 Task: Explore and apply the color pop feature in Google Photos to enhance your images.
Action: Mouse moved to (1347, 106)
Screenshot: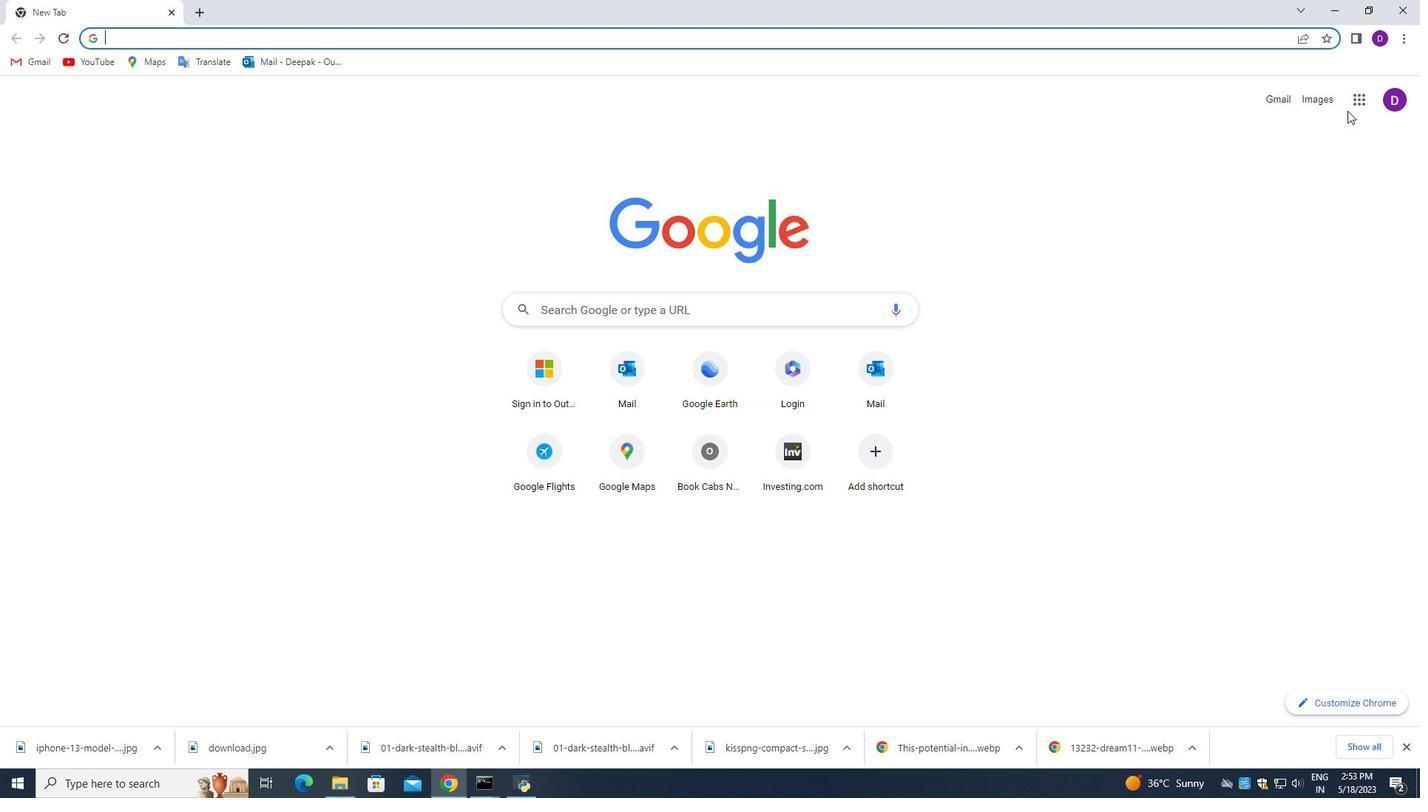 
Action: Mouse pressed left at (1347, 106)
Screenshot: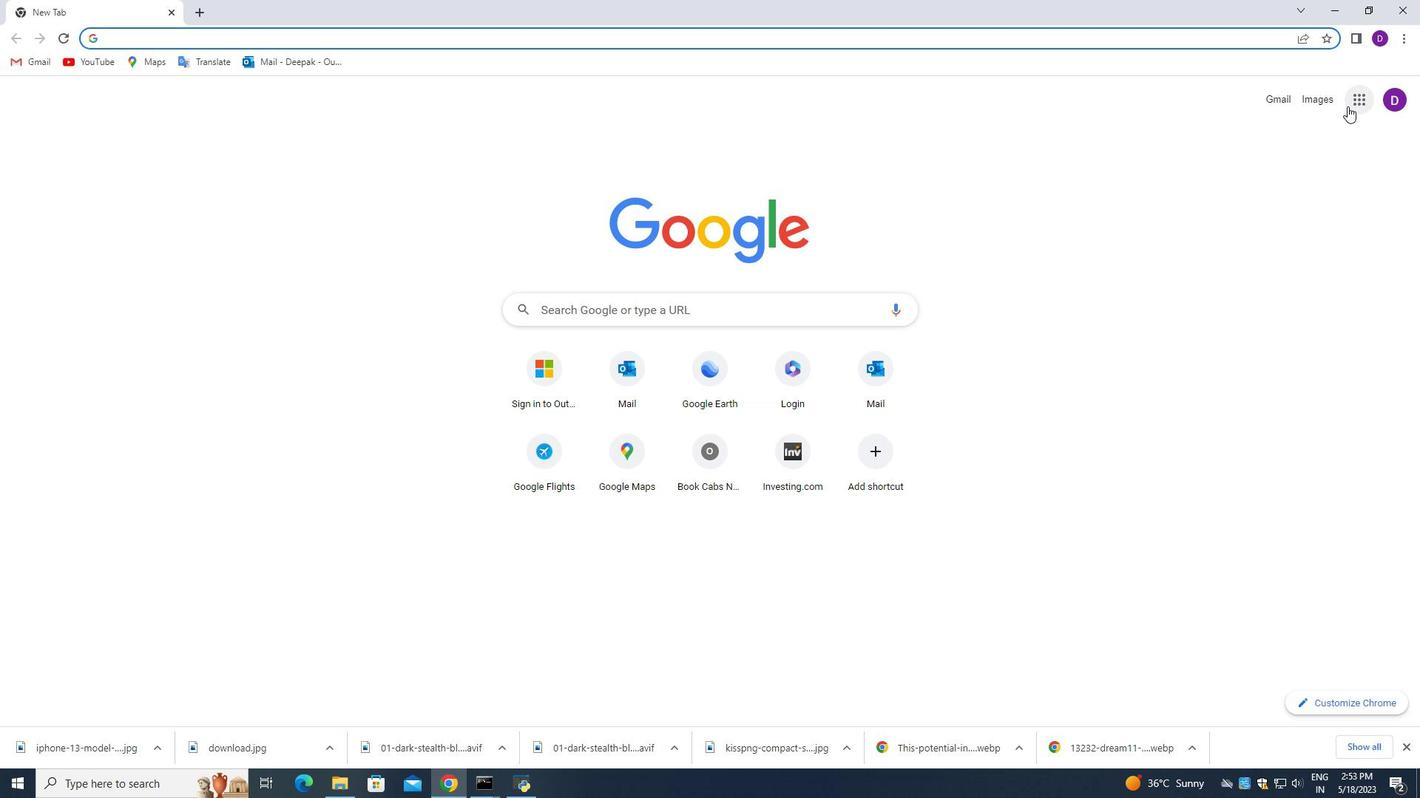 
Action: Mouse moved to (1316, 337)
Screenshot: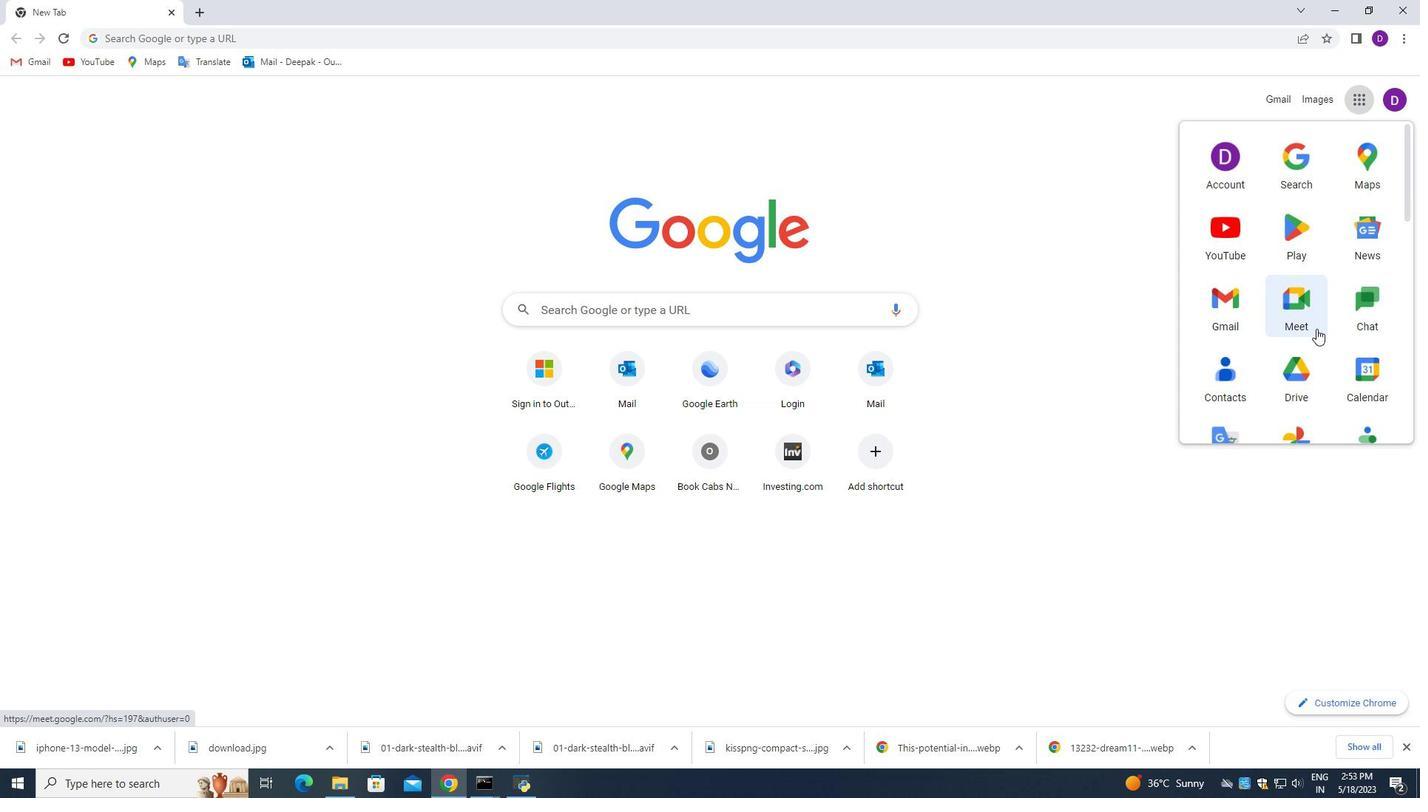
Action: Mouse scrolled (1316, 337) with delta (0, 0)
Screenshot: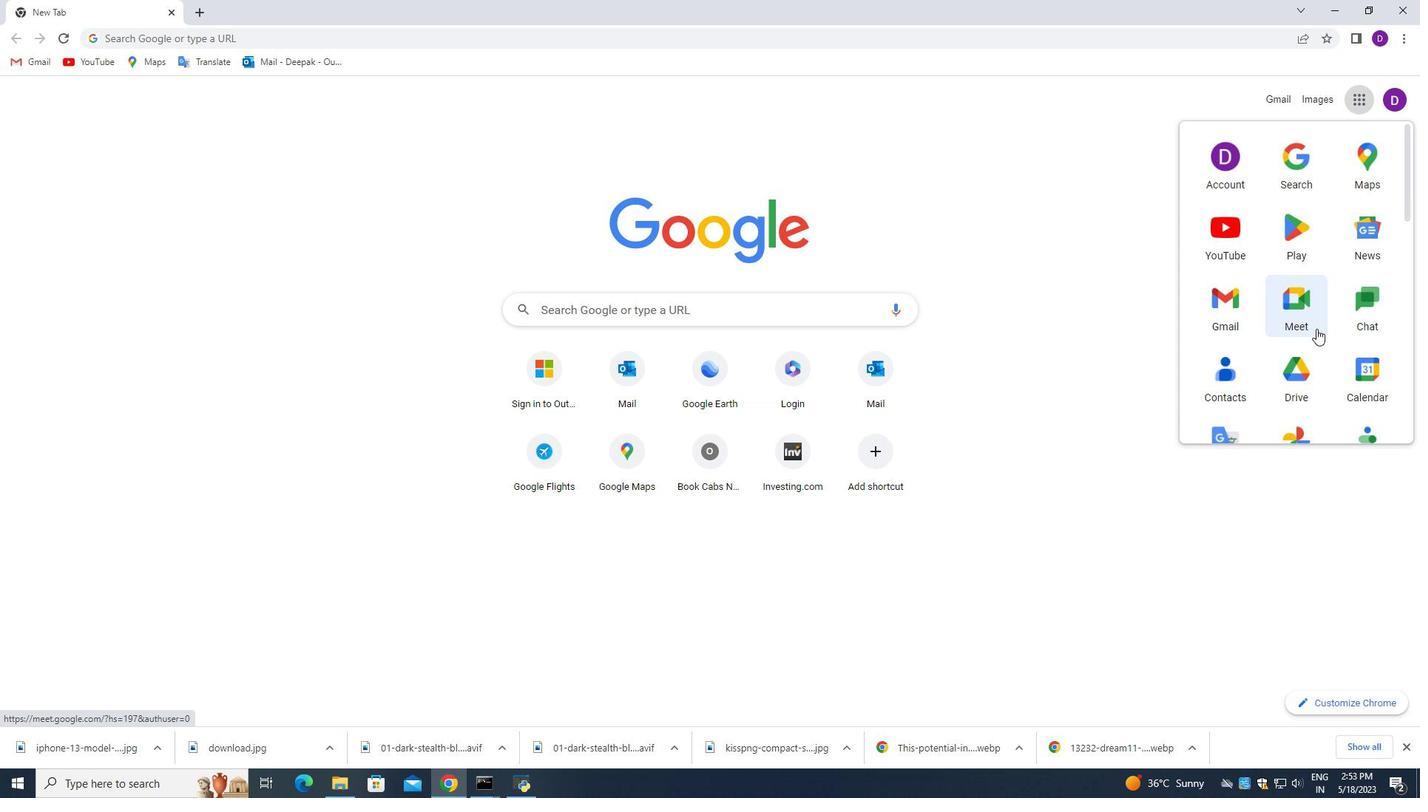 
Action: Mouse moved to (1288, 369)
Screenshot: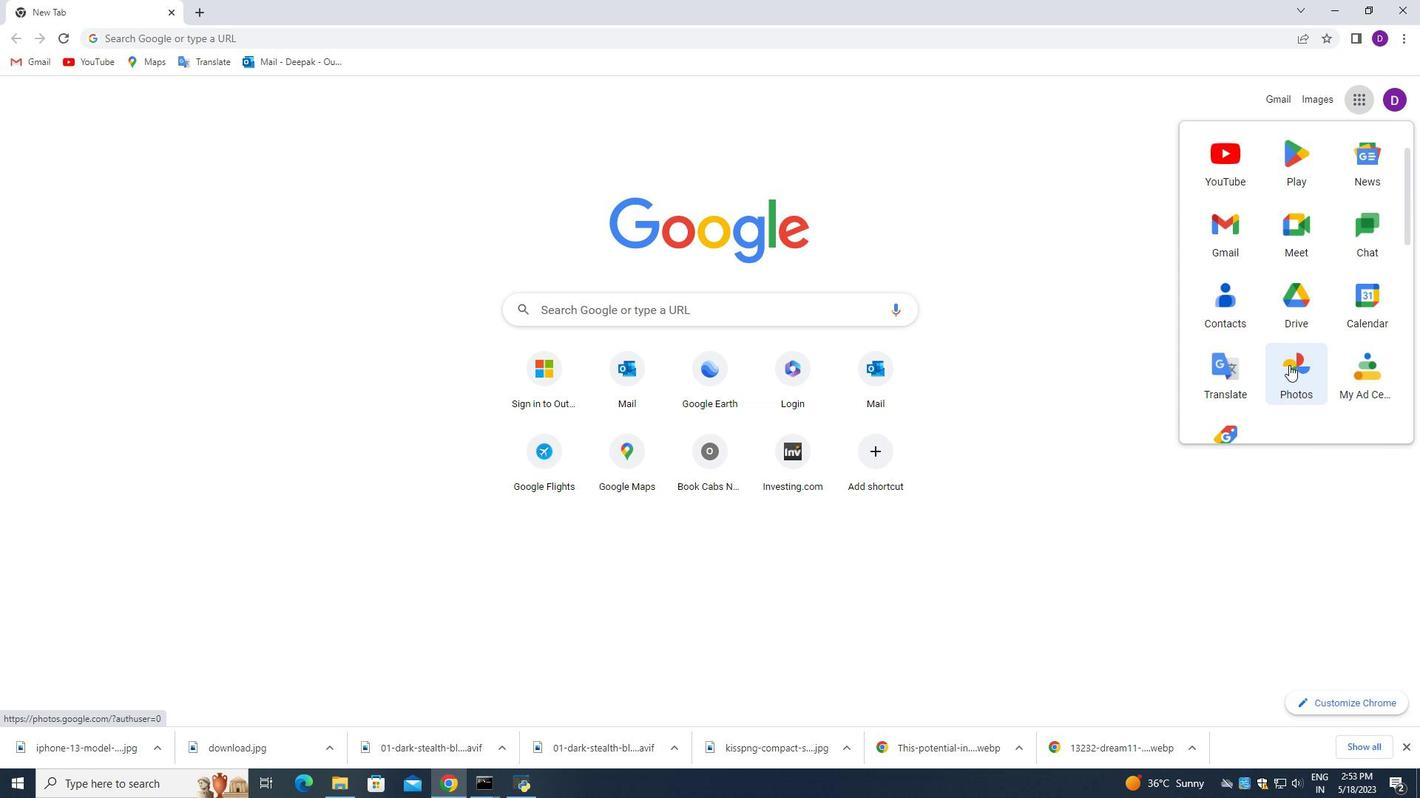 
Action: Mouse pressed left at (1288, 369)
Screenshot: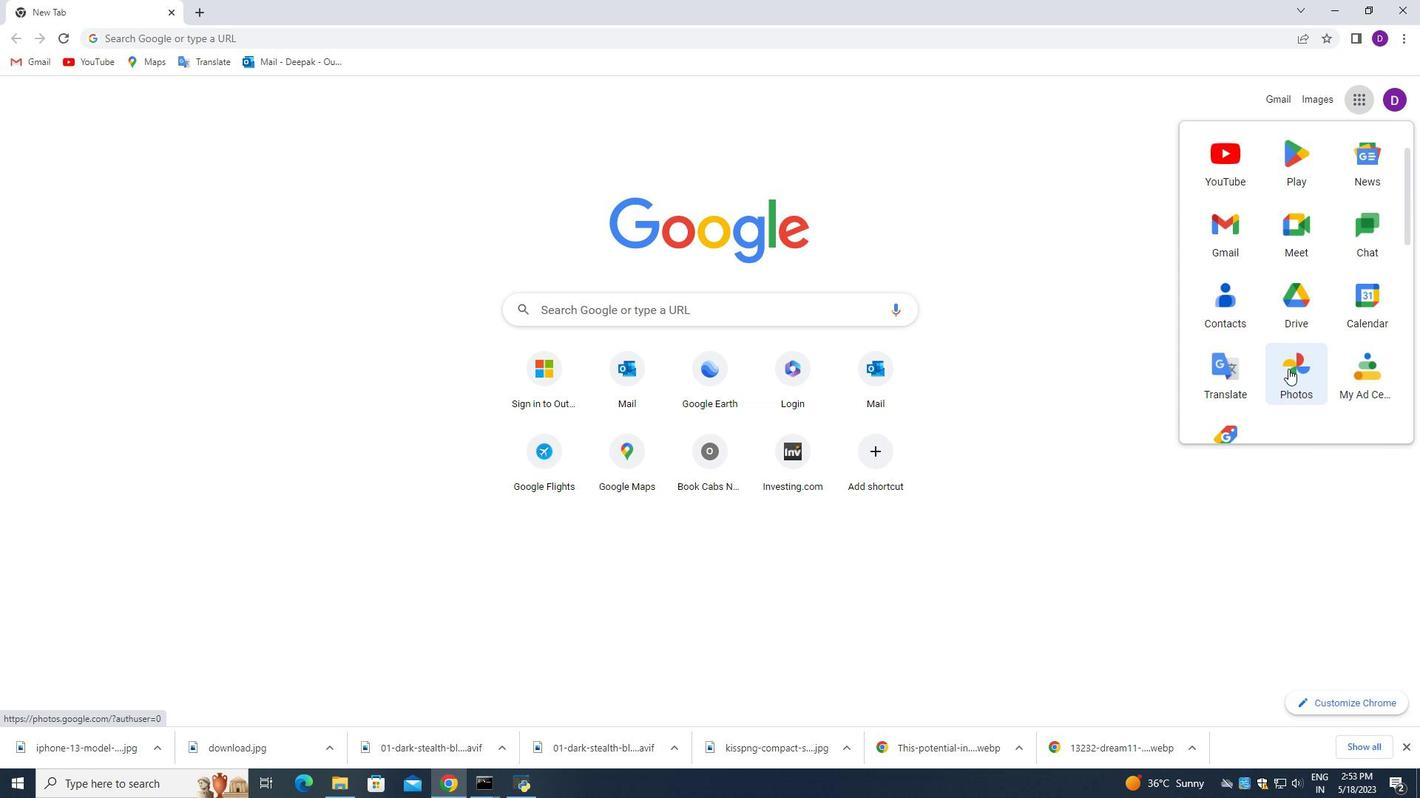 
Action: Mouse moved to (88, 156)
Screenshot: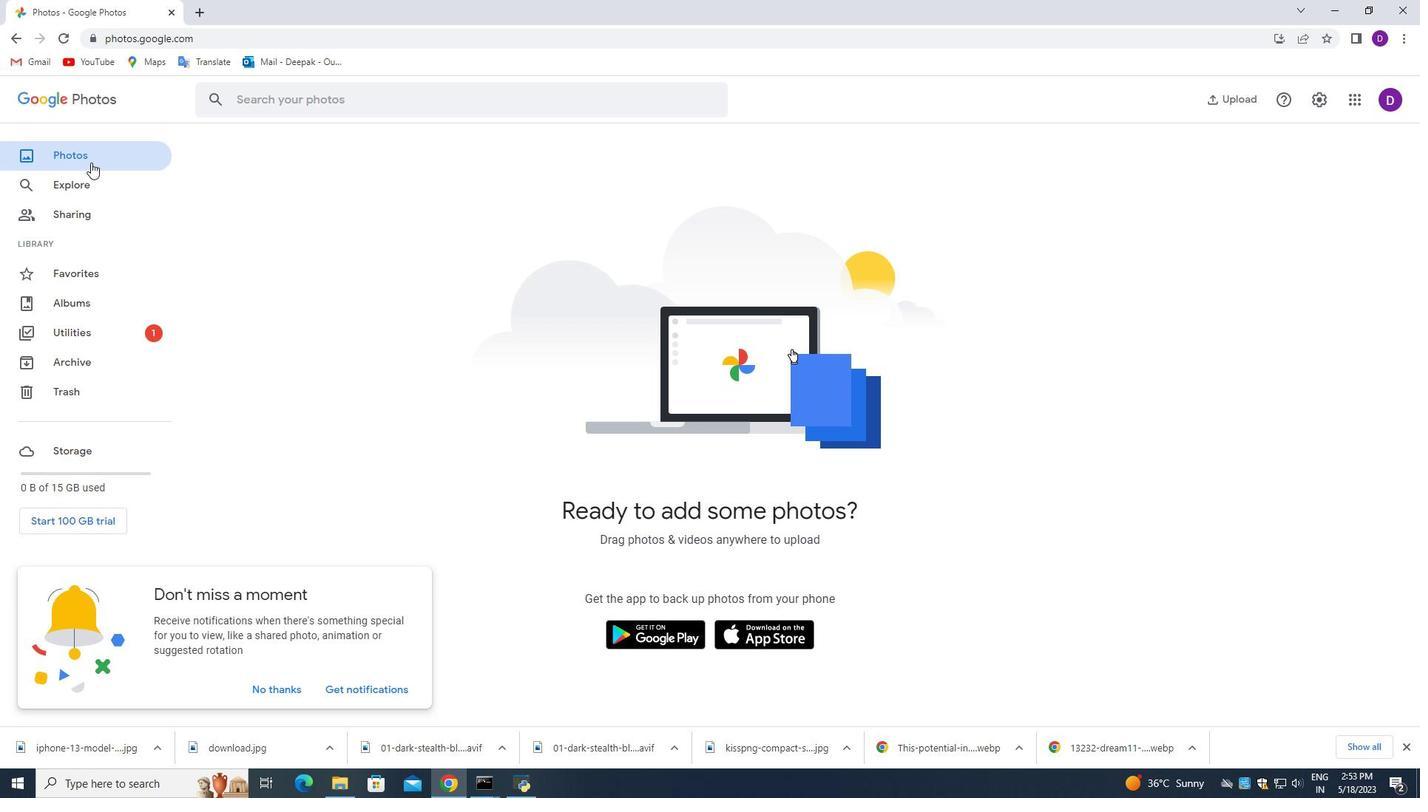 
Action: Mouse pressed left at (88, 156)
Screenshot: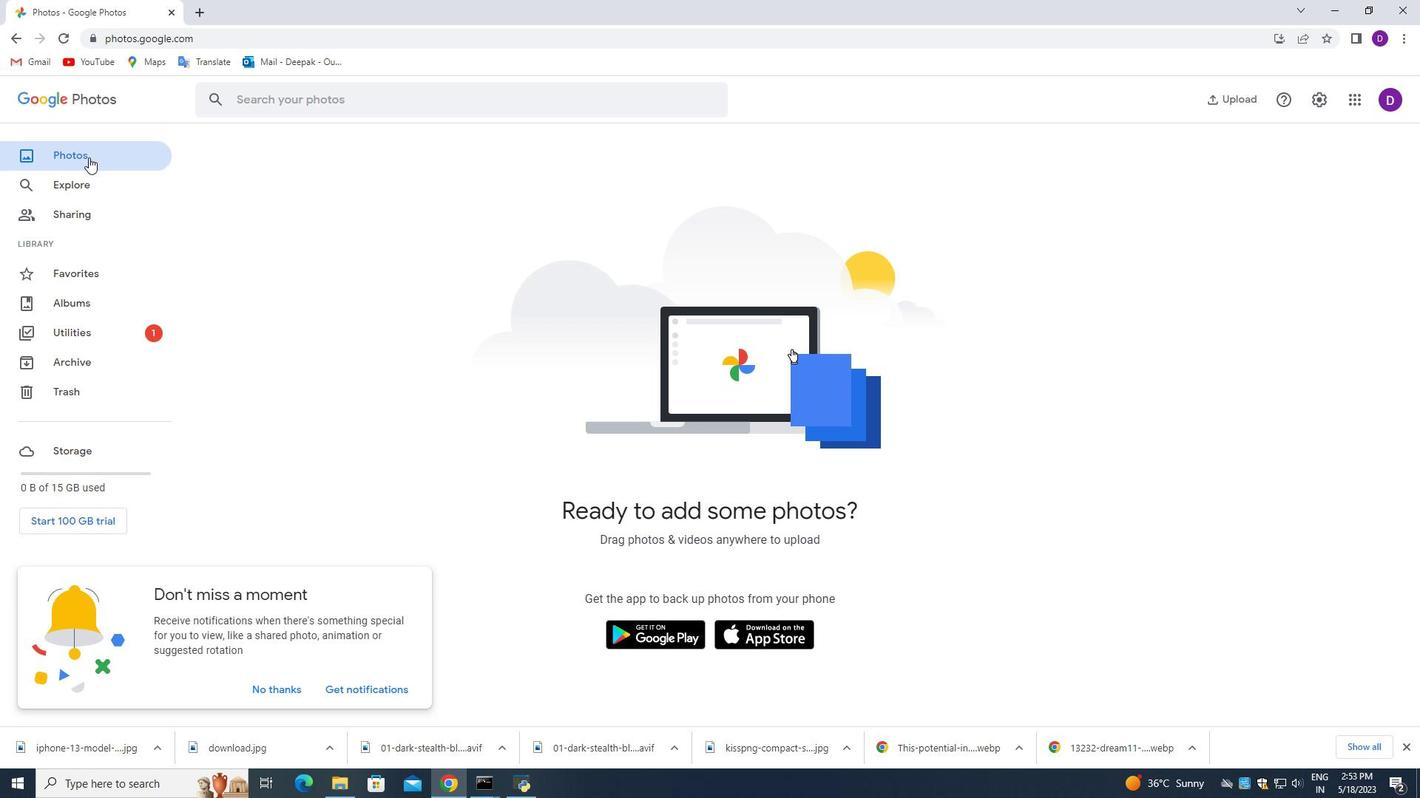 
Action: Mouse moved to (76, 185)
Screenshot: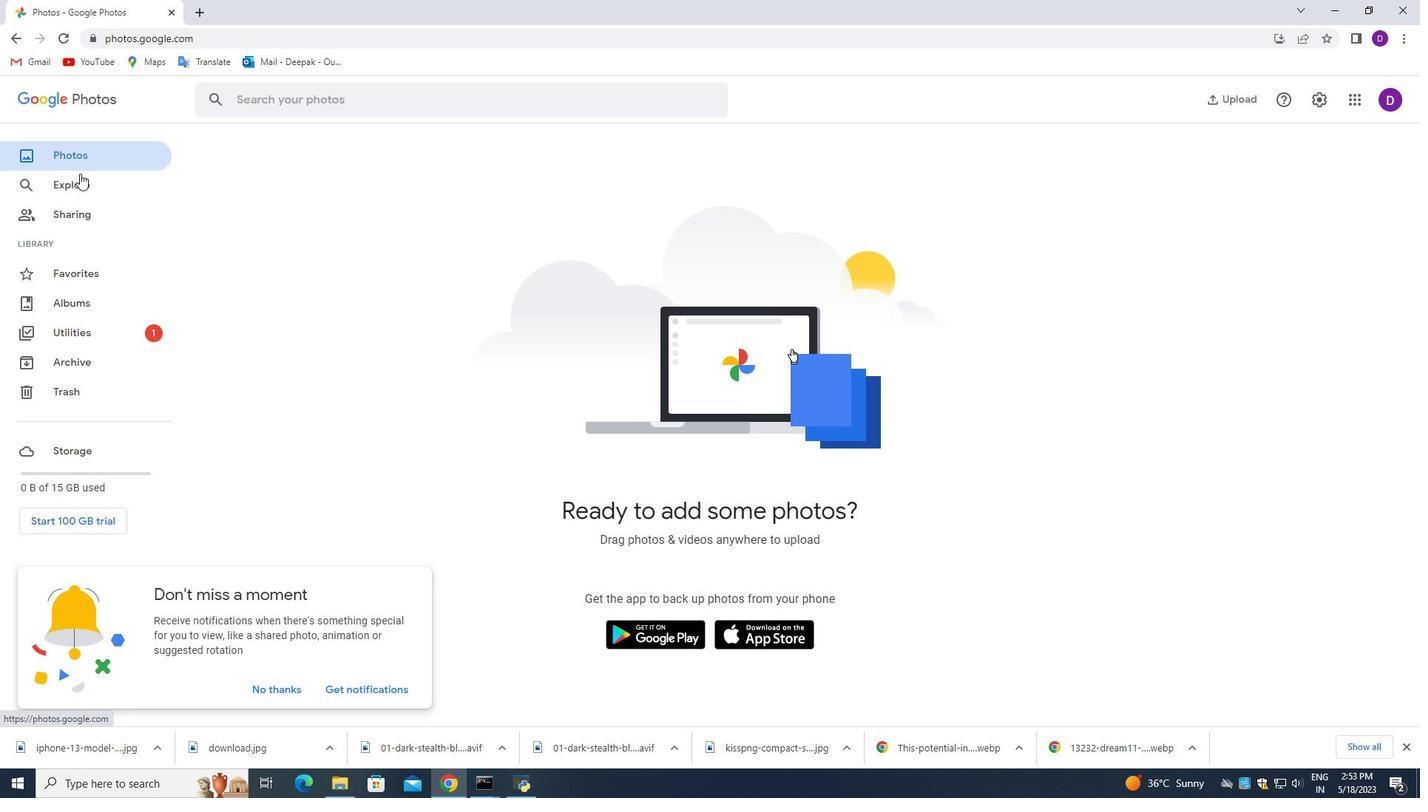 
Action: Mouse pressed left at (76, 185)
Screenshot: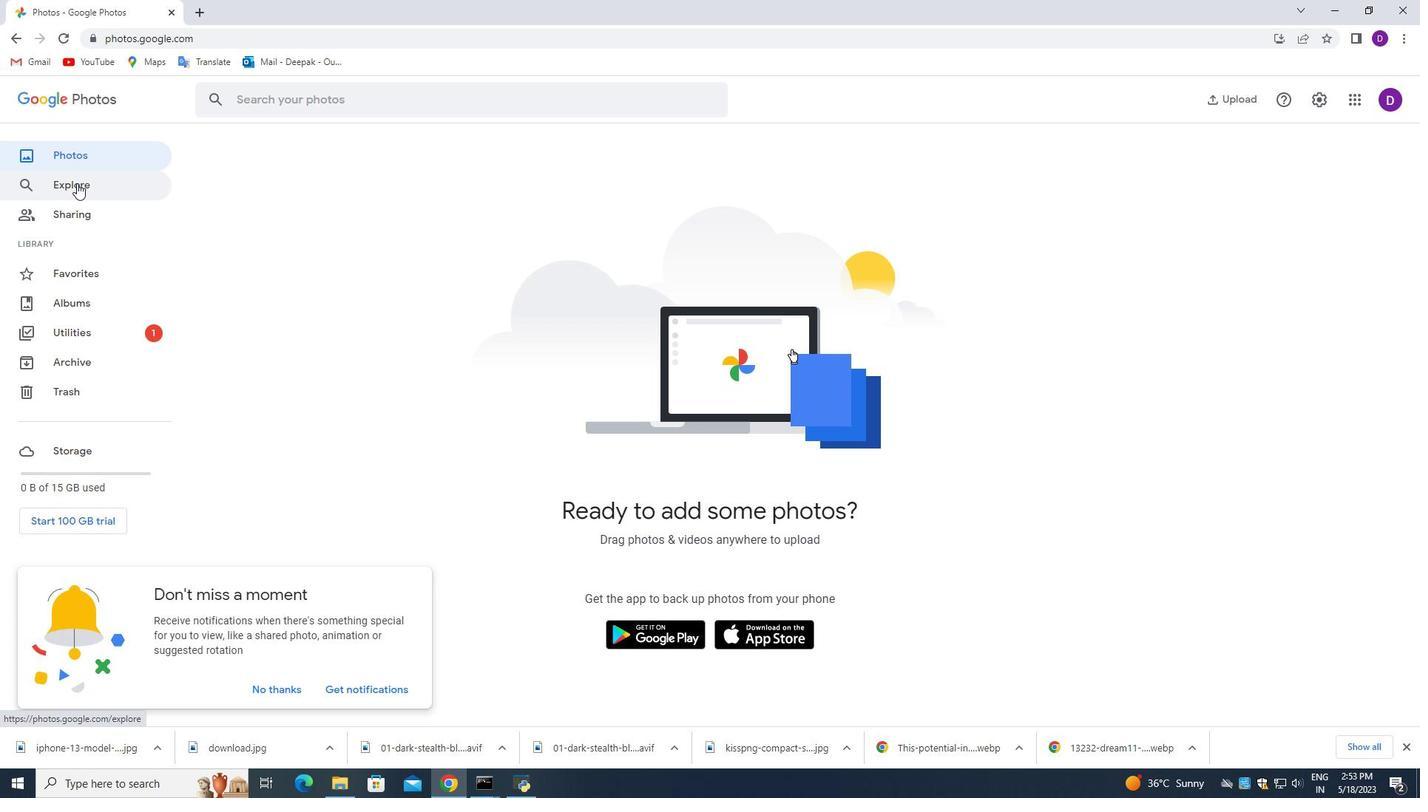 
Action: Mouse moved to (375, 331)
Screenshot: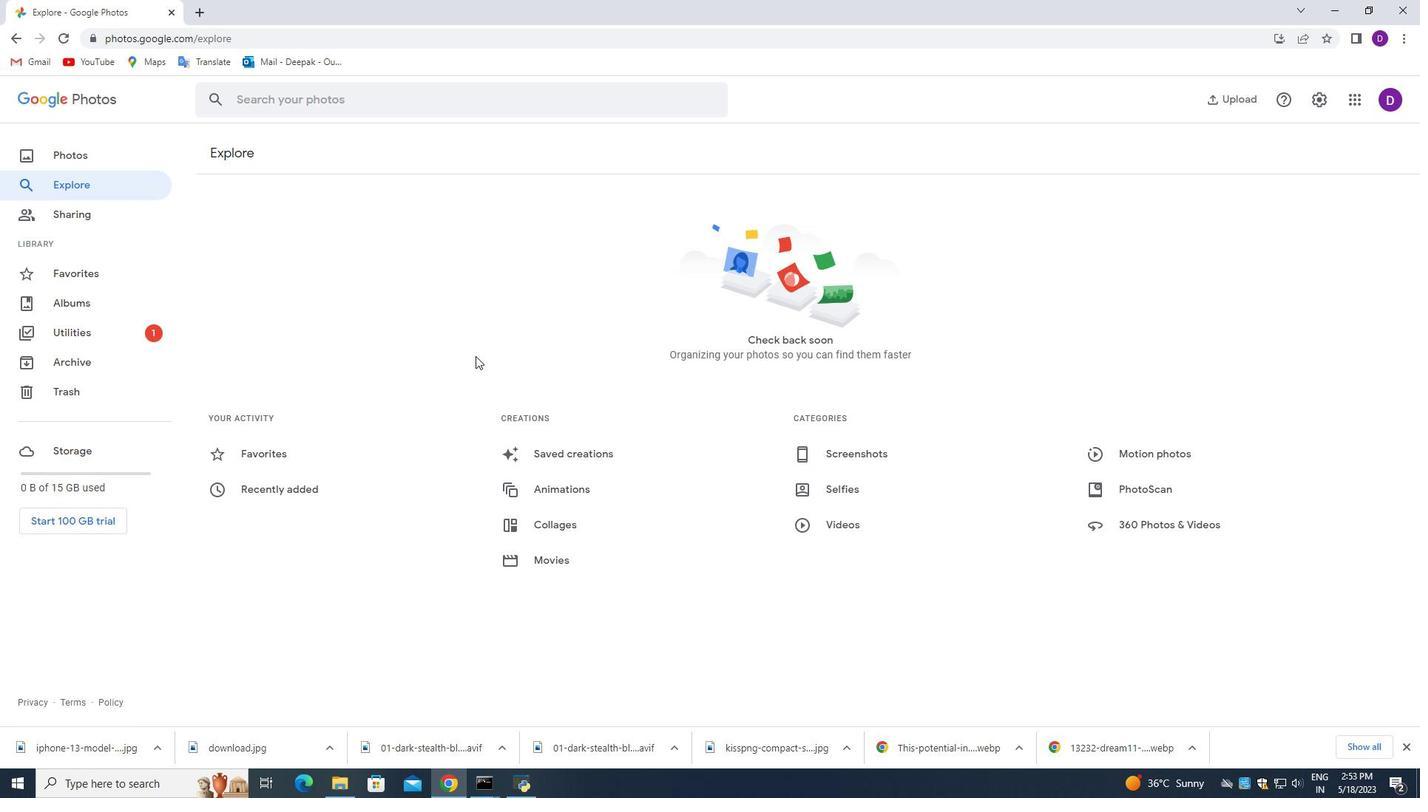 
Action: Mouse scrolled (377, 332) with delta (0, 0)
Screenshot: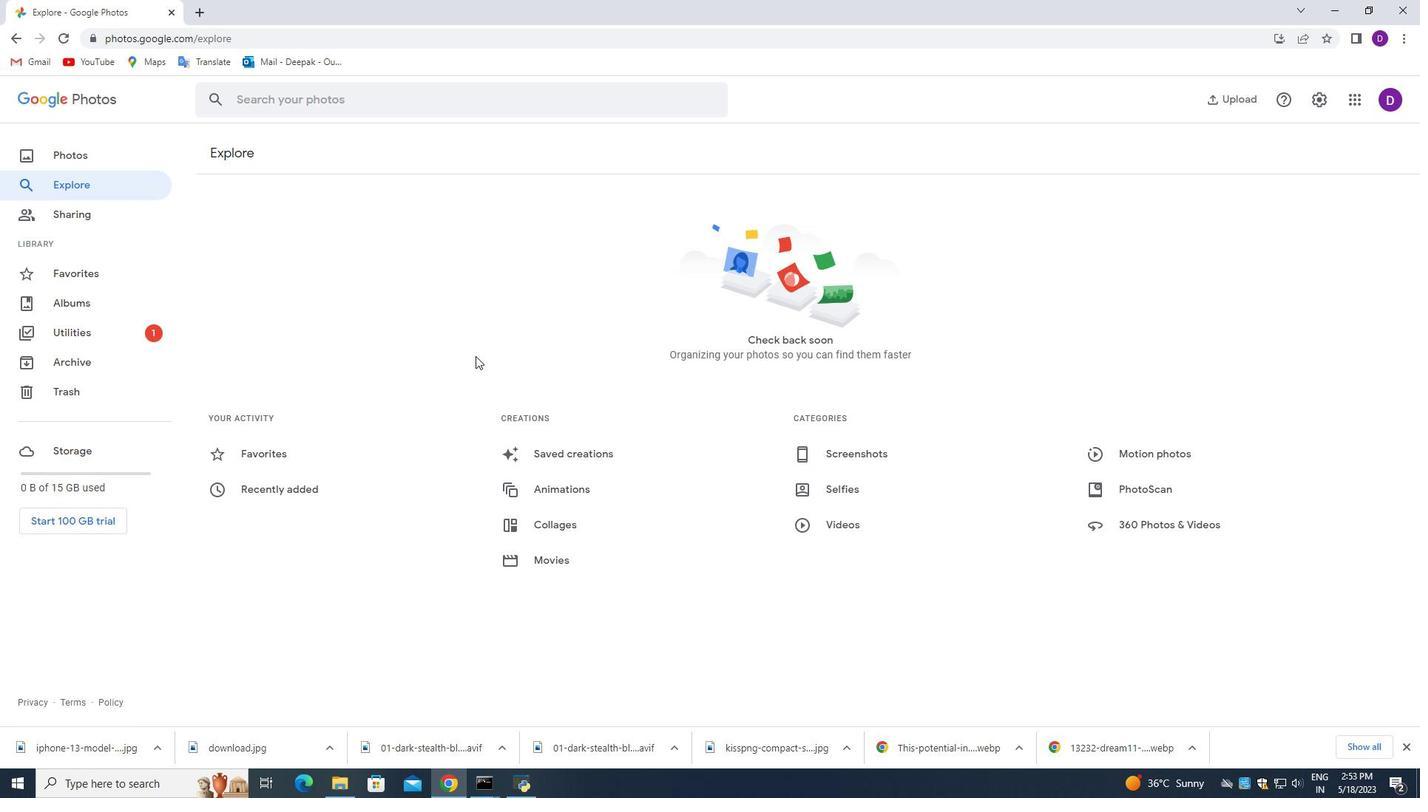 
Action: Mouse moved to (369, 328)
Screenshot: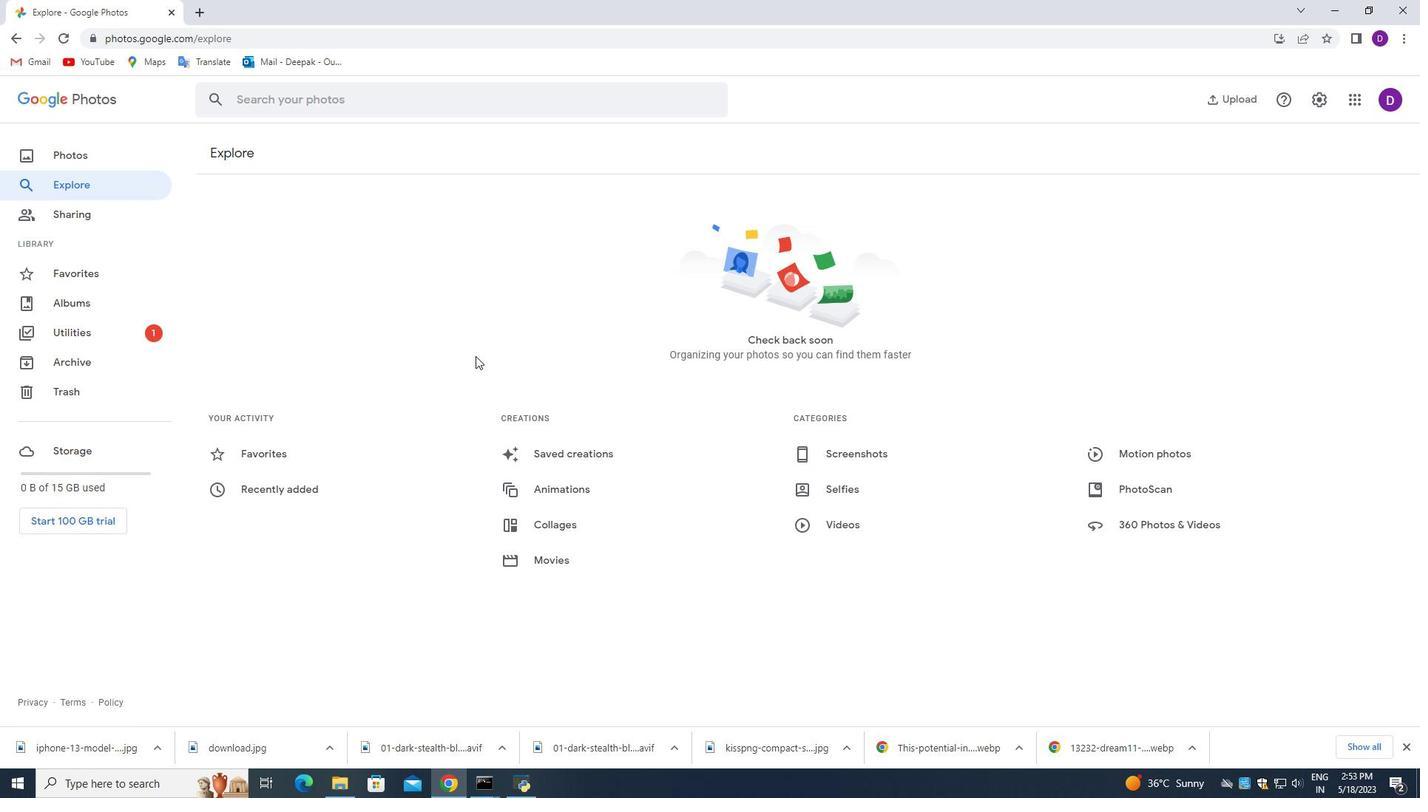 
Action: Mouse scrolled (369, 329) with delta (0, 0)
Screenshot: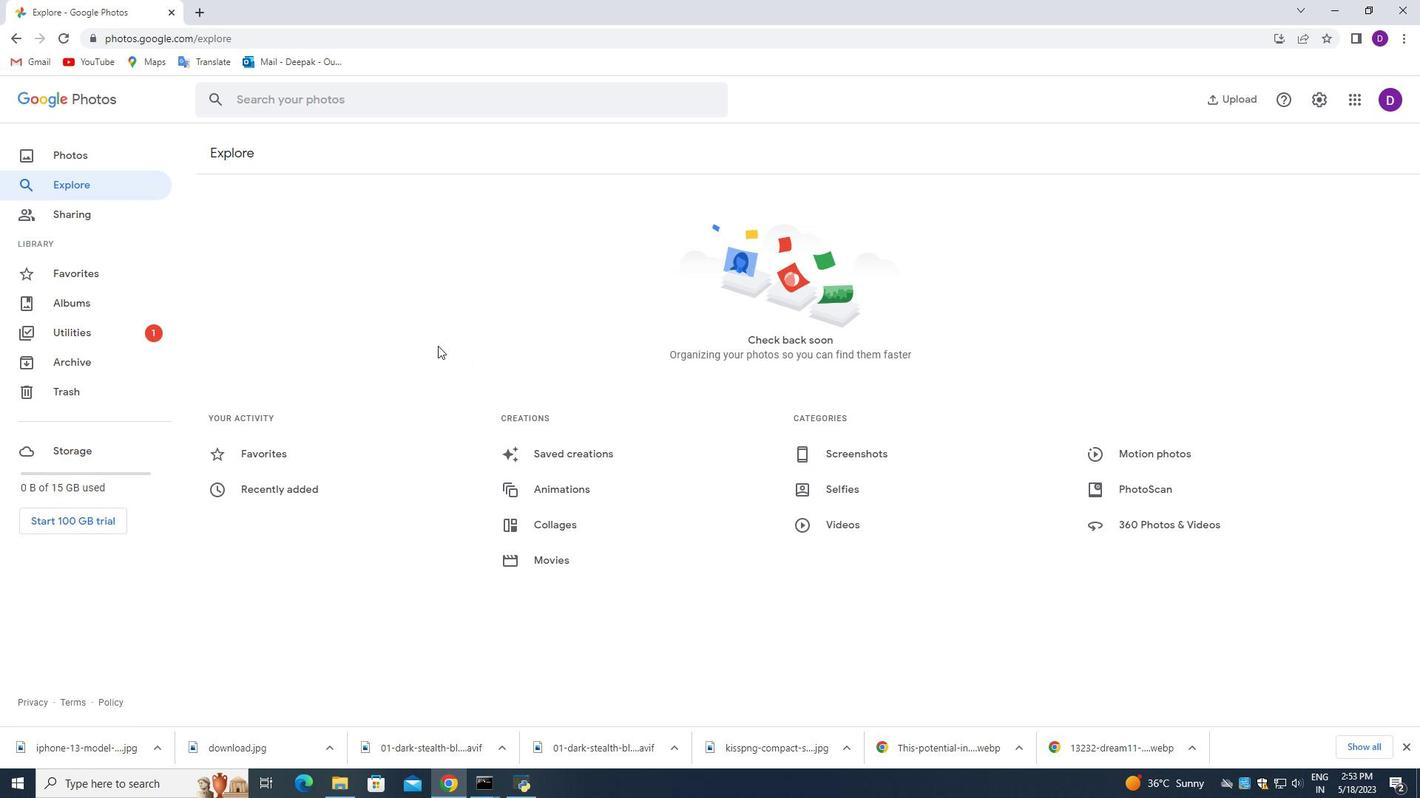 
Action: Mouse moved to (79, 303)
Screenshot: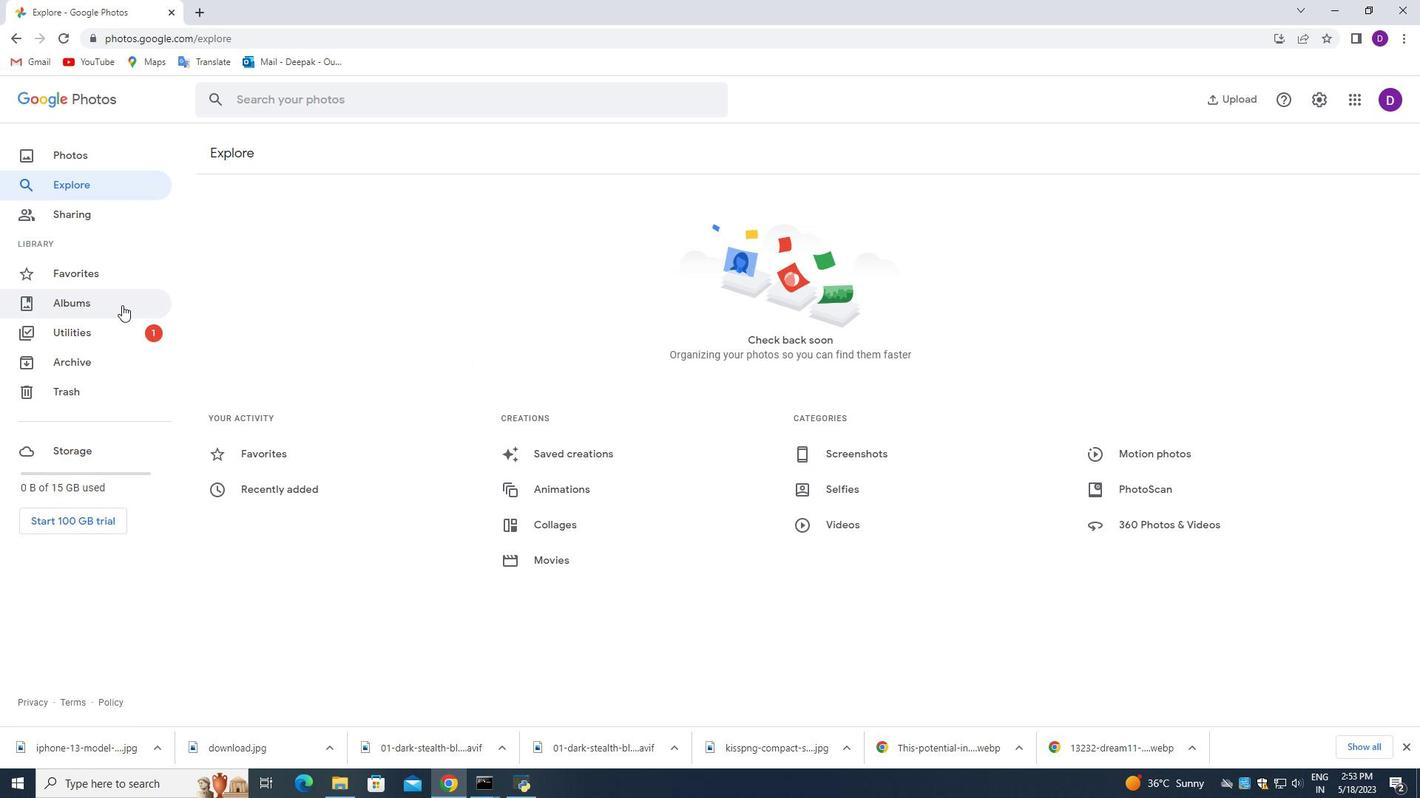 
Action: Mouse pressed left at (79, 303)
Screenshot: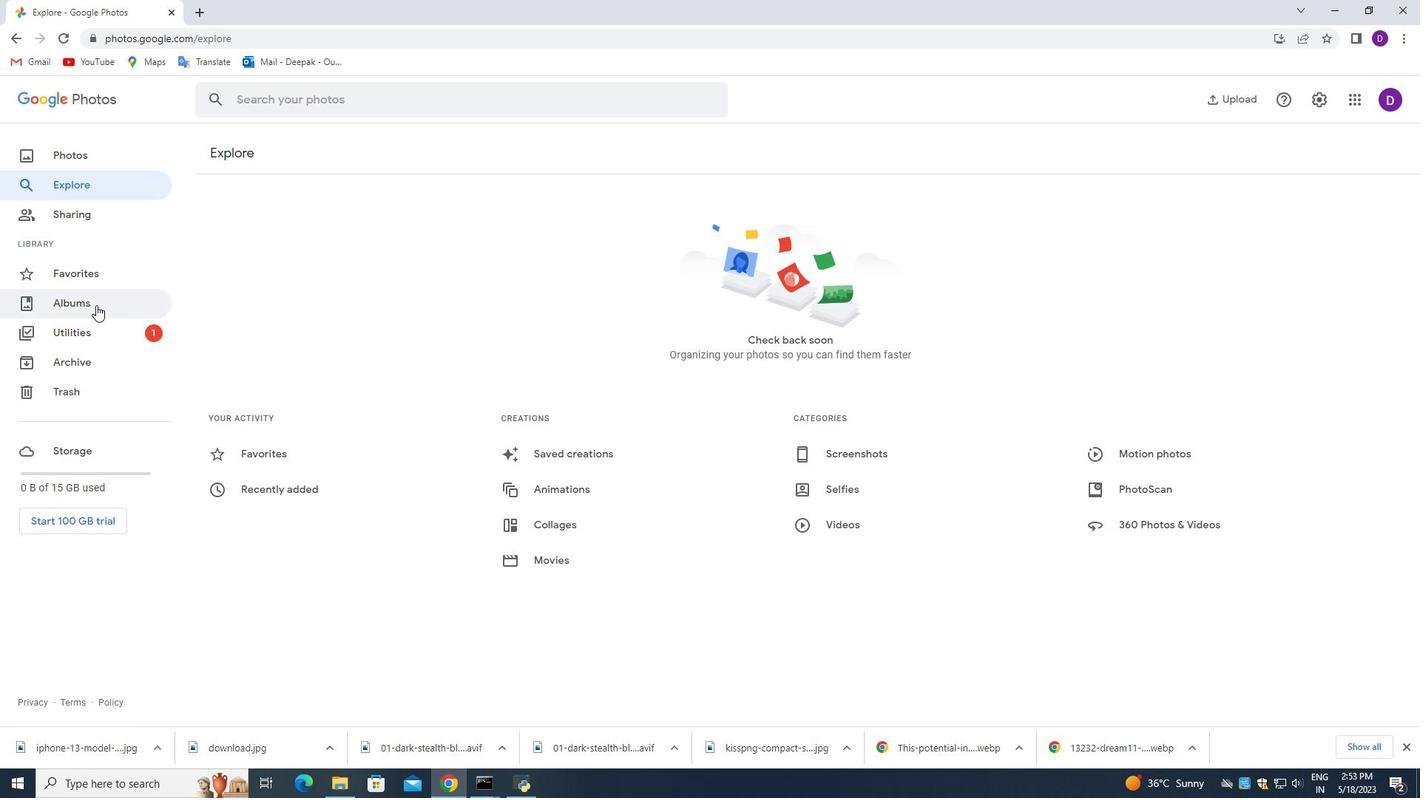 
Action: Mouse moved to (70, 164)
Screenshot: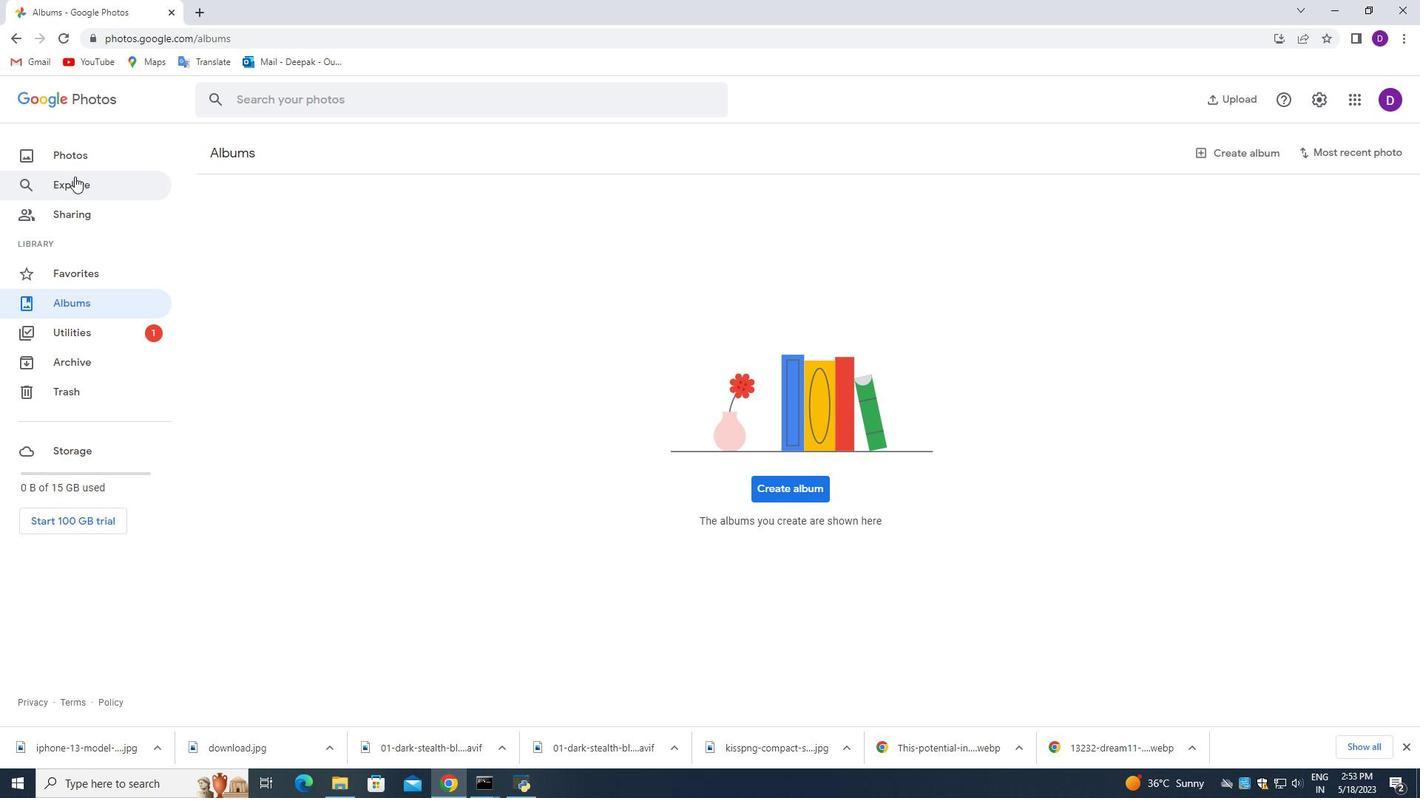 
Action: Mouse pressed left at (70, 164)
Screenshot: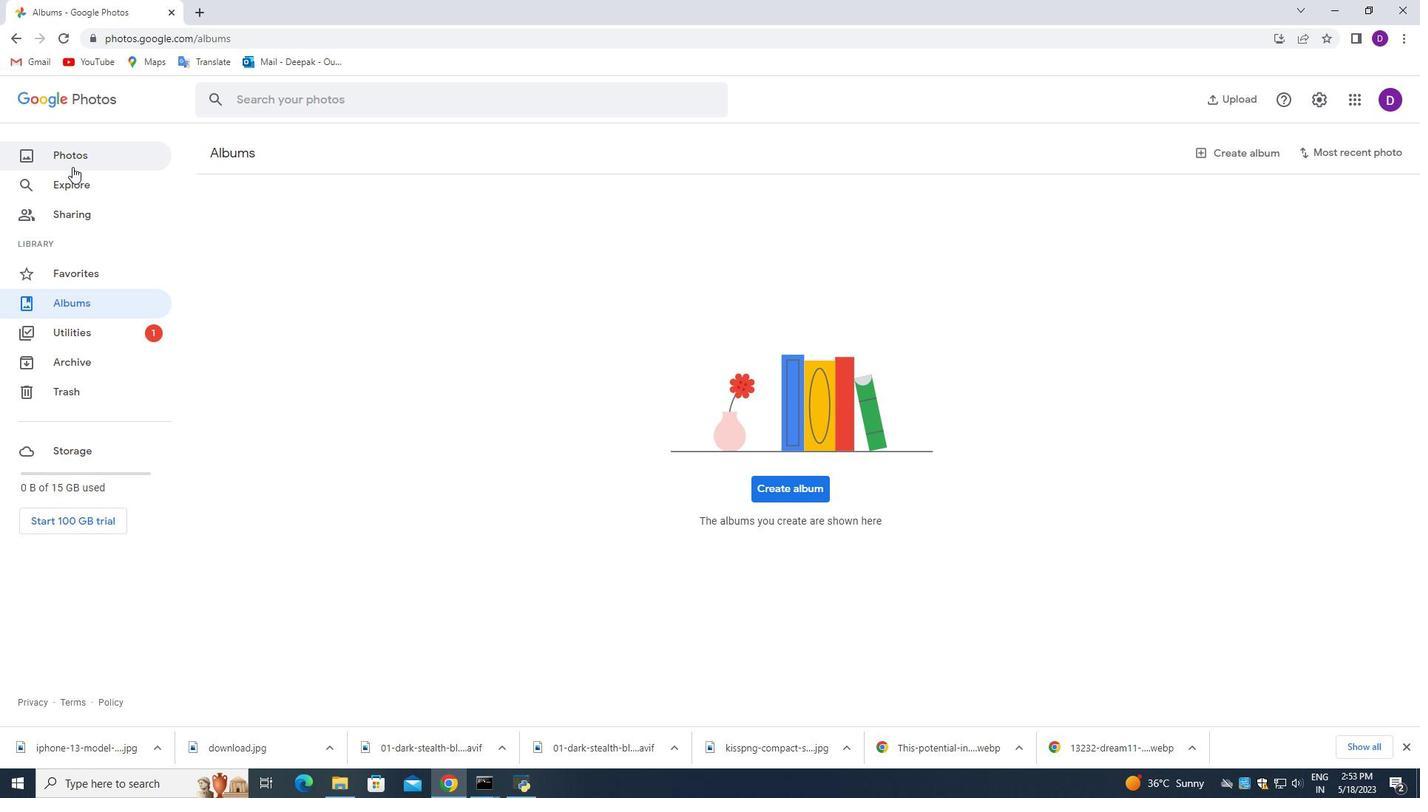 
Action: Mouse moved to (284, 689)
Screenshot: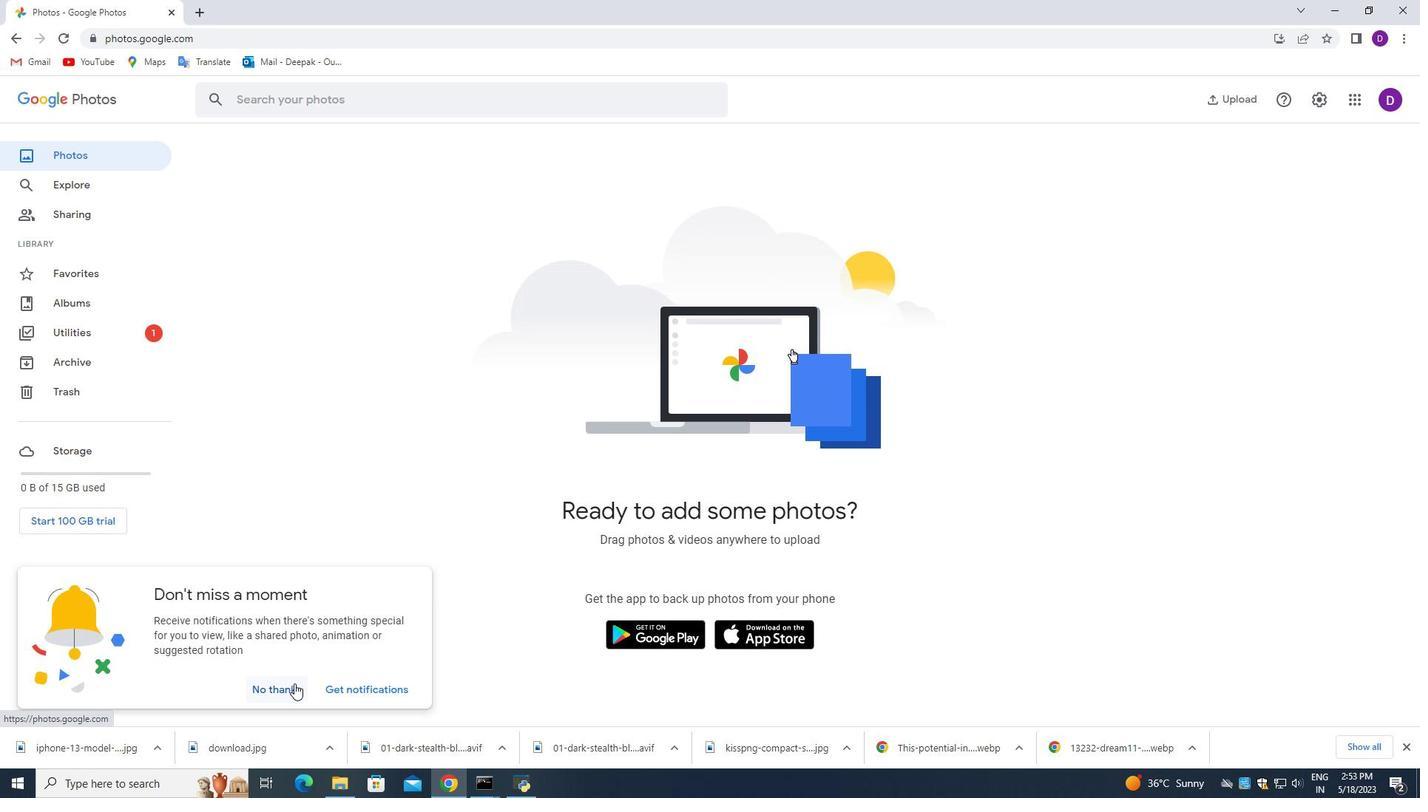
Action: Mouse pressed left at (284, 689)
Screenshot: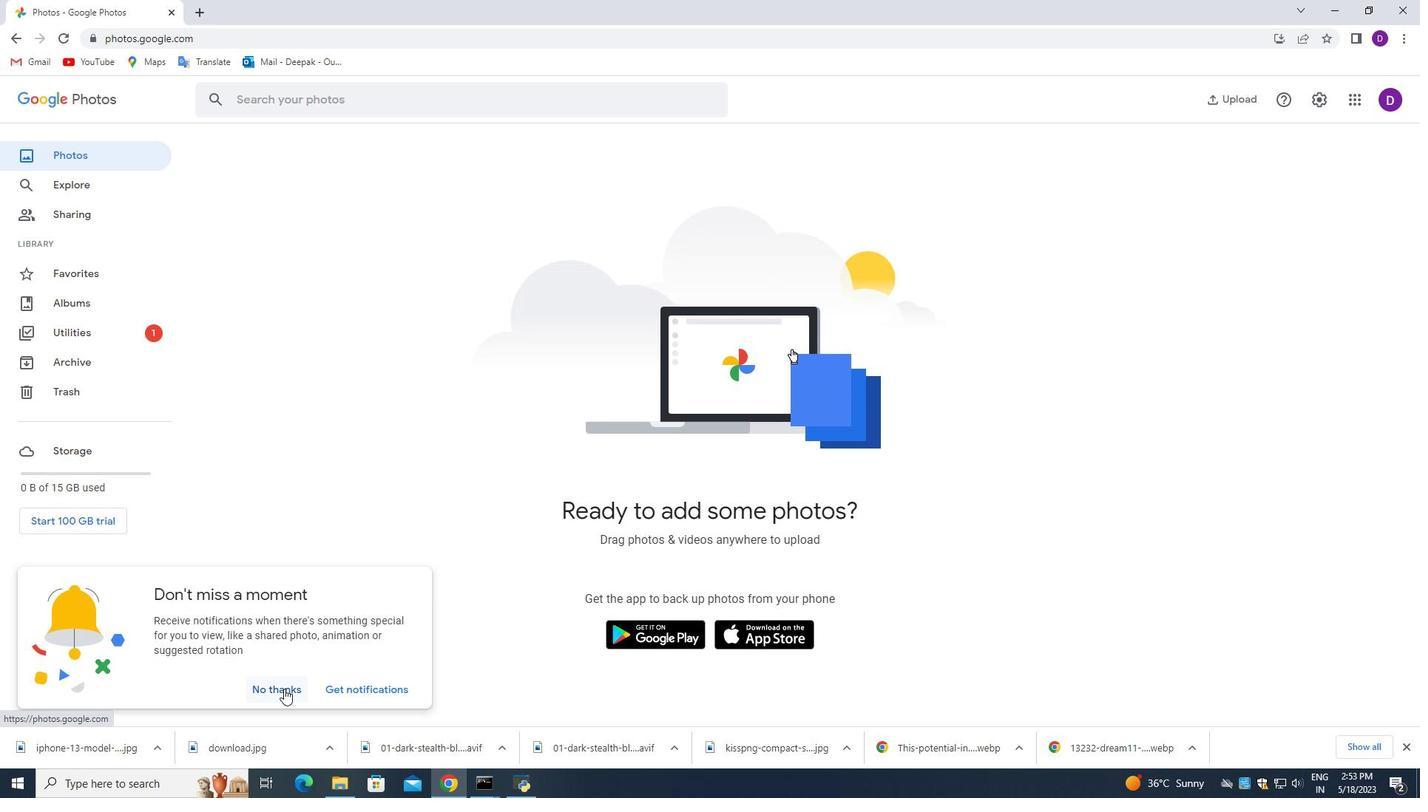 
Action: Mouse moved to (60, 522)
Screenshot: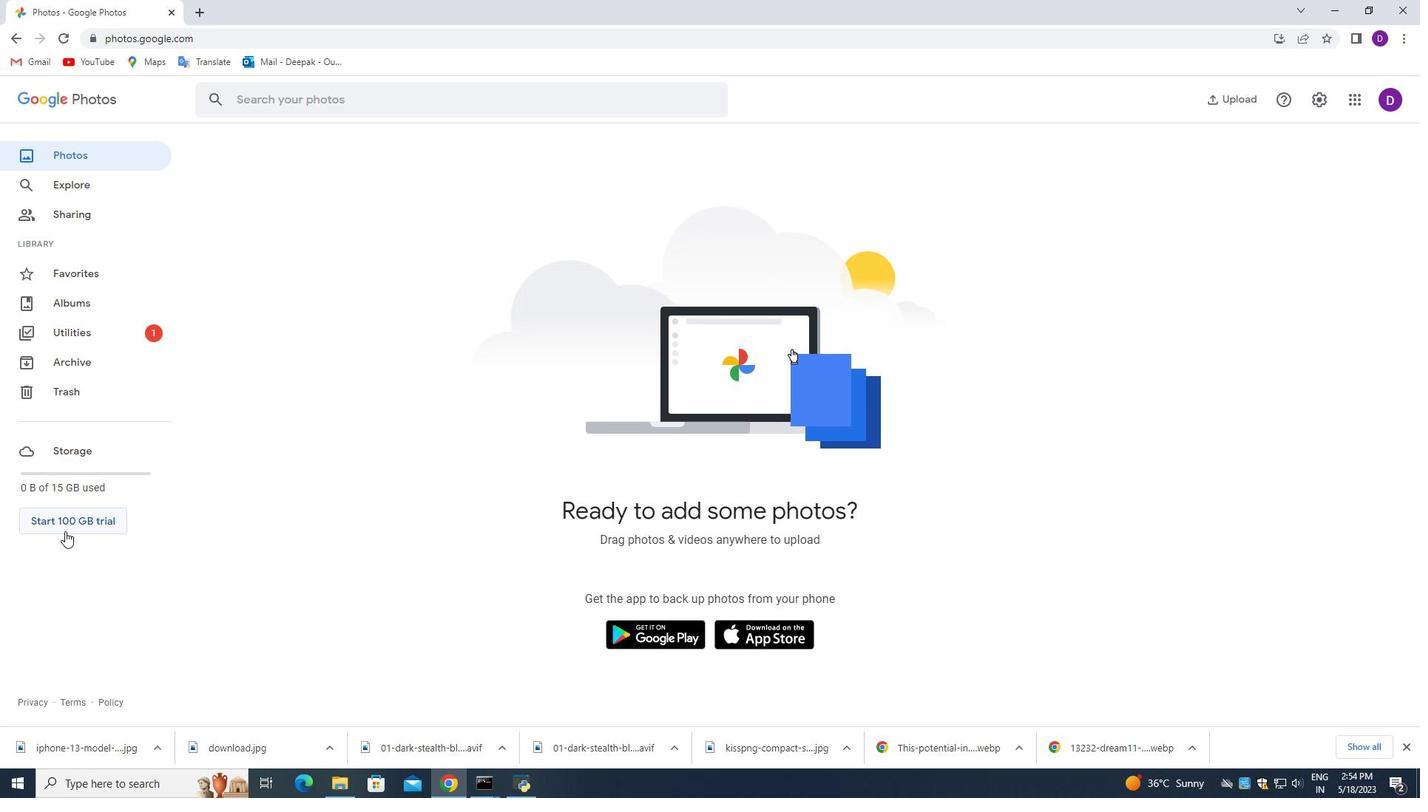 
Action: Mouse pressed left at (60, 522)
Screenshot: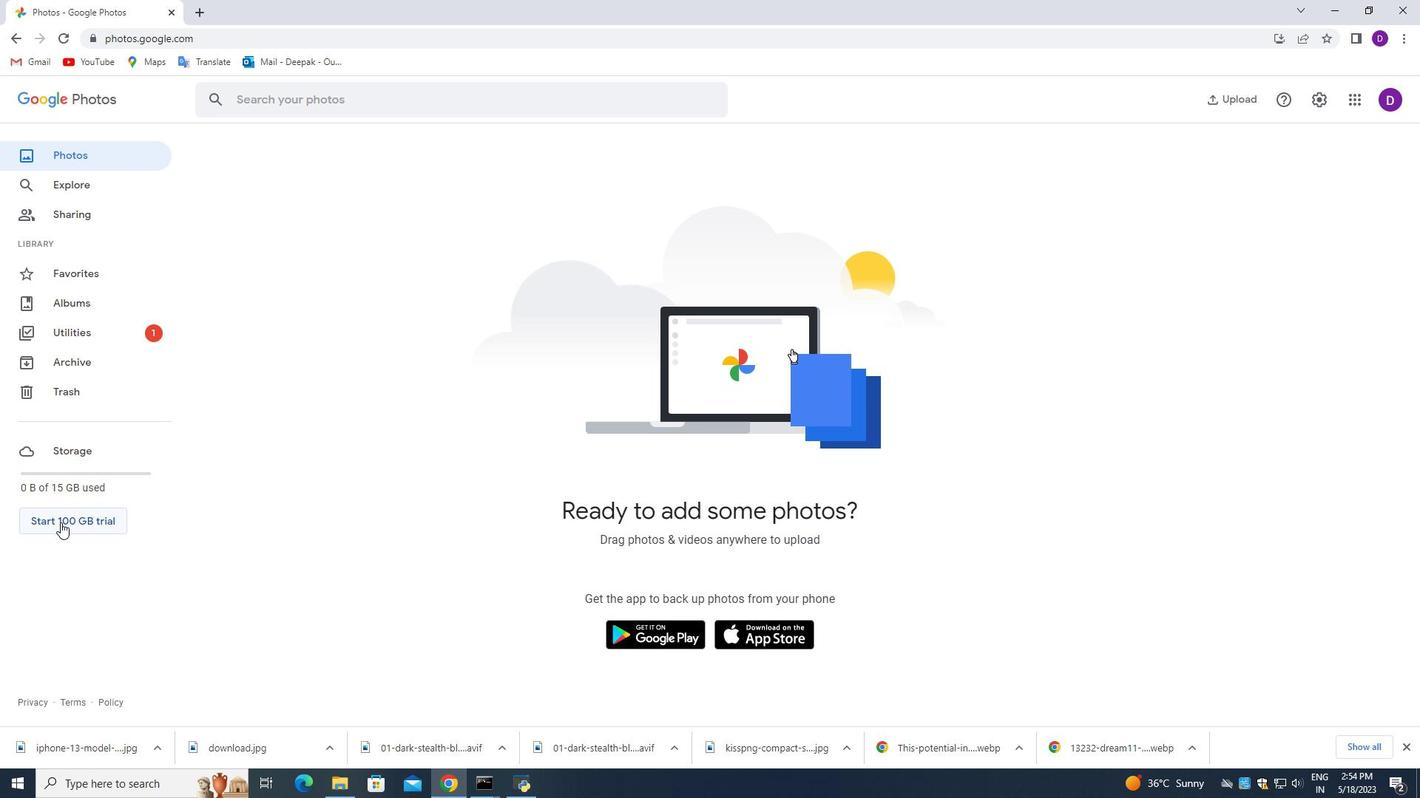 
Action: Mouse moved to (901, 112)
Screenshot: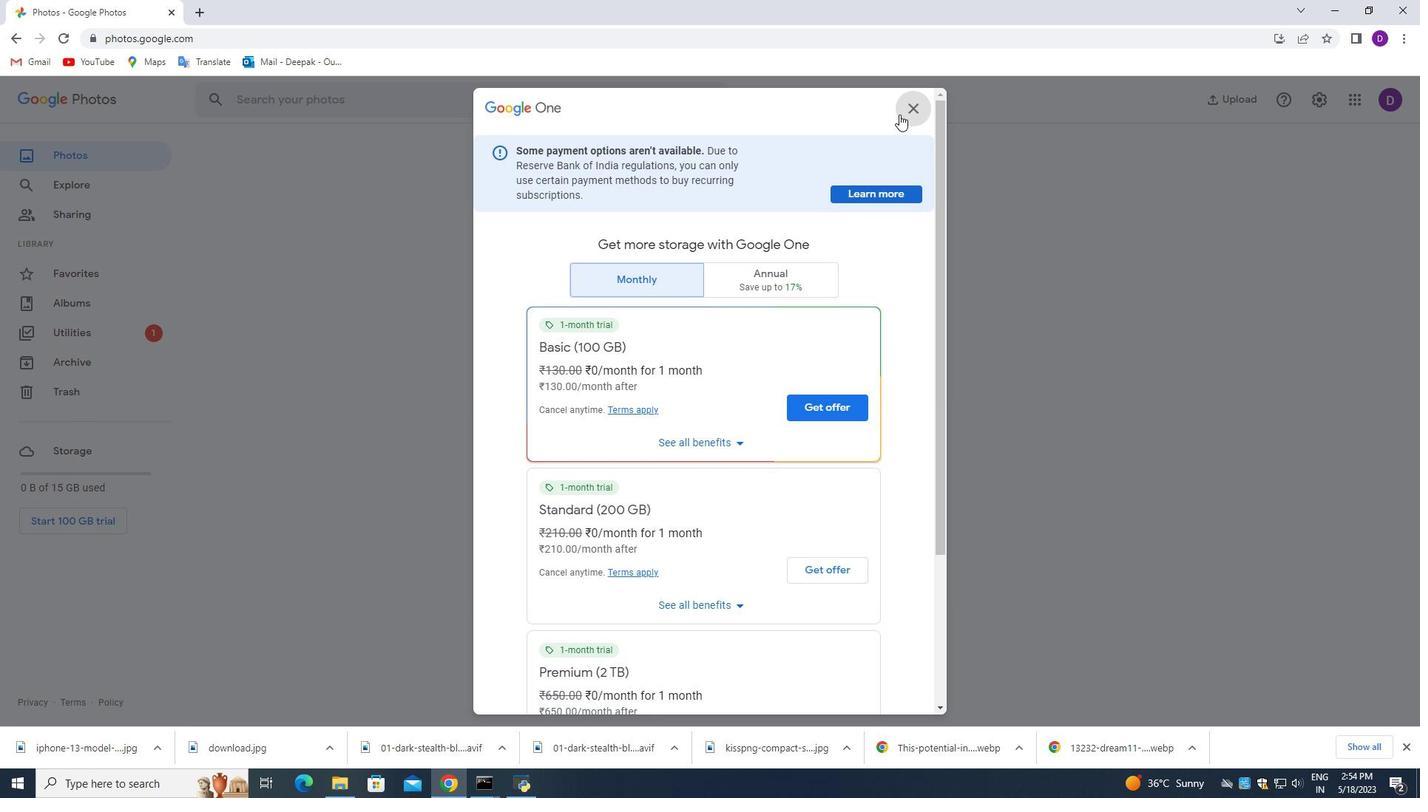 
Action: Mouse pressed left at (901, 112)
Screenshot: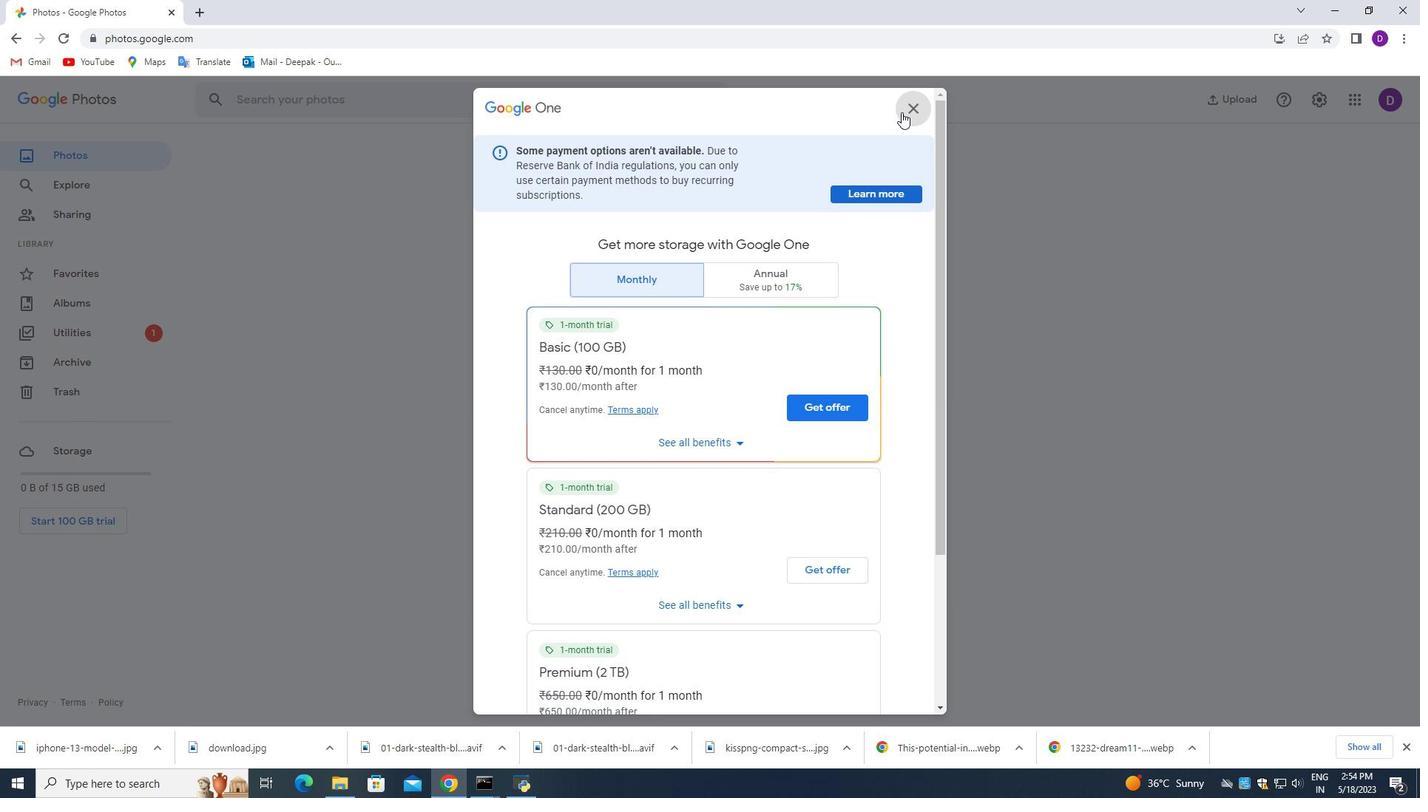 
Action: Mouse moved to (1221, 100)
Screenshot: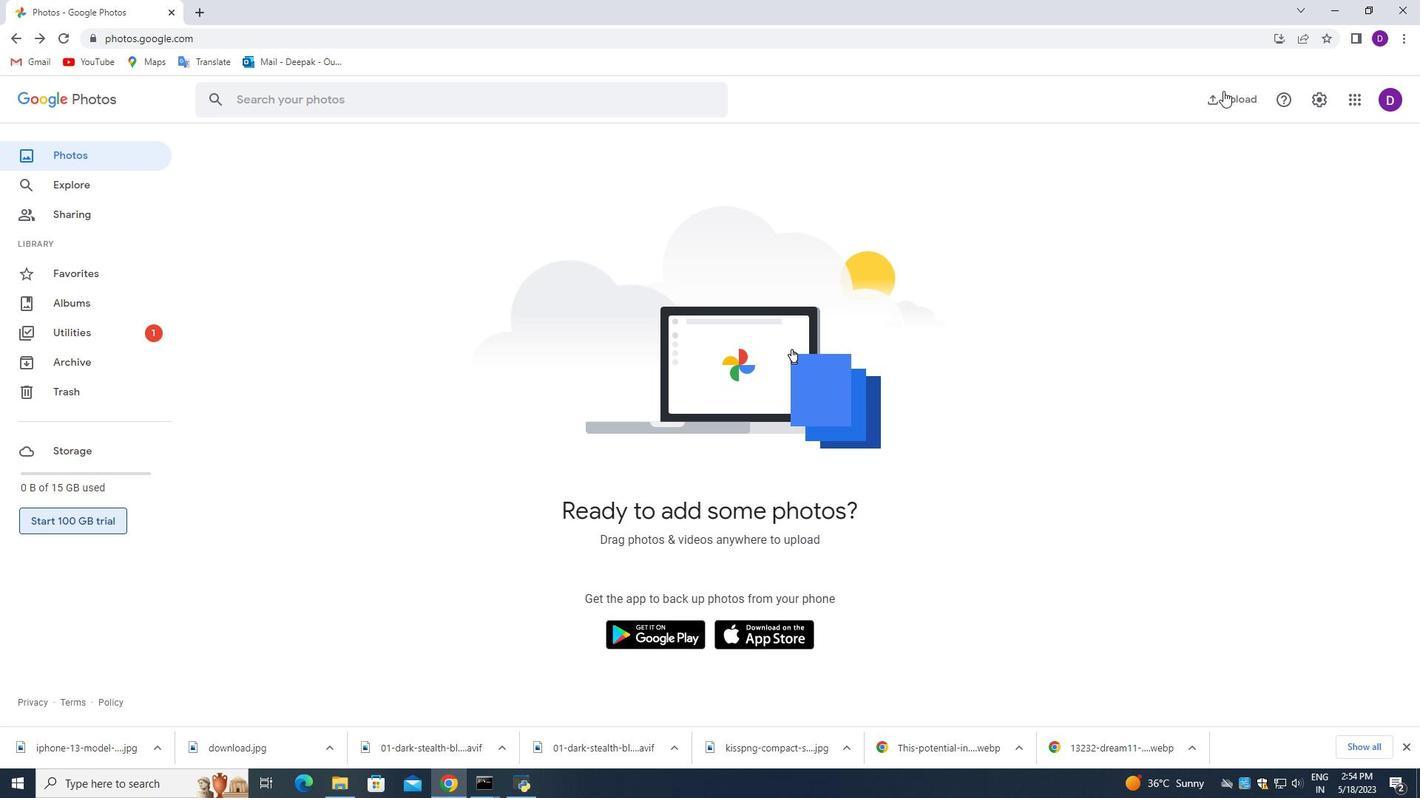 
Action: Mouse pressed left at (1221, 100)
Screenshot: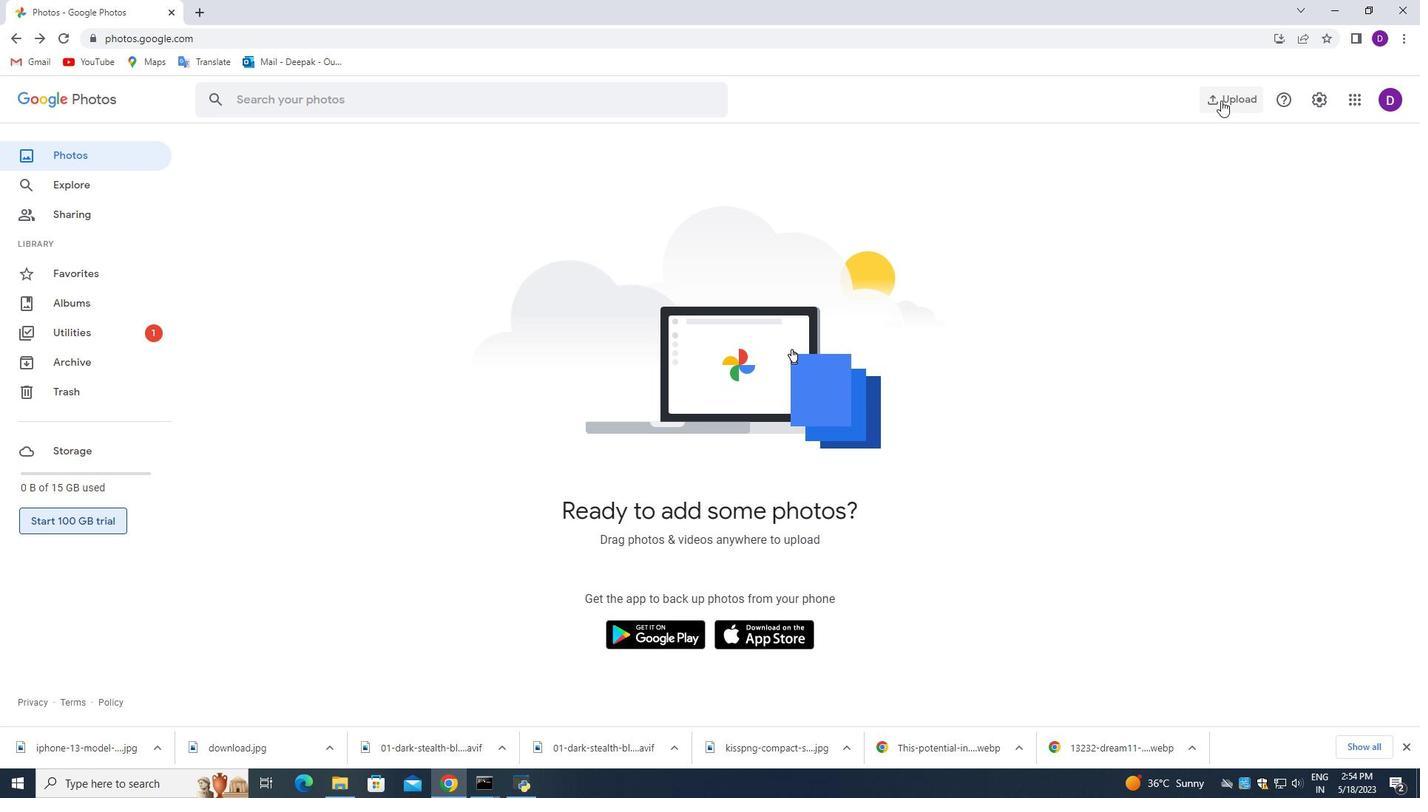 
Action: Mouse moved to (1124, 145)
Screenshot: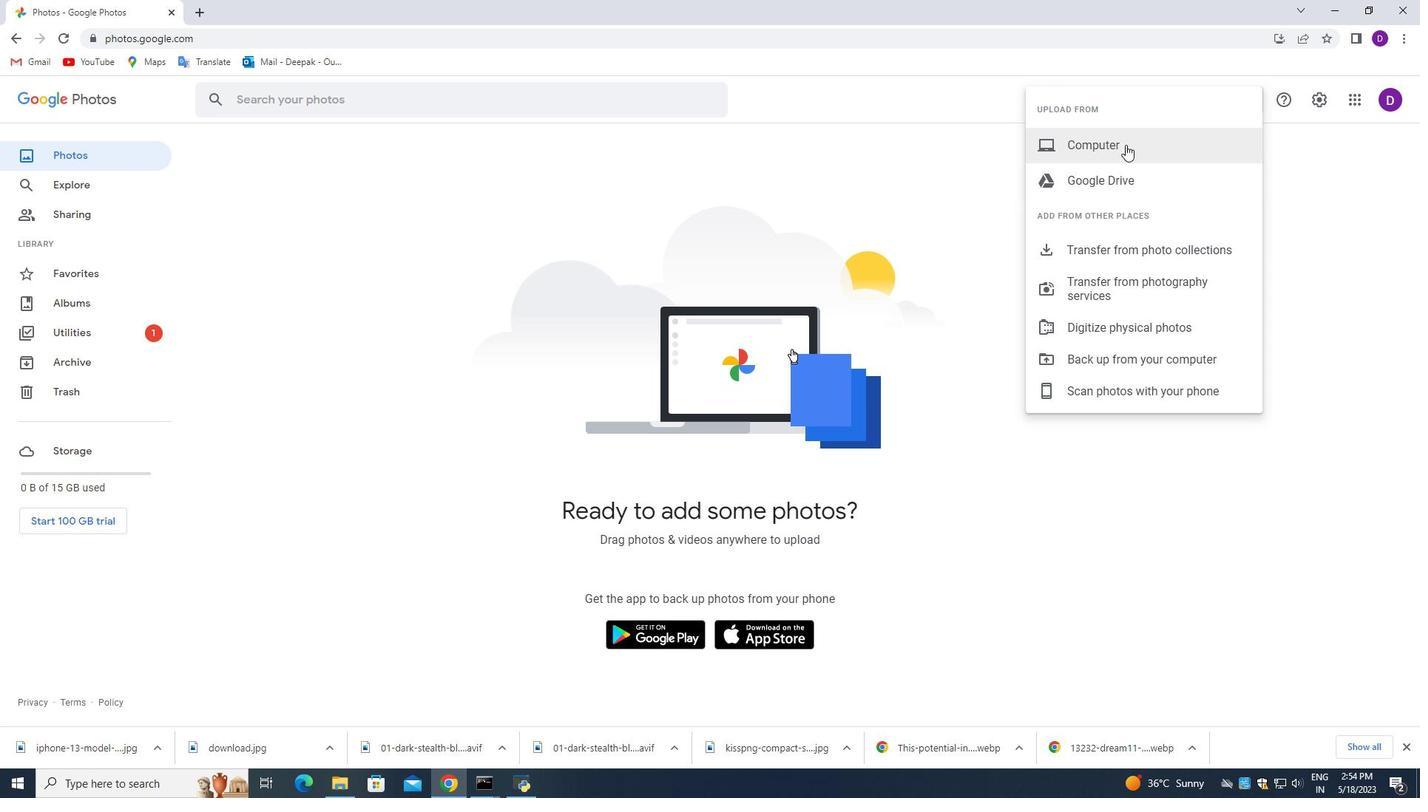 
Action: Mouse pressed left at (1124, 145)
Screenshot: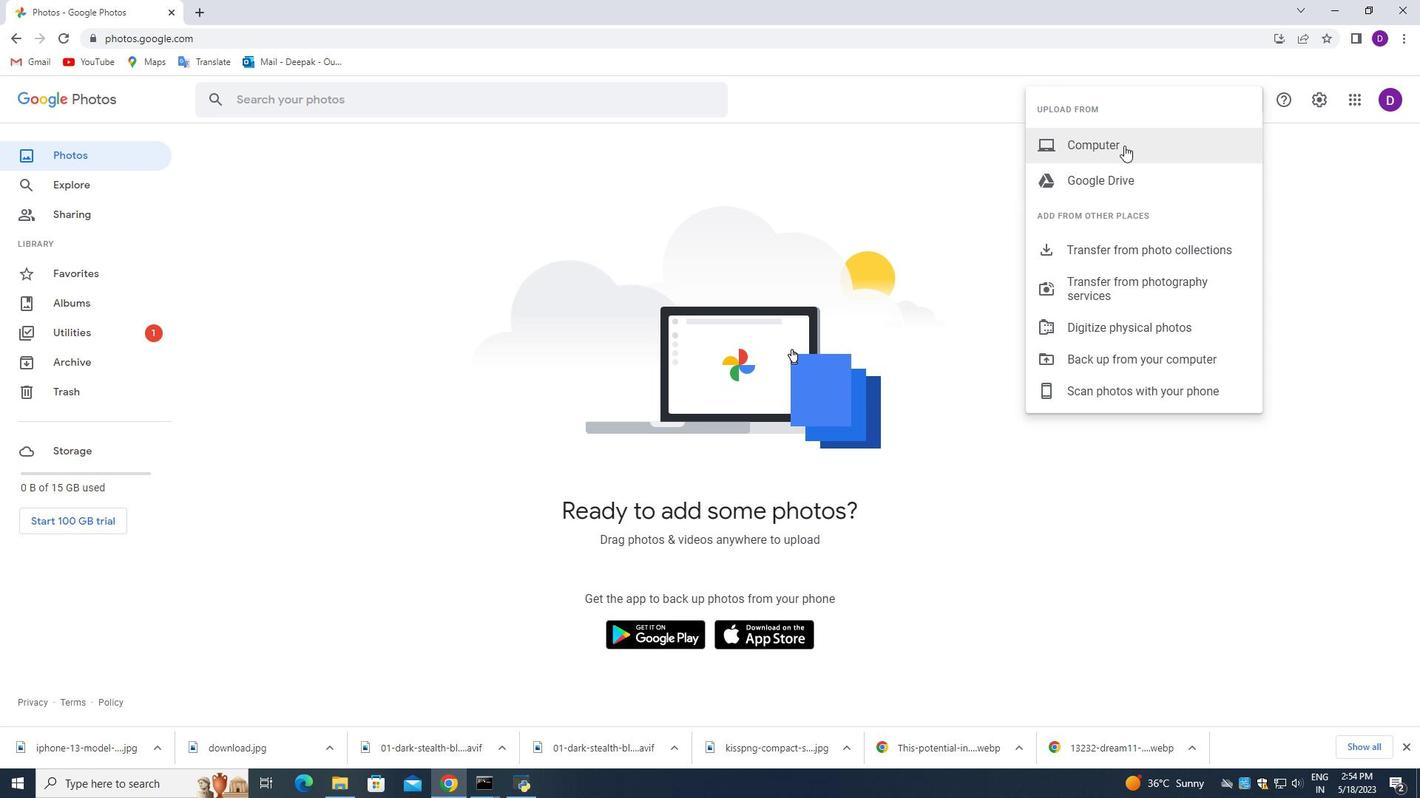 
Action: Mouse moved to (341, 270)
Screenshot: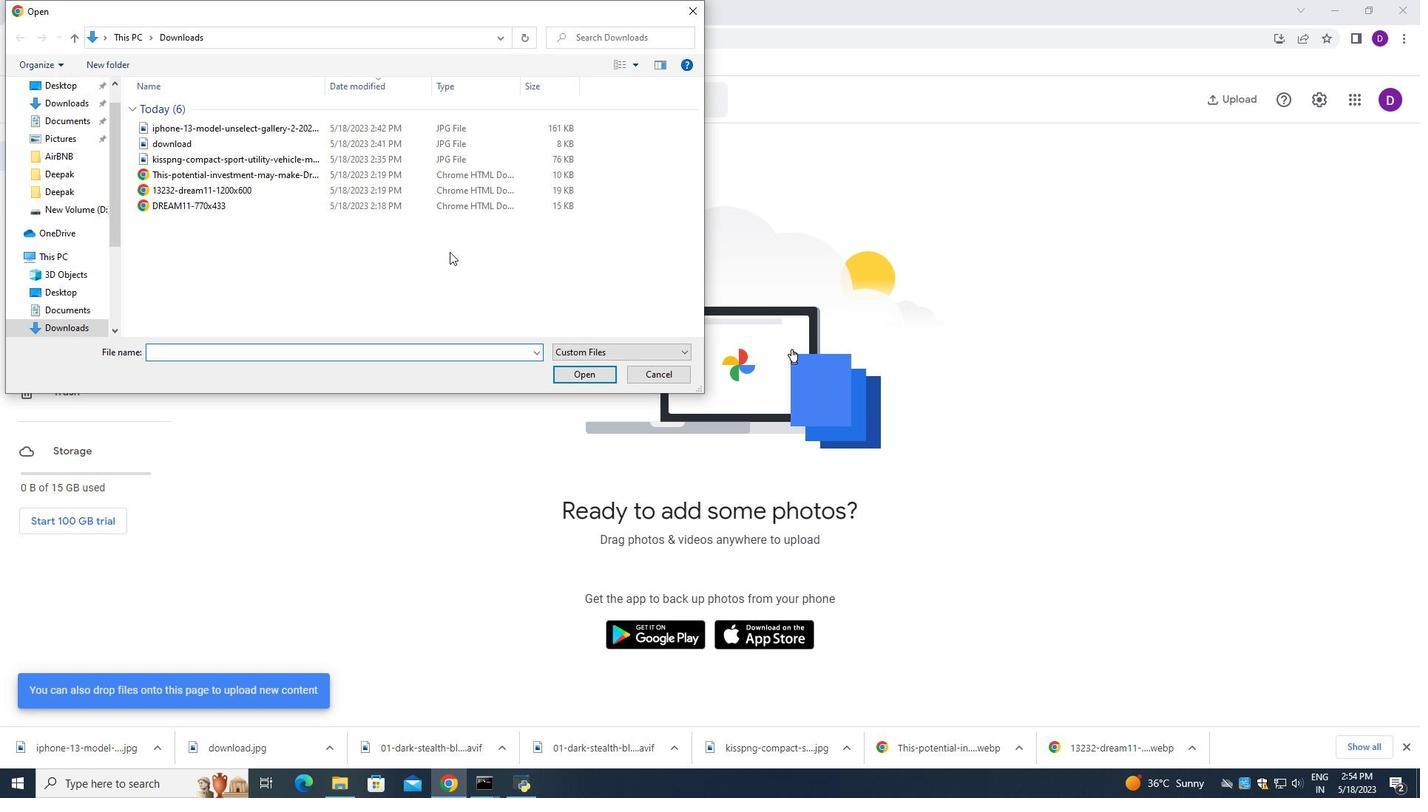 
Action: Mouse scrolled (341, 271) with delta (0, 0)
Screenshot: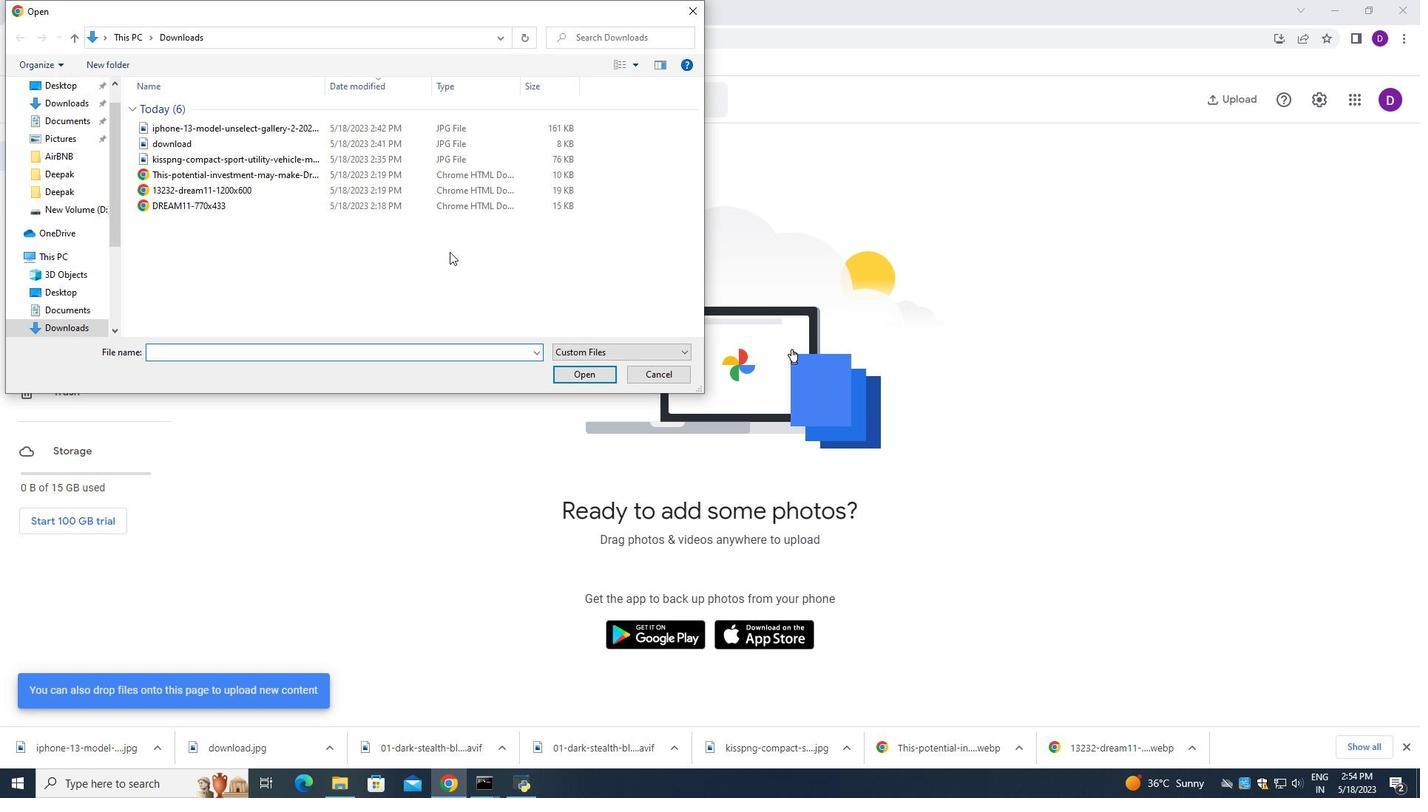 
Action: Mouse moved to (269, 269)
Screenshot: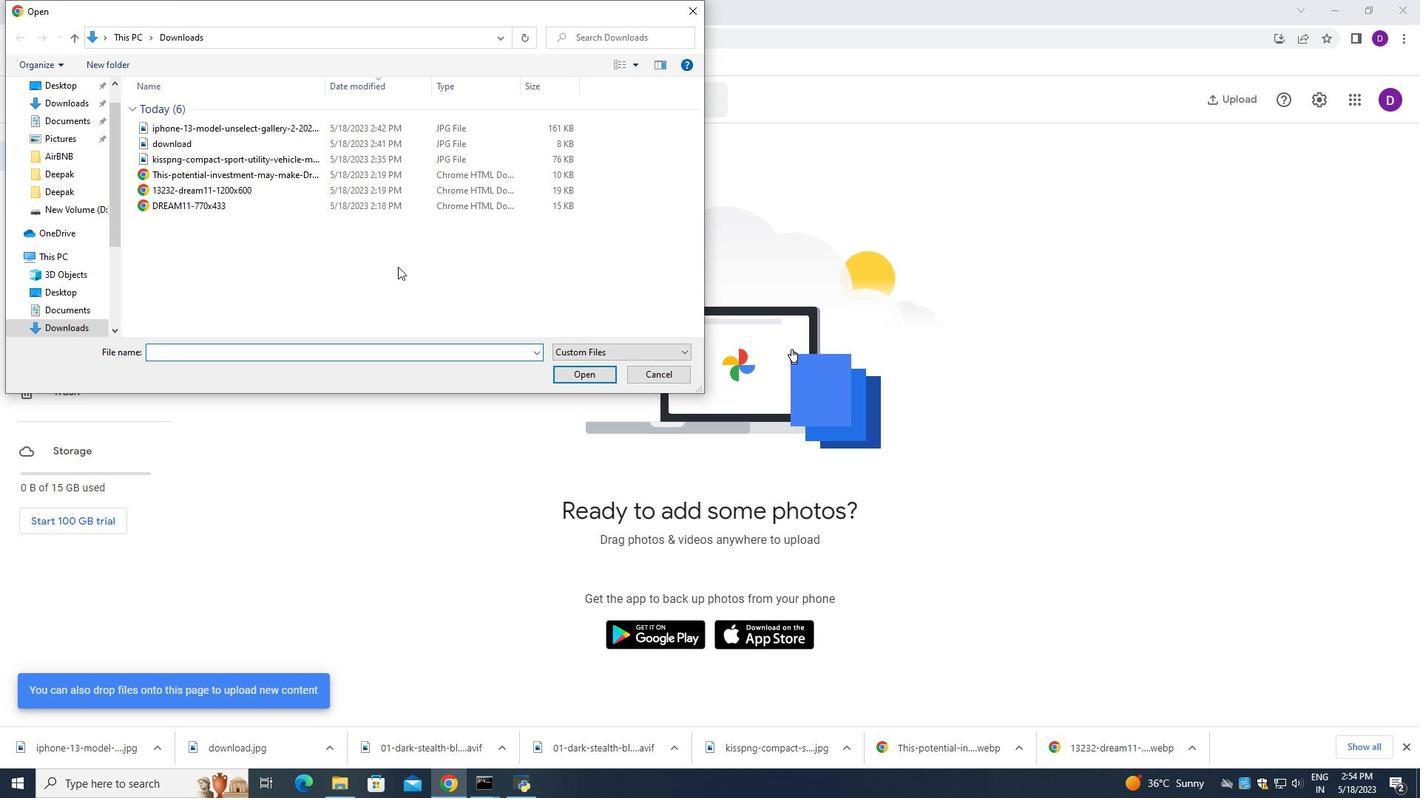 
Action: Mouse scrolled (301, 272) with delta (0, 0)
Screenshot: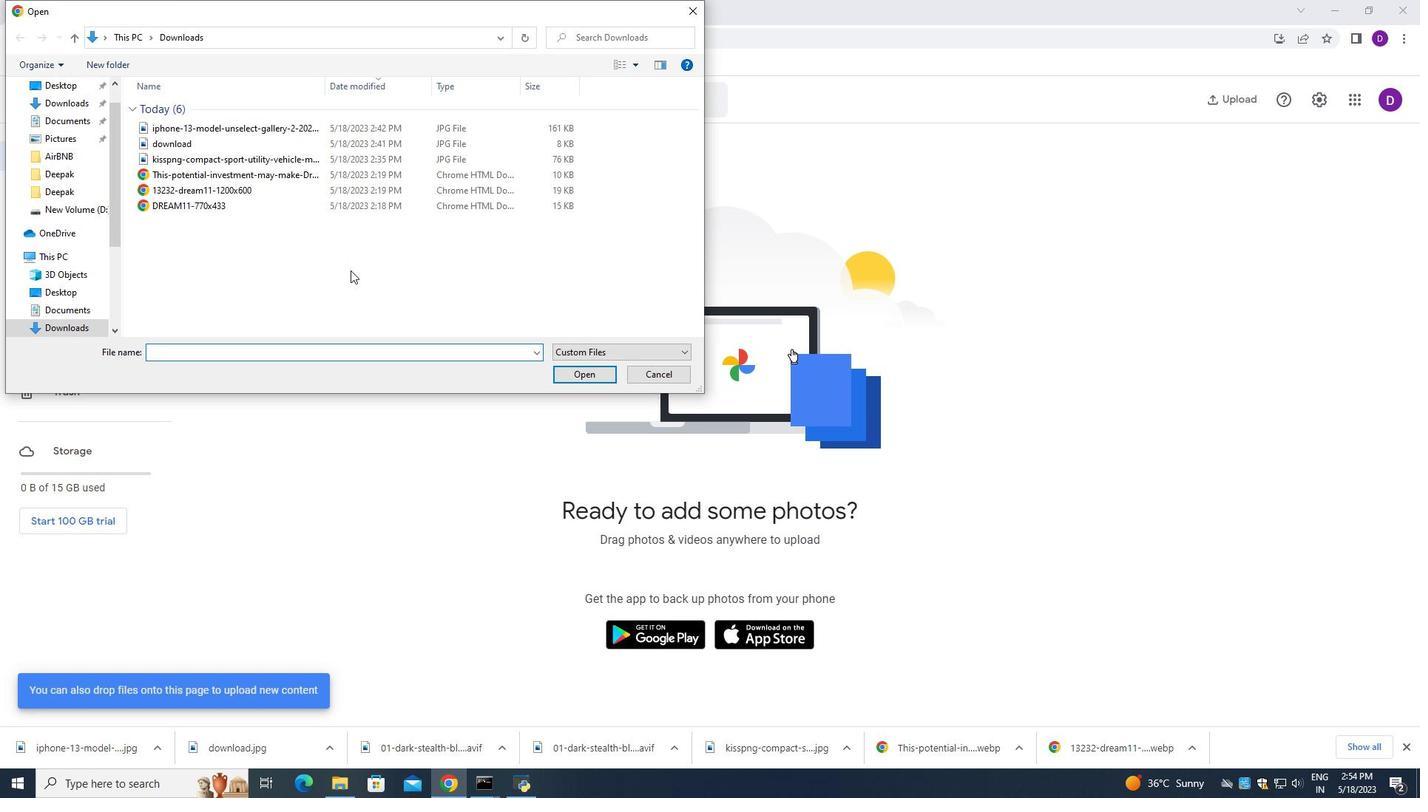 
Action: Mouse moved to (257, 265)
Screenshot: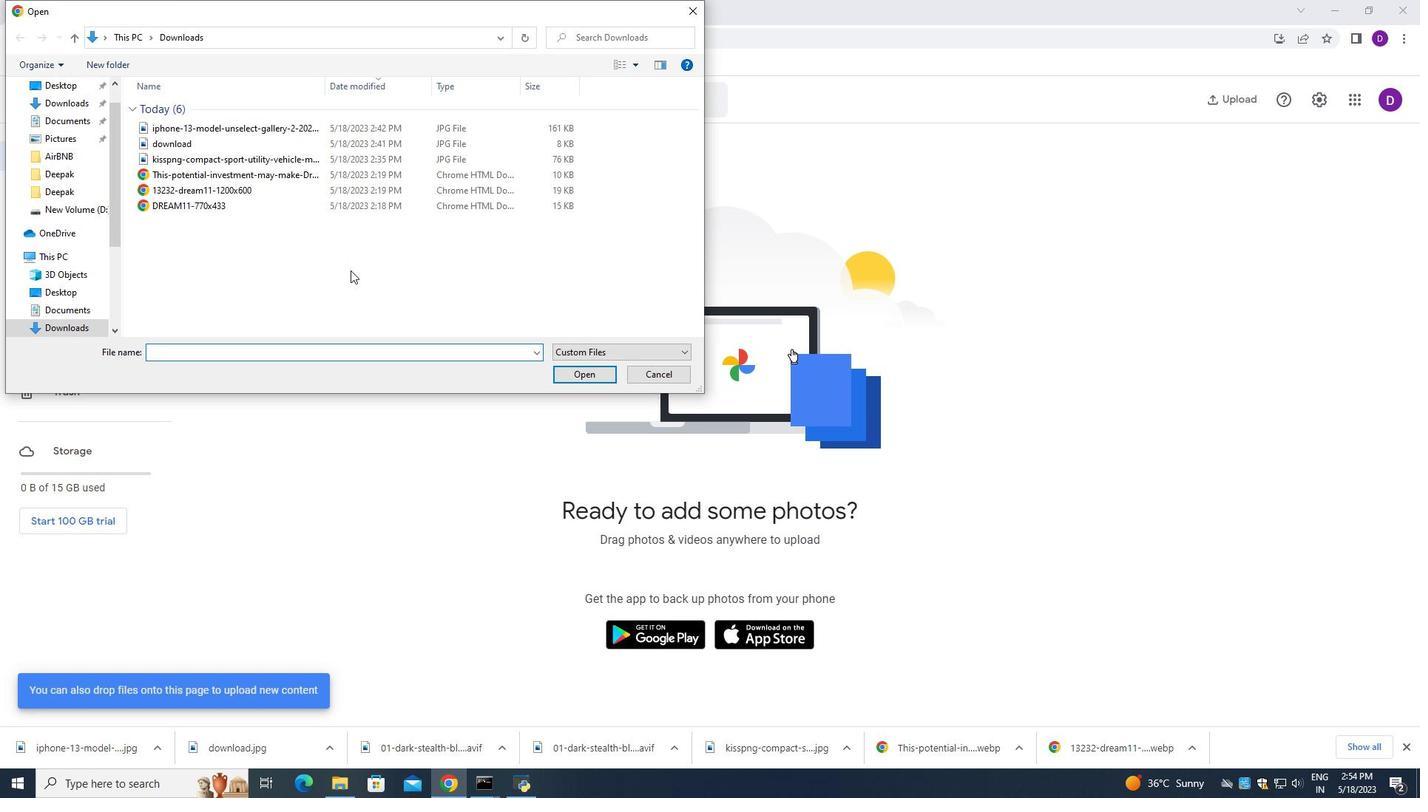 
Action: Mouse scrolled (269, 270) with delta (0, 0)
Screenshot: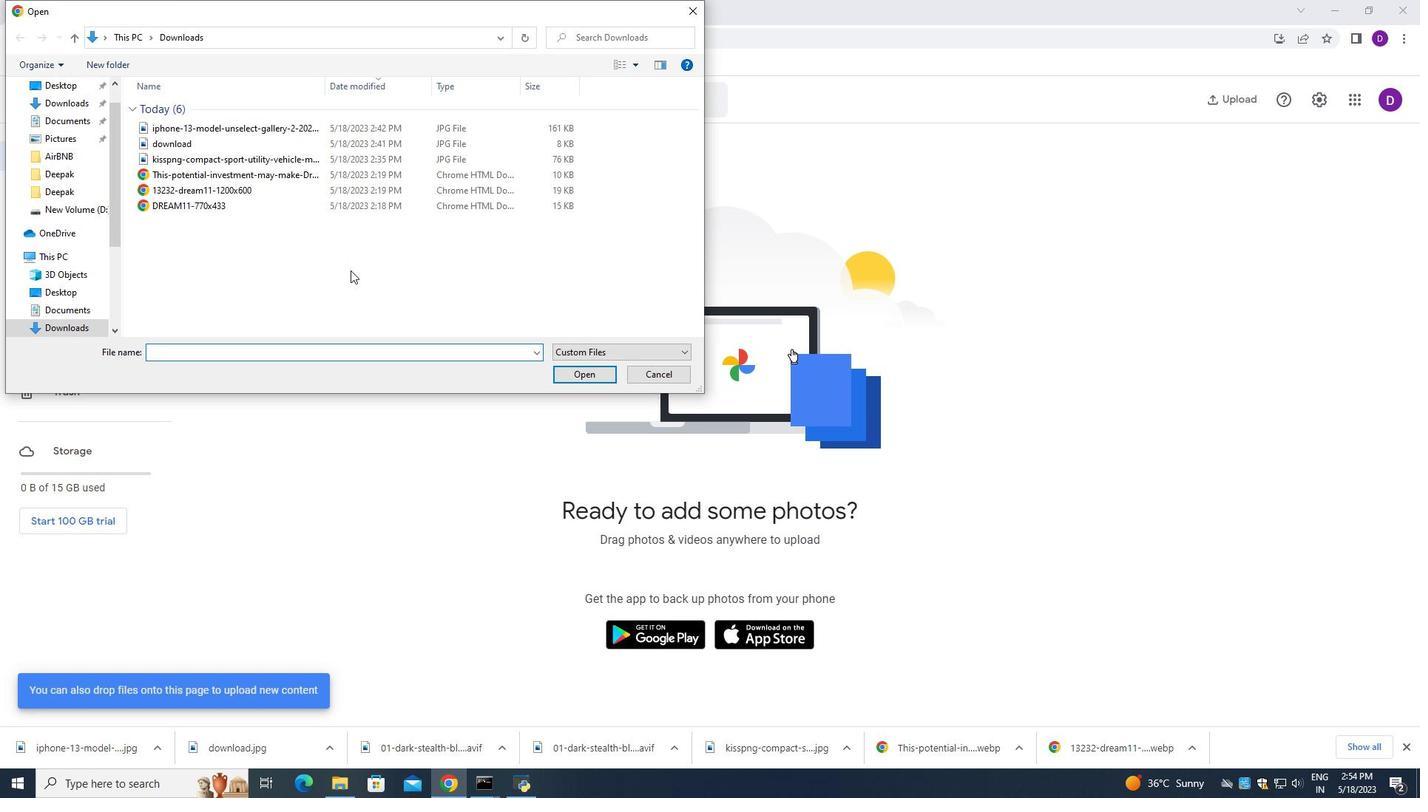 
Action: Mouse moved to (215, 133)
Screenshot: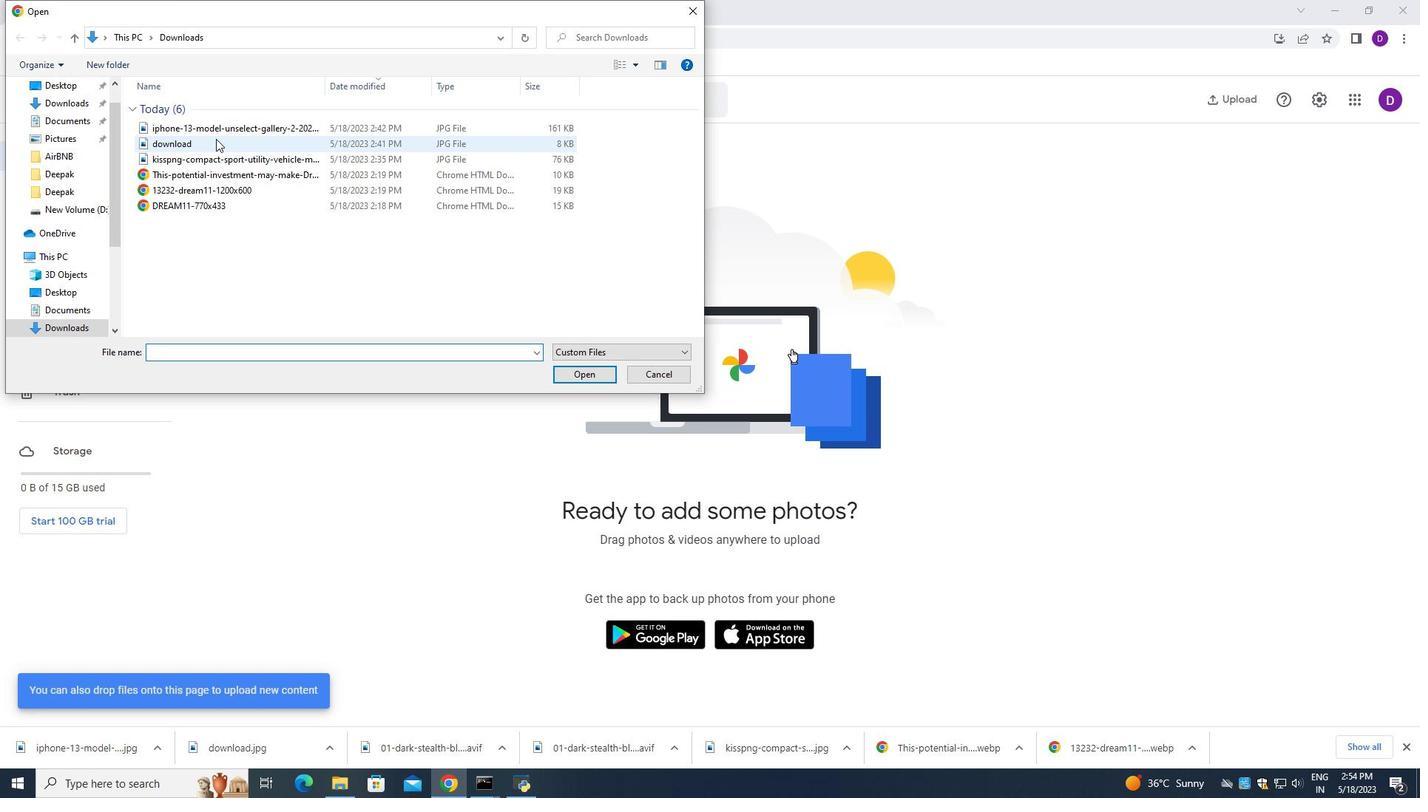 
Action: Mouse pressed left at (215, 133)
Screenshot: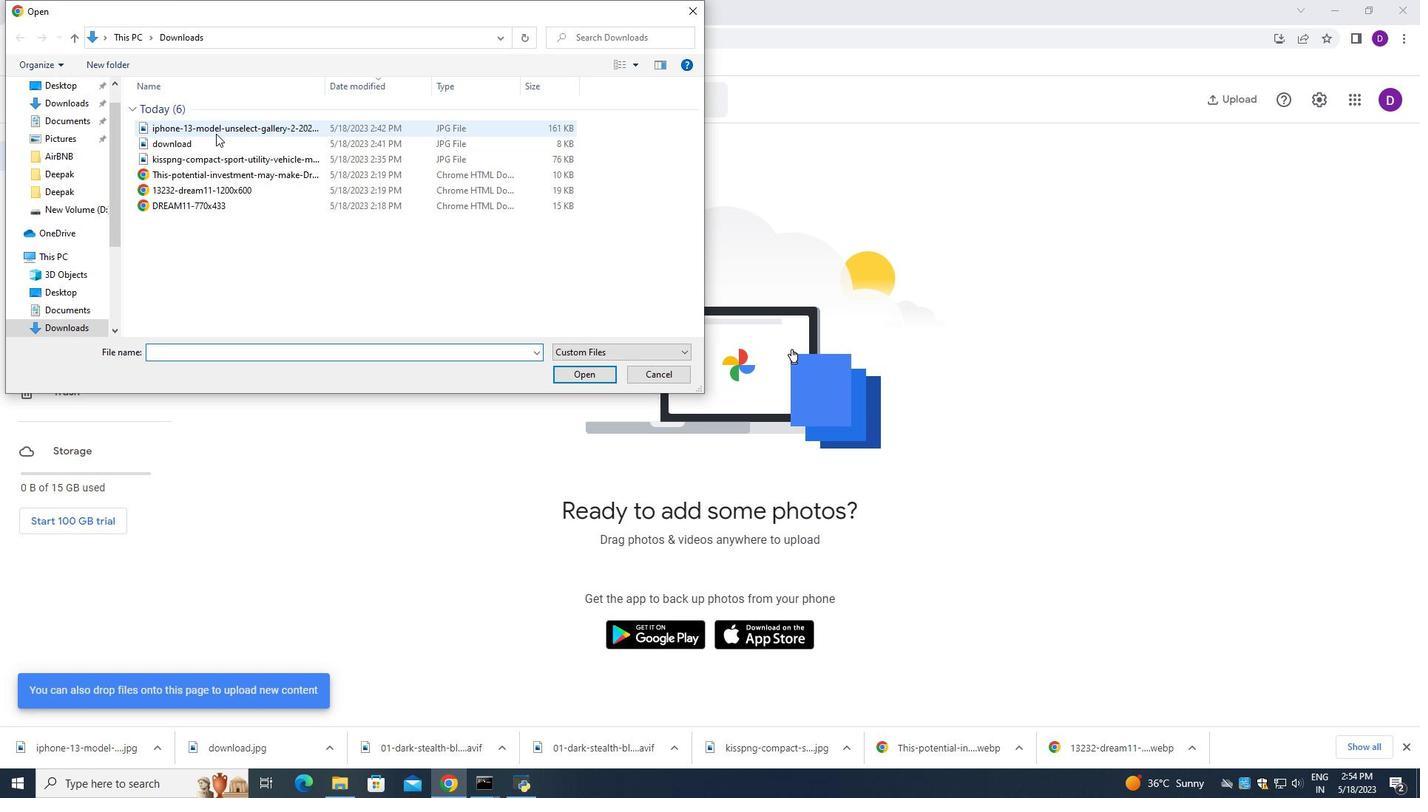 
Action: Mouse moved to (318, 138)
Screenshot: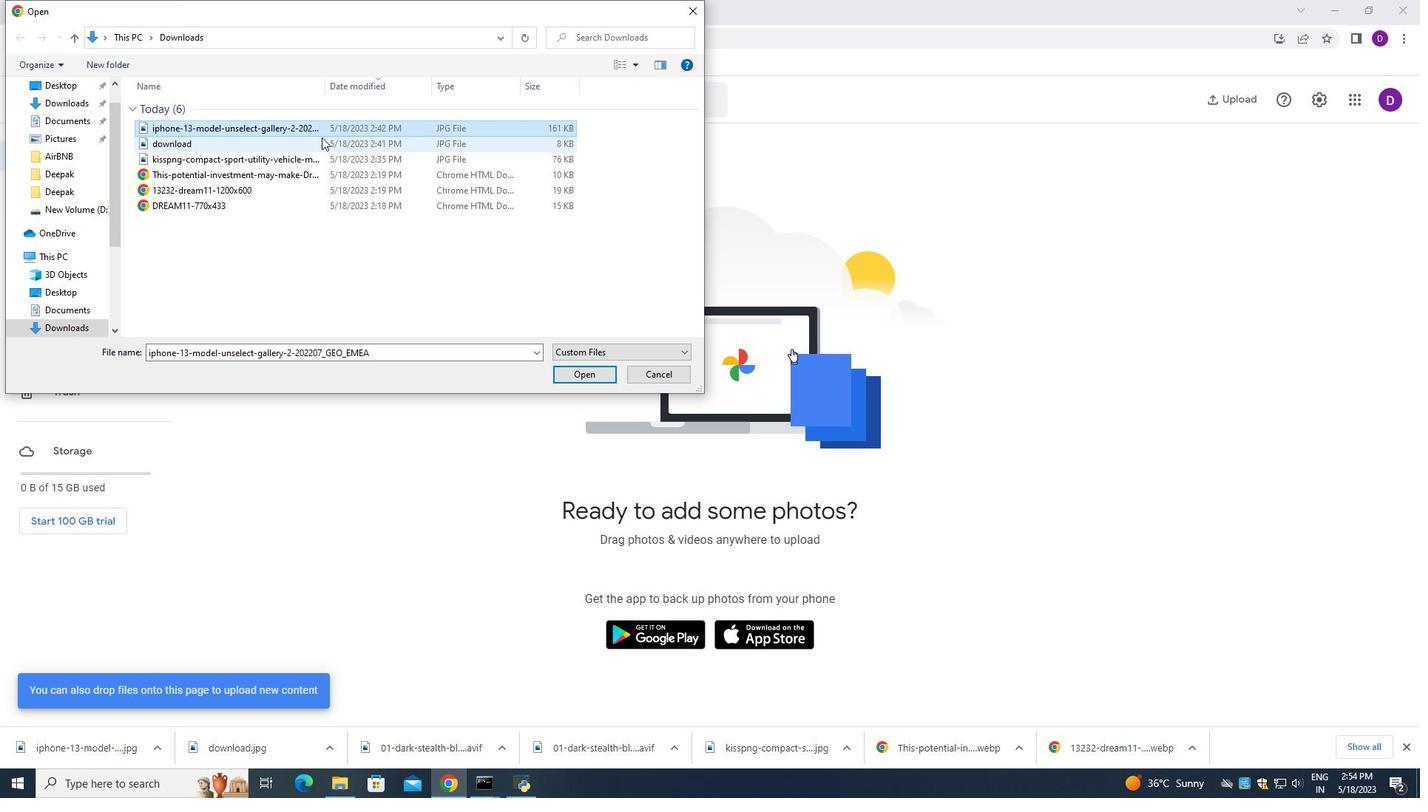 
Action: Mouse pressed left at (318, 138)
Screenshot: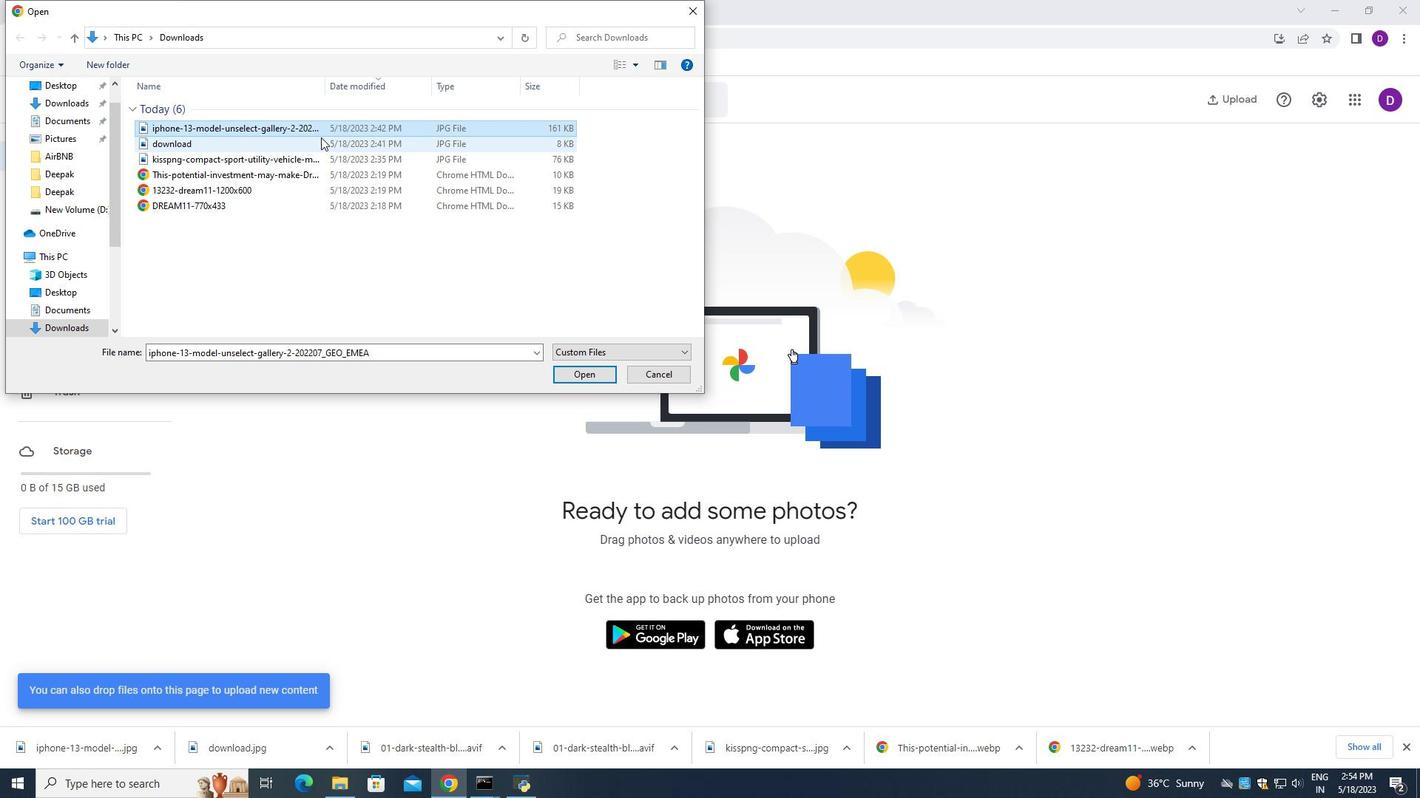 
Action: Mouse moved to (297, 123)
Screenshot: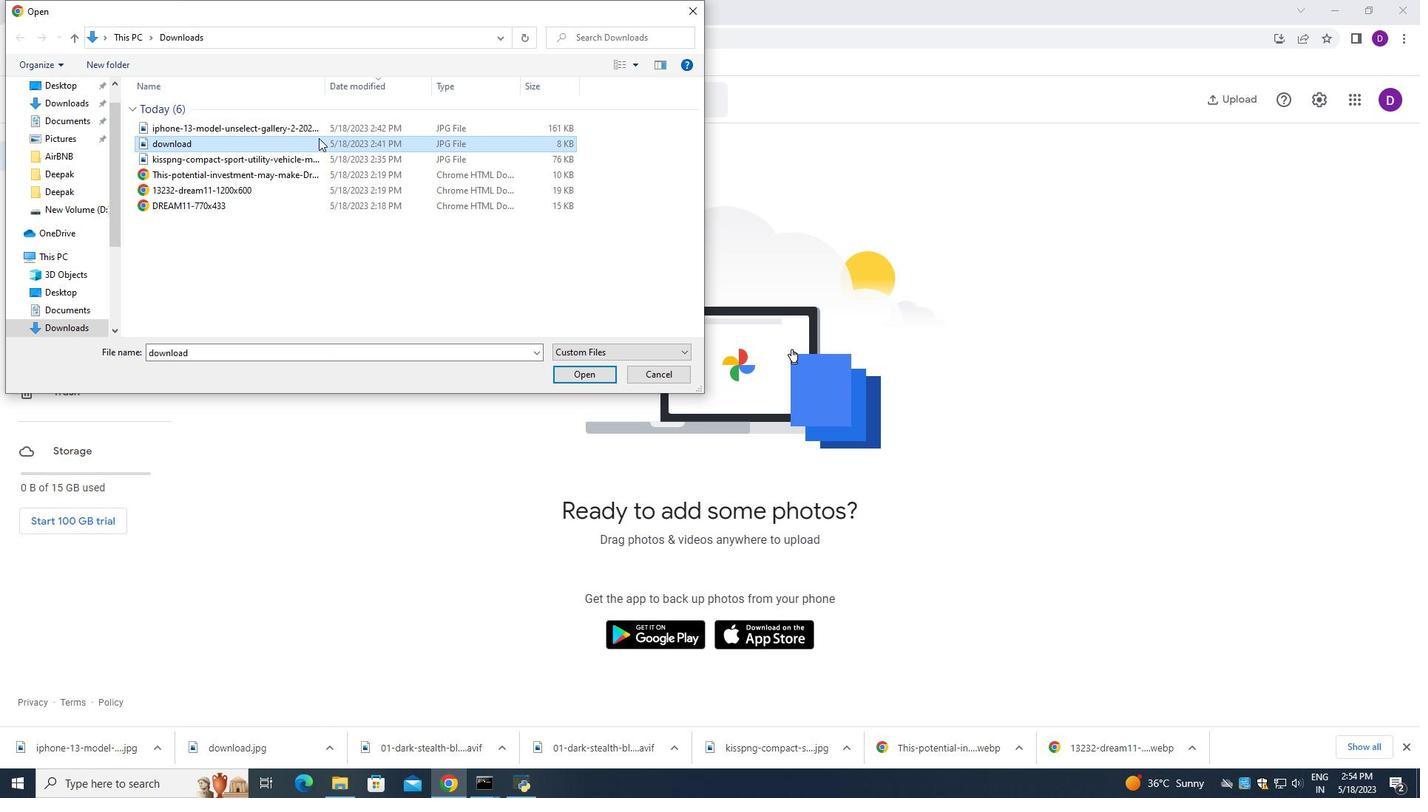 
Action: Mouse pressed left at (297, 123)
Screenshot: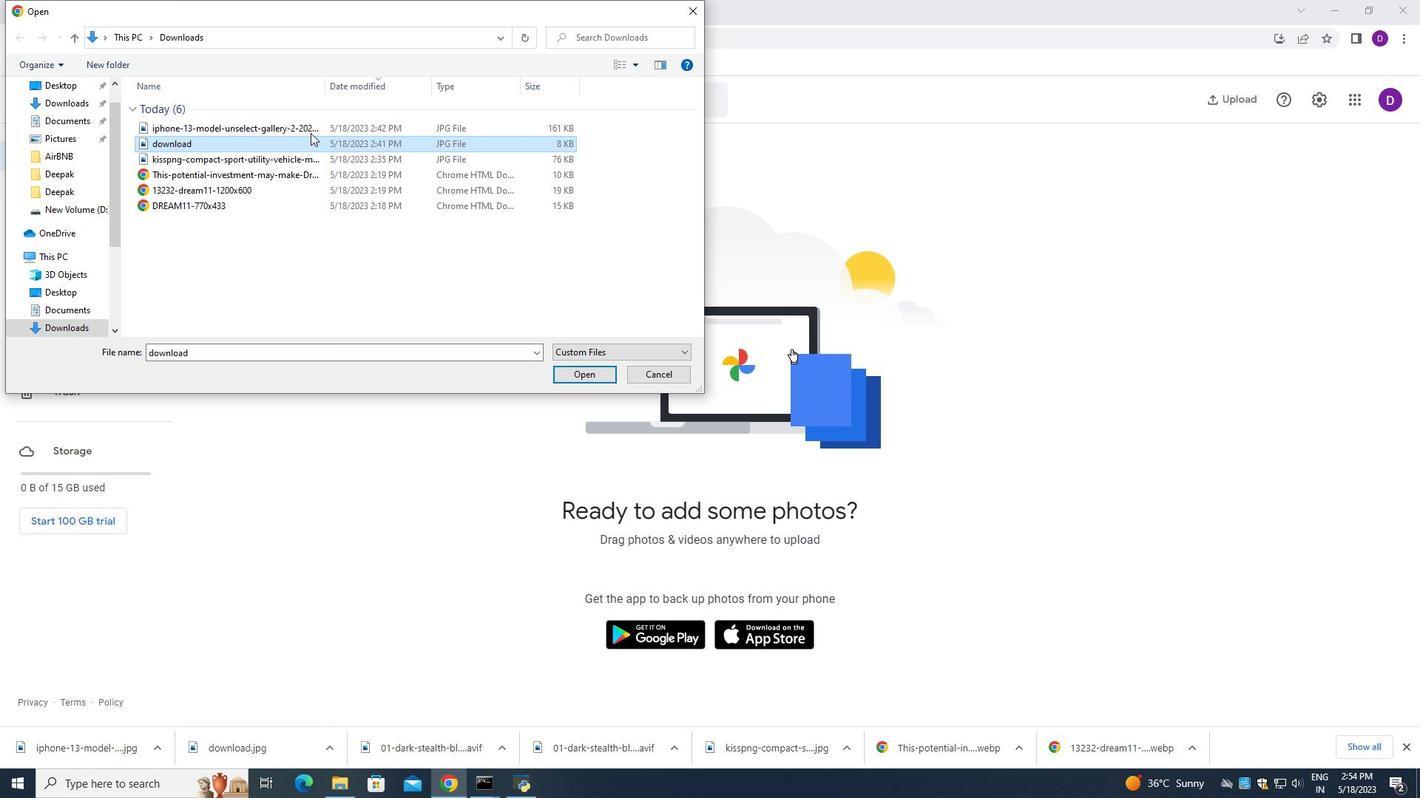 
Action: Key pressed <Key.shift>
Screenshot: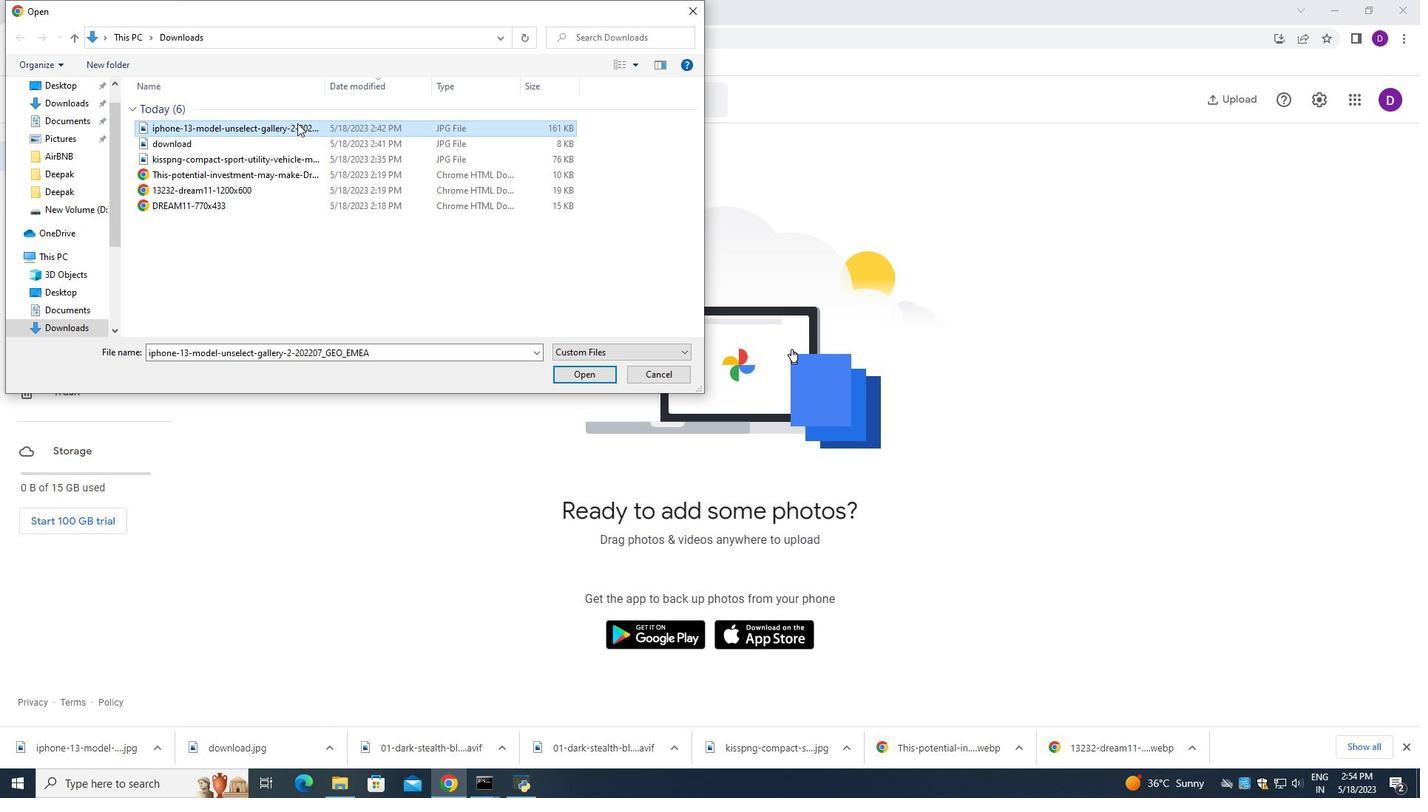 
Action: Mouse moved to (293, 139)
Screenshot: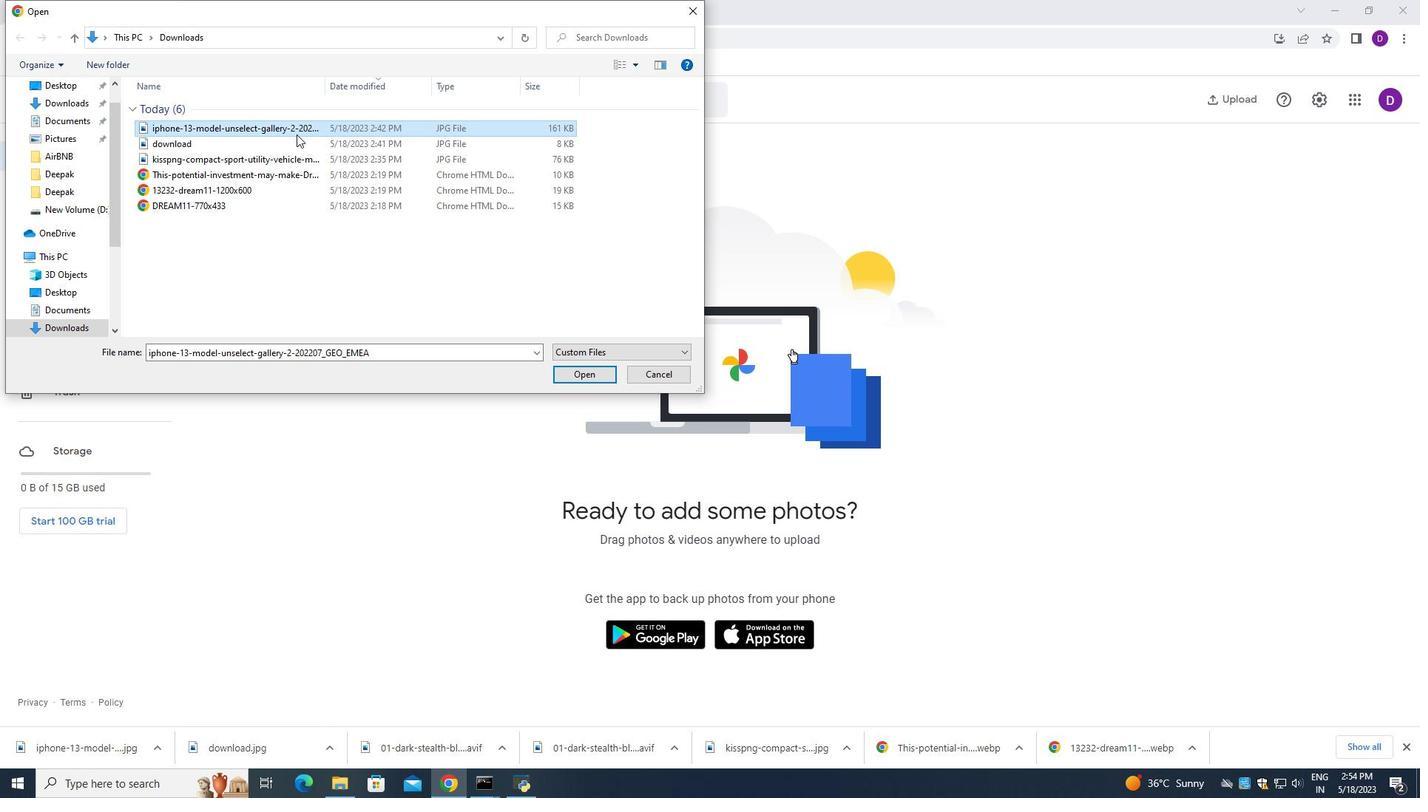 
Action: Mouse pressed left at (293, 139)
Screenshot: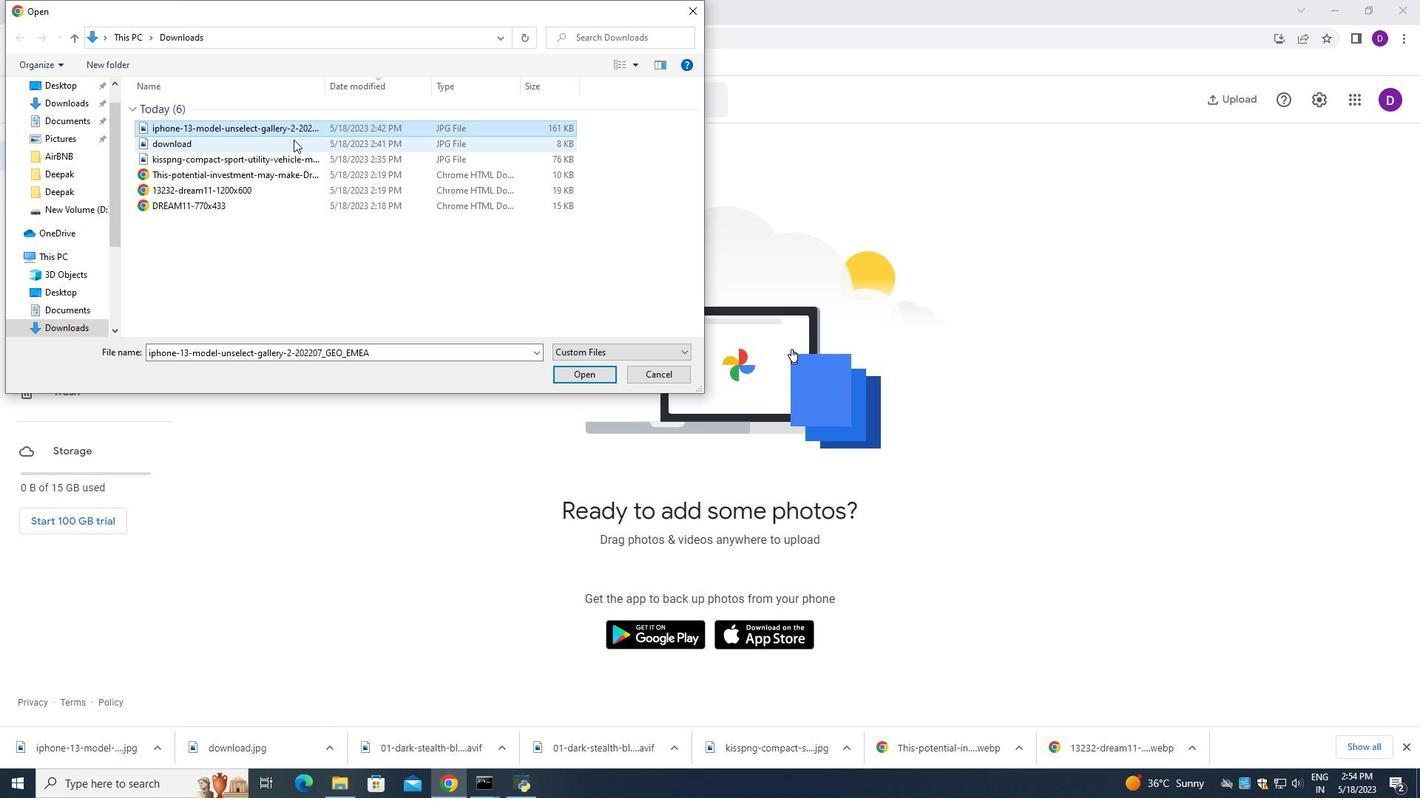 
Action: Mouse moved to (289, 151)
Screenshot: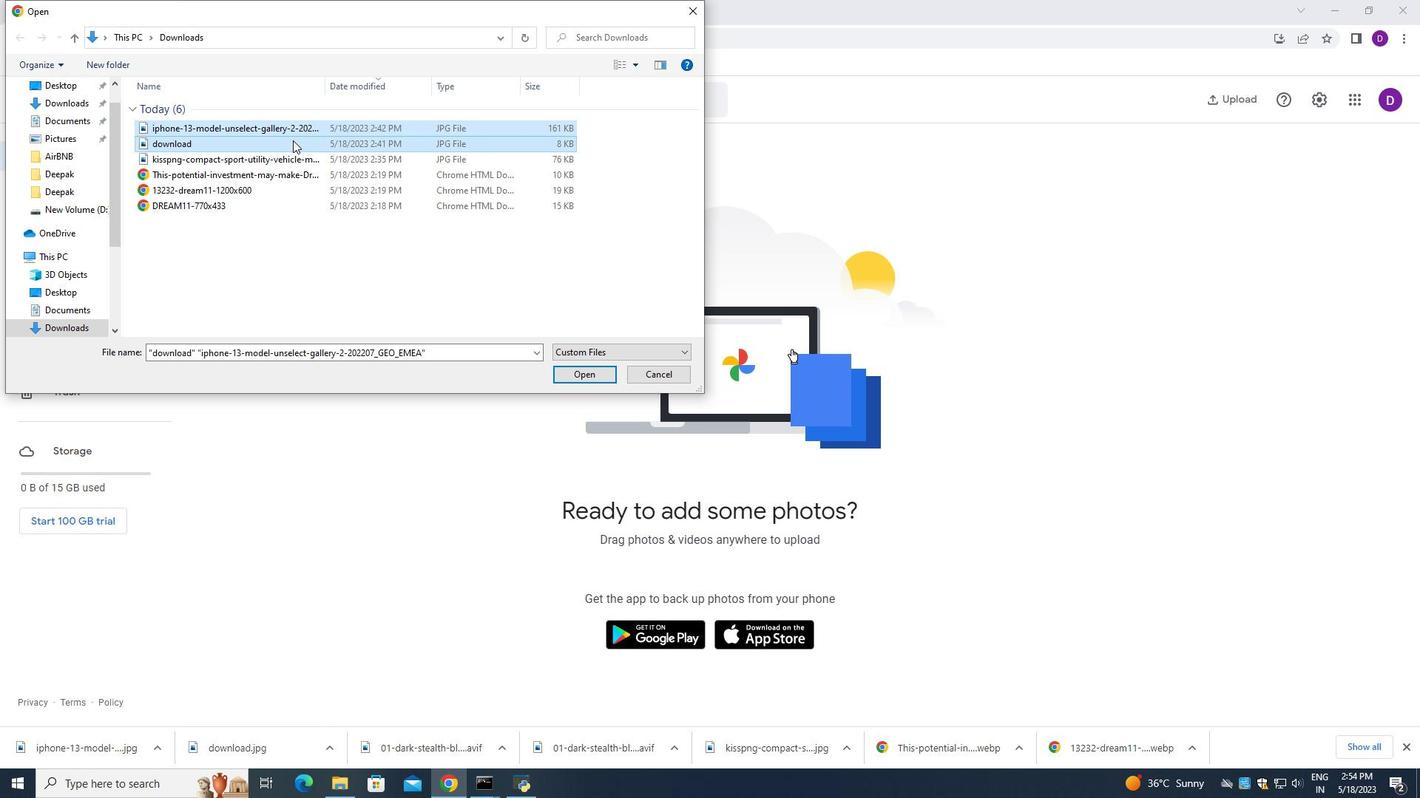 
Action: Mouse pressed left at (289, 151)
Screenshot: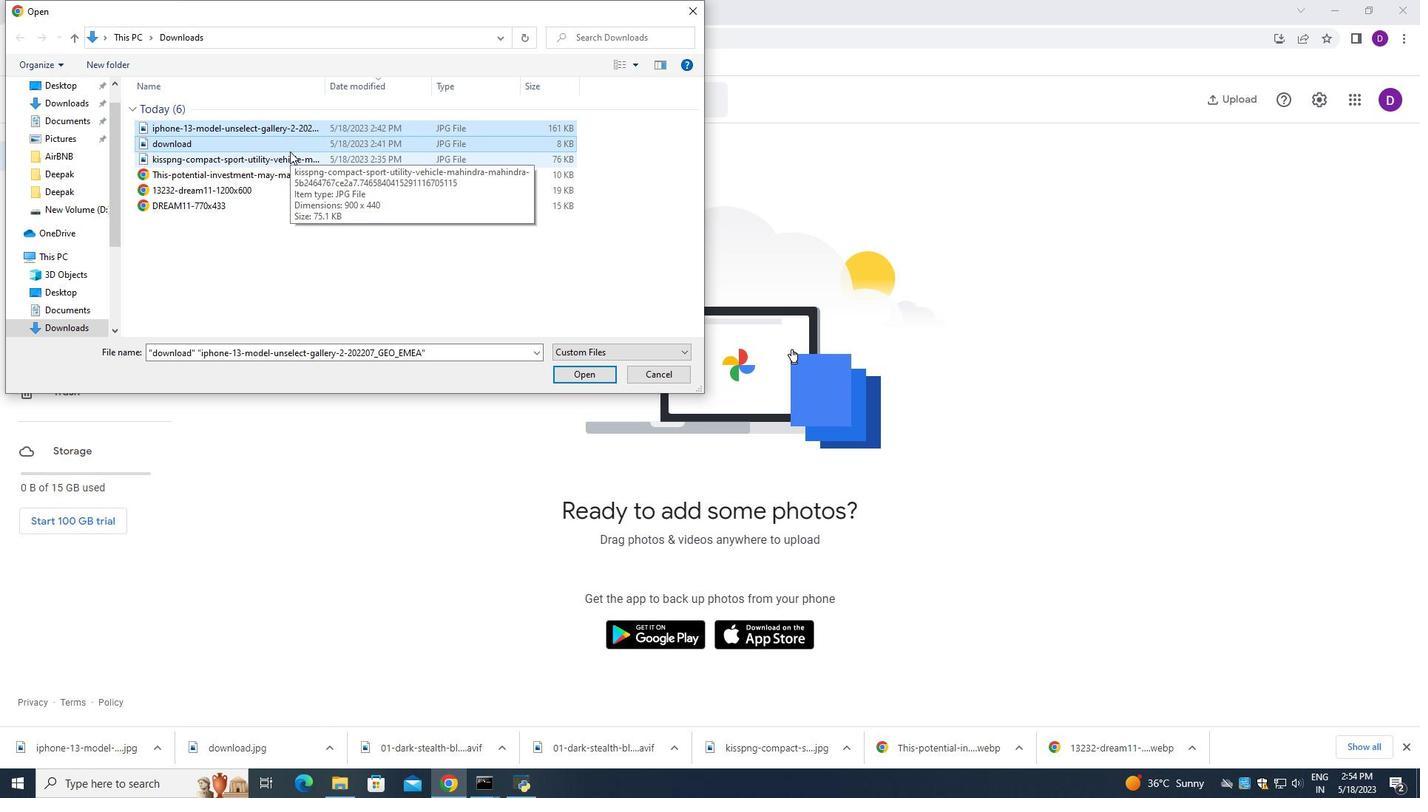 
Action: Mouse moved to (281, 167)
Screenshot: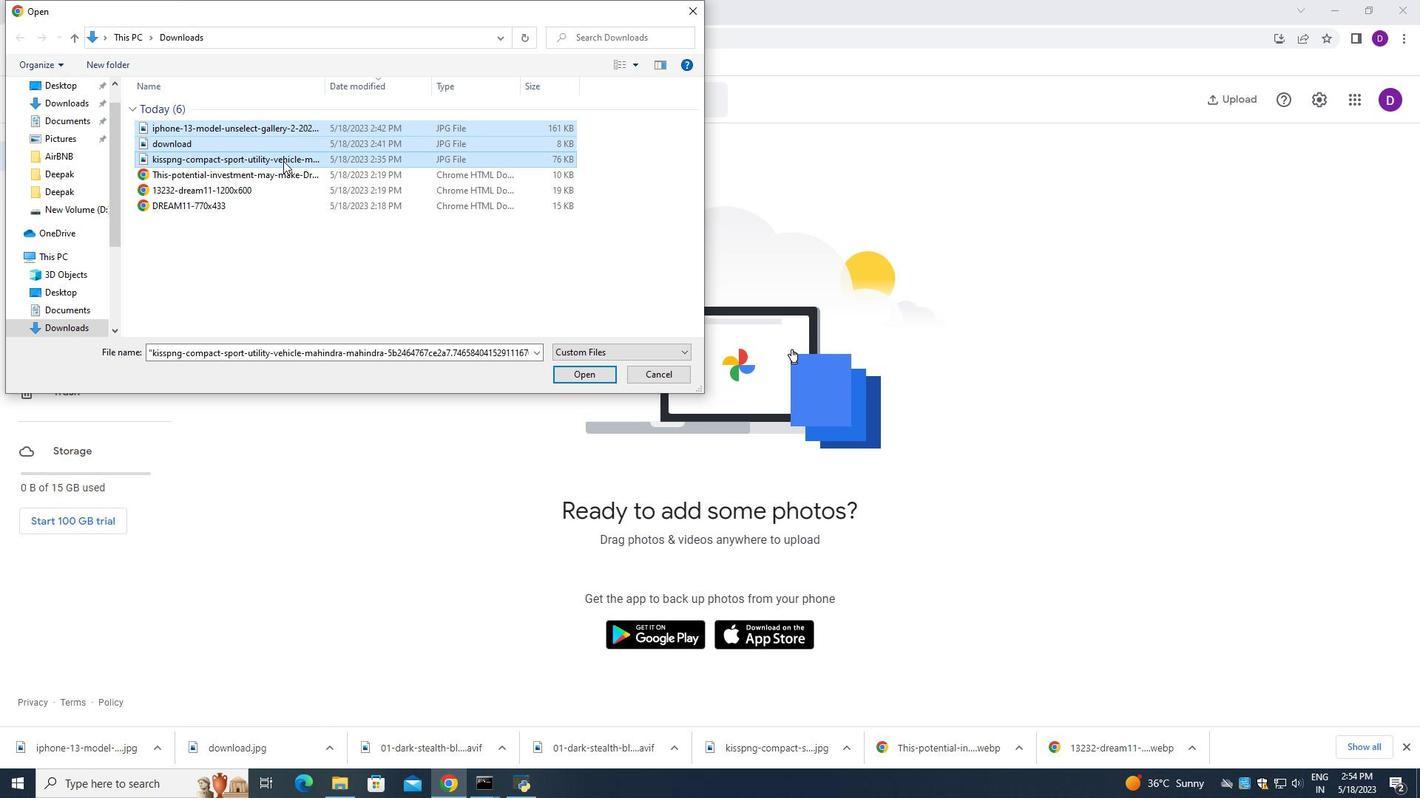 
Action: Mouse pressed left at (281, 167)
Screenshot: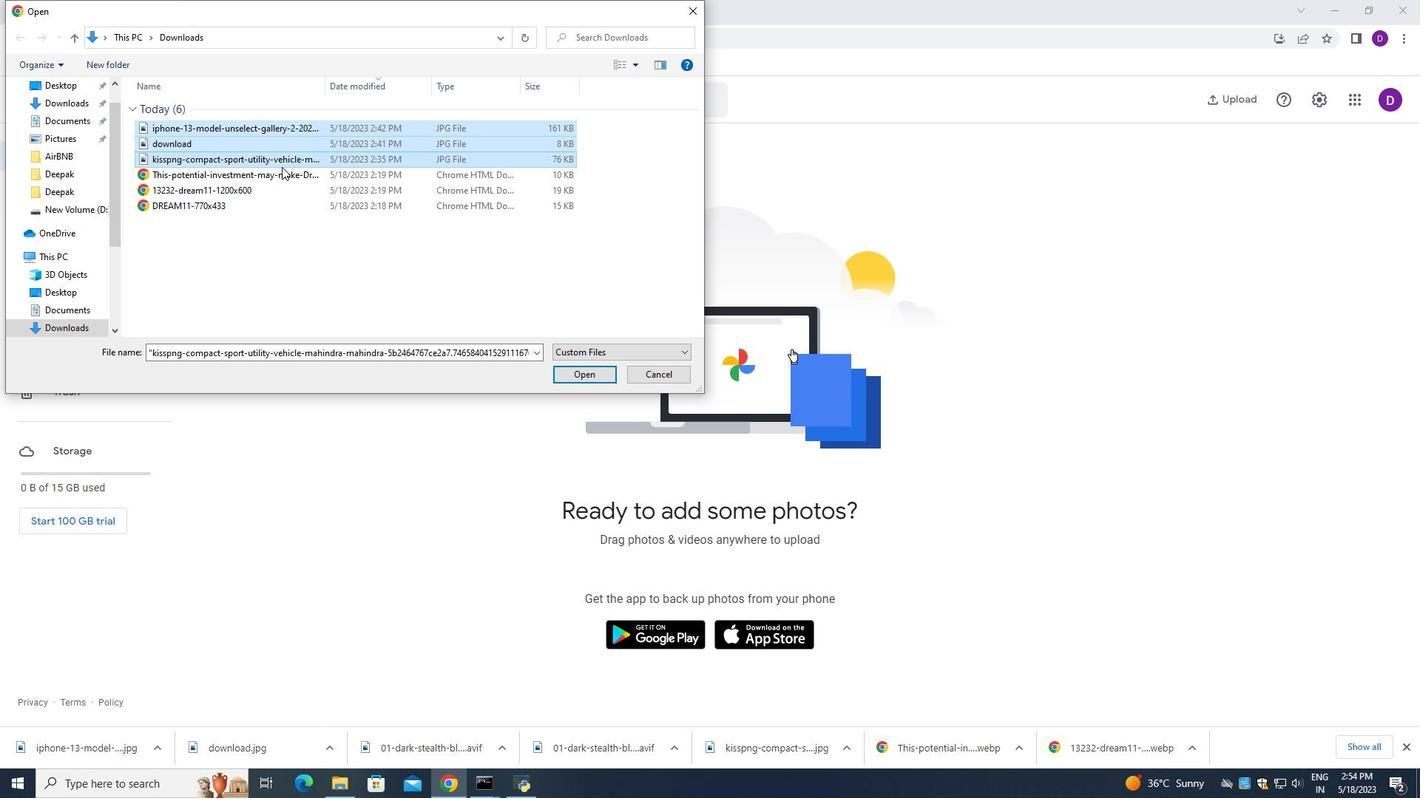 
Action: Mouse moved to (283, 184)
Screenshot: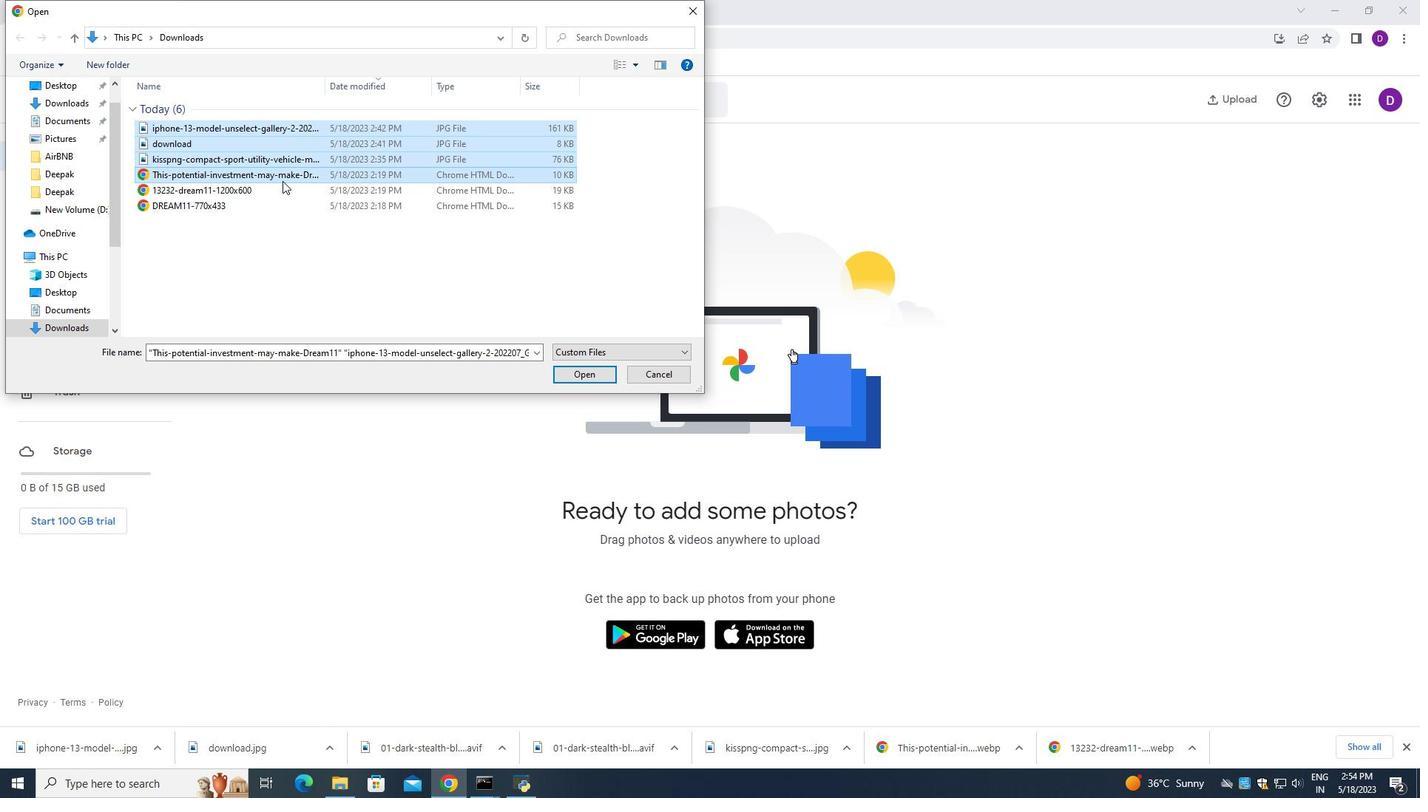 
Action: Mouse pressed left at (283, 184)
Screenshot: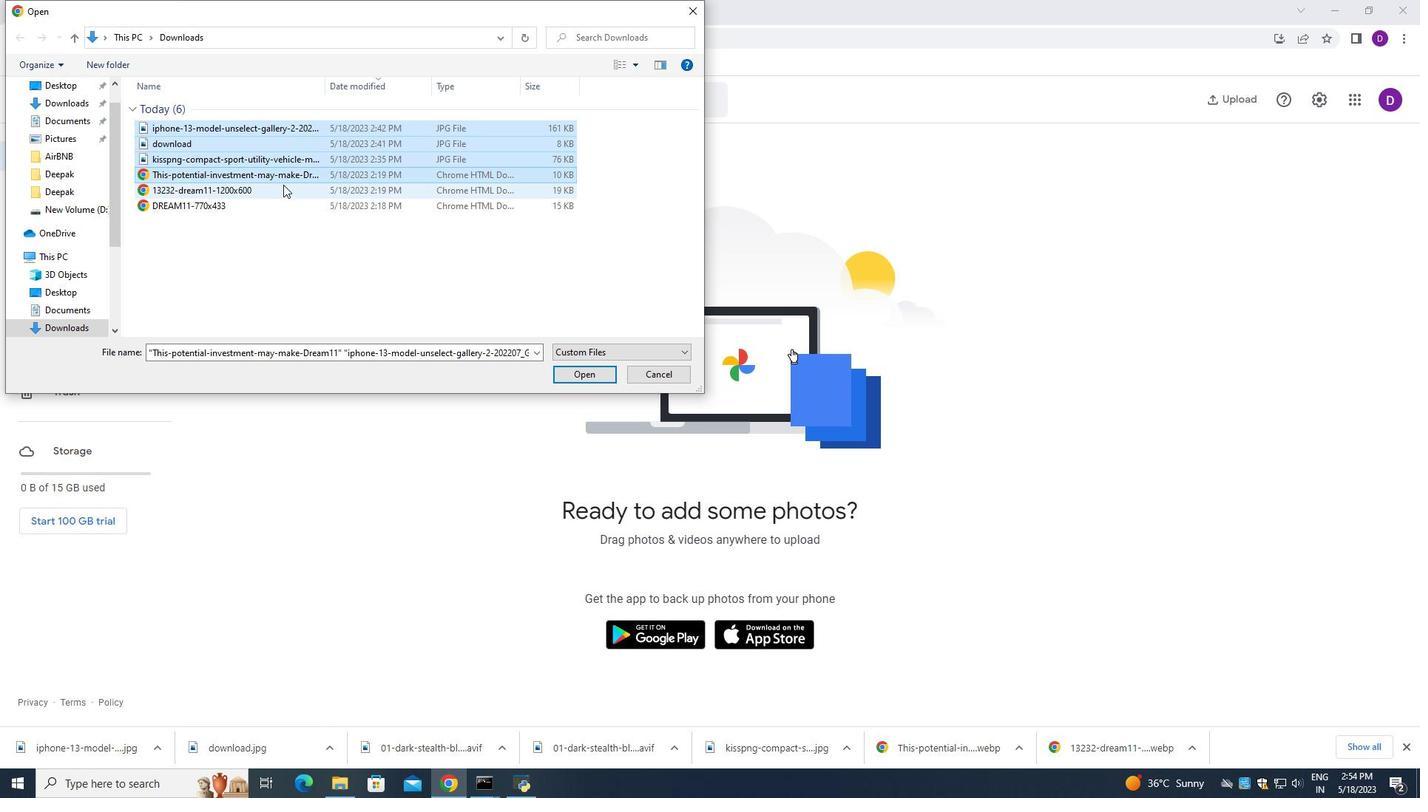 
Action: Mouse moved to (284, 200)
Screenshot: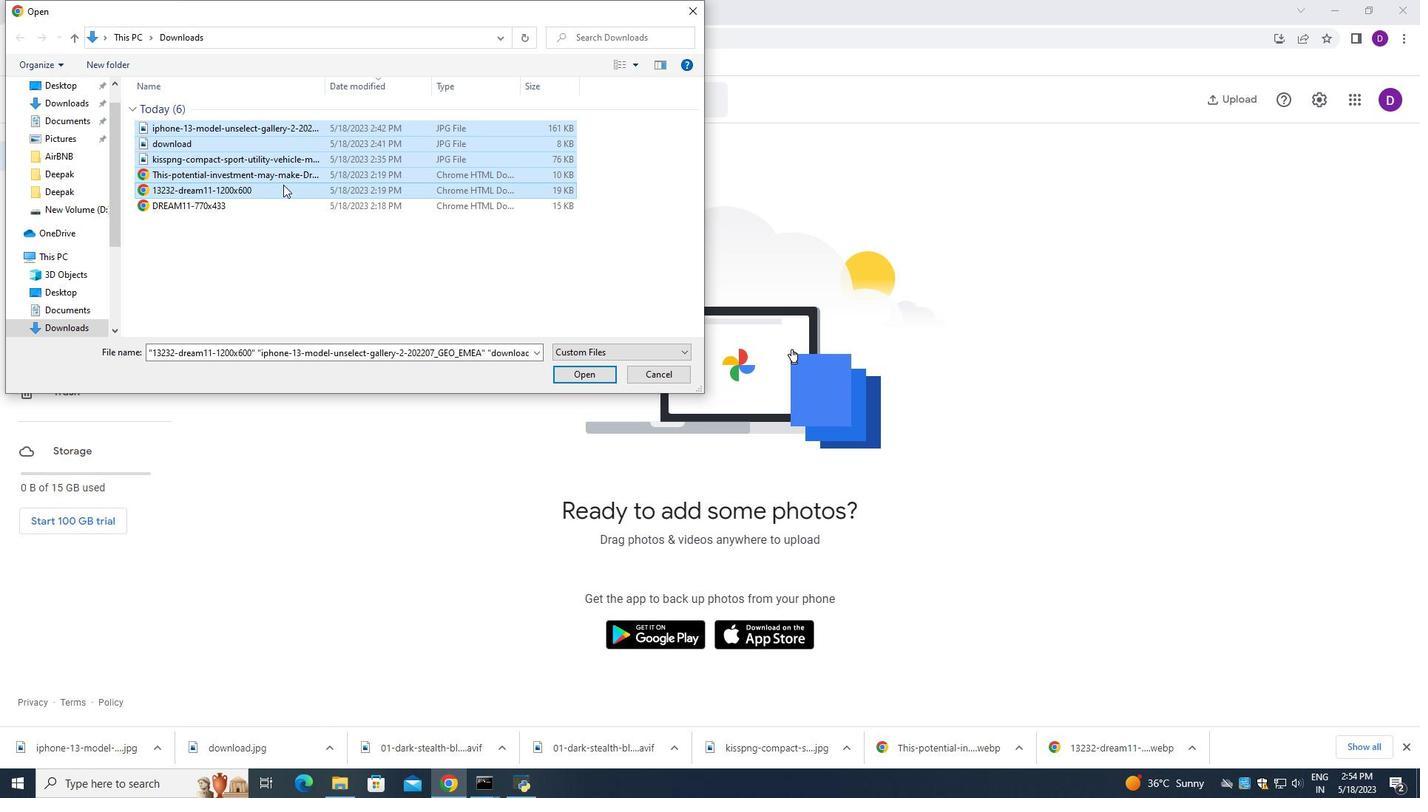 
Action: Mouse pressed left at (284, 200)
Screenshot: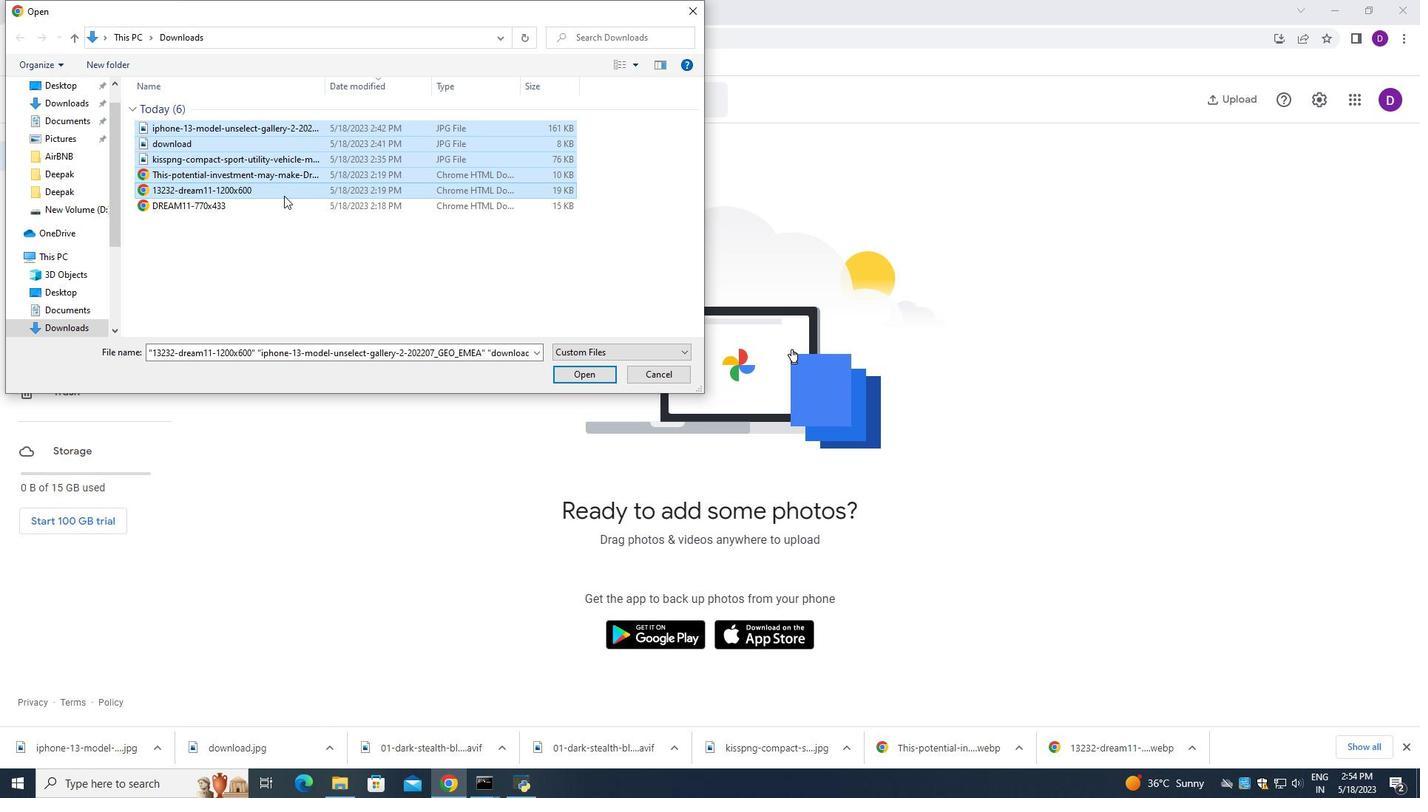 
Action: Mouse moved to (573, 377)
Screenshot: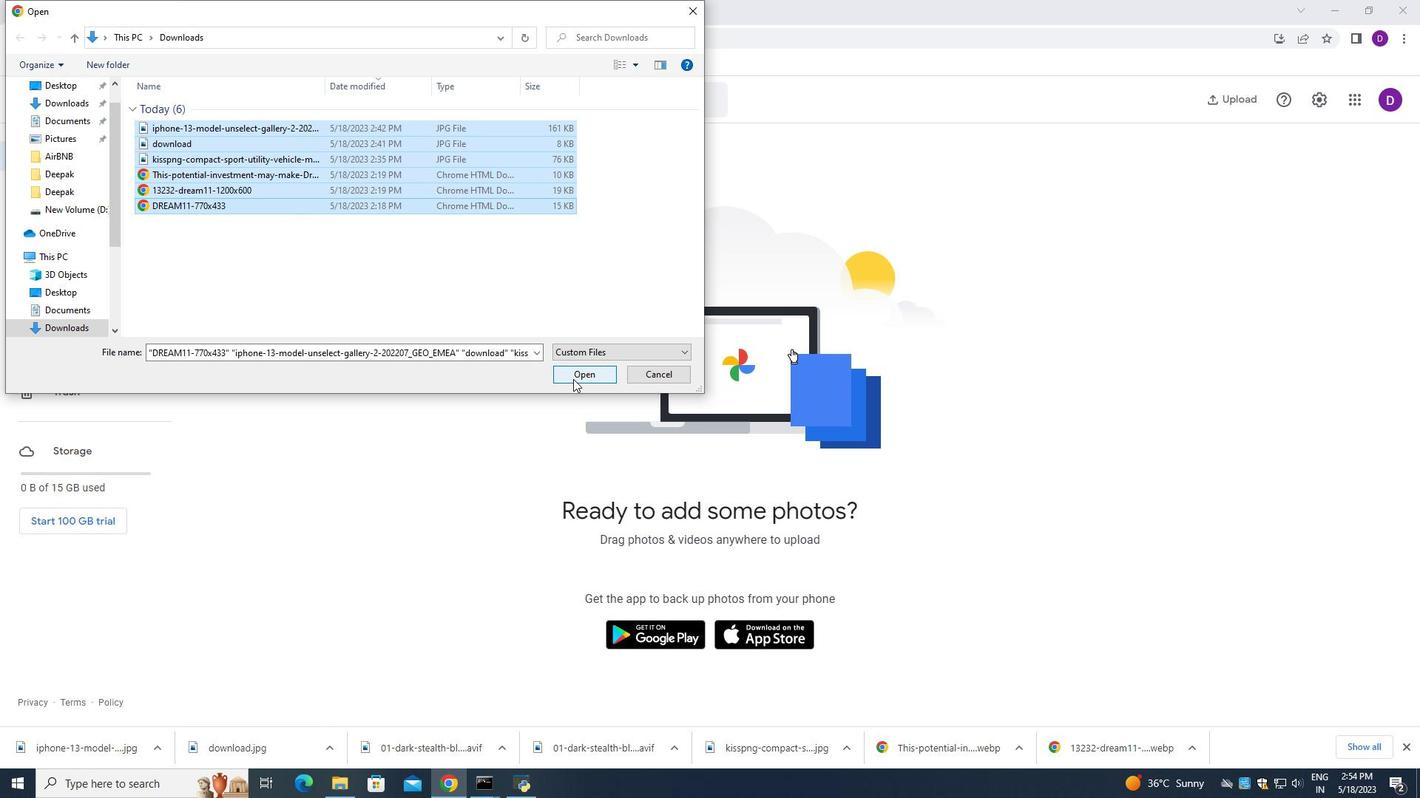 
Action: Mouse pressed left at (573, 377)
Screenshot: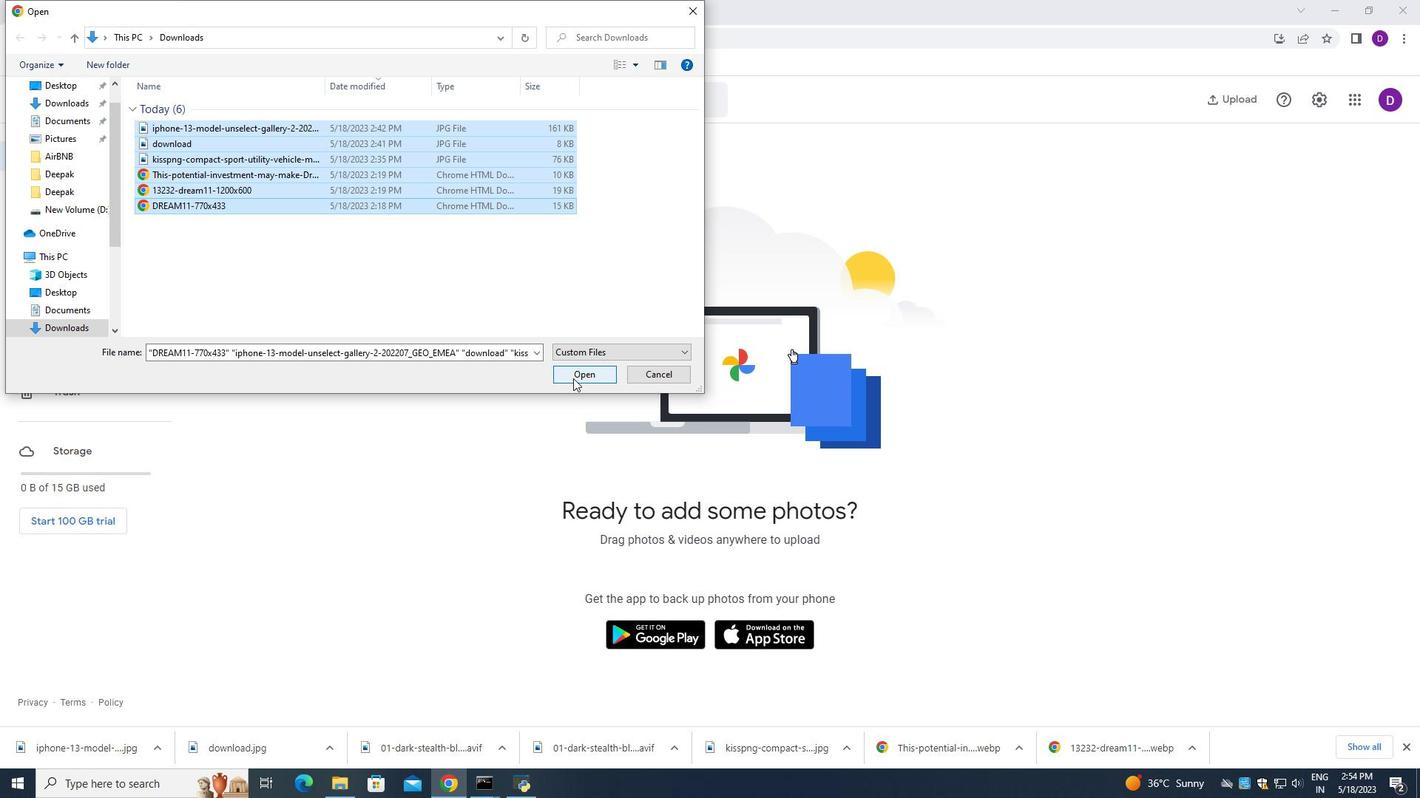 
Action: Mouse moved to (812, 497)
Screenshot: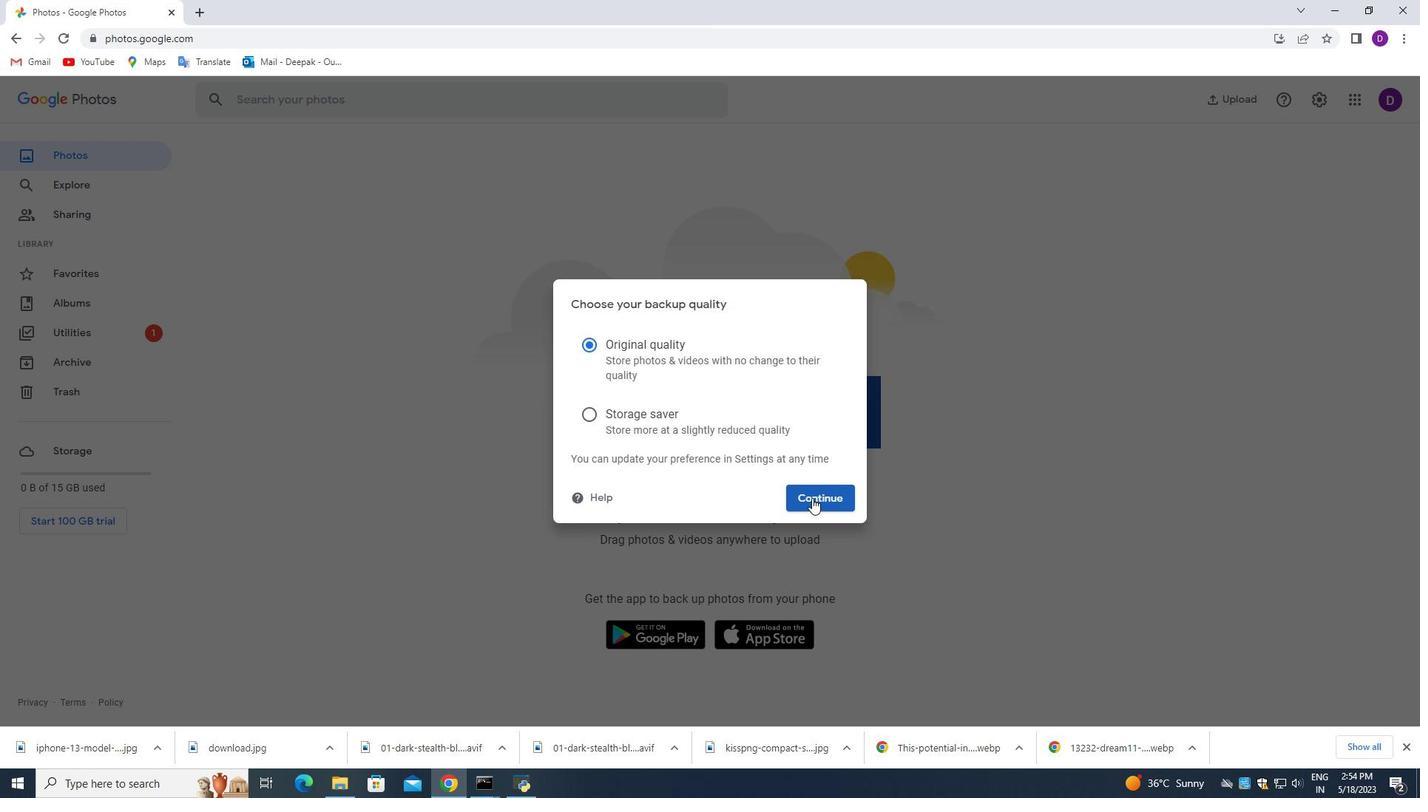 
Action: Mouse pressed left at (812, 497)
Screenshot: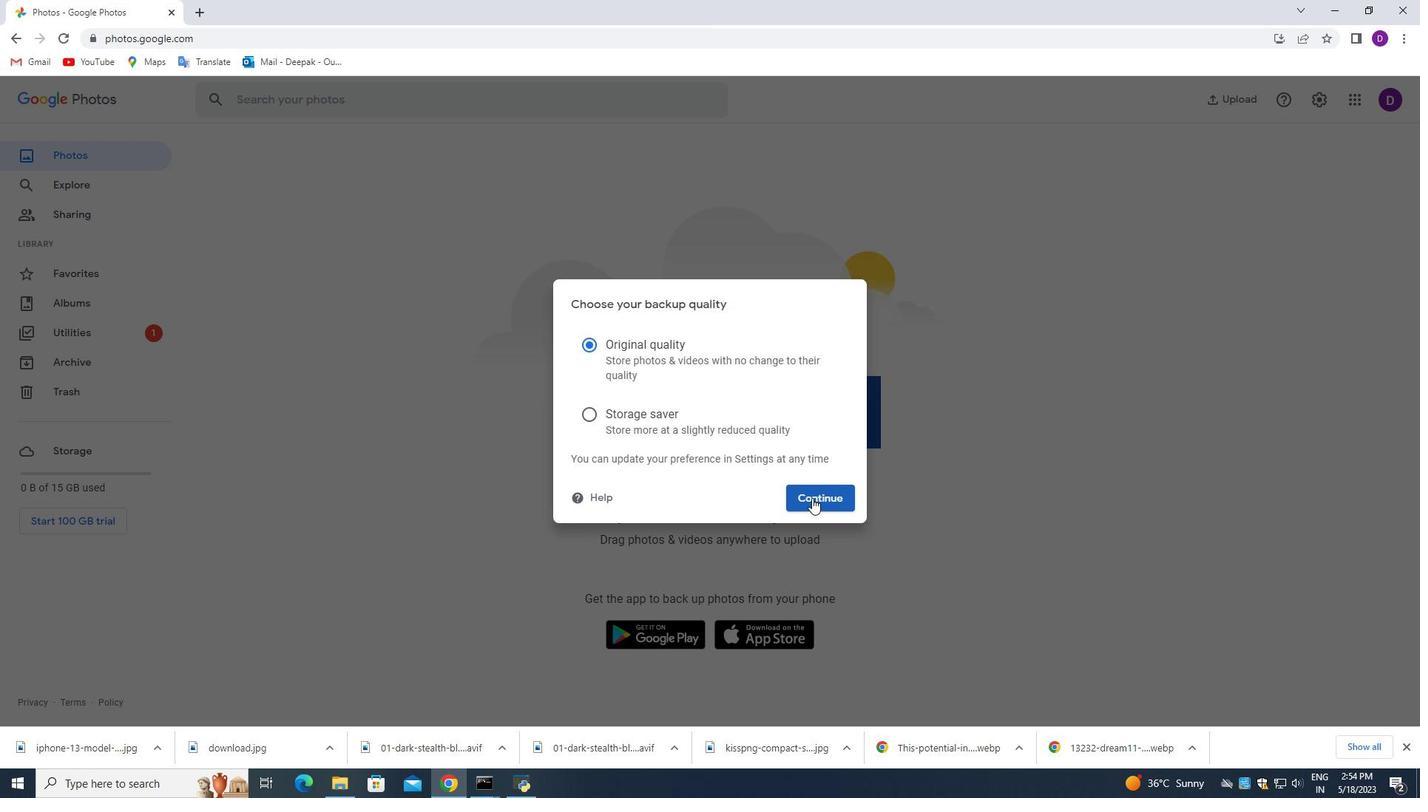 
Action: Mouse moved to (236, 312)
Screenshot: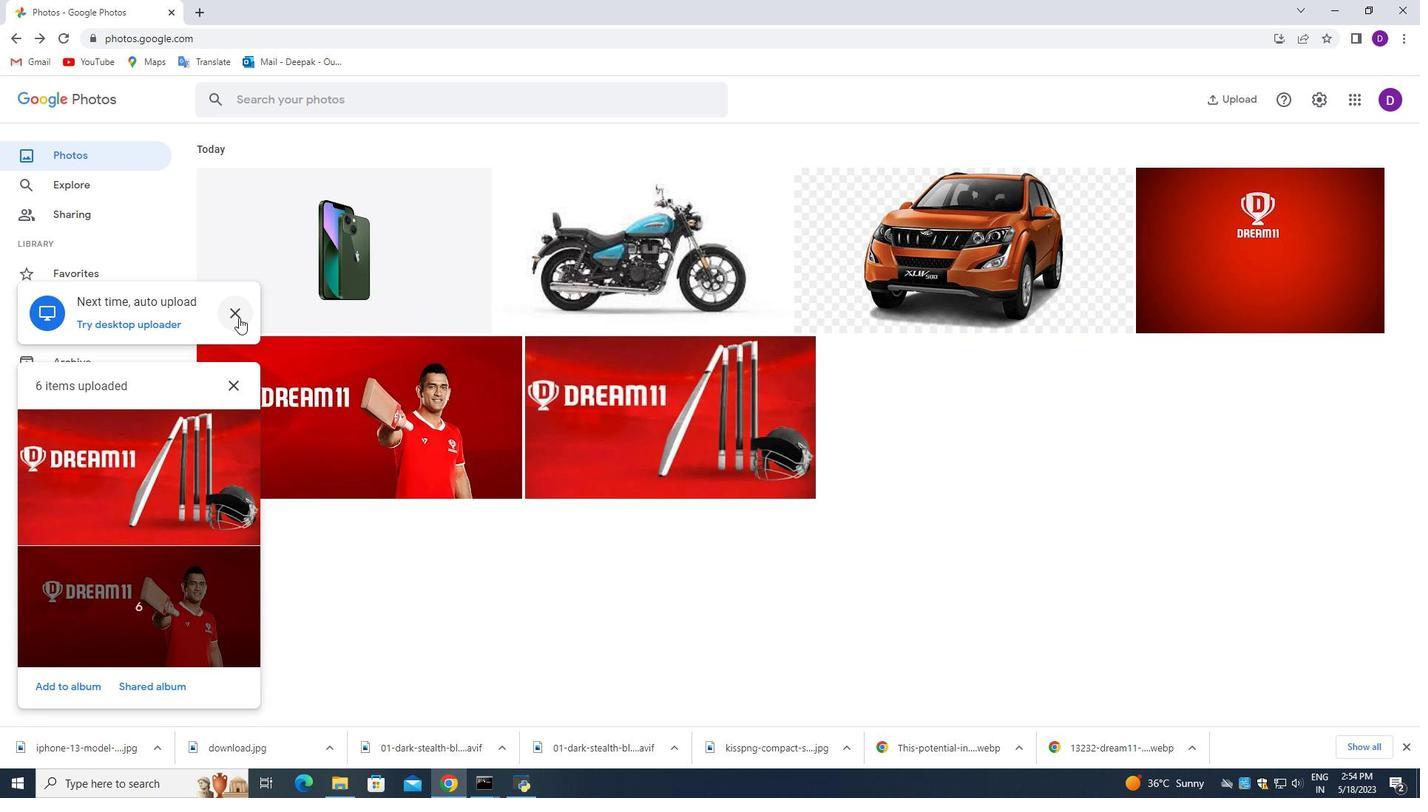 
Action: Mouse pressed left at (236, 312)
Screenshot: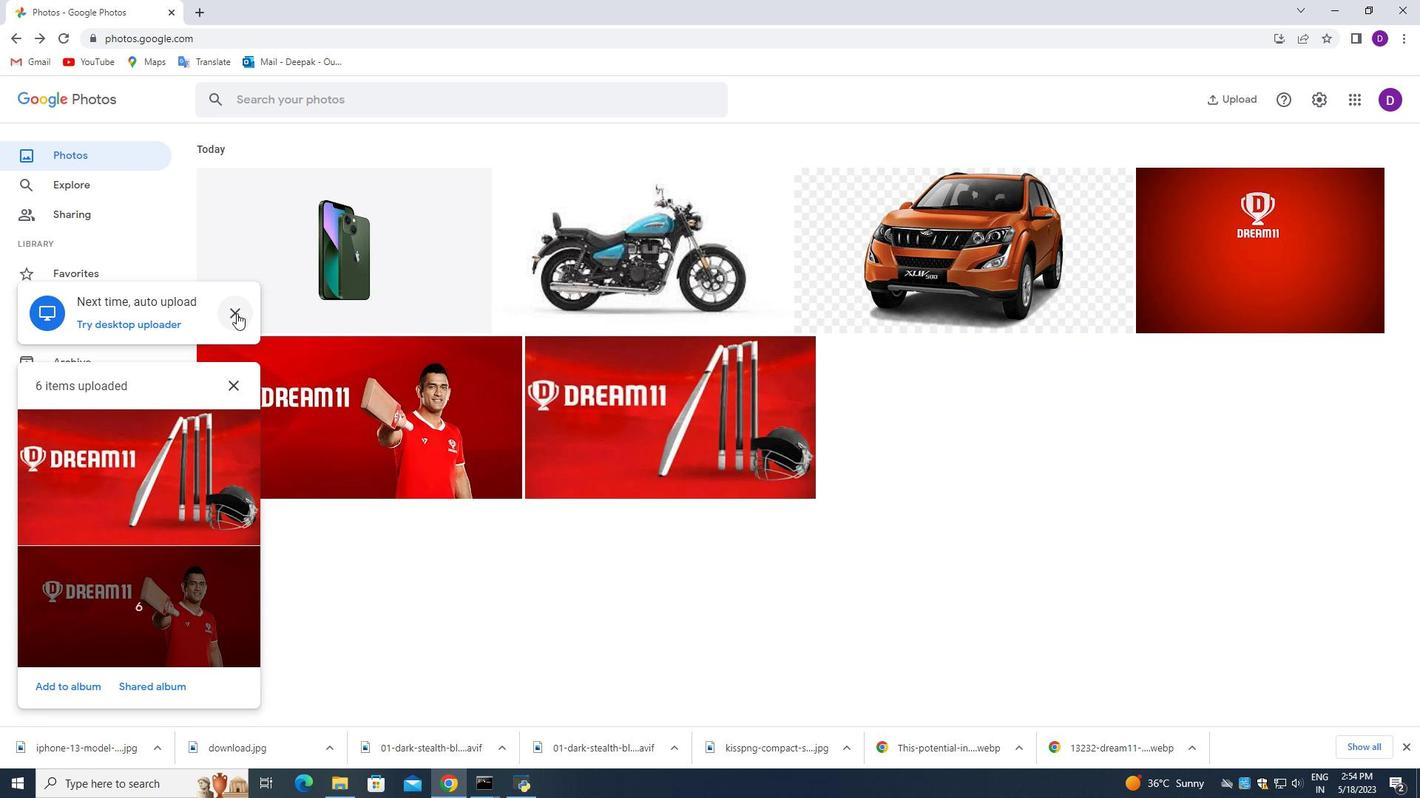 
Action: Mouse moved to (236, 381)
Screenshot: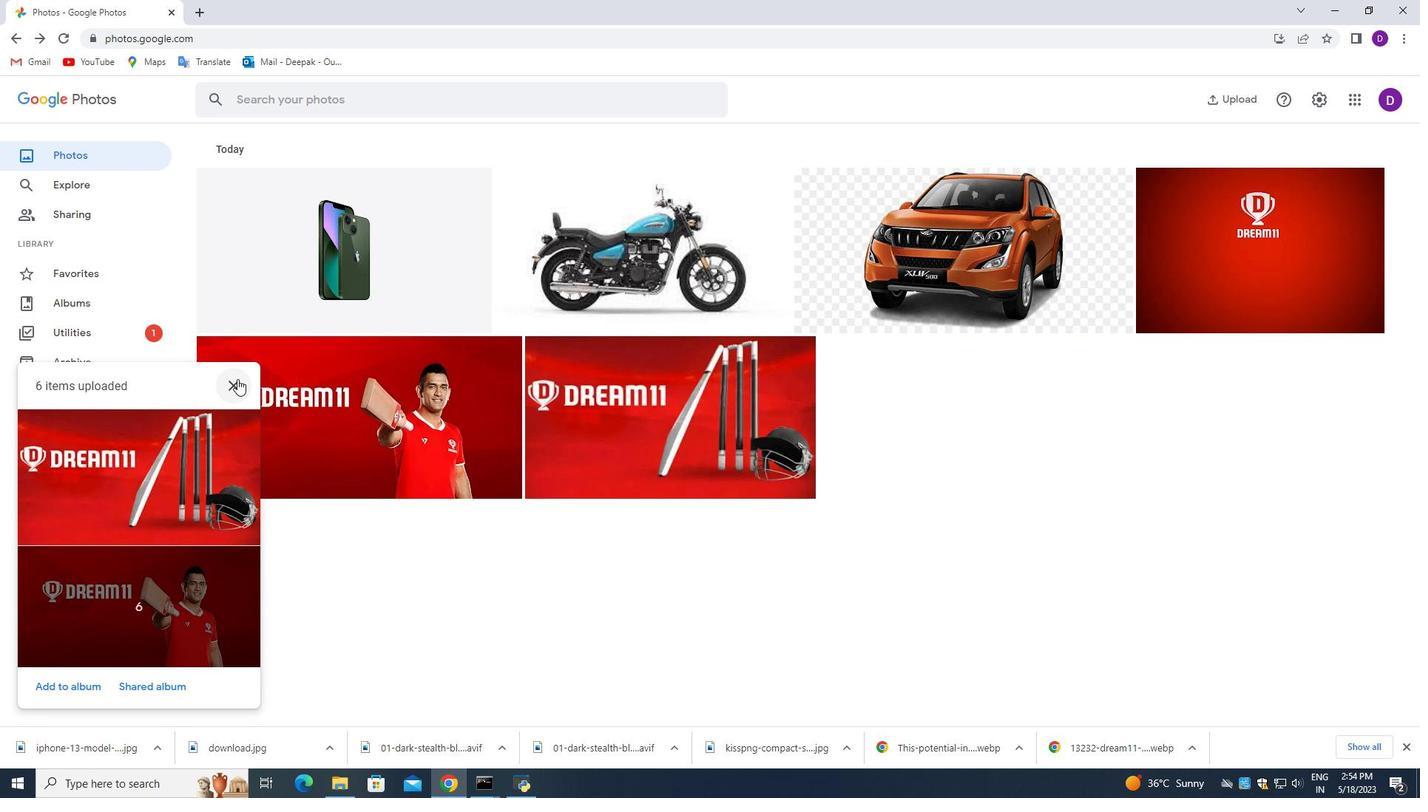 
Action: Mouse pressed left at (236, 381)
Screenshot: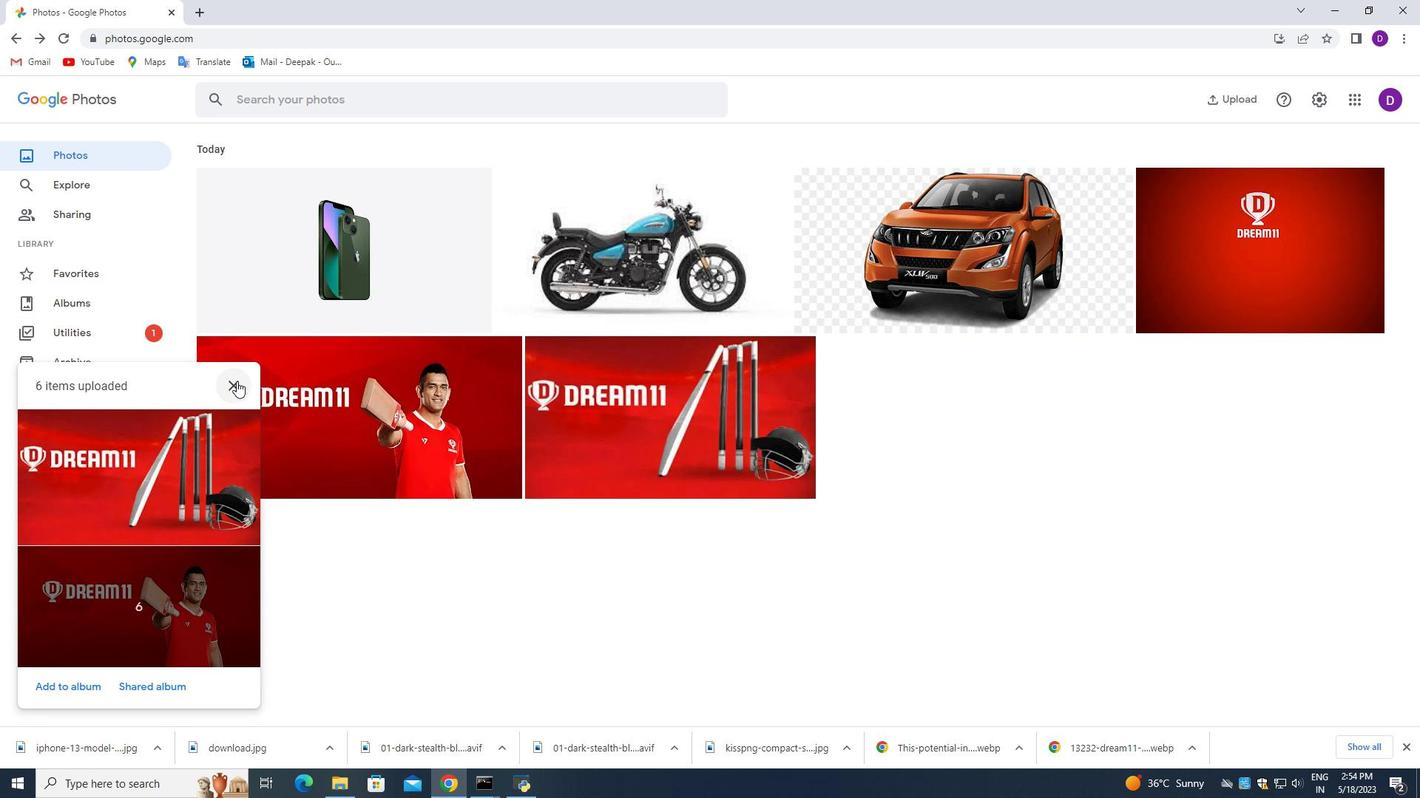 
Action: Mouse moved to (431, 278)
Screenshot: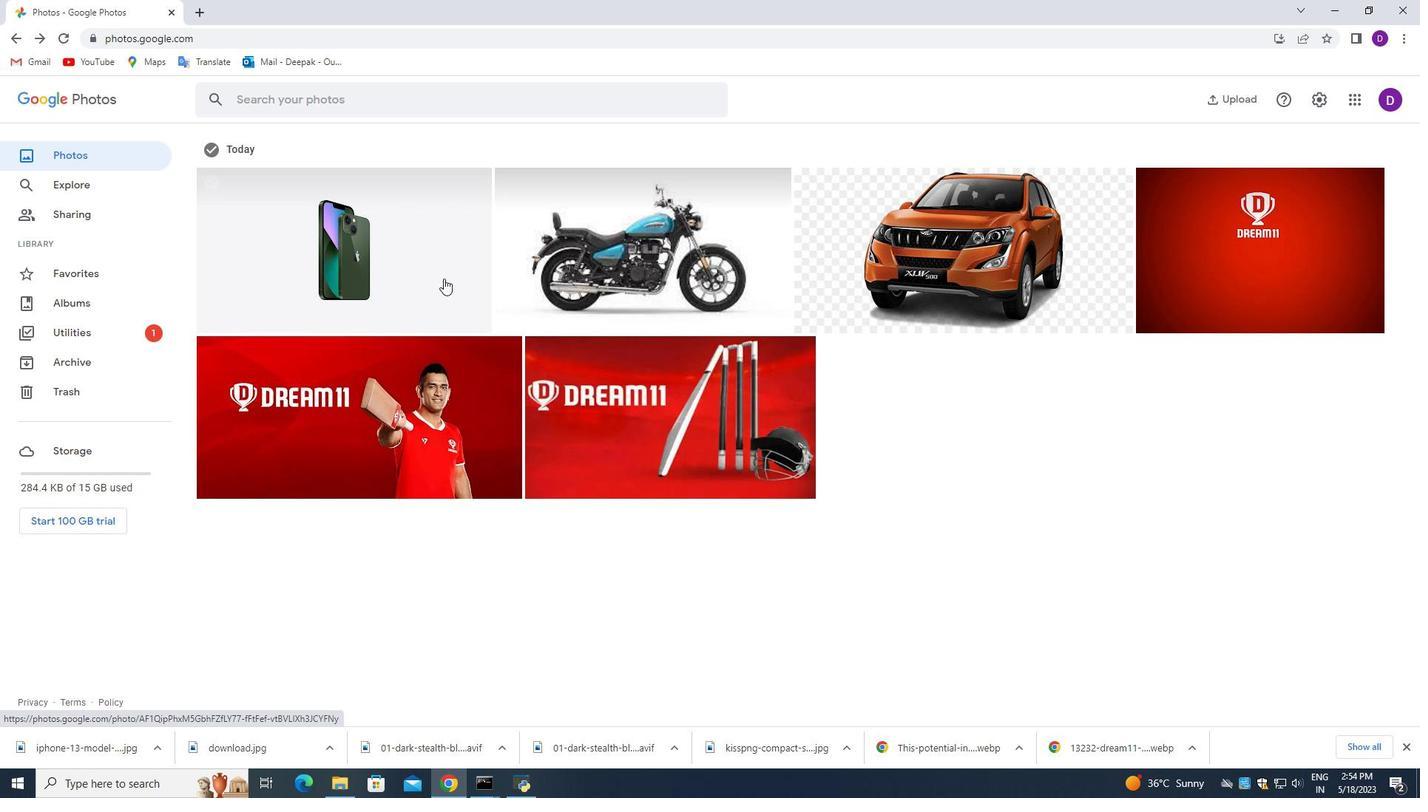 
Action: Mouse pressed left at (431, 278)
Screenshot: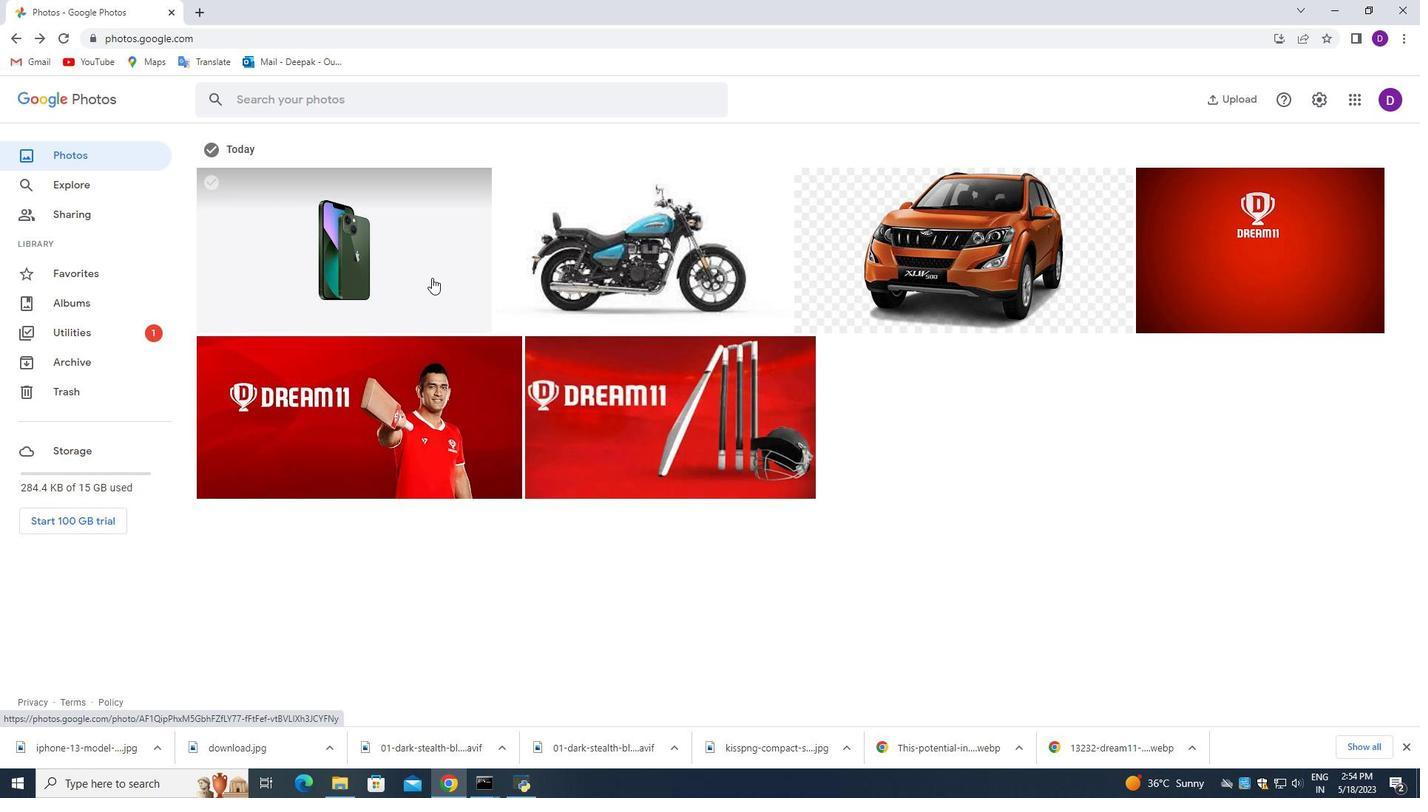 
Action: Mouse moved to (1382, 94)
Screenshot: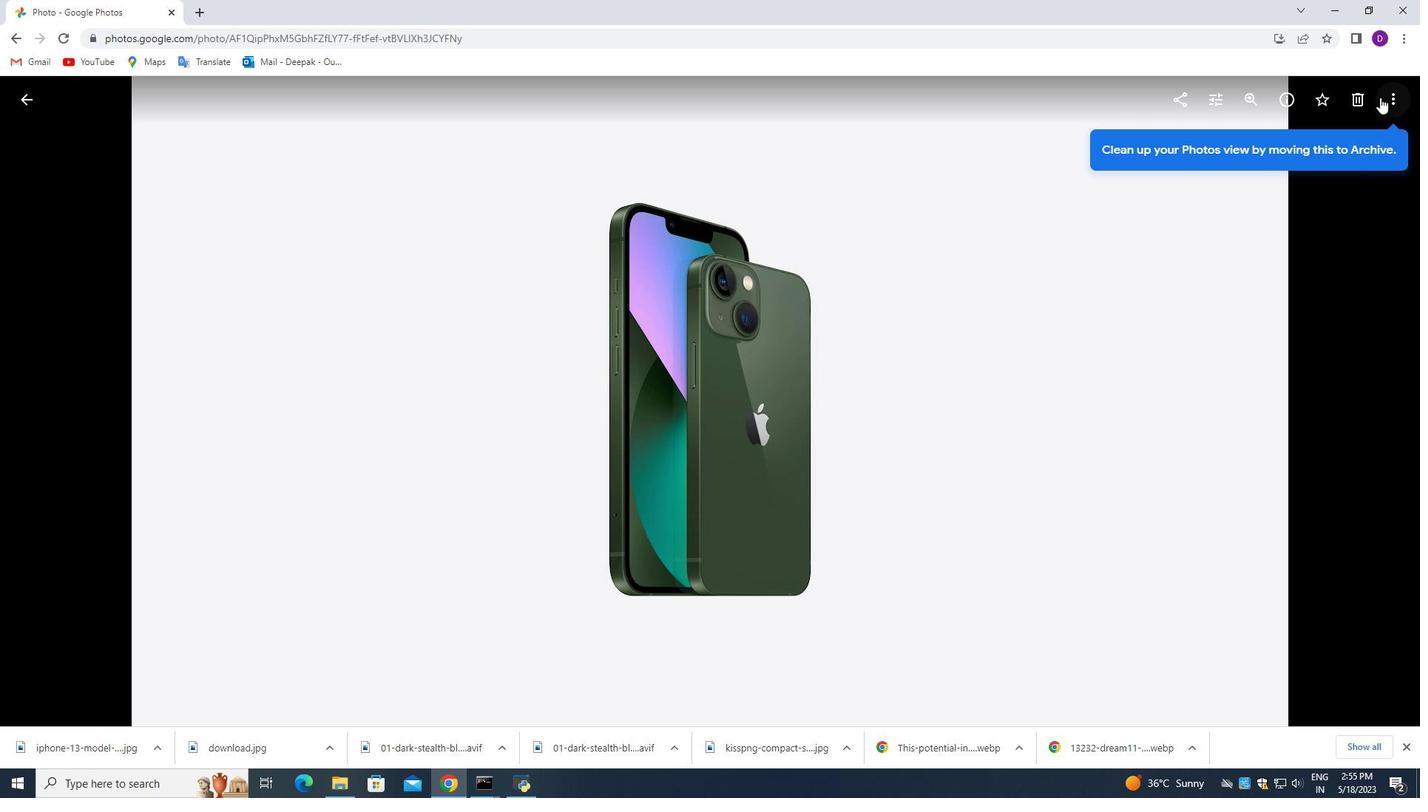 
Action: Mouse pressed left at (1382, 94)
Screenshot: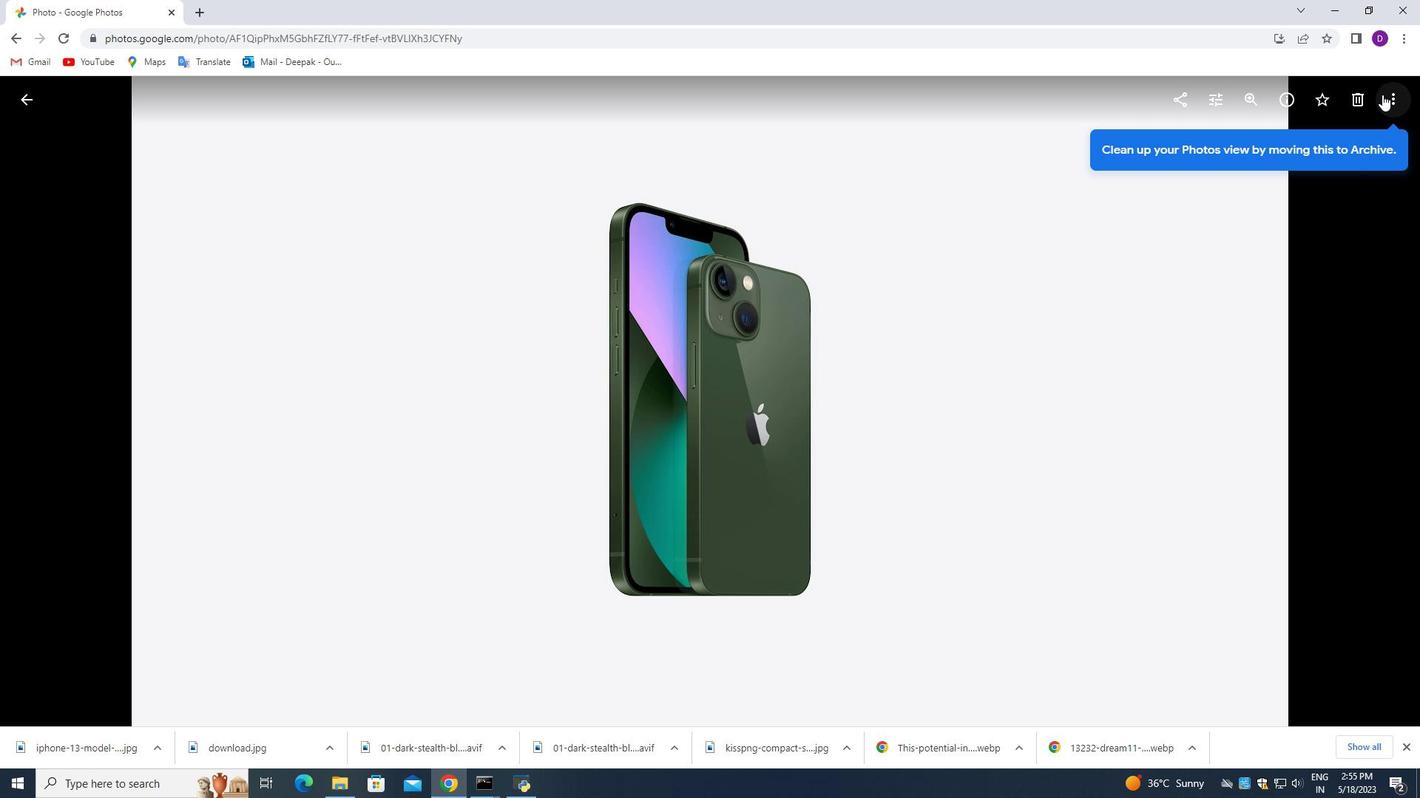 
Action: Mouse moved to (1343, 215)
Screenshot: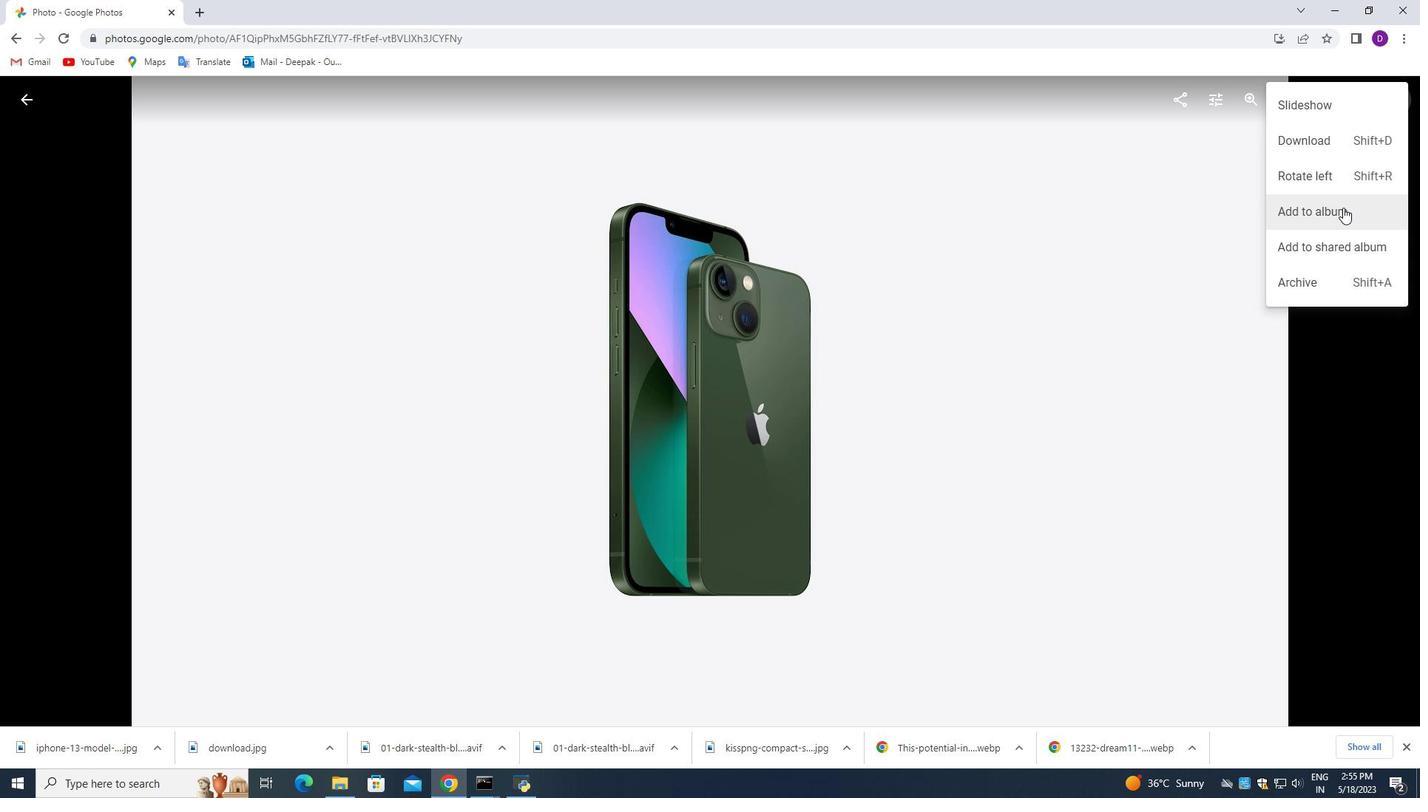 
Action: Mouse scrolled (1343, 214) with delta (0, 0)
Screenshot: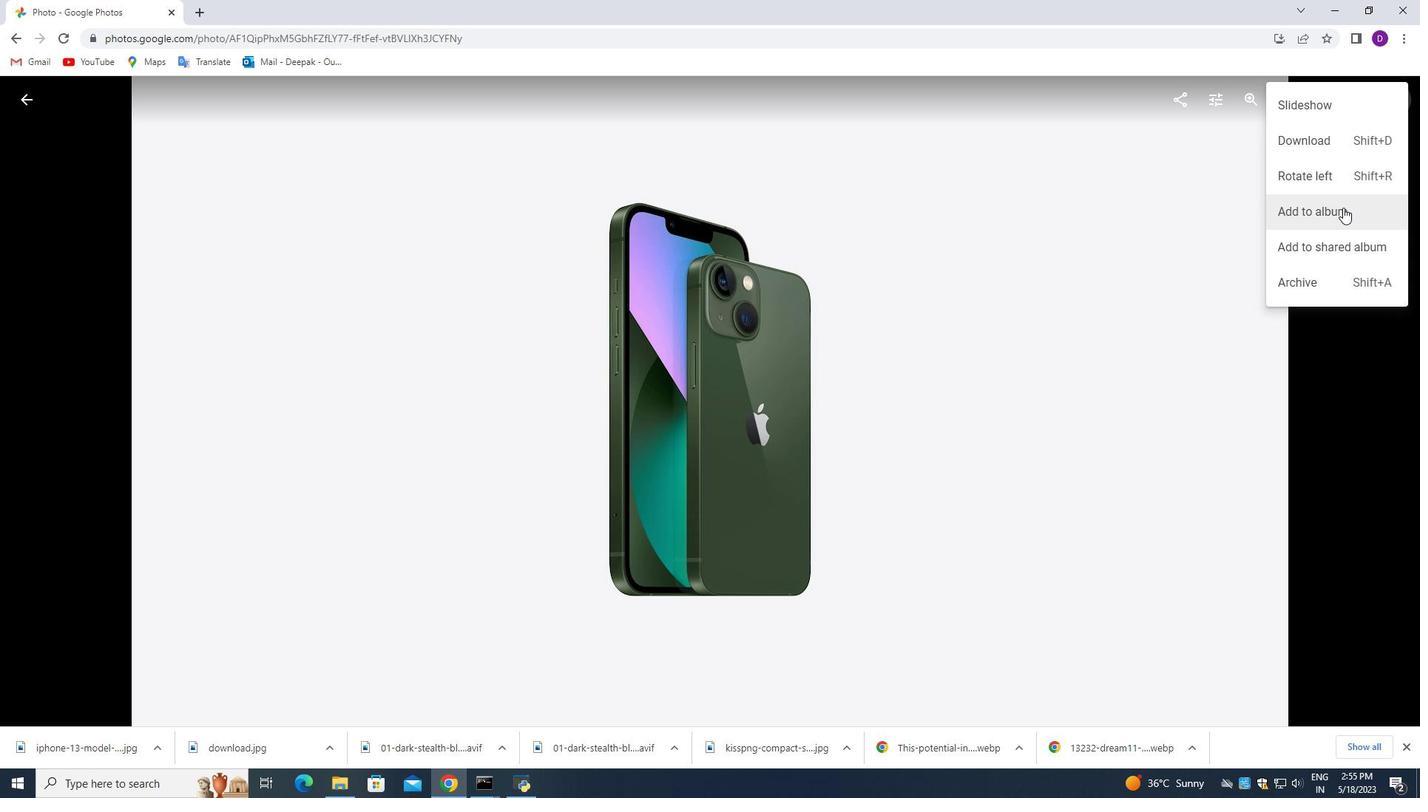 
Action: Mouse moved to (1343, 218)
Screenshot: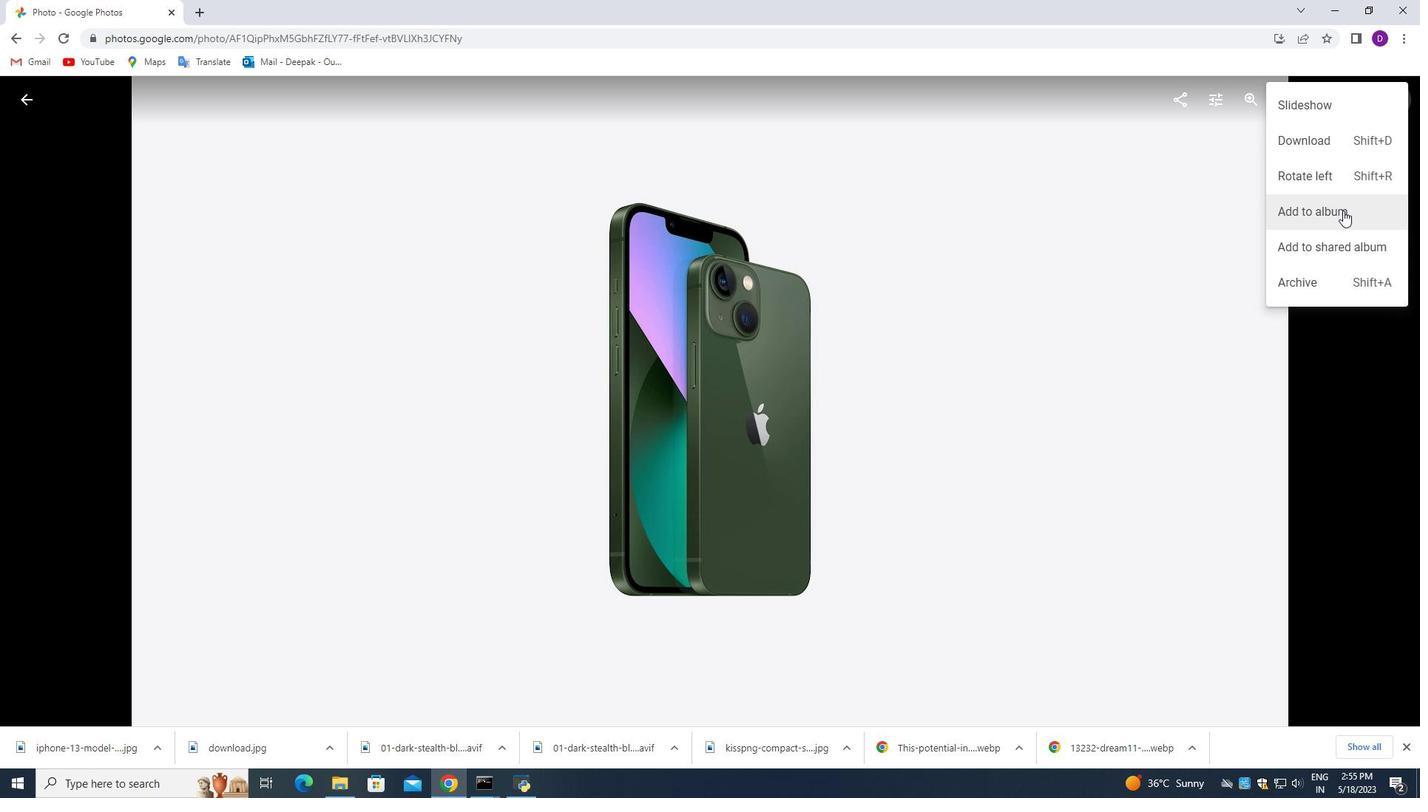 
Action: Mouse scrolled (1343, 218) with delta (0, 0)
Screenshot: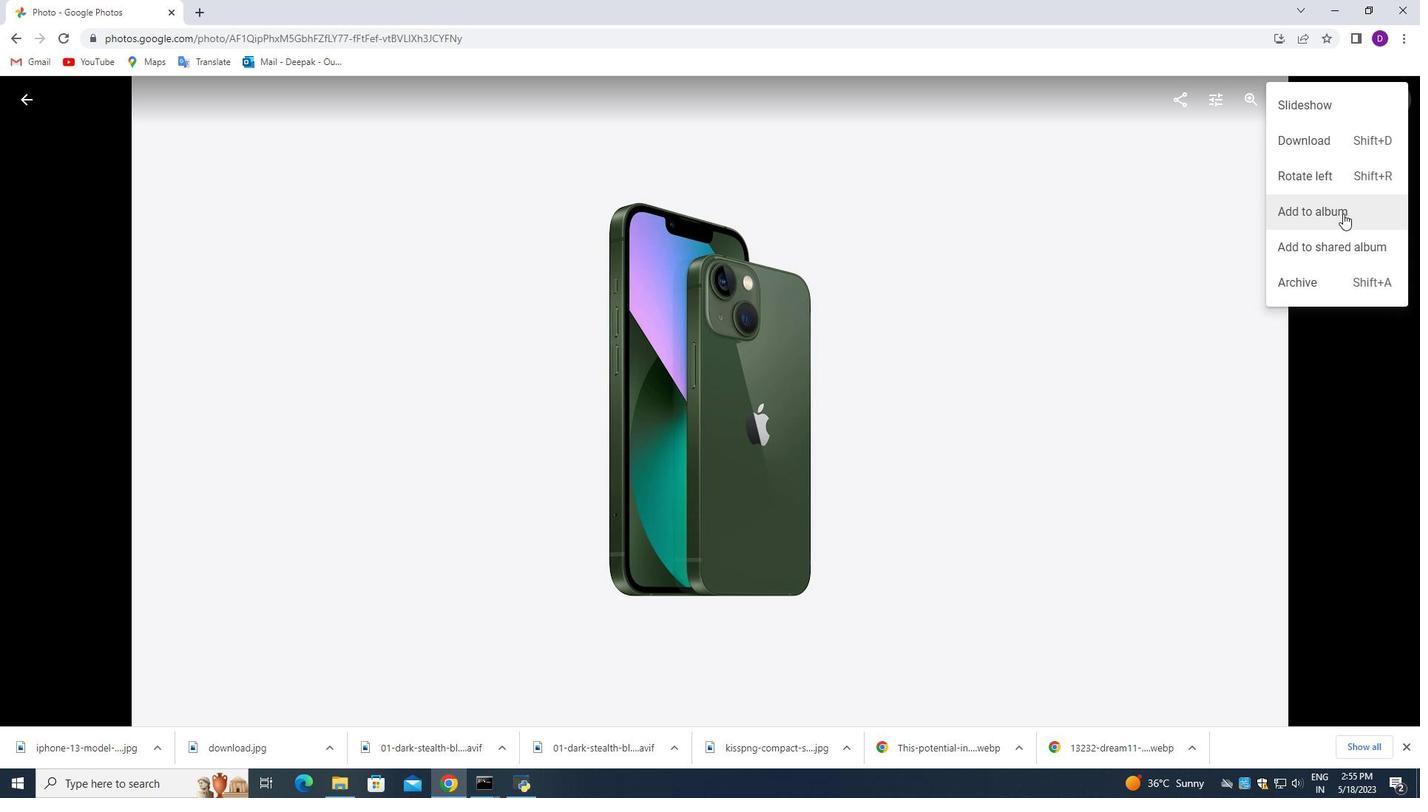 
Action: Mouse moved to (1343, 219)
Screenshot: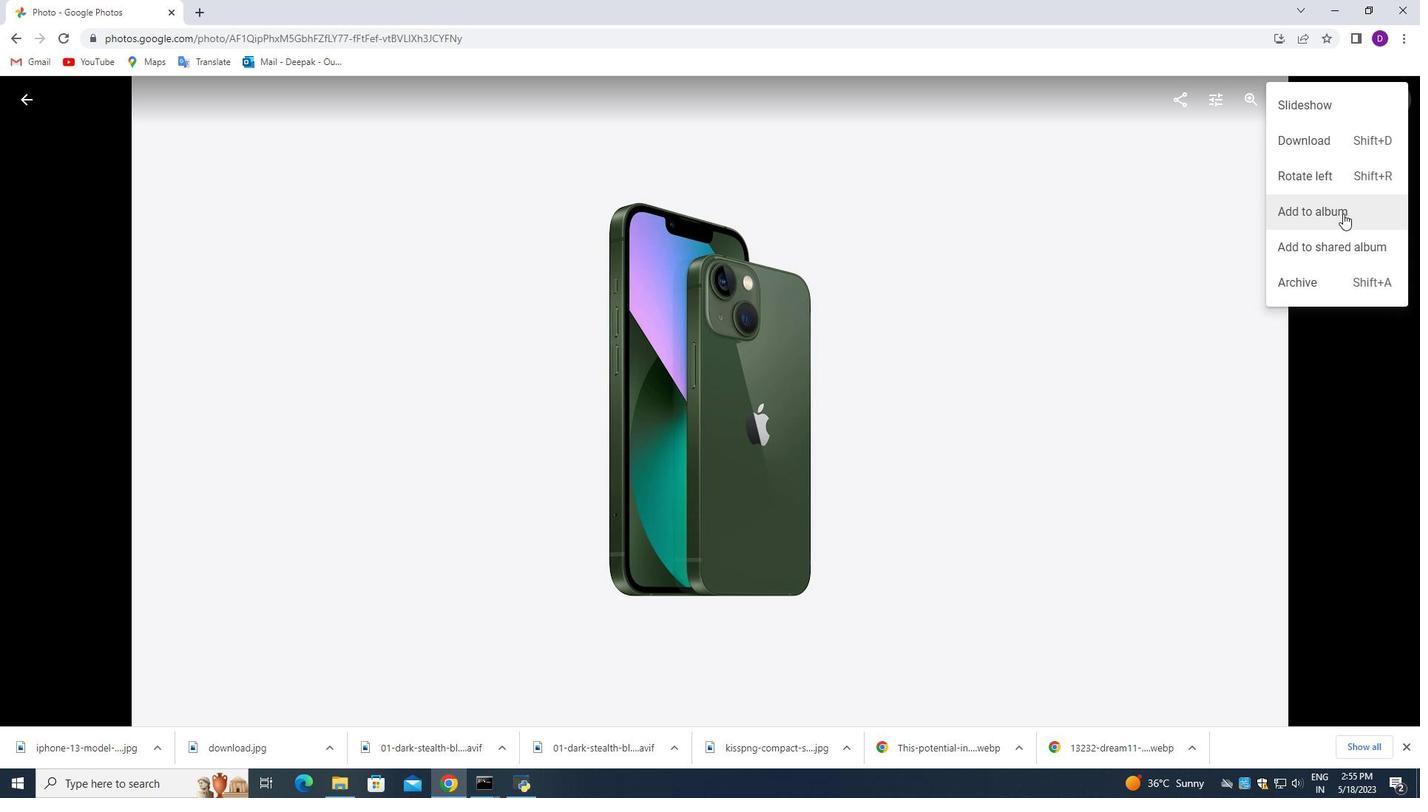 
Action: Mouse scrolled (1343, 218) with delta (0, 0)
Screenshot: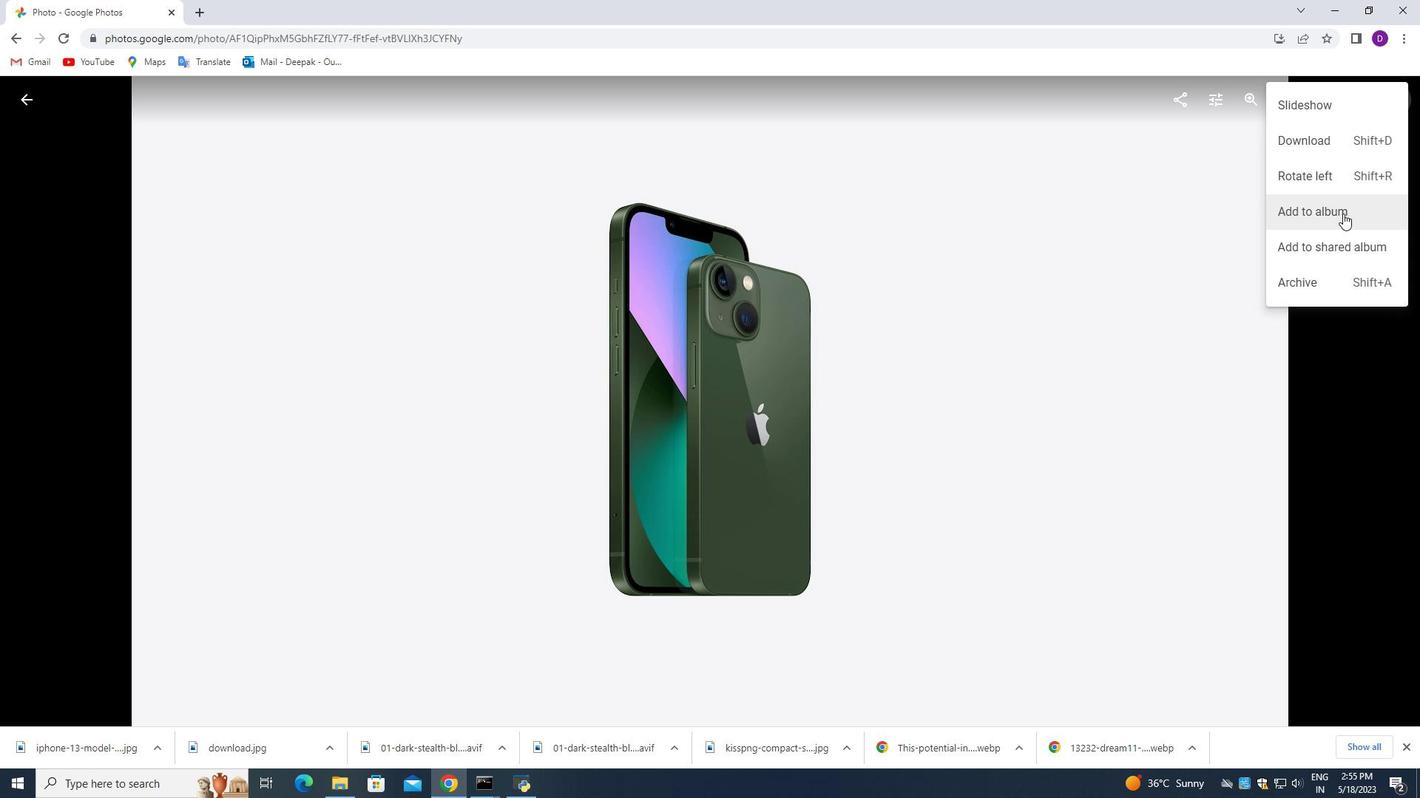 
Action: Mouse moved to (1118, 211)
Screenshot: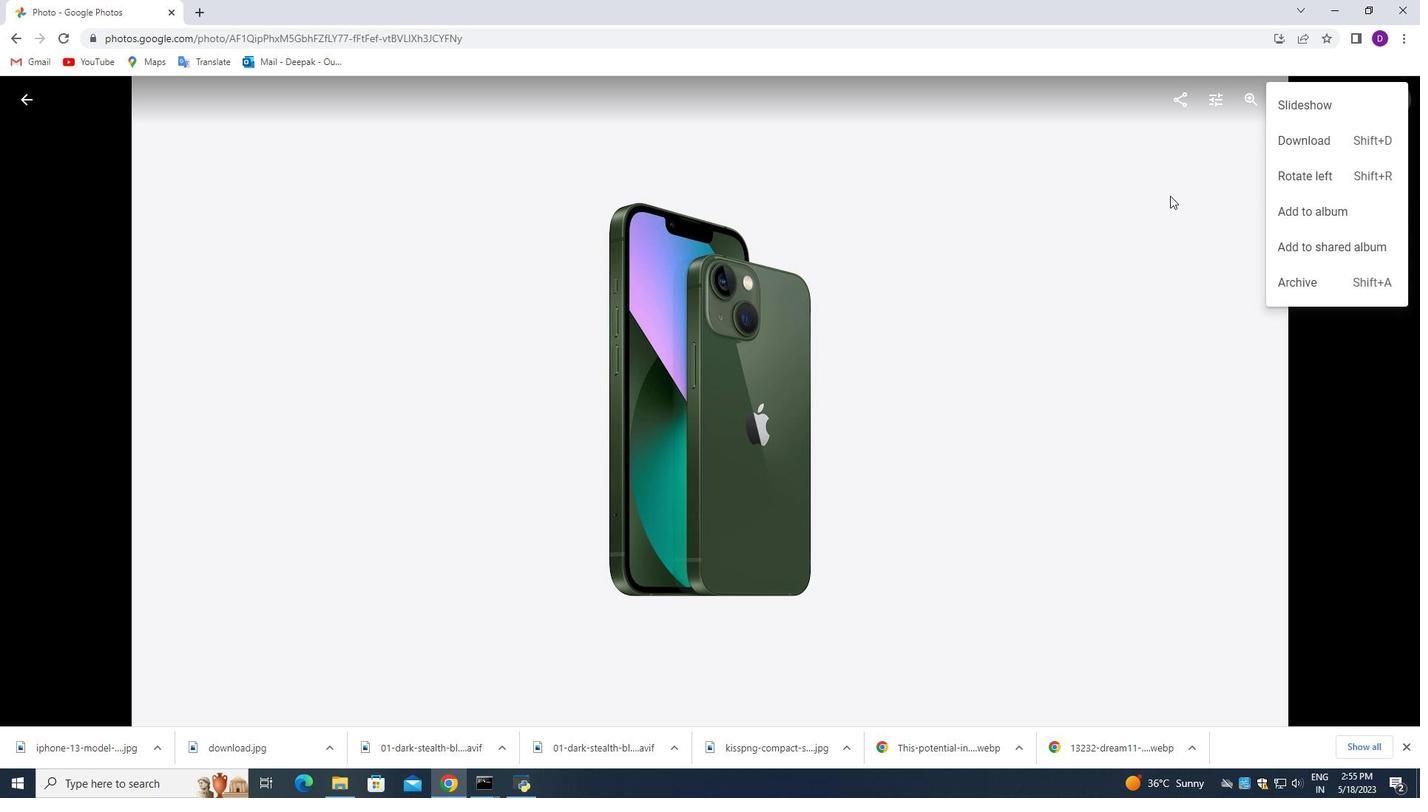 
Action: Mouse pressed left at (1118, 211)
Screenshot: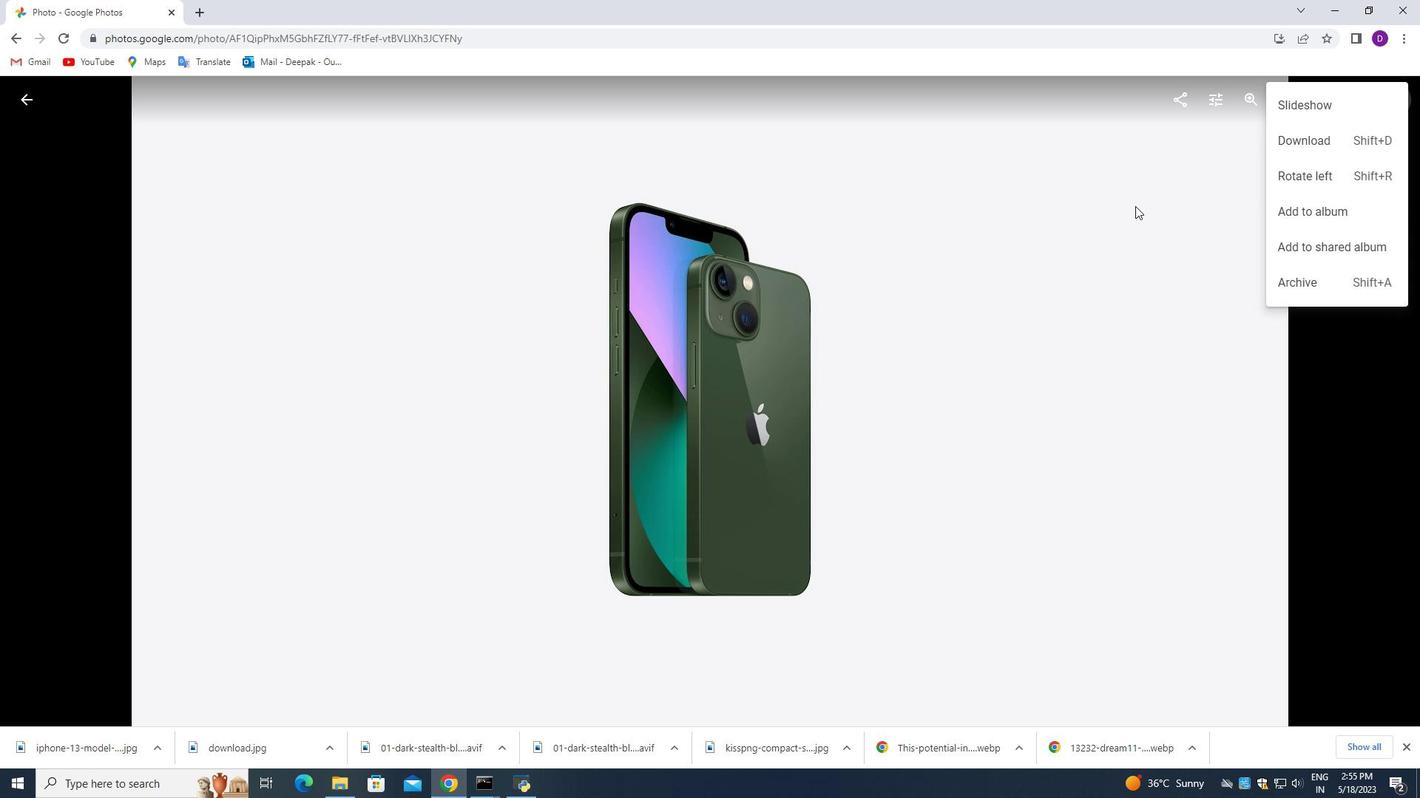 
Action: Mouse moved to (643, 387)
Screenshot: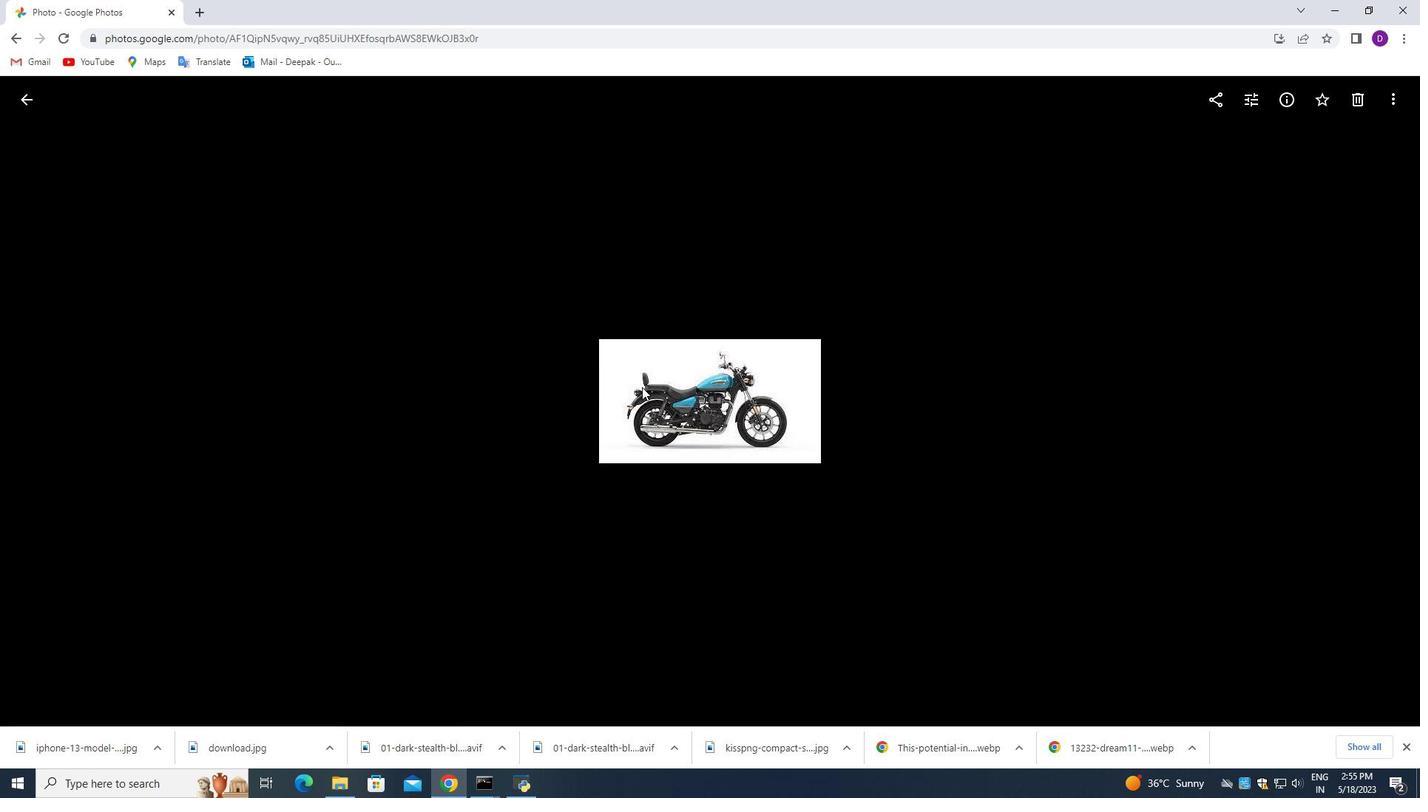 
Action: Mouse pressed left at (643, 387)
Screenshot: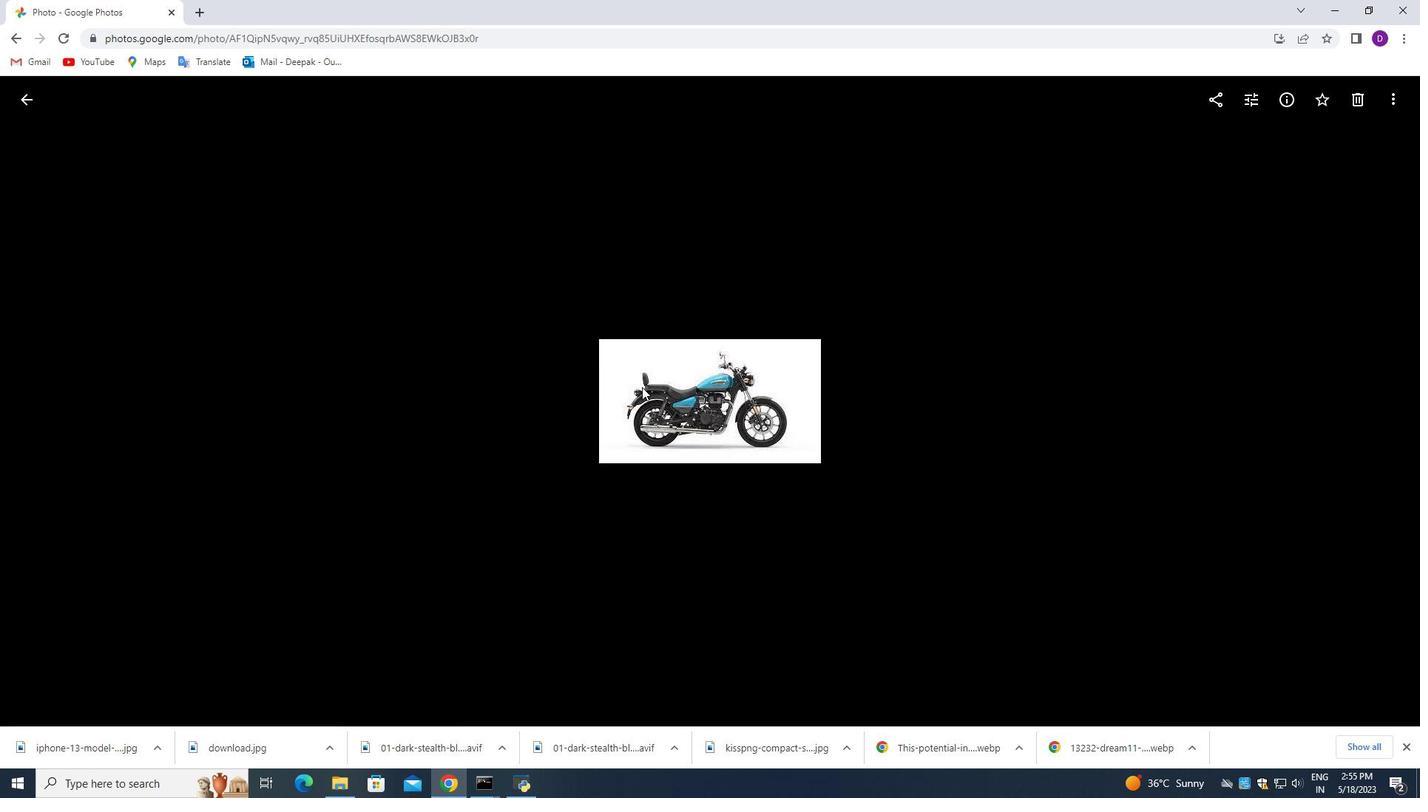 
Action: Mouse pressed left at (643, 387)
Screenshot: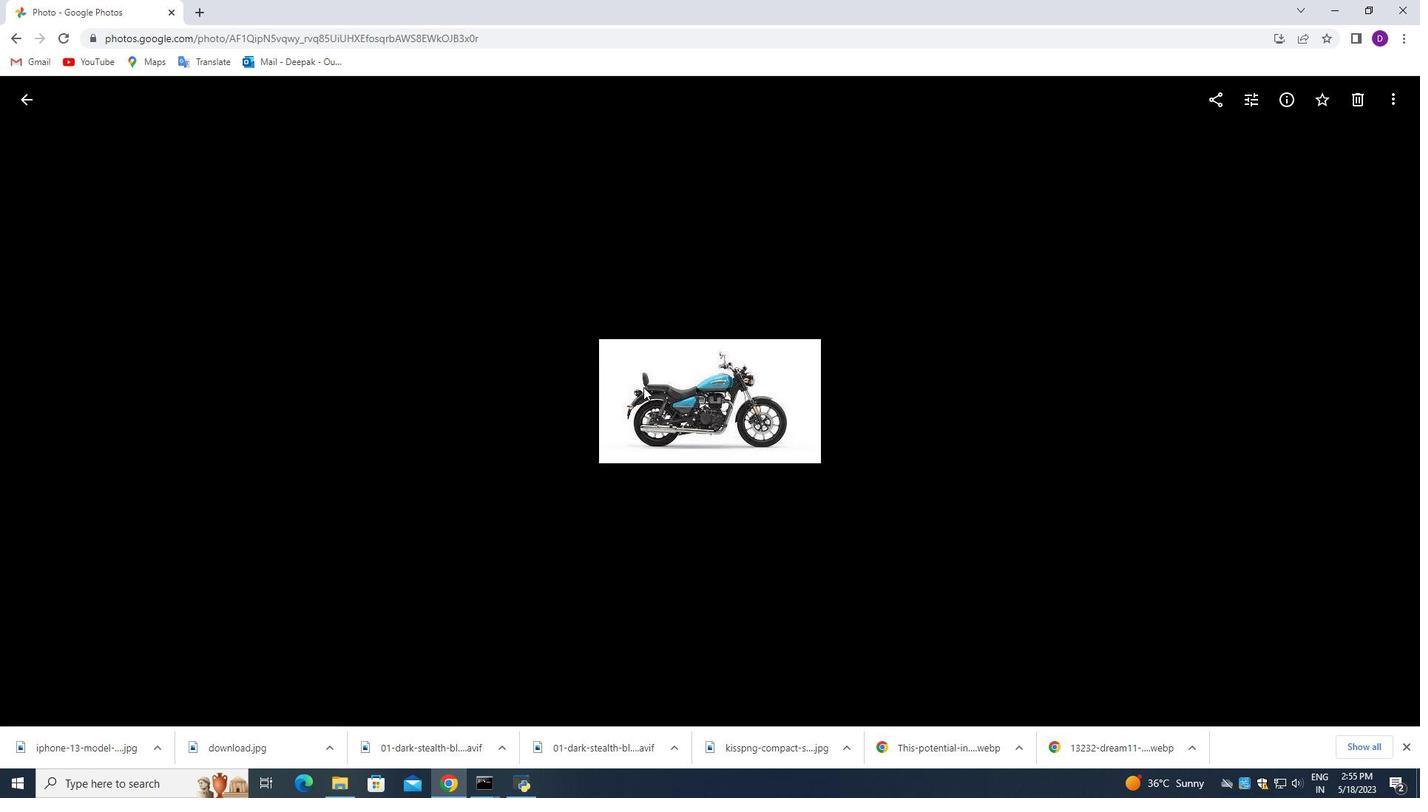 
Action: Mouse moved to (204, 14)
Screenshot: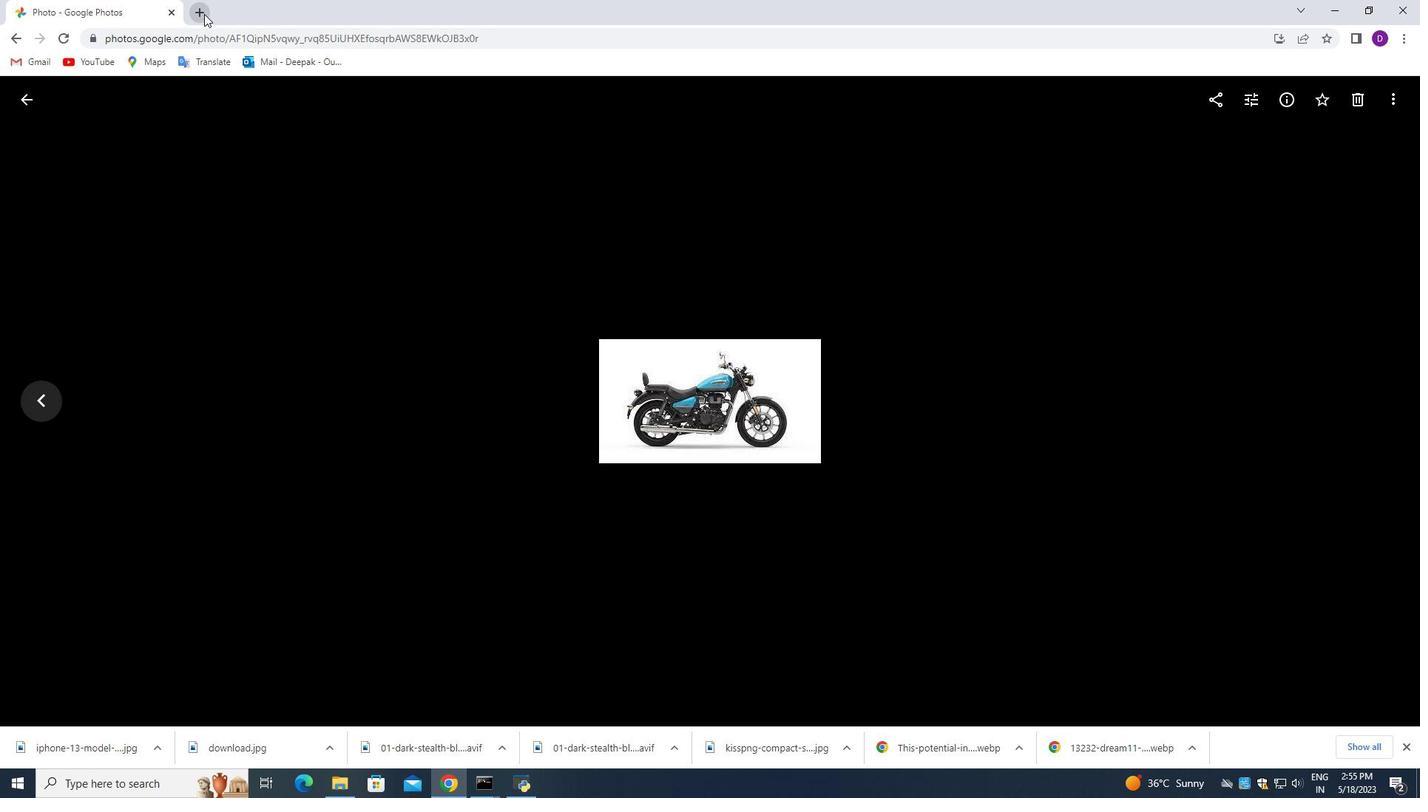 
Action: Mouse pressed left at (204, 14)
Screenshot: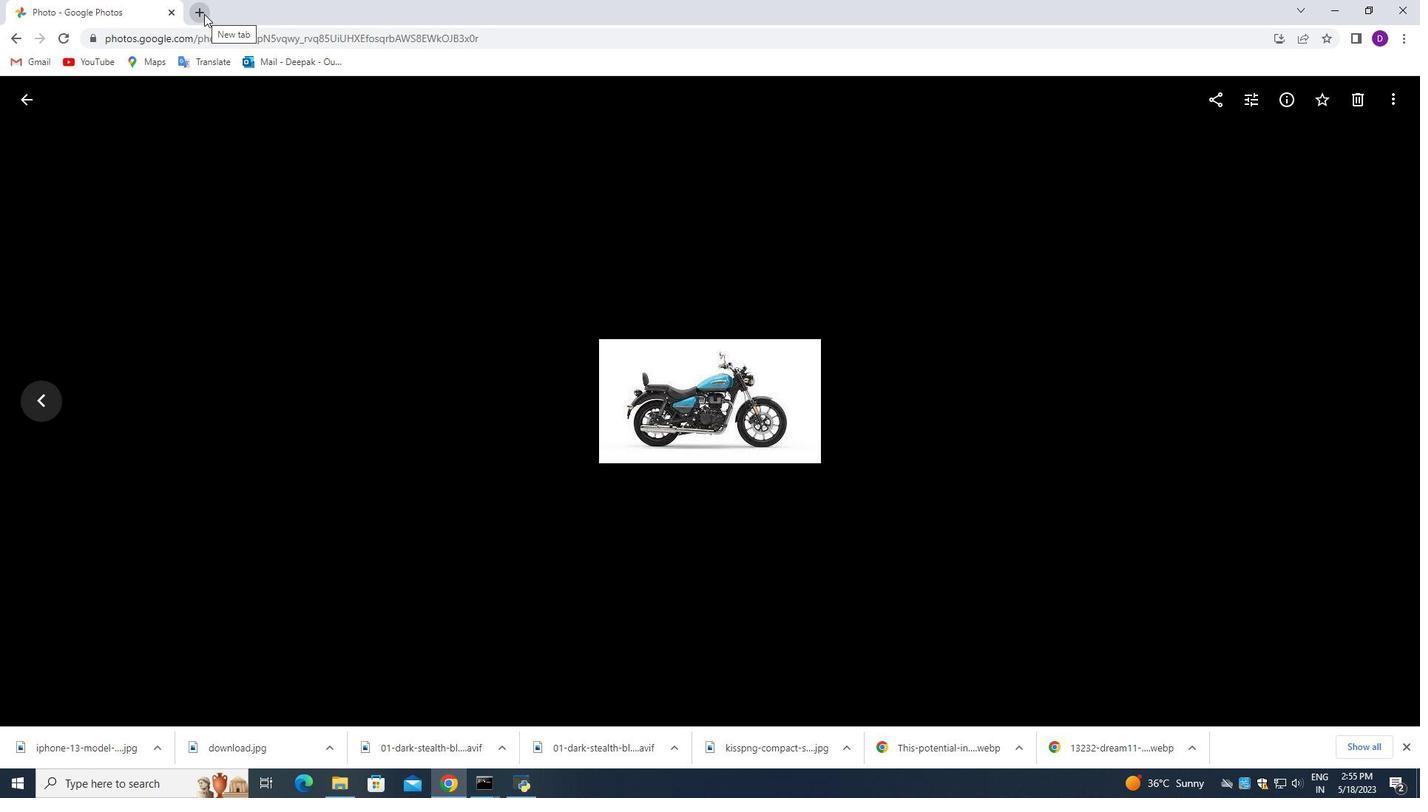 
Action: Mouse moved to (230, 39)
Screenshot: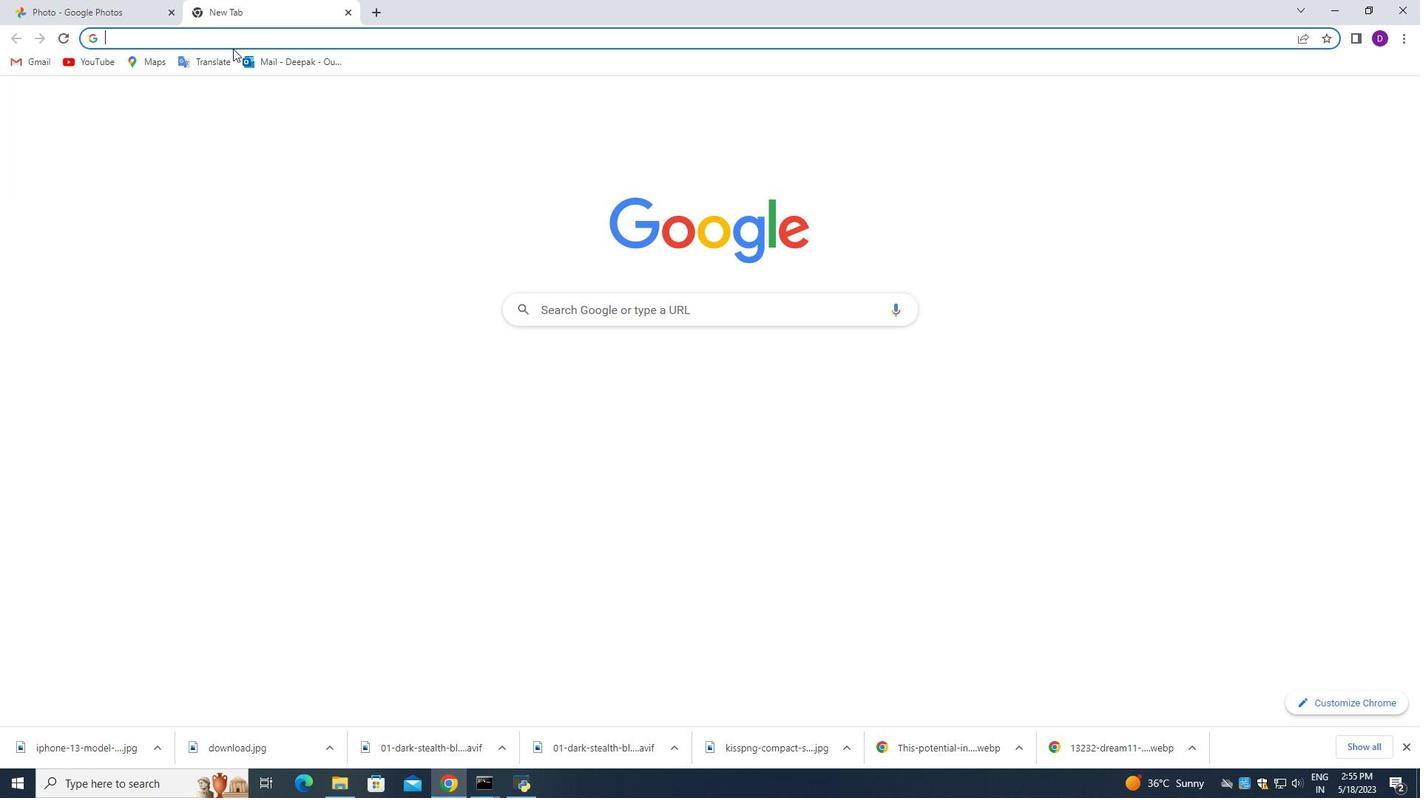 
Action: Mouse pressed left at (230, 39)
Screenshot: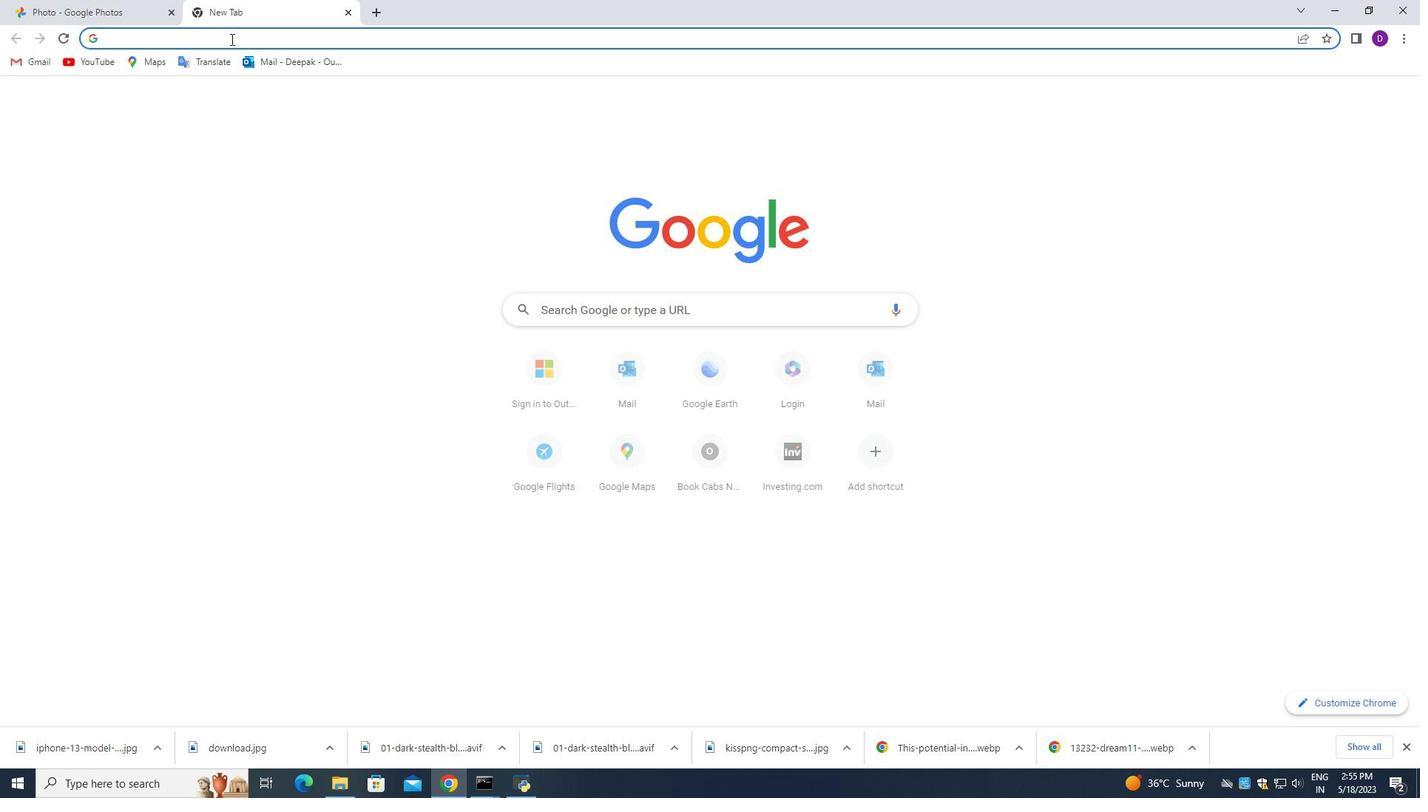 
Action: Mouse moved to (259, 516)
Screenshot: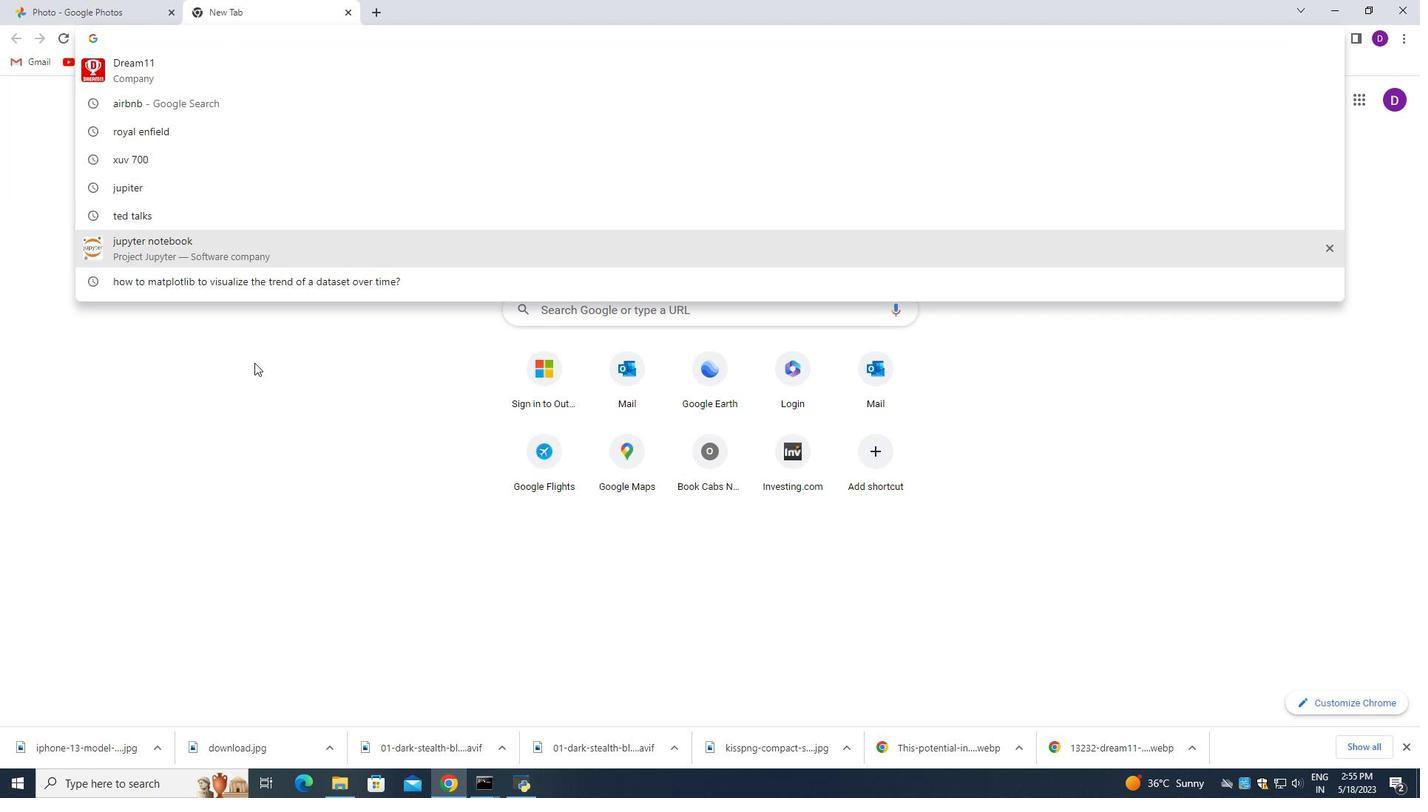 
Action: Key pressed how<Key.space>to<Key.space>find<Key.space>color<Key.space>f<Key.backspace>pop<Key.space>feature<Key.space>in<Key.space>photoa<Key.backspace><Key.backspace>s=<Key.backspace><Key.backspace>os<Key.enter>
Screenshot: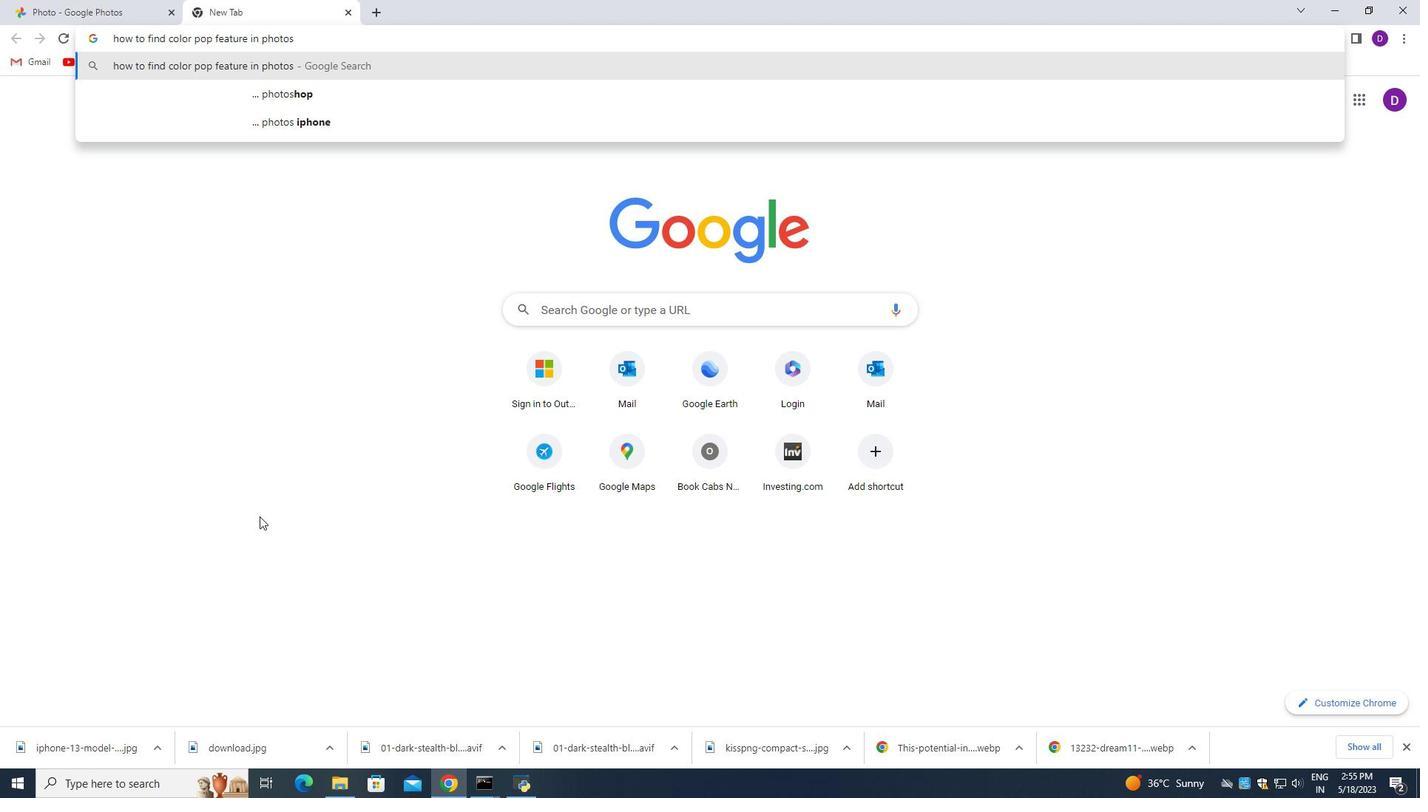 
Action: Mouse moved to (93, 556)
Screenshot: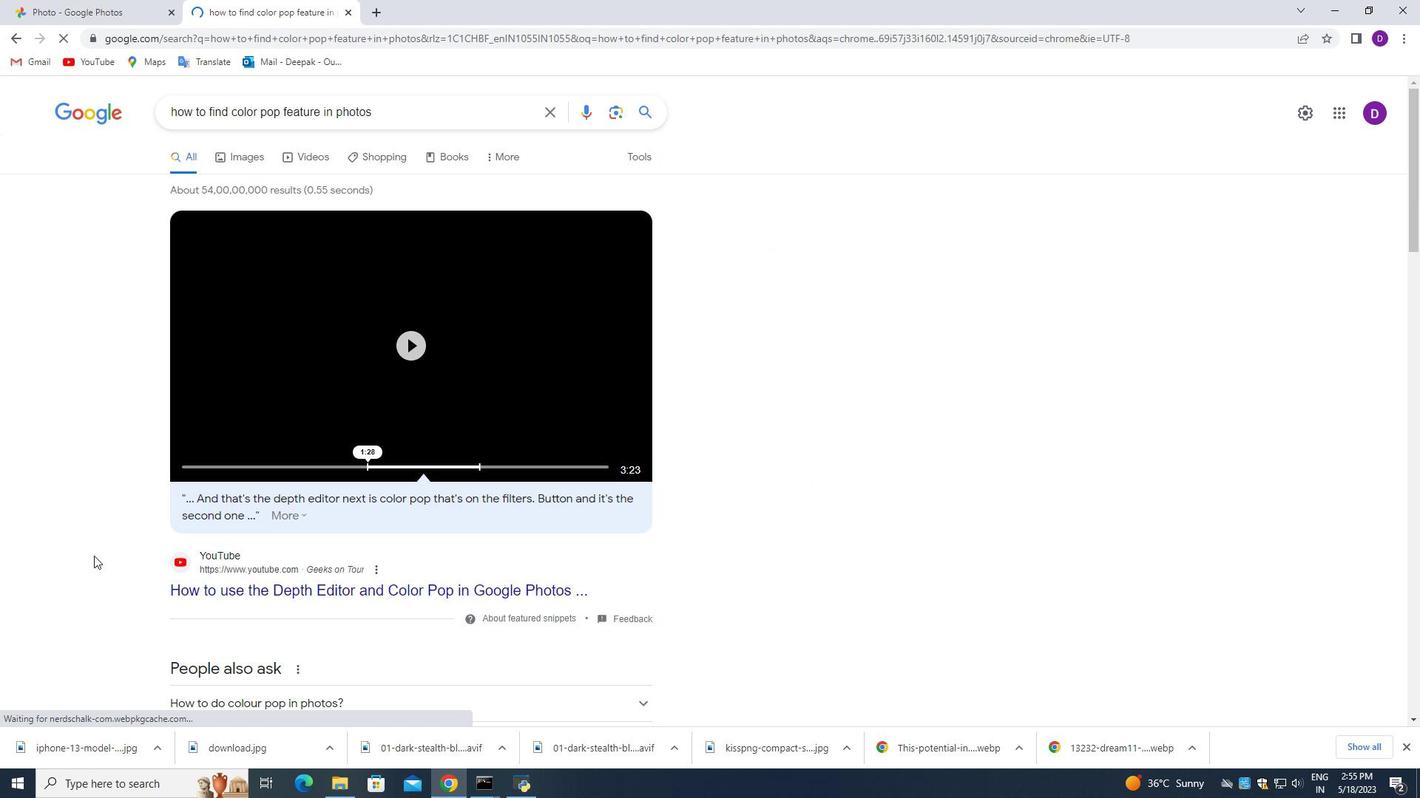
Action: Mouse scrolled (93, 555) with delta (0, 0)
Screenshot: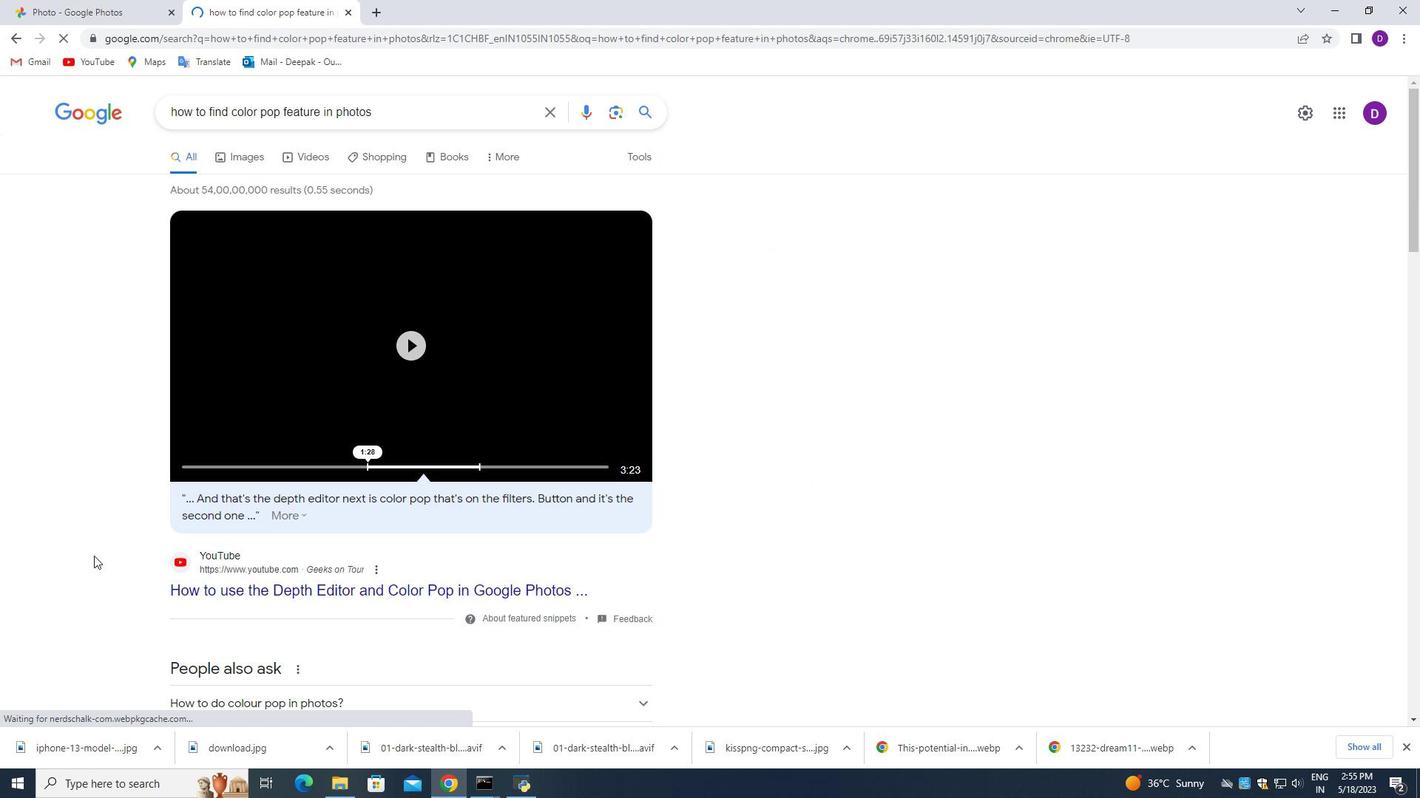 
Action: Mouse moved to (409, 518)
Screenshot: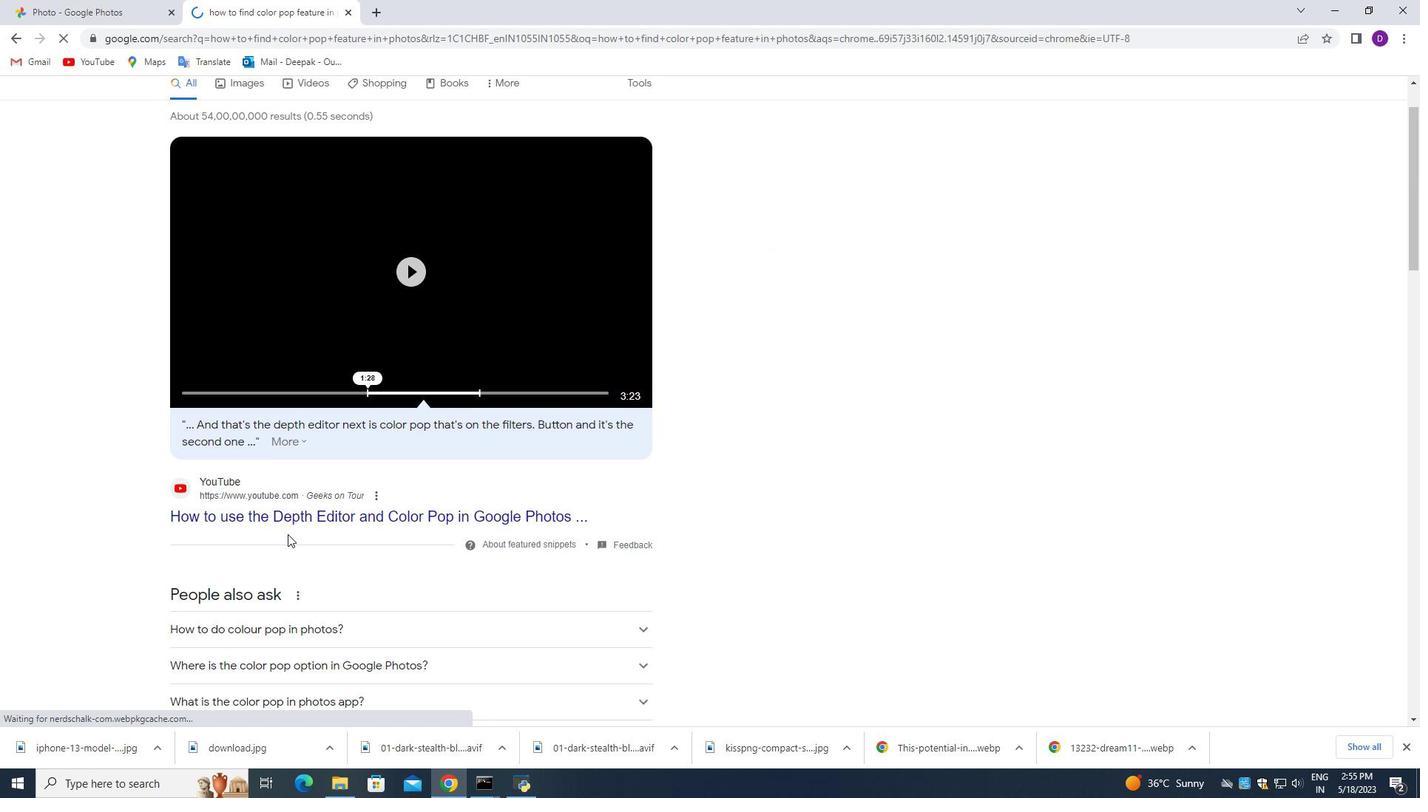 
Action: Mouse scrolled (409, 517) with delta (0, 0)
Screenshot: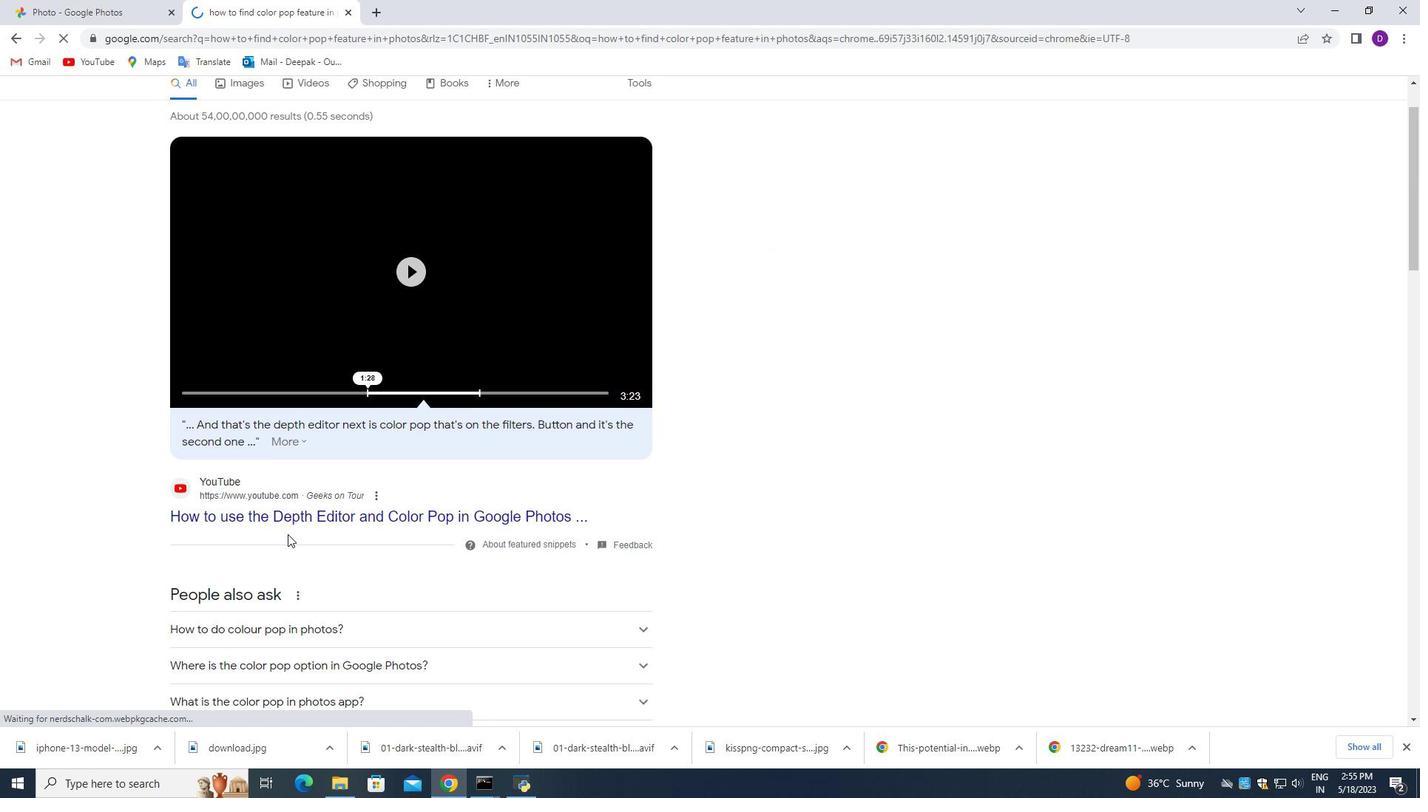 
Action: Mouse moved to (410, 518)
Screenshot: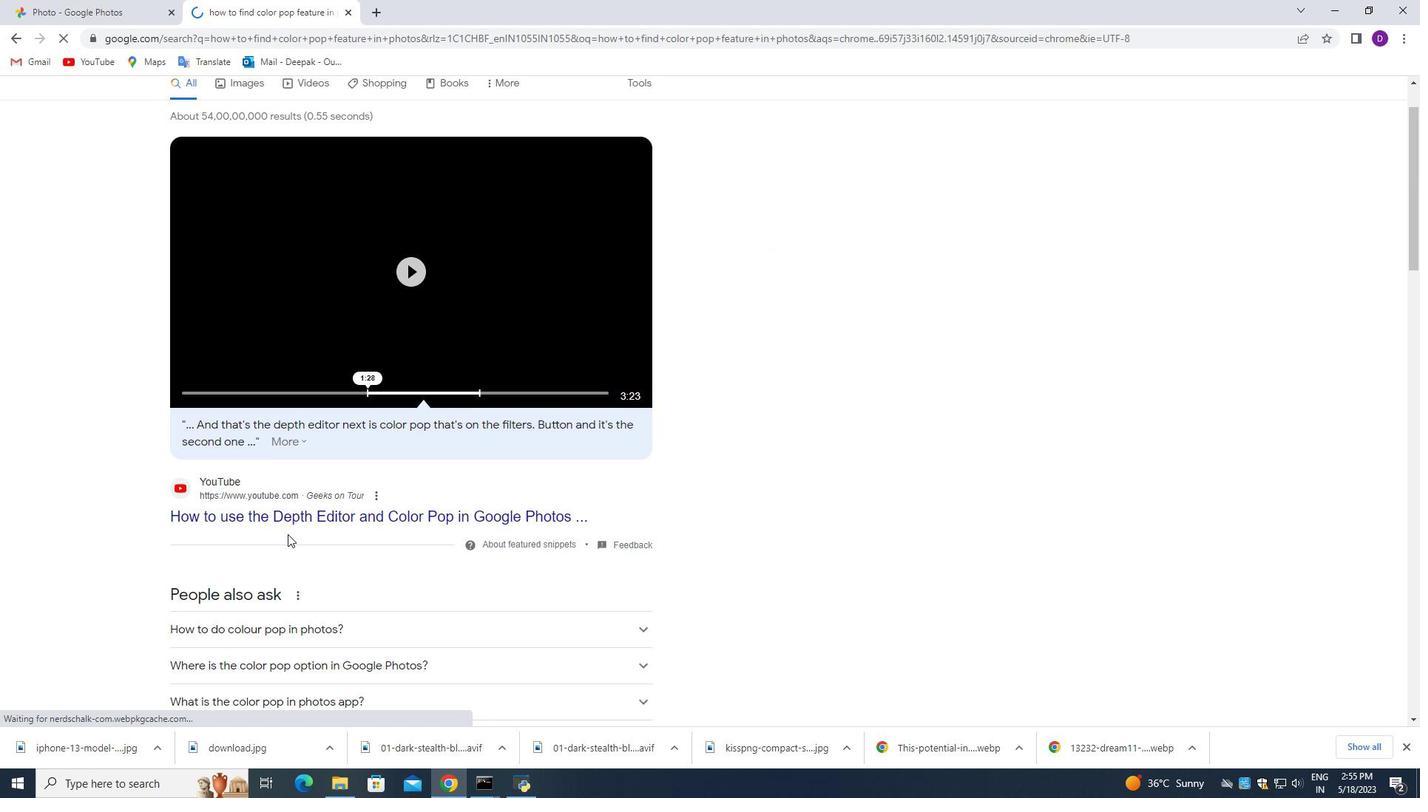 
Action: Mouse scrolled (410, 517) with delta (0, 0)
Screenshot: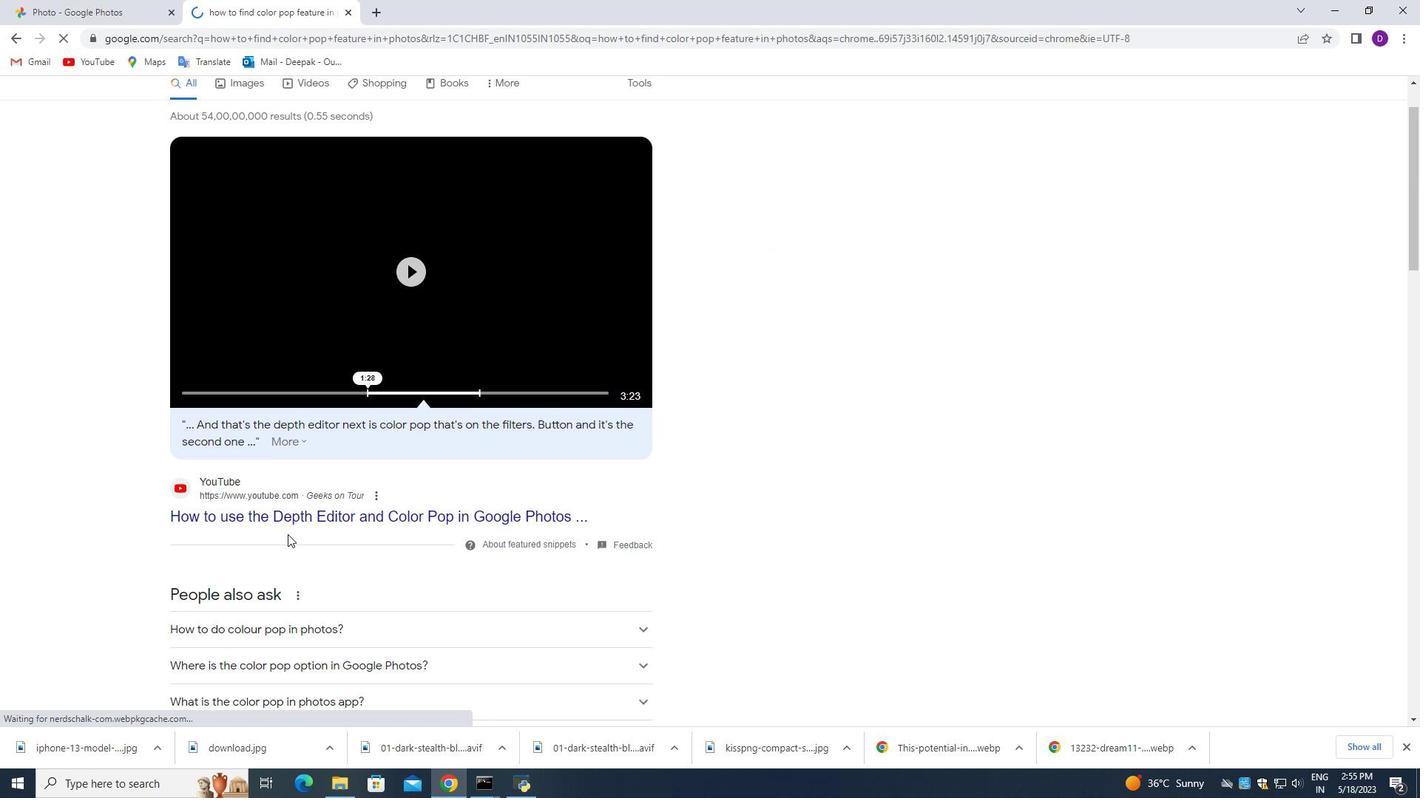 
Action: Mouse scrolled (410, 517) with delta (0, 0)
Screenshot: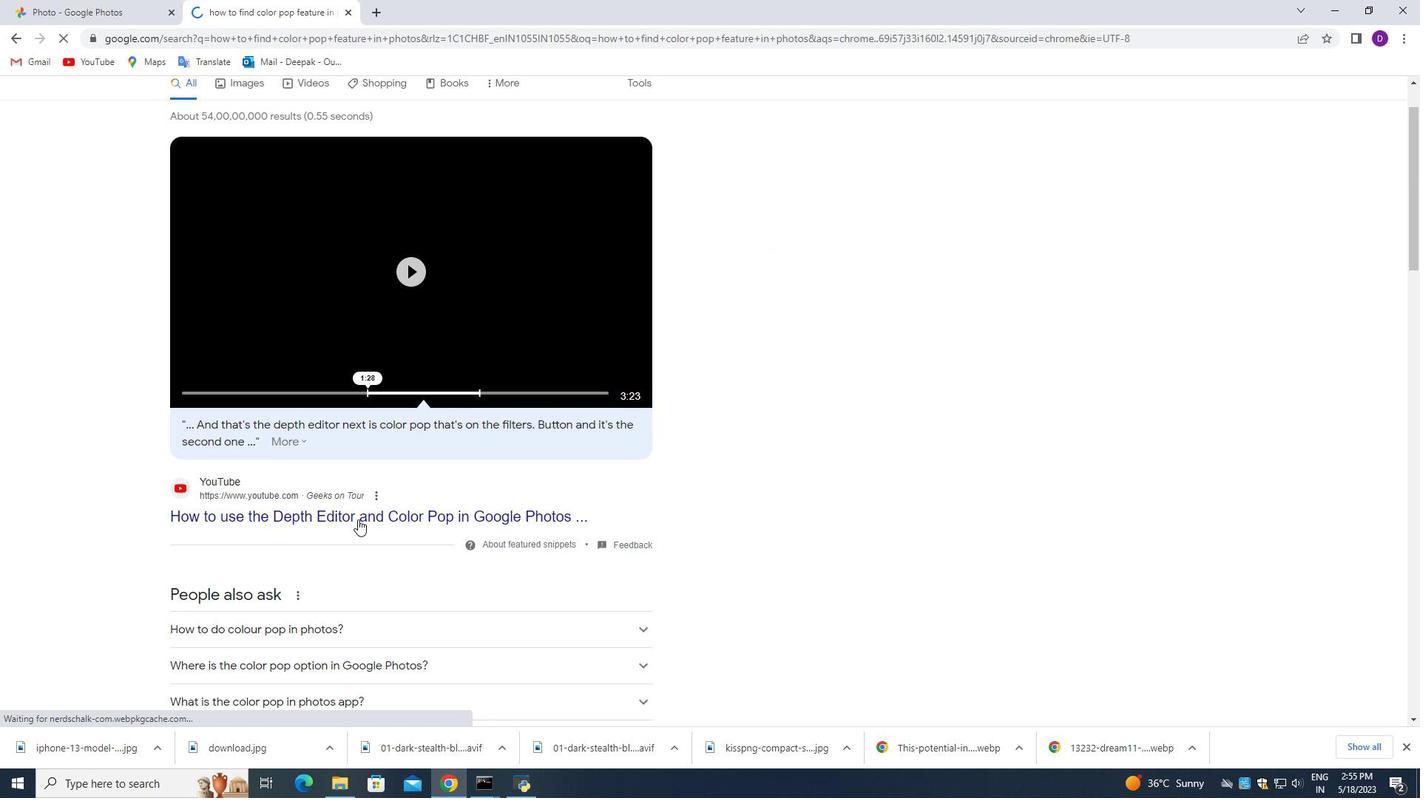 
Action: Mouse moved to (401, 499)
Screenshot: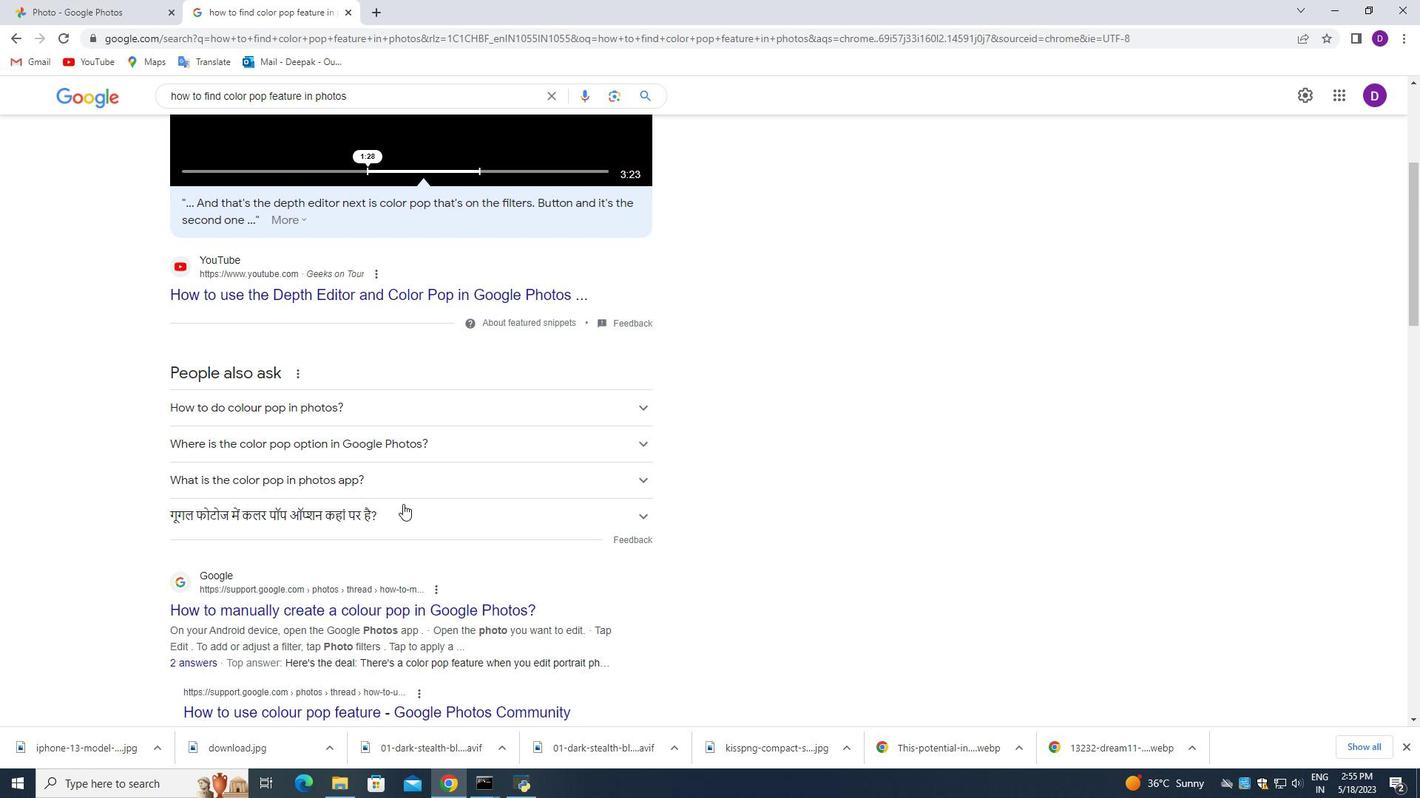 
Action: Mouse scrolled (401, 500) with delta (0, 0)
Screenshot: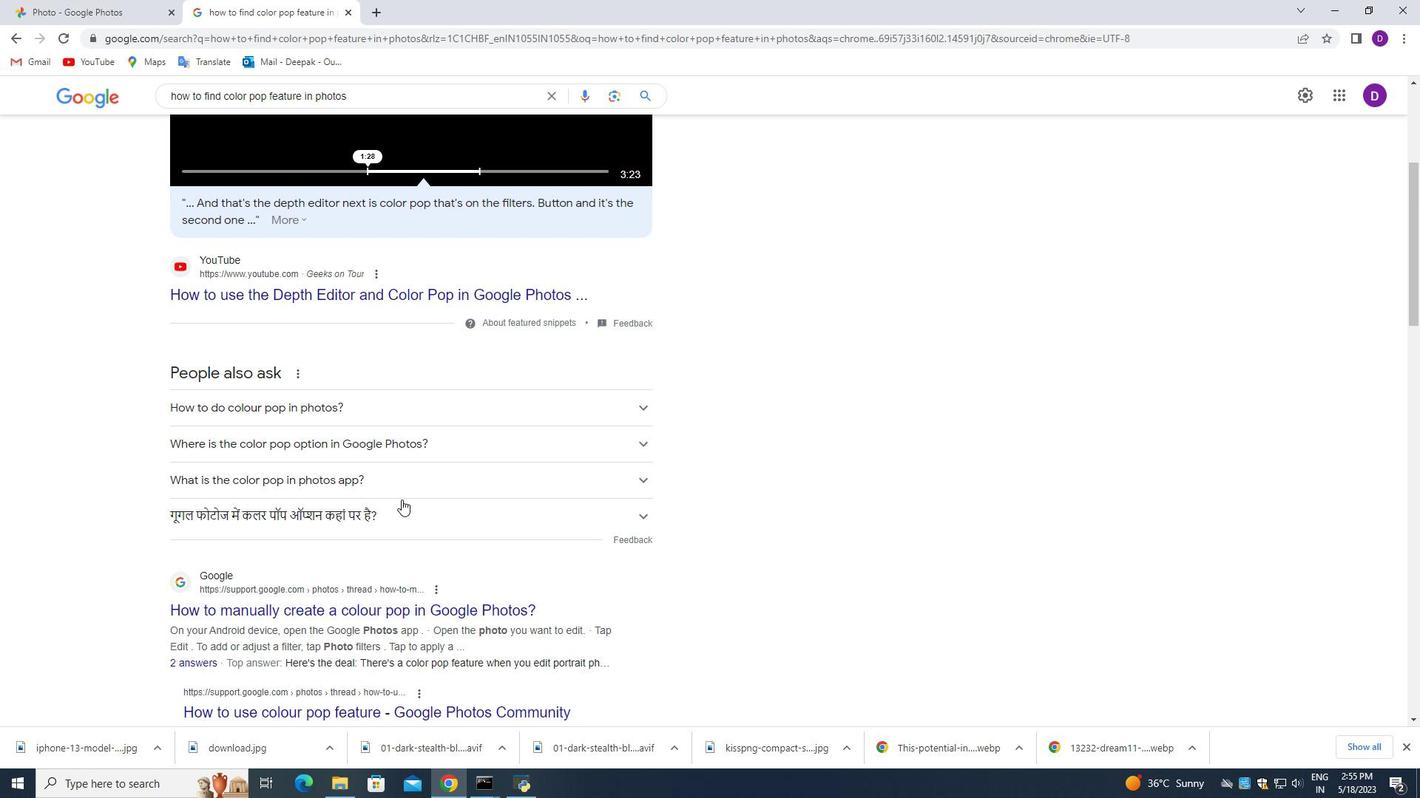 
Action: Mouse scrolled (401, 500) with delta (0, 0)
Screenshot: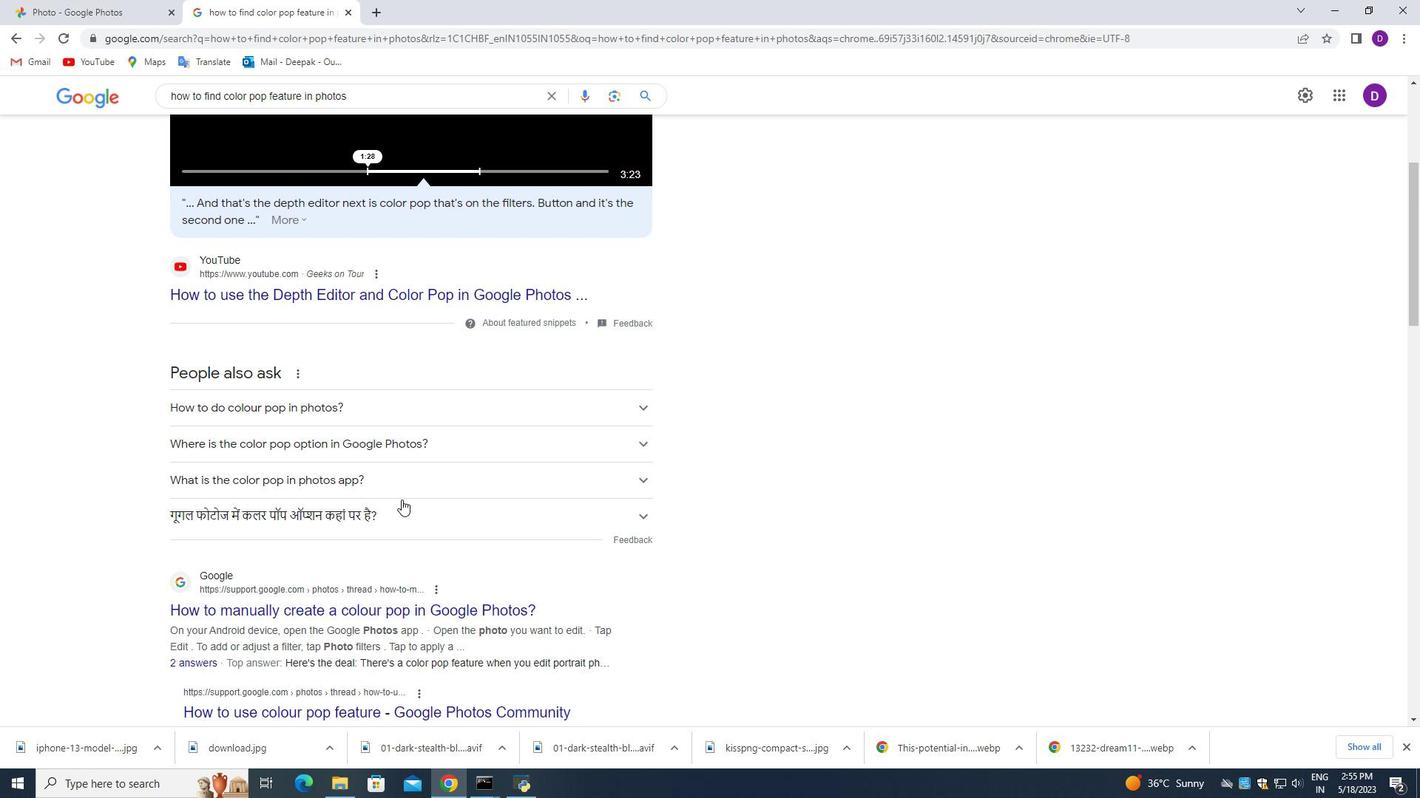 
Action: Mouse scrolled (401, 500) with delta (0, 0)
Screenshot: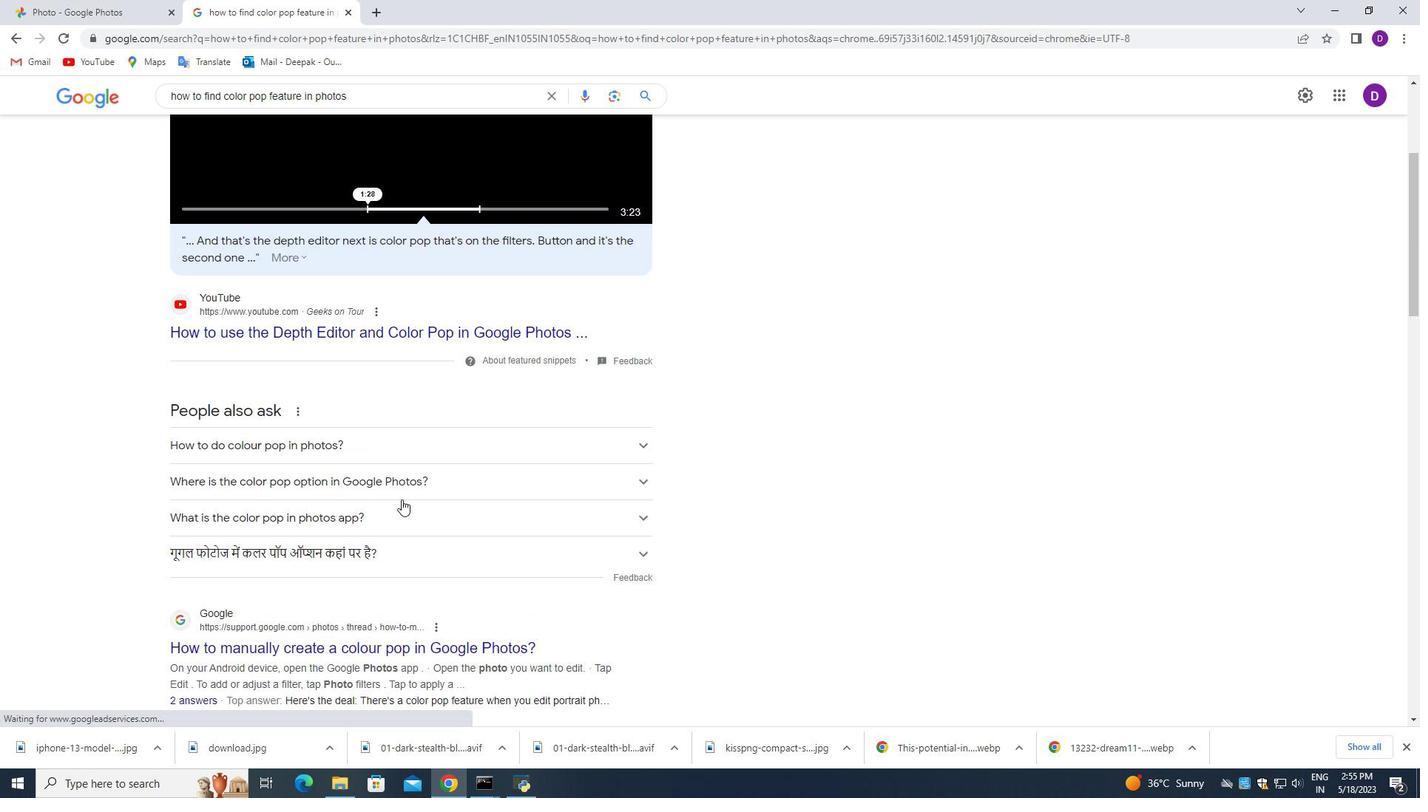 
Action: Mouse scrolled (401, 500) with delta (0, 0)
Screenshot: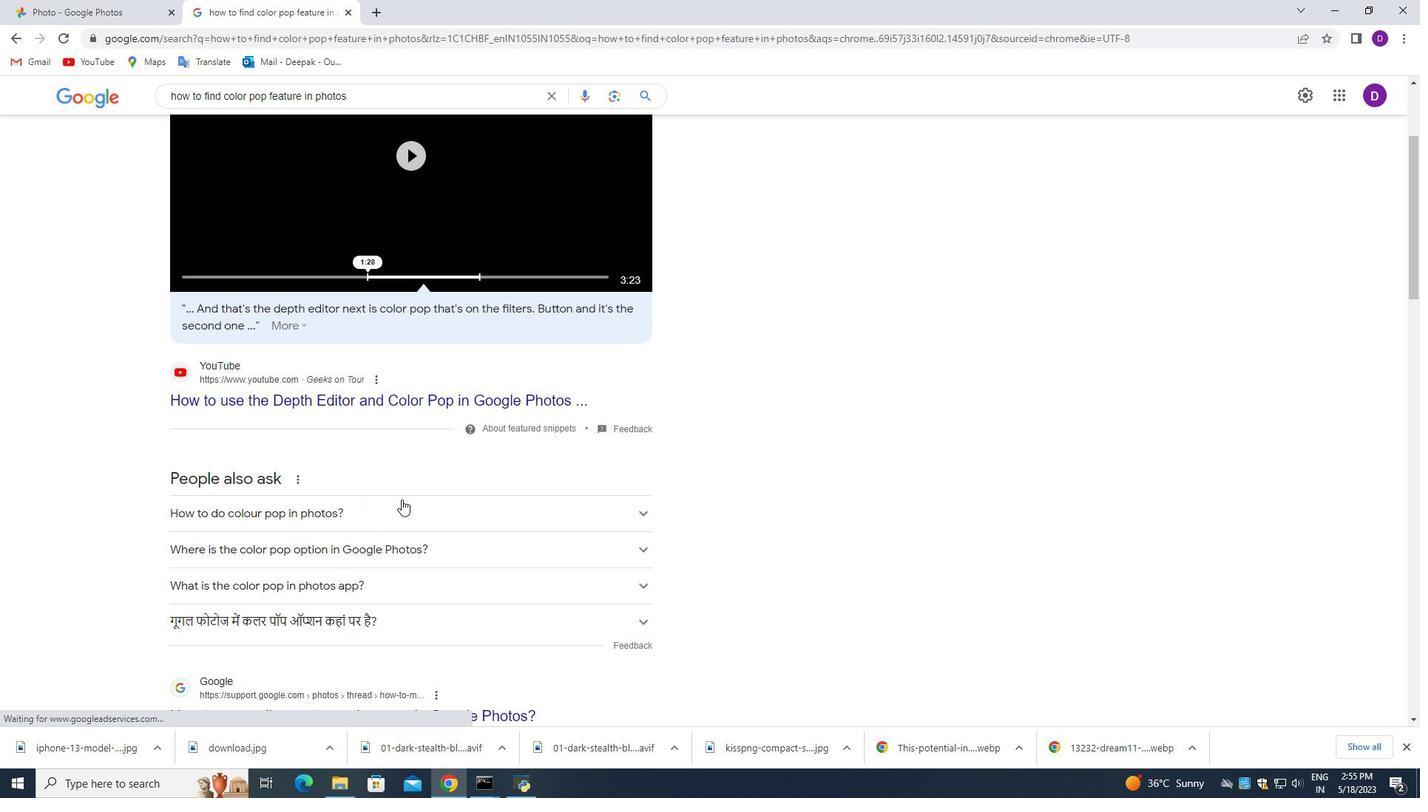 
Action: Mouse moved to (411, 340)
Screenshot: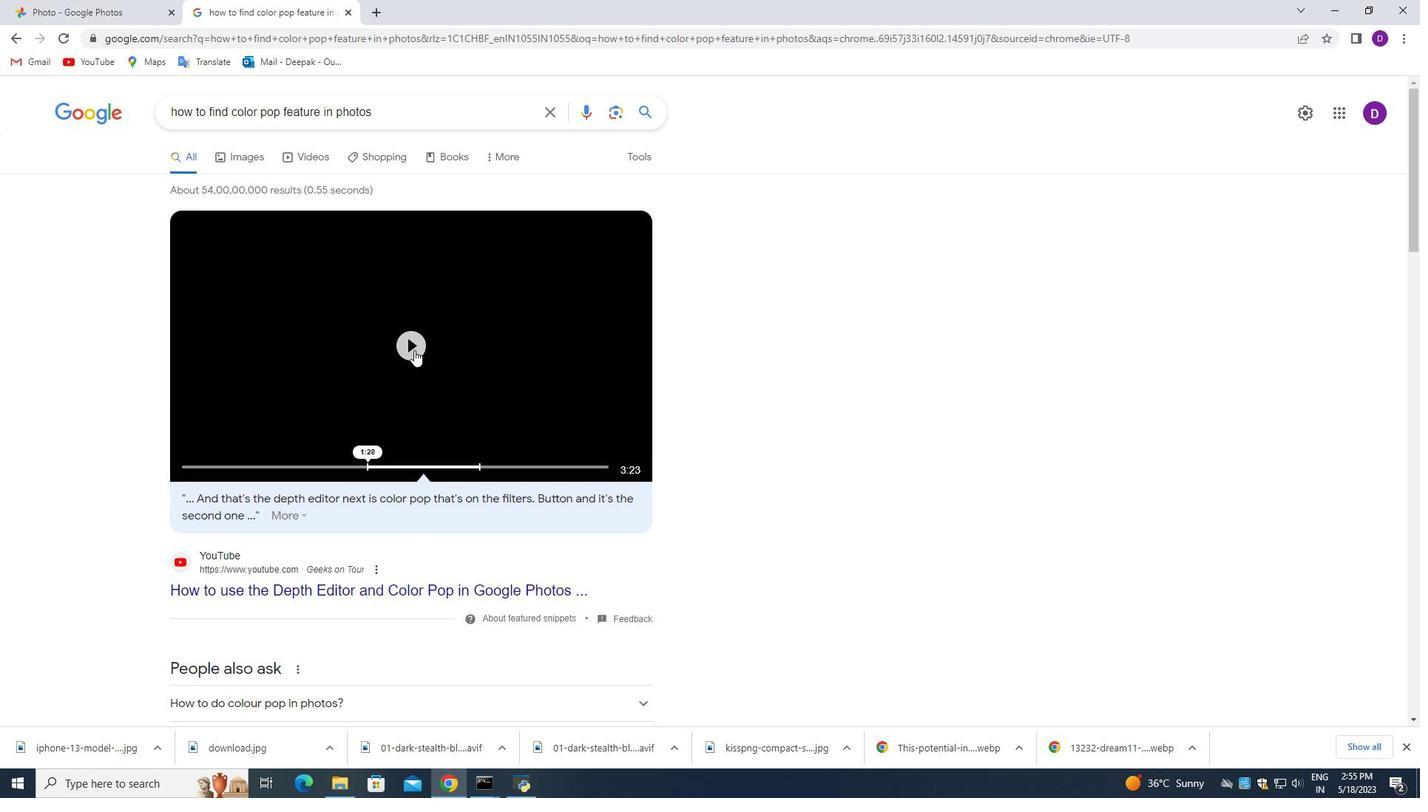 
Action: Mouse pressed left at (411, 340)
Screenshot: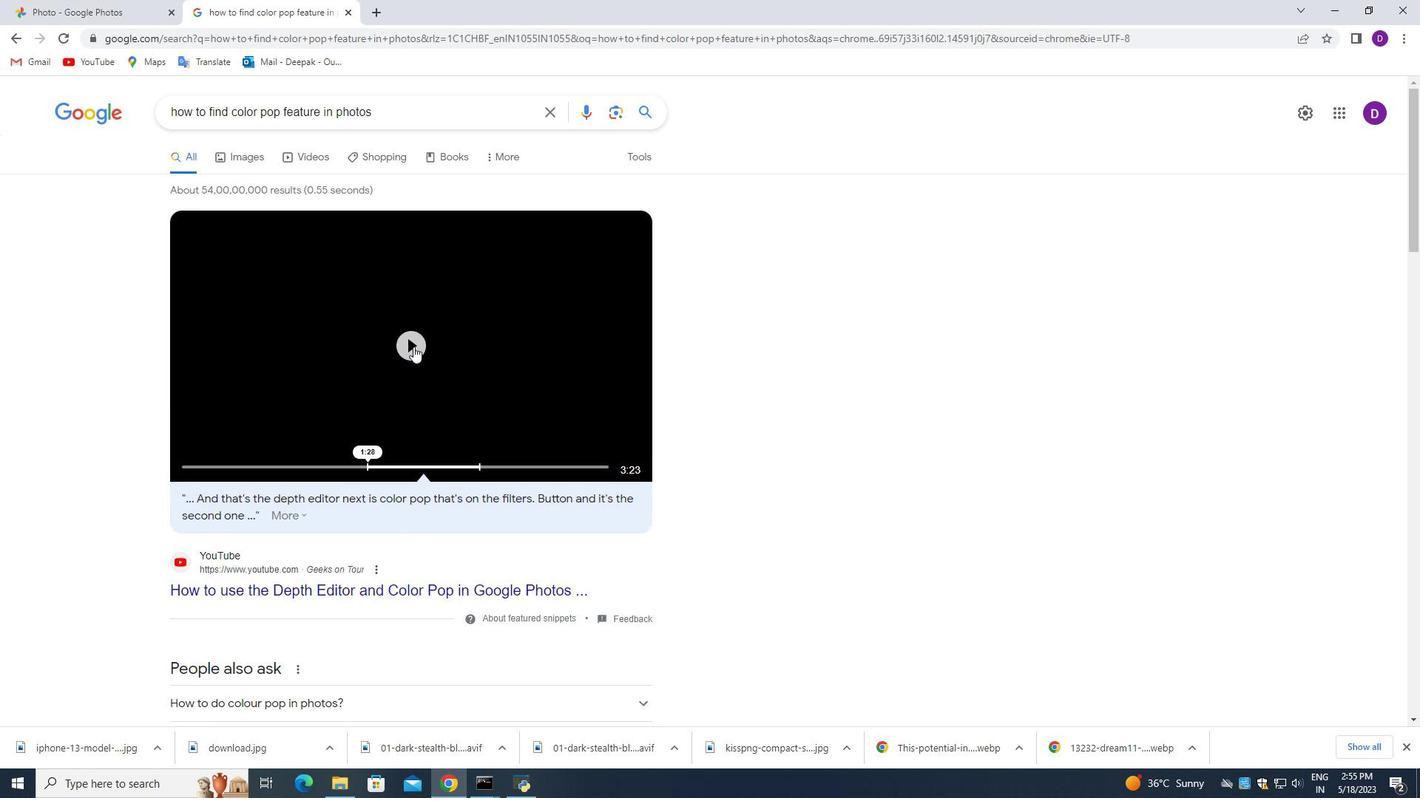 
Action: Mouse moved to (34, 108)
Screenshot: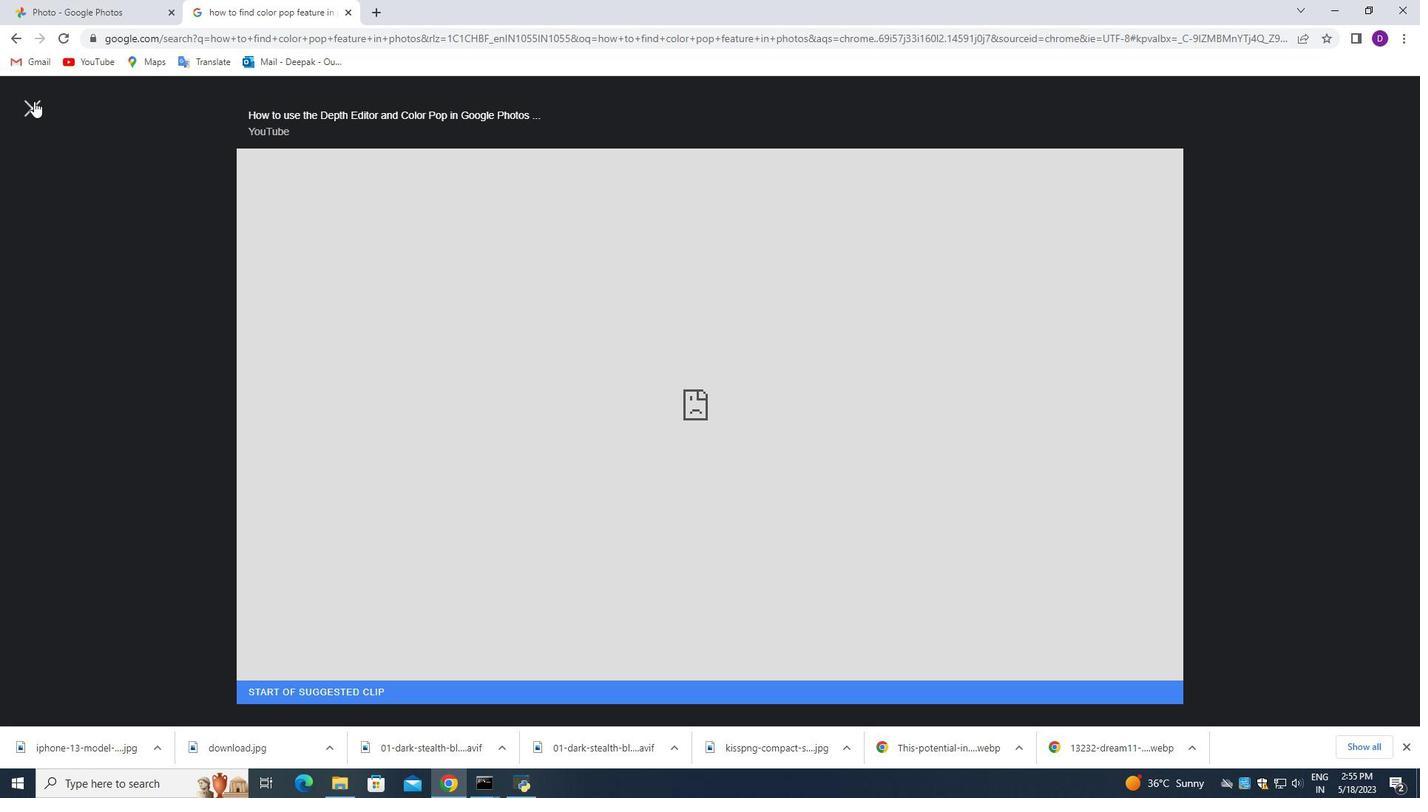 
Action: Mouse pressed left at (34, 108)
Screenshot: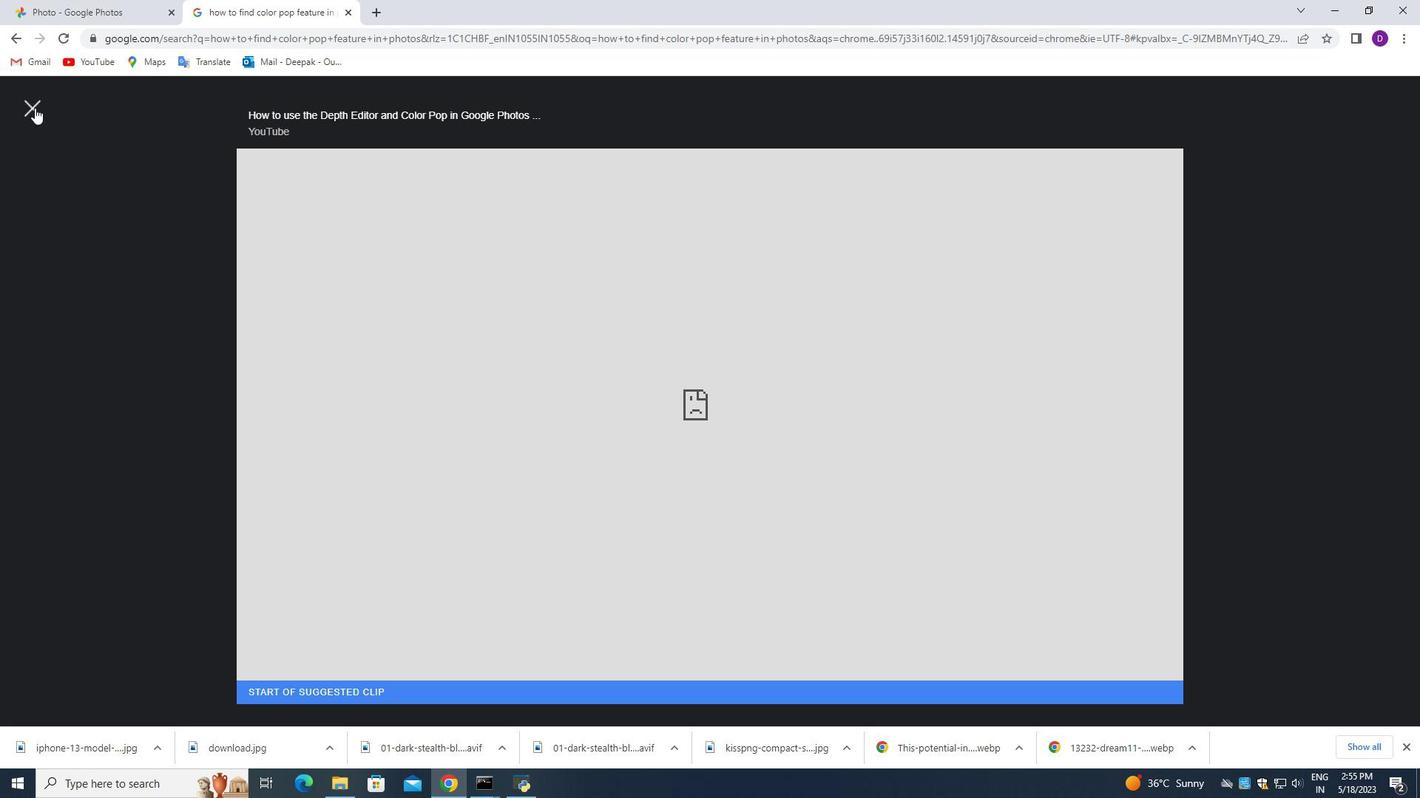 
Action: Mouse moved to (298, 369)
Screenshot: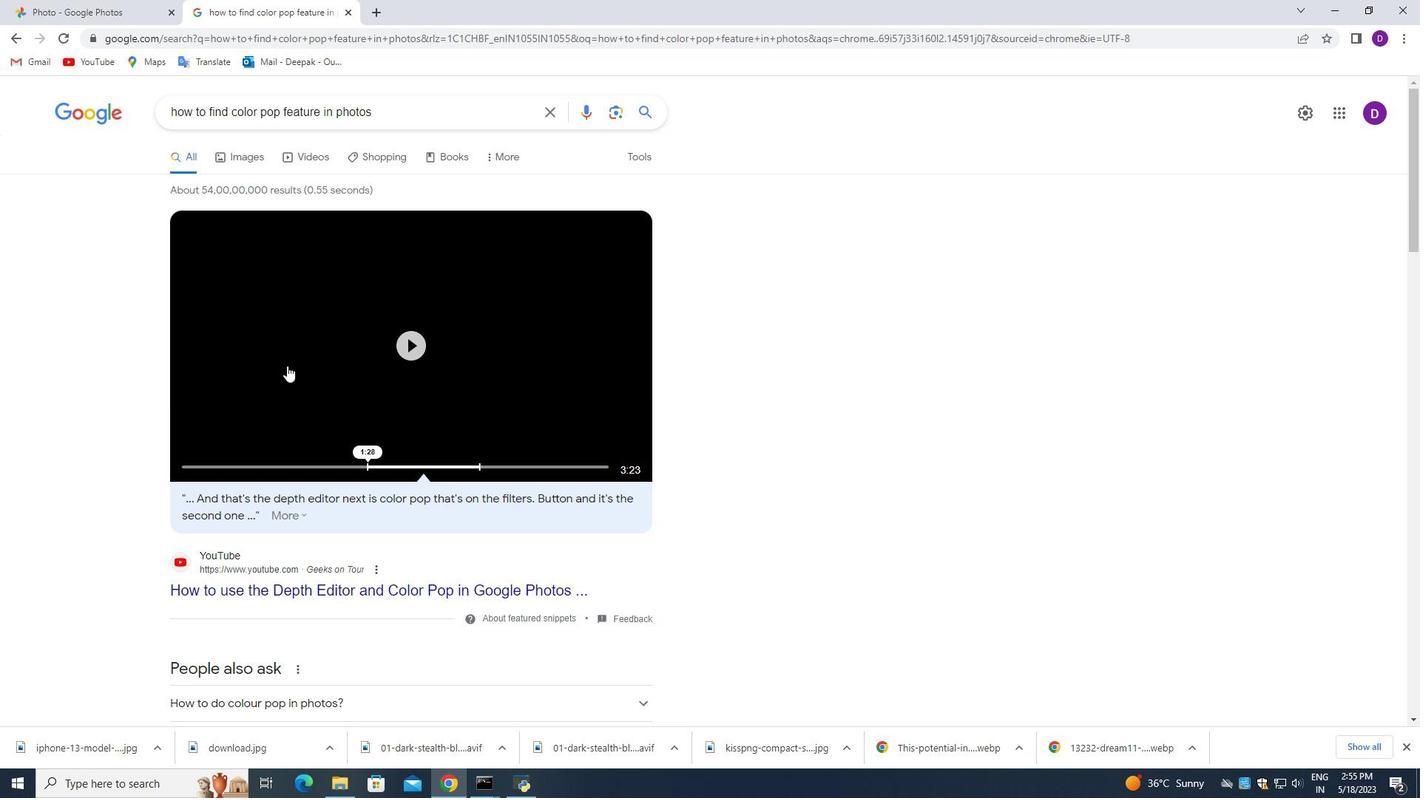 
Action: Mouse scrolled (298, 368) with delta (0, 0)
Screenshot: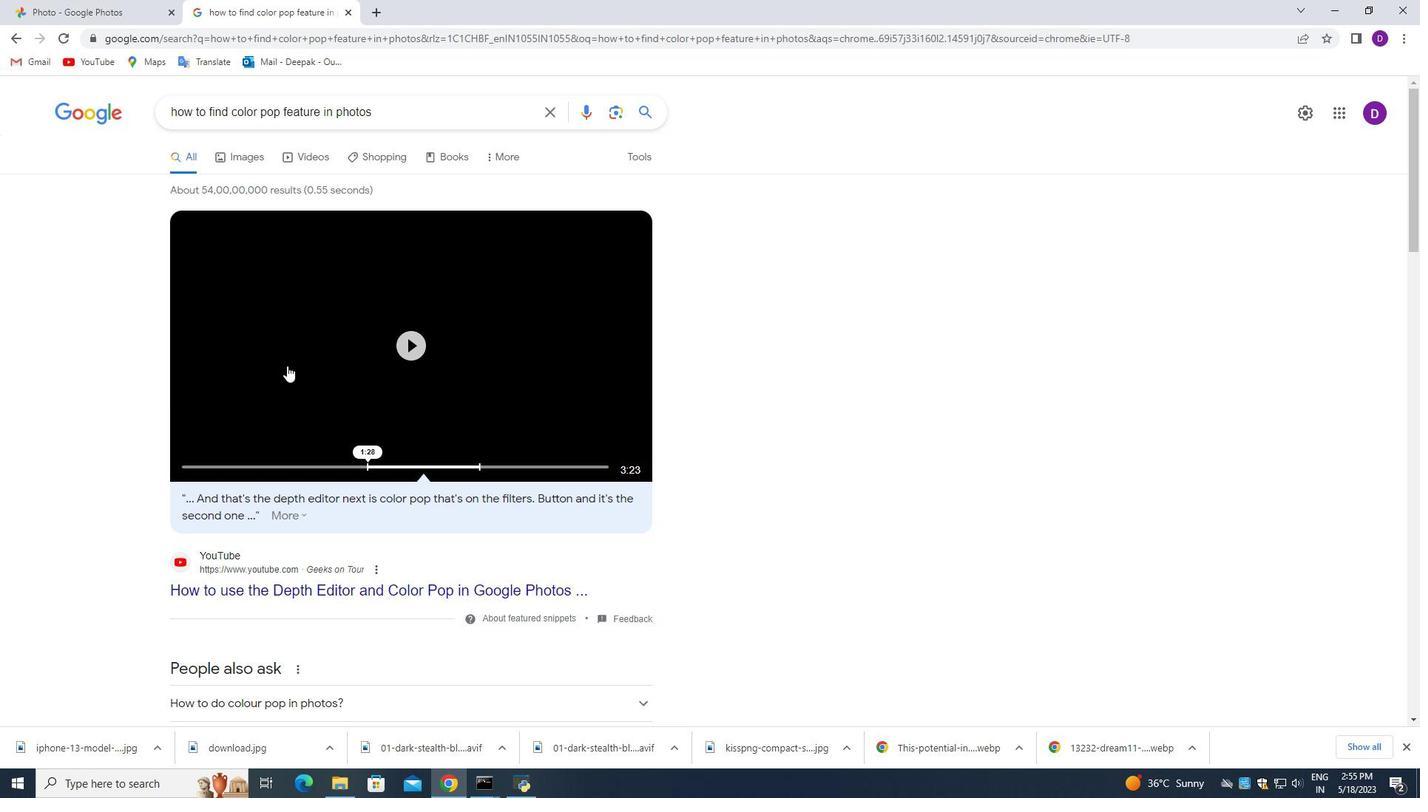 
Action: Mouse moved to (300, 371)
Screenshot: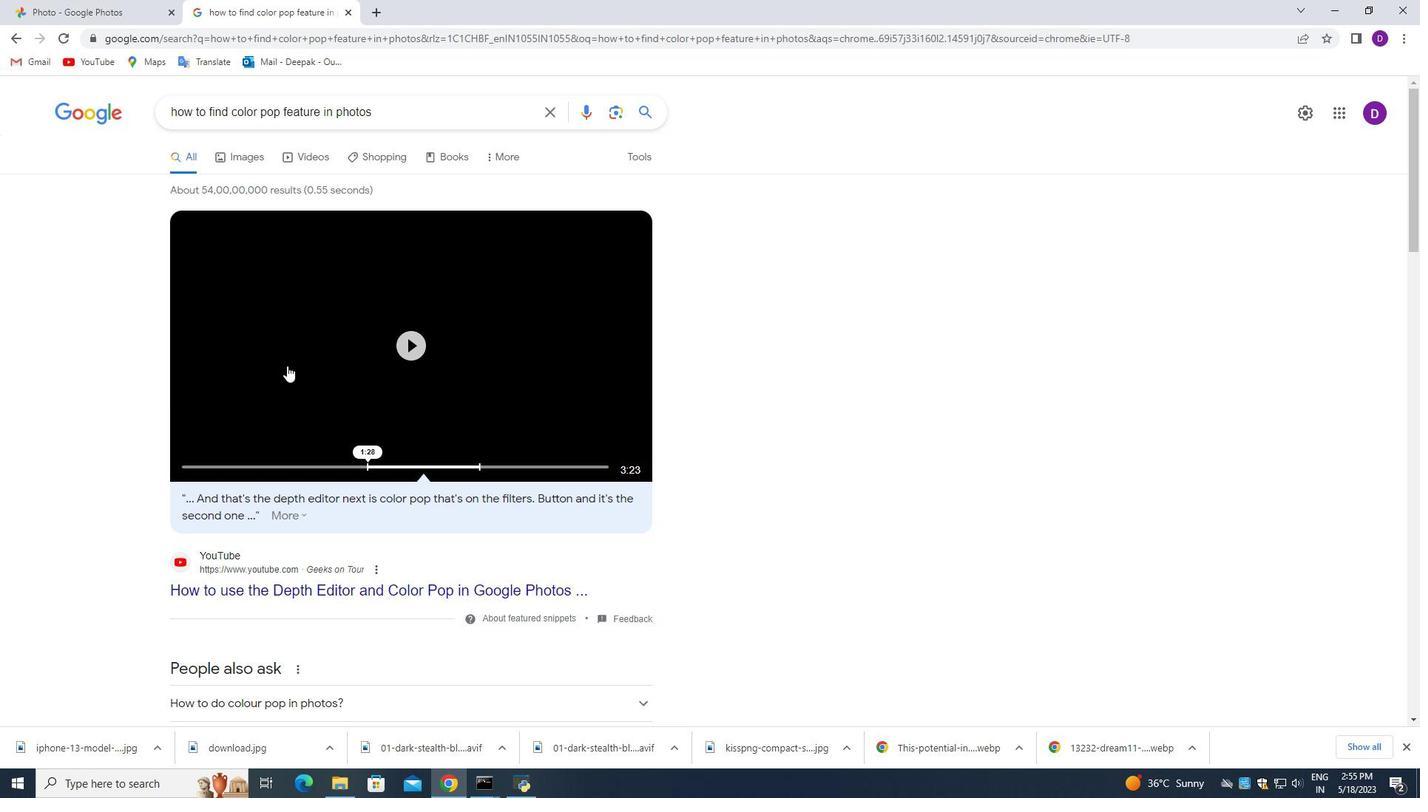 
Action: Mouse scrolled (300, 370) with delta (0, 0)
Screenshot: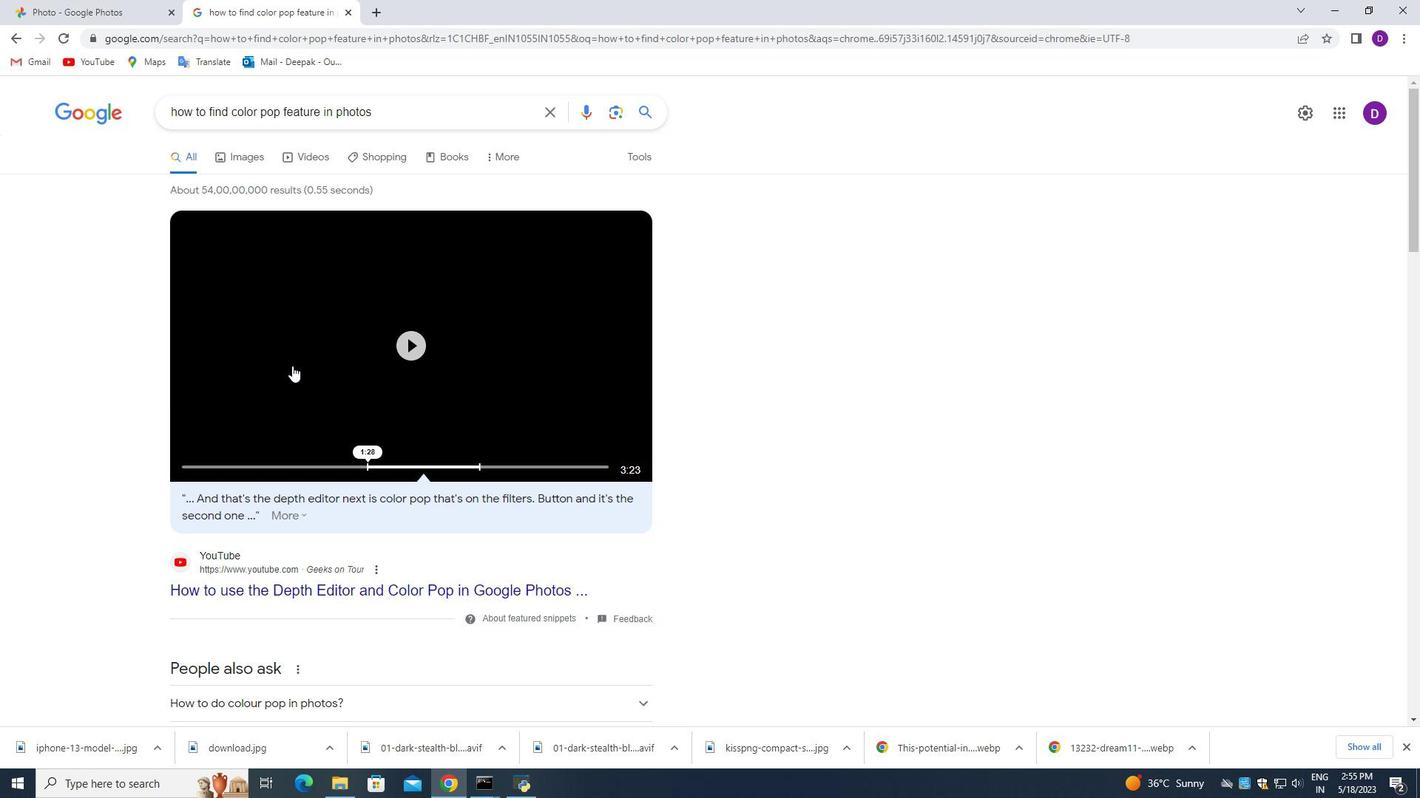 
Action: Mouse scrolled (300, 370) with delta (0, 0)
Screenshot: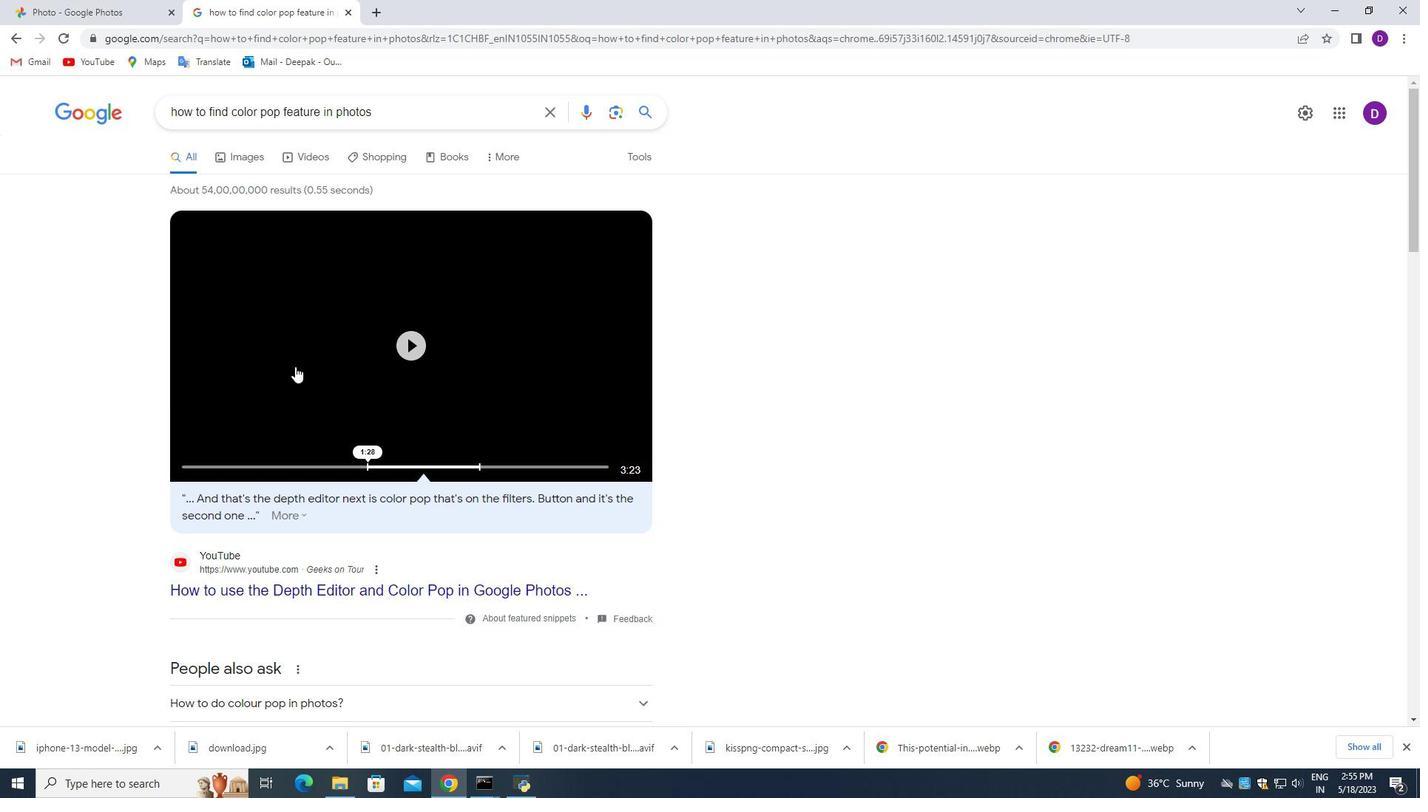 
Action: Mouse moved to (303, 369)
Screenshot: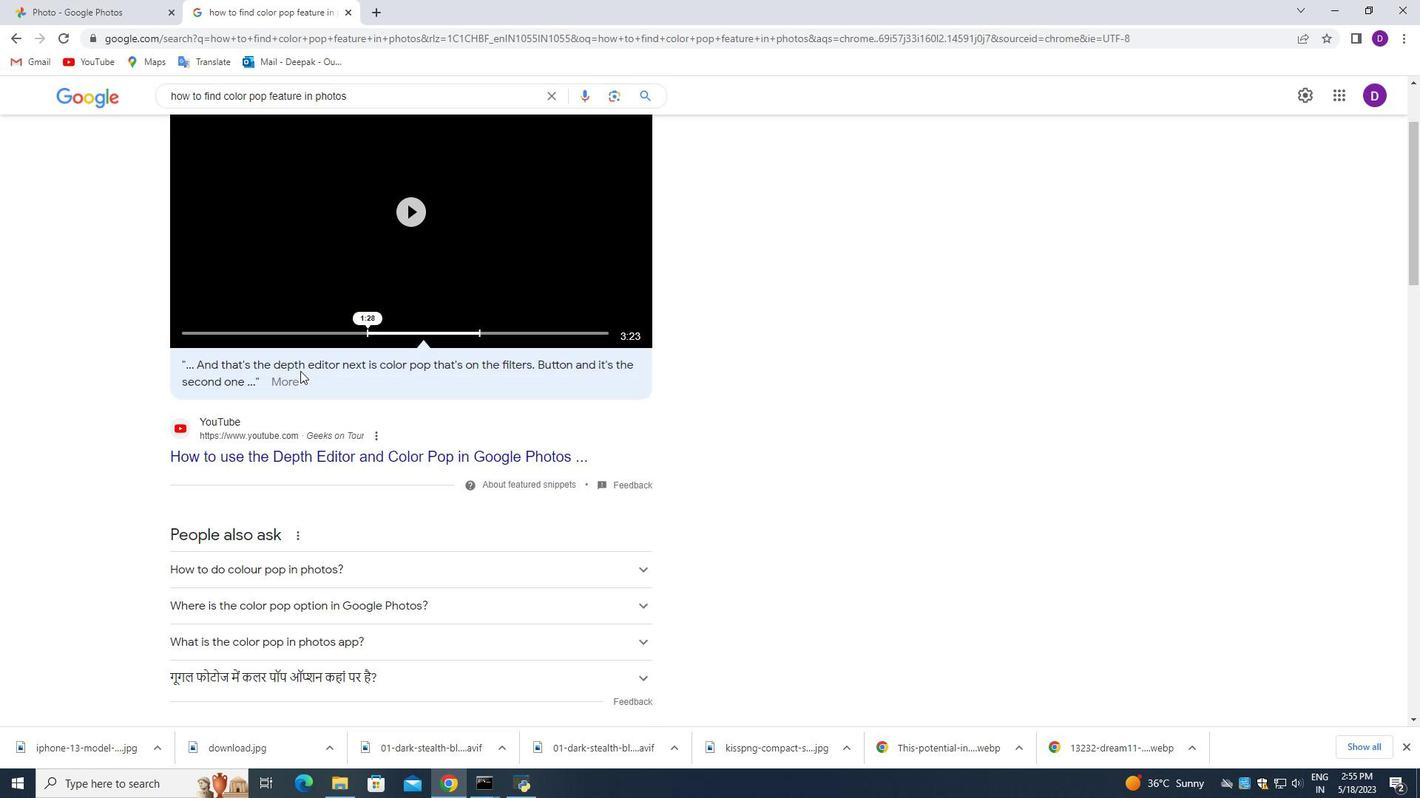 
Action: Mouse scrolled (303, 369) with delta (0, 0)
Screenshot: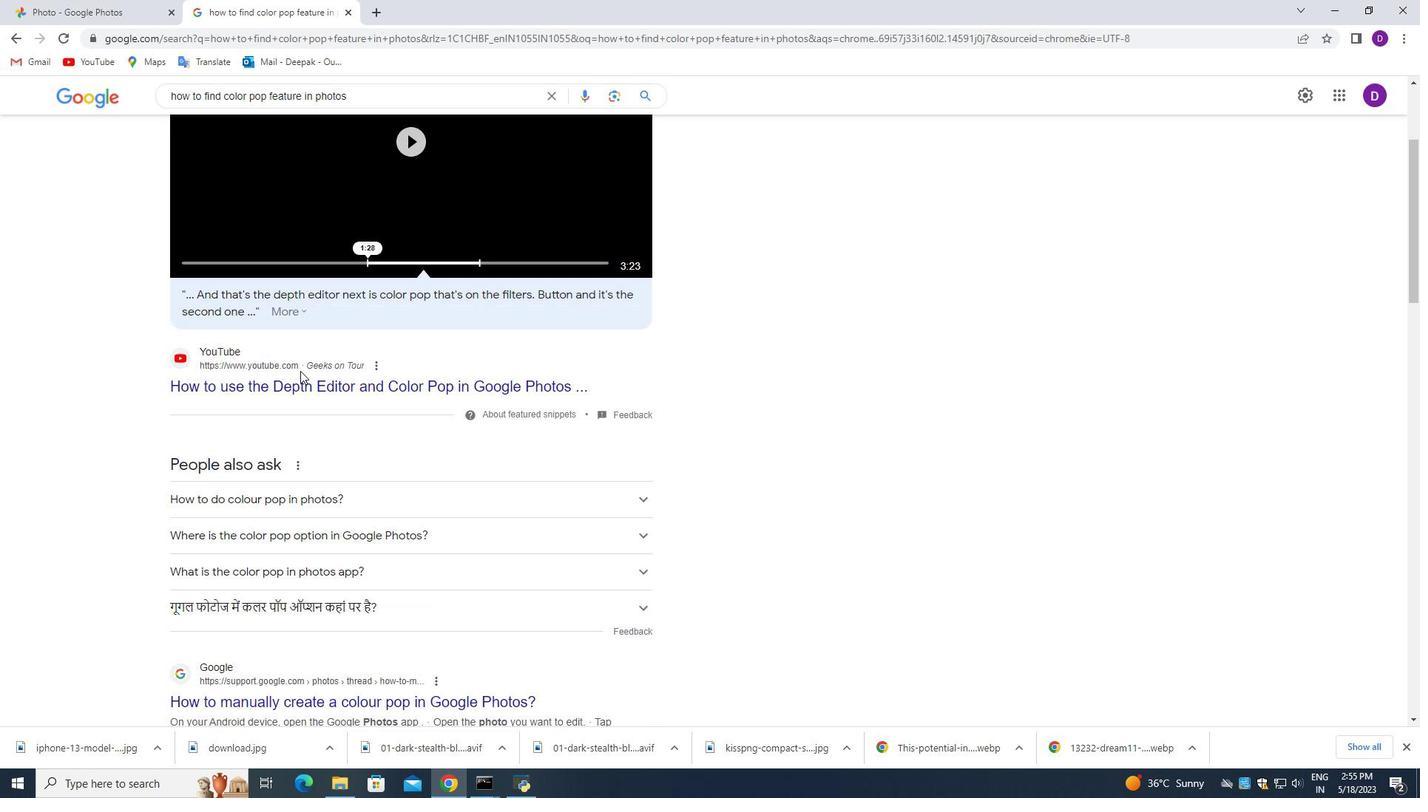 
Action: Mouse scrolled (303, 369) with delta (0, 0)
Screenshot: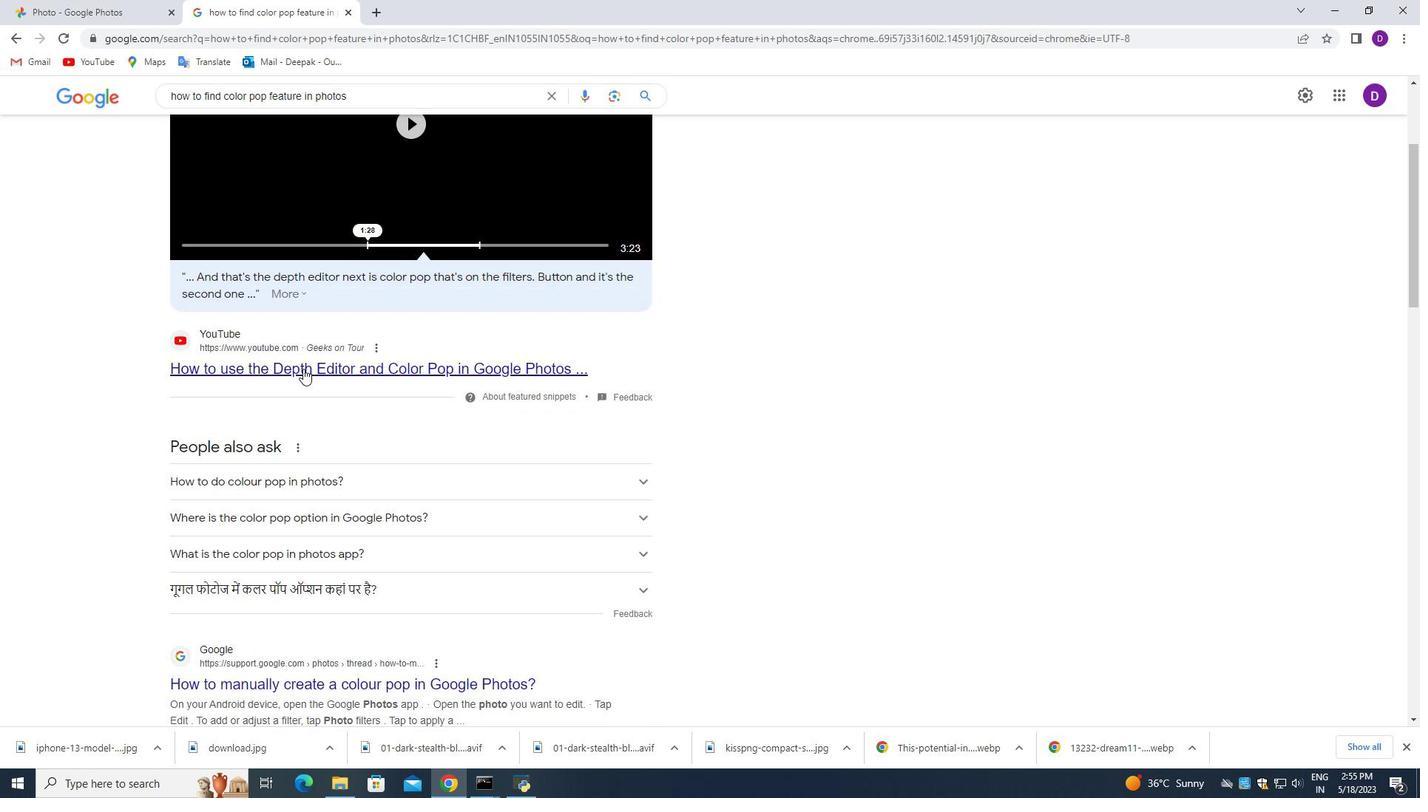 
Action: Mouse scrolled (303, 369) with delta (0, 0)
Screenshot: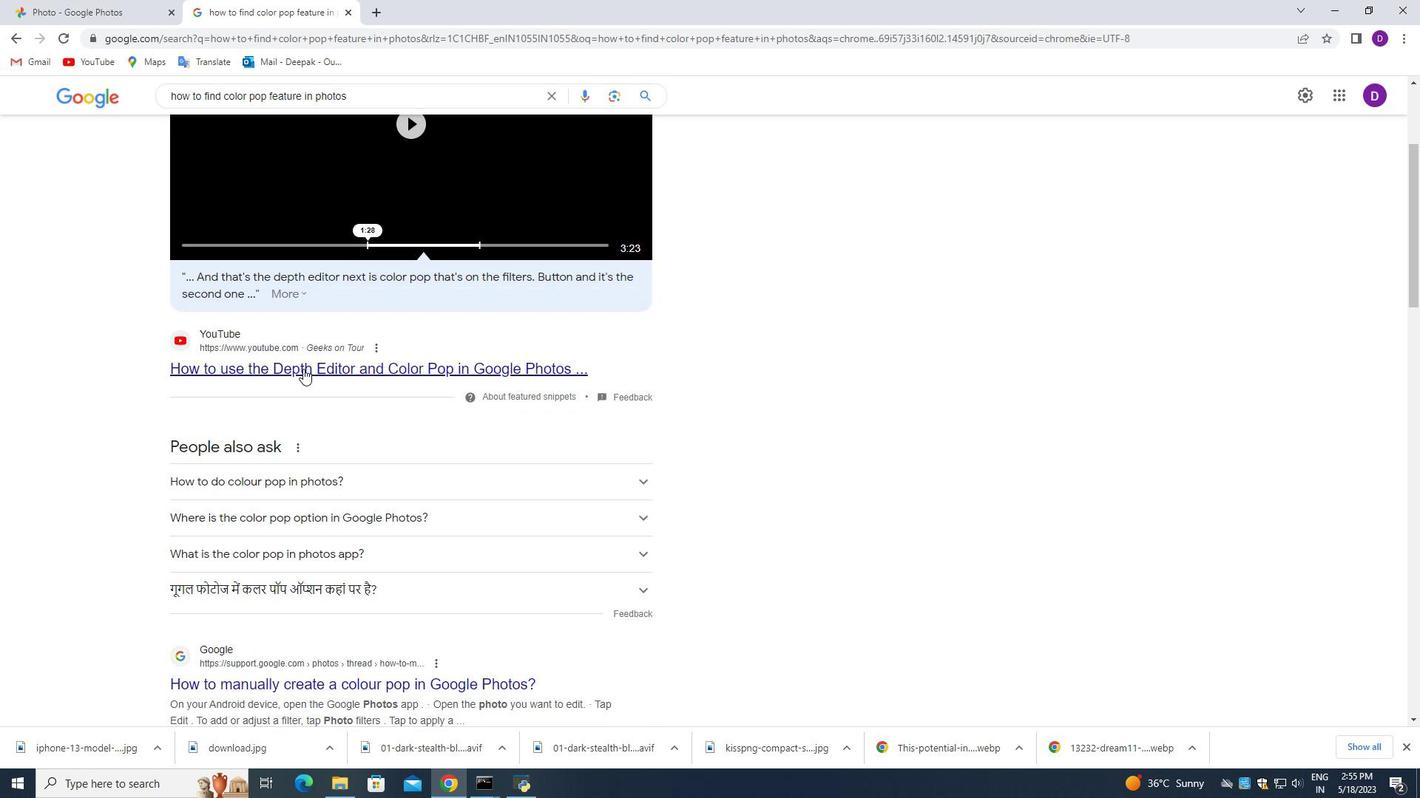 
Action: Mouse moved to (235, 159)
Screenshot: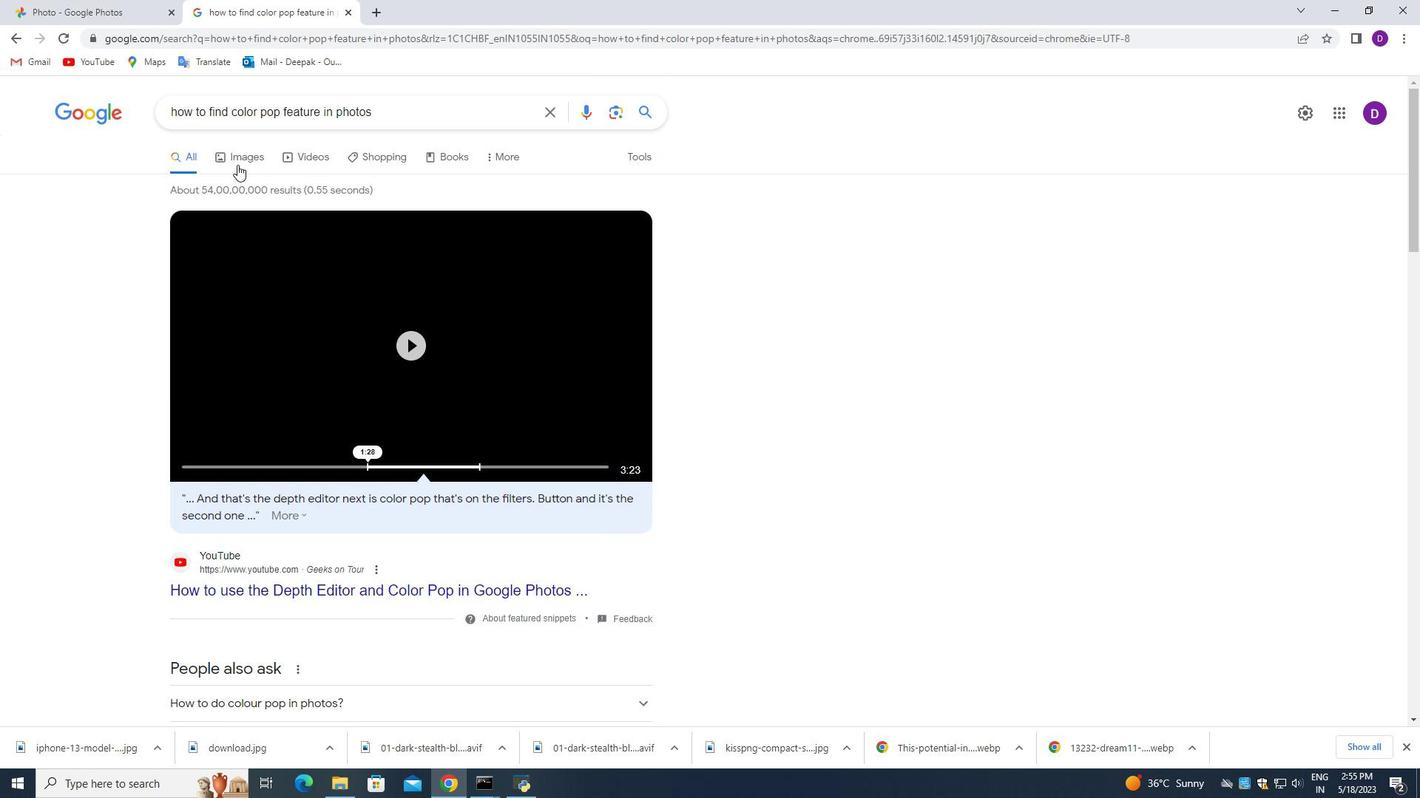
Action: Mouse pressed left at (235, 159)
Screenshot: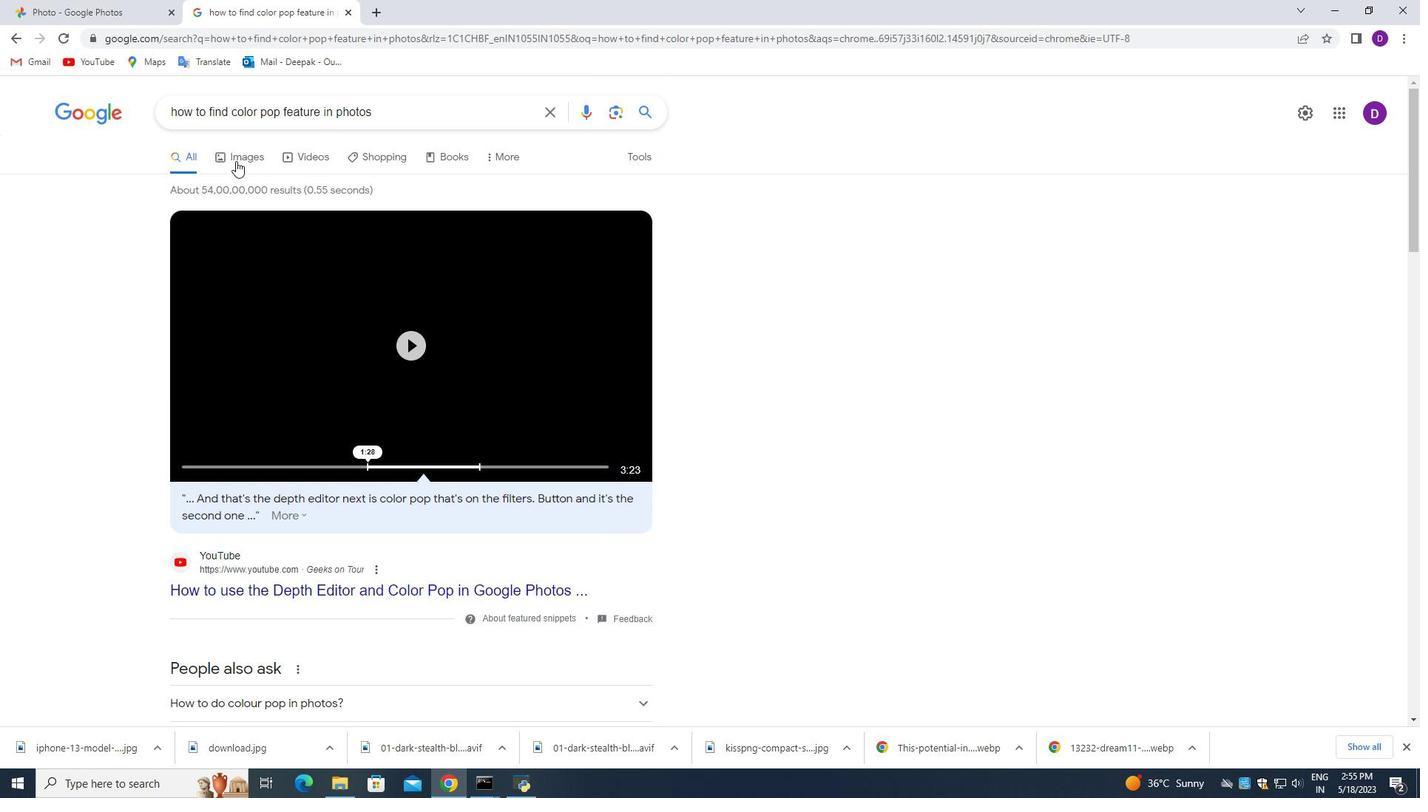 
Action: Mouse moved to (497, 334)
Screenshot: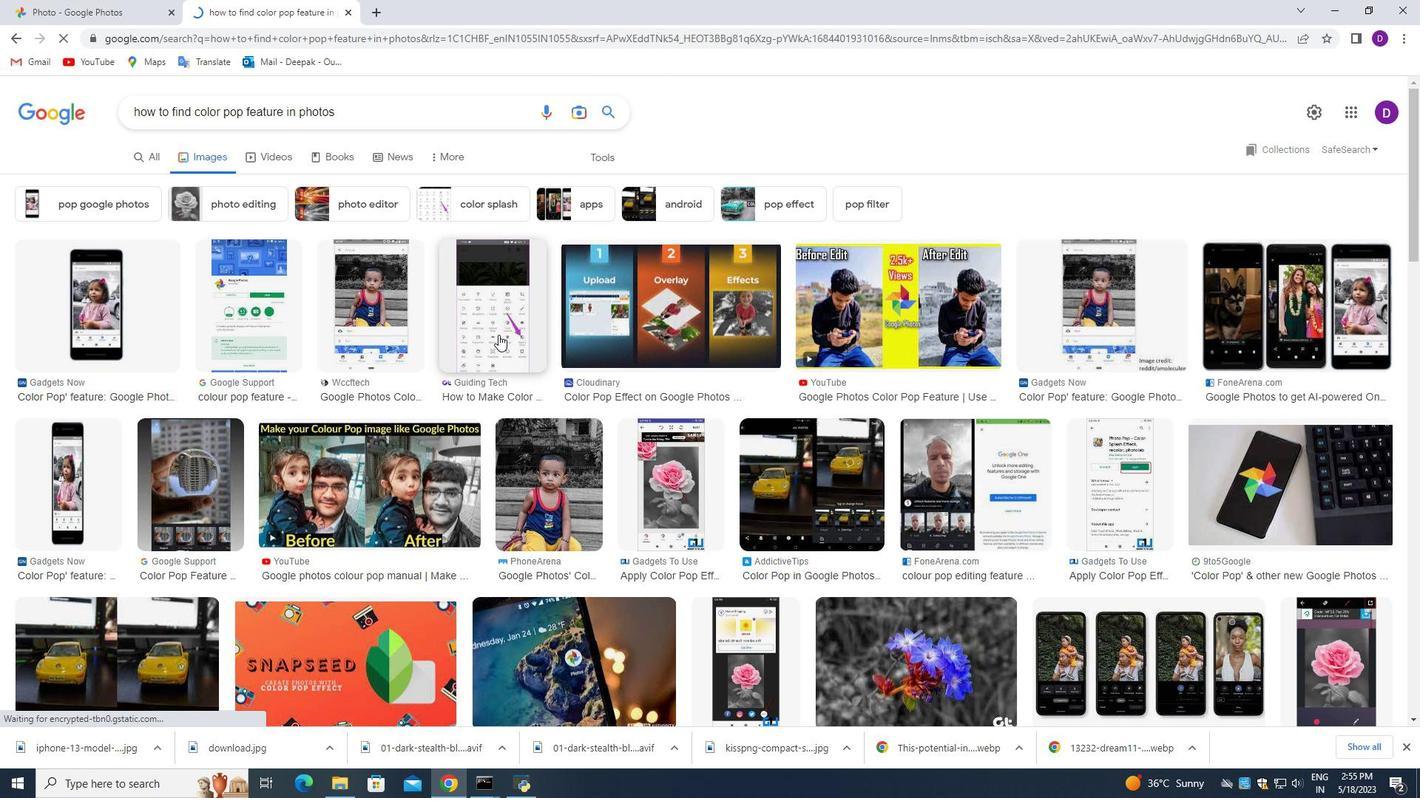 
Action: Mouse pressed left at (497, 334)
Screenshot: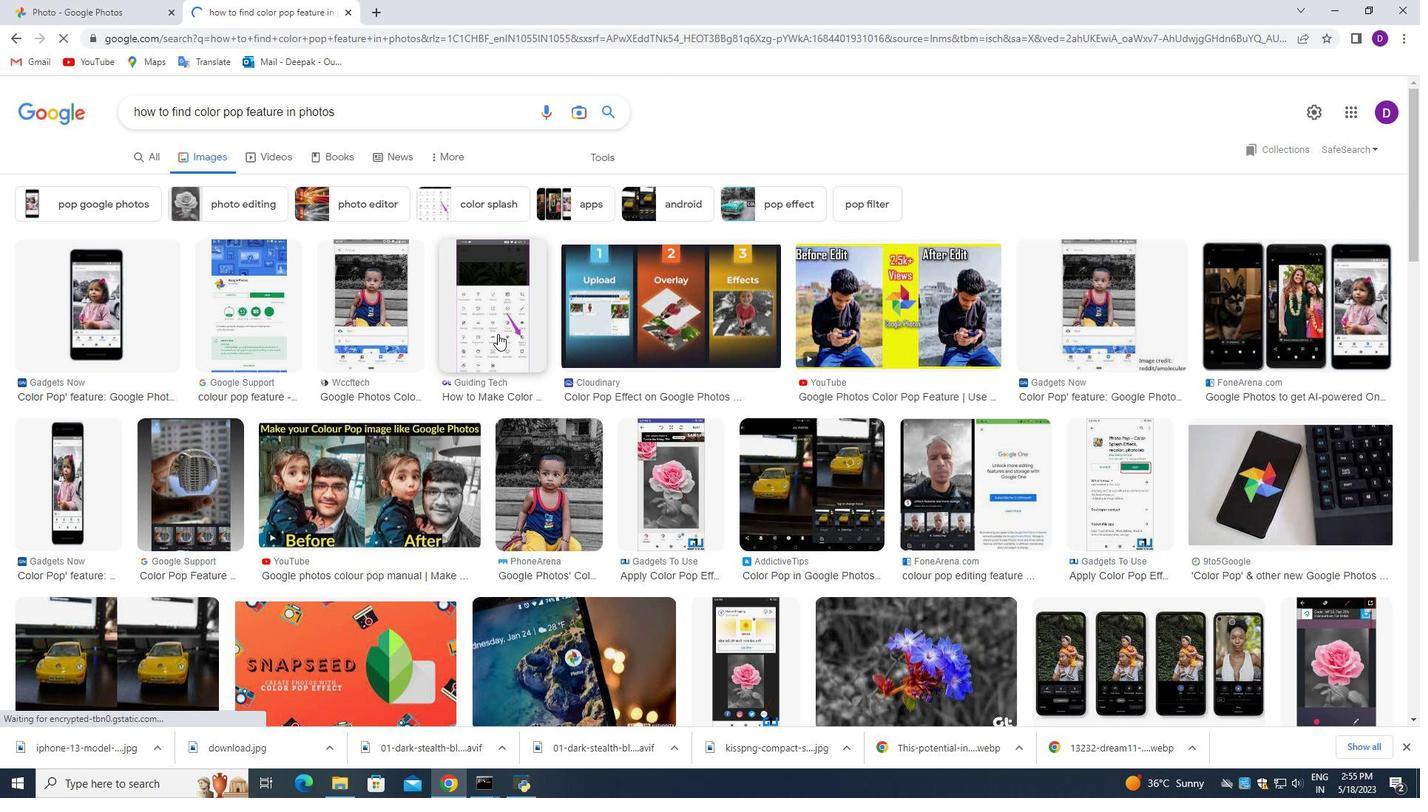 
Action: Mouse moved to (107, 10)
Screenshot: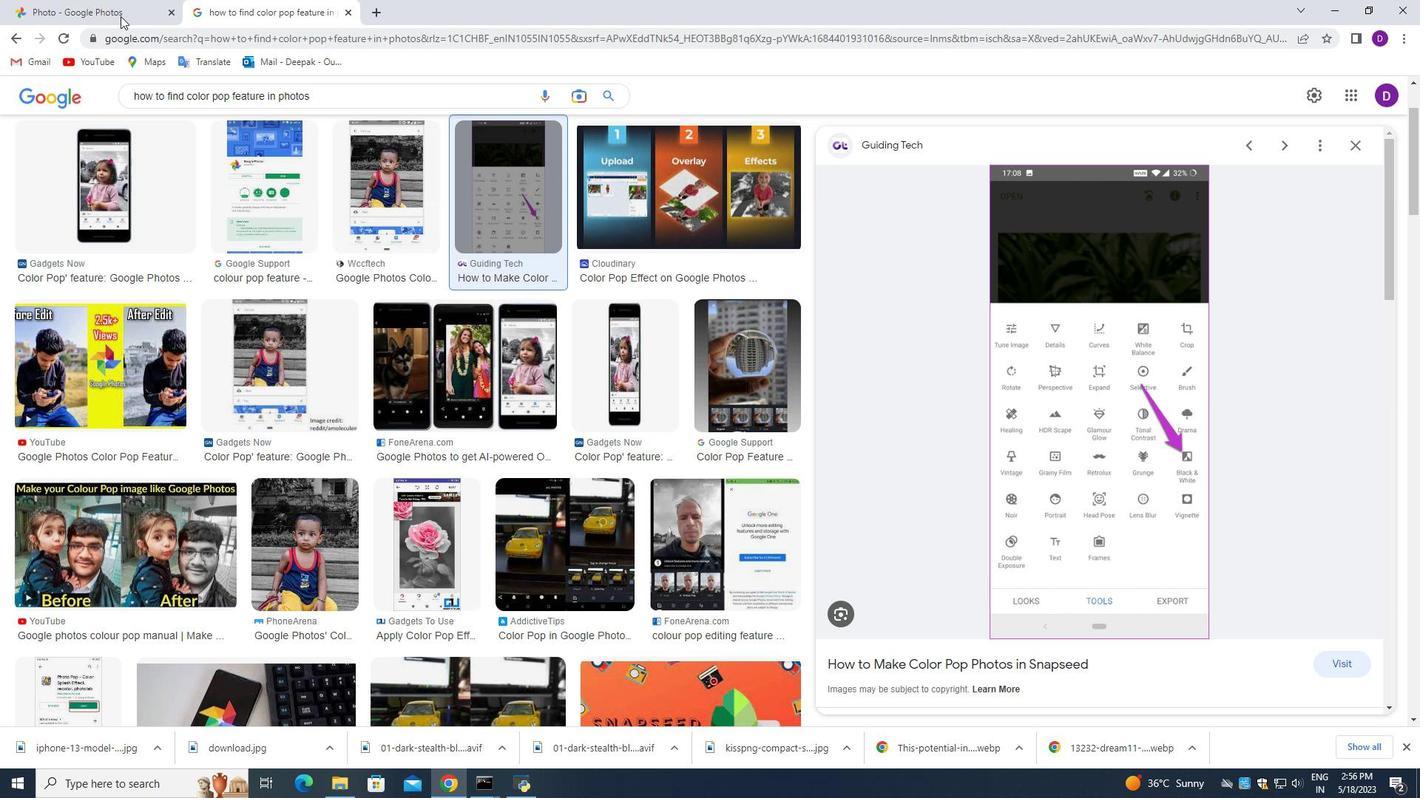 
Action: Mouse pressed left at (107, 10)
Screenshot: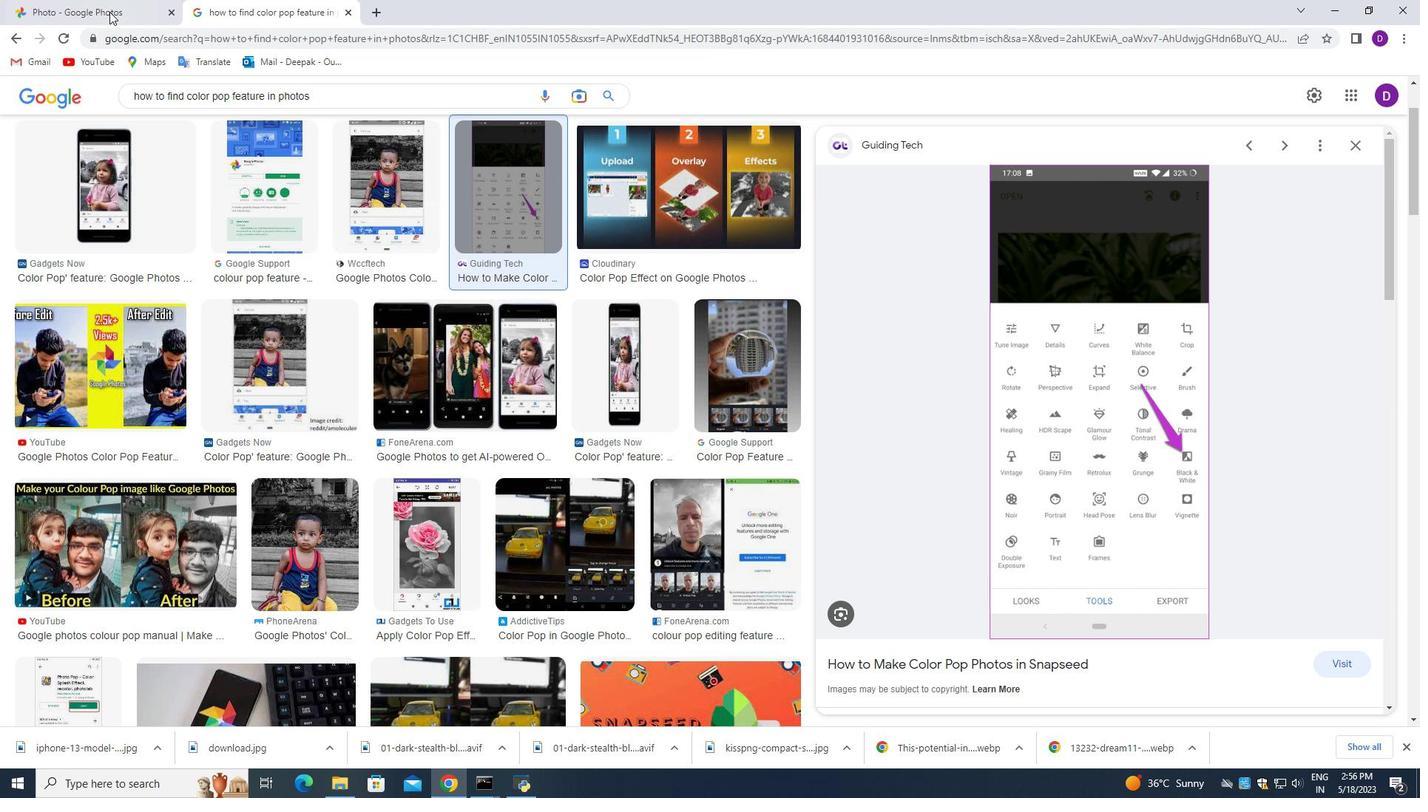 
Action: Mouse moved to (1389, 95)
Screenshot: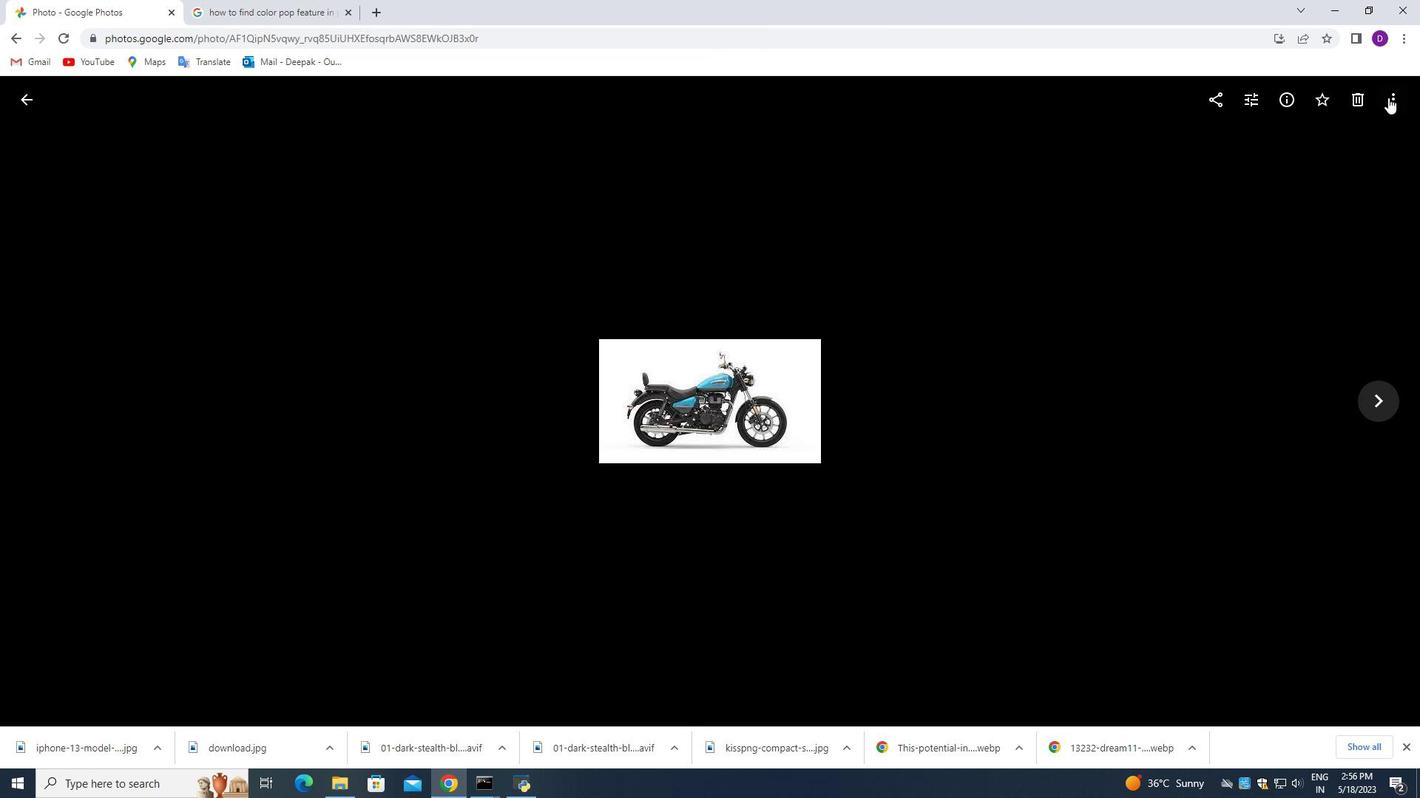 
Action: Mouse pressed left at (1389, 95)
Screenshot: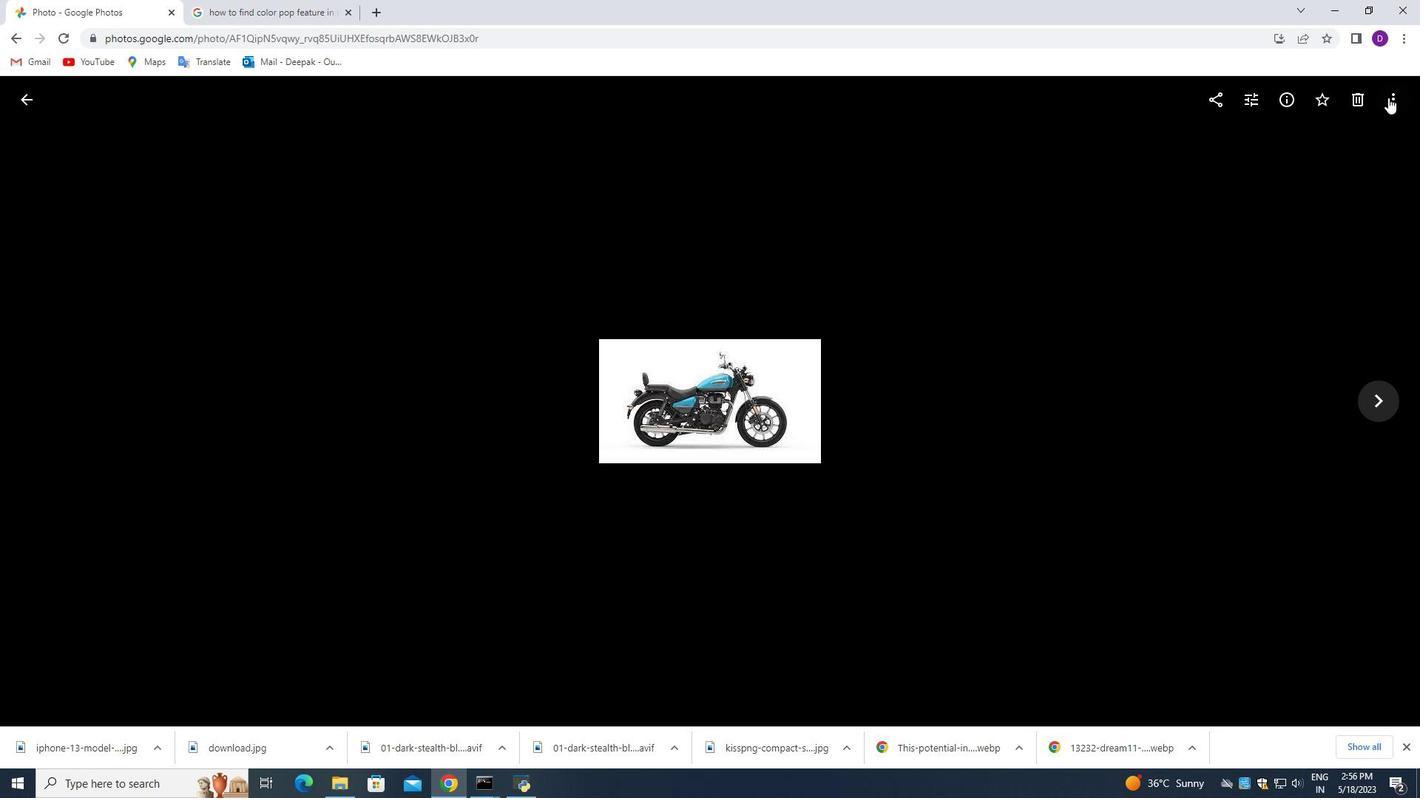 
Action: Mouse moved to (1319, 105)
Screenshot: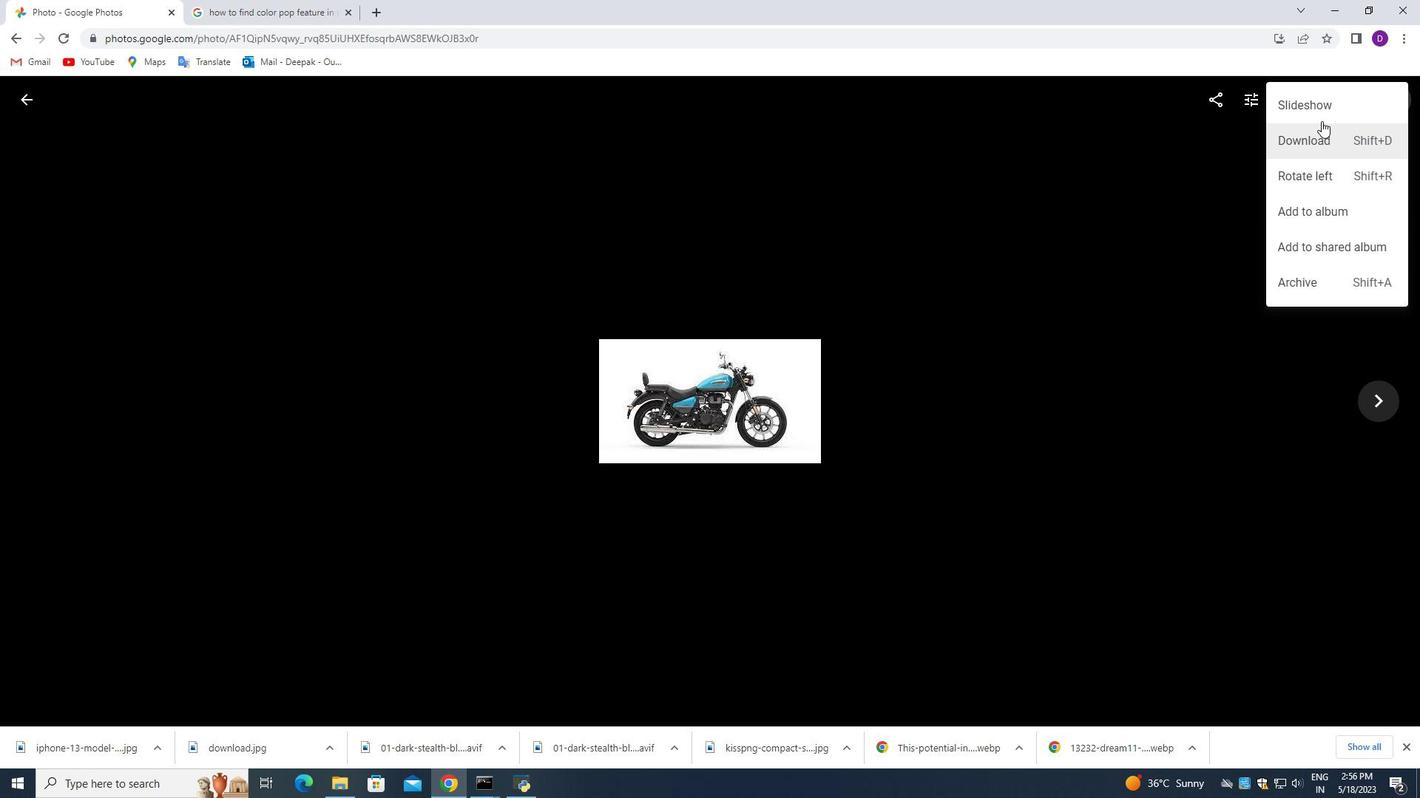 
Action: Mouse pressed left at (1319, 105)
Screenshot: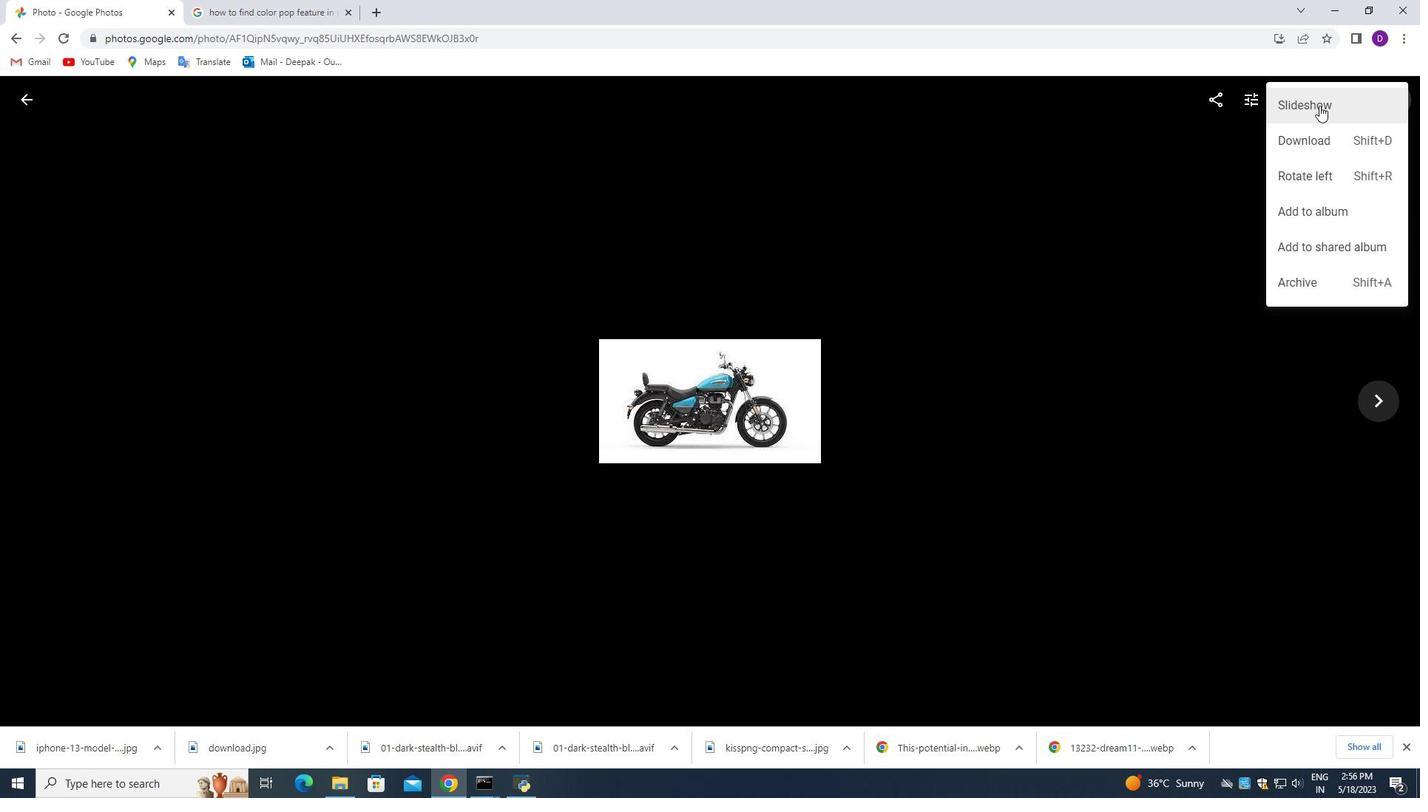
Action: Mouse moved to (619, 150)
Screenshot: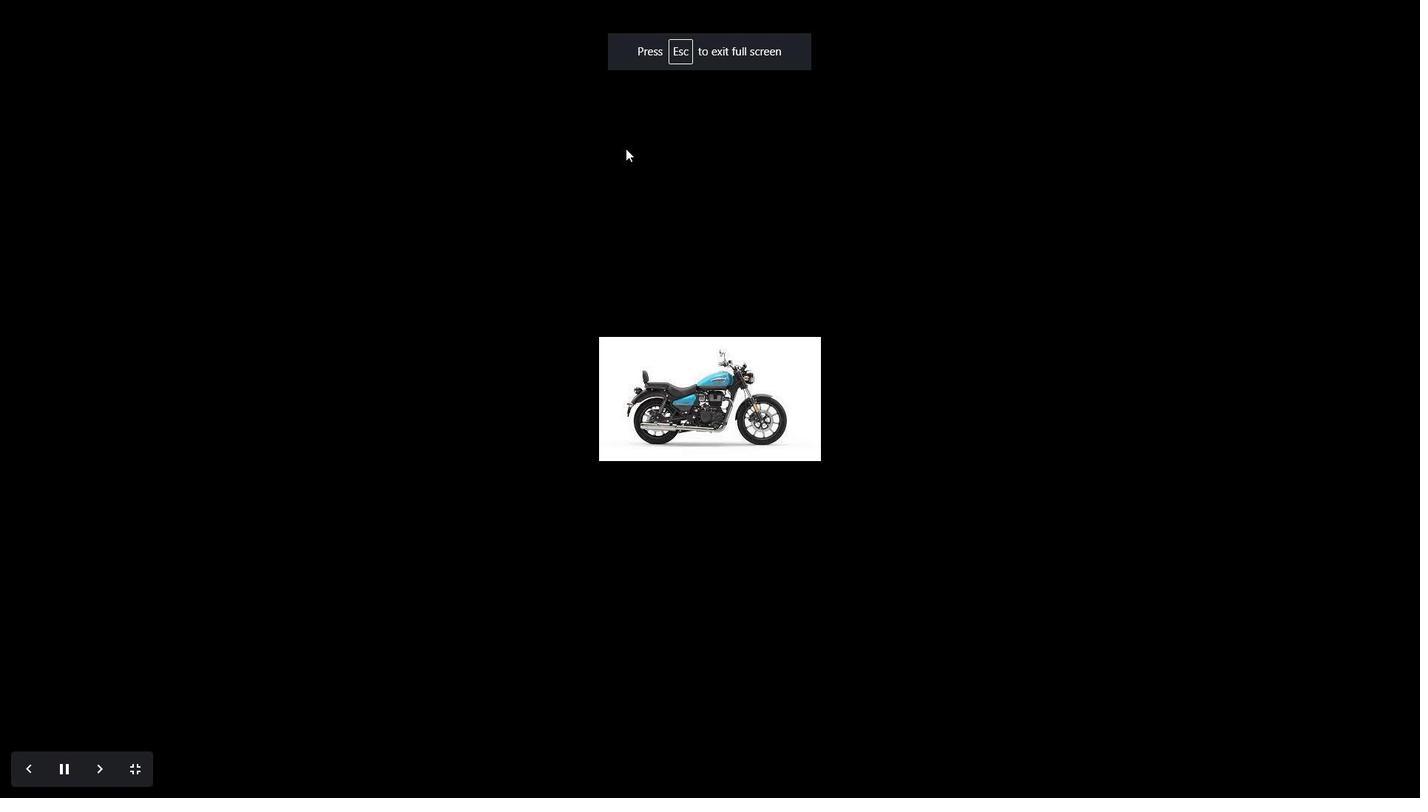 
Action: Key pressed <Key.esc>
Screenshot: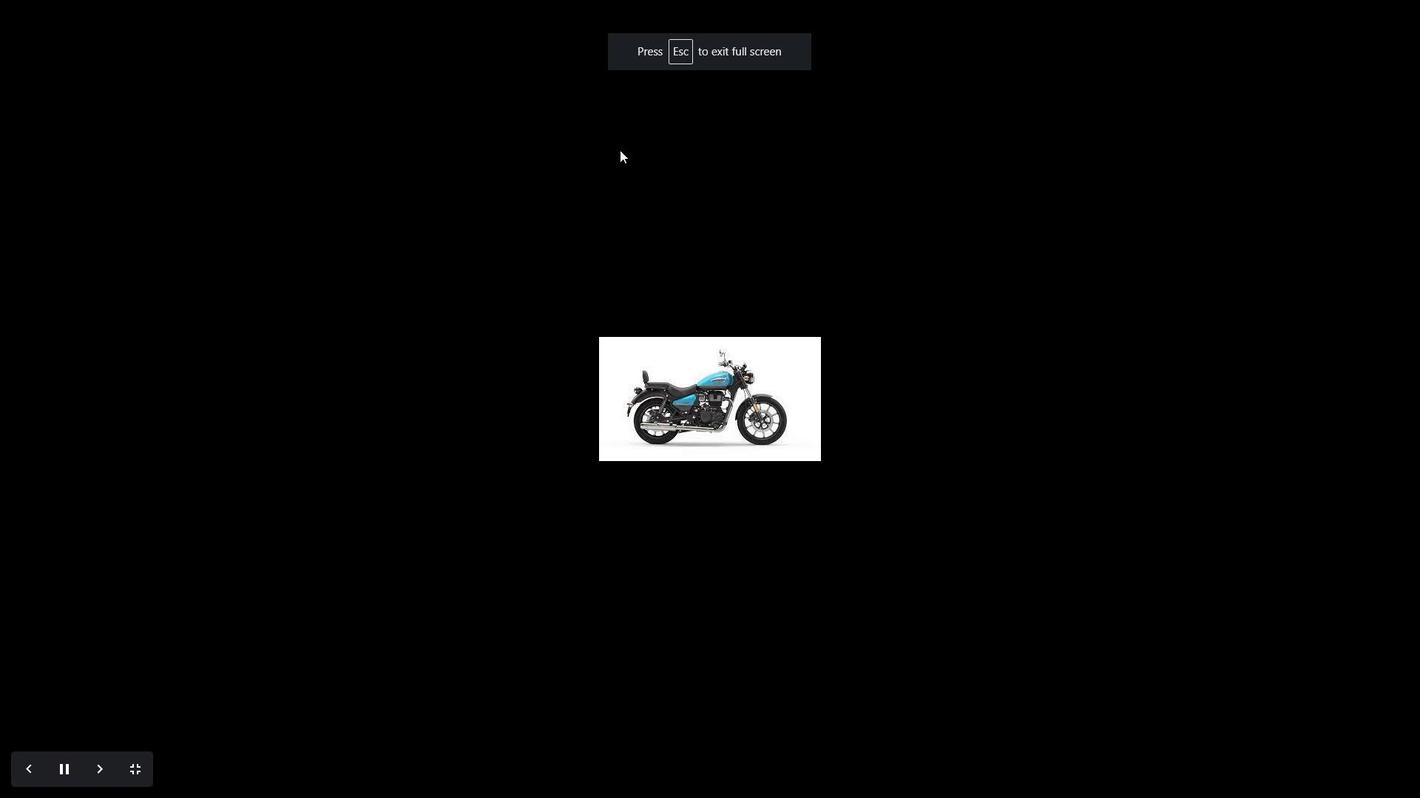 
Action: Mouse moved to (26, 94)
Screenshot: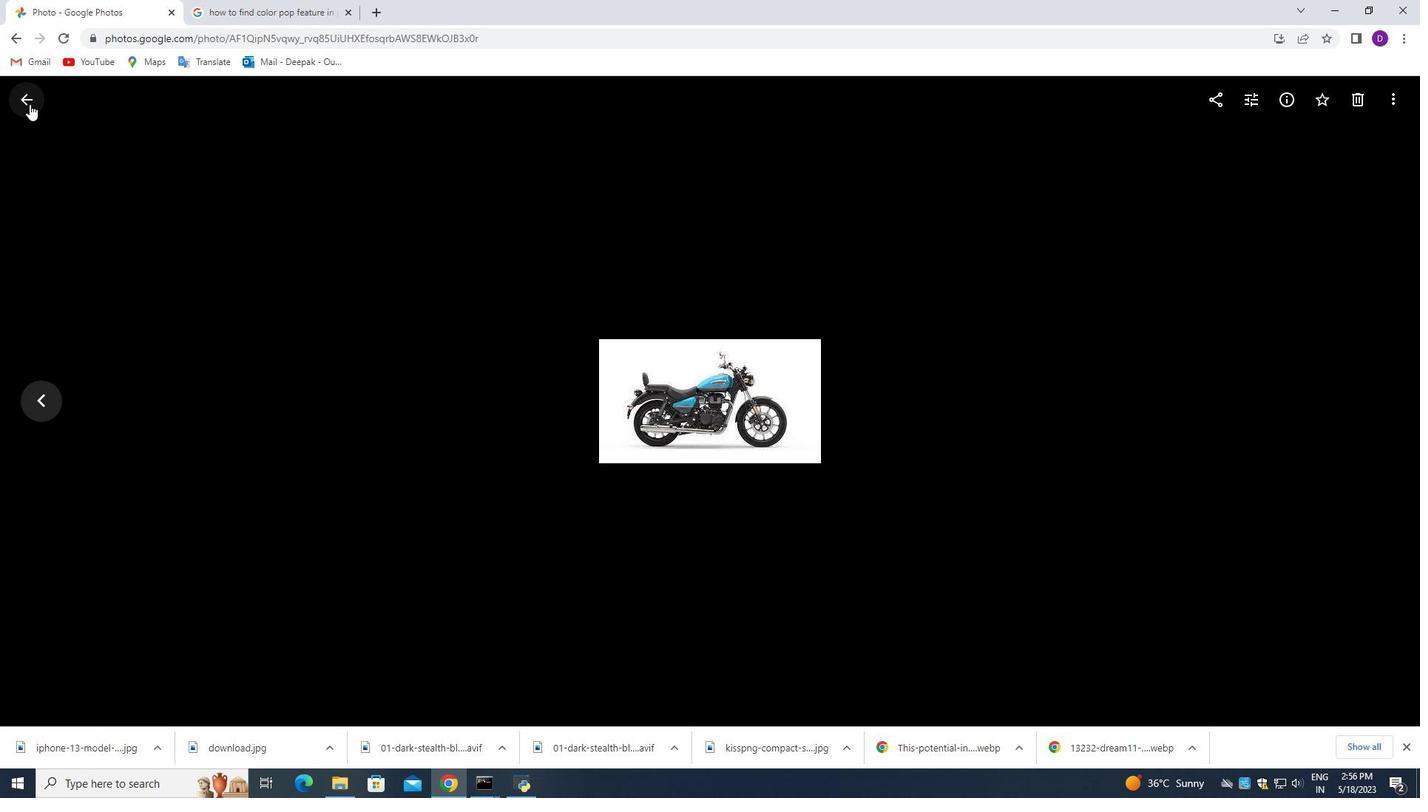
Action: Mouse pressed left at (26, 94)
Screenshot: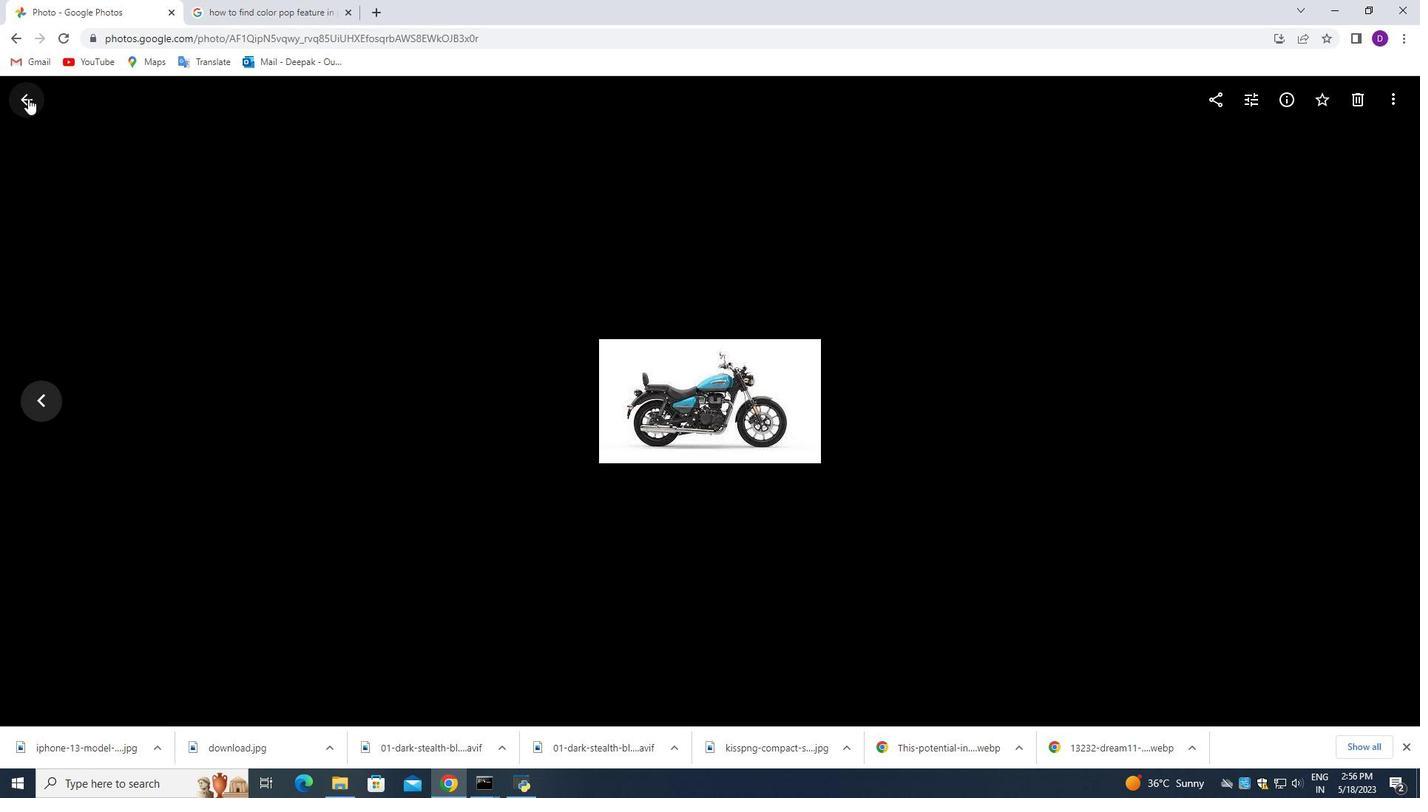 
Action: Mouse moved to (344, 261)
Screenshot: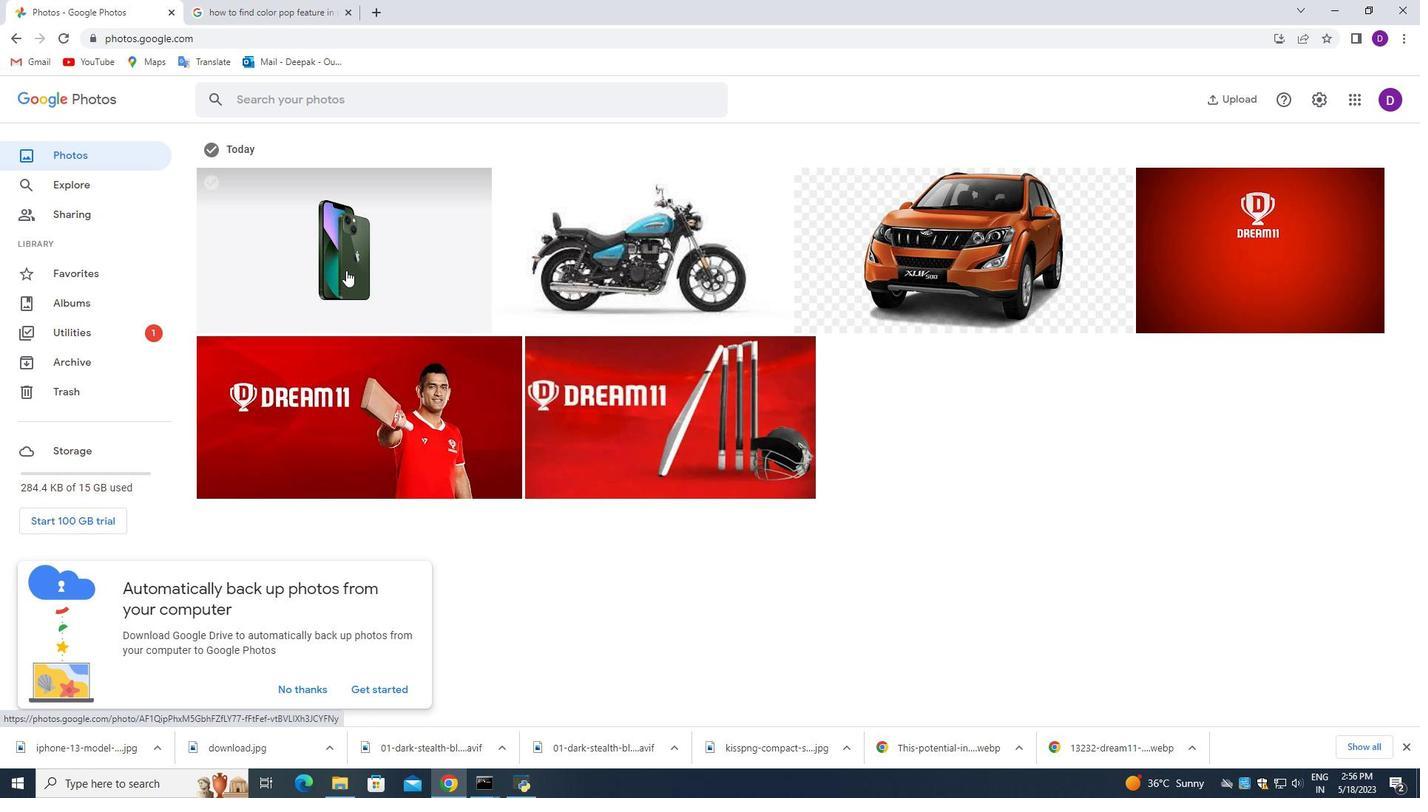 
Action: Mouse pressed left at (344, 261)
Screenshot: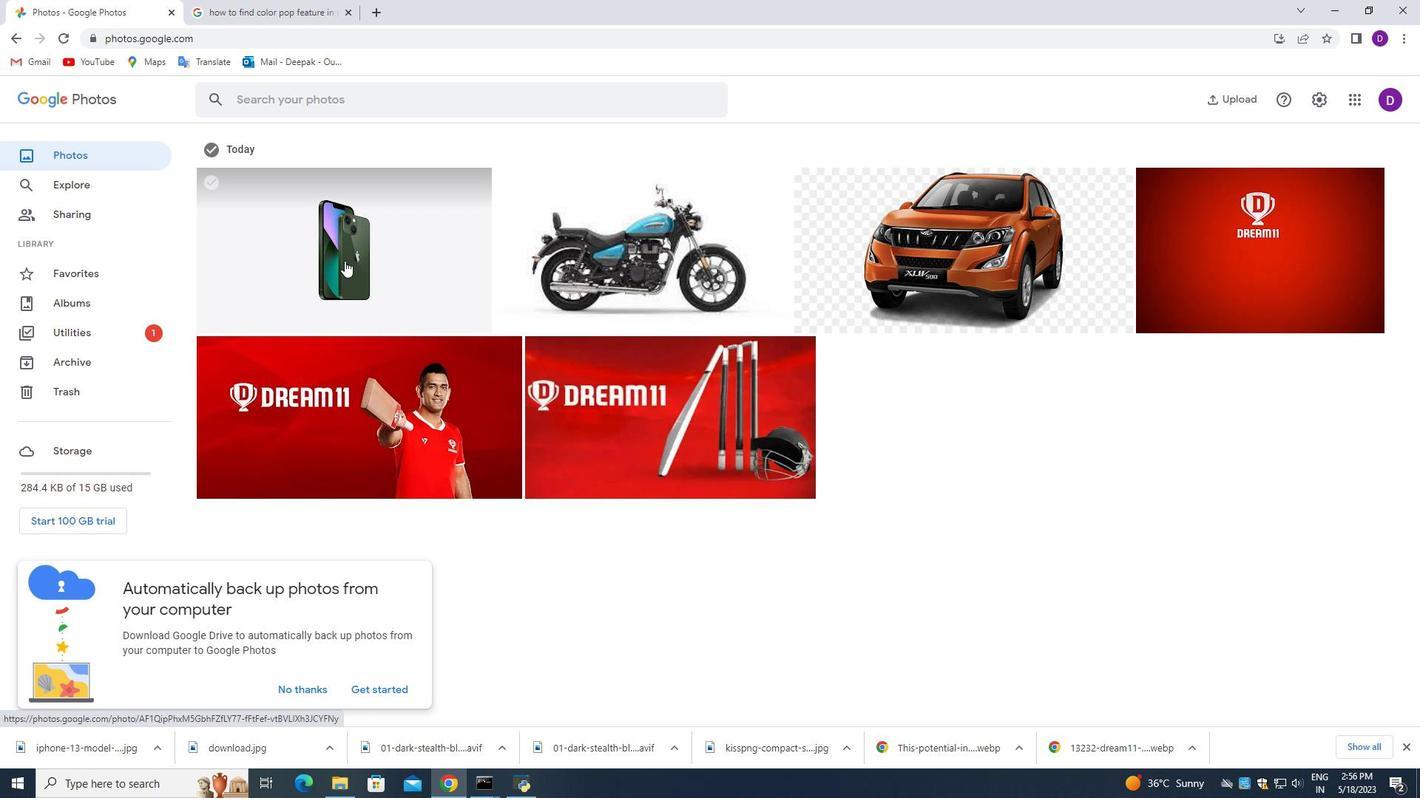 
Action: Mouse moved to (1218, 100)
Screenshot: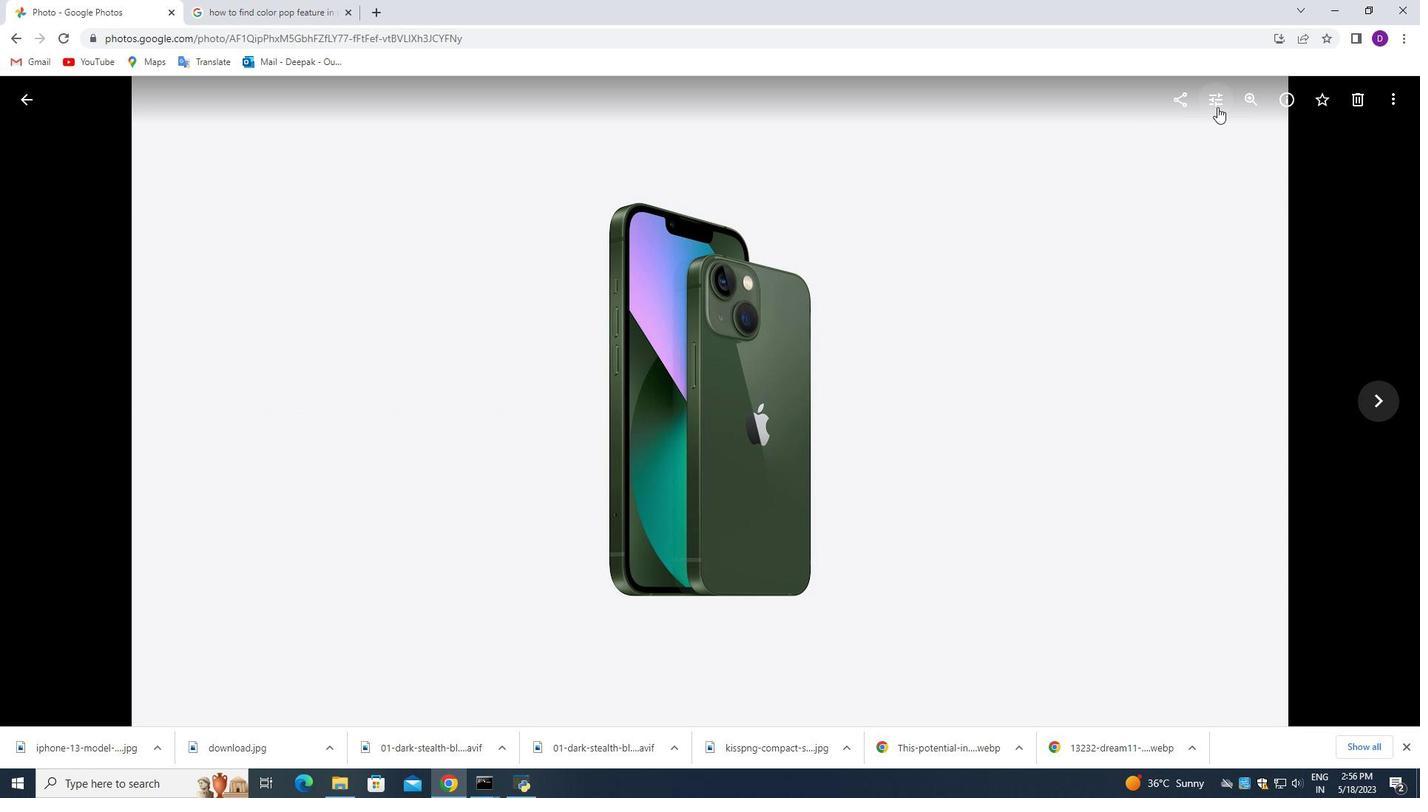 
Action: Mouse pressed left at (1218, 100)
Screenshot: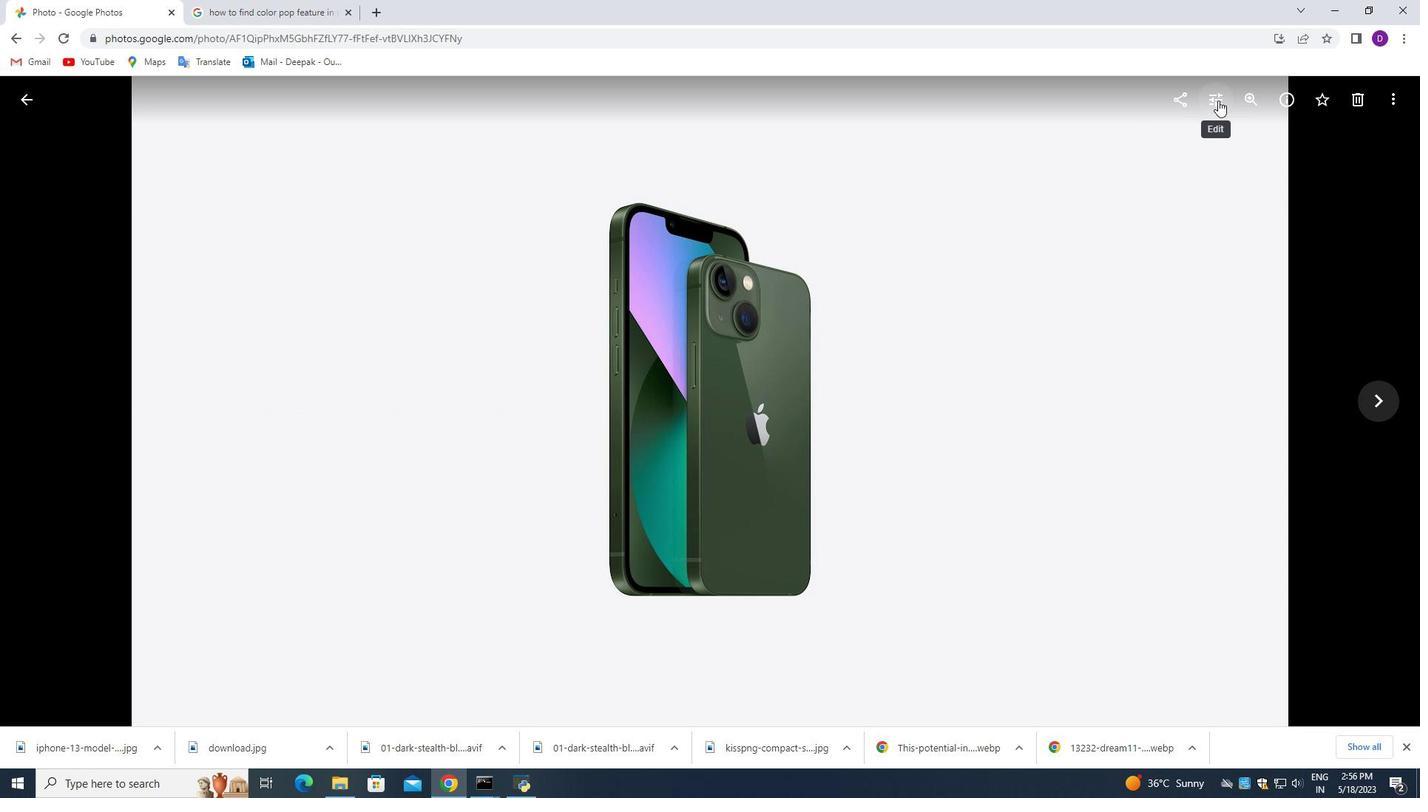 
Action: Mouse moved to (1288, 355)
Screenshot: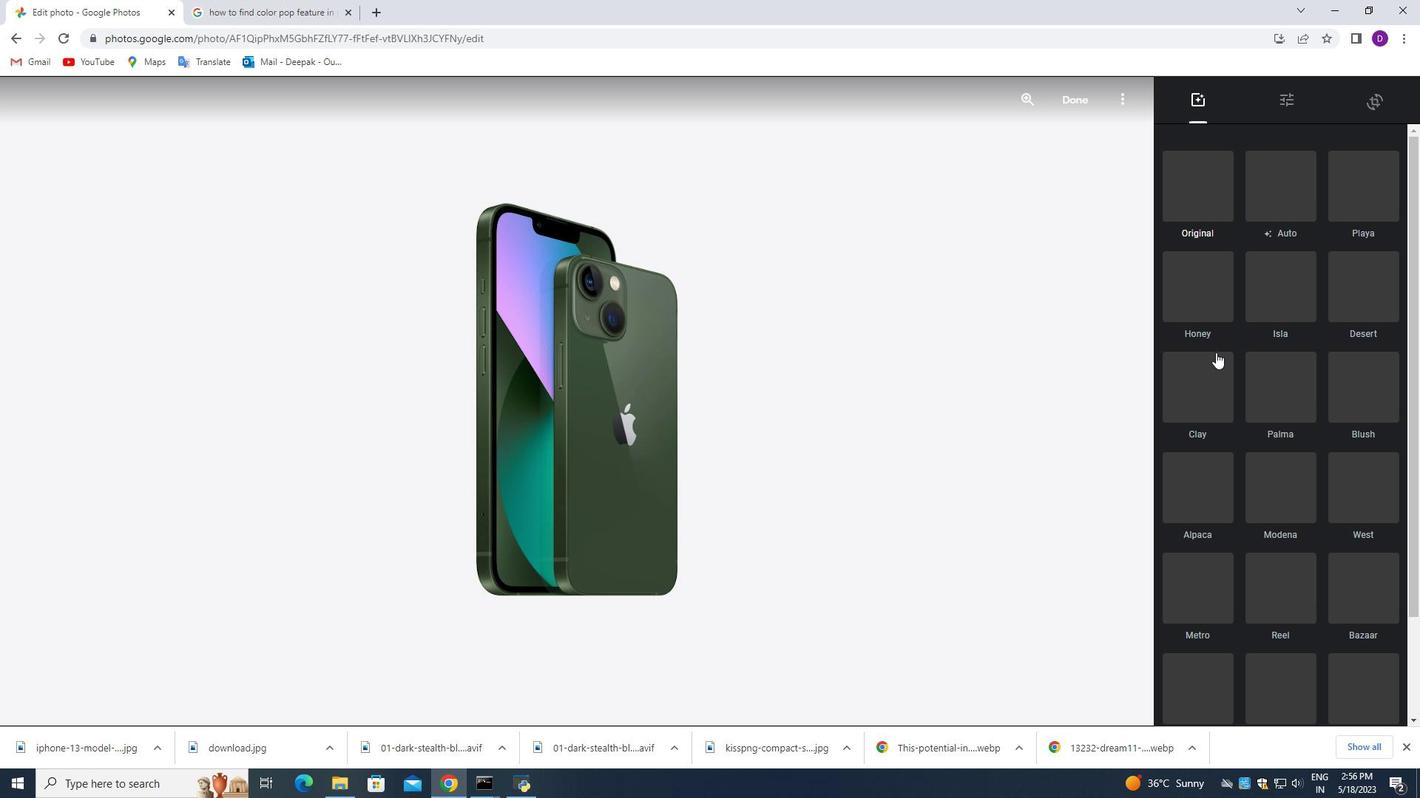
Action: Mouse scrolled (1288, 354) with delta (0, 0)
Screenshot: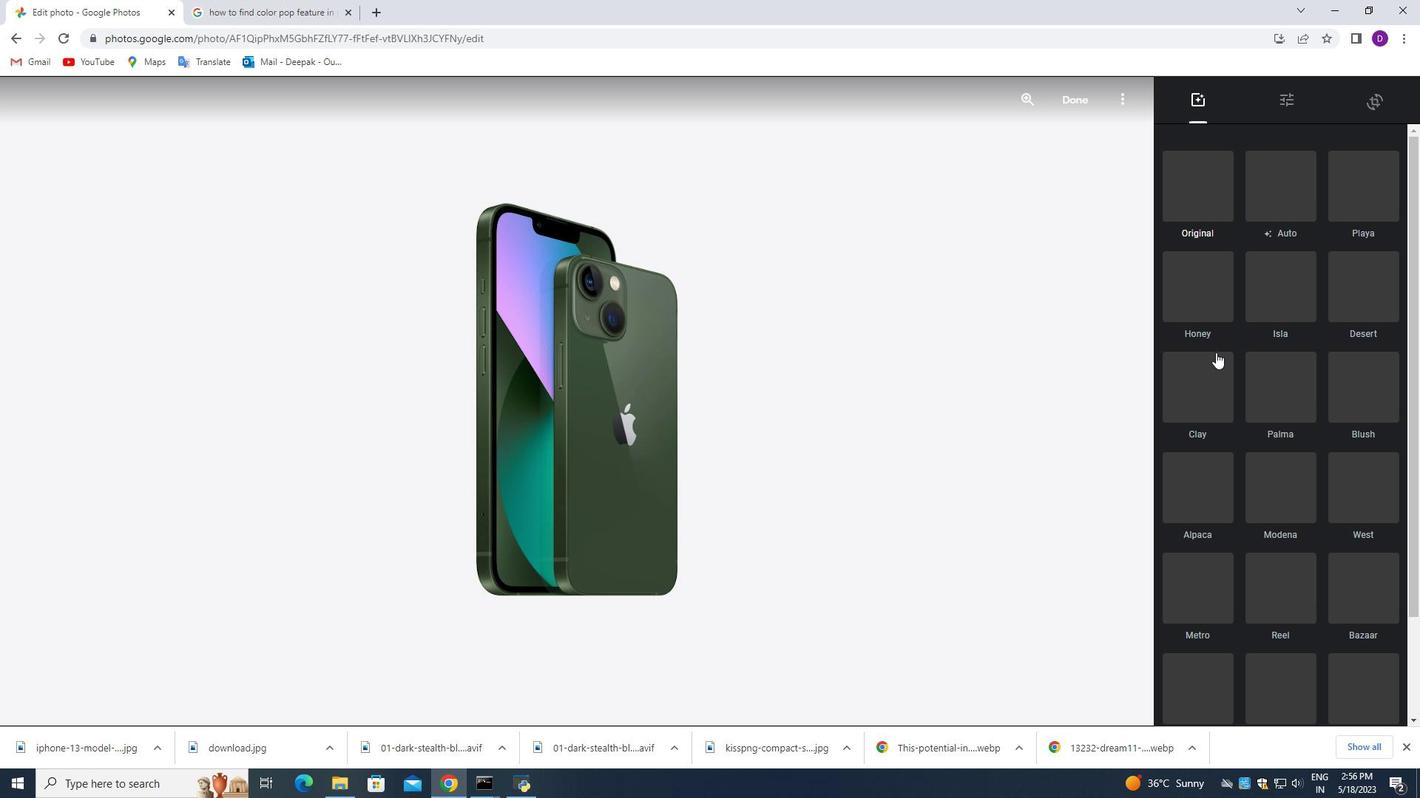 
Action: Mouse moved to (1289, 355)
Screenshot: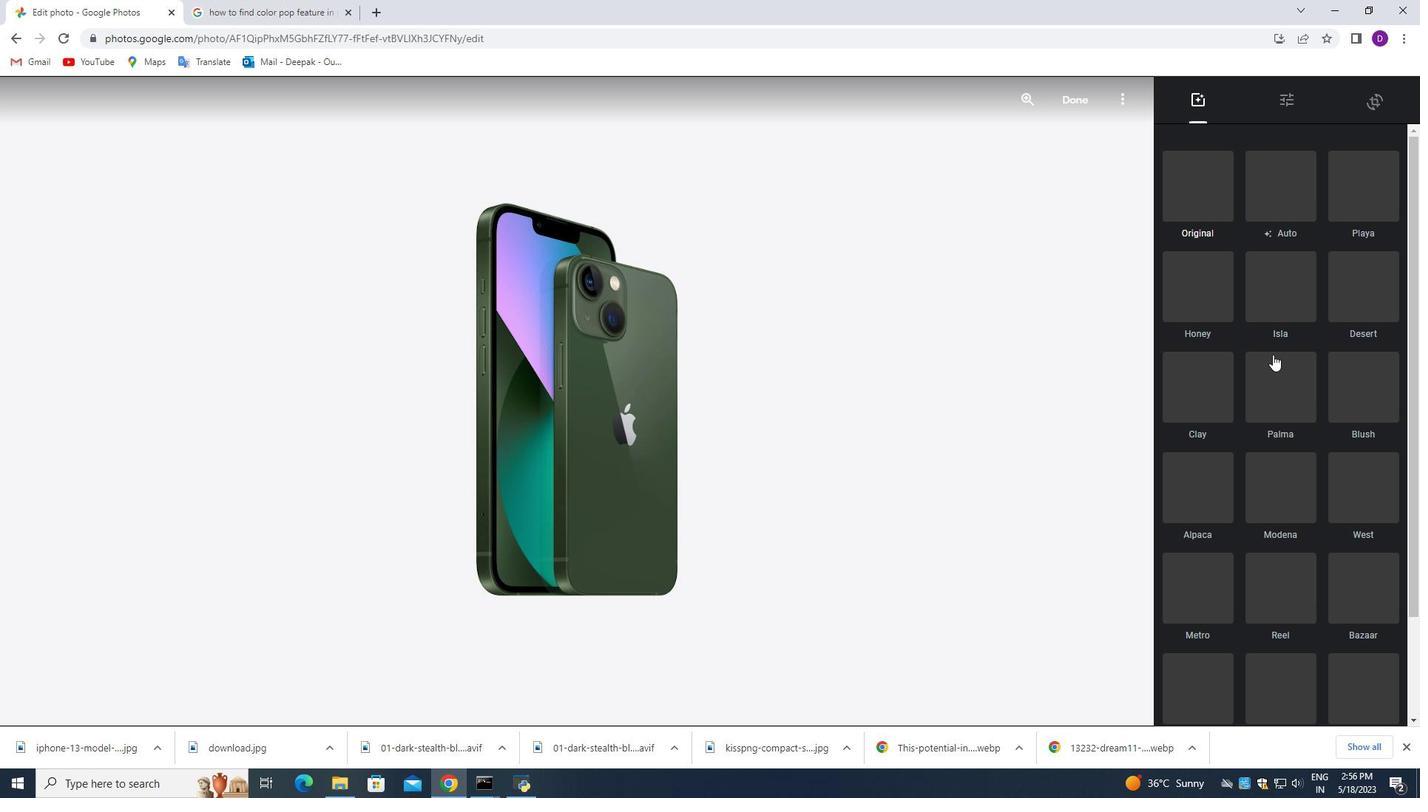 
Action: Mouse scrolled (1289, 354) with delta (0, 0)
Screenshot: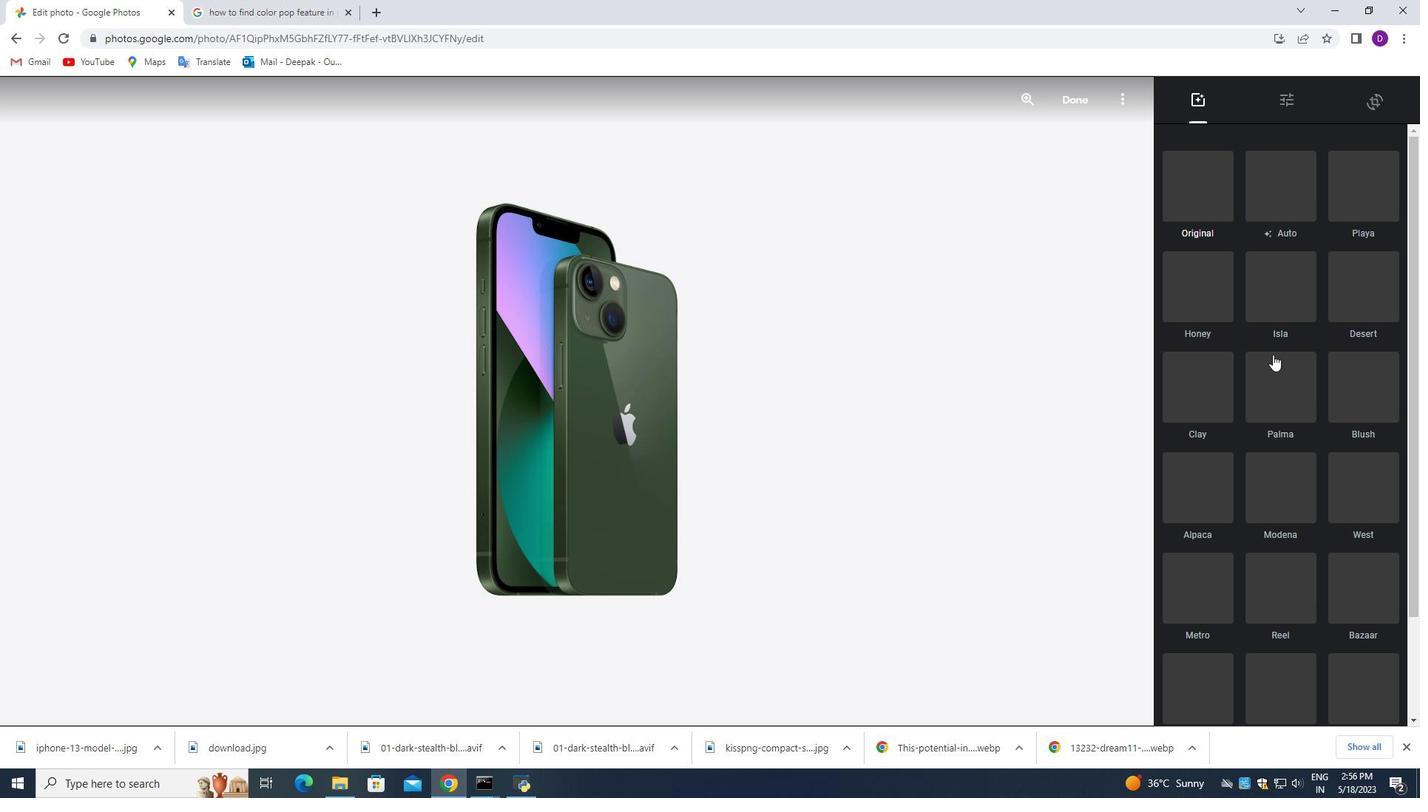 
Action: Mouse moved to (1290, 355)
Screenshot: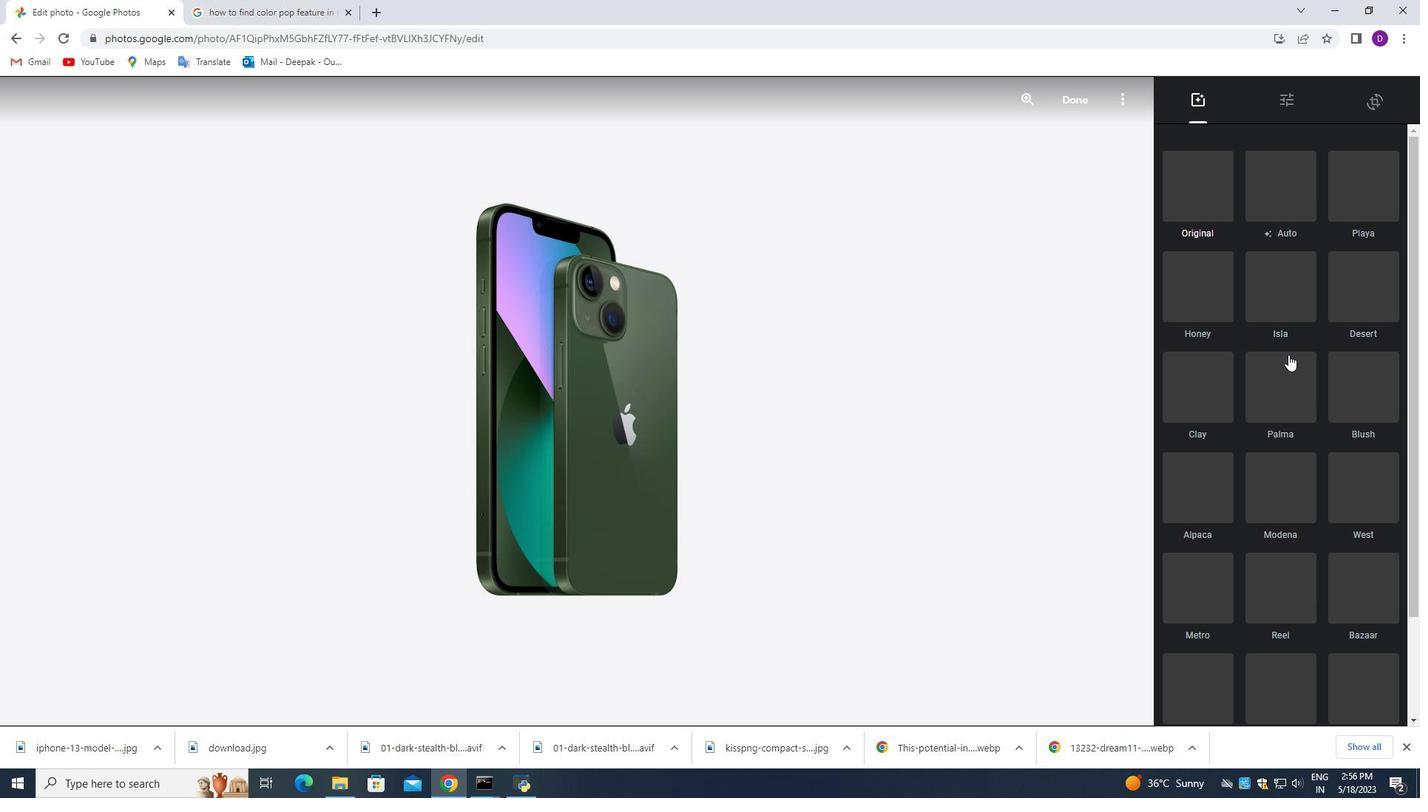 
Action: Mouse scrolled (1290, 354) with delta (0, 0)
Screenshot: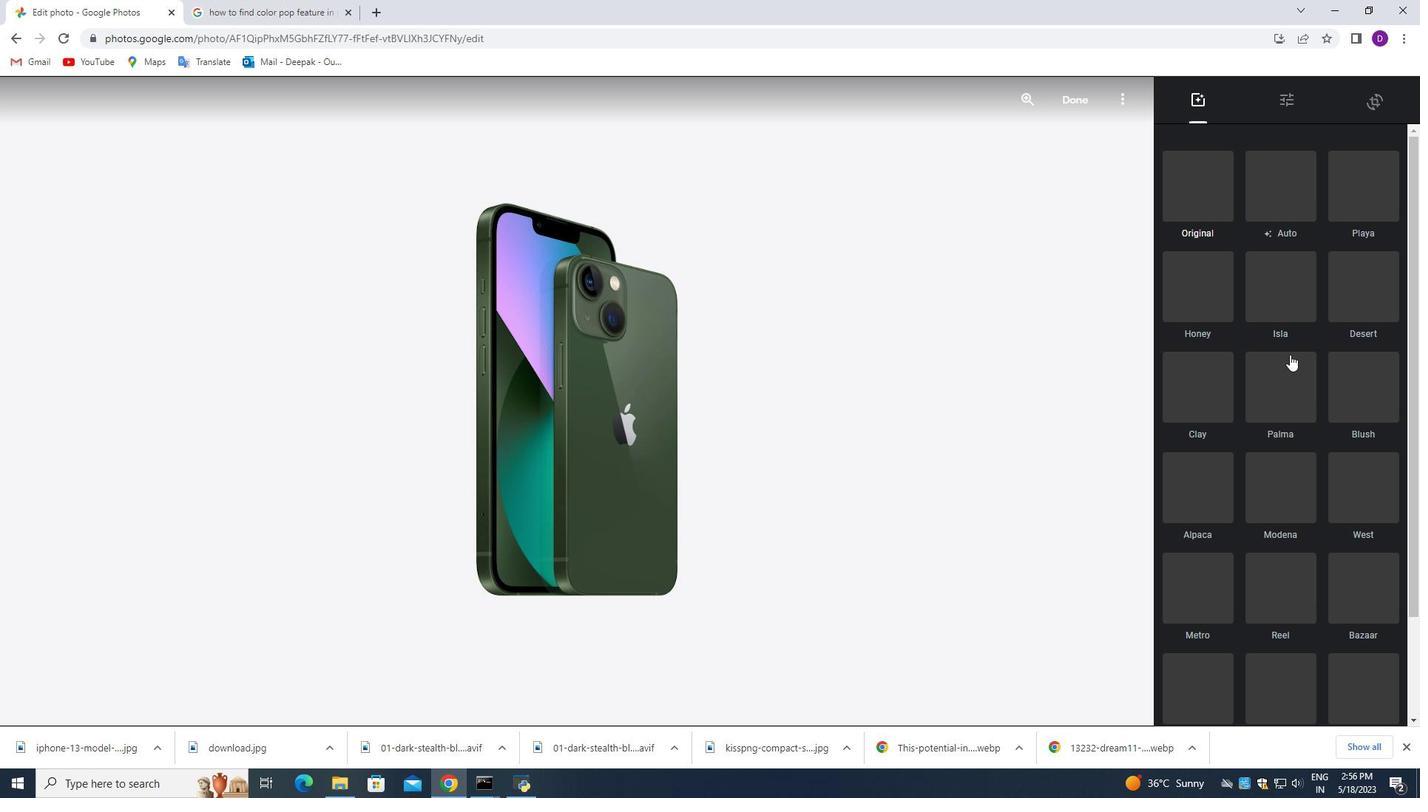 
Action: Mouse moved to (1290, 355)
Screenshot: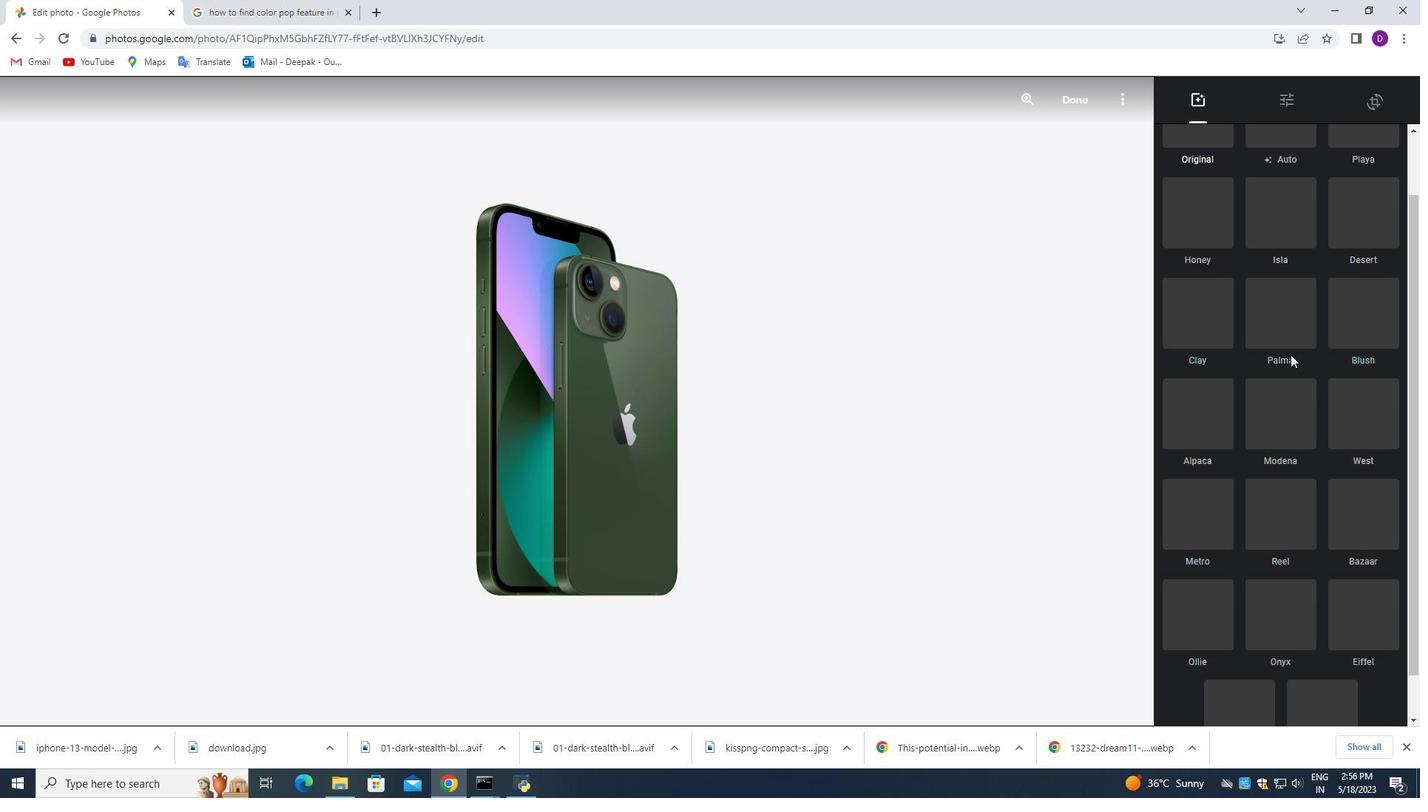 
Action: Mouse scrolled (1290, 355) with delta (0, 0)
Screenshot: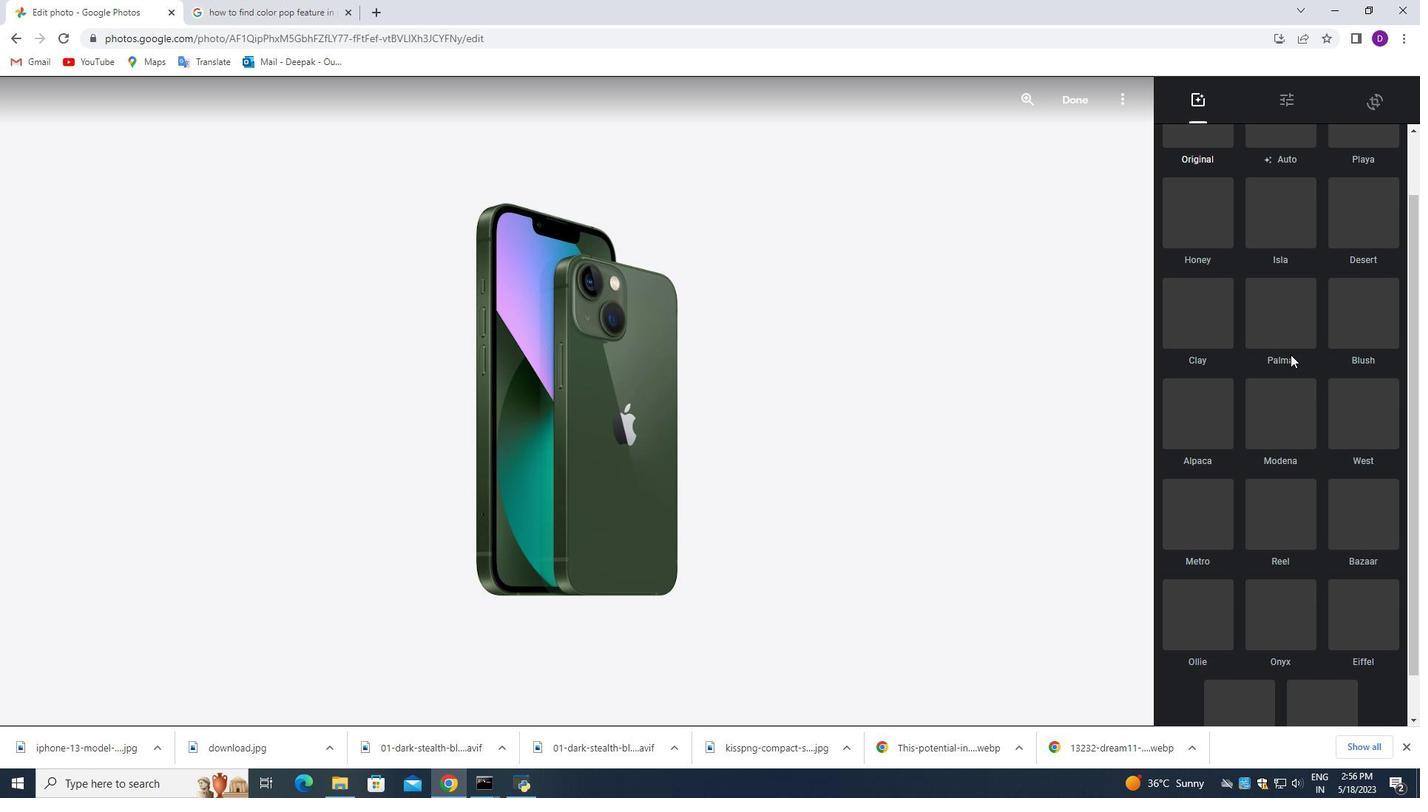 
Action: Mouse moved to (1290, 359)
Screenshot: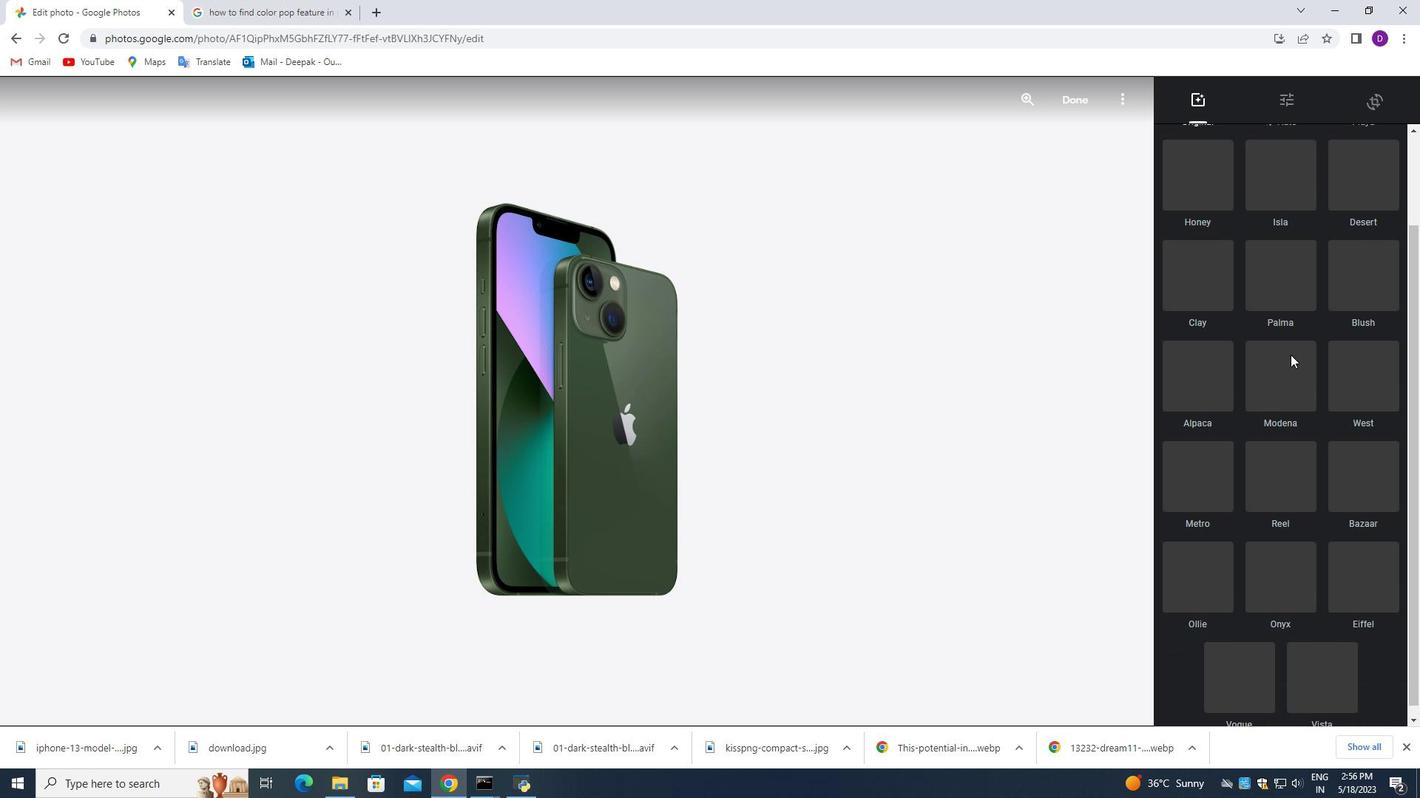 
Action: Mouse scrolled (1290, 358) with delta (0, 0)
Screenshot: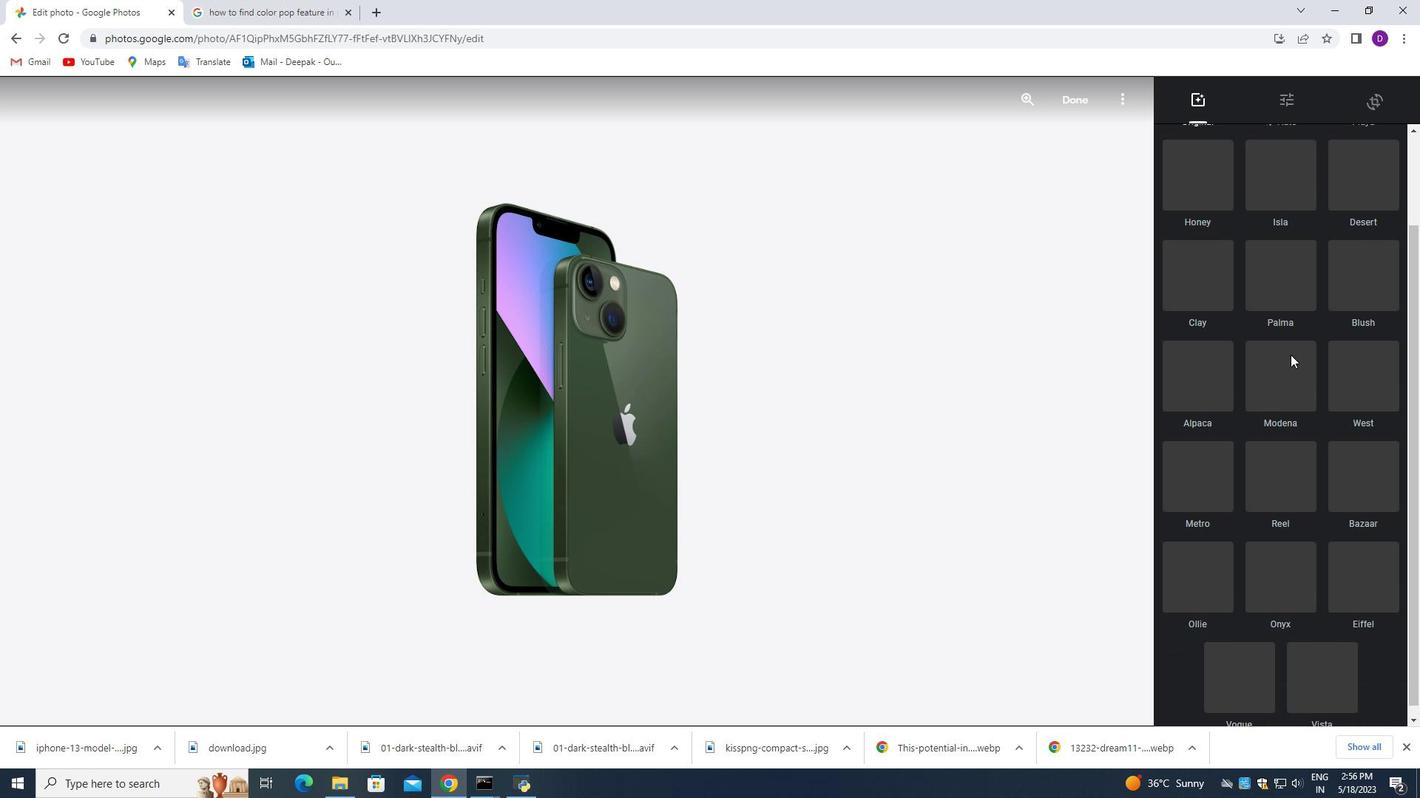 
Action: Mouse moved to (1290, 363)
Screenshot: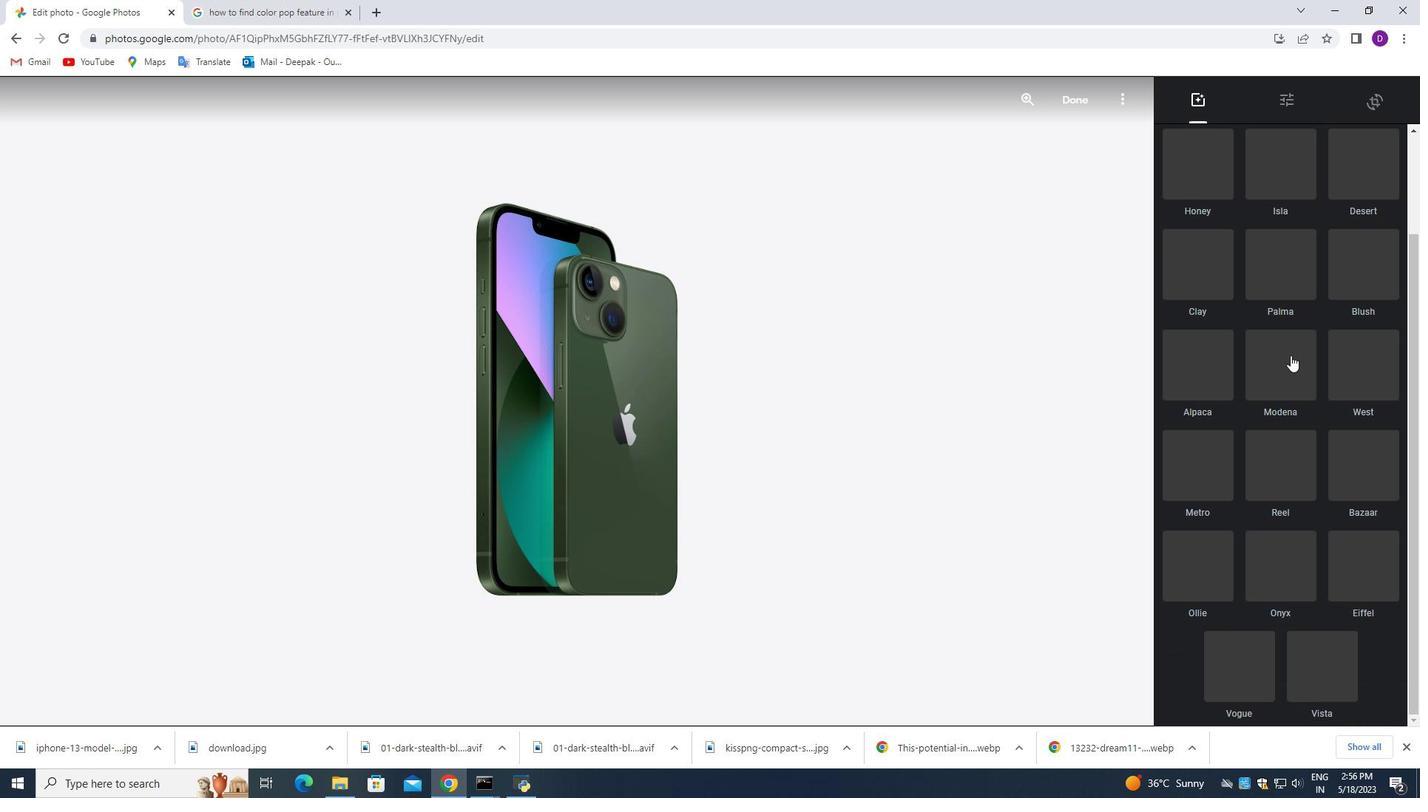 
Action: Mouse scrolled (1290, 363) with delta (0, 0)
Screenshot: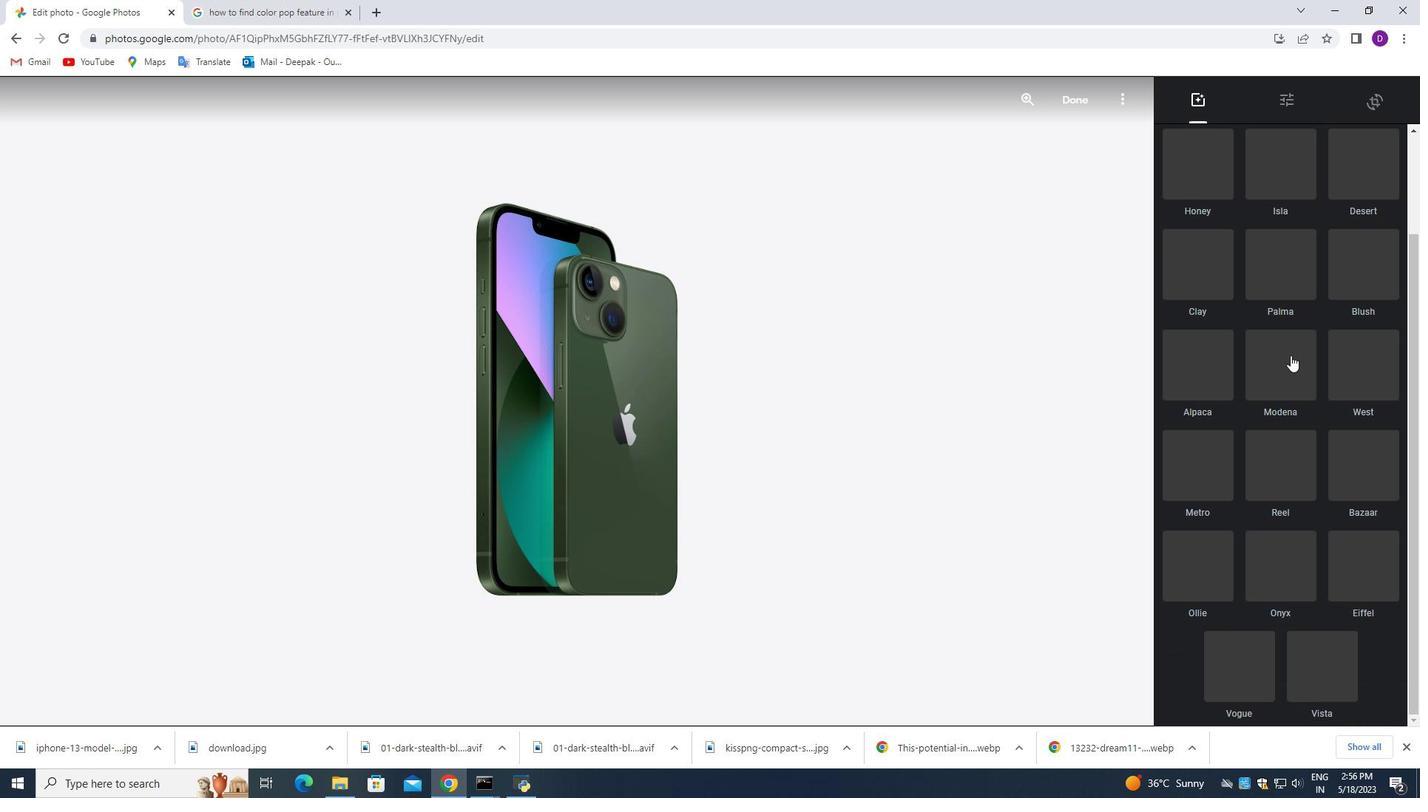 
Action: Mouse moved to (1290, 366)
Screenshot: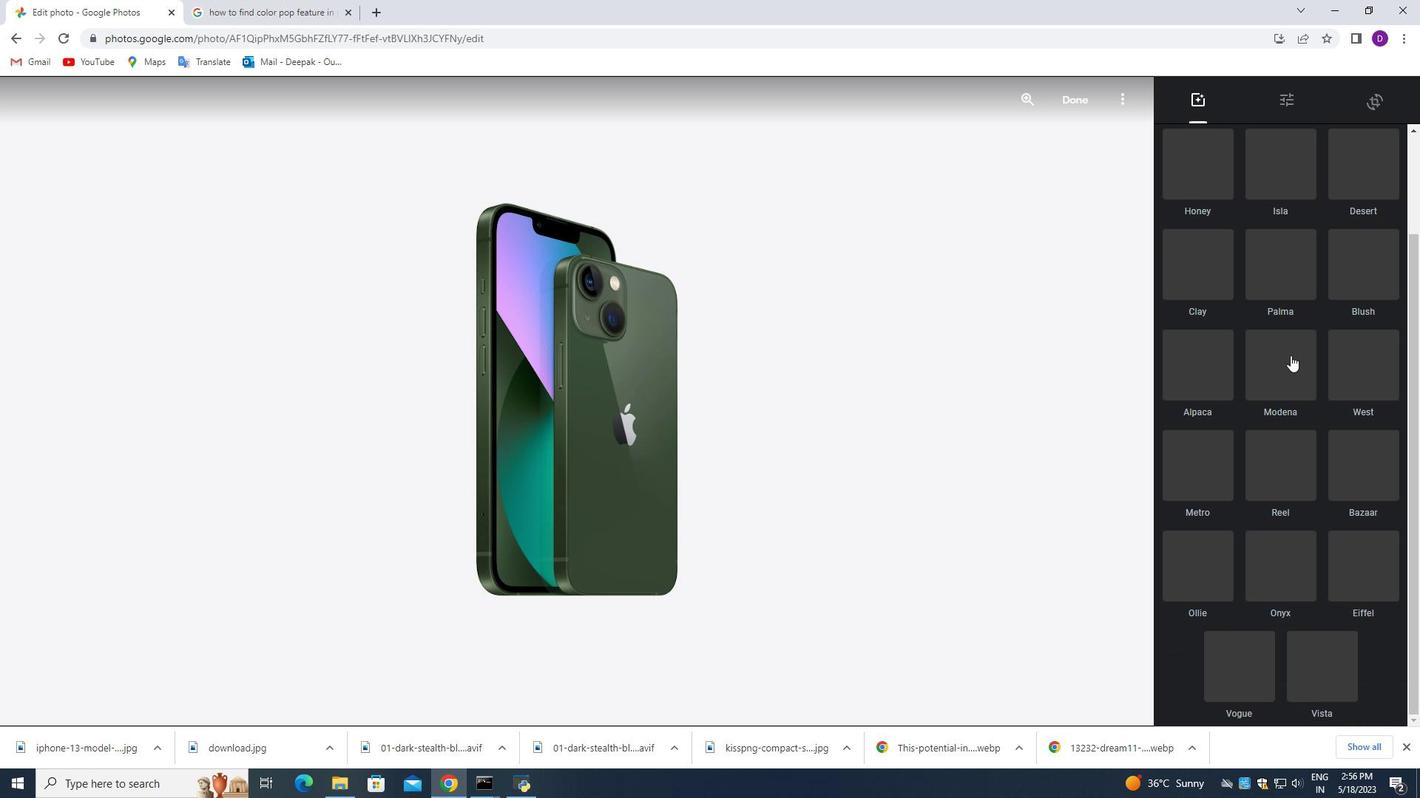 
Action: Mouse scrolled (1290, 366) with delta (0, 0)
Screenshot: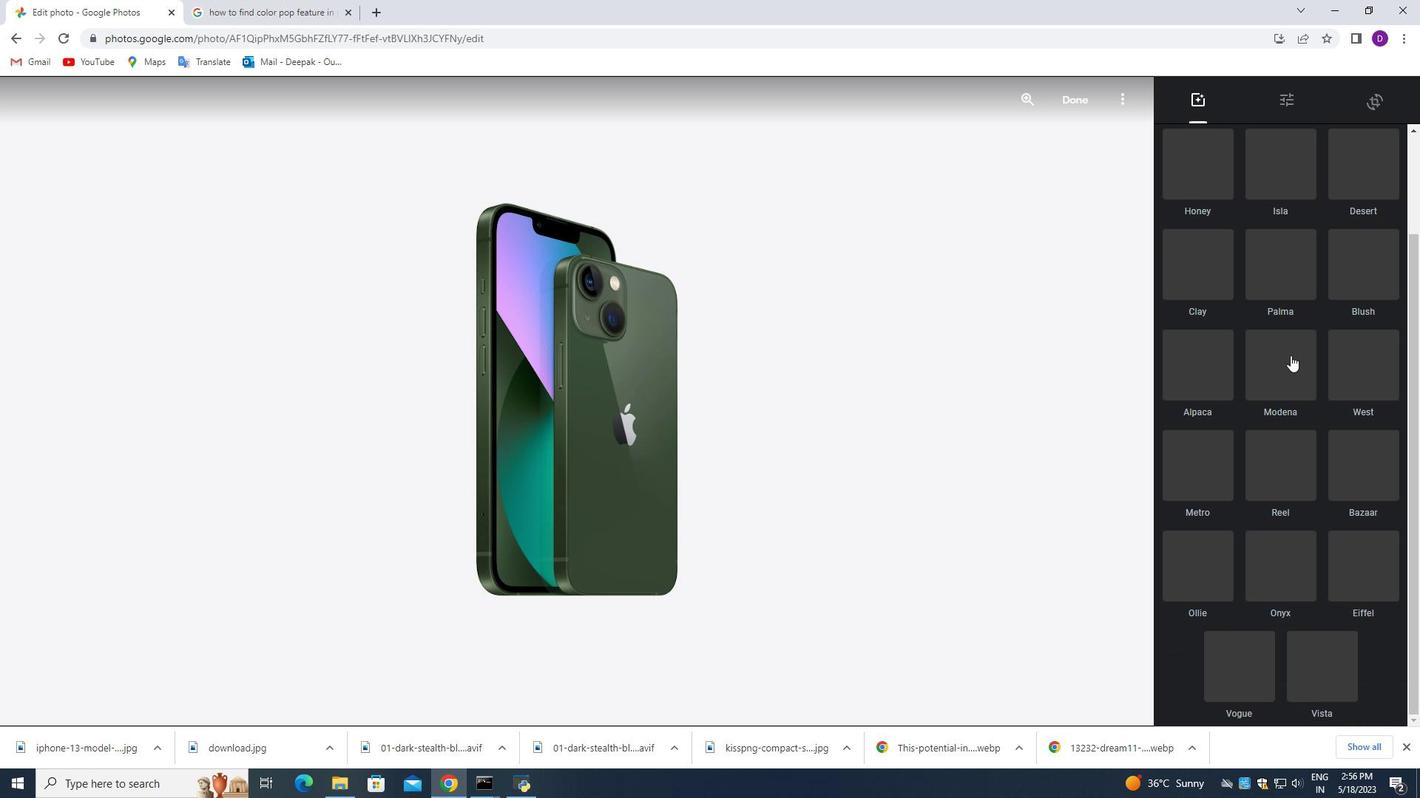 
Action: Mouse moved to (1260, 581)
Screenshot: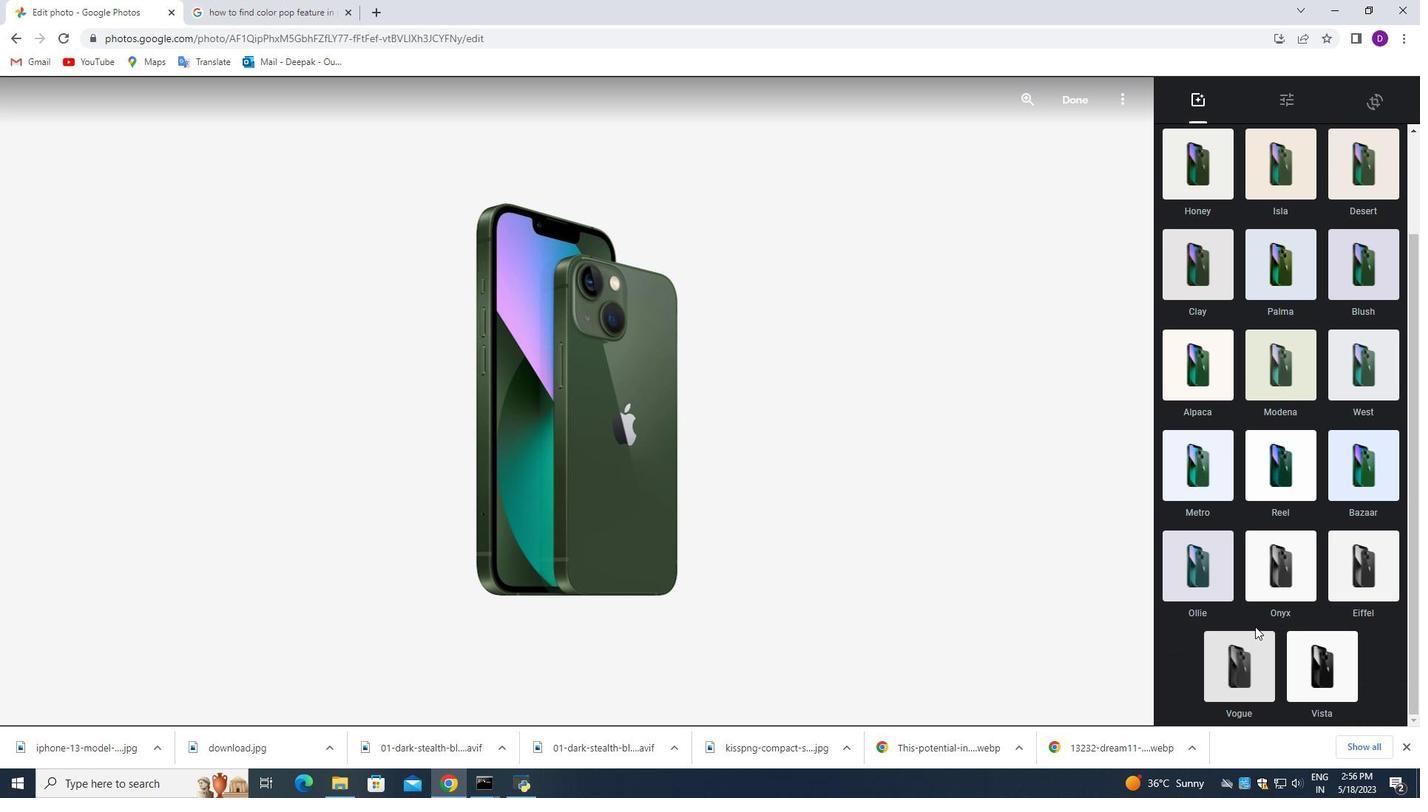 
Action: Mouse scrolled (1260, 582) with delta (0, 0)
Screenshot: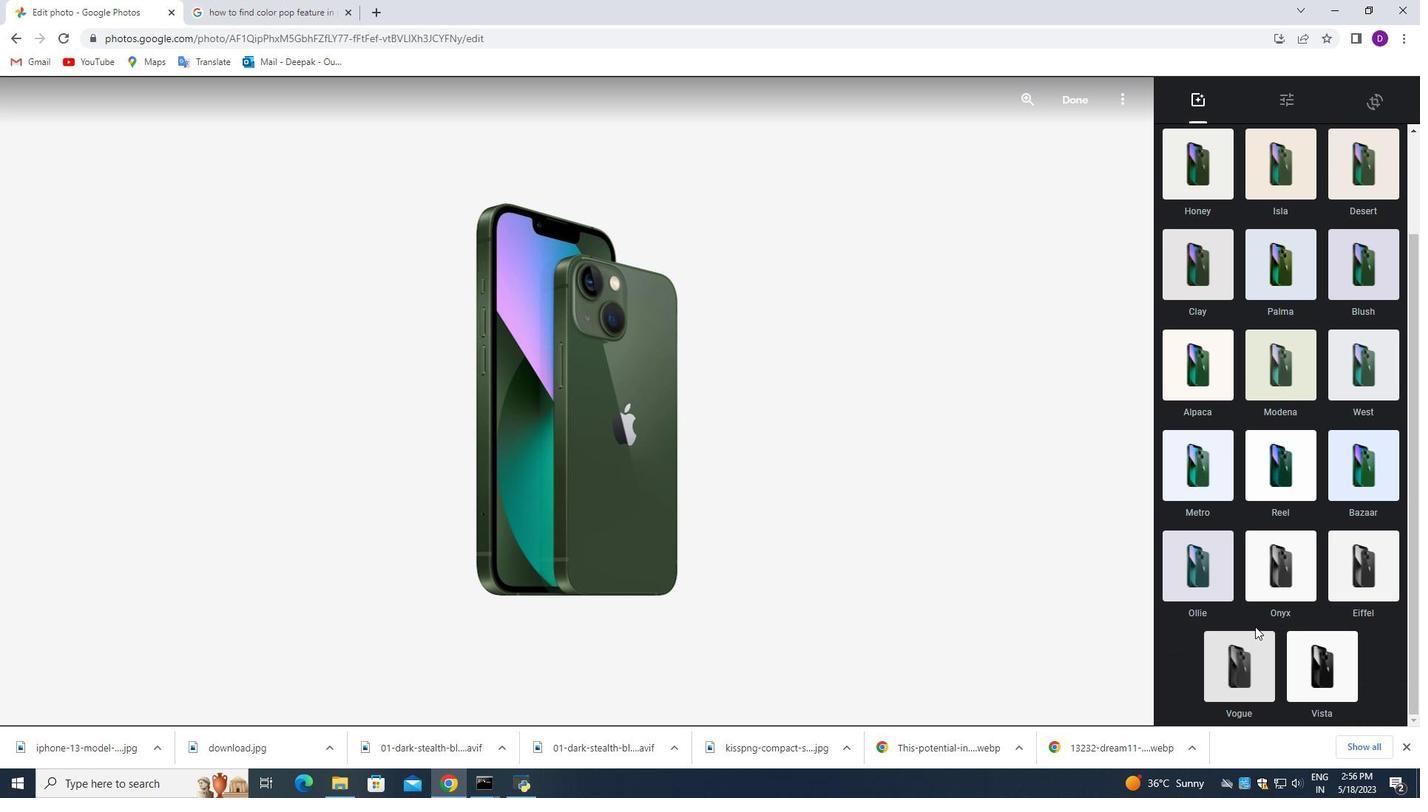 
Action: Mouse moved to (1260, 563)
Screenshot: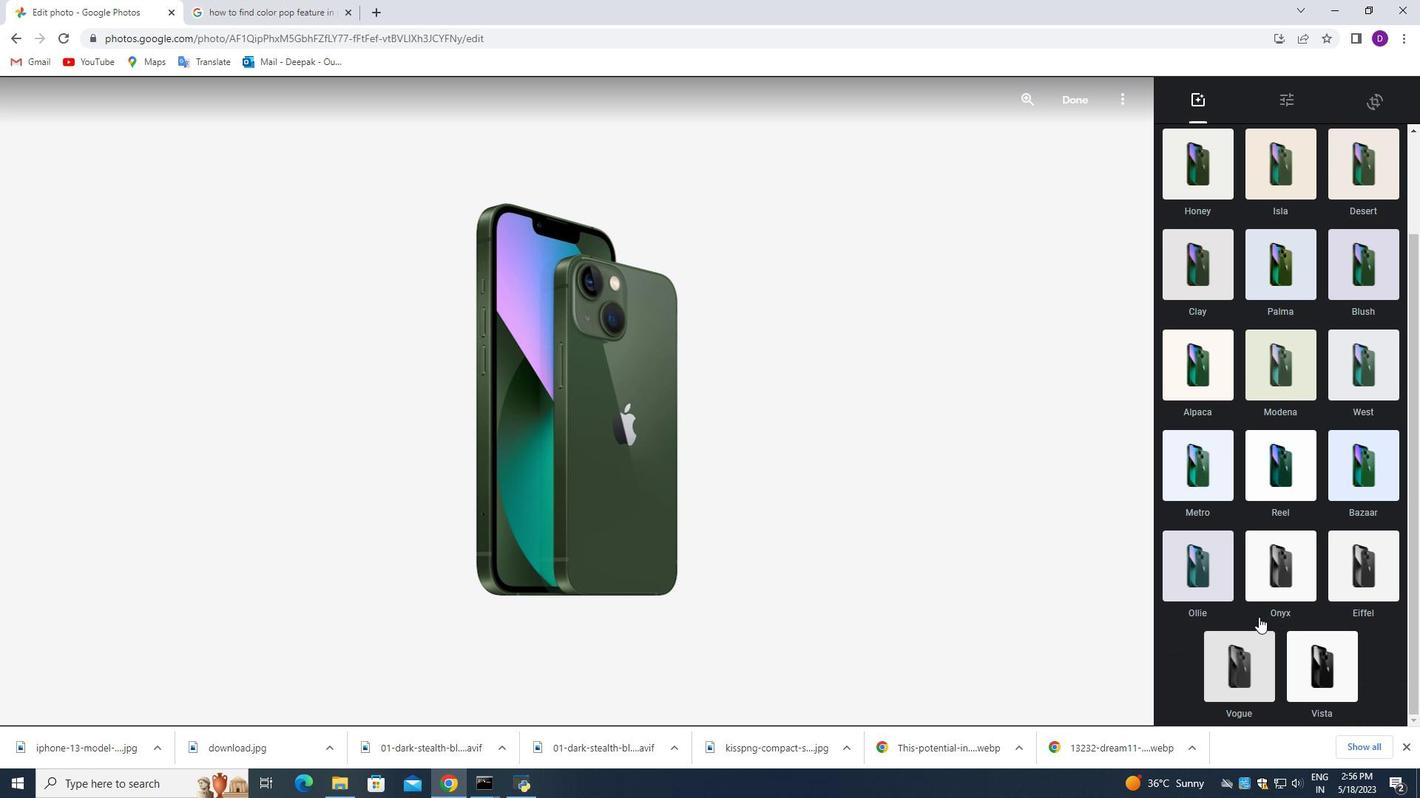 
Action: Mouse scrolled (1260, 564) with delta (0, 0)
Screenshot: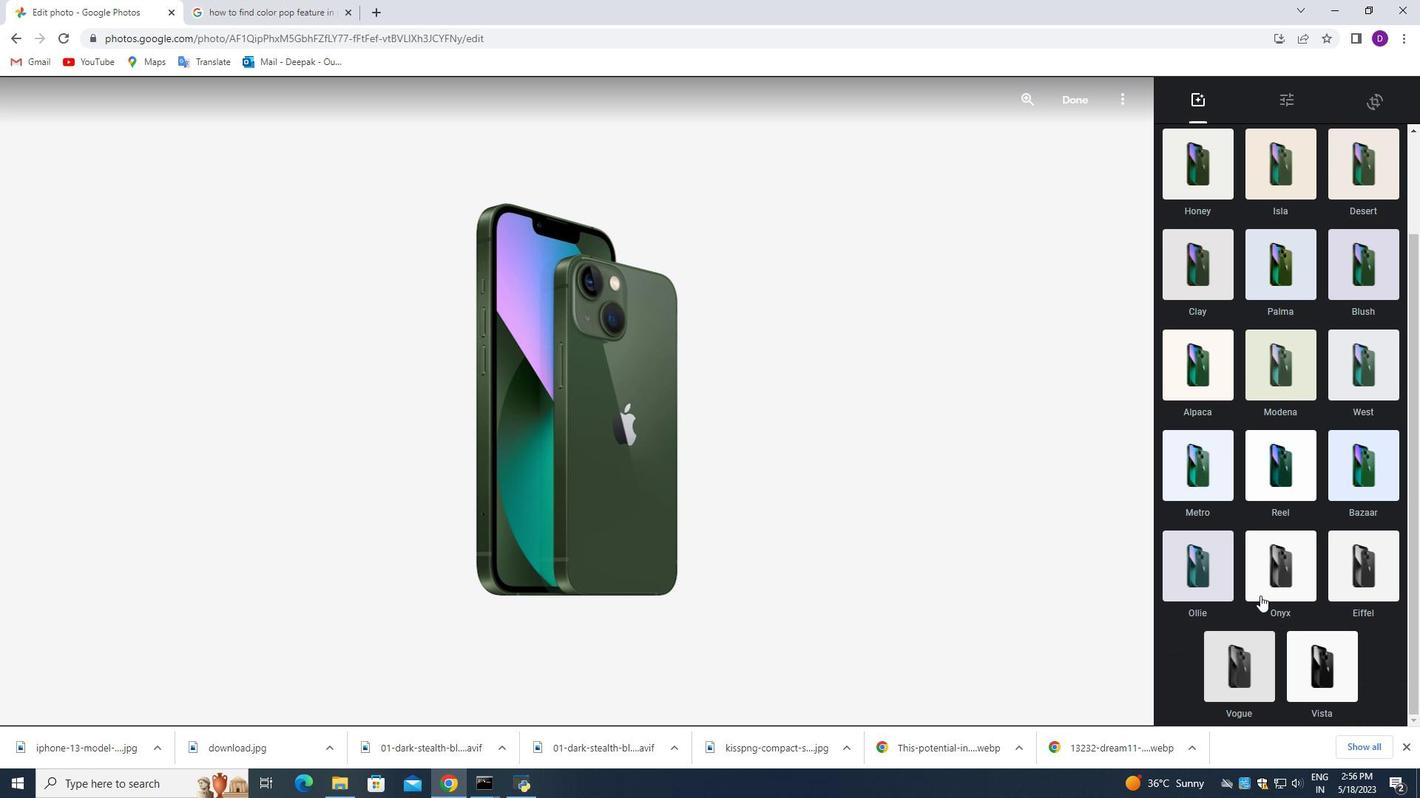 
Action: Mouse moved to (1262, 549)
Screenshot: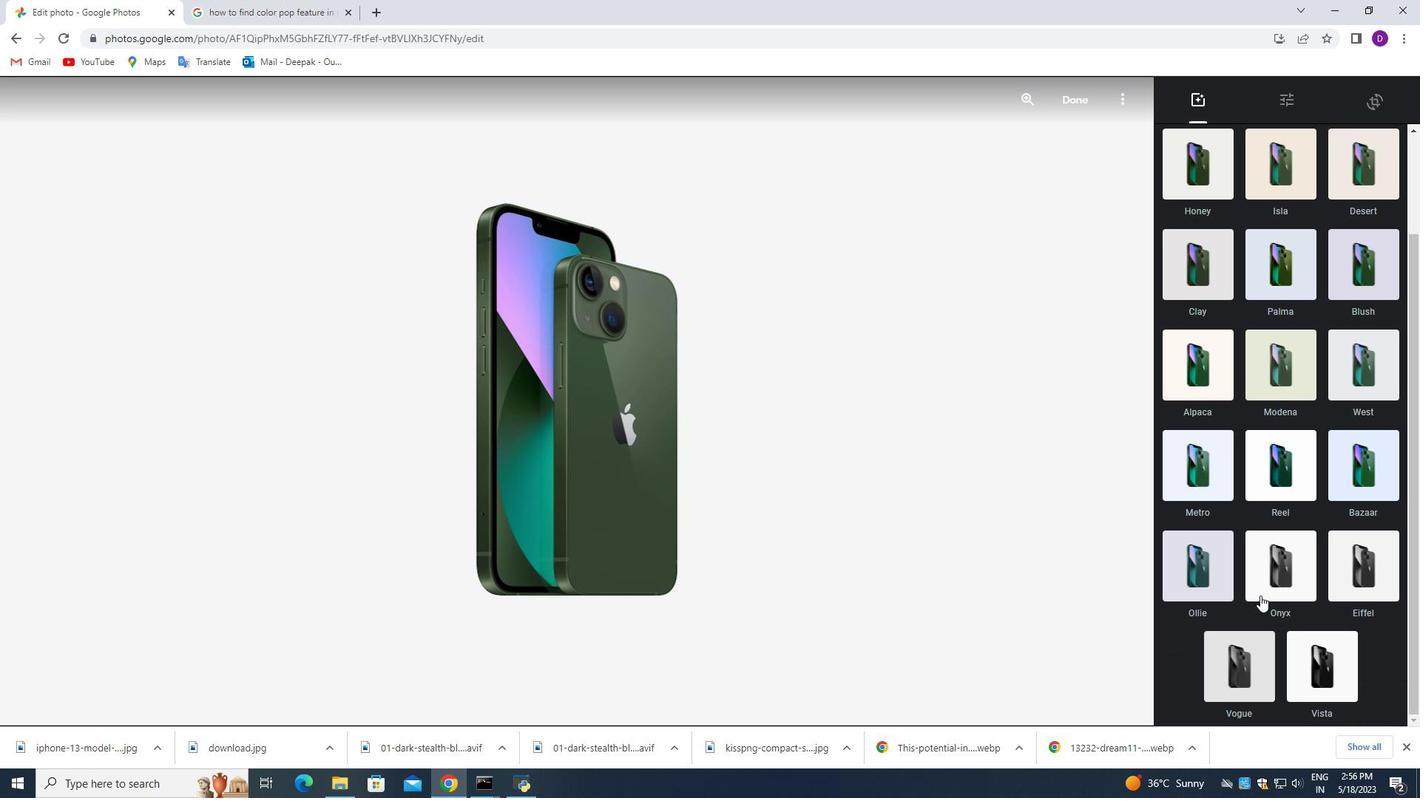 
Action: Mouse scrolled (1262, 550) with delta (0, 0)
Screenshot: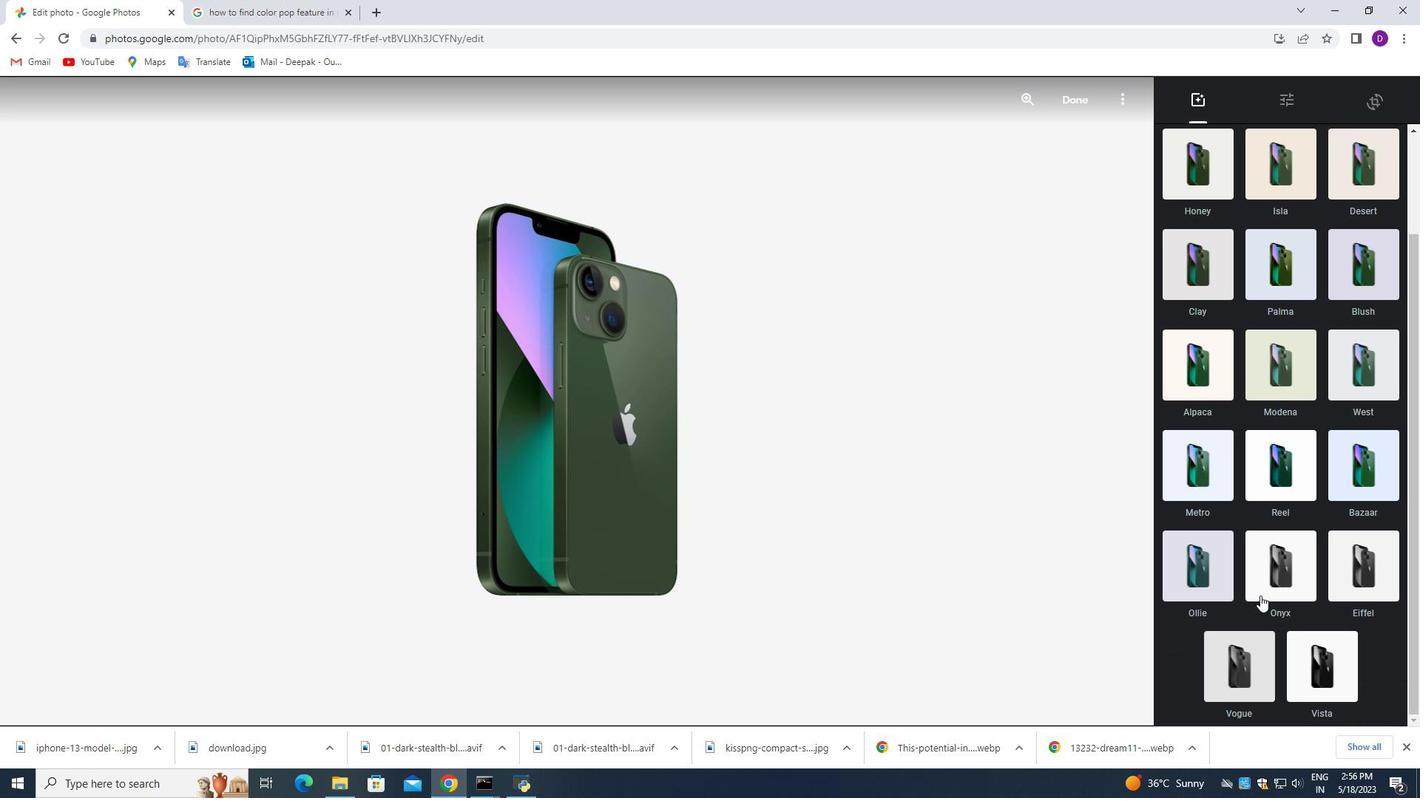
Action: Mouse moved to (1263, 539)
Screenshot: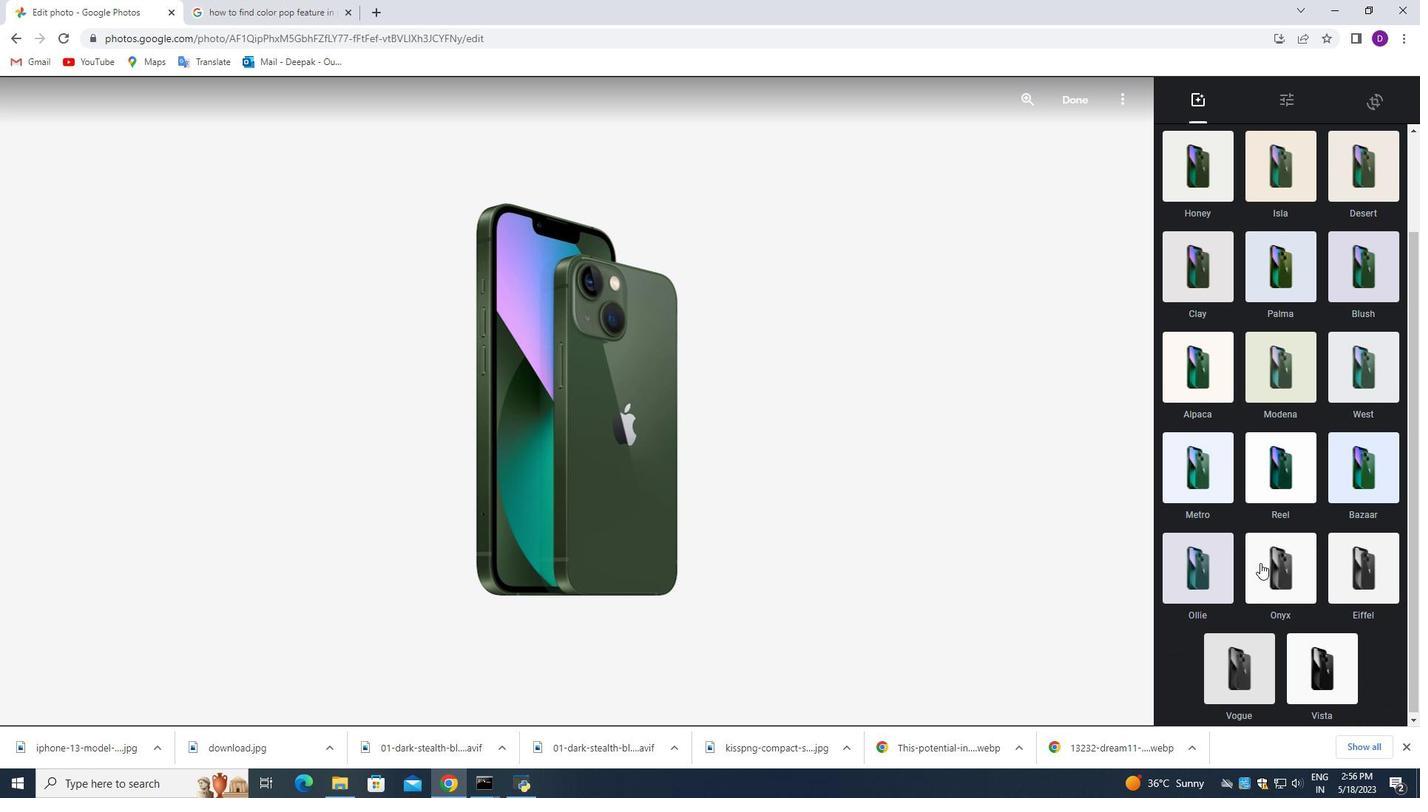 
Action: Mouse scrolled (1263, 540) with delta (0, 0)
Screenshot: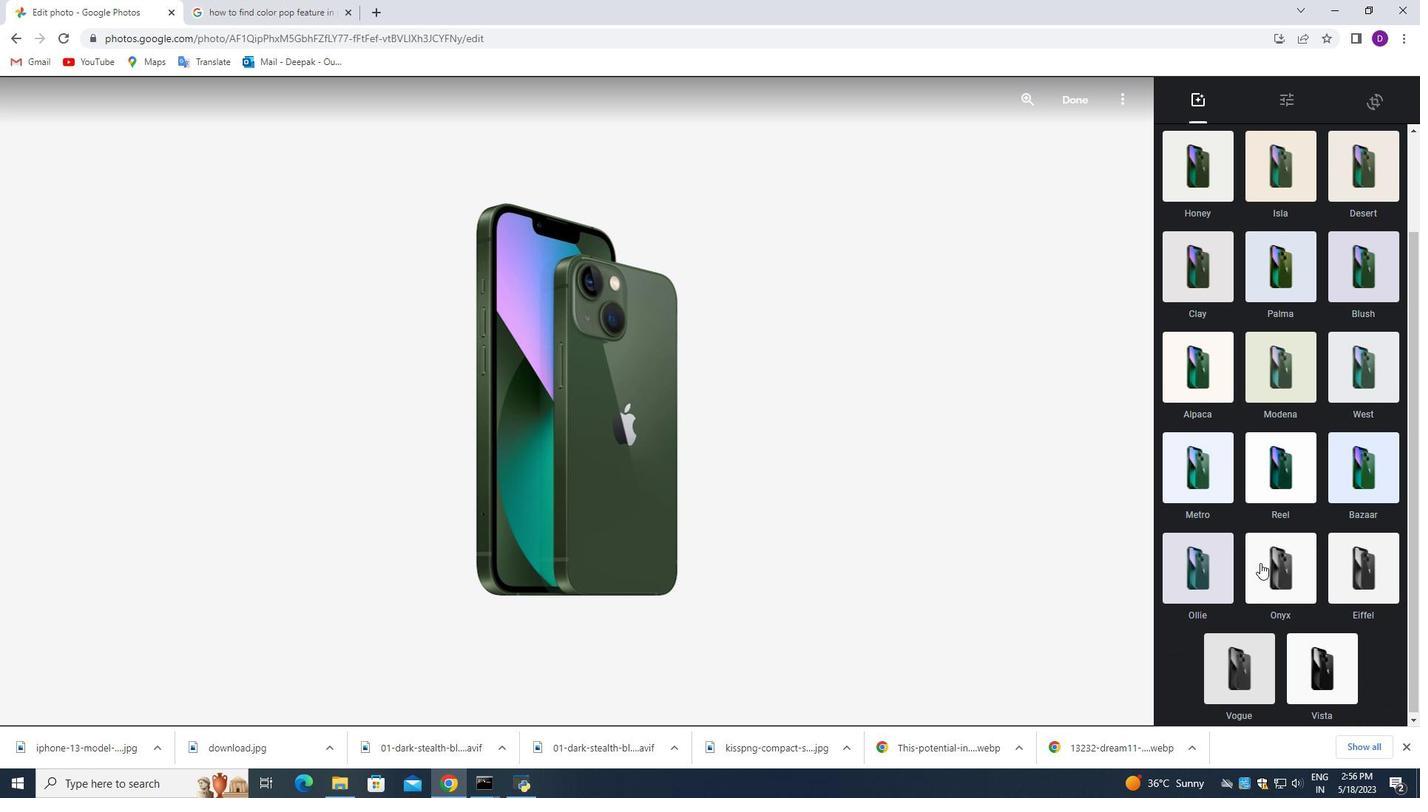 
Action: Mouse moved to (1289, 97)
Screenshot: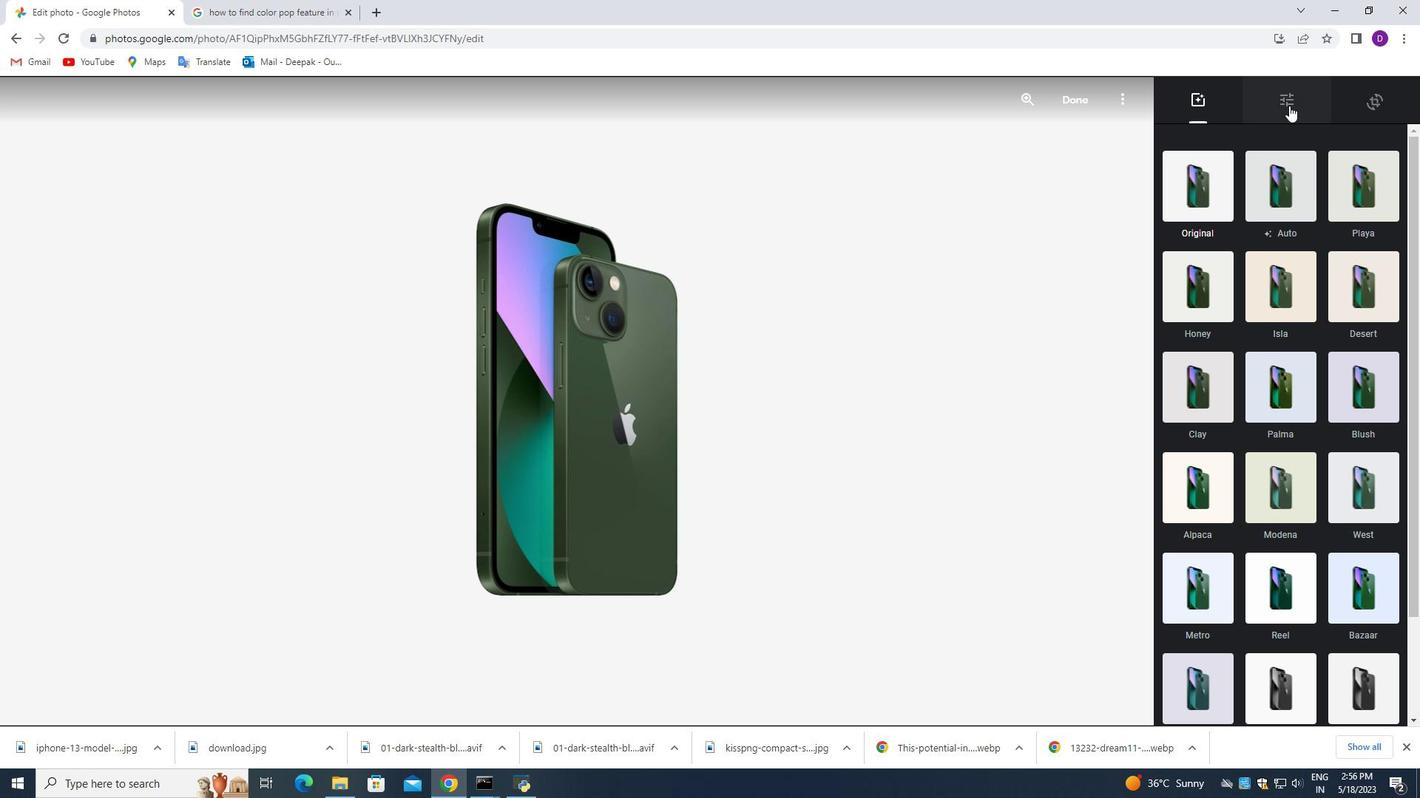 
Action: Mouse pressed left at (1289, 97)
Screenshot: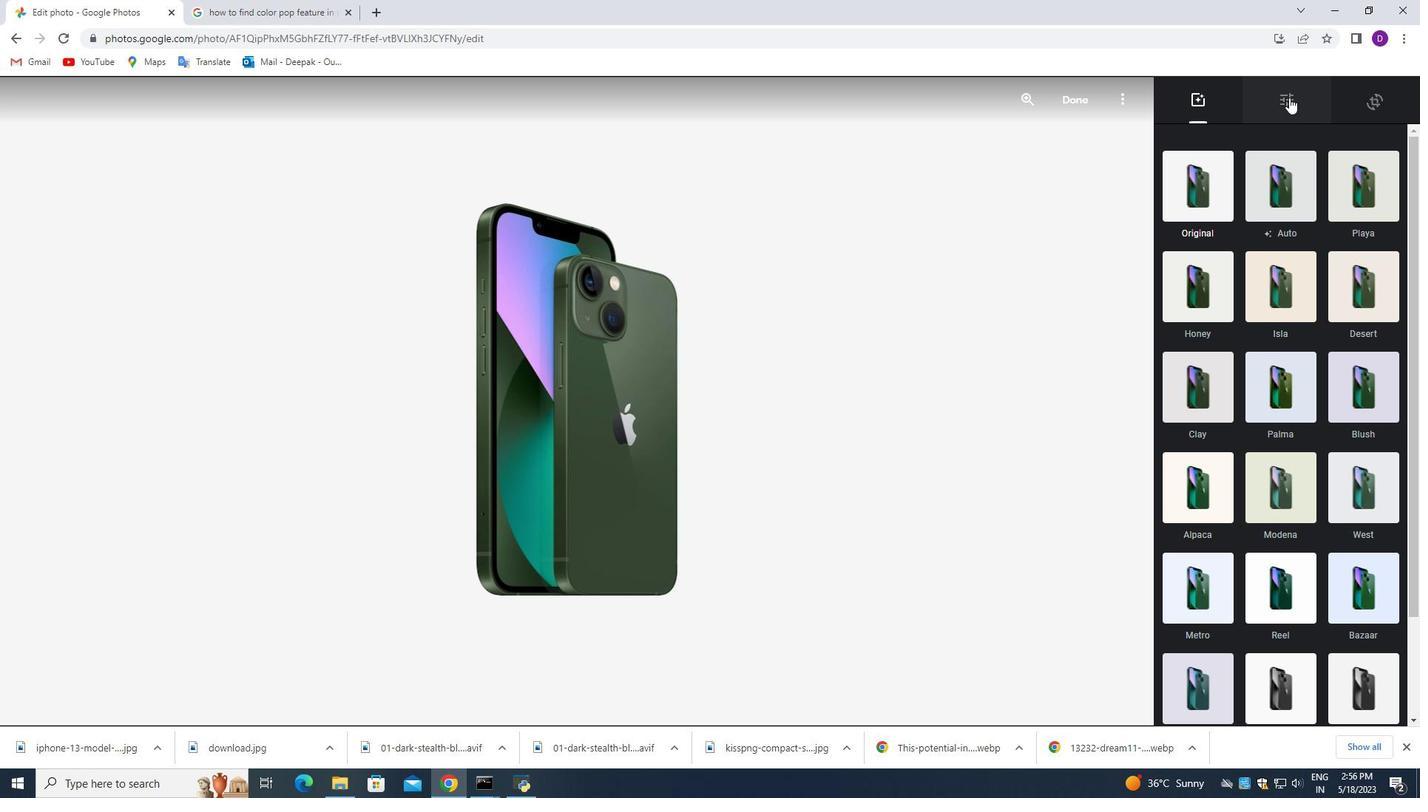 
Action: Mouse moved to (1276, 227)
Screenshot: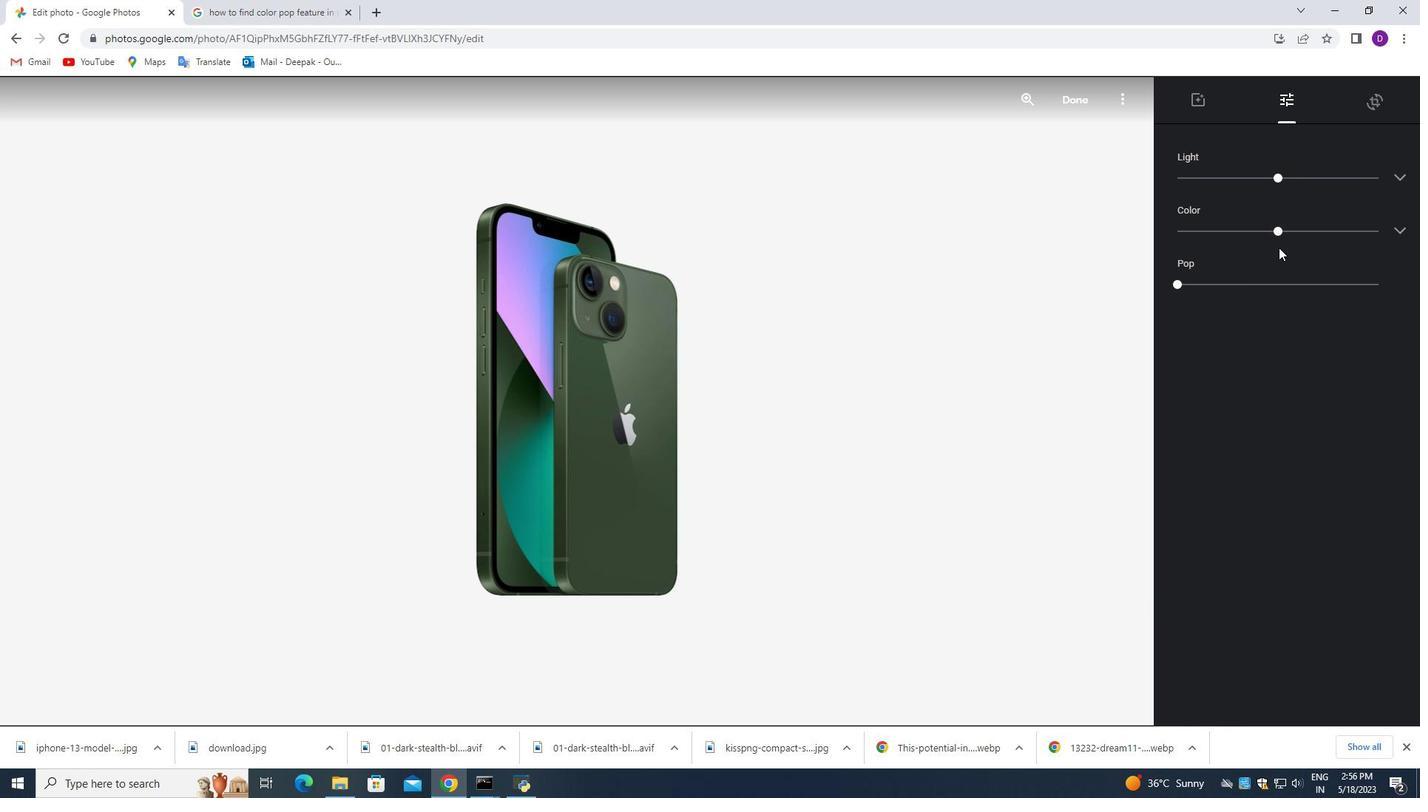 
Action: Mouse pressed left at (1276, 227)
Screenshot: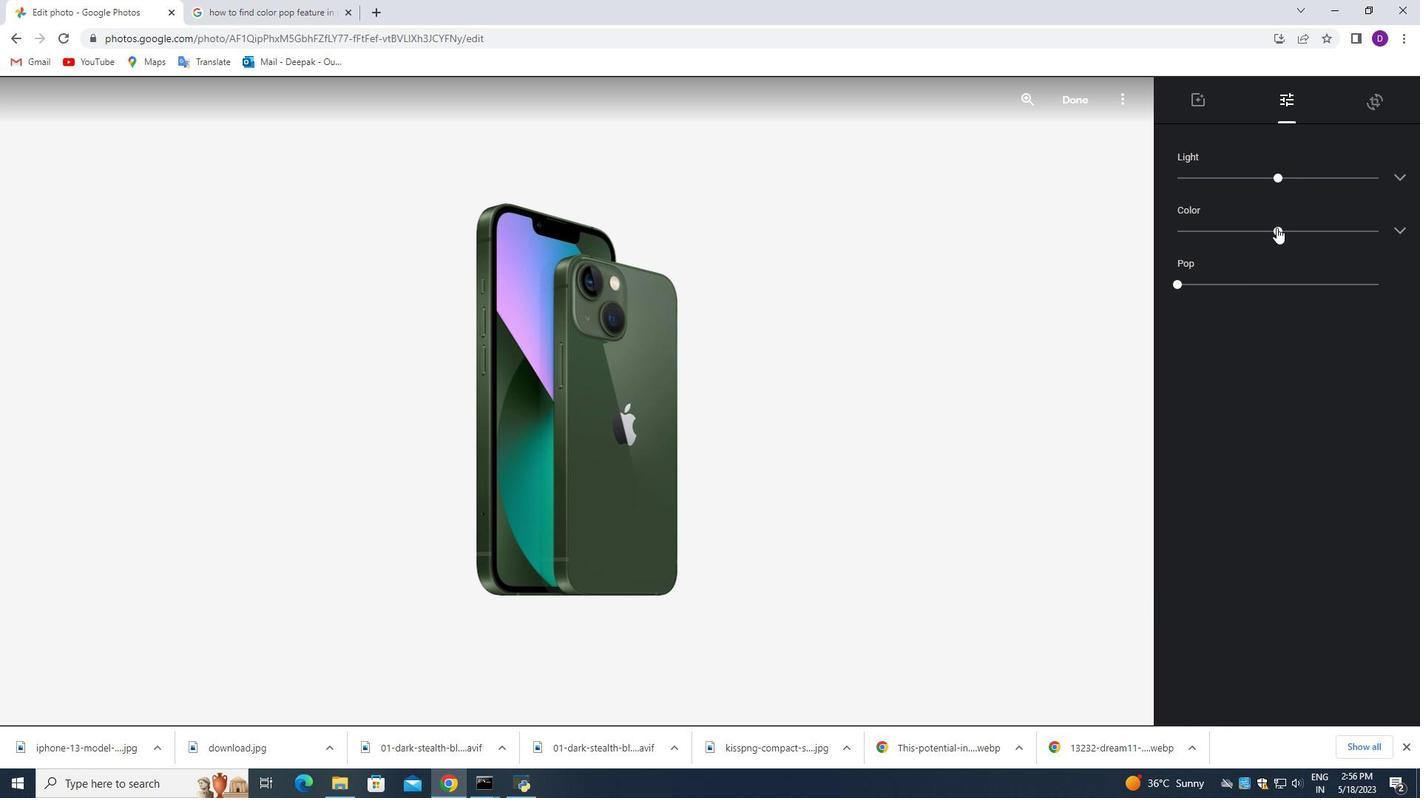 
Action: Mouse moved to (1372, 102)
Screenshot: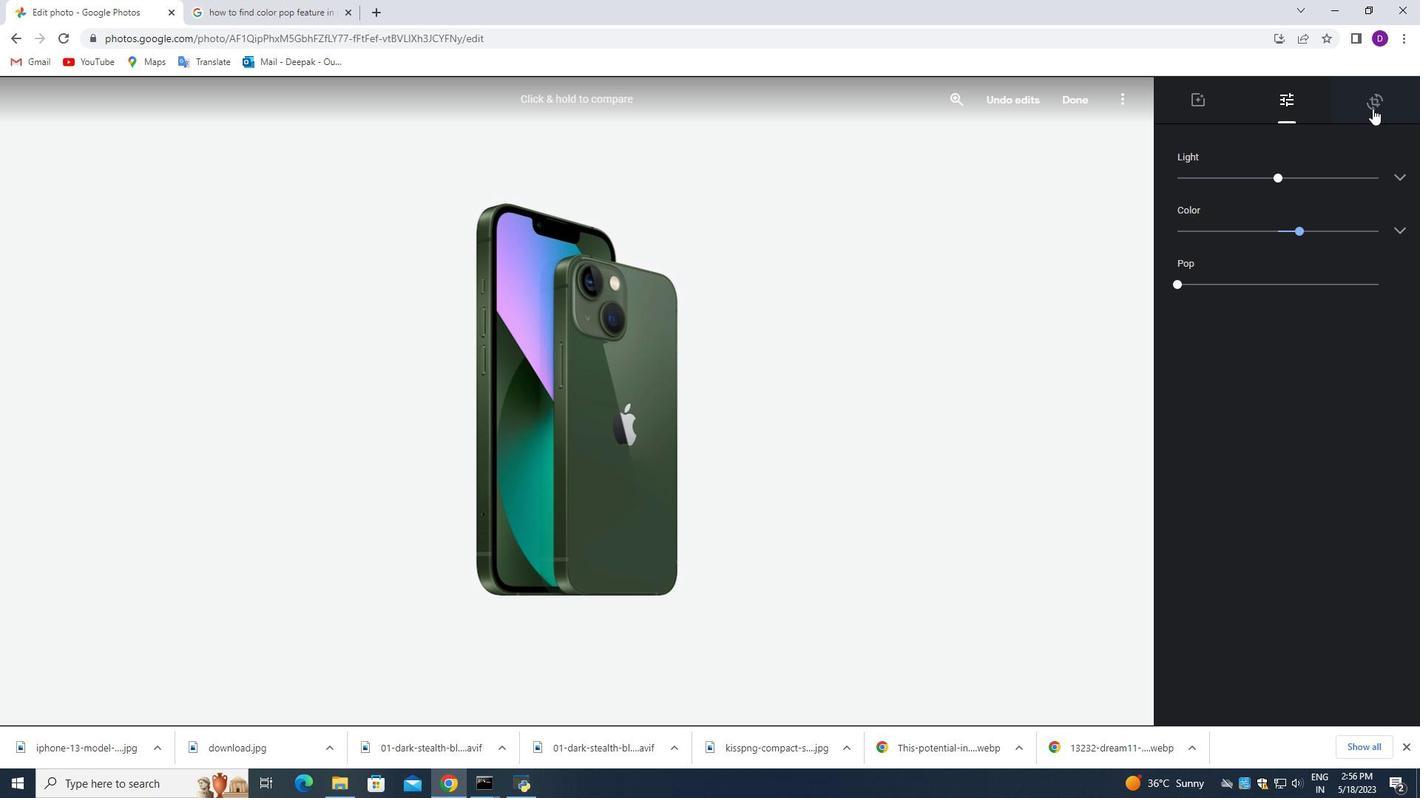 
Action: Mouse pressed left at (1372, 102)
Screenshot: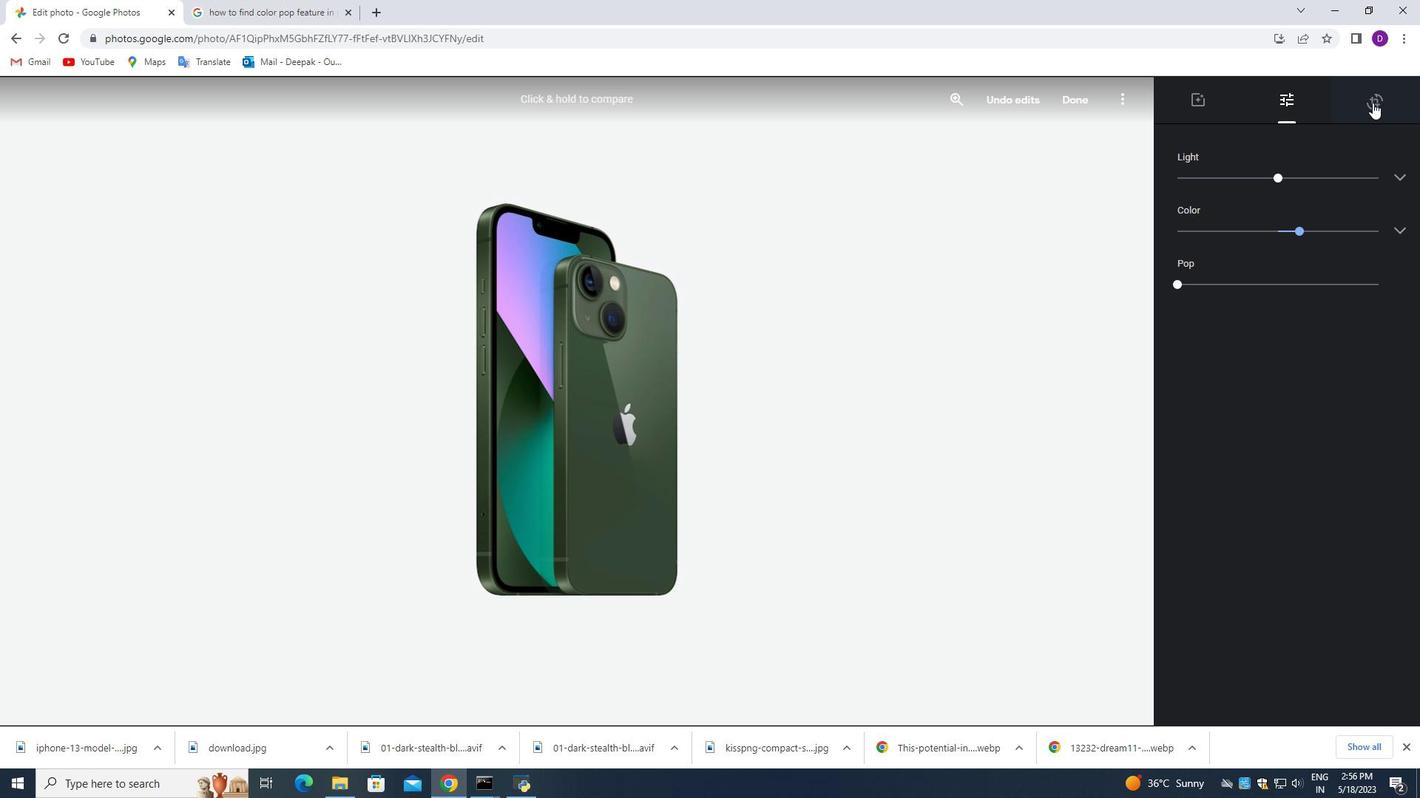 
Action: Mouse moved to (1386, 98)
Screenshot: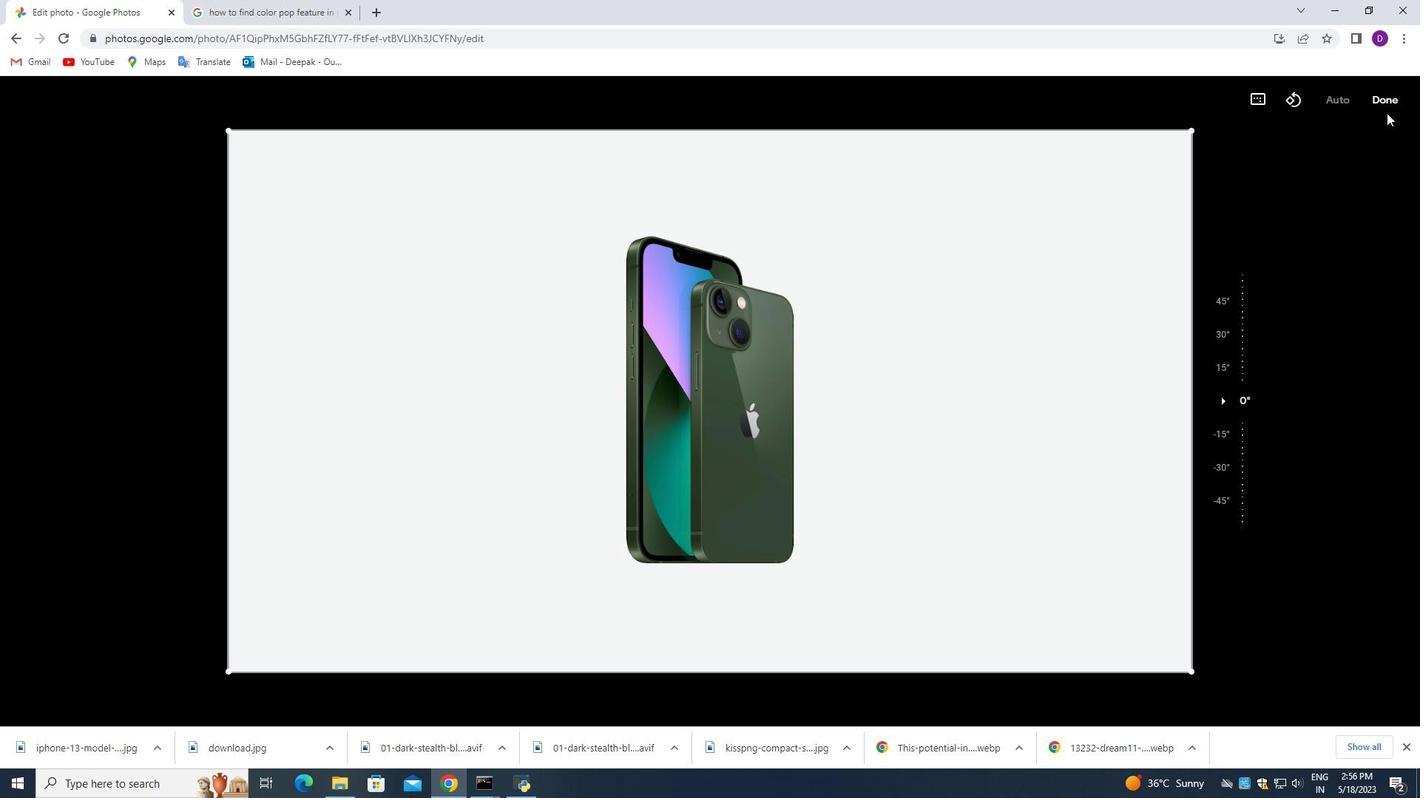 
Action: Mouse pressed left at (1386, 98)
Screenshot: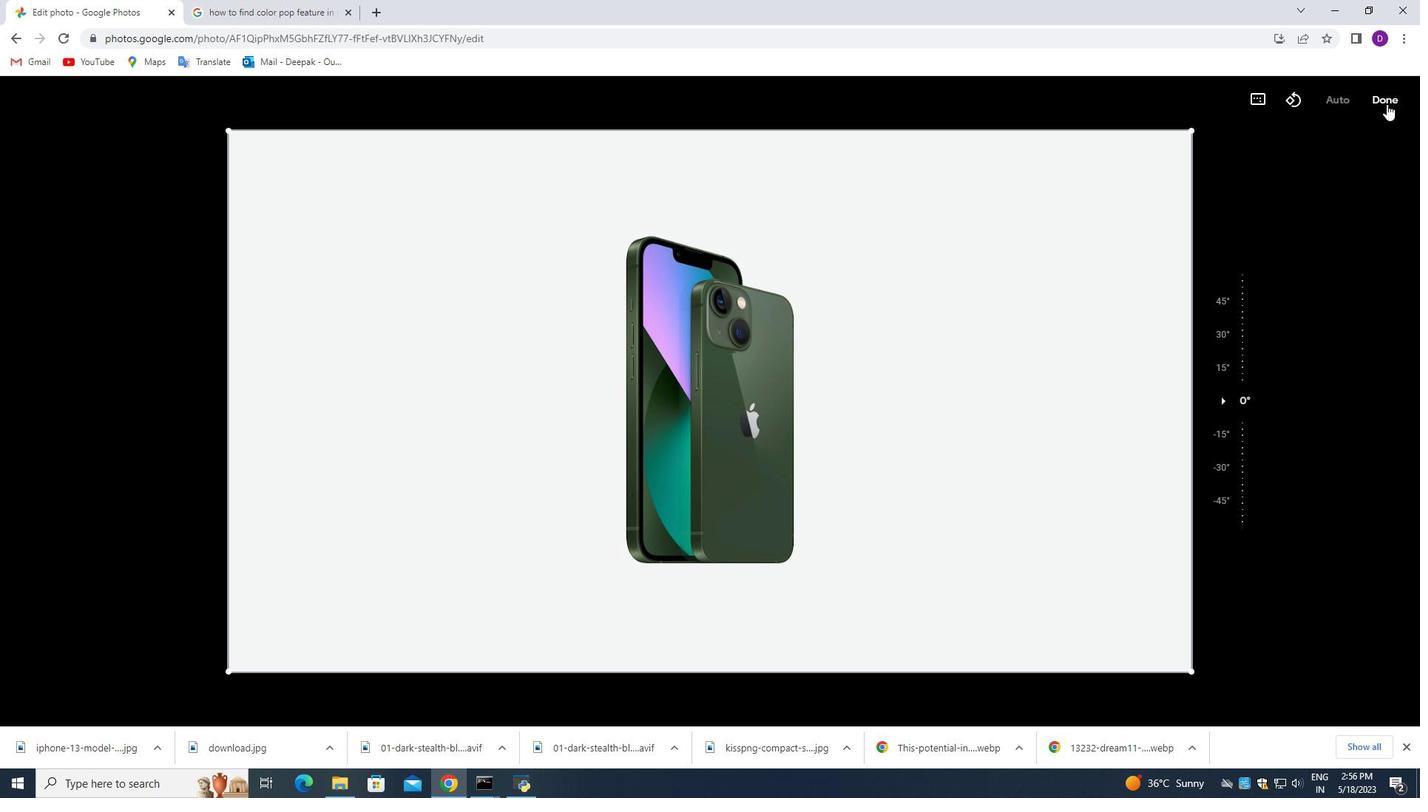 
Action: Mouse moved to (377, 14)
Screenshot: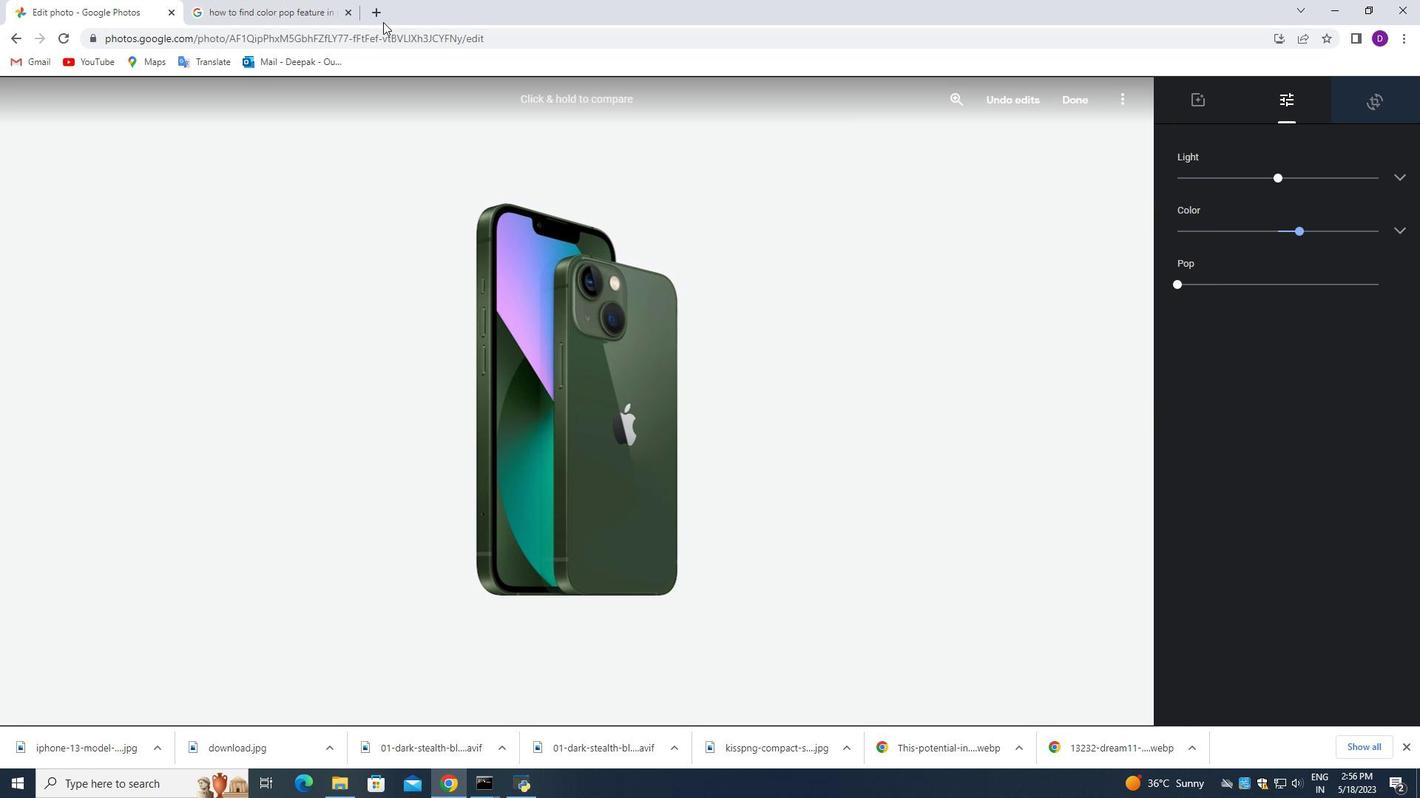 
Action: Mouse pressed left at (377, 14)
Screenshot: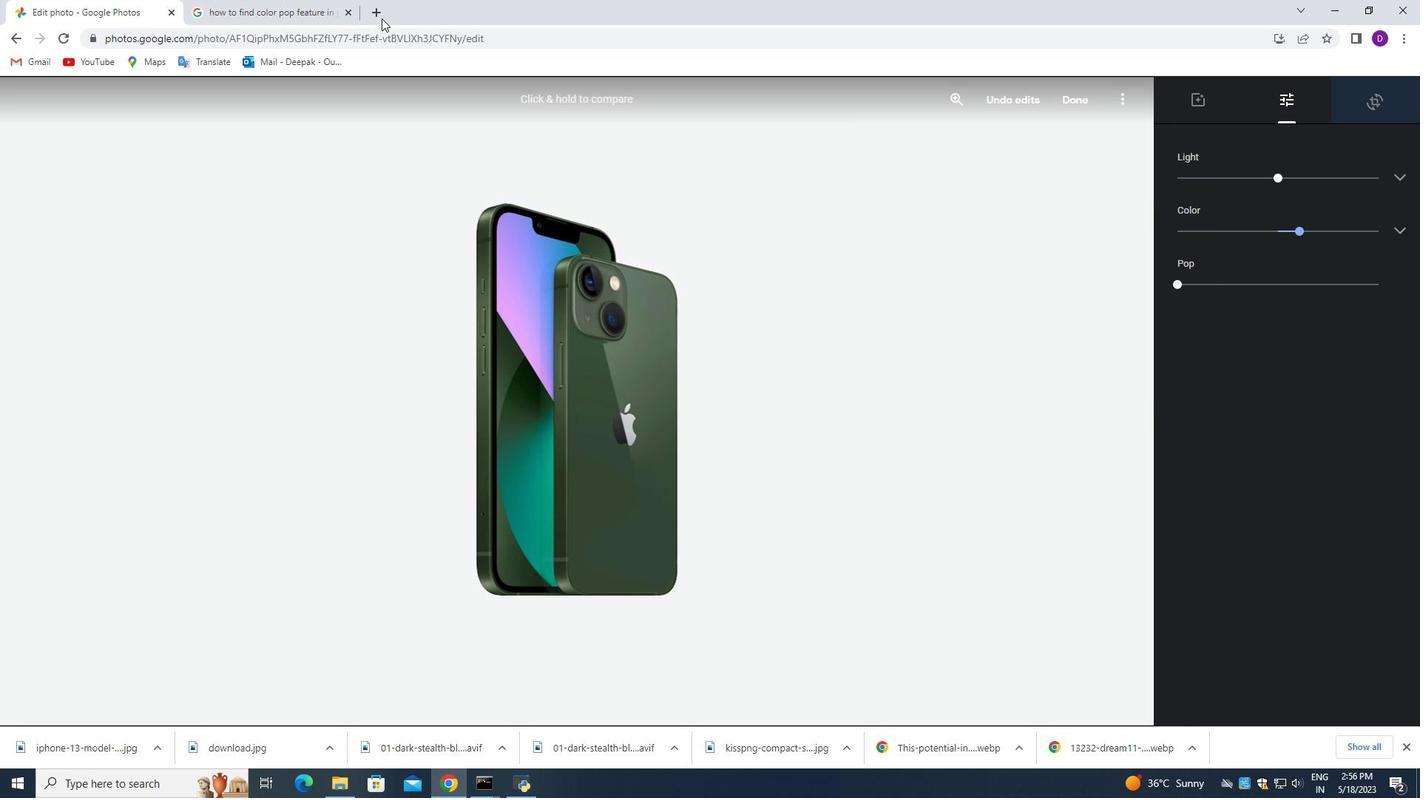 
Action: Mouse moved to (375, 34)
Screenshot: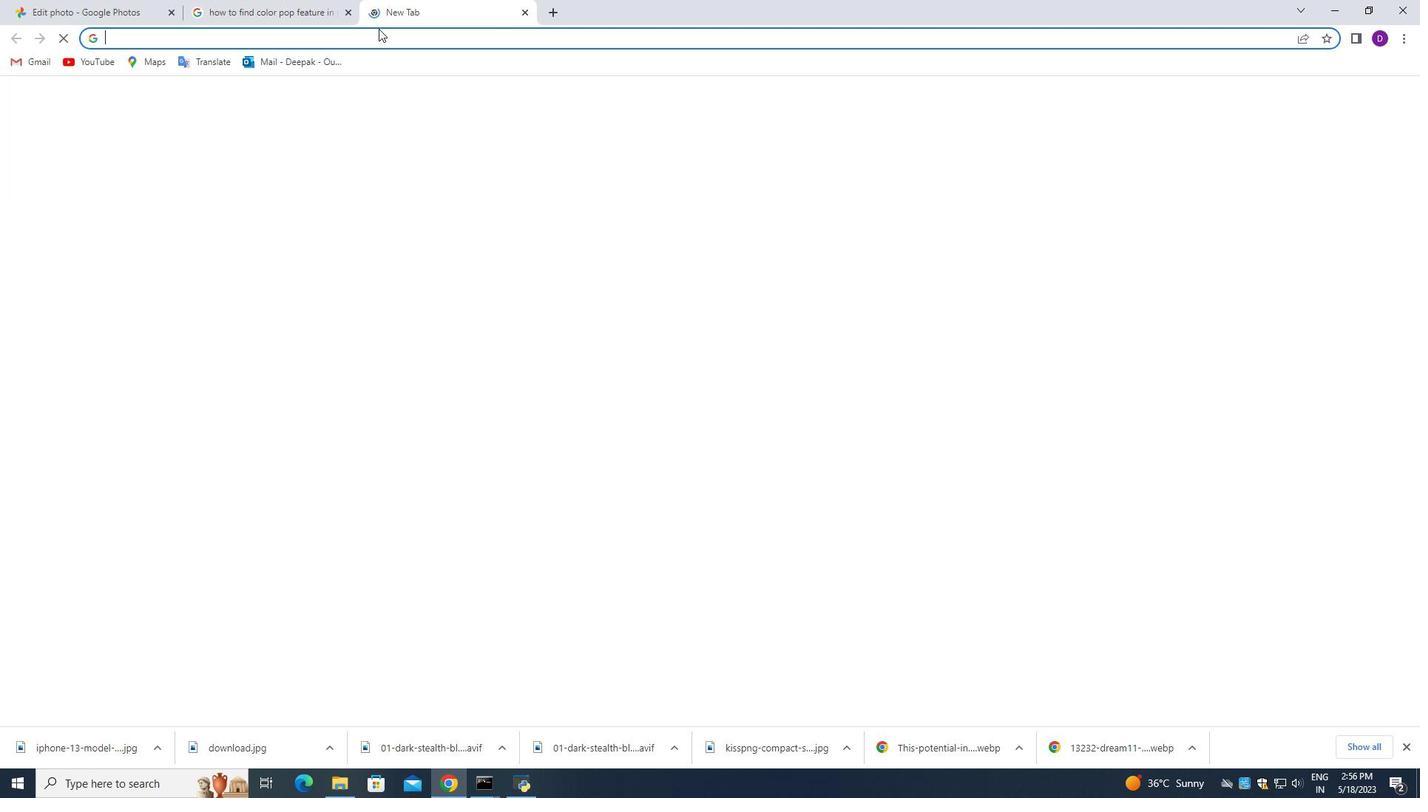
Action: Mouse pressed left at (375, 34)
Screenshot: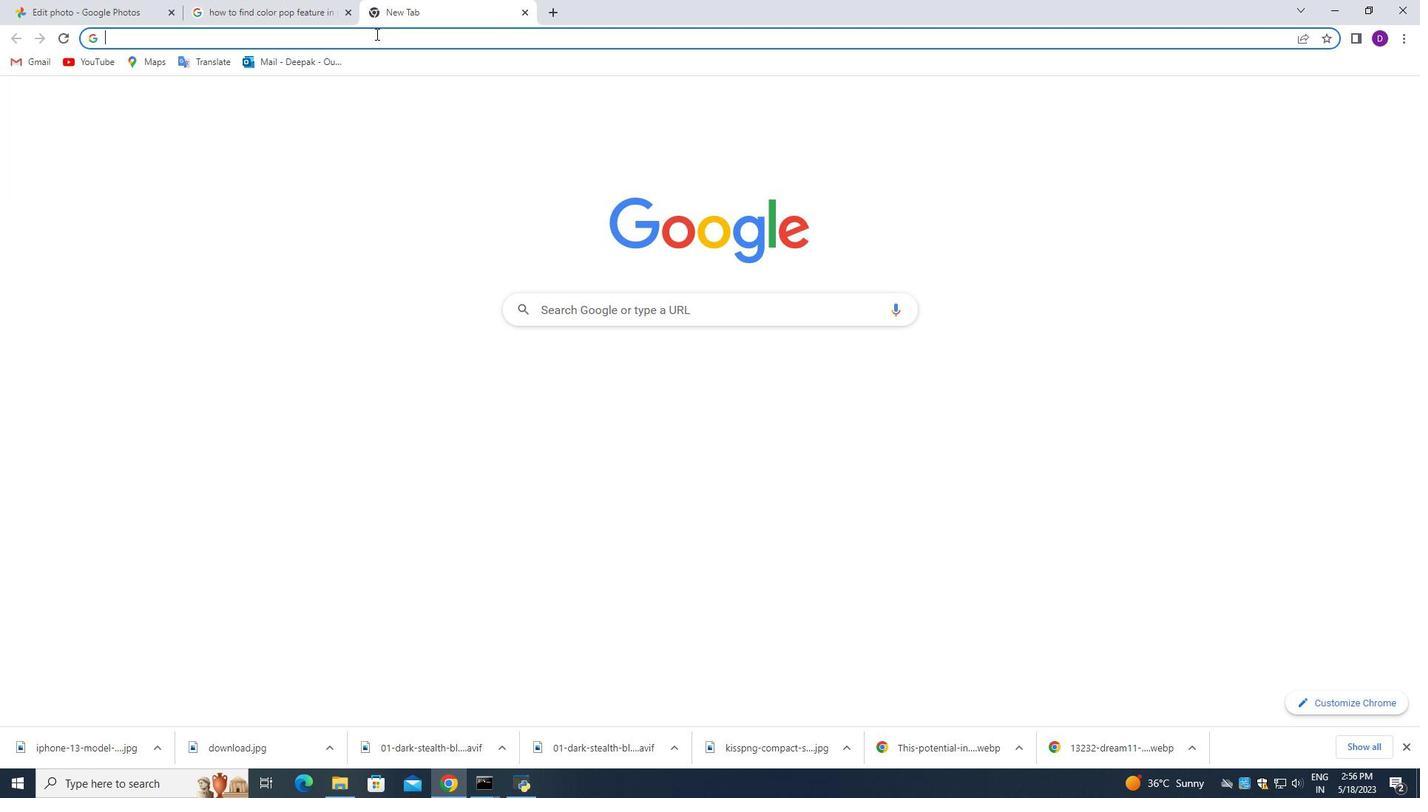 
Action: Mouse moved to (50, 378)
Screenshot: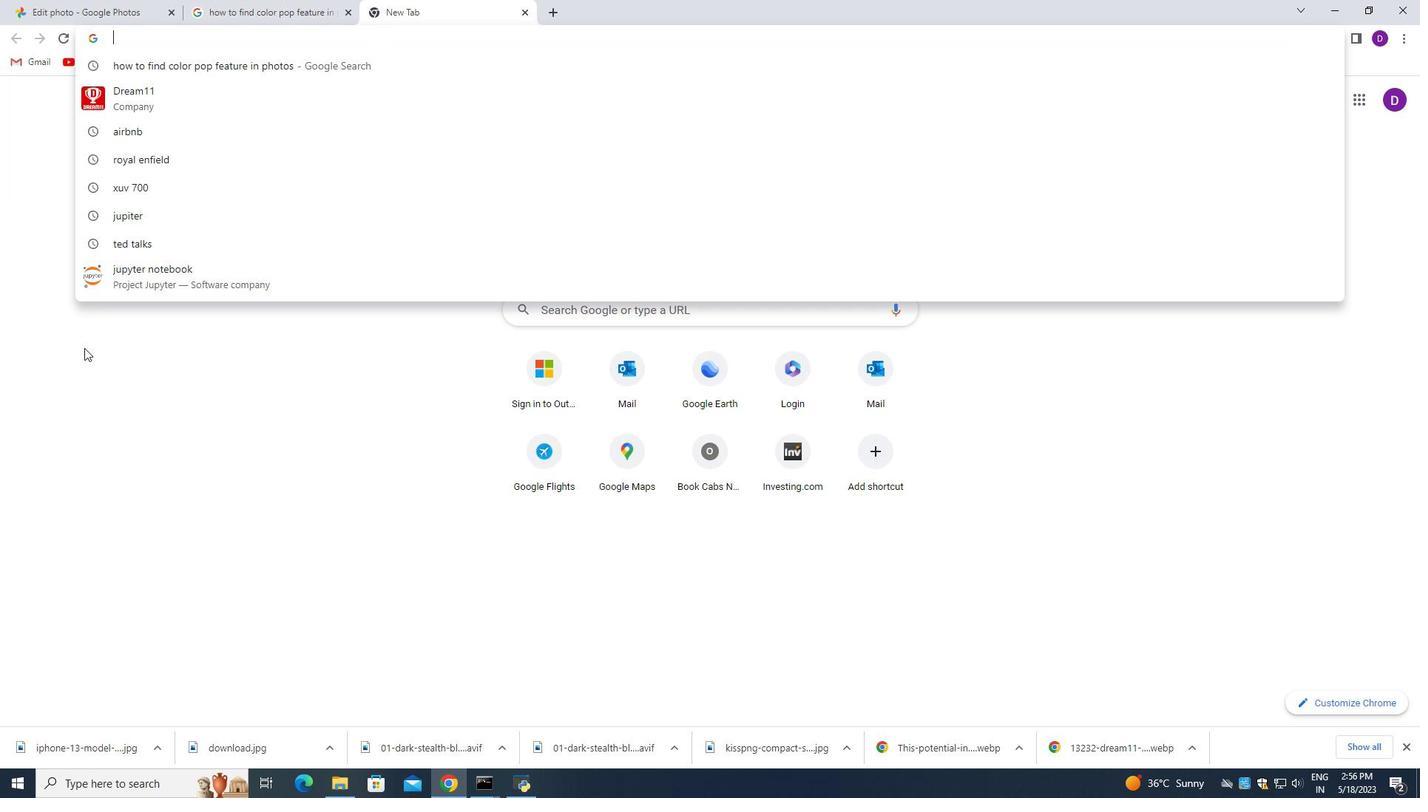 
Action: Key pressed <Key.shift_r>Ranveer<Key.space>kapoor<Key.space><Key.enter>
Screenshot: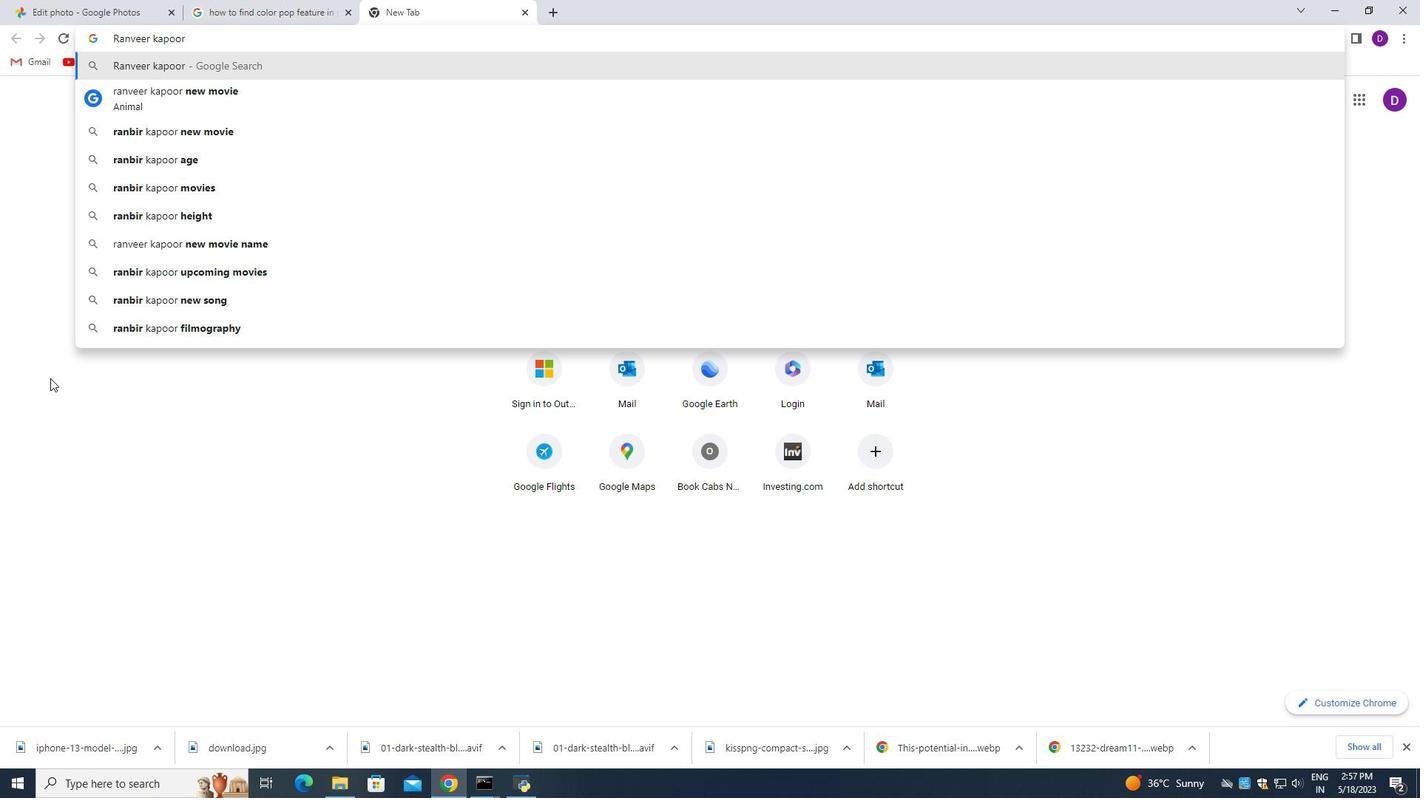 
Action: Mouse moved to (230, 159)
Screenshot: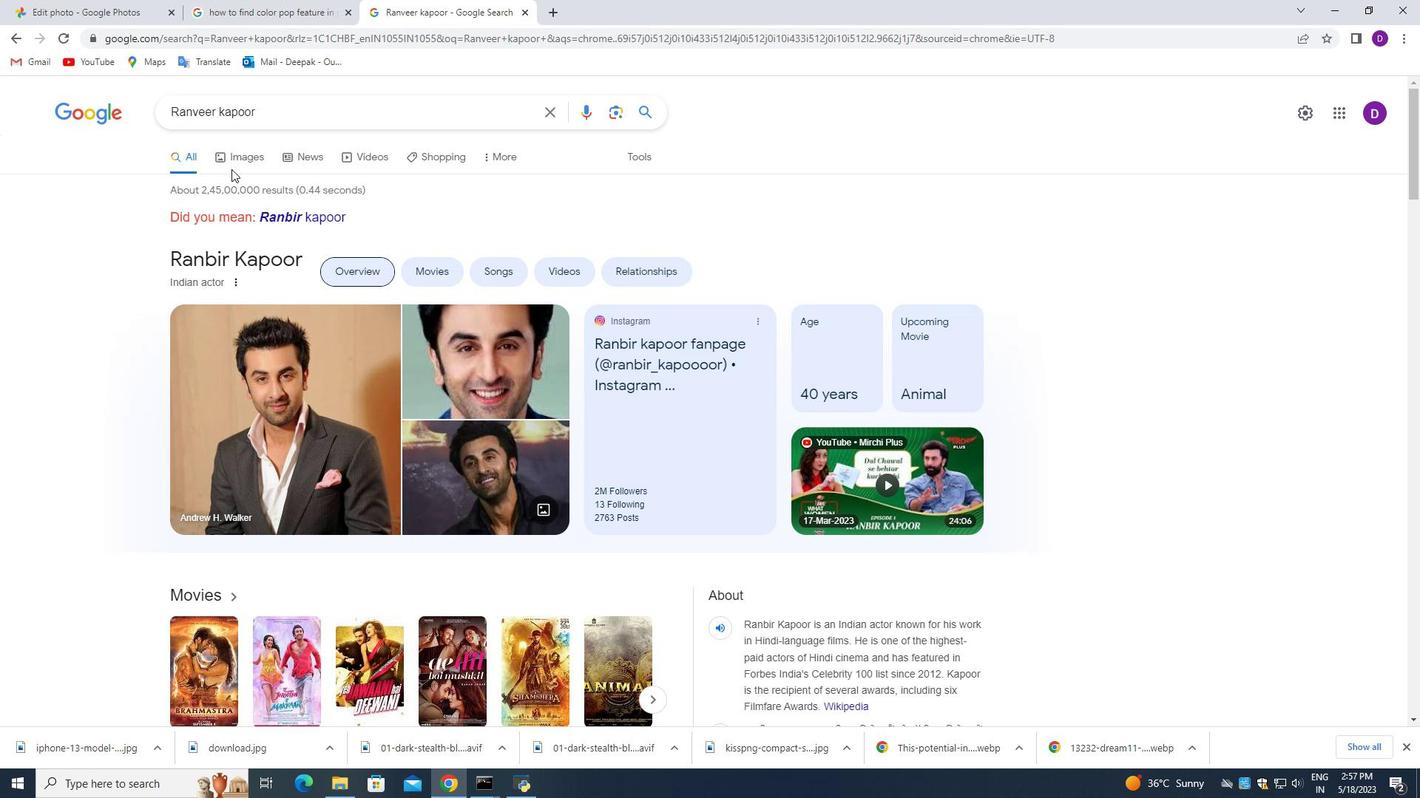 
Action: Mouse pressed left at (230, 159)
Screenshot: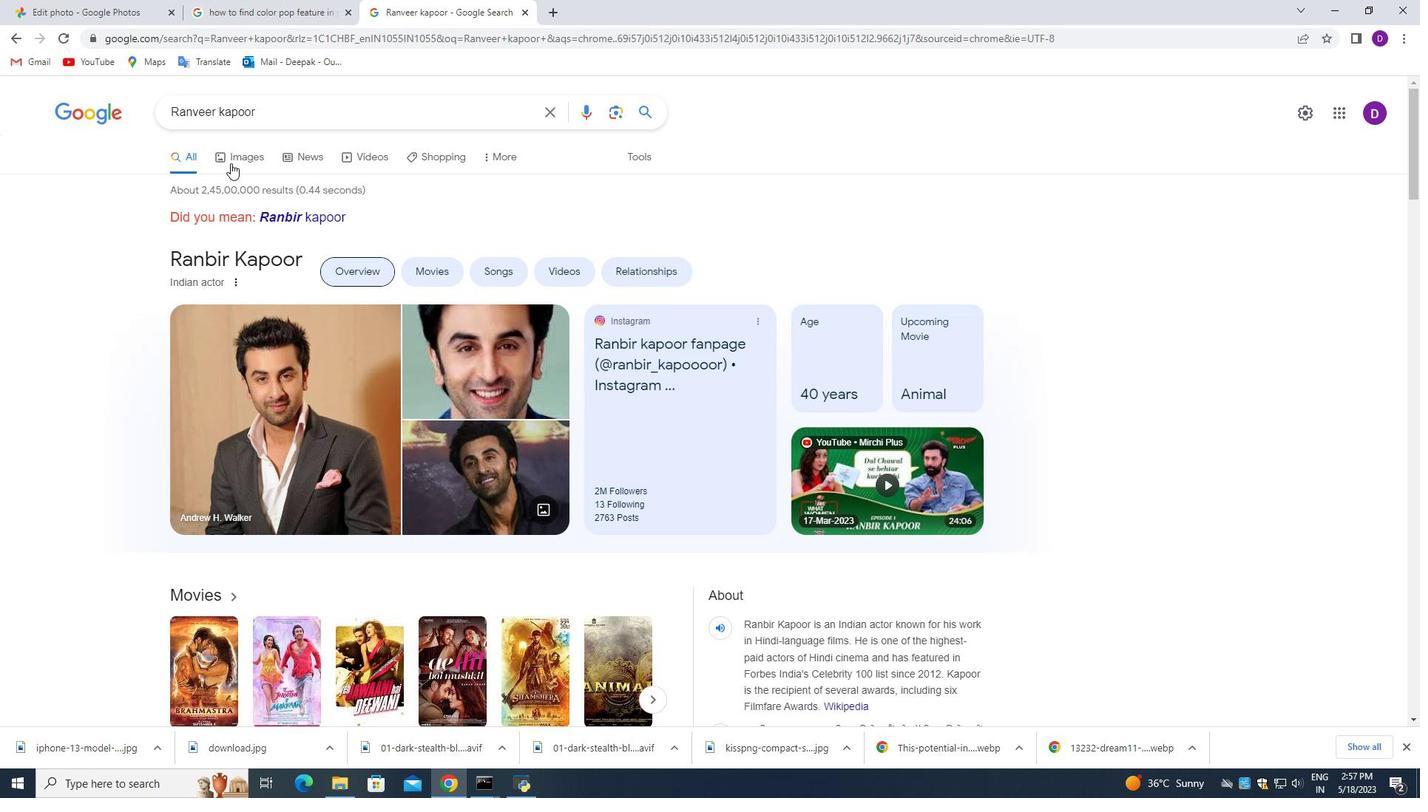 
Action: Mouse moved to (618, 509)
Screenshot: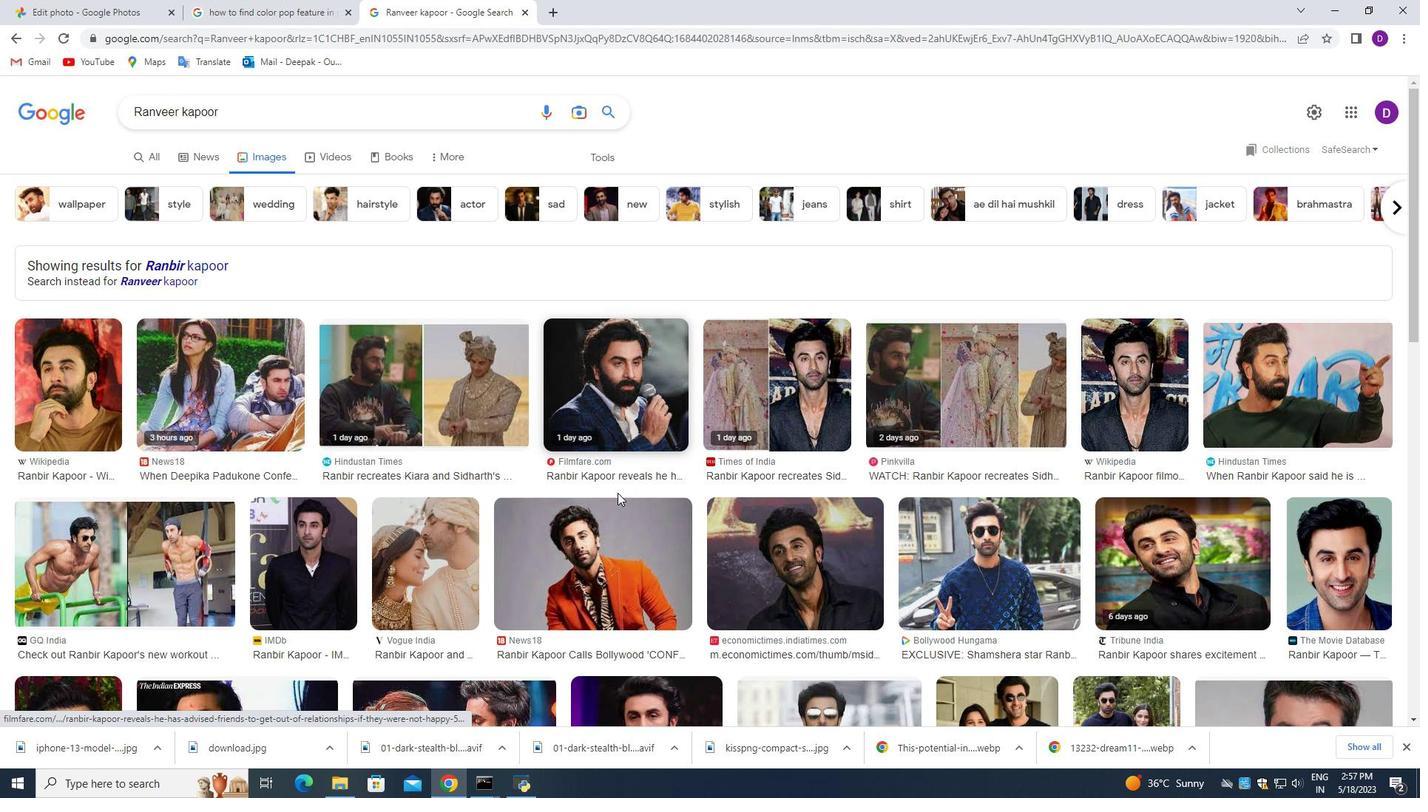 
Action: Mouse scrolled (618, 508) with delta (0, 0)
Screenshot: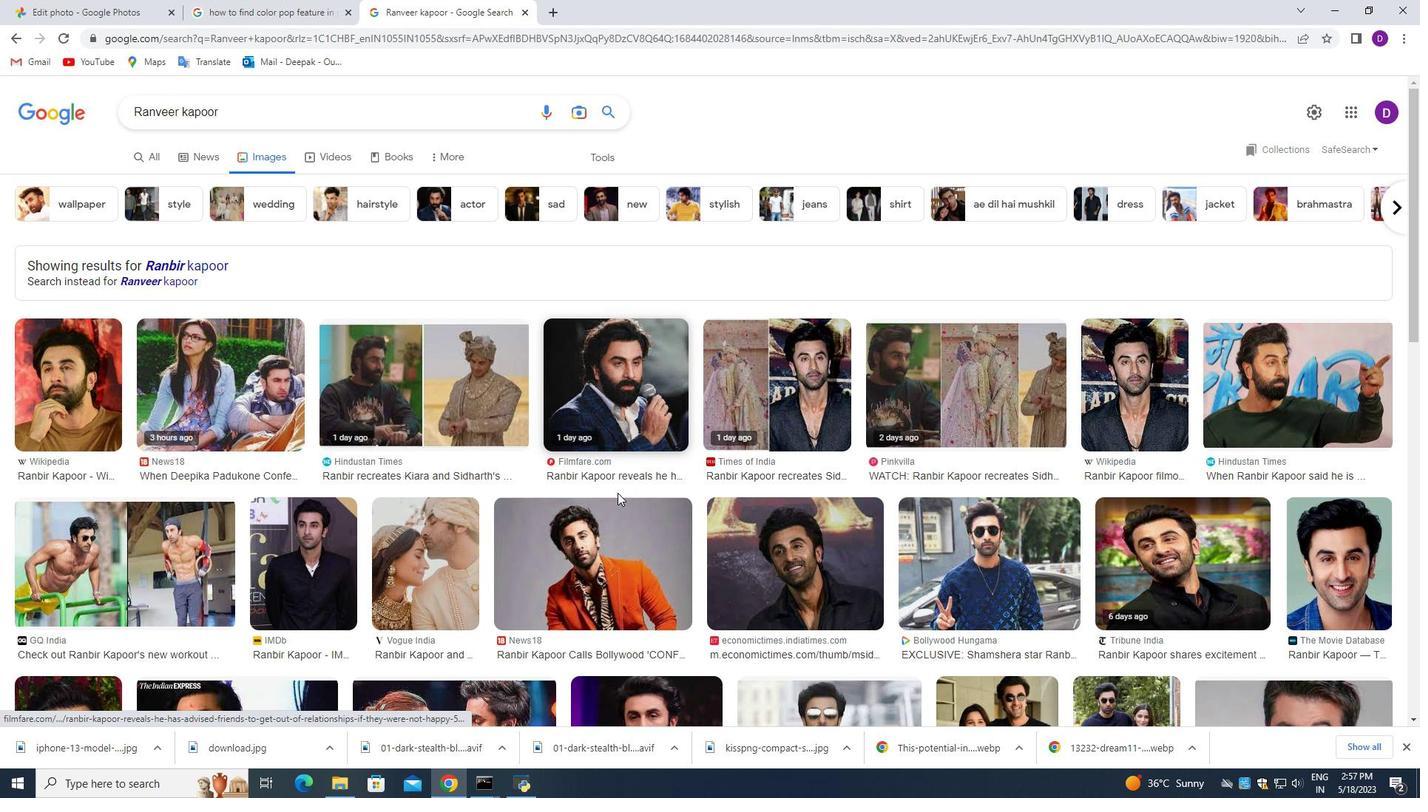 
Action: Mouse moved to (605, 477)
Screenshot: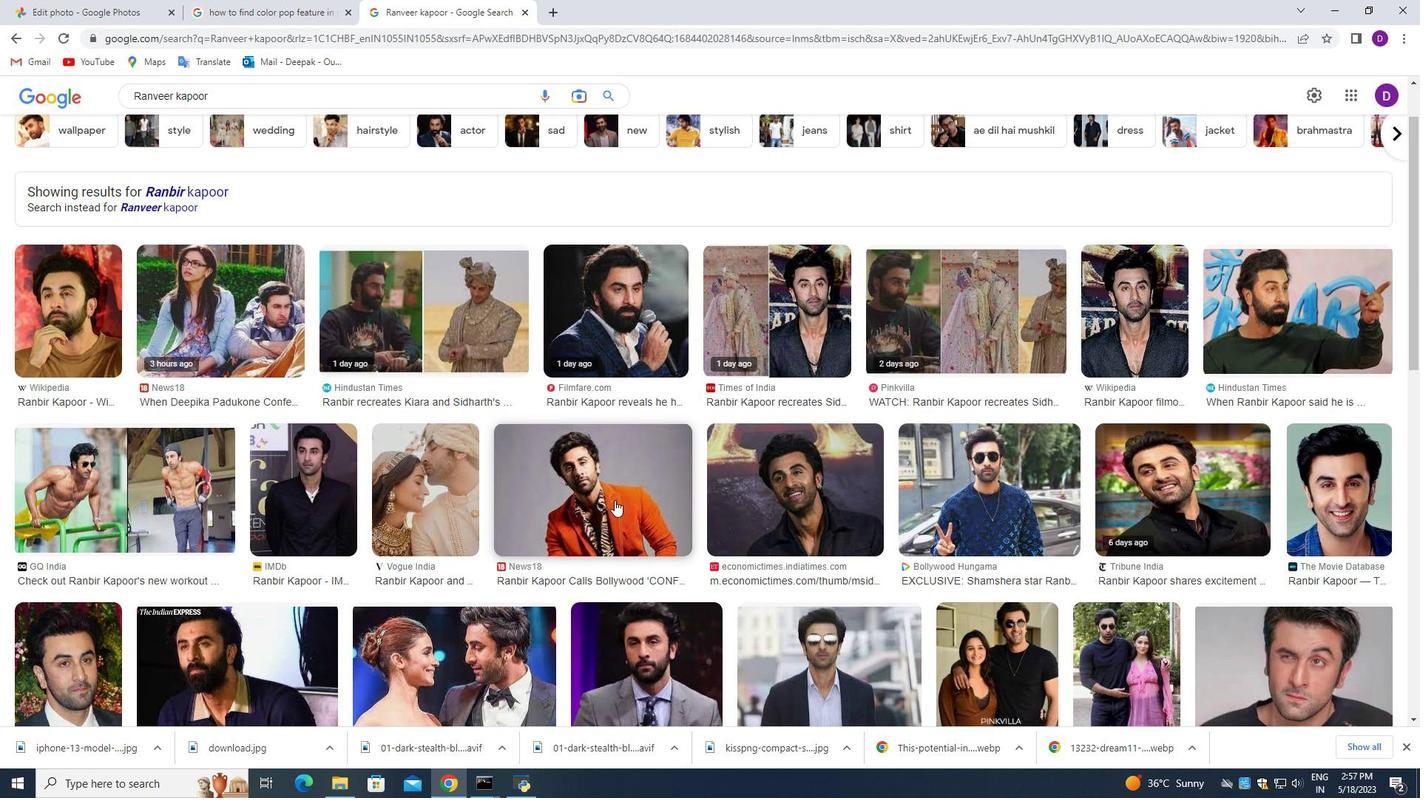 
Action: Mouse pressed left at (605, 477)
Screenshot: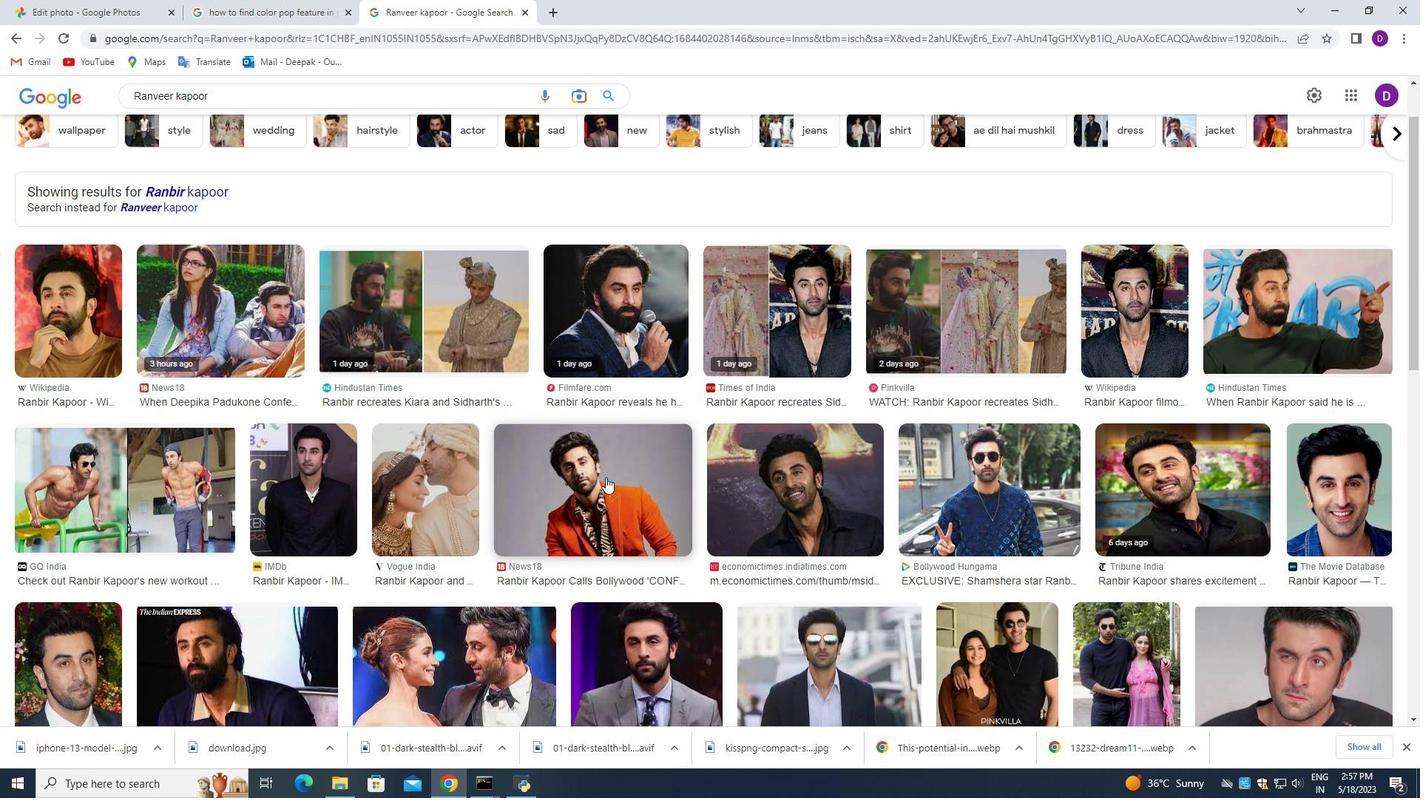 
Action: Mouse moved to (1084, 289)
Screenshot: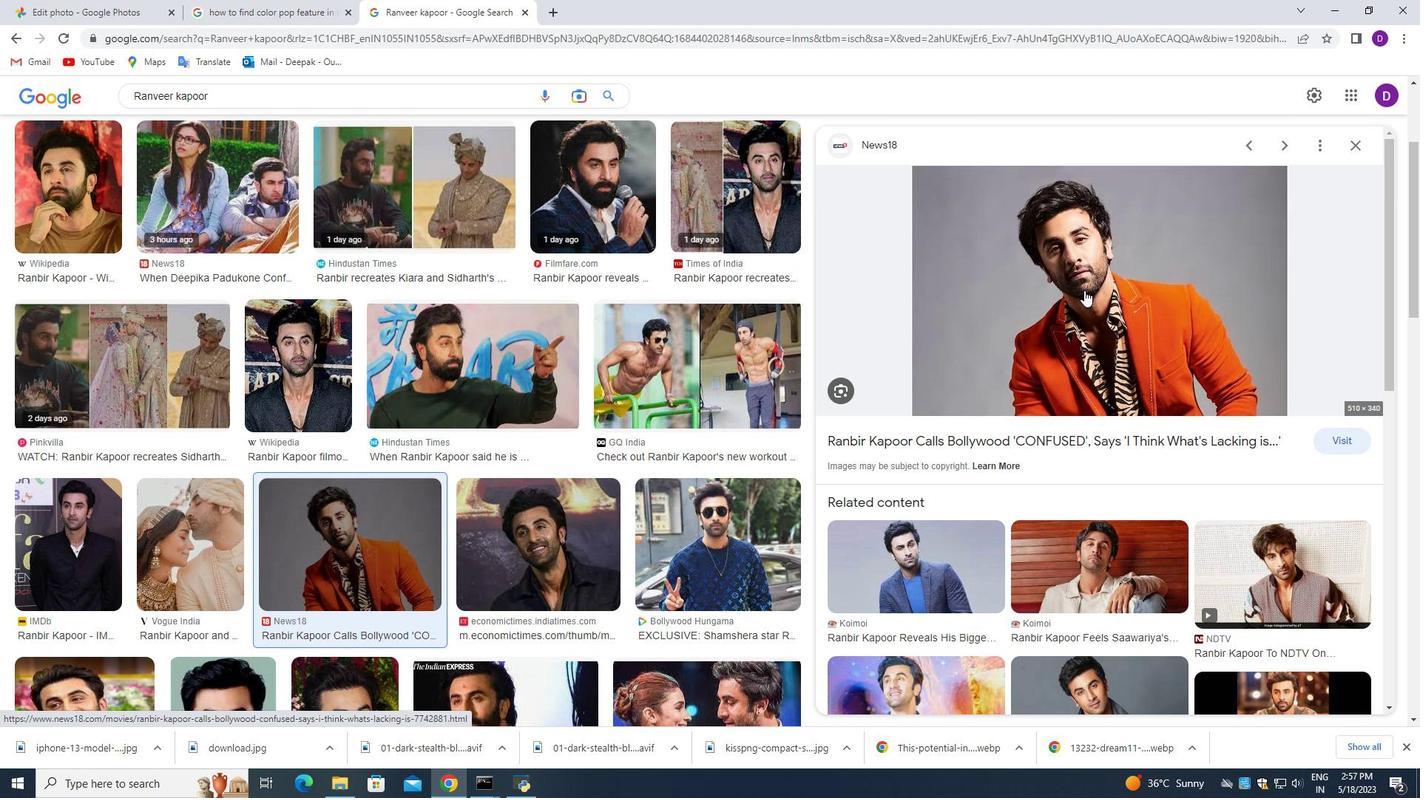 
Action: Mouse pressed right at (1084, 289)
Screenshot: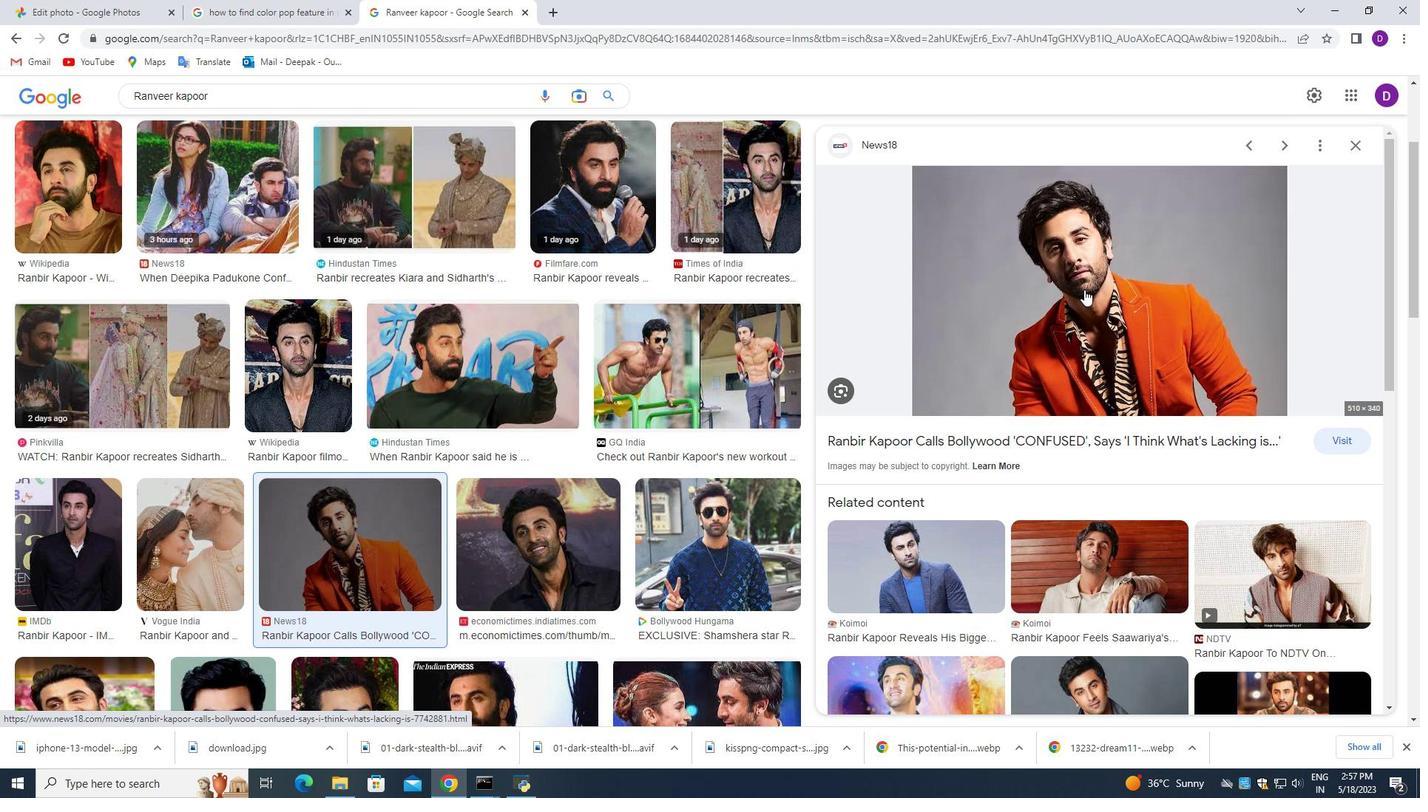 
Action: Mouse moved to (1184, 448)
Screenshot: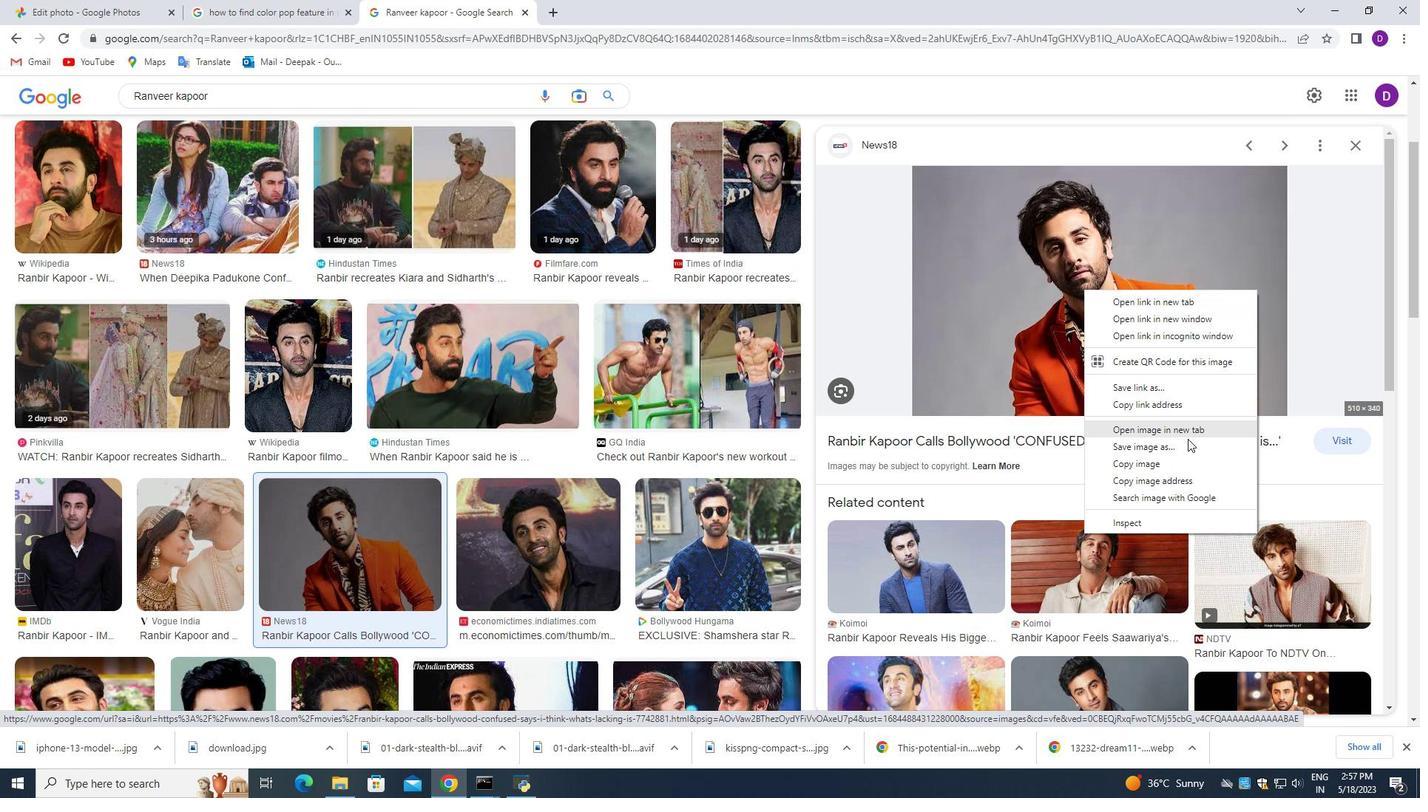
Action: Mouse pressed left at (1184, 448)
Screenshot: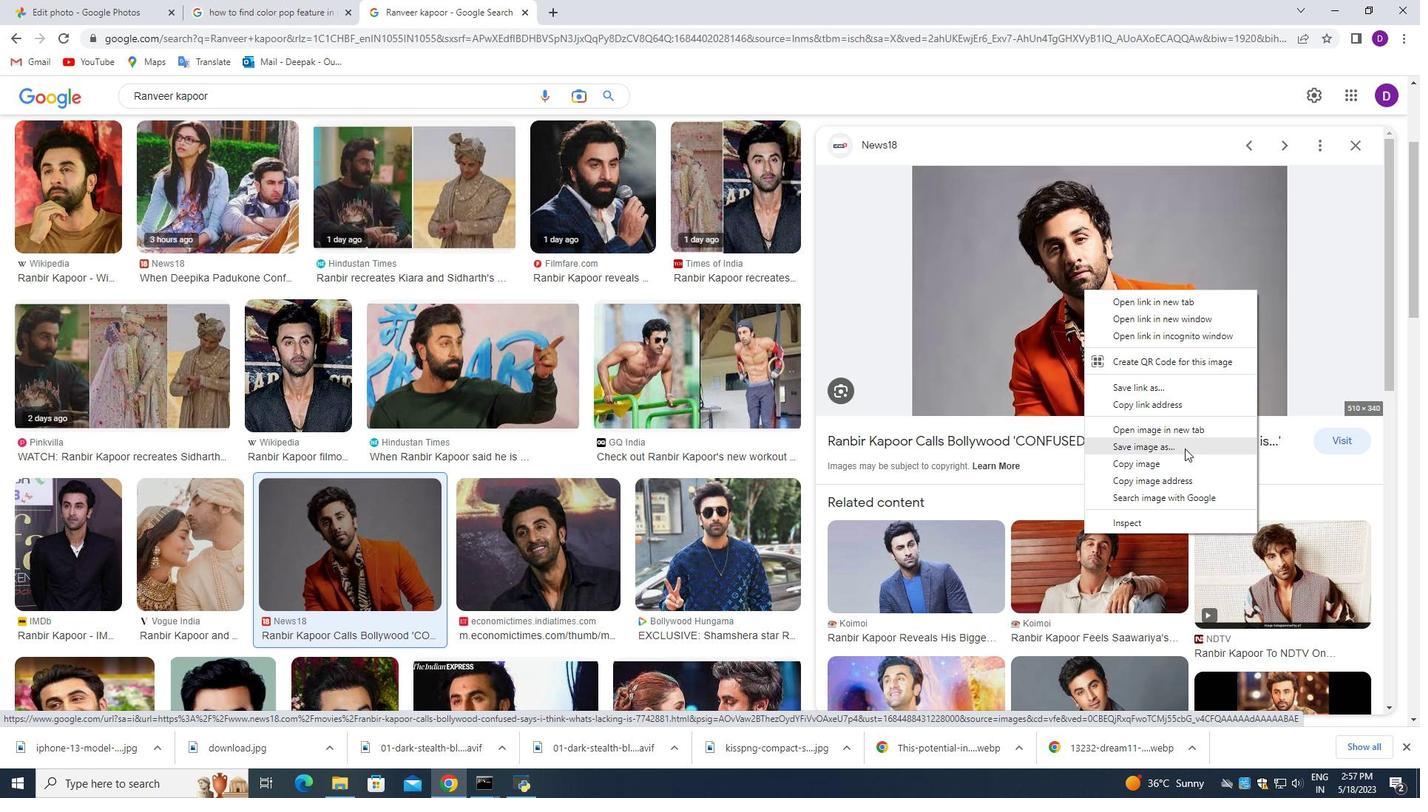 
Action: Mouse moved to (585, 376)
Screenshot: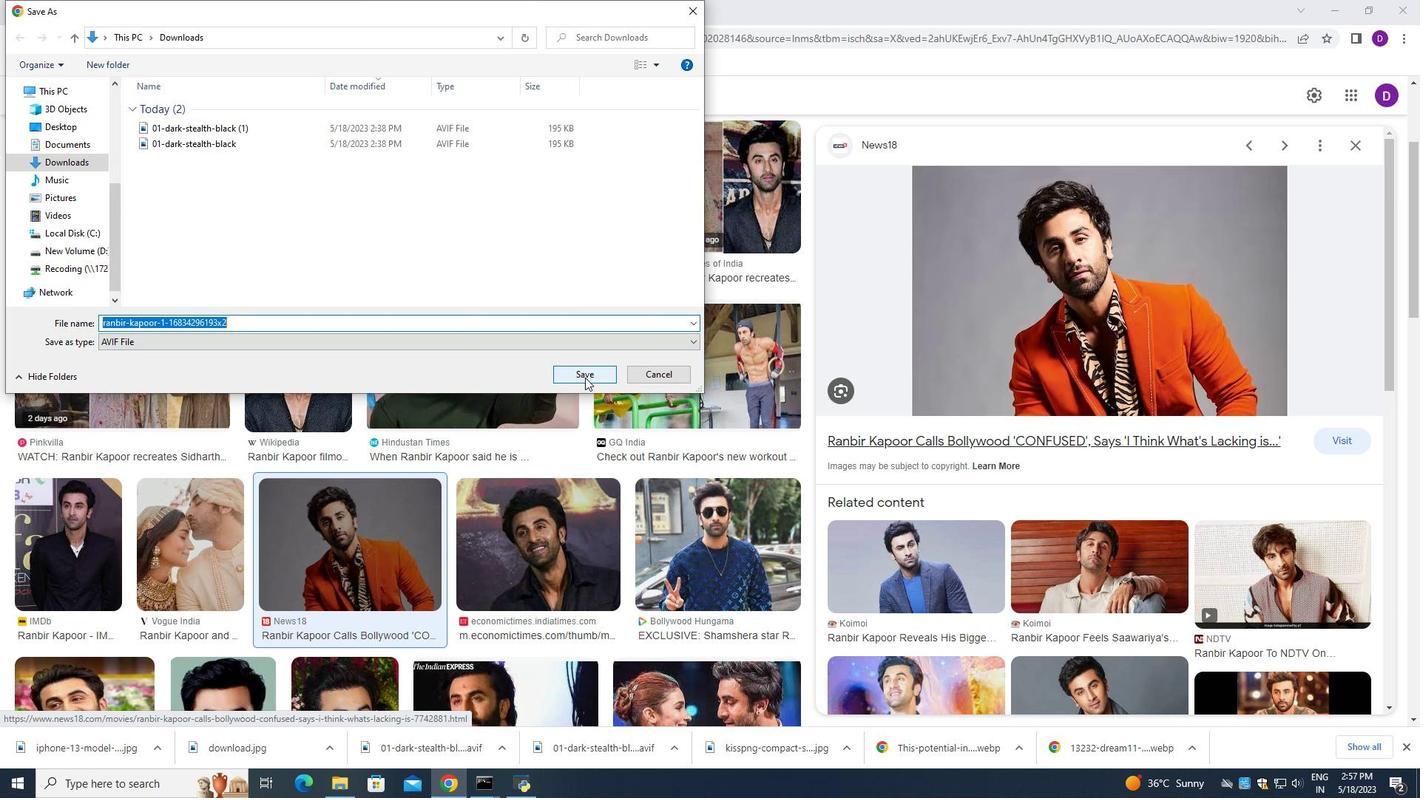 
Action: Mouse pressed left at (585, 376)
Screenshot: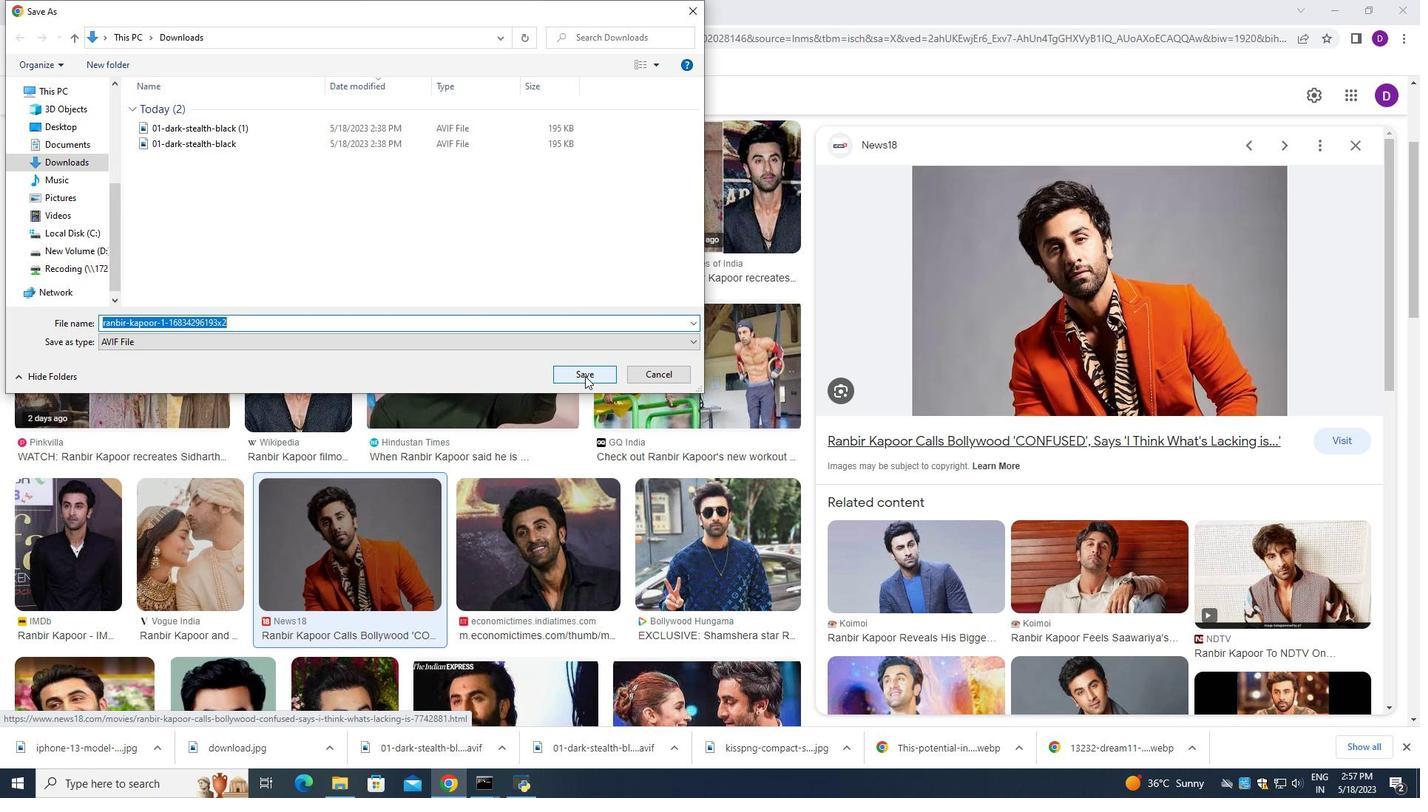 
Action: Mouse moved to (90, 0)
Screenshot: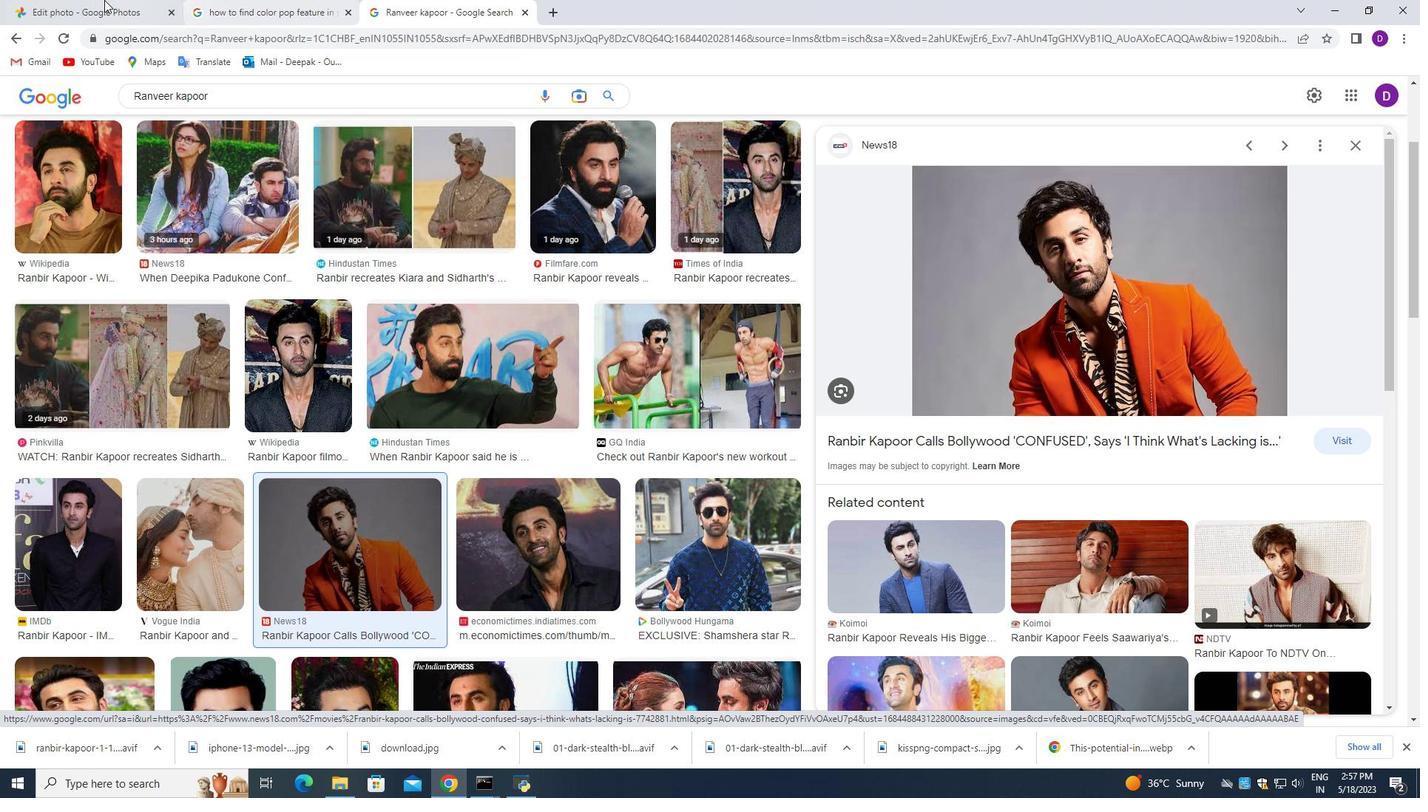 
Action: Mouse pressed left at (90, 0)
Screenshot: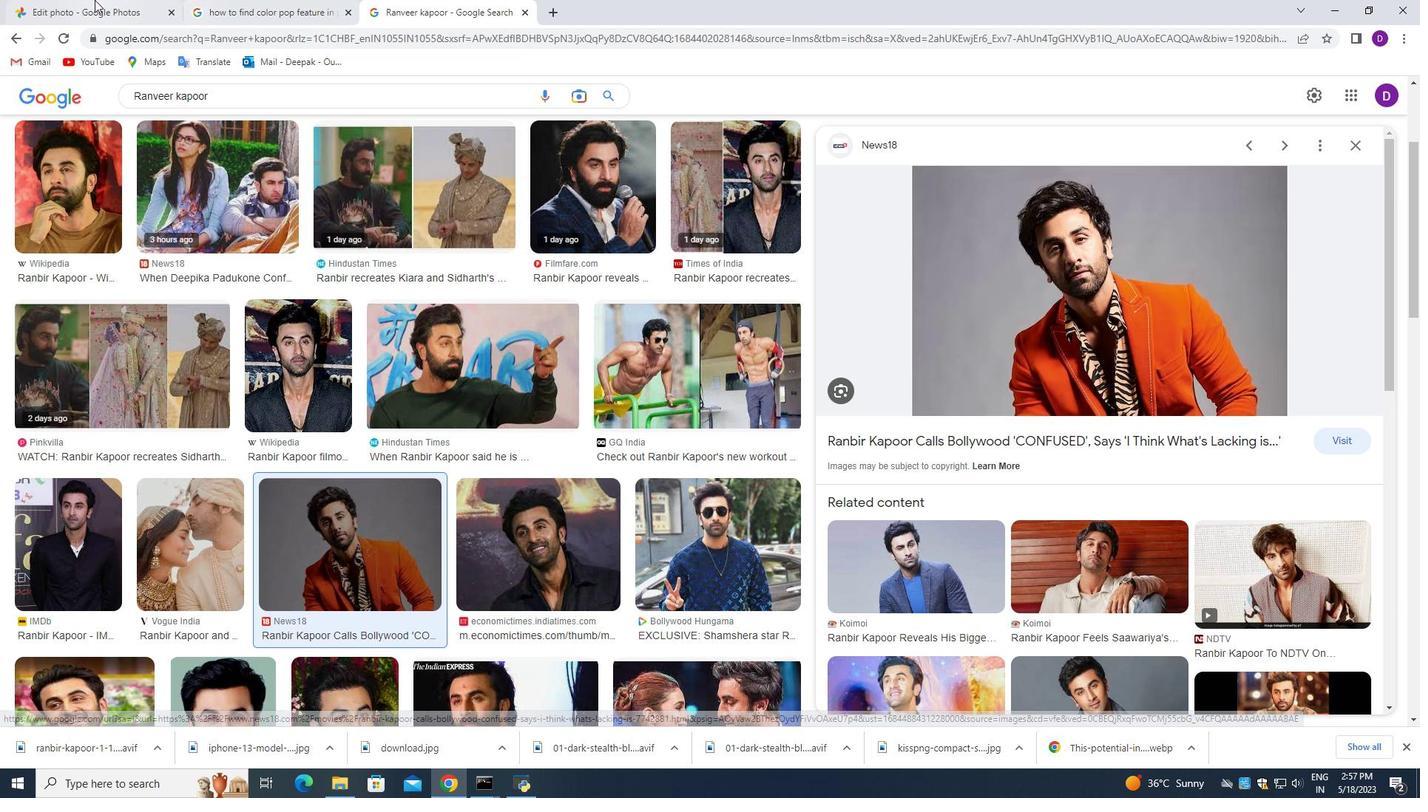 
Action: Mouse moved to (19, 41)
Screenshot: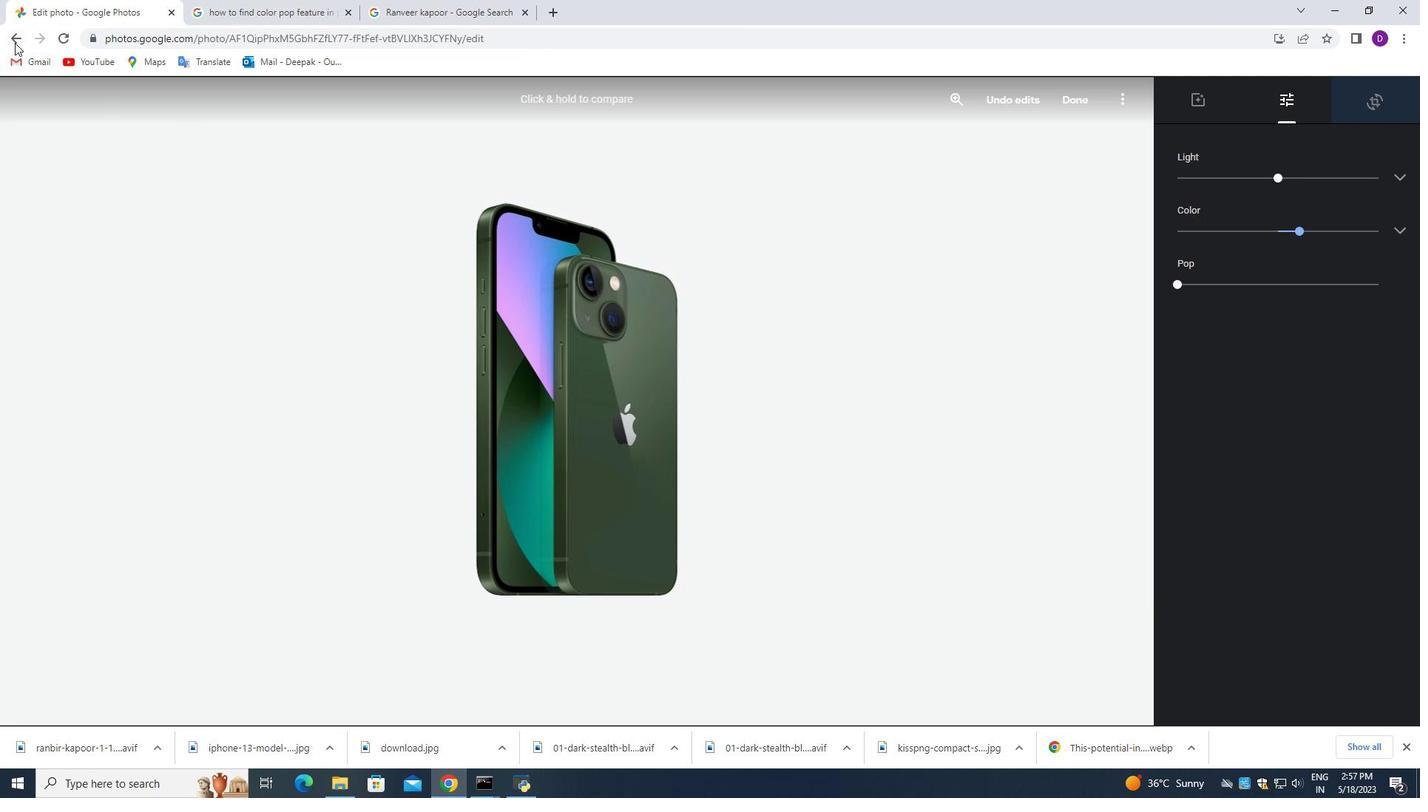 
Action: Mouse pressed left at (19, 41)
Screenshot: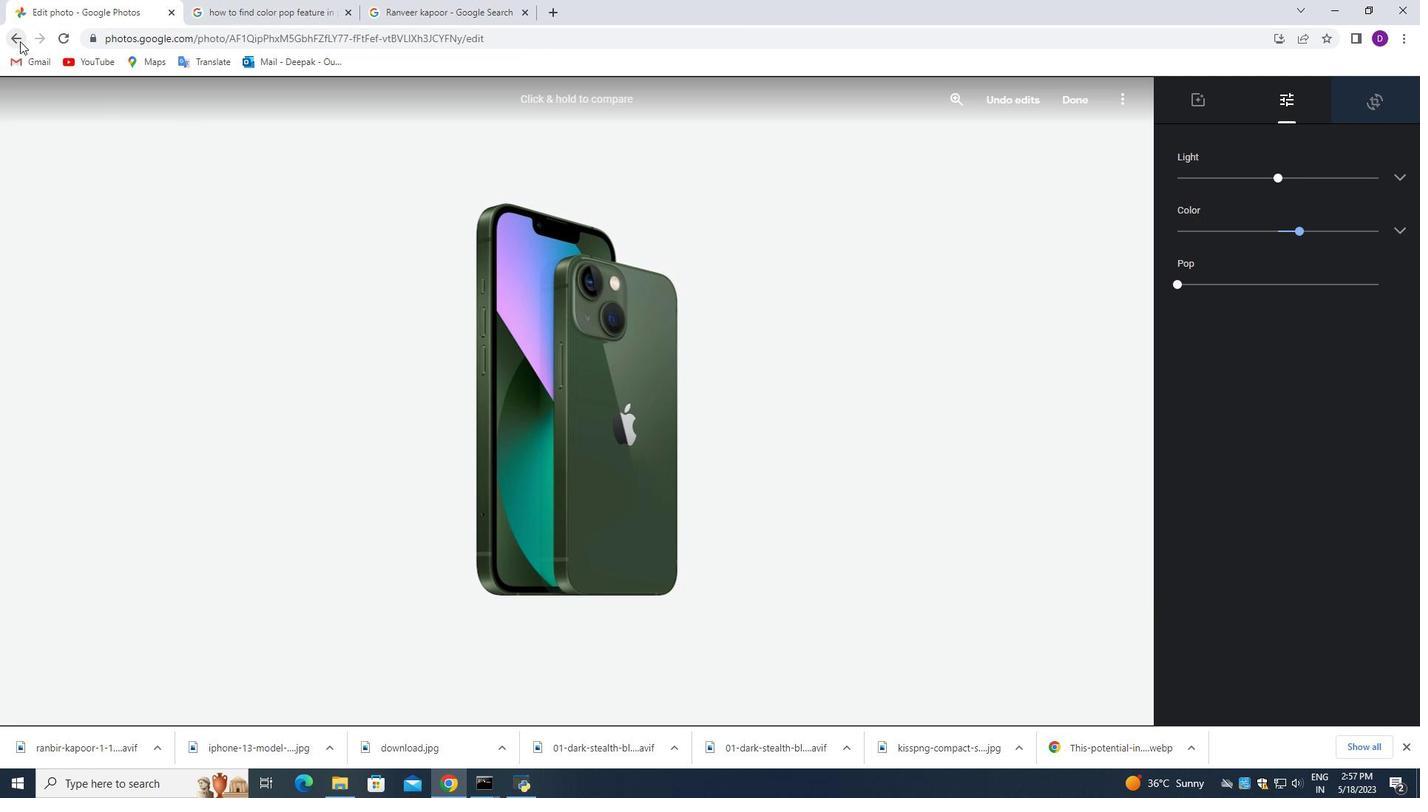 
Action: Mouse moved to (24, 92)
Screenshot: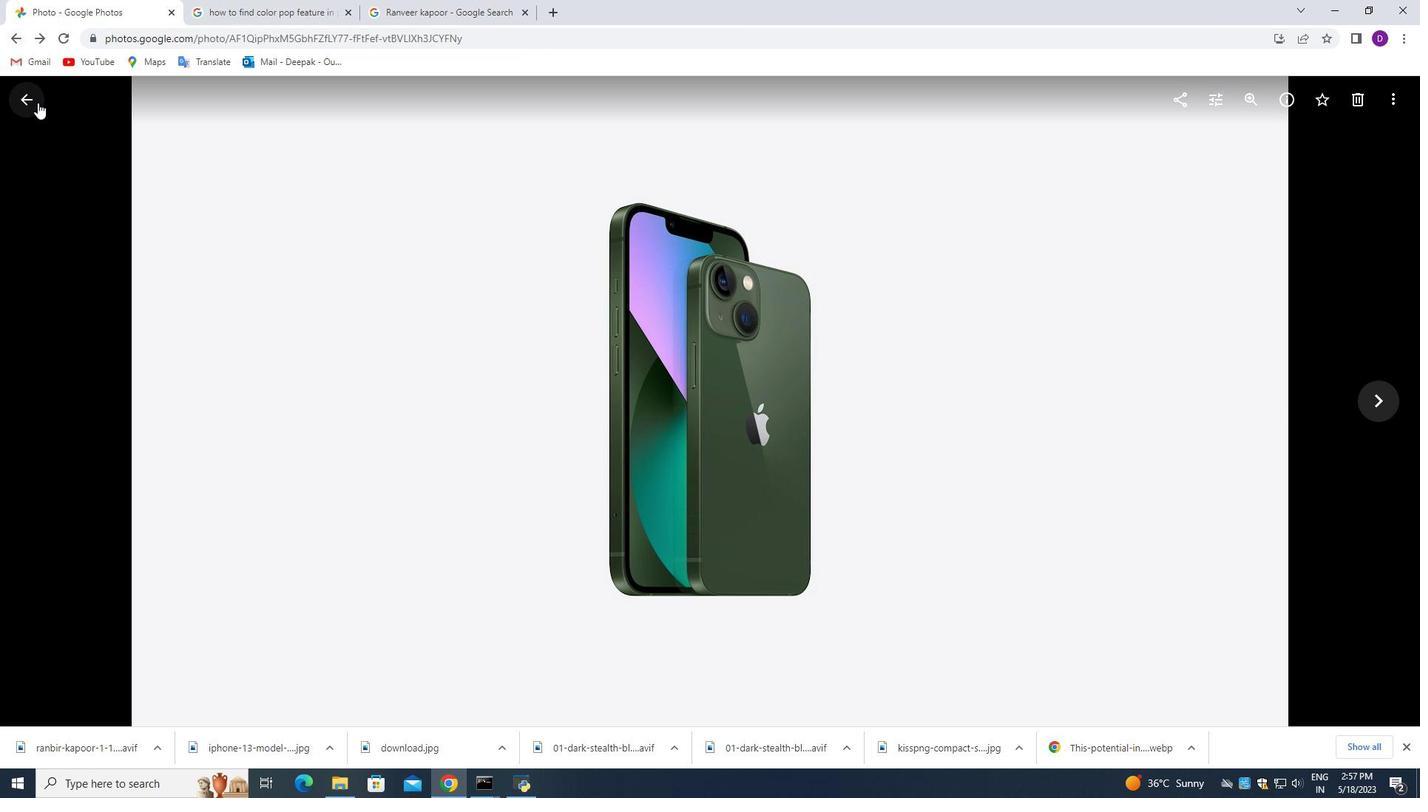 
Action: Mouse pressed left at (24, 92)
Screenshot: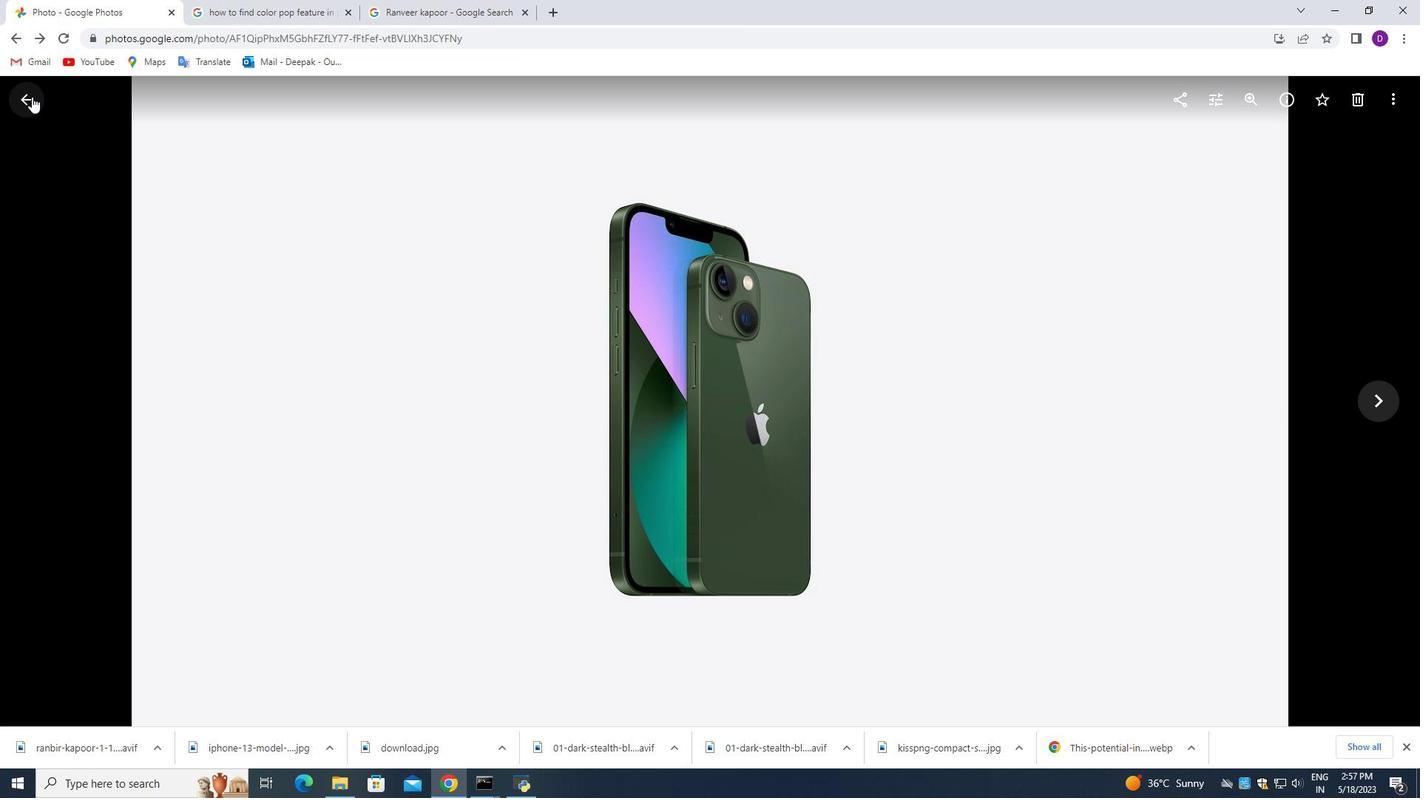 
Action: Mouse moved to (223, 304)
Screenshot: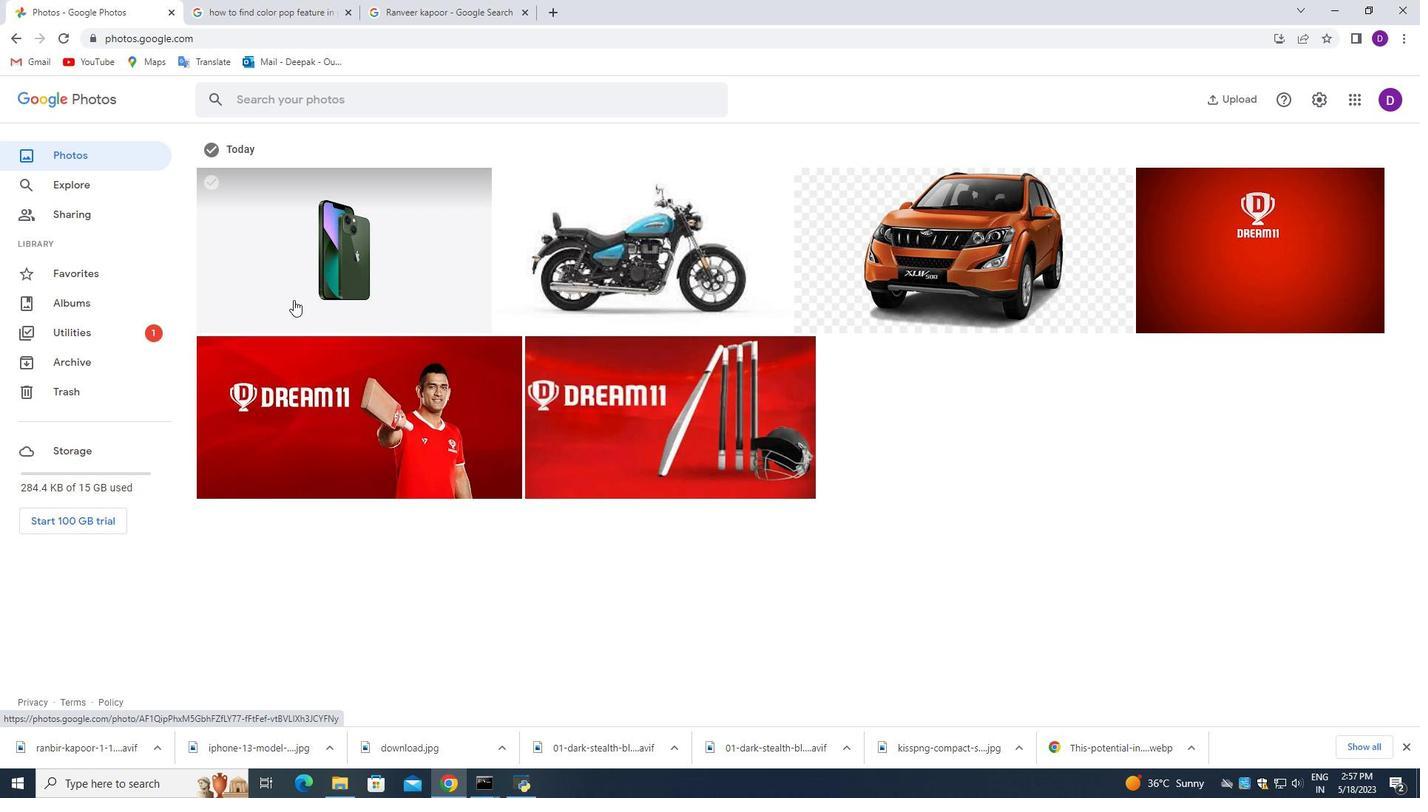 
Action: Mouse scrolled (223, 305) with delta (0, 0)
Screenshot: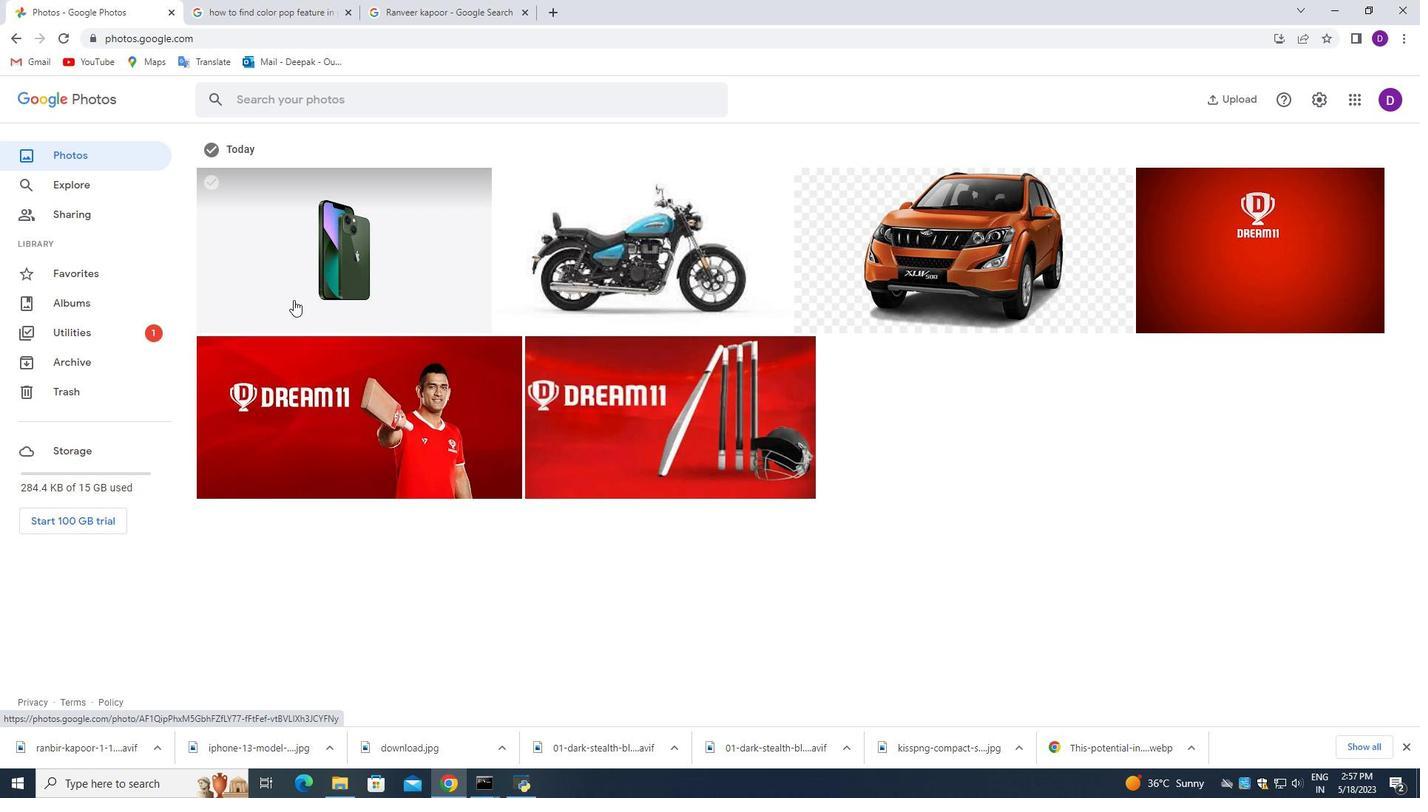 
Action: Mouse moved to (210, 305)
Screenshot: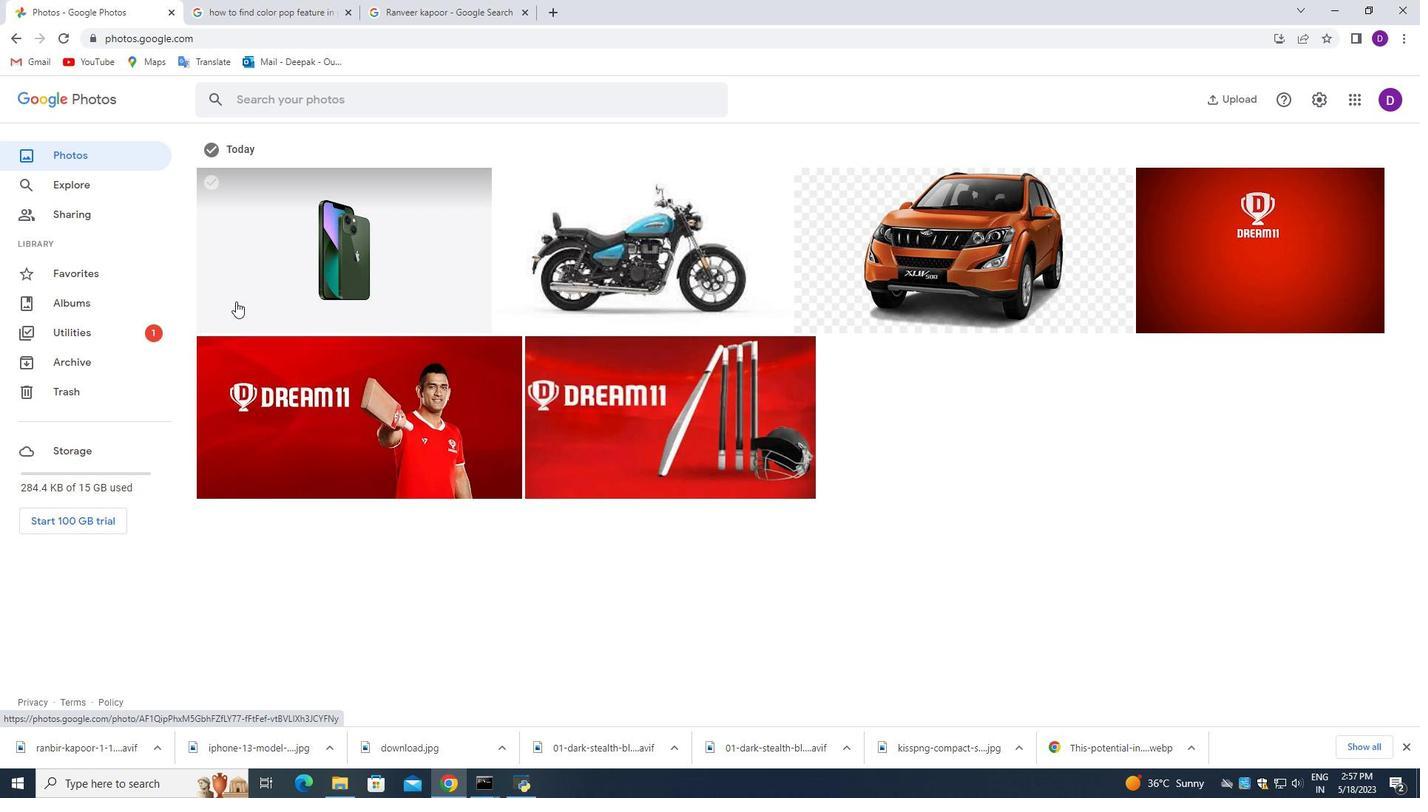 
Action: Mouse scrolled (210, 306) with delta (0, 0)
Screenshot: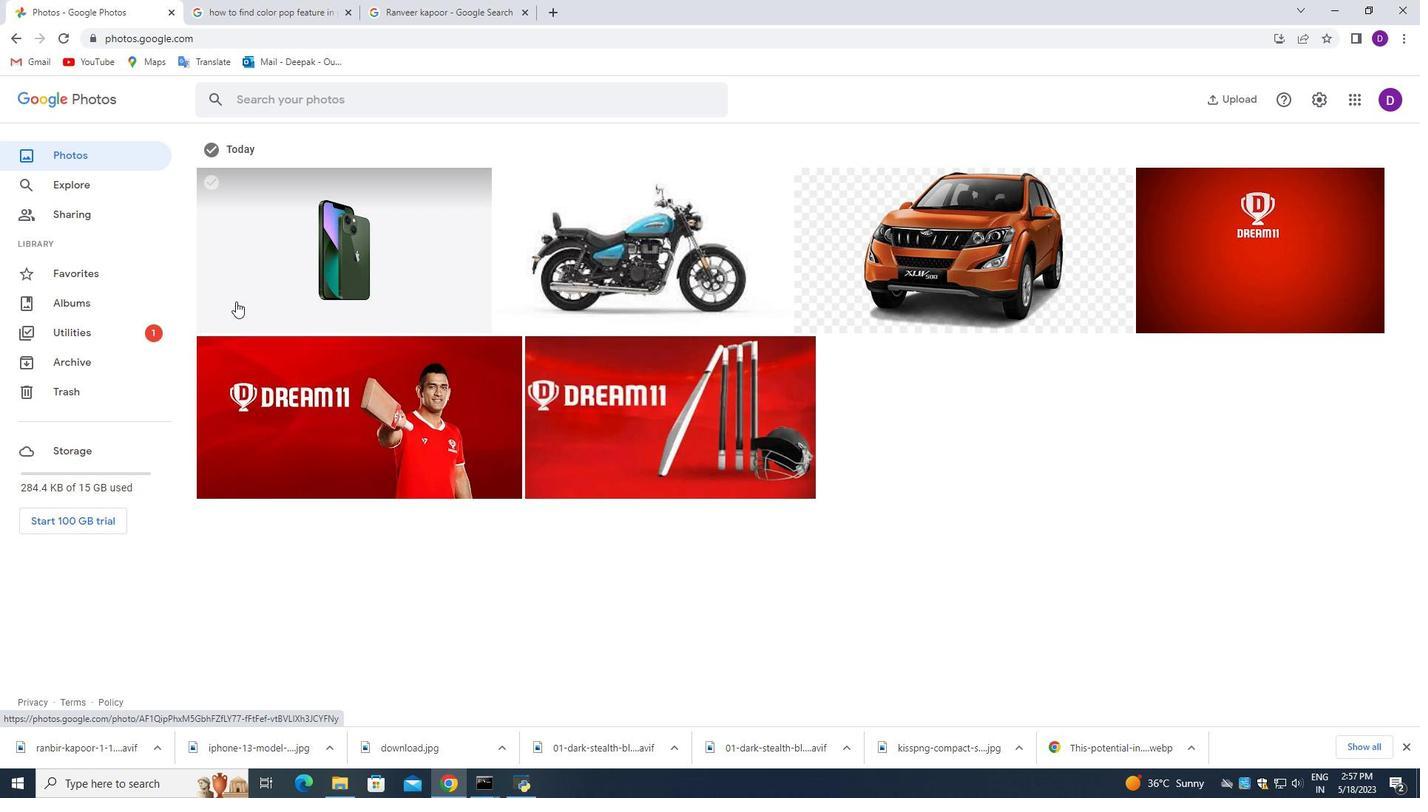 
Action: Mouse moved to (1223, 89)
Screenshot: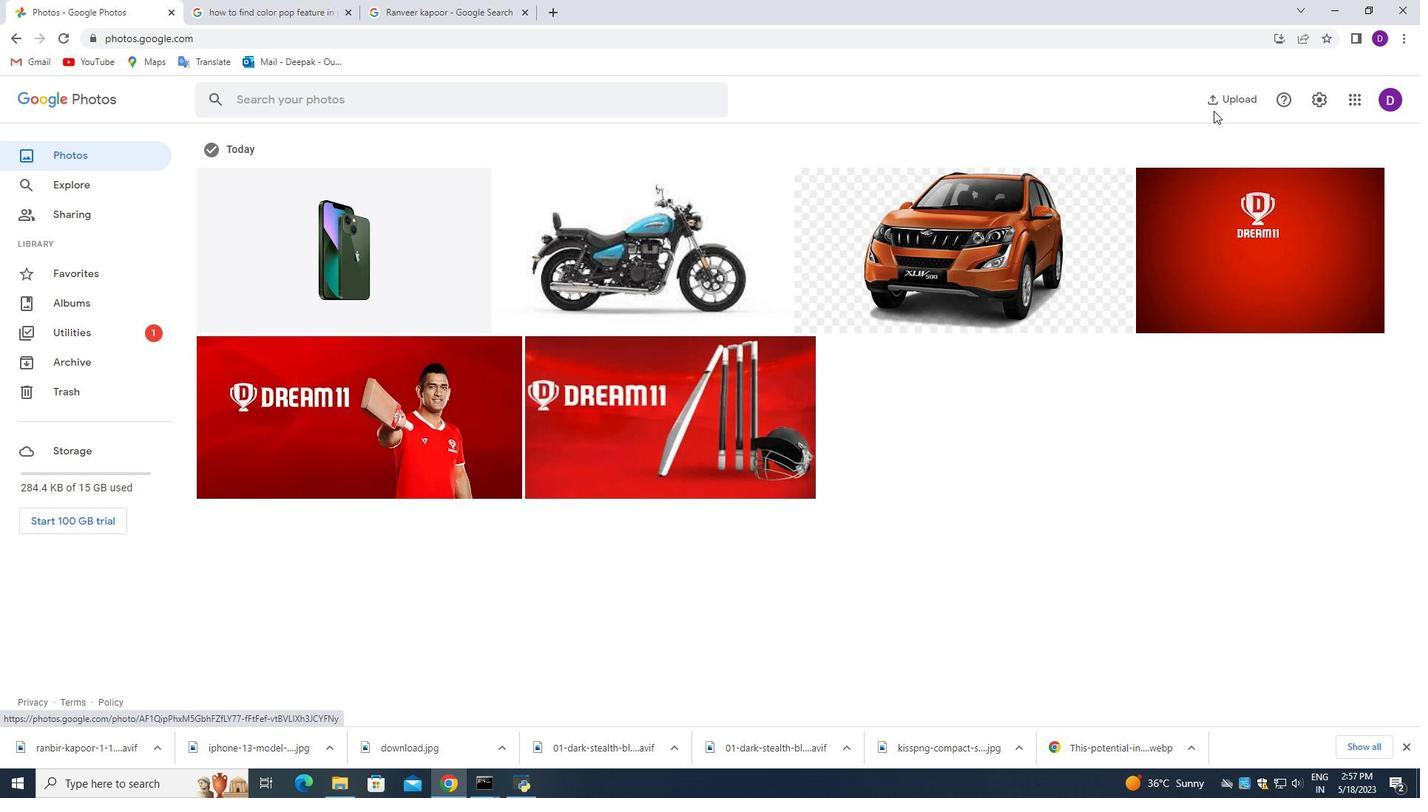 
Action: Mouse pressed left at (1223, 89)
Screenshot: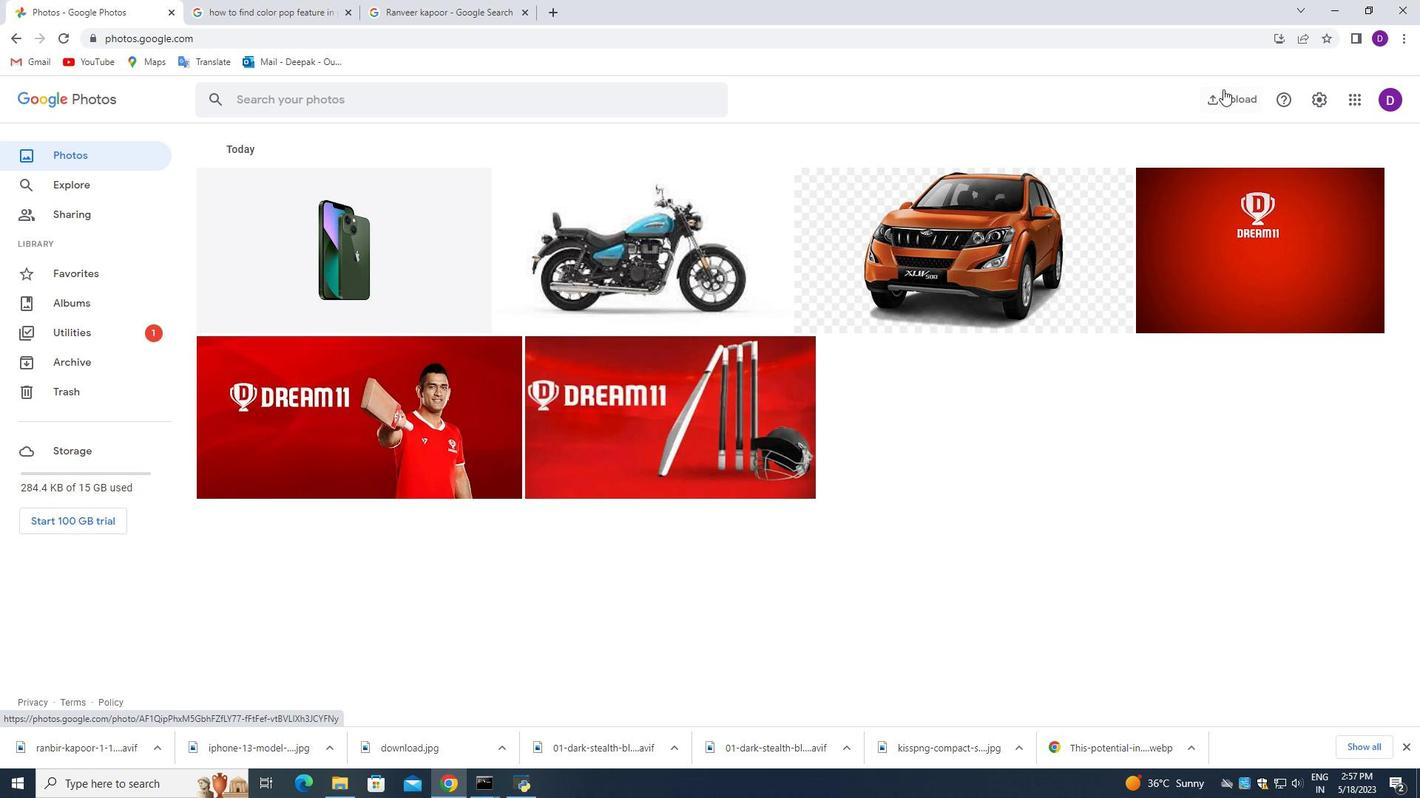 
Action: Mouse moved to (1115, 144)
Screenshot: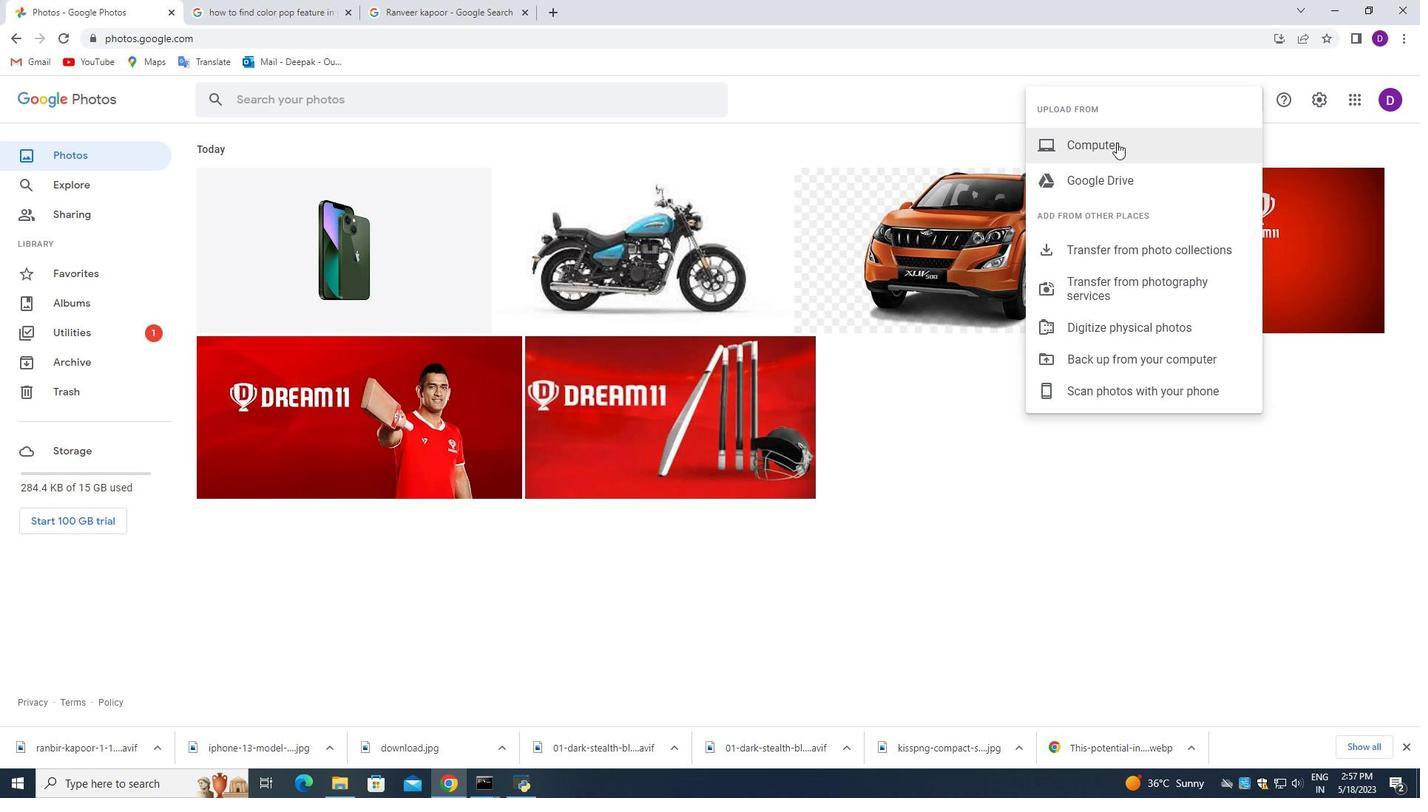 
Action: Mouse pressed left at (1115, 144)
Screenshot: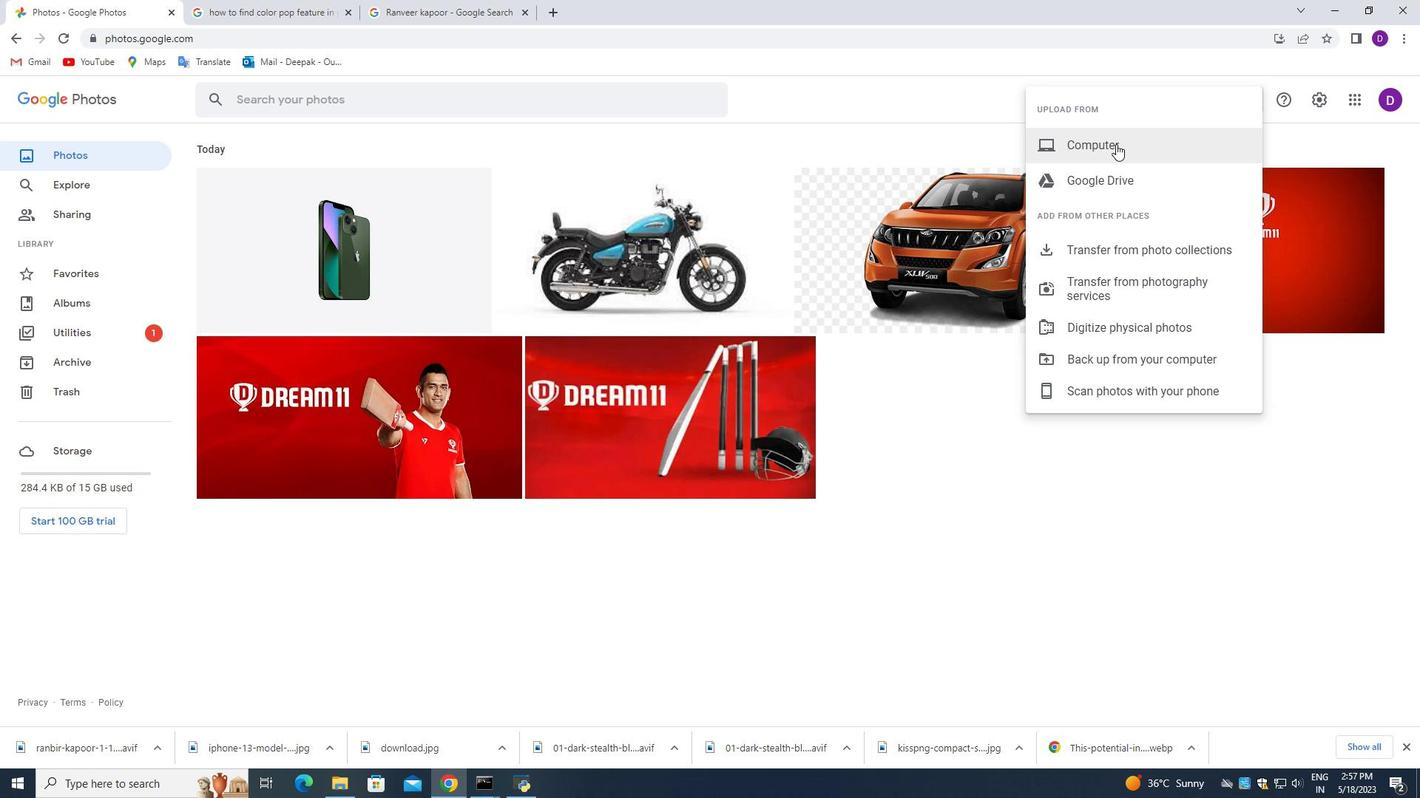 
Action: Mouse moved to (208, 124)
Screenshot: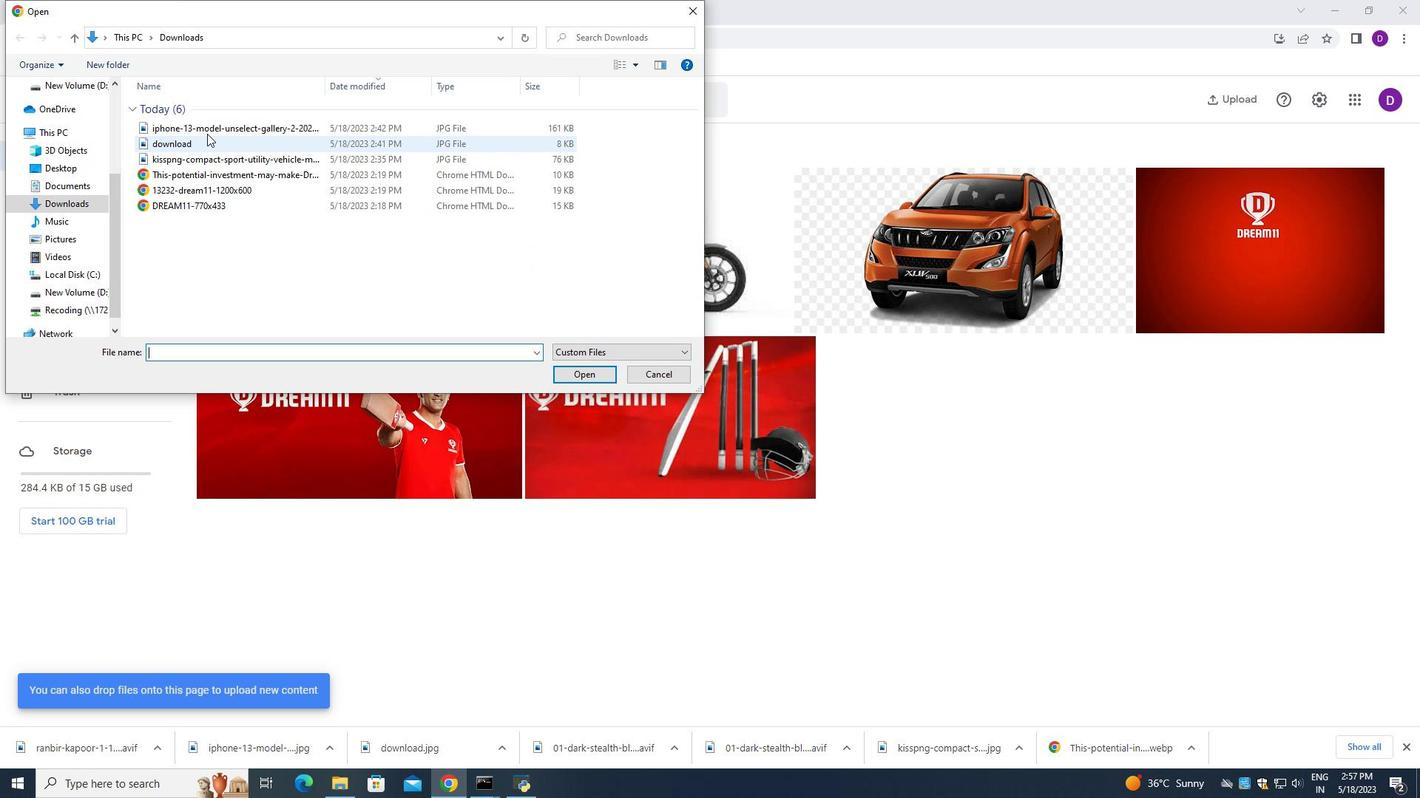 
Action: Mouse scrolled (208, 124) with delta (0, 0)
Screenshot: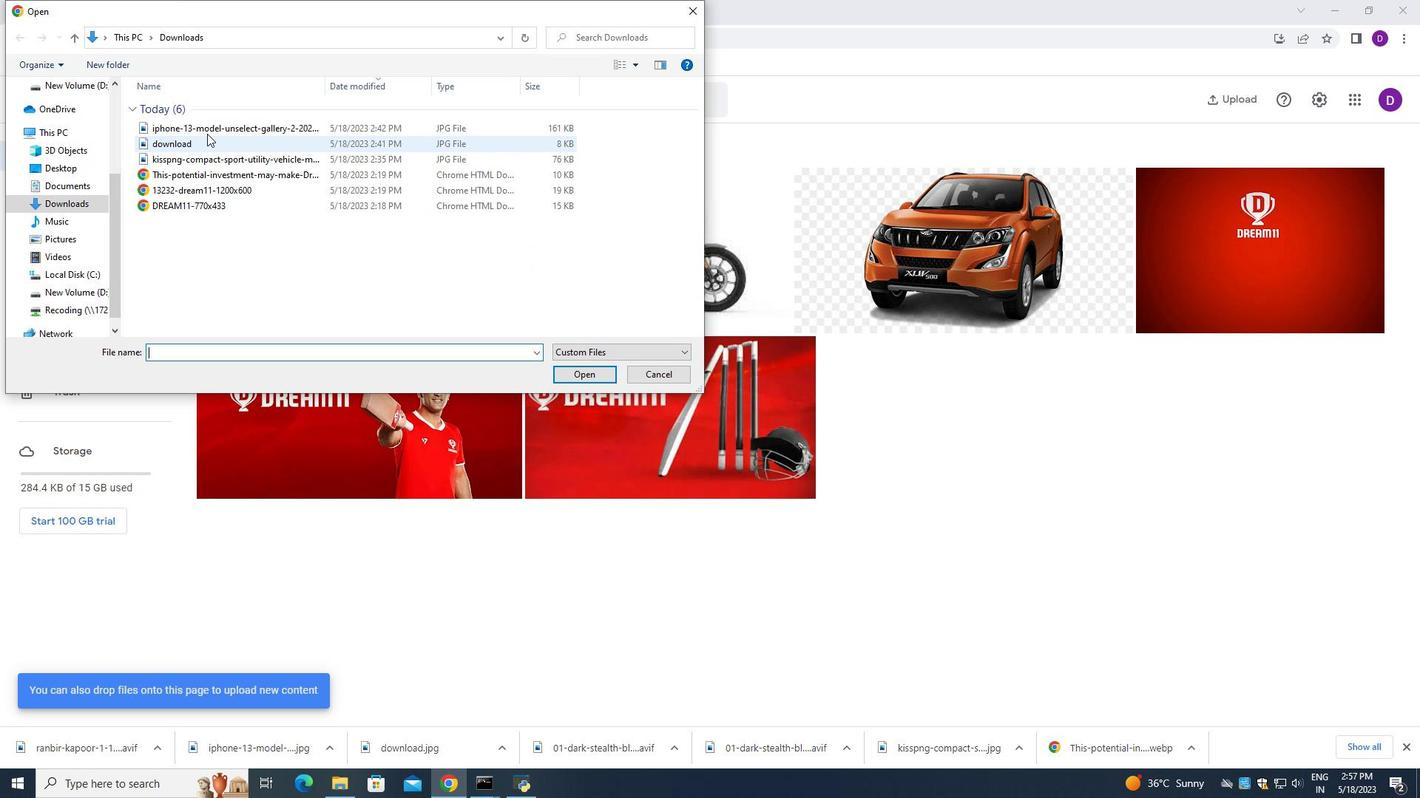 
Action: Mouse moved to (684, 14)
Screenshot: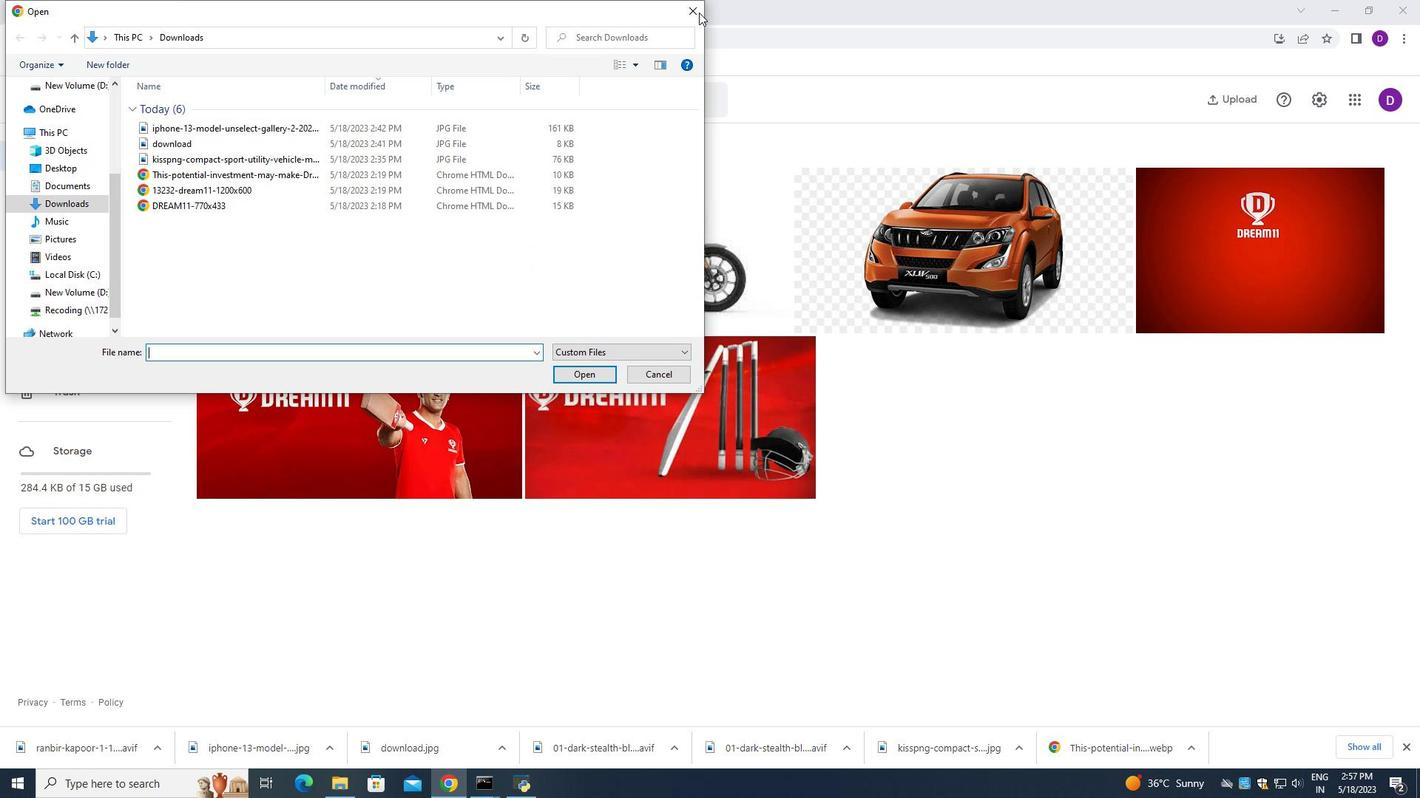 
Action: Mouse pressed left at (684, 14)
Screenshot: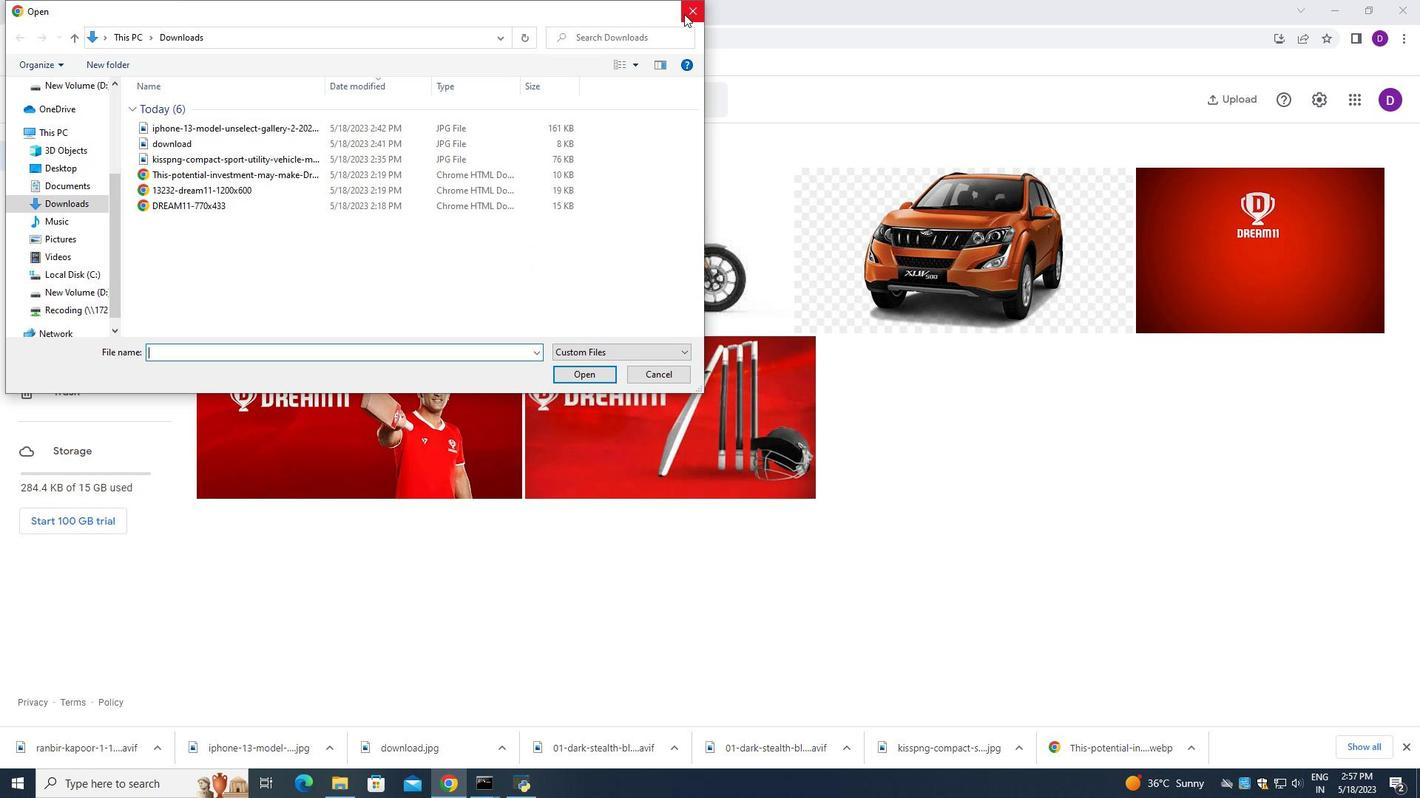 
Action: Mouse moved to (440, 7)
Screenshot: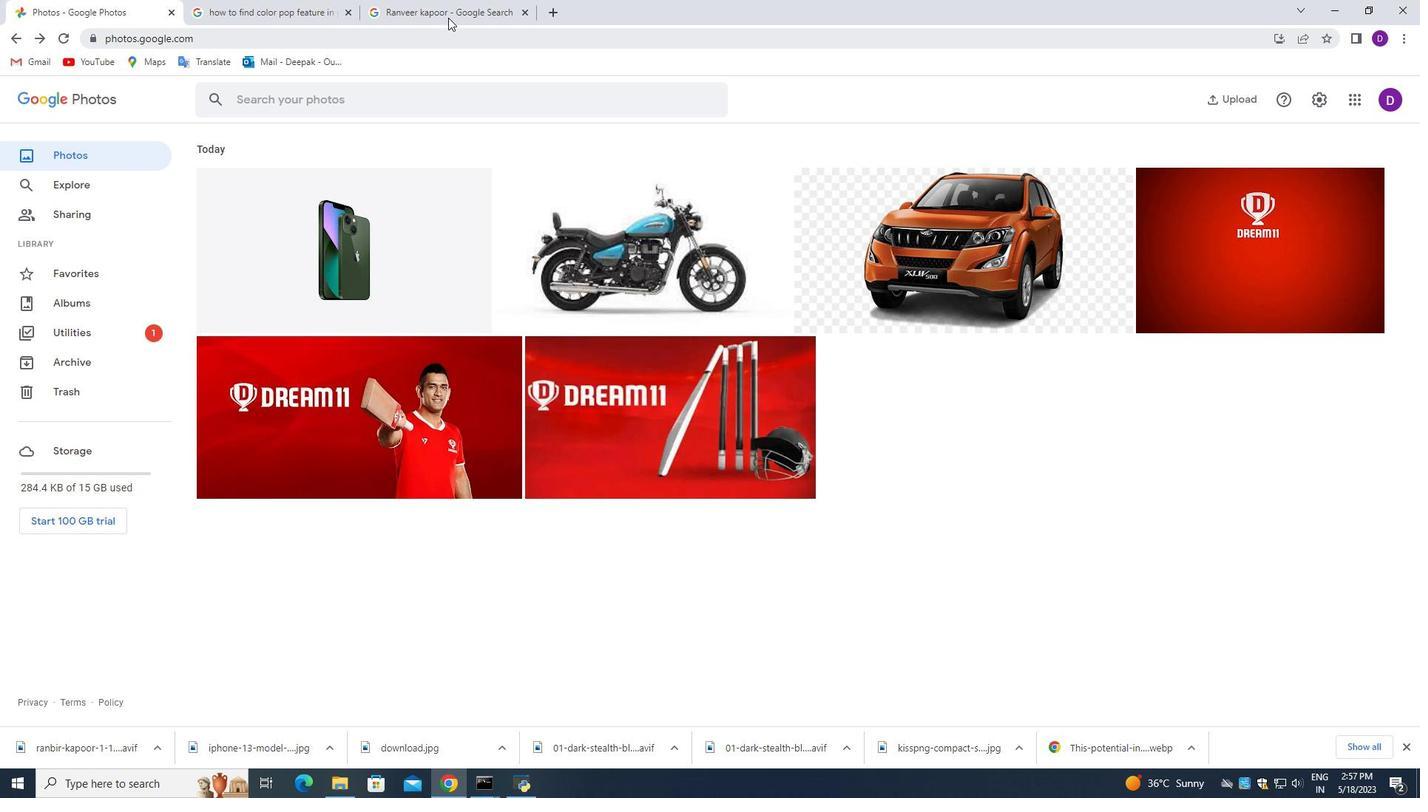 
Action: Mouse pressed left at (440, 7)
Screenshot: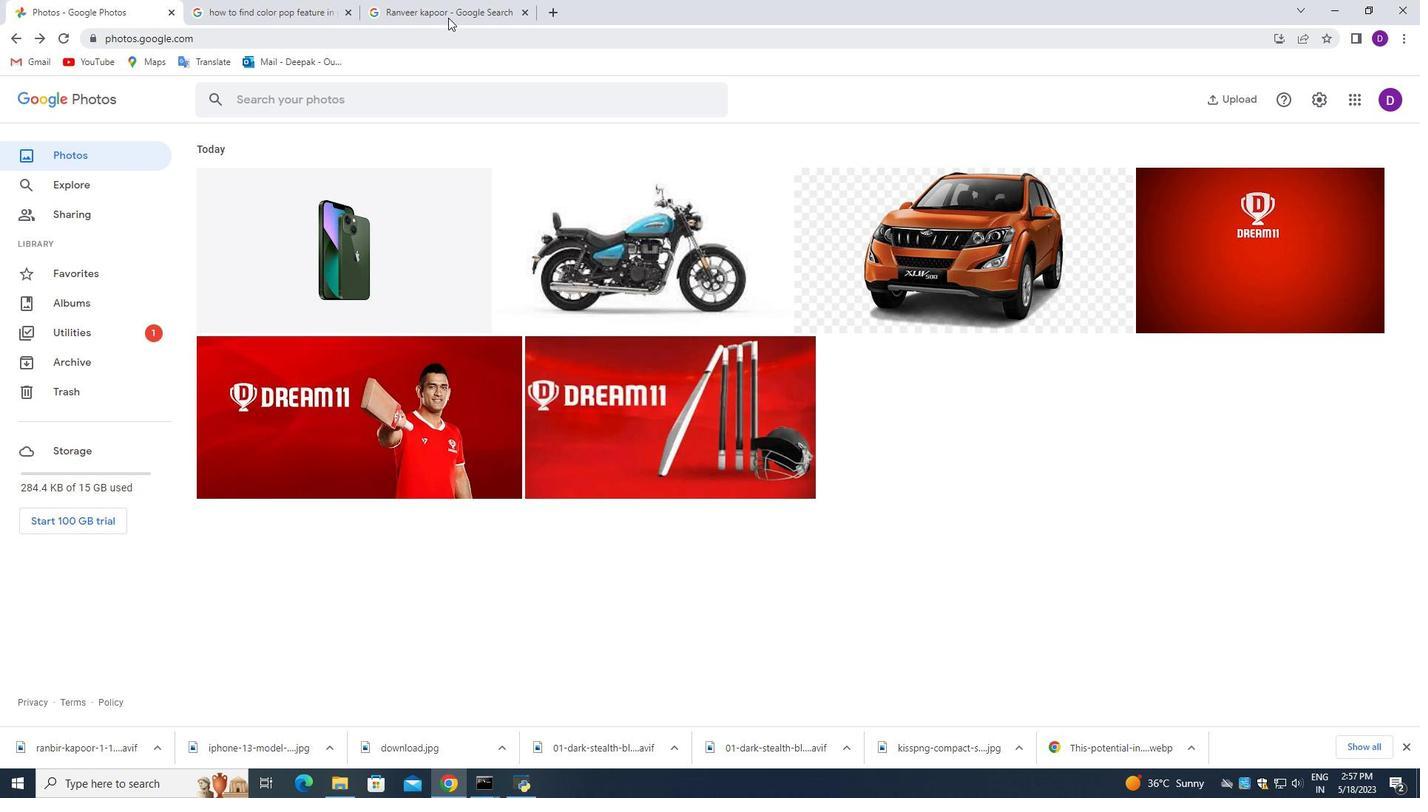
Action: Mouse moved to (1032, 279)
Screenshot: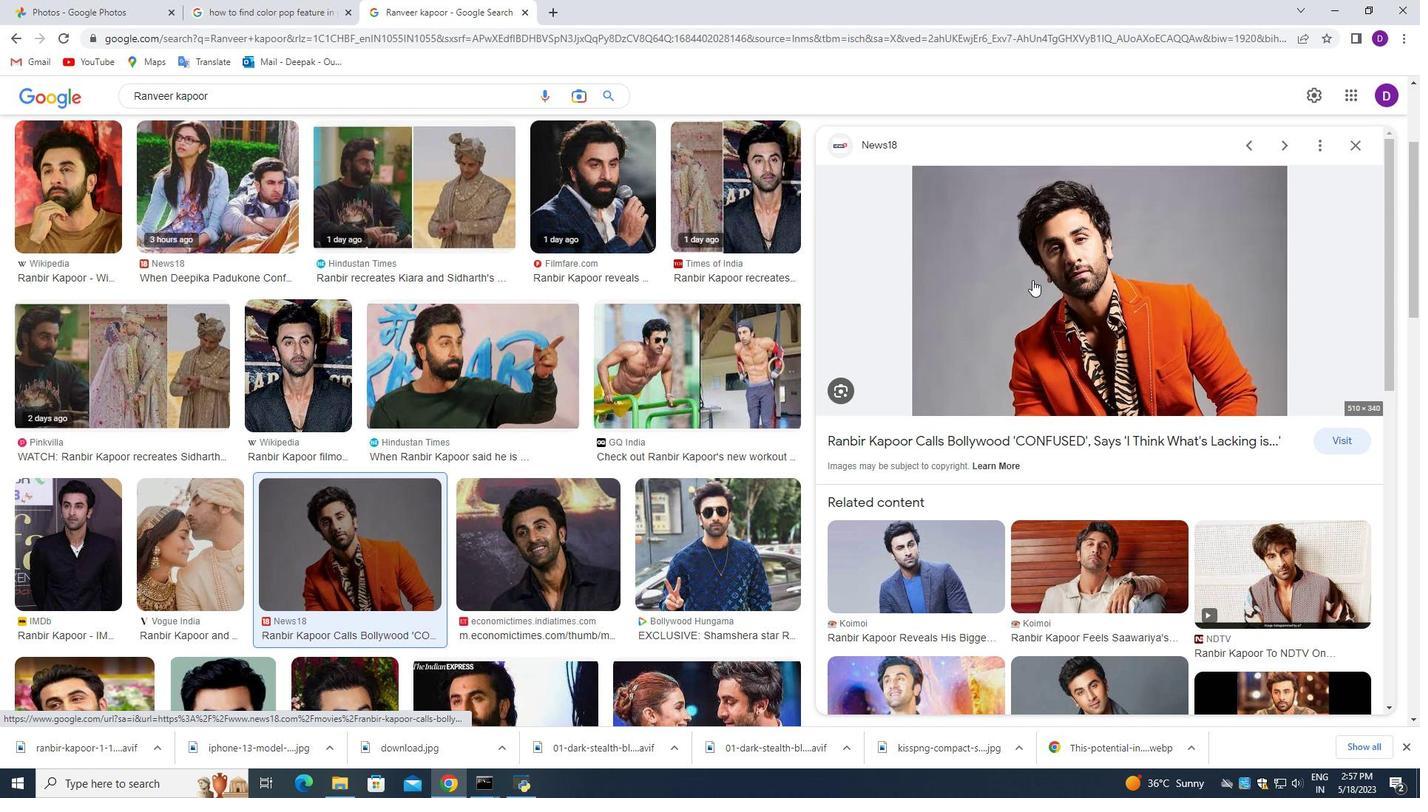 
Action: Mouse pressed right at (1032, 279)
Screenshot: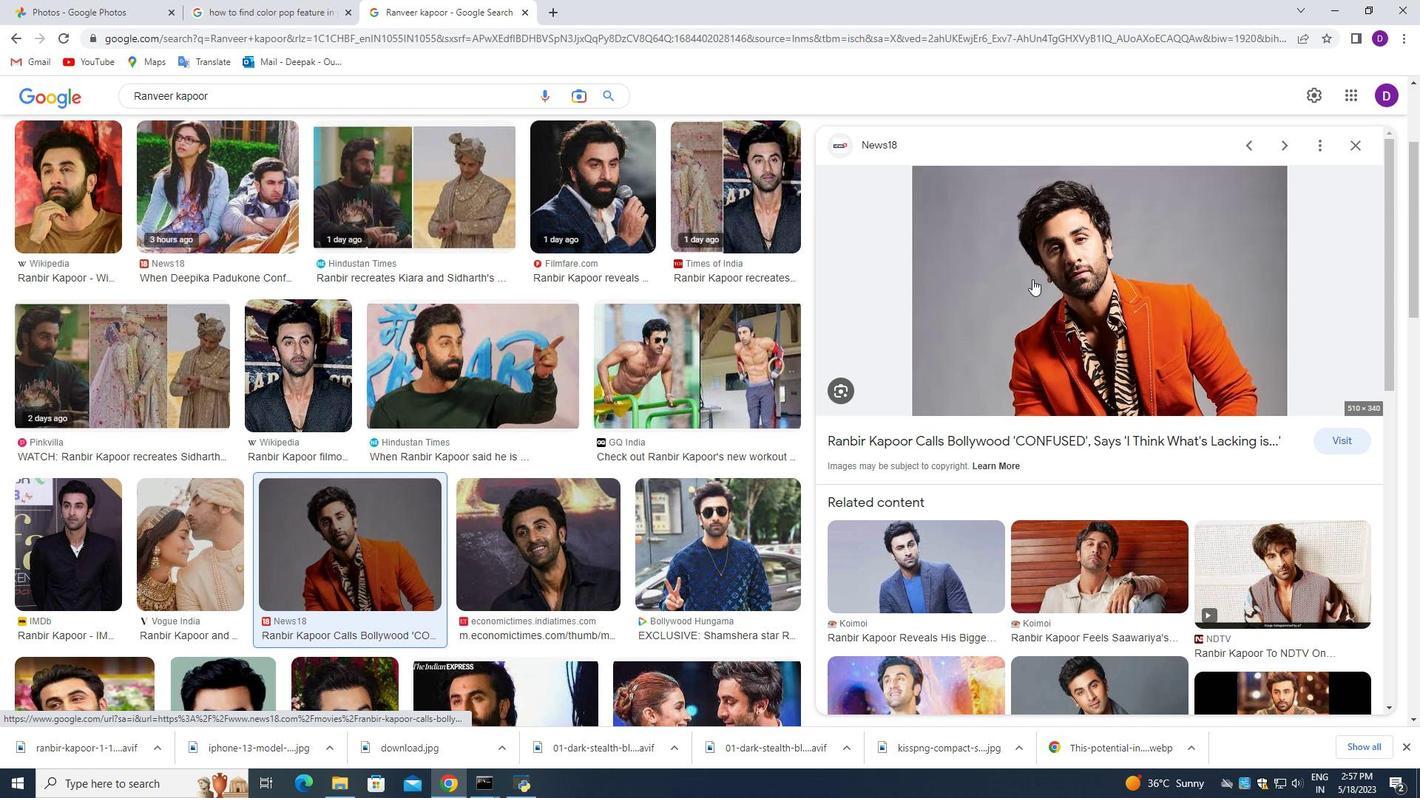 
Action: Mouse moved to (1109, 437)
Screenshot: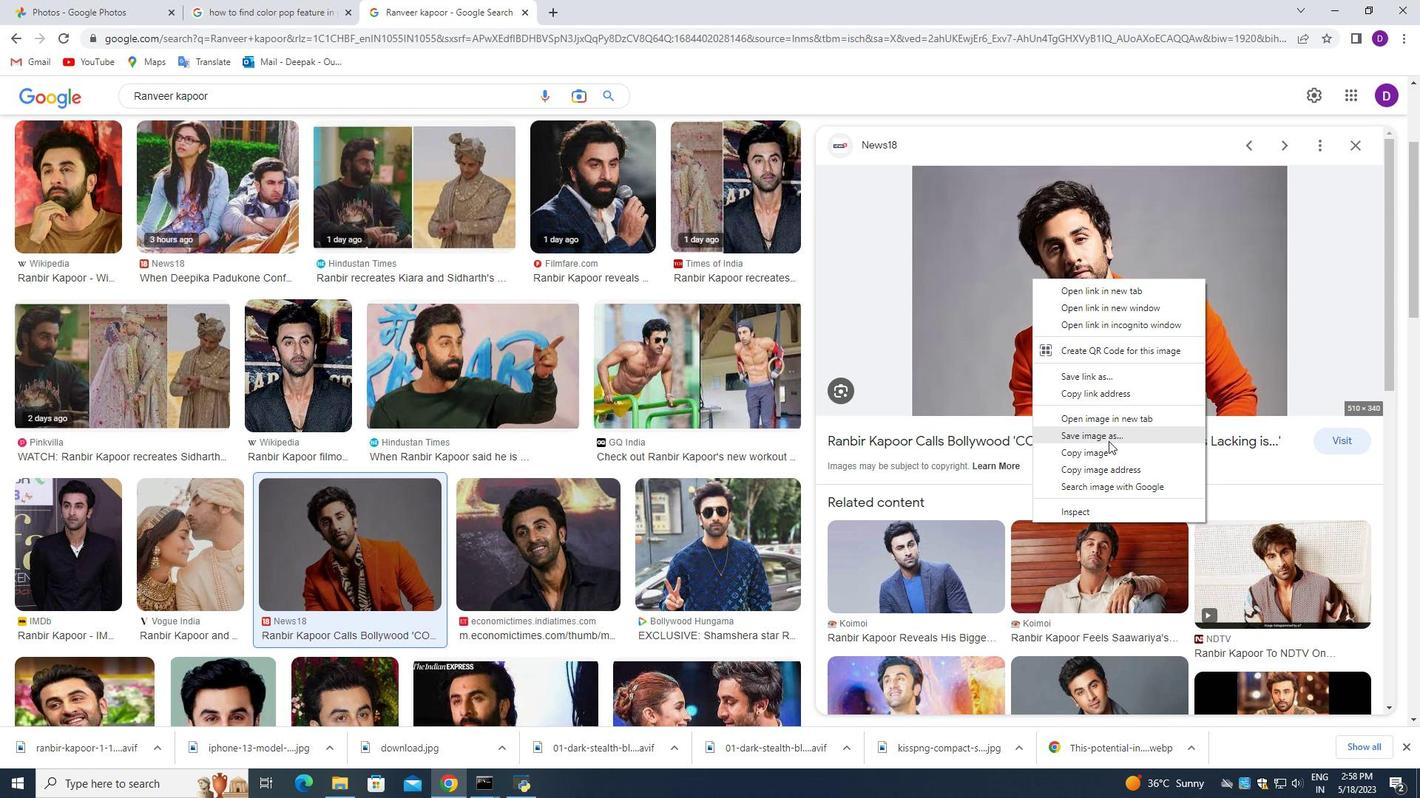 
Action: Mouse pressed left at (1109, 437)
Screenshot: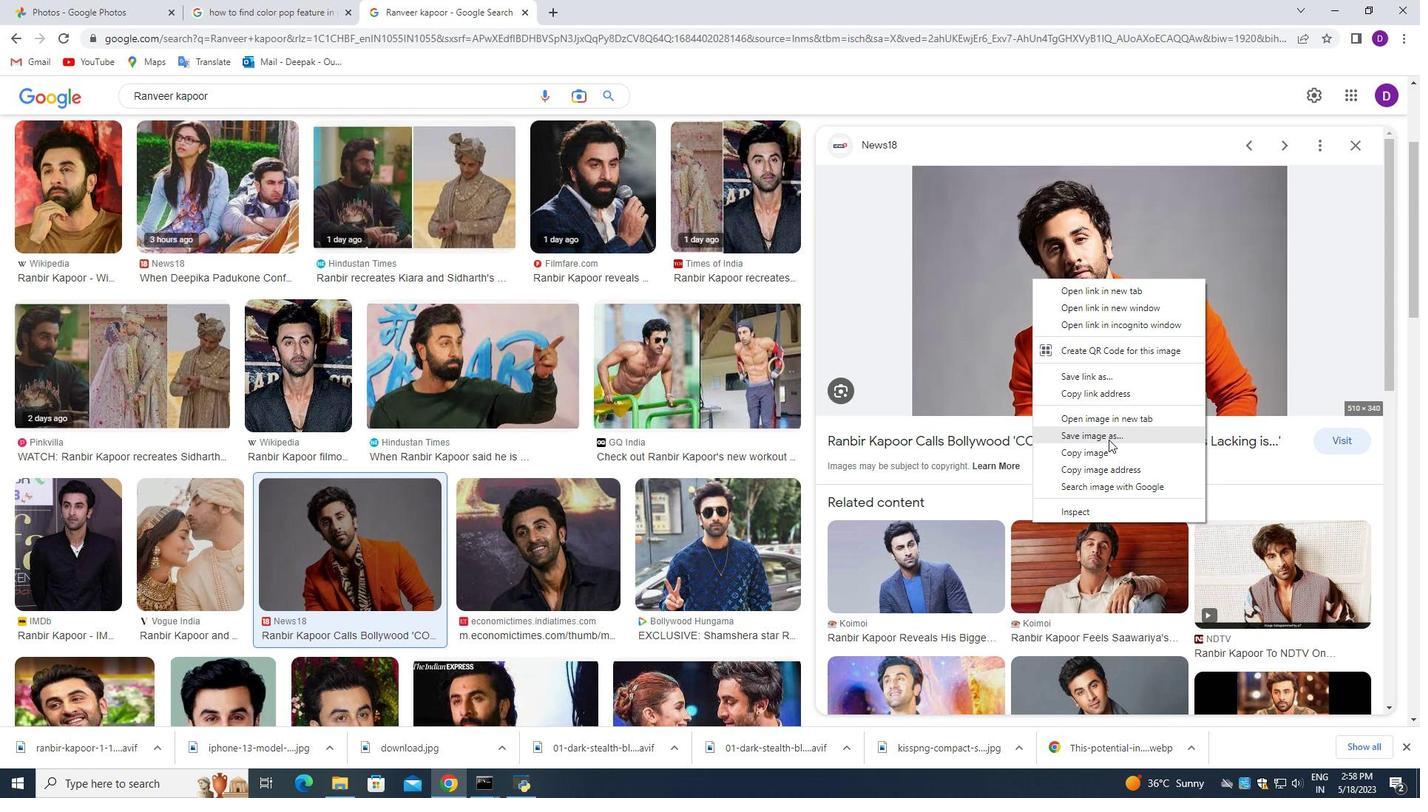 
Action: Mouse moved to (212, 128)
Screenshot: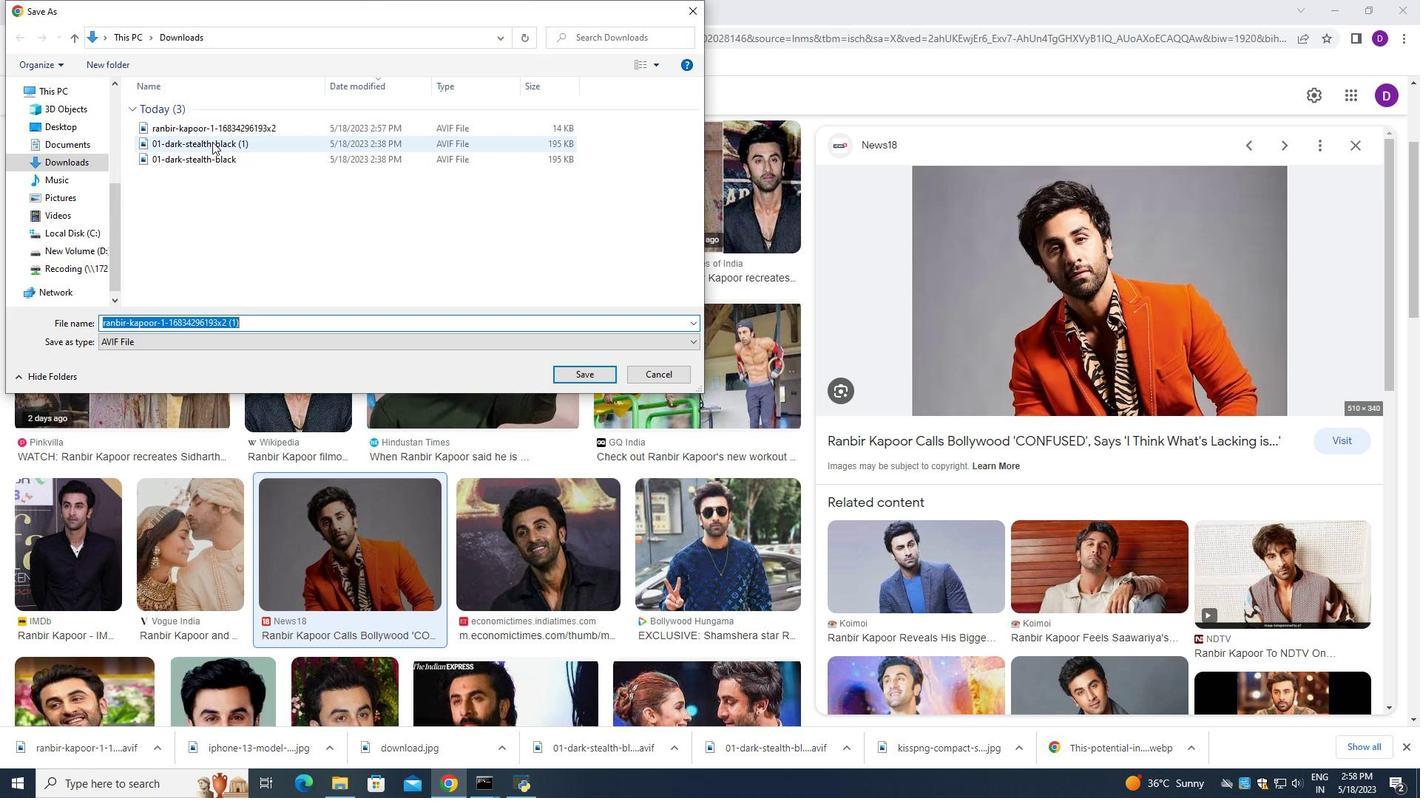 
Action: Mouse pressed left at (212, 128)
Screenshot: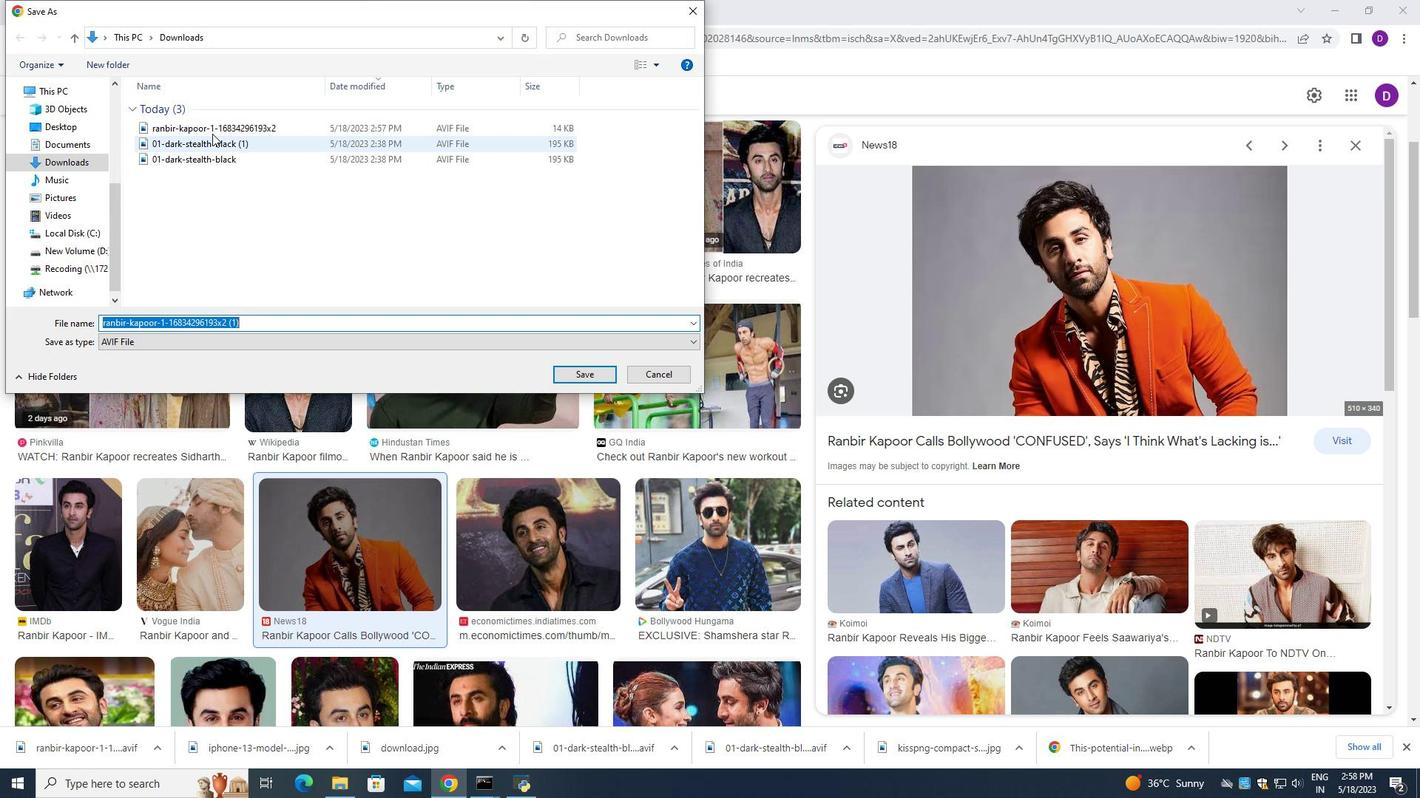 
Action: Mouse moved to (687, 17)
Screenshot: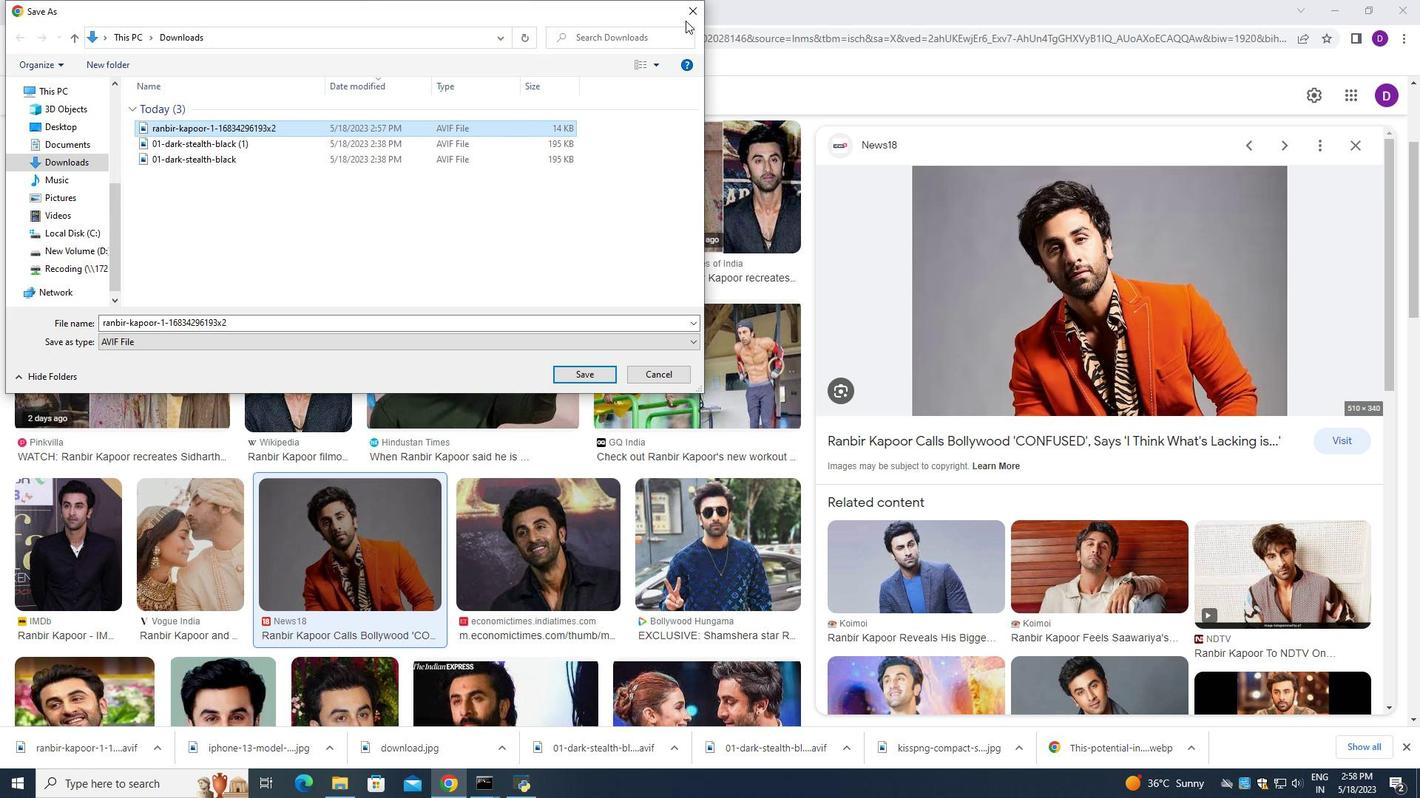 
Action: Mouse pressed left at (687, 17)
Screenshot: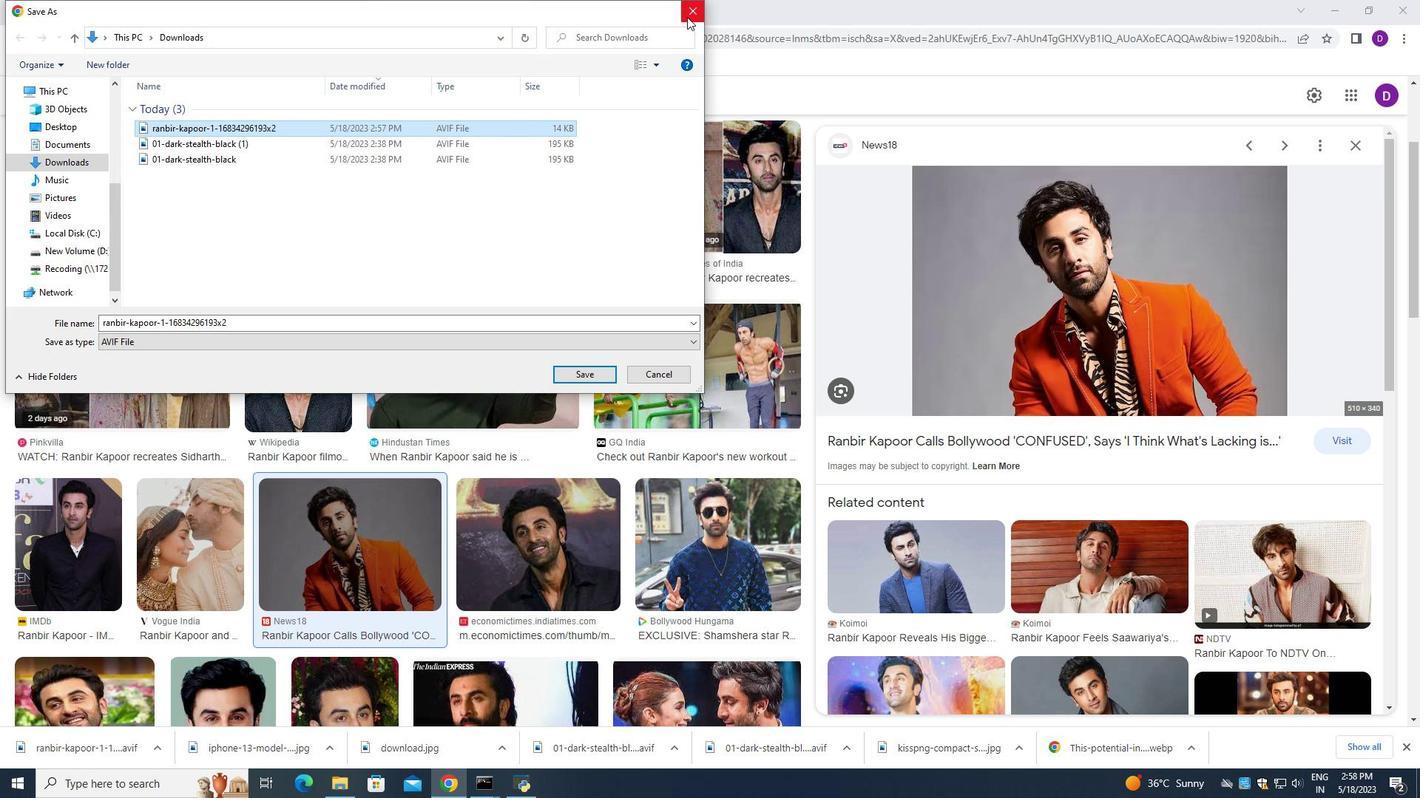 
Action: Mouse moved to (550, 533)
Screenshot: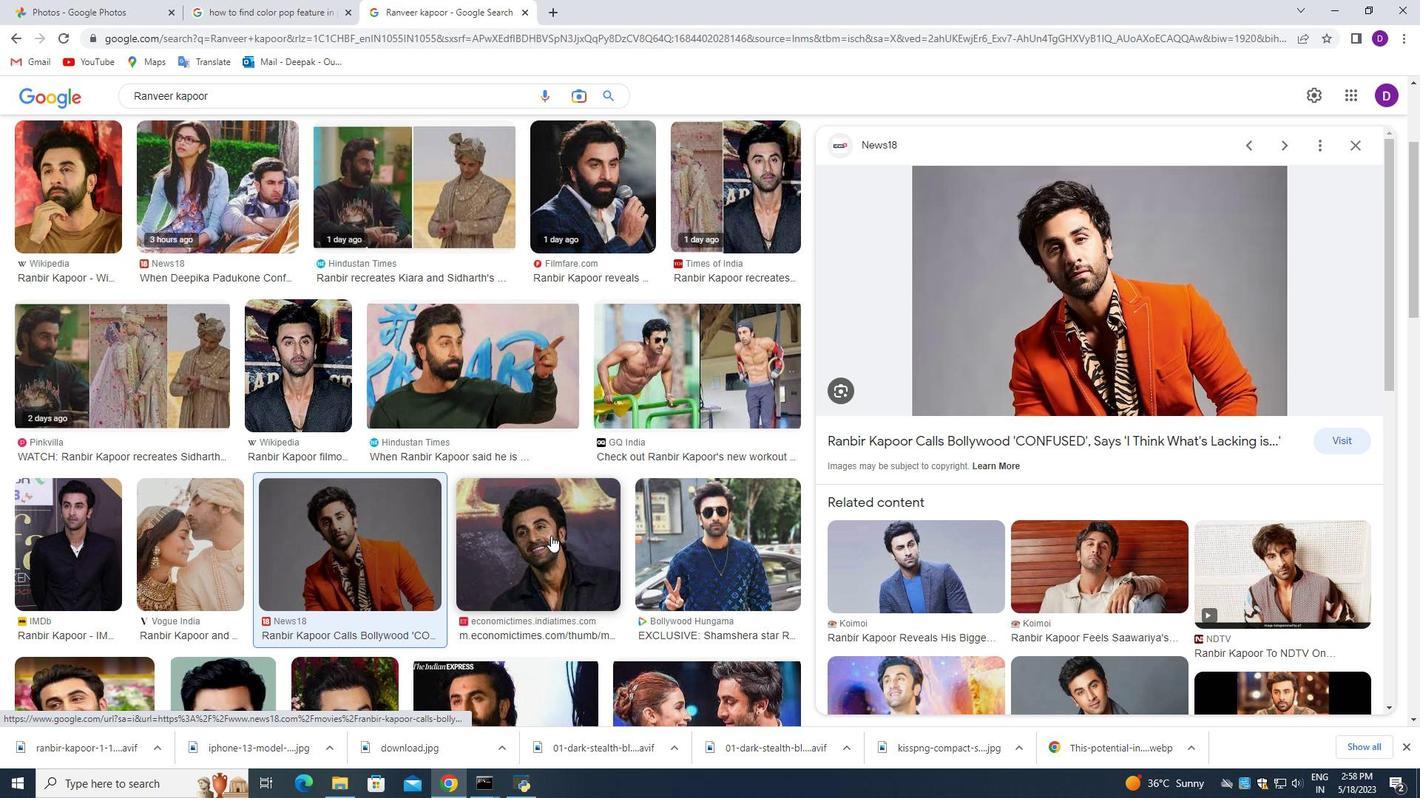 
Action: Mouse scrolled (550, 532) with delta (0, 0)
Screenshot: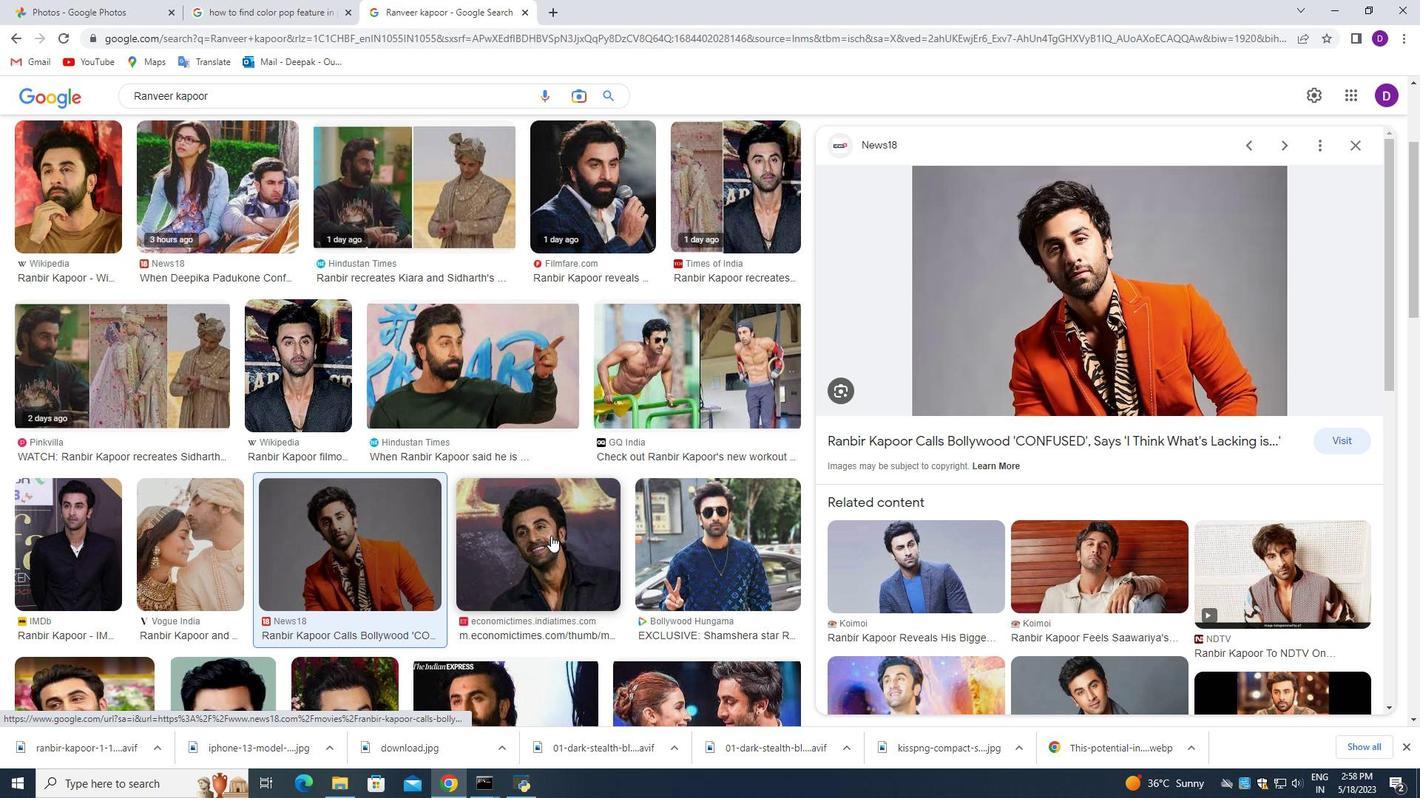 
Action: Mouse moved to (550, 532)
Screenshot: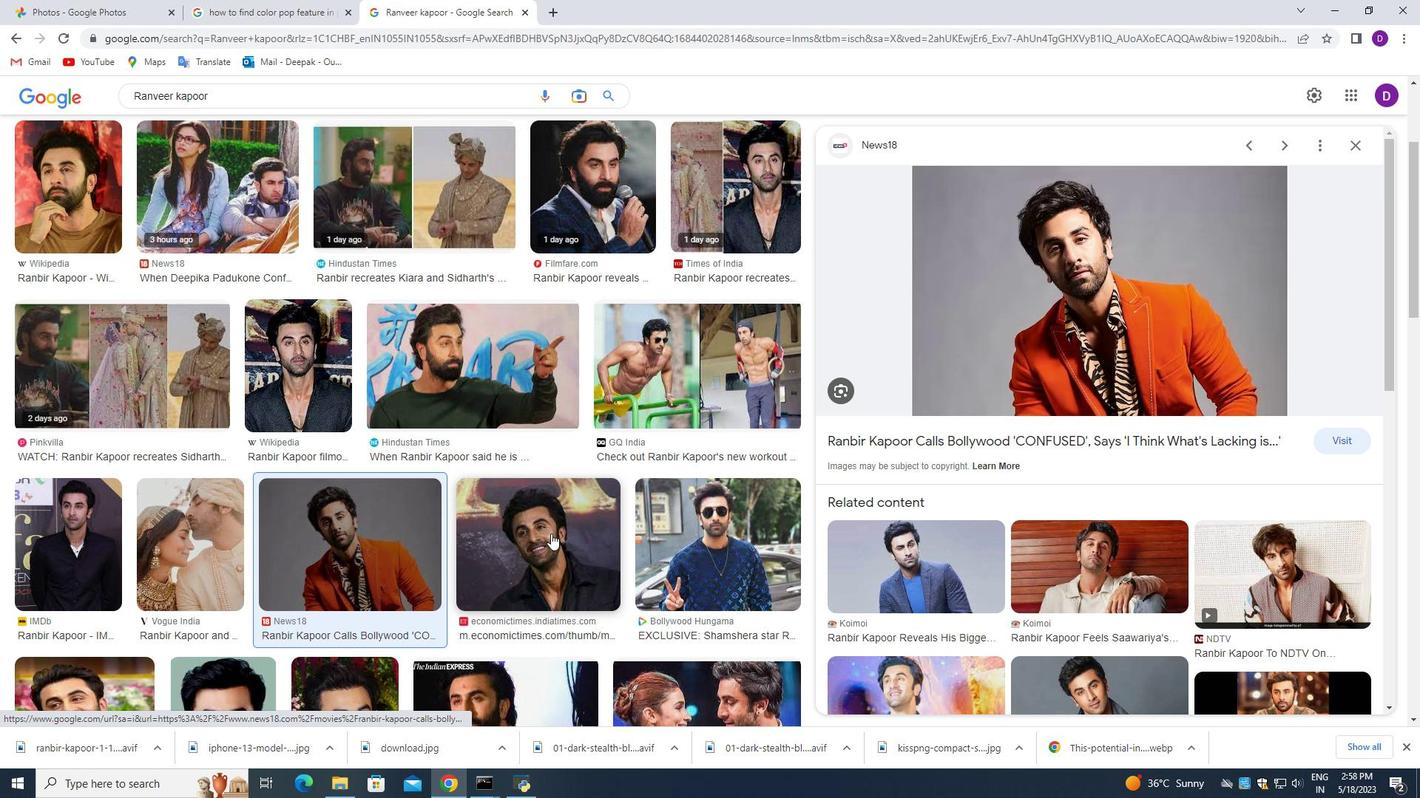 
Action: Mouse scrolled (550, 531) with delta (0, 0)
Screenshot: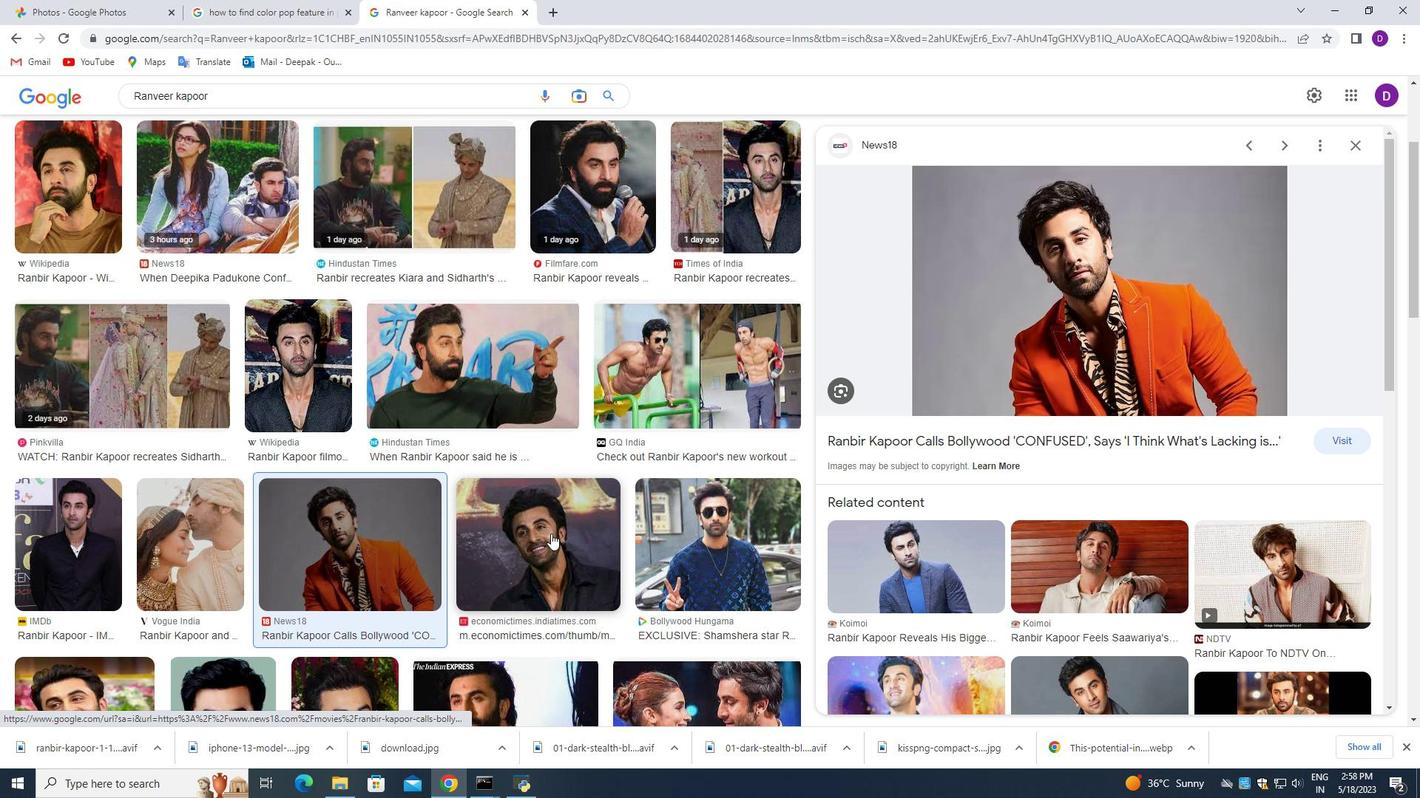 
Action: Mouse moved to (65, 381)
Screenshot: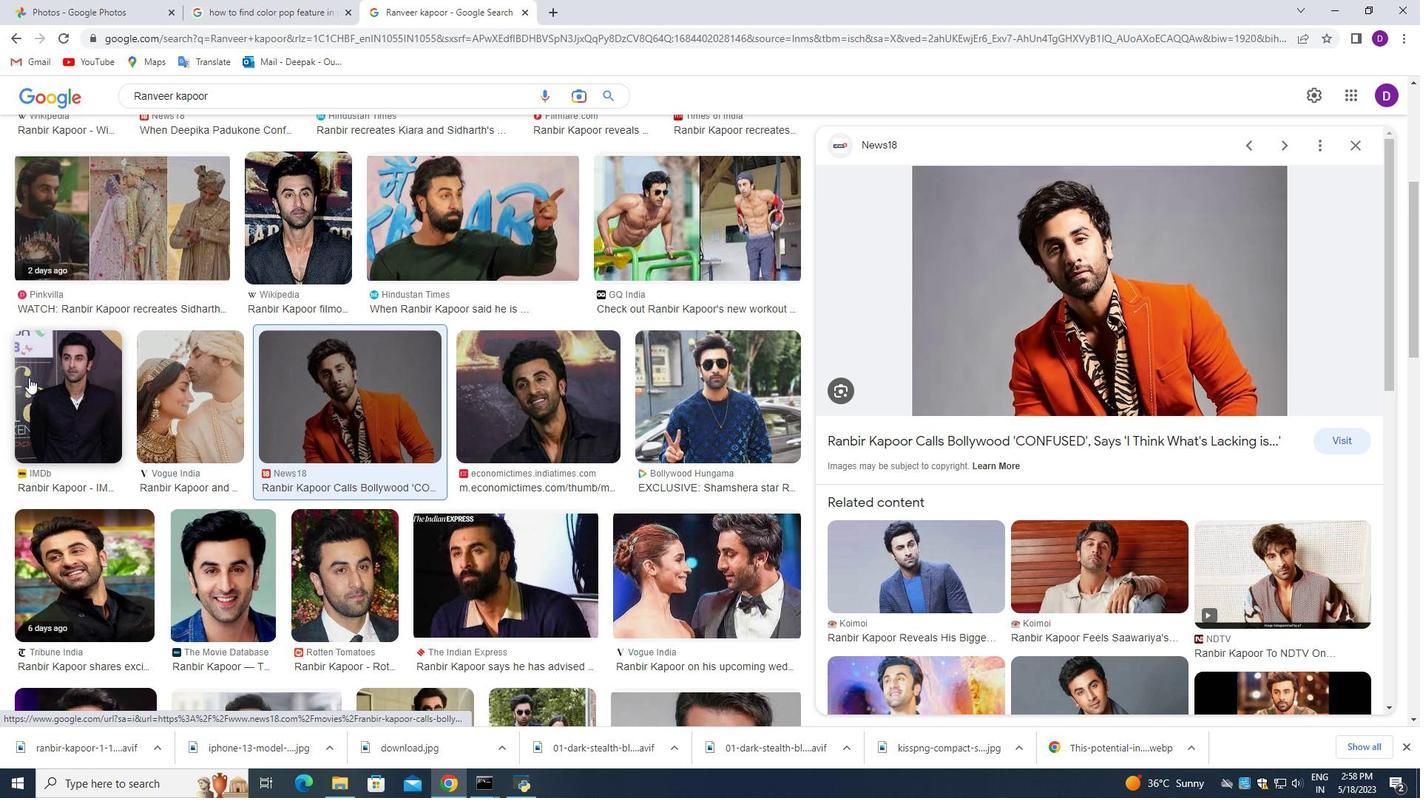 
Action: Mouse pressed left at (65, 381)
Screenshot: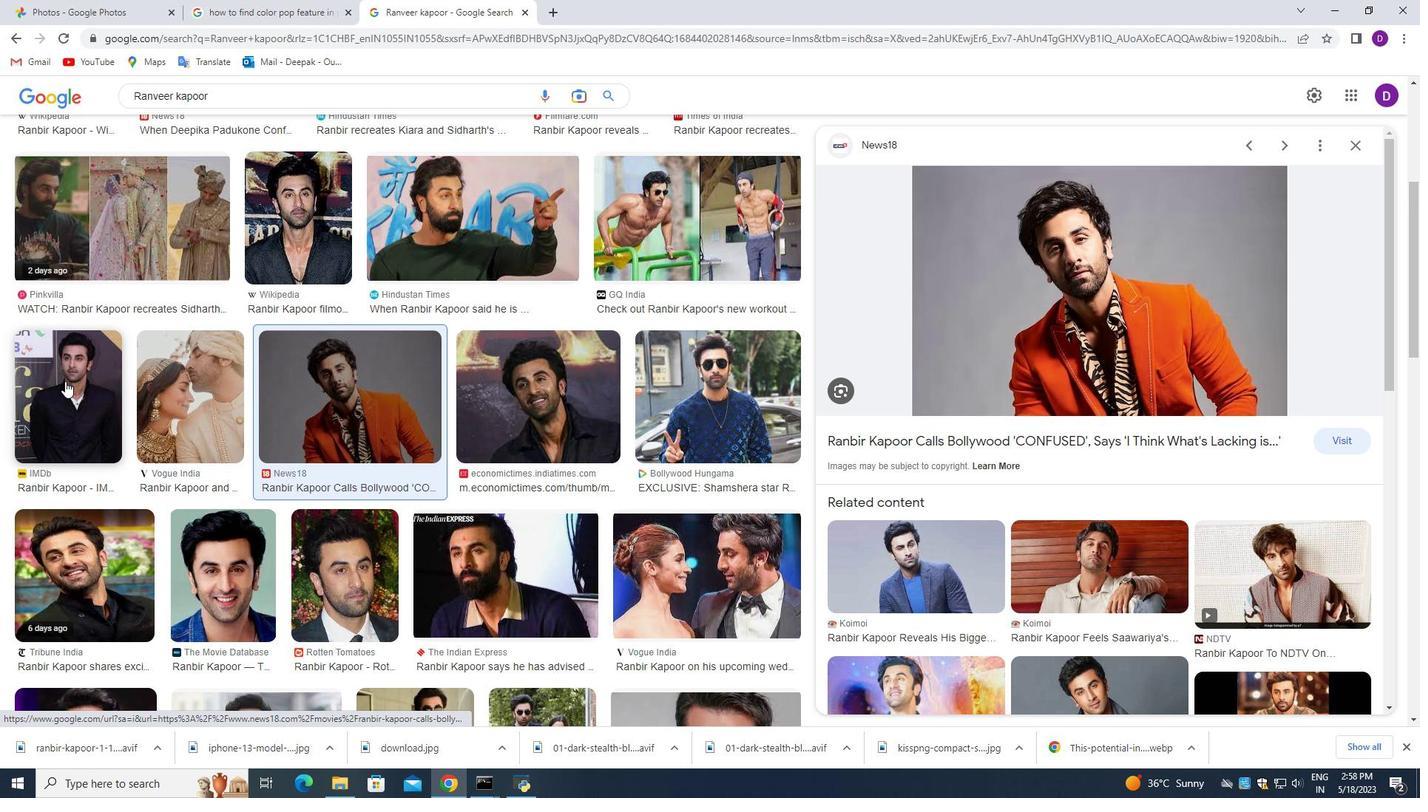 
Action: Mouse moved to (1107, 365)
Screenshot: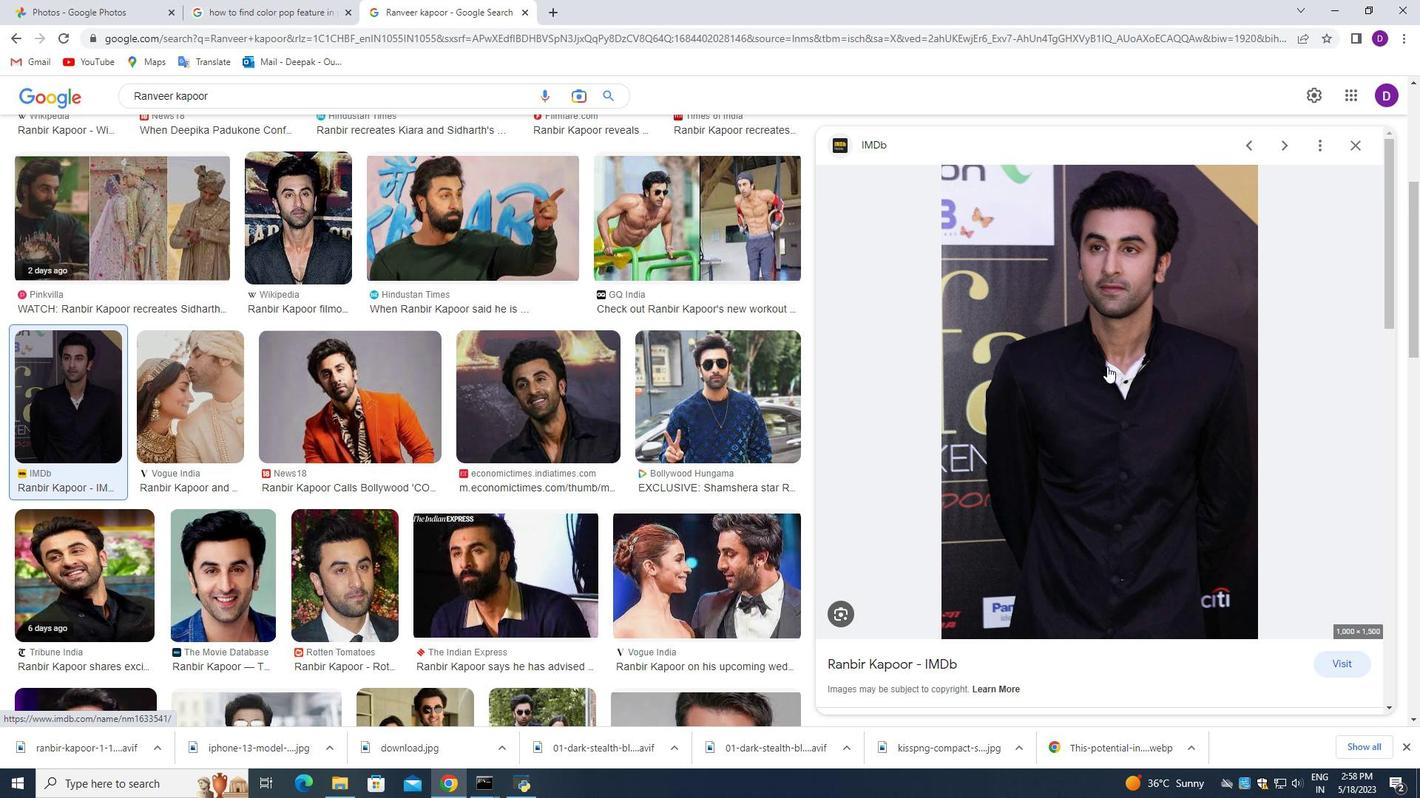 
Action: Mouse pressed right at (1107, 365)
Screenshot: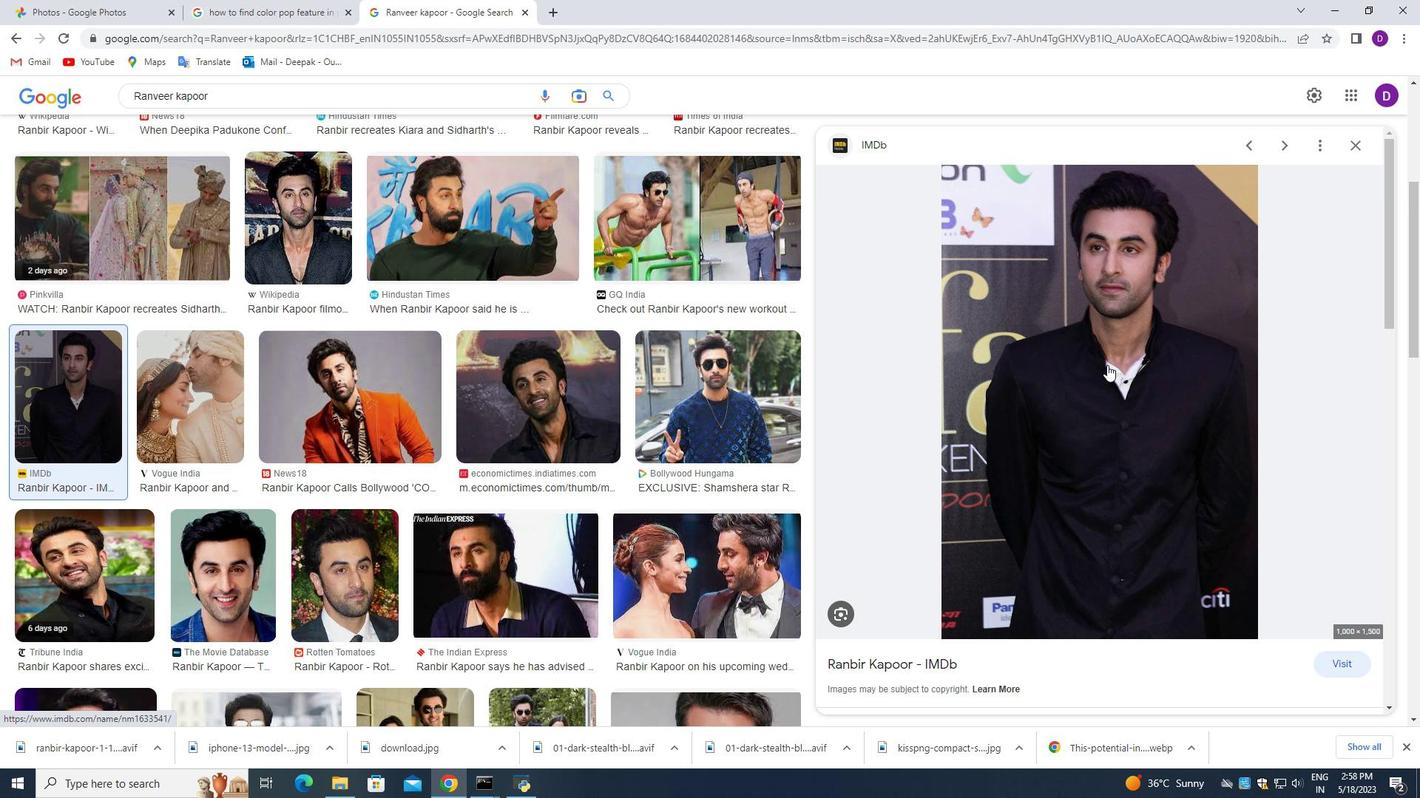 
Action: Mouse moved to (1192, 522)
Screenshot: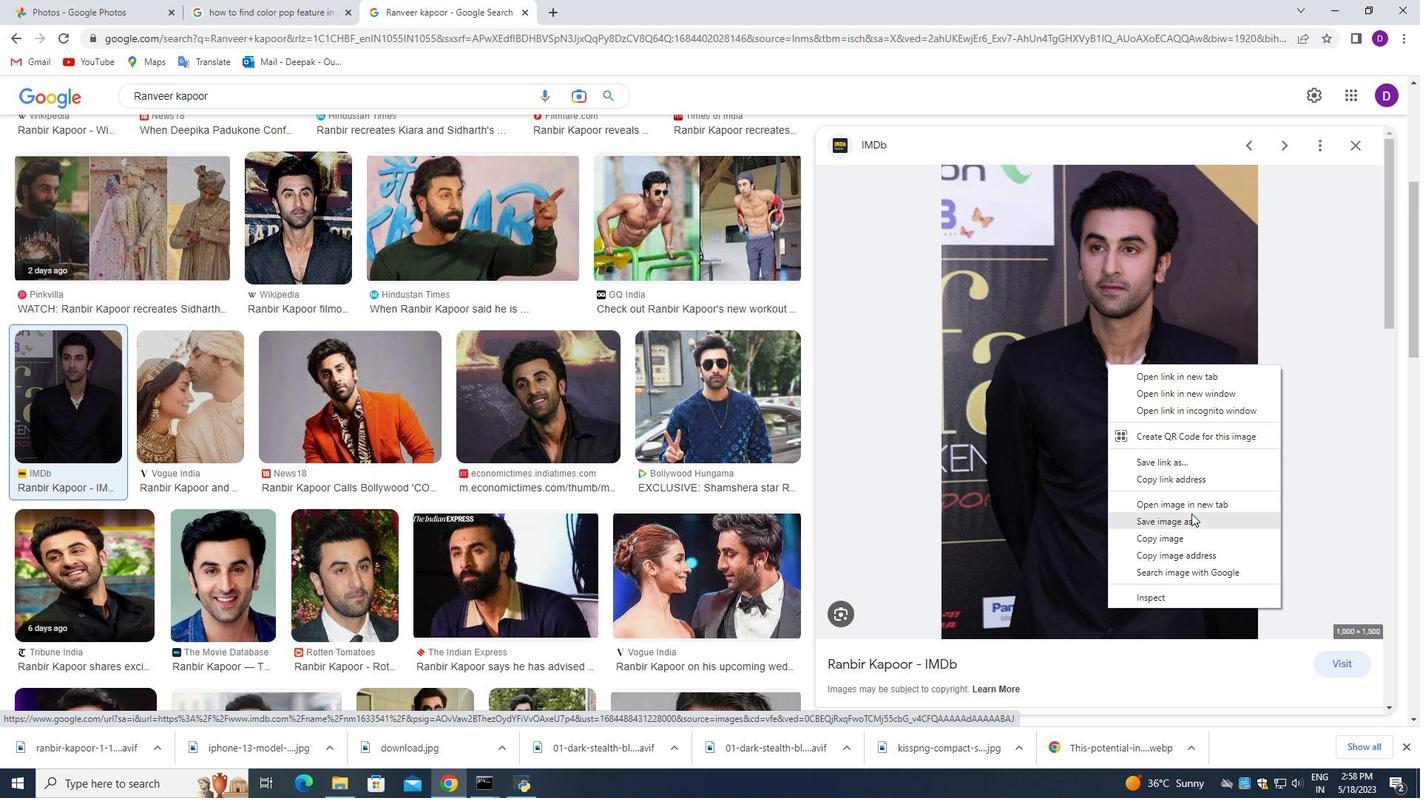 
Action: Mouse pressed left at (1192, 522)
Screenshot: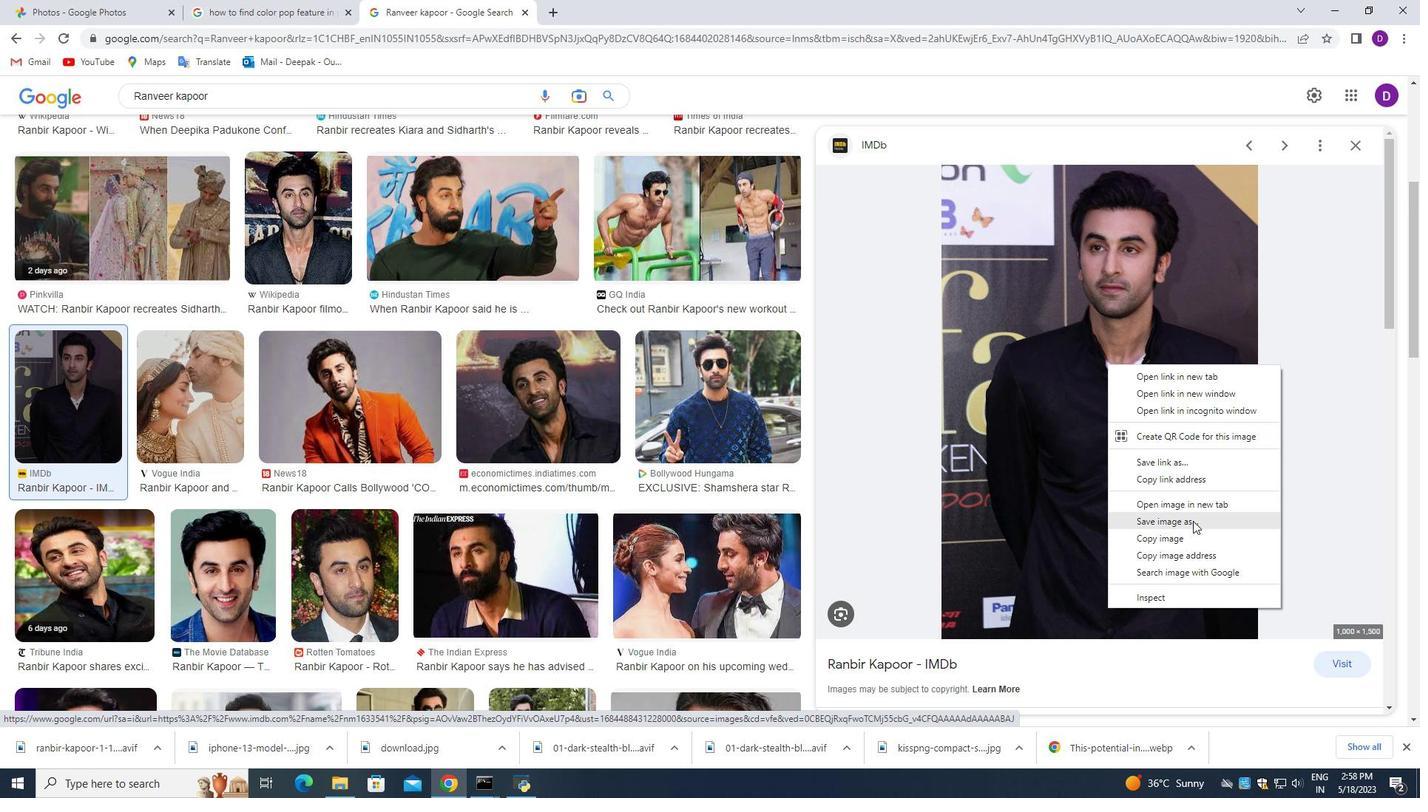 
Action: Mouse moved to (590, 373)
Screenshot: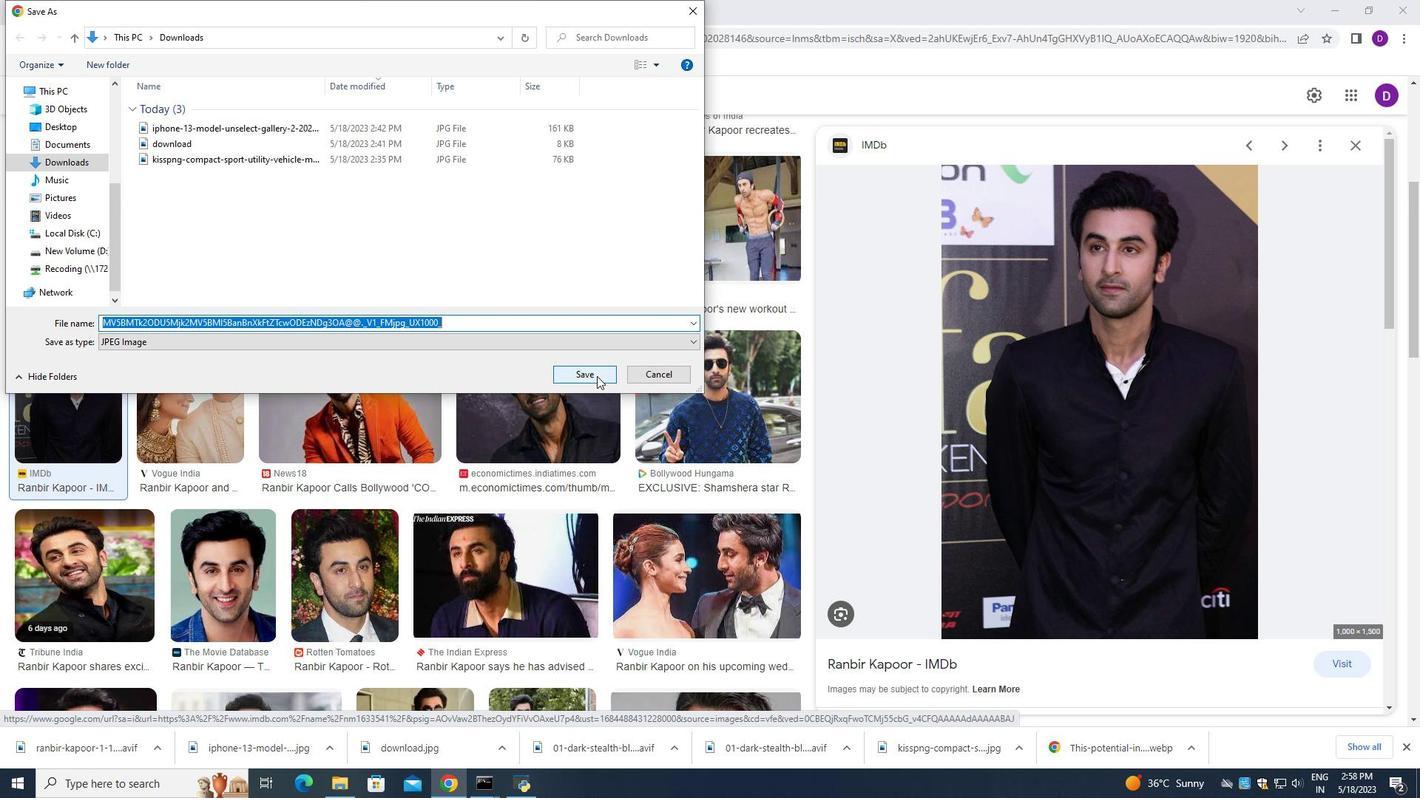 
Action: Mouse pressed left at (590, 373)
Screenshot: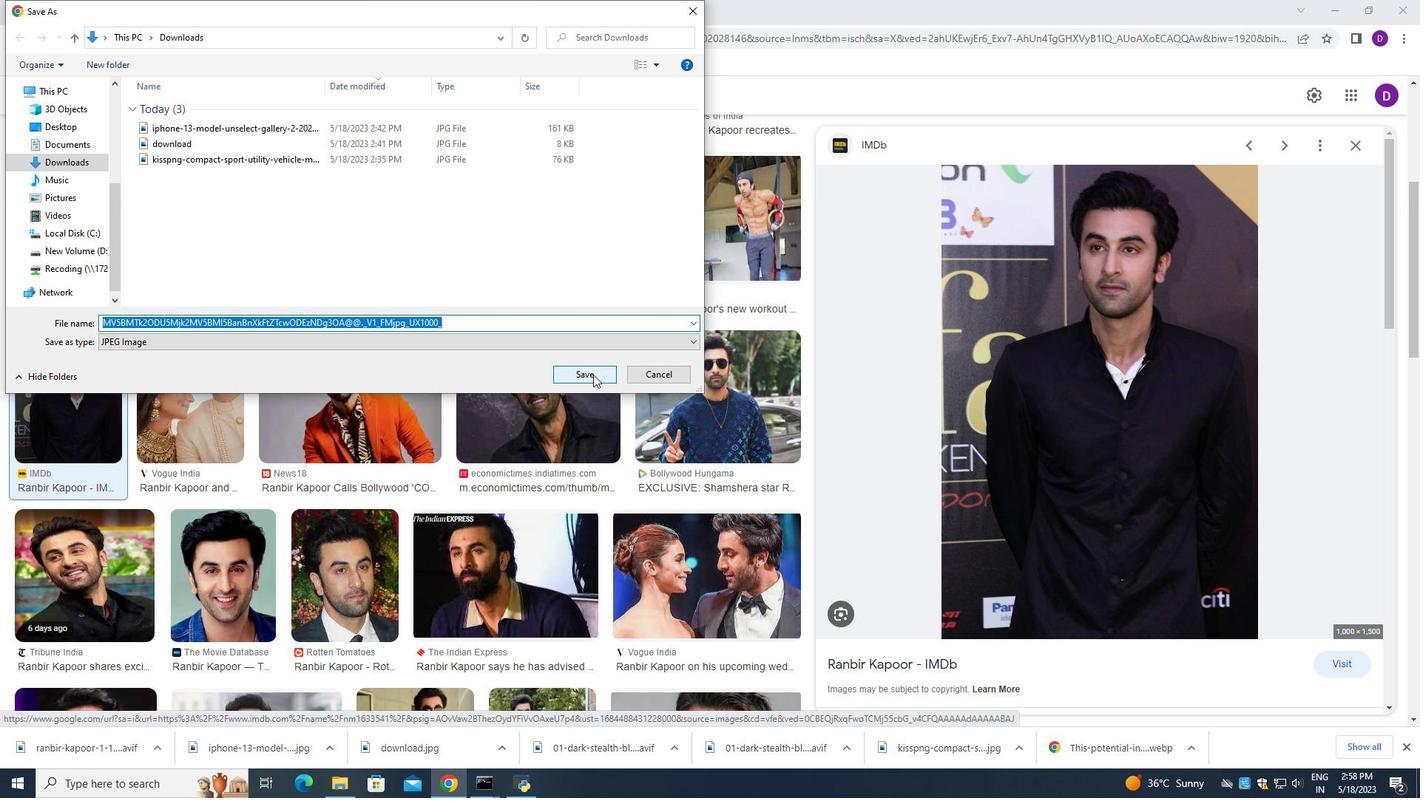 
Action: Mouse moved to (227, 561)
Screenshot: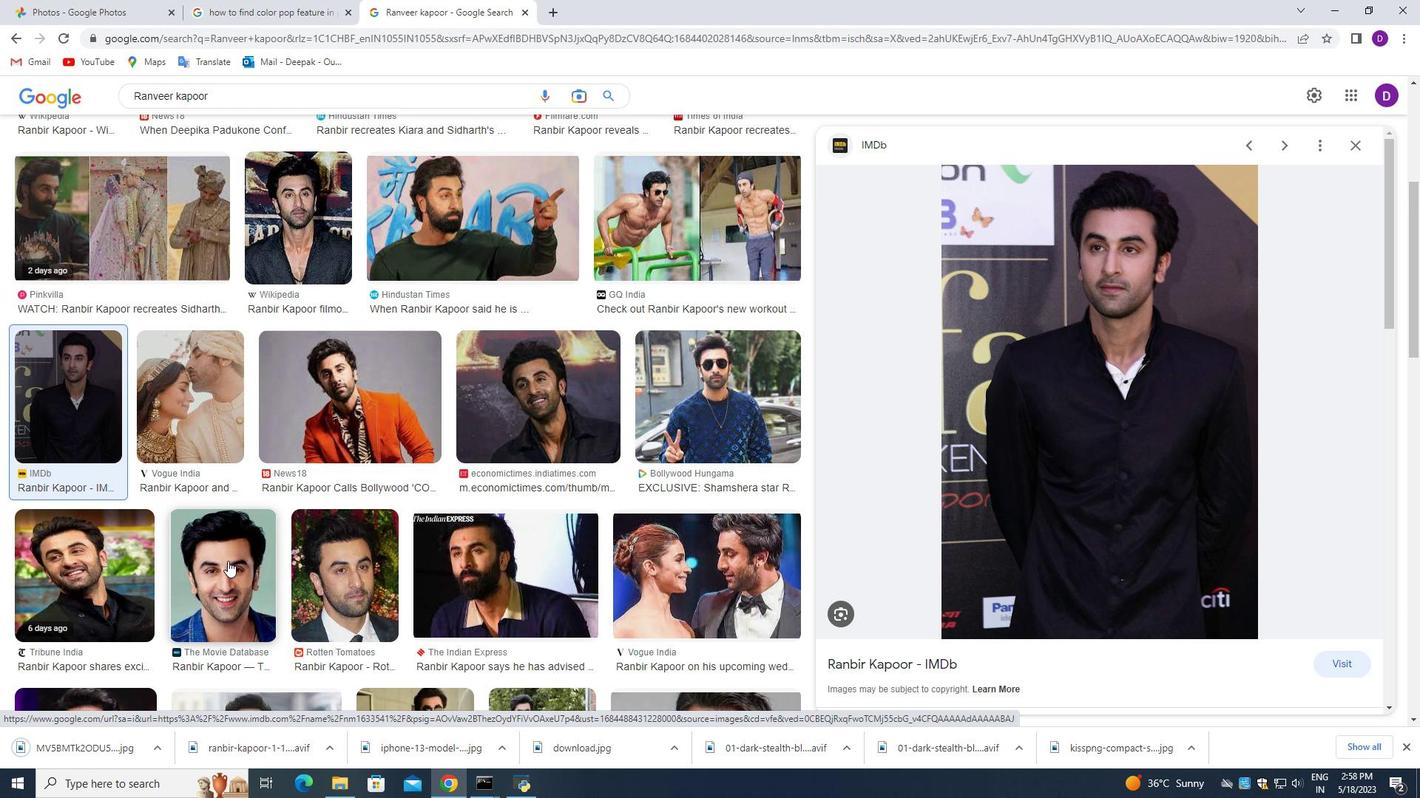 
Action: Mouse pressed left at (227, 561)
Screenshot: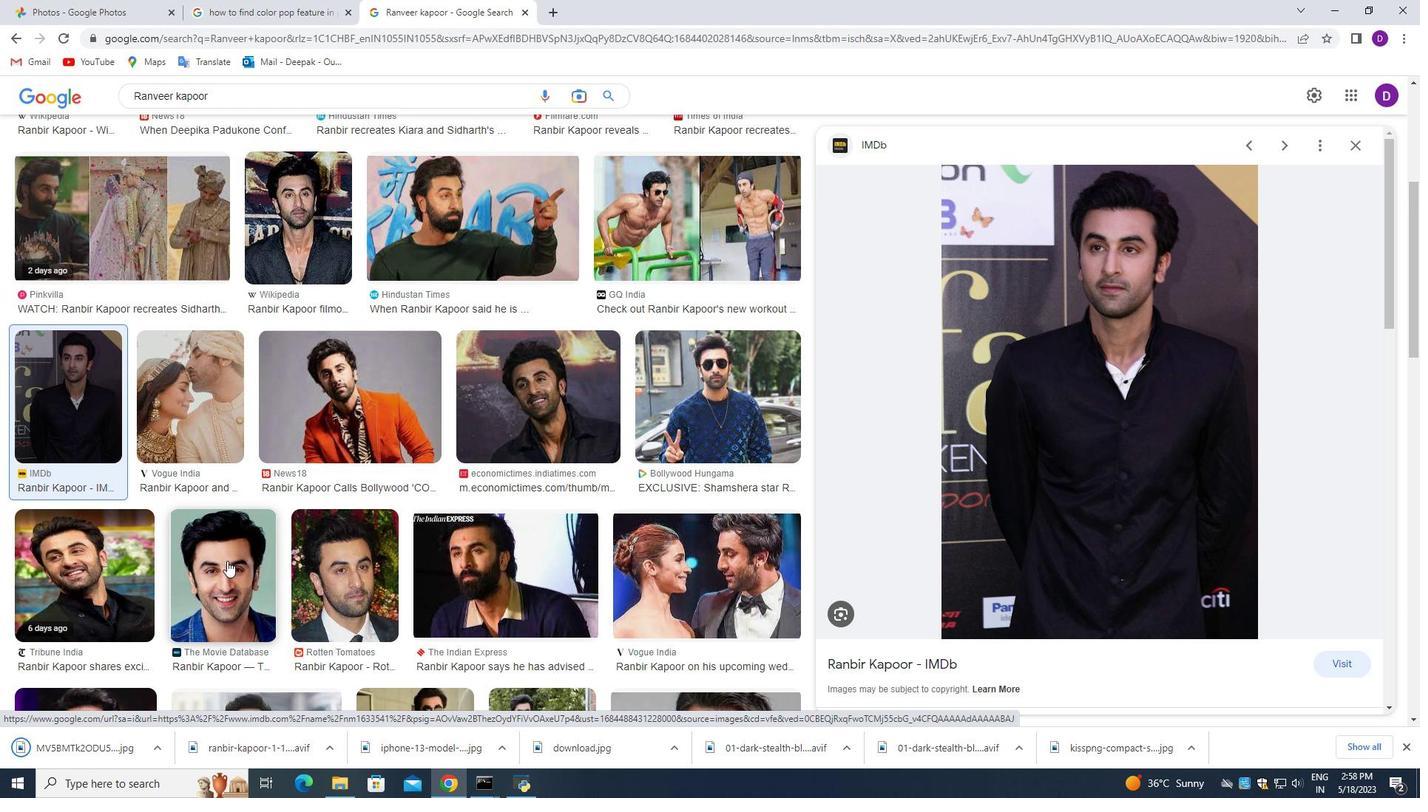 
Action: Mouse moved to (1075, 374)
Screenshot: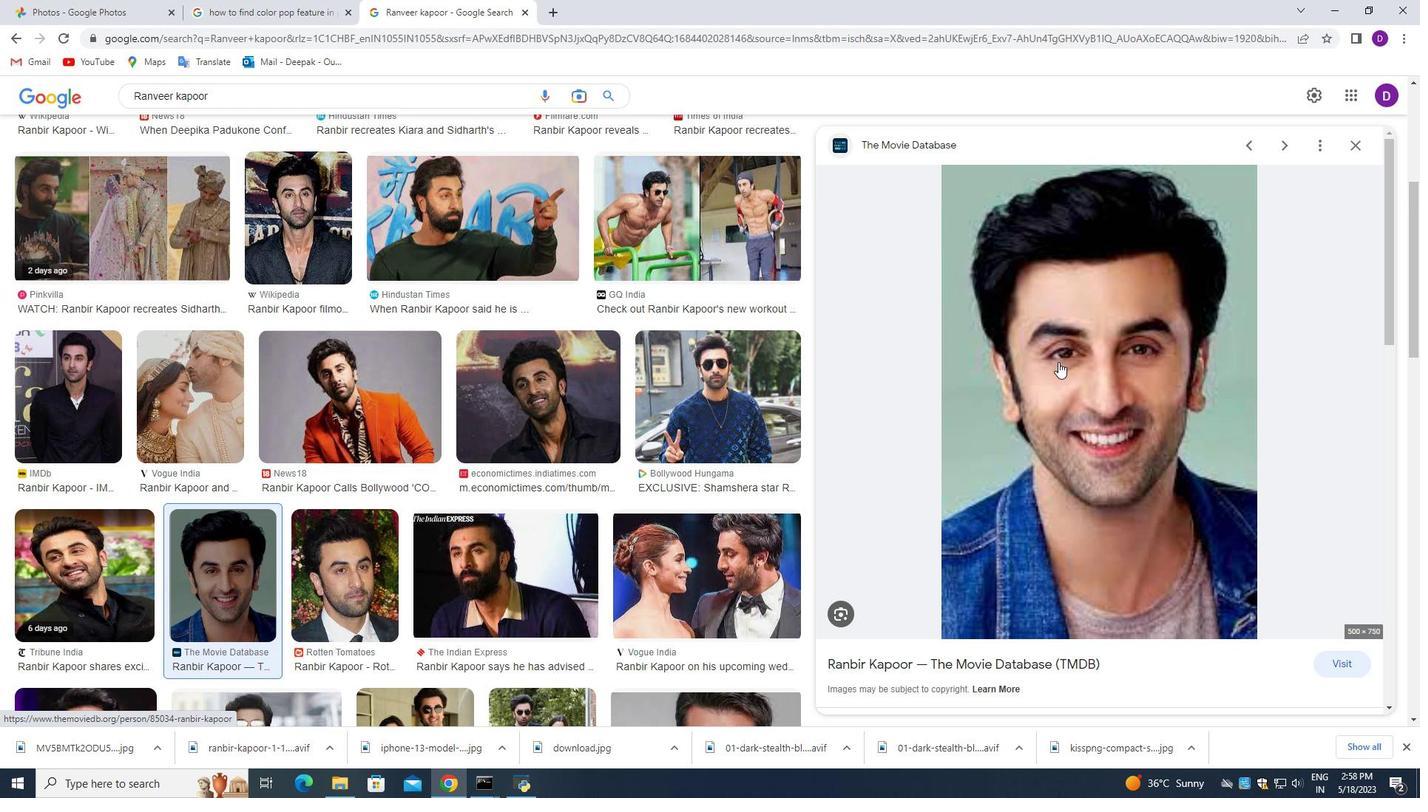 
Action: Mouse pressed right at (1075, 374)
Screenshot: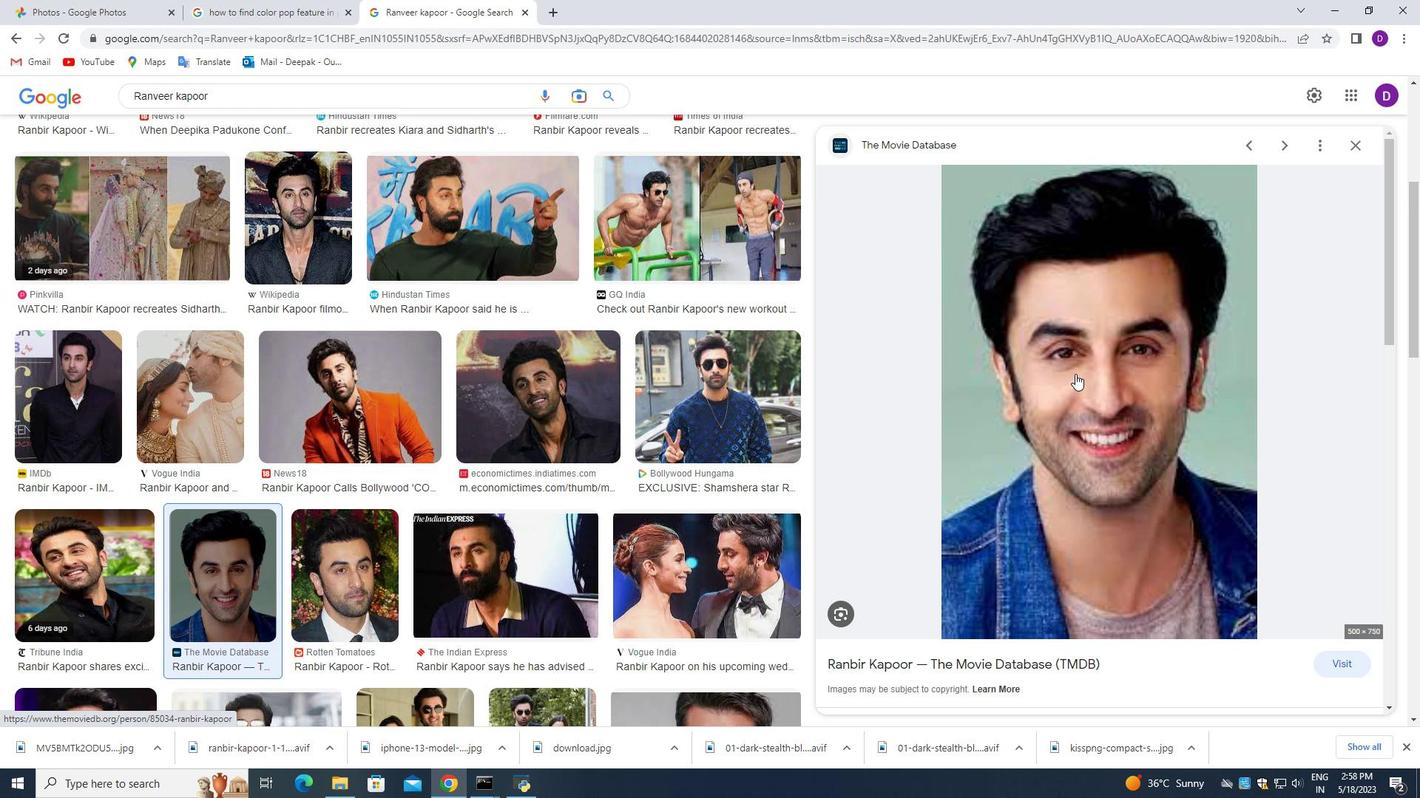 
Action: Mouse moved to (1147, 511)
Screenshot: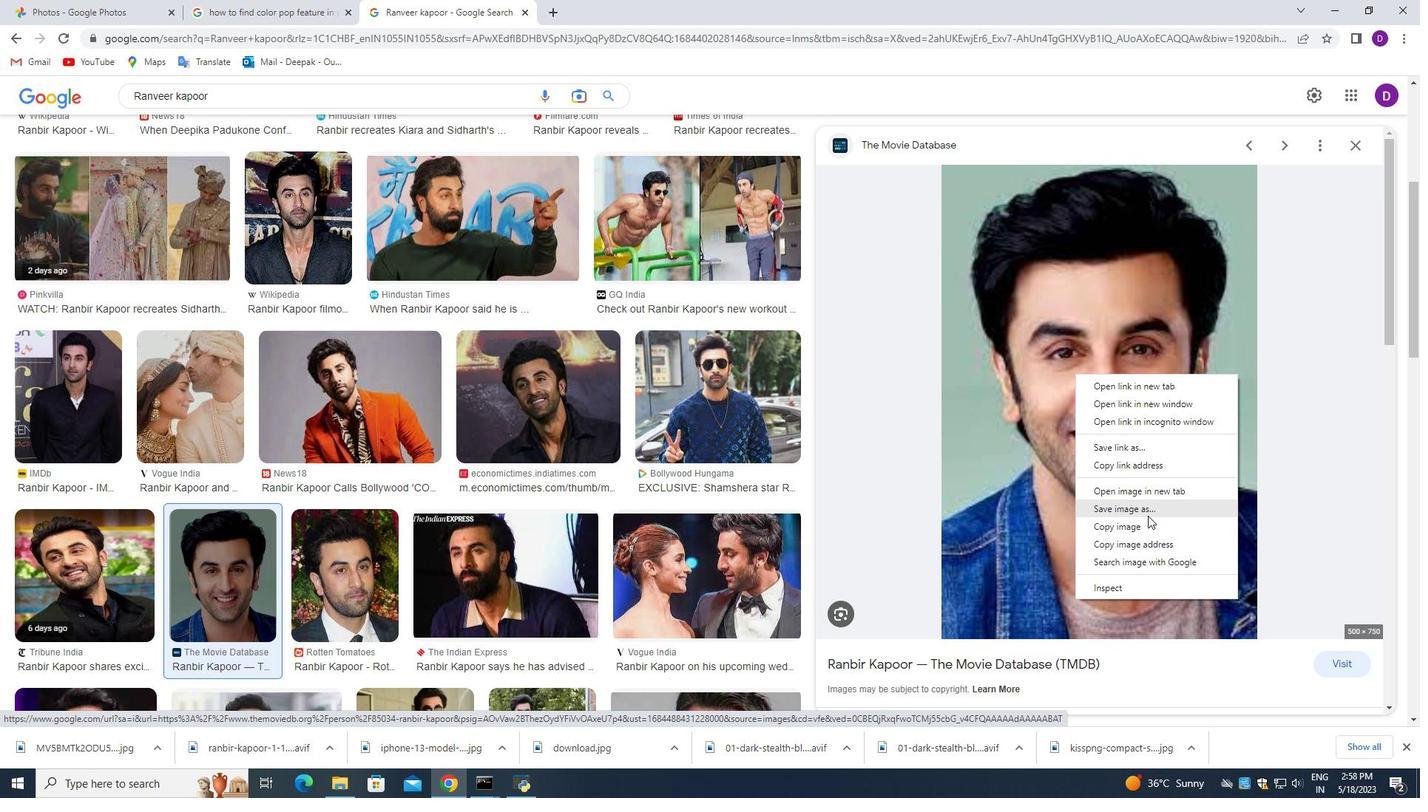 
Action: Mouse pressed left at (1147, 511)
Screenshot: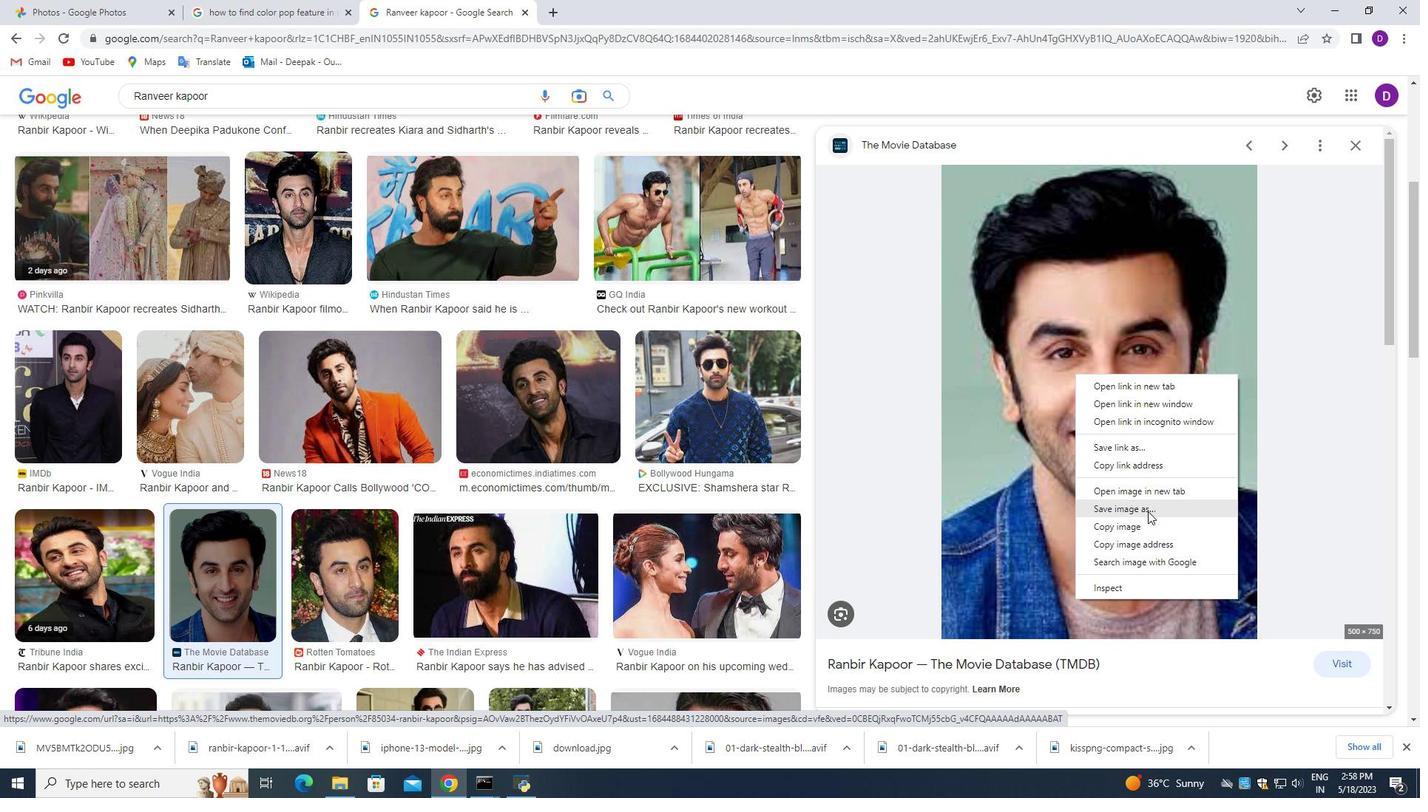 
Action: Mouse moved to (573, 372)
Screenshot: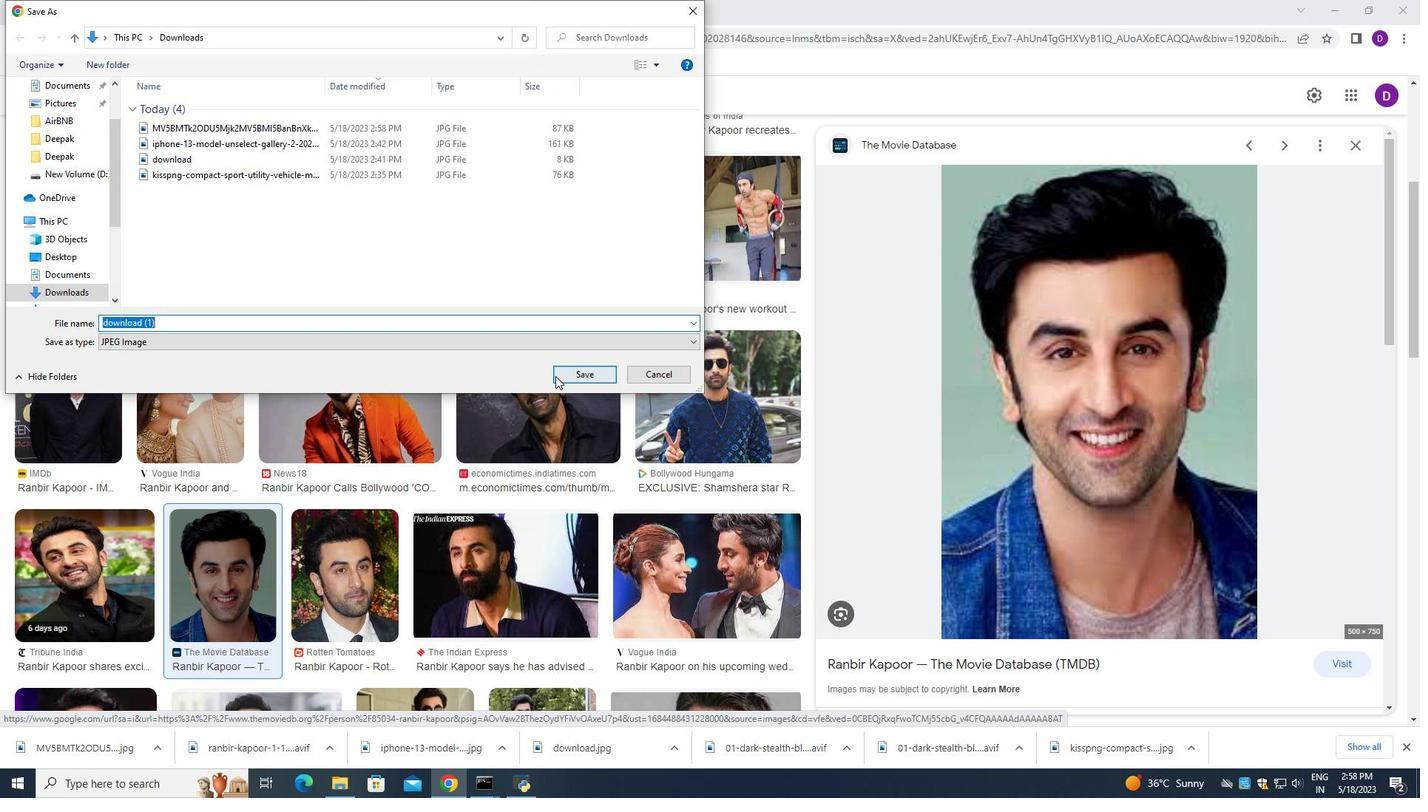 
Action: Mouse pressed left at (573, 372)
Screenshot: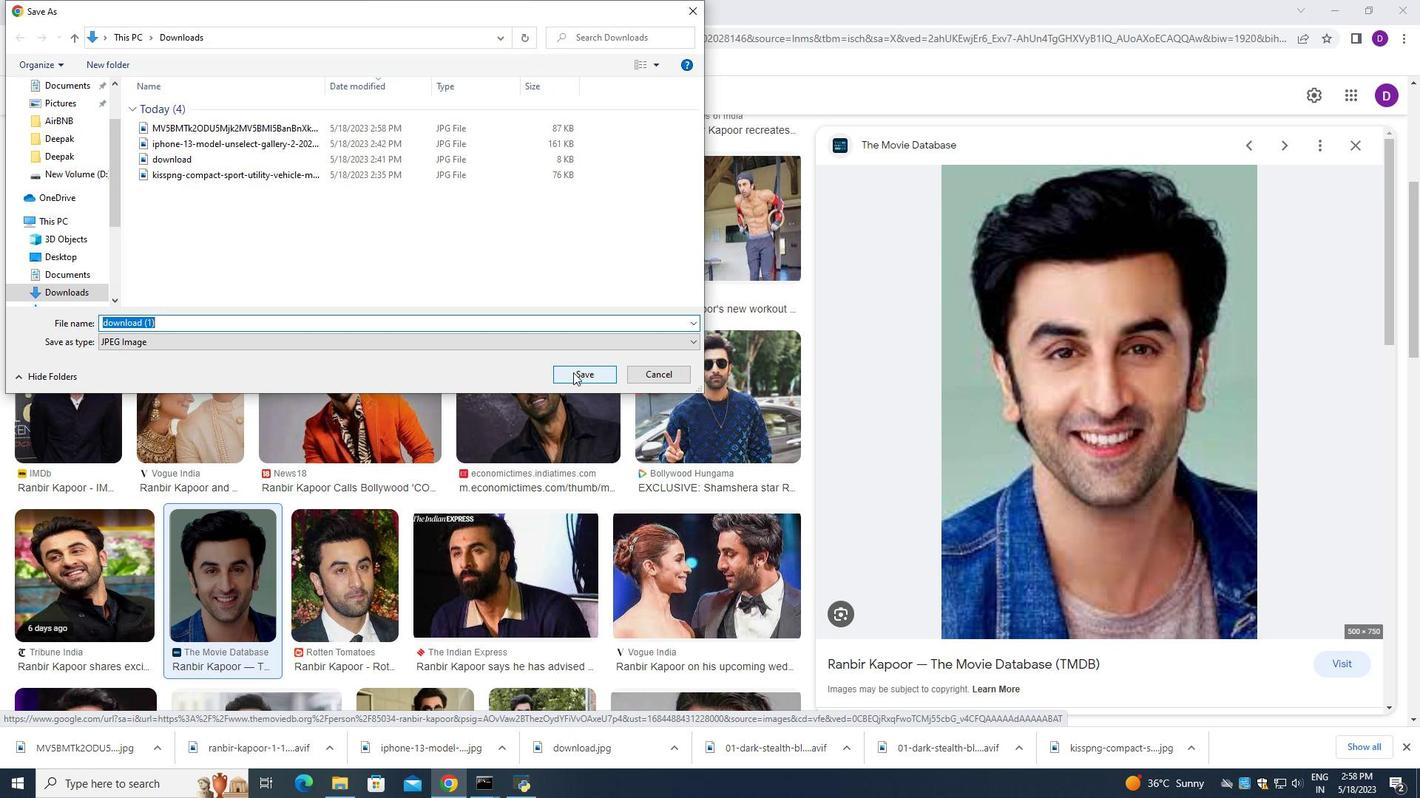 
Action: Mouse moved to (479, 358)
Screenshot: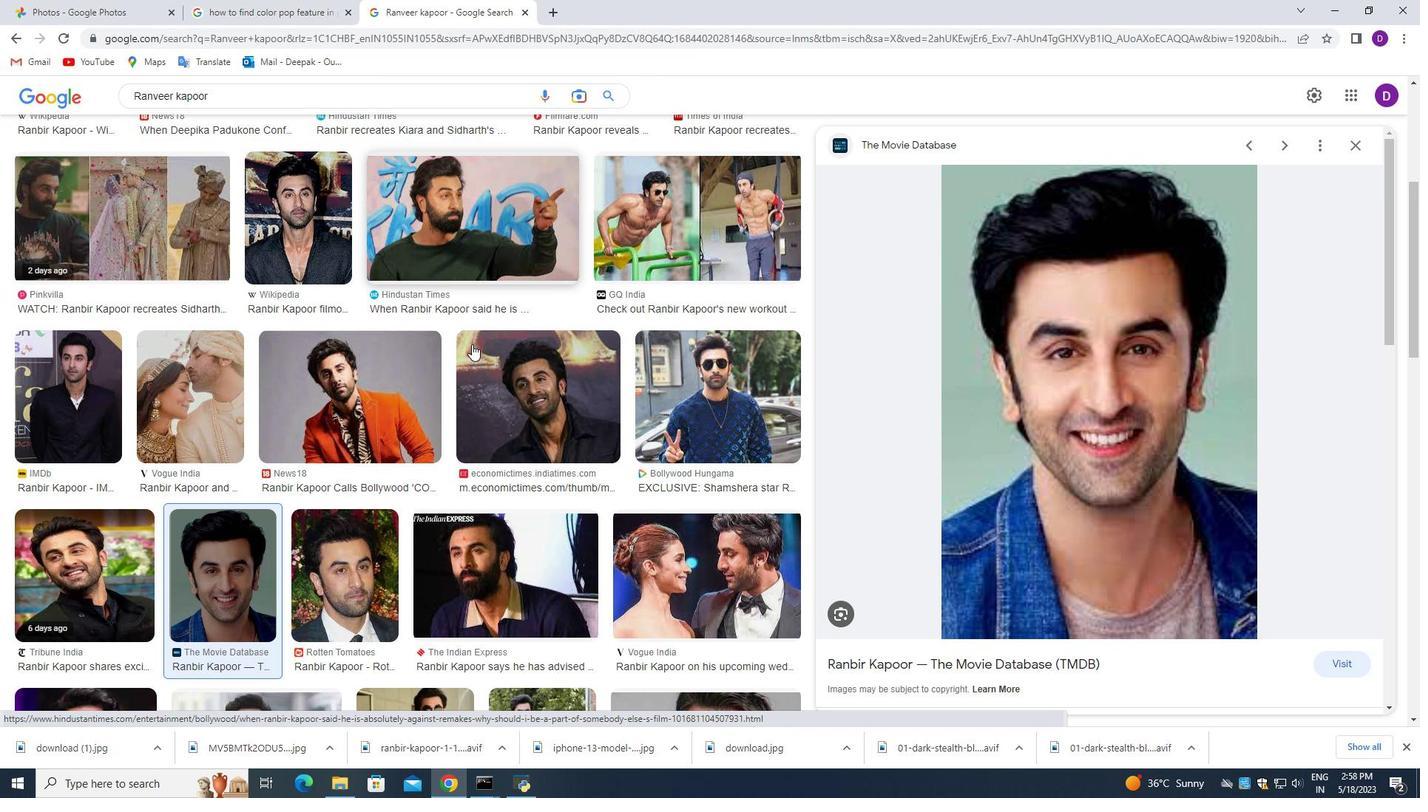 
Action: Mouse scrolled (479, 357) with delta (0, 0)
Screenshot: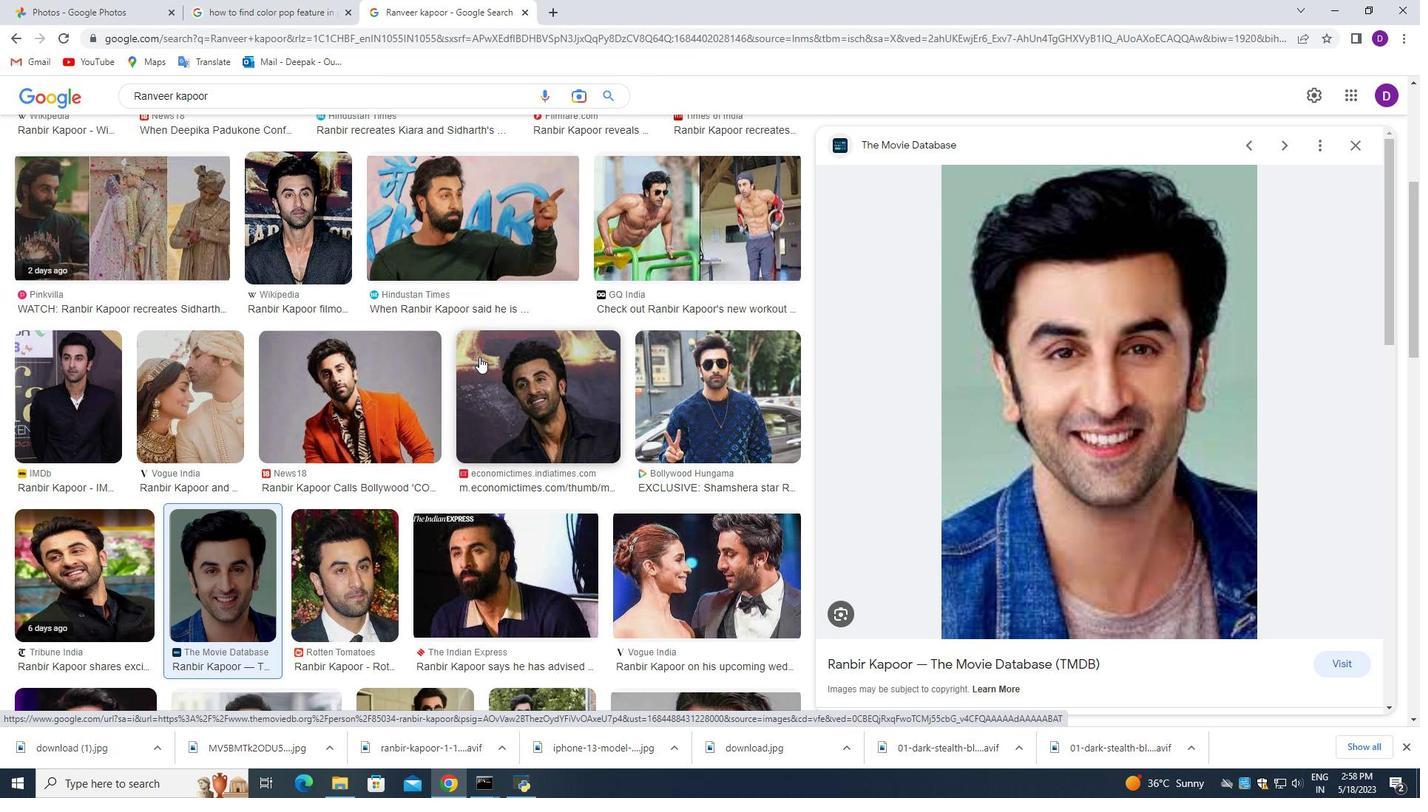 
Action: Mouse scrolled (479, 357) with delta (0, 0)
Screenshot: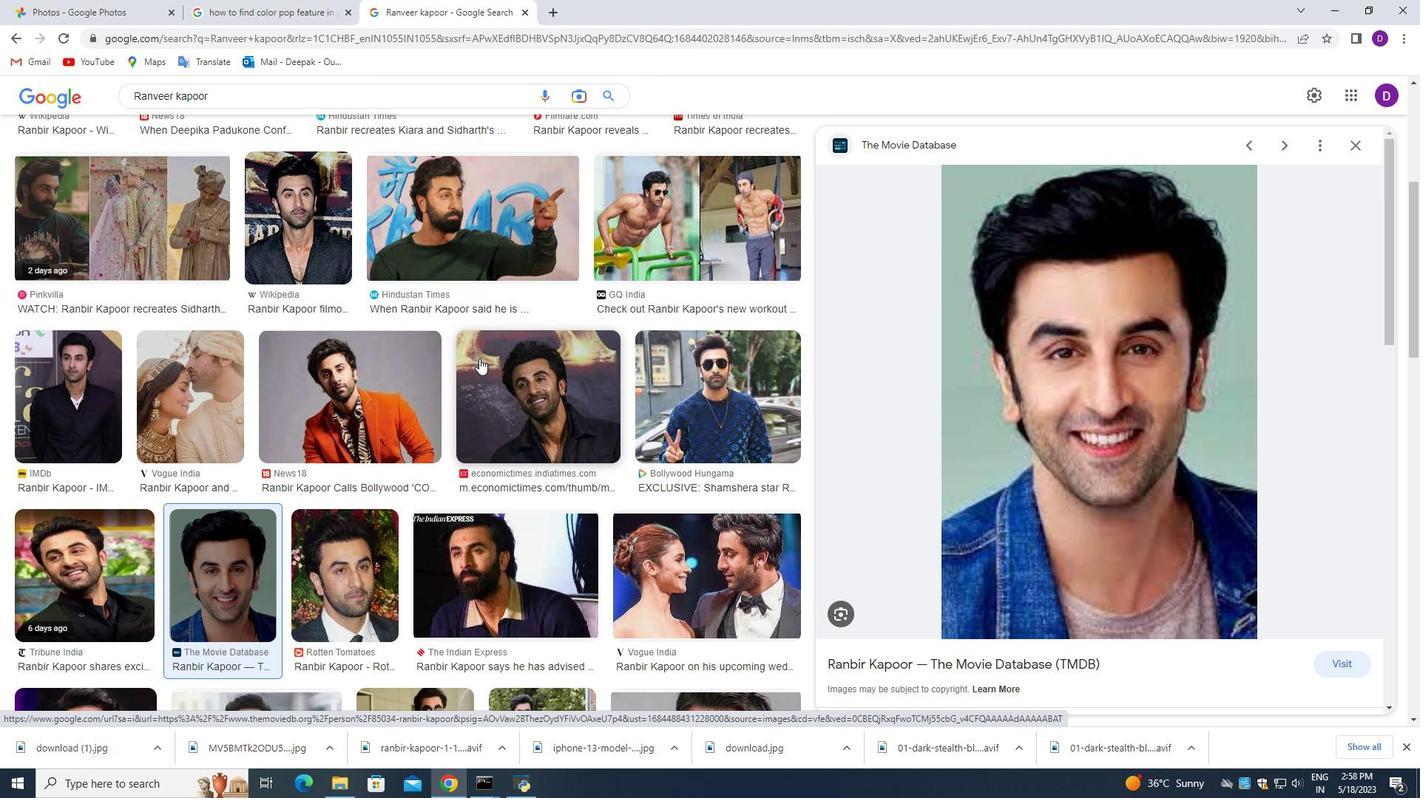 
Action: Mouse moved to (481, 372)
Screenshot: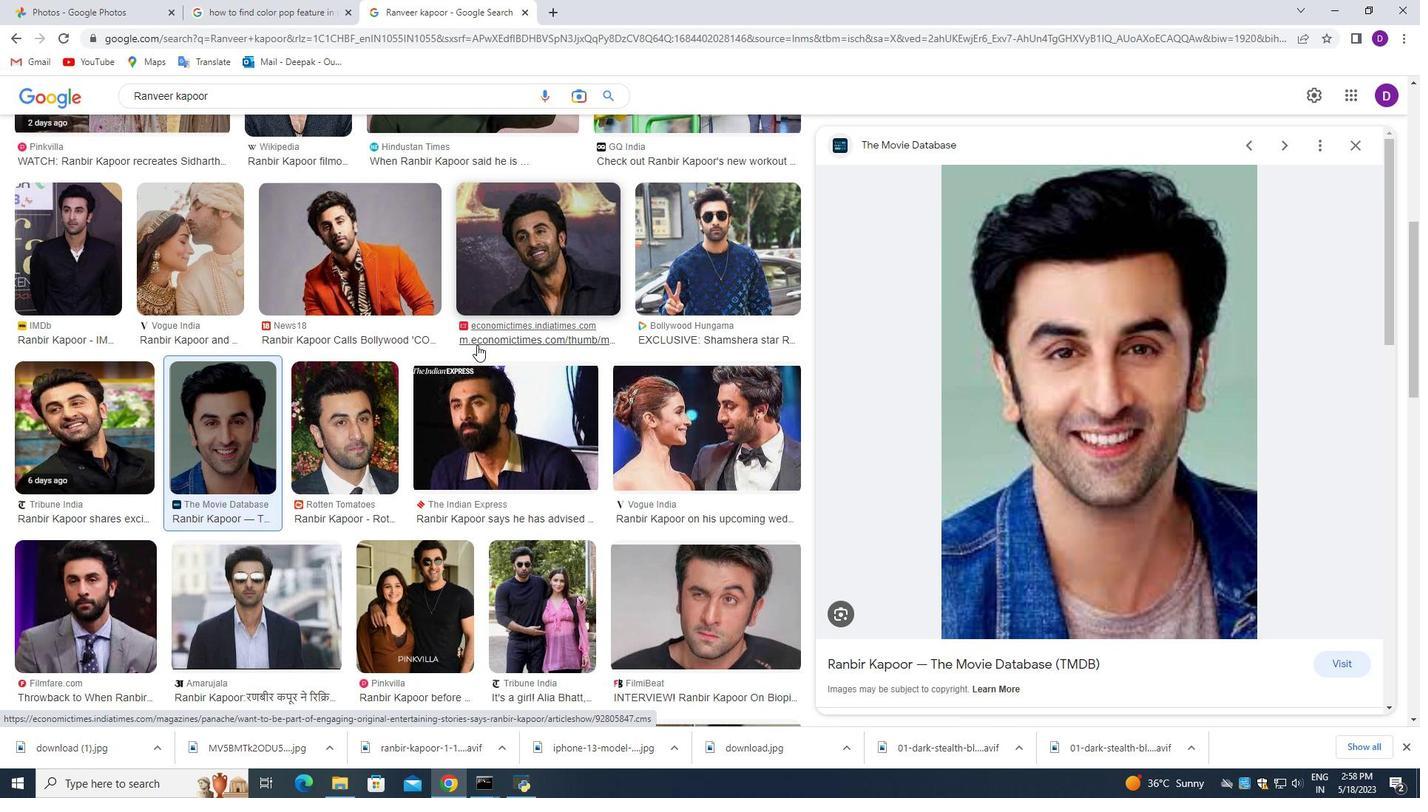 
Action: Mouse scrolled (481, 371) with delta (0, 0)
Screenshot: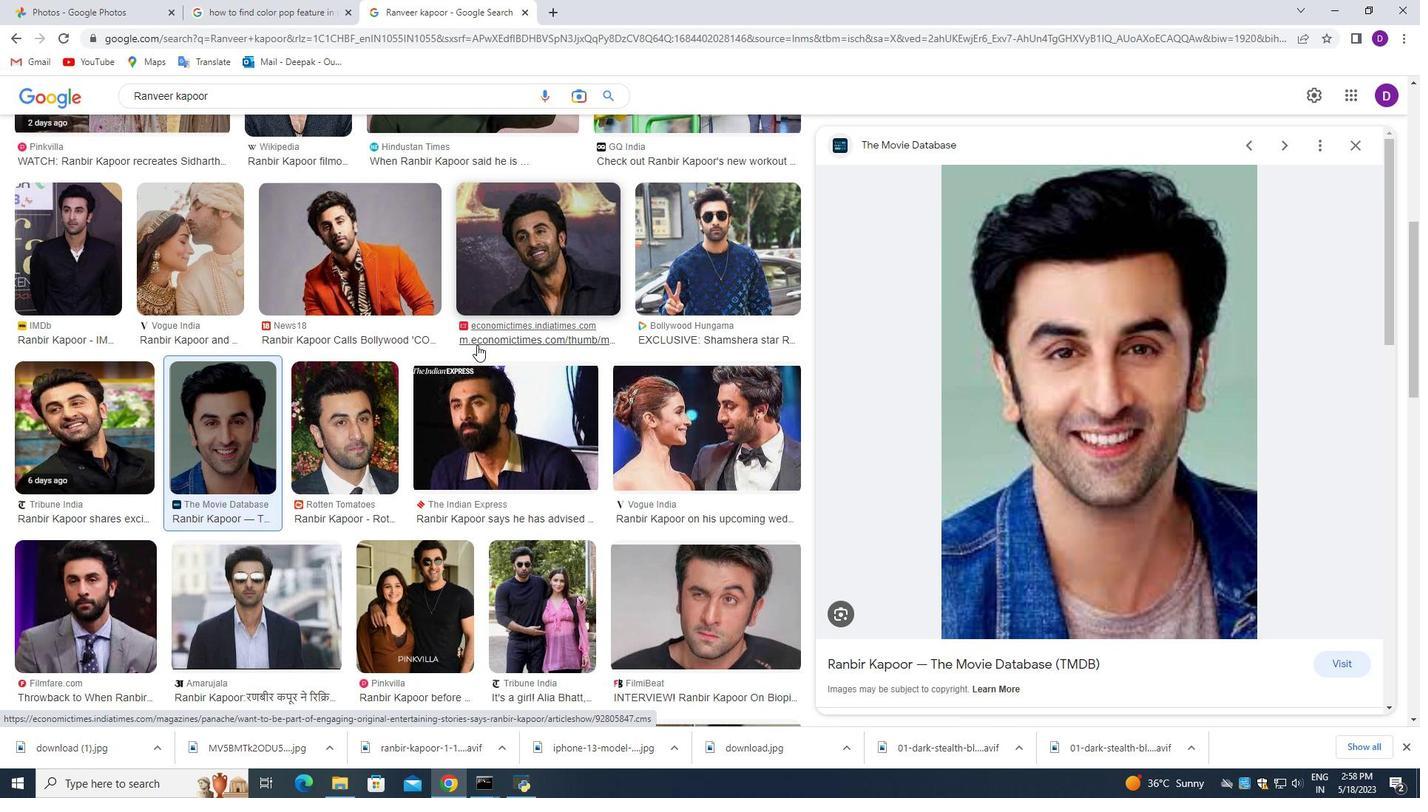
Action: Mouse moved to (484, 377)
Screenshot: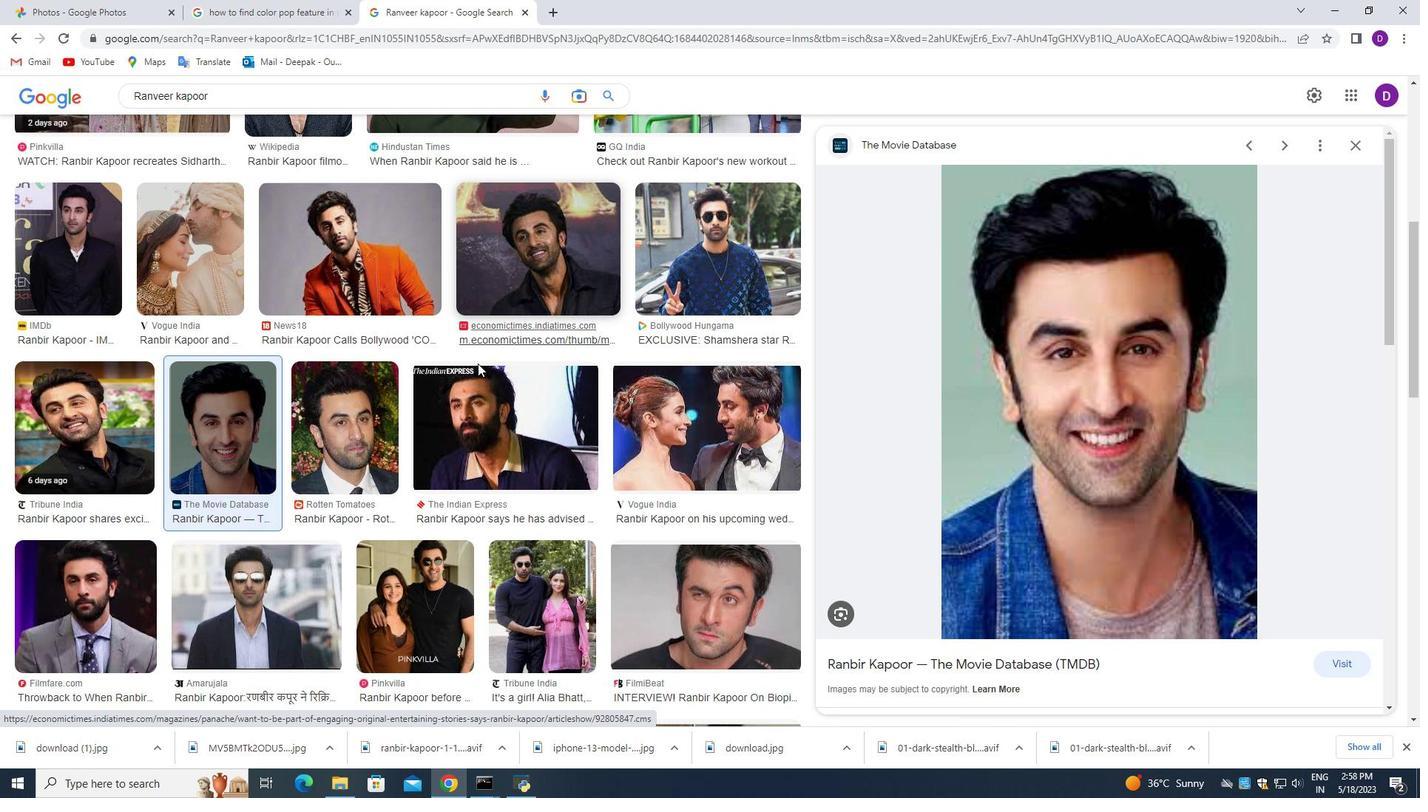 
Action: Mouse scrolled (484, 376) with delta (0, 0)
Screenshot: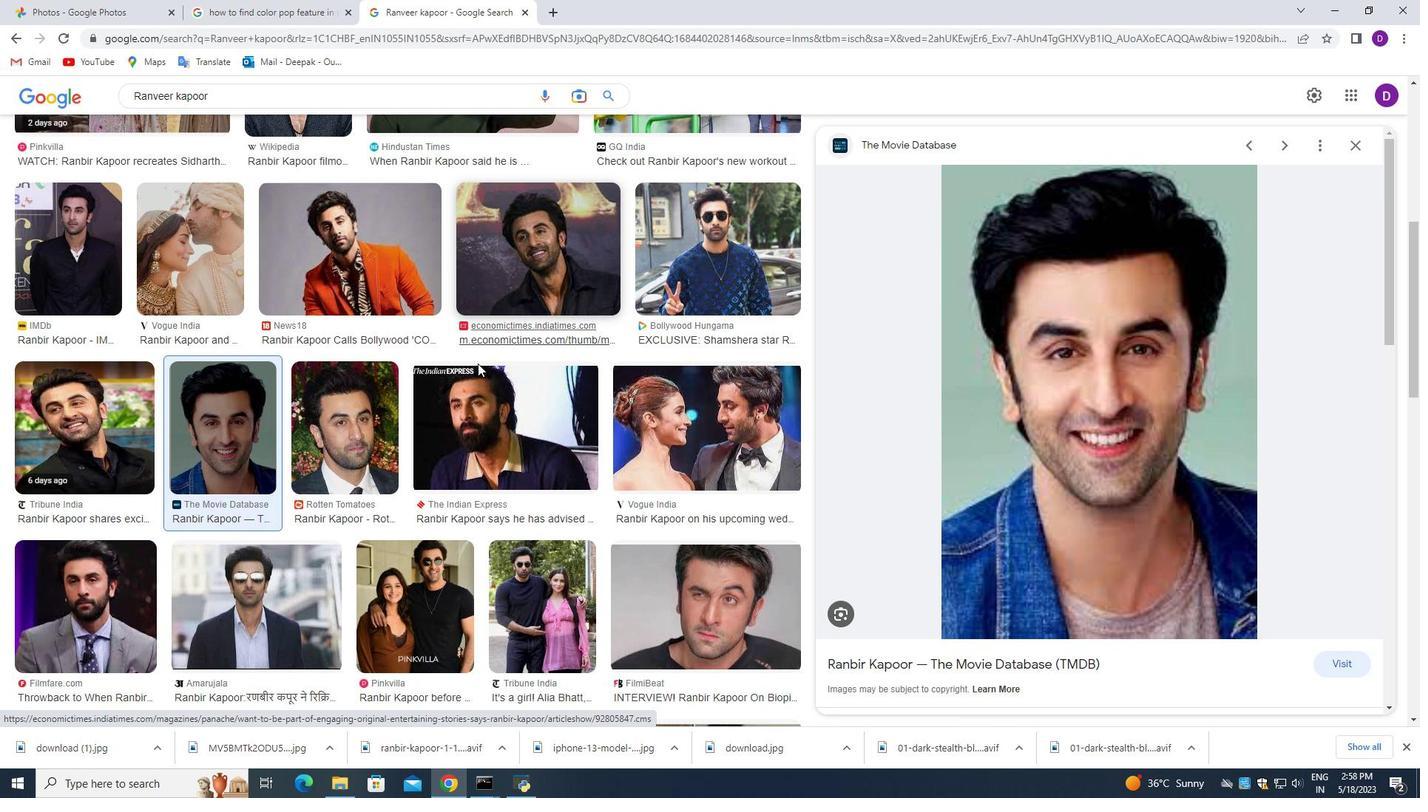 
Action: Mouse moved to (492, 398)
Screenshot: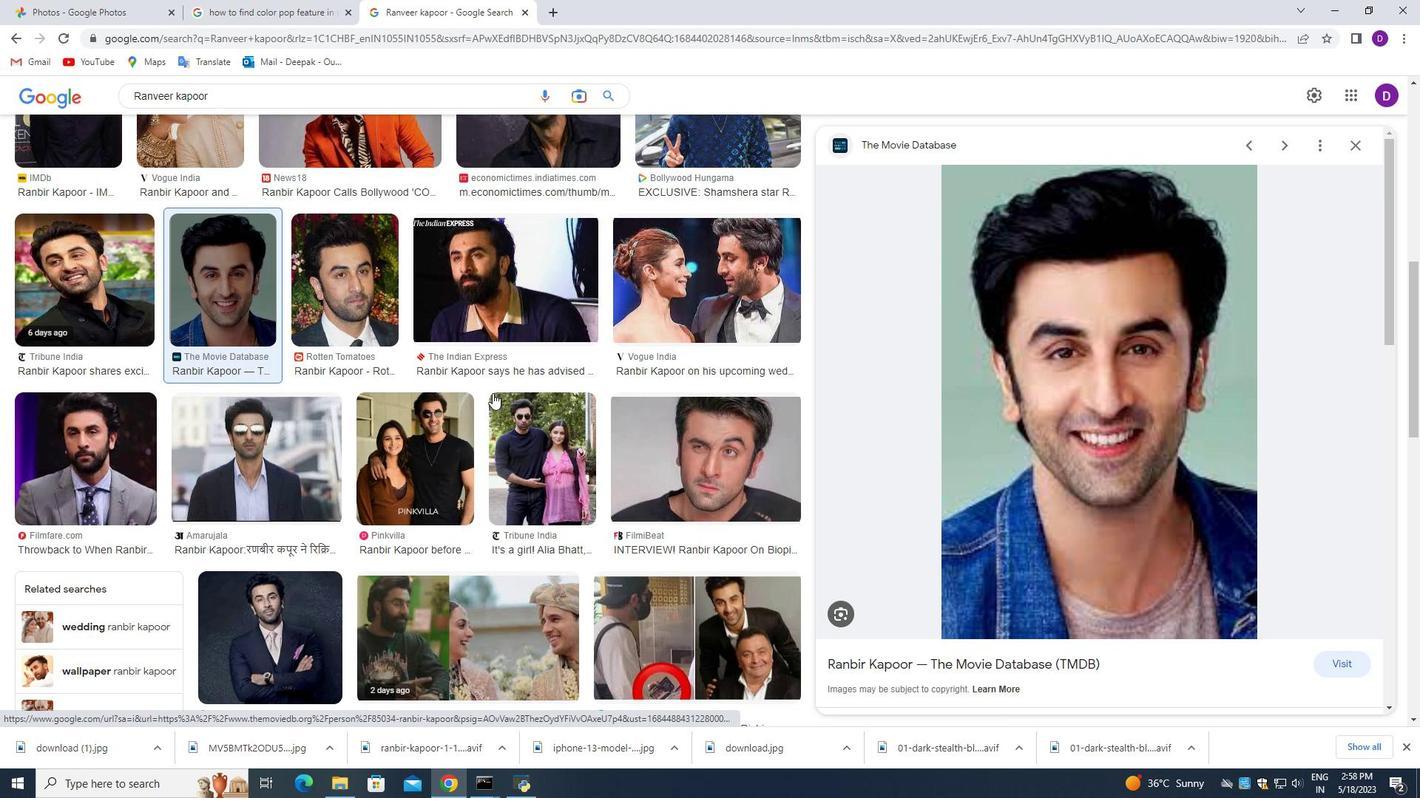 
Action: Mouse scrolled (492, 399) with delta (0, 0)
Screenshot: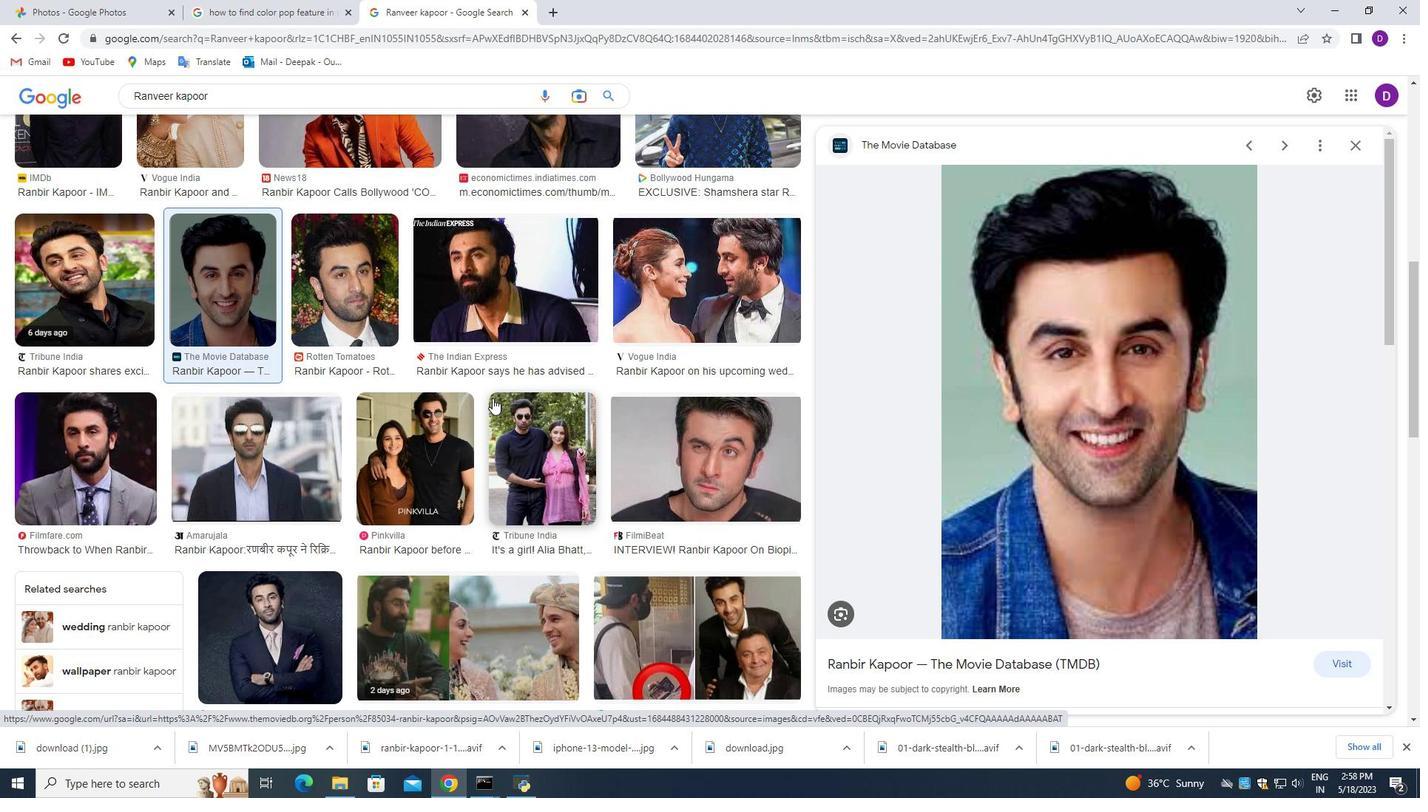
Action: Mouse scrolled (492, 399) with delta (0, 0)
Screenshot: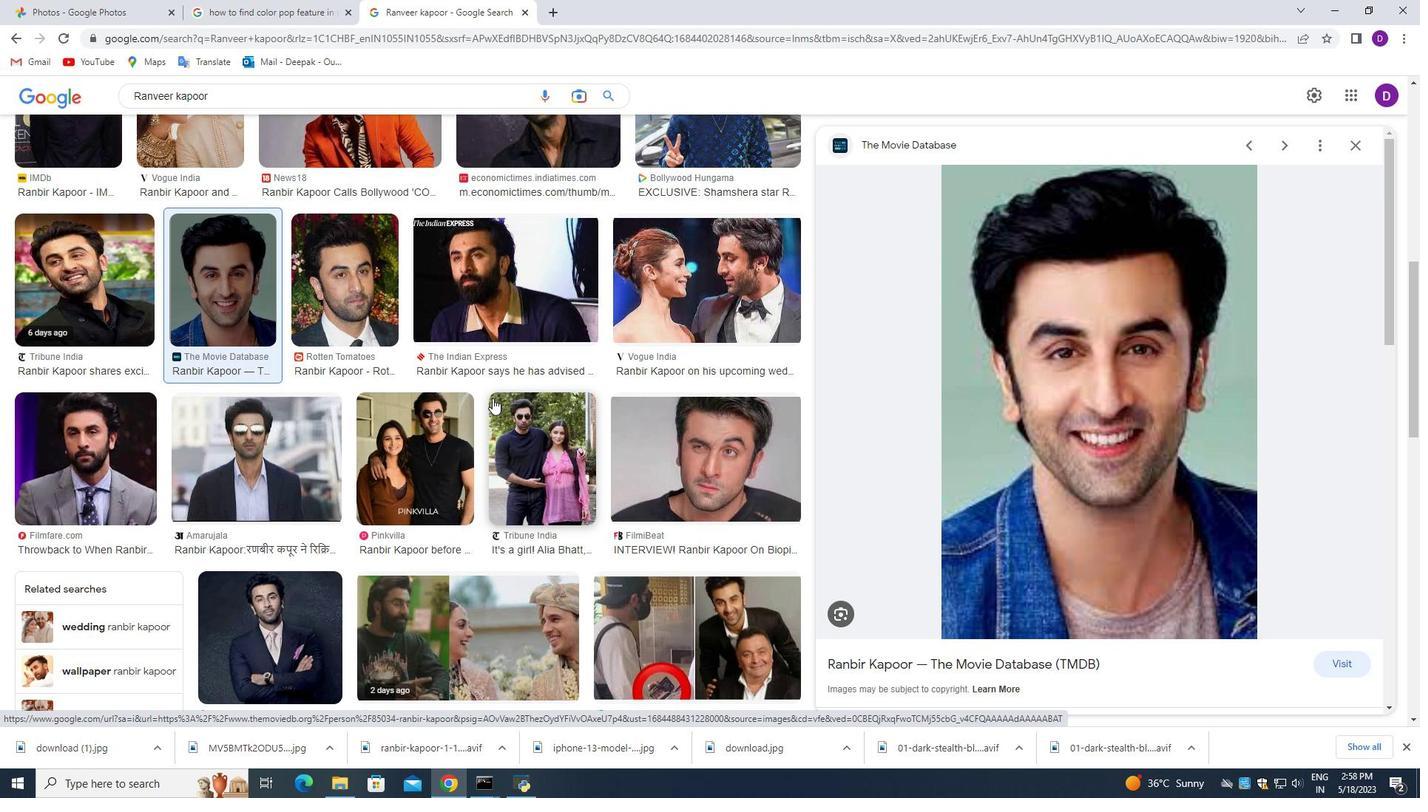 
Action: Mouse scrolled (492, 399) with delta (0, 0)
Screenshot: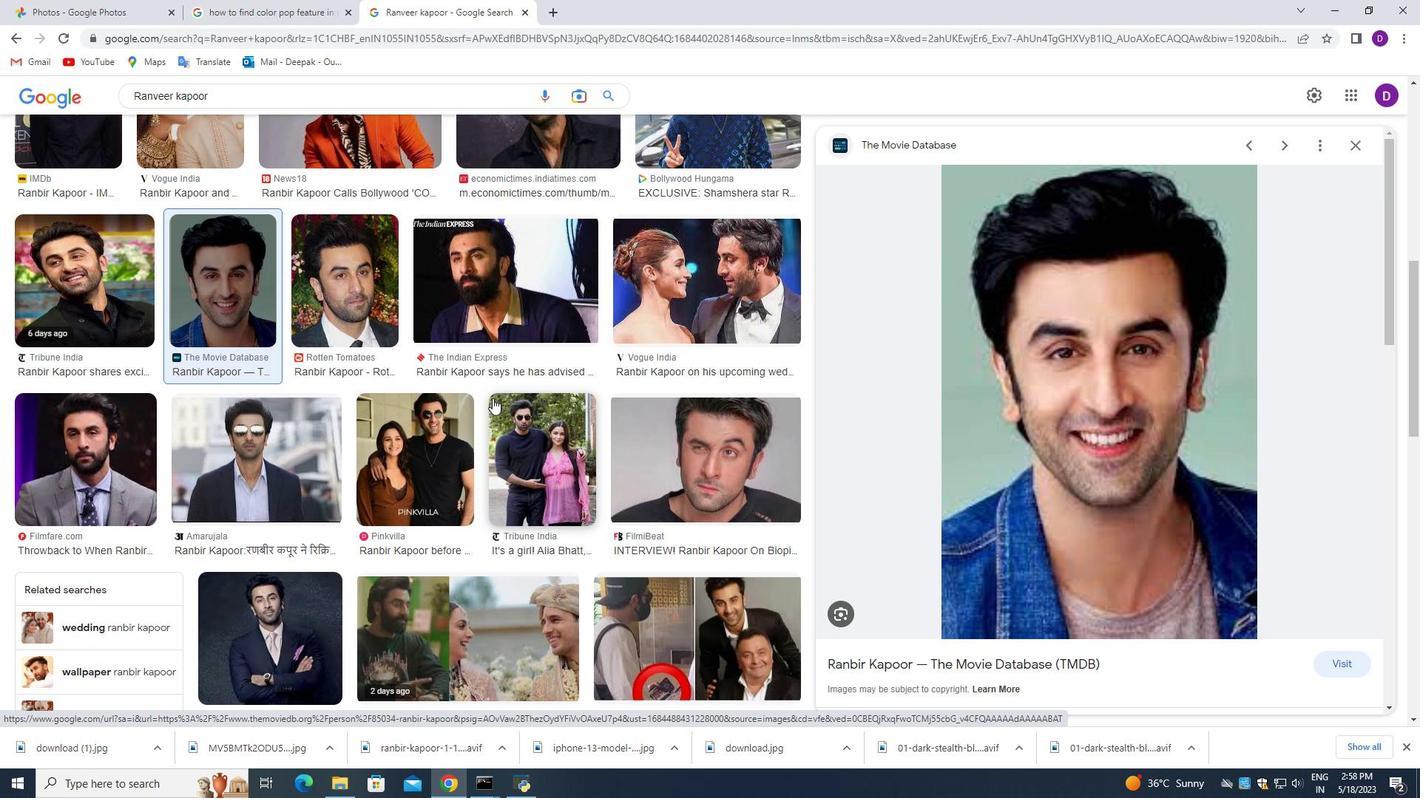 
Action: Mouse moved to (492, 398)
Screenshot: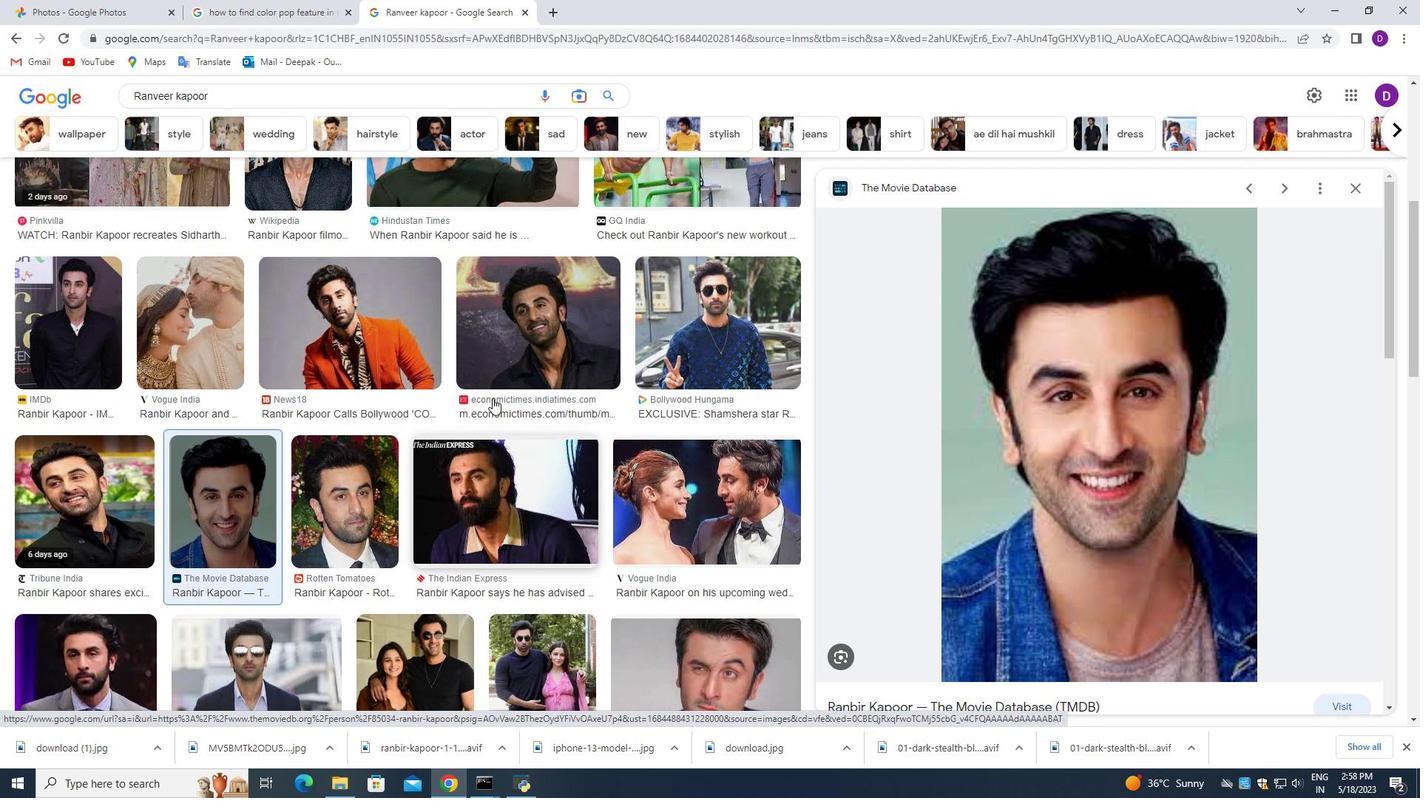 
Action: Mouse scrolled (492, 399) with delta (0, 0)
Screenshot: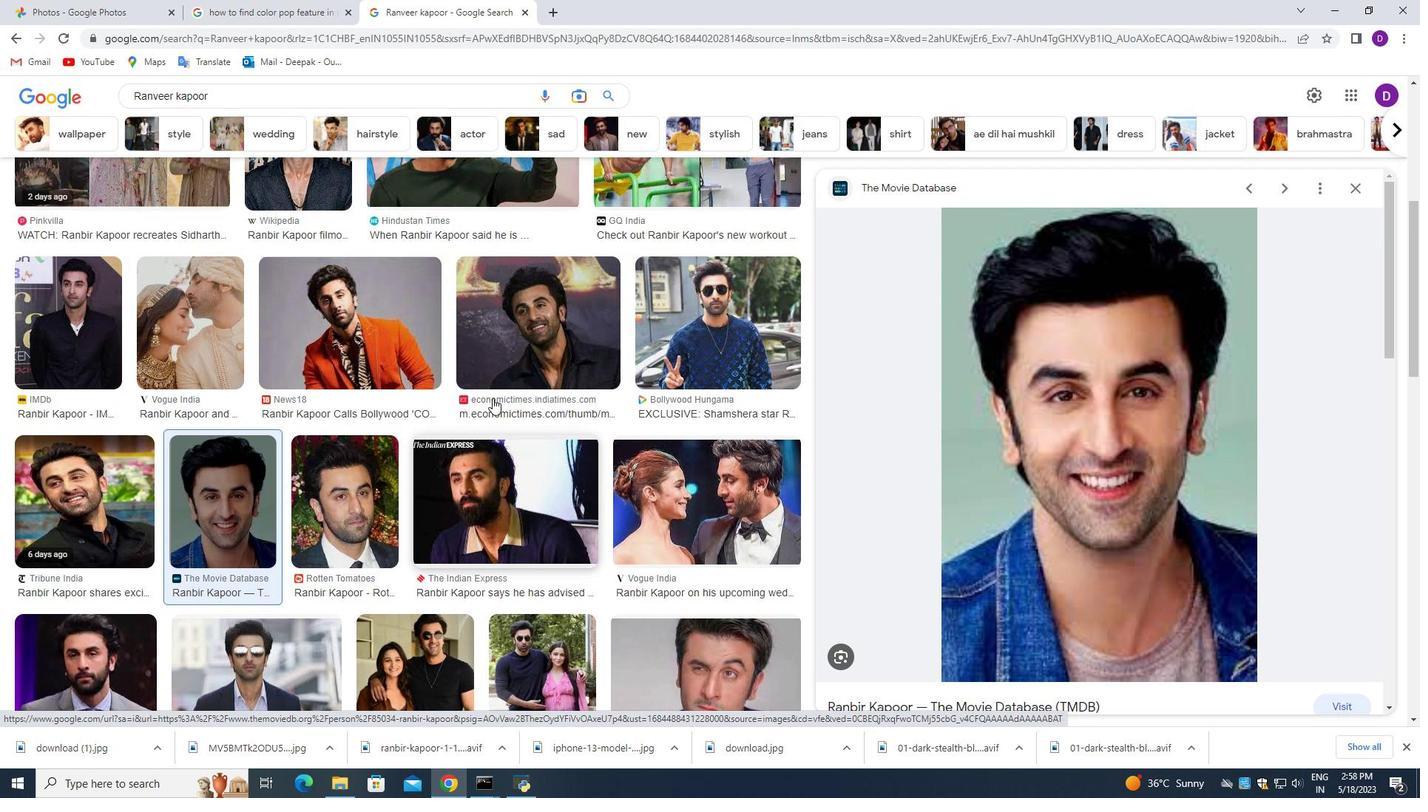 
Action: Mouse scrolled (492, 399) with delta (0, 0)
Screenshot: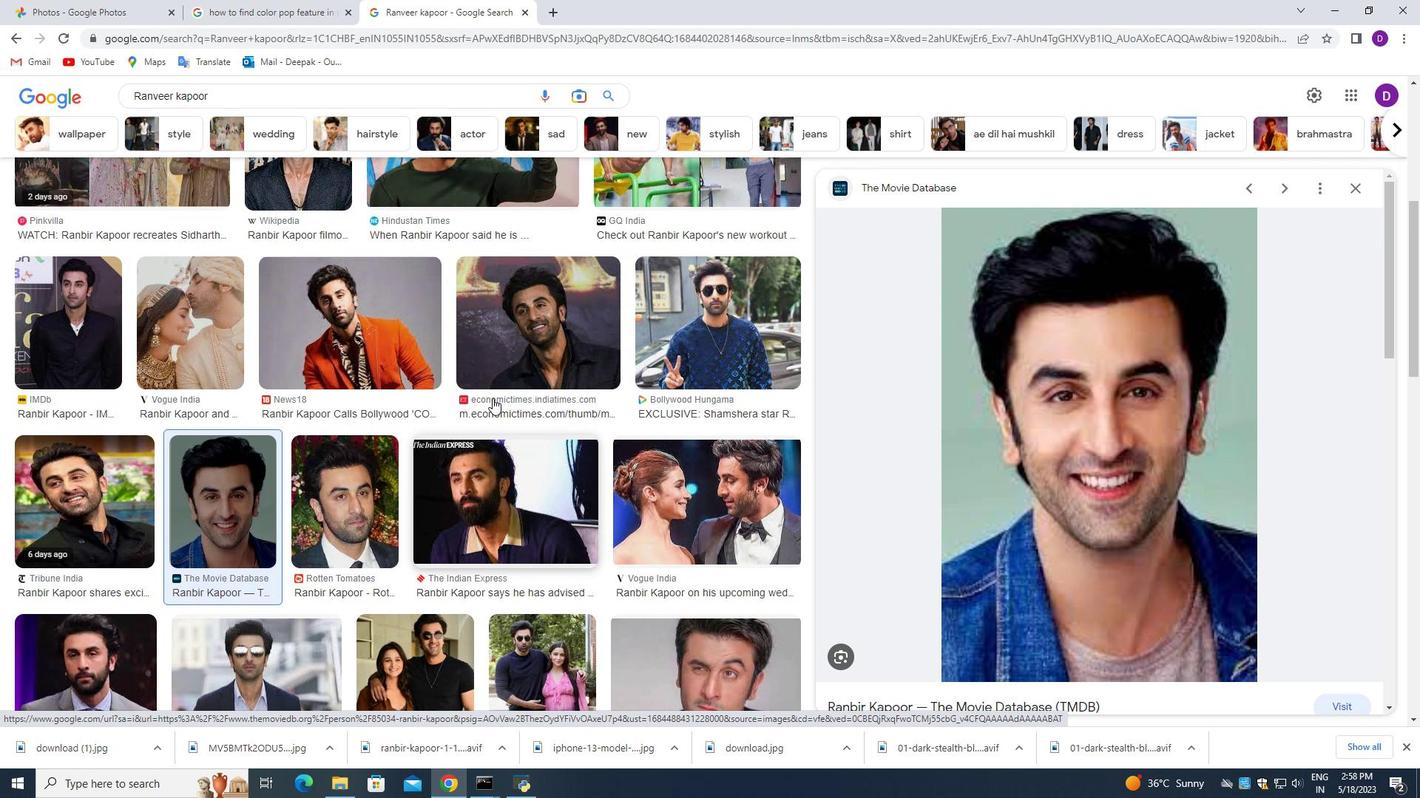 
Action: Mouse scrolled (492, 399) with delta (0, 0)
Screenshot: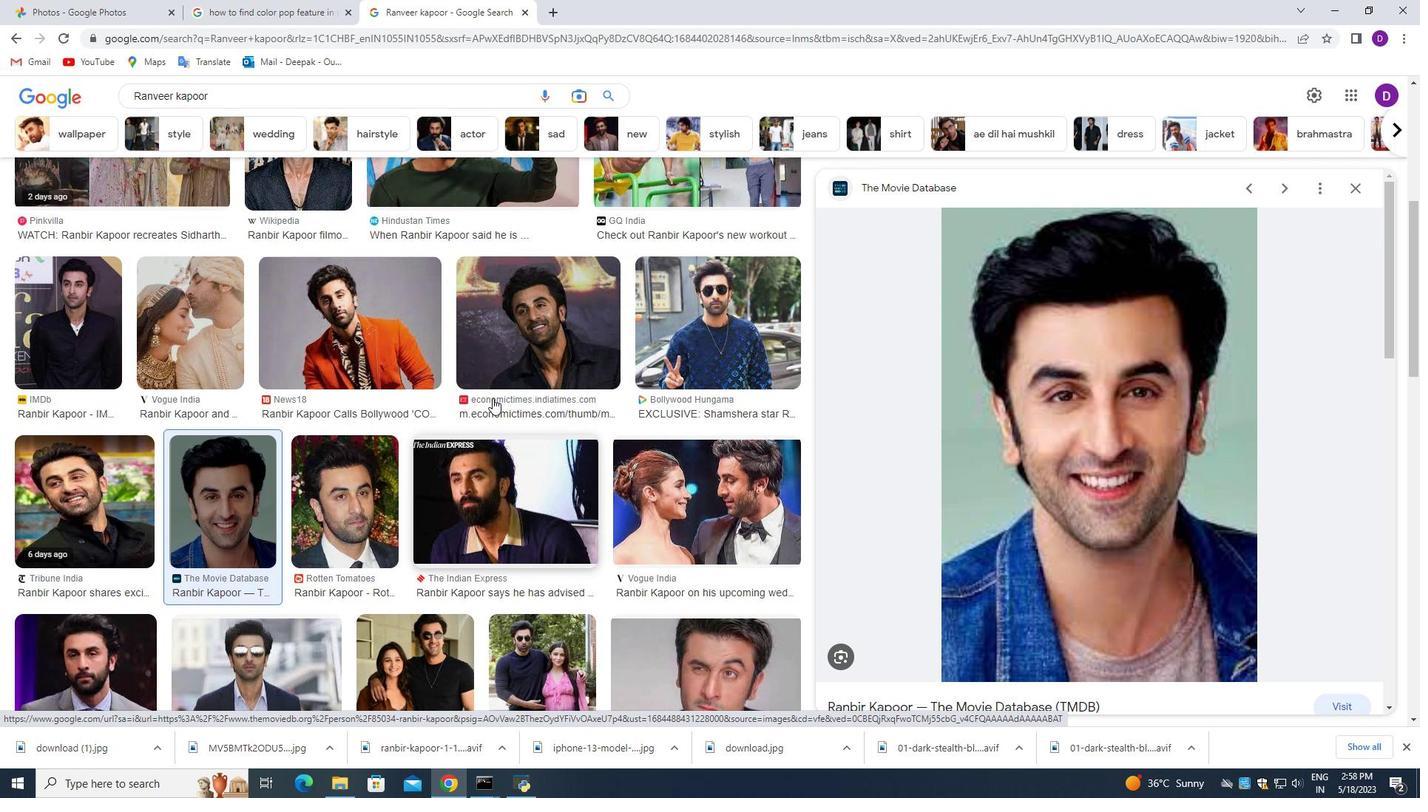 
Action: Mouse moved to (492, 397)
Screenshot: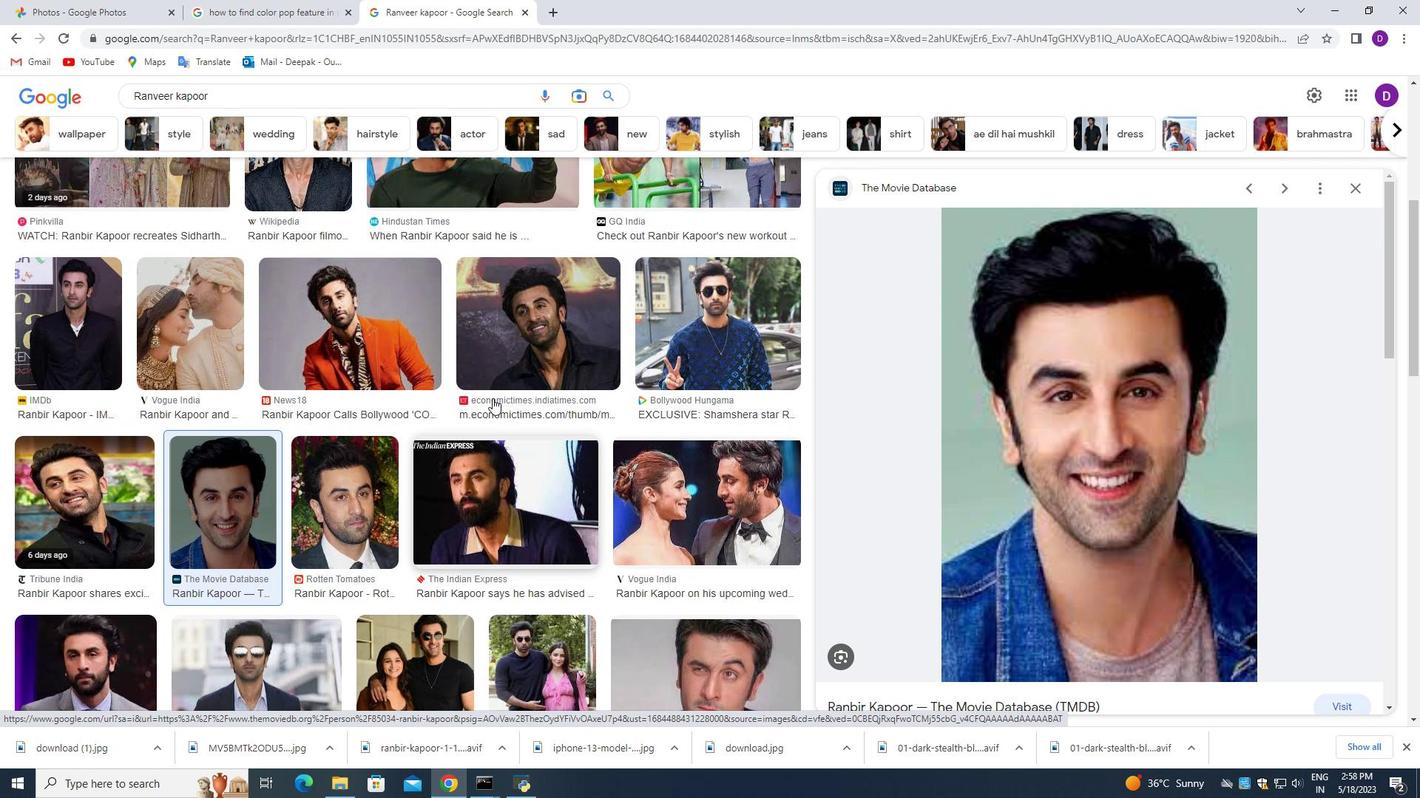 
Action: Mouse scrolled (492, 397) with delta (0, 0)
Screenshot: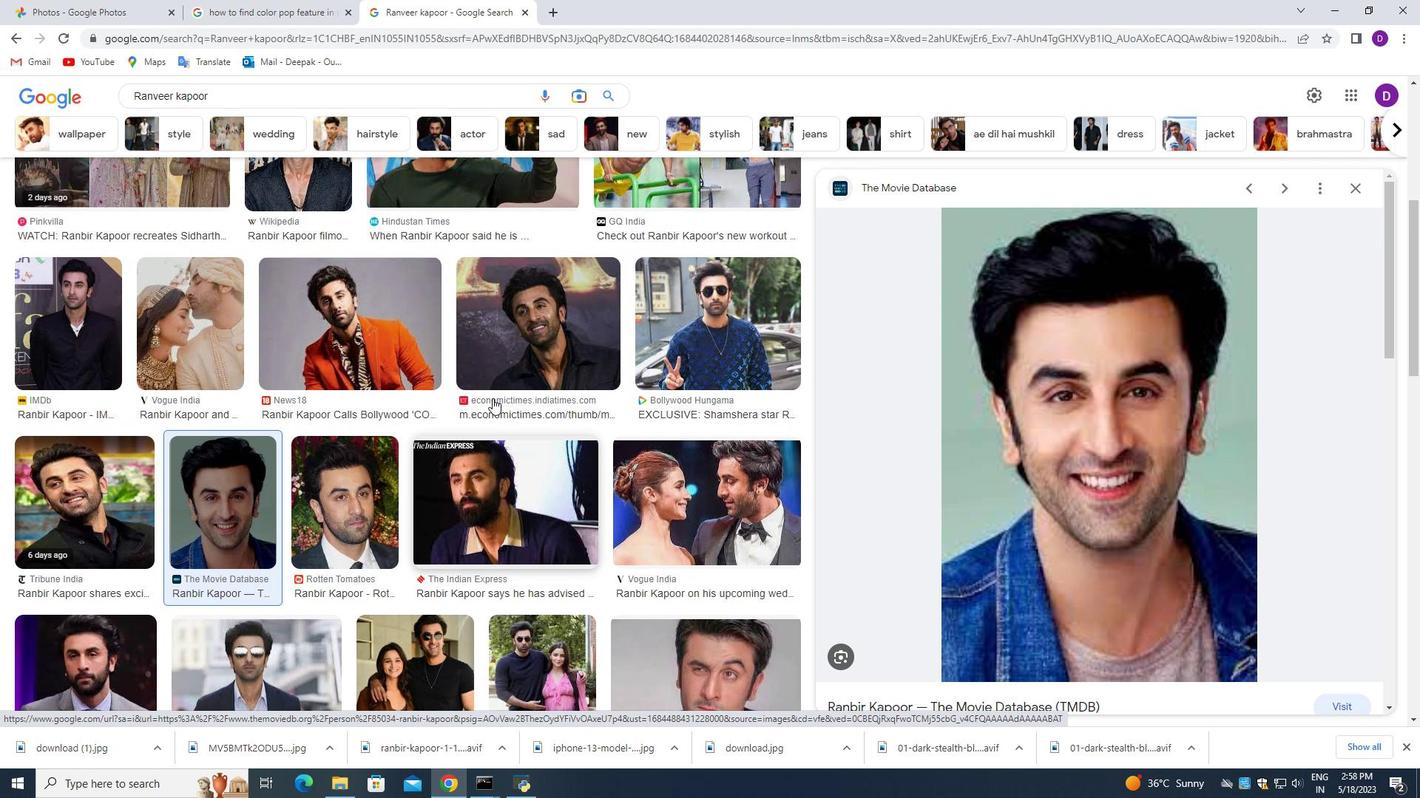 
Action: Mouse moved to (517, 171)
Screenshot: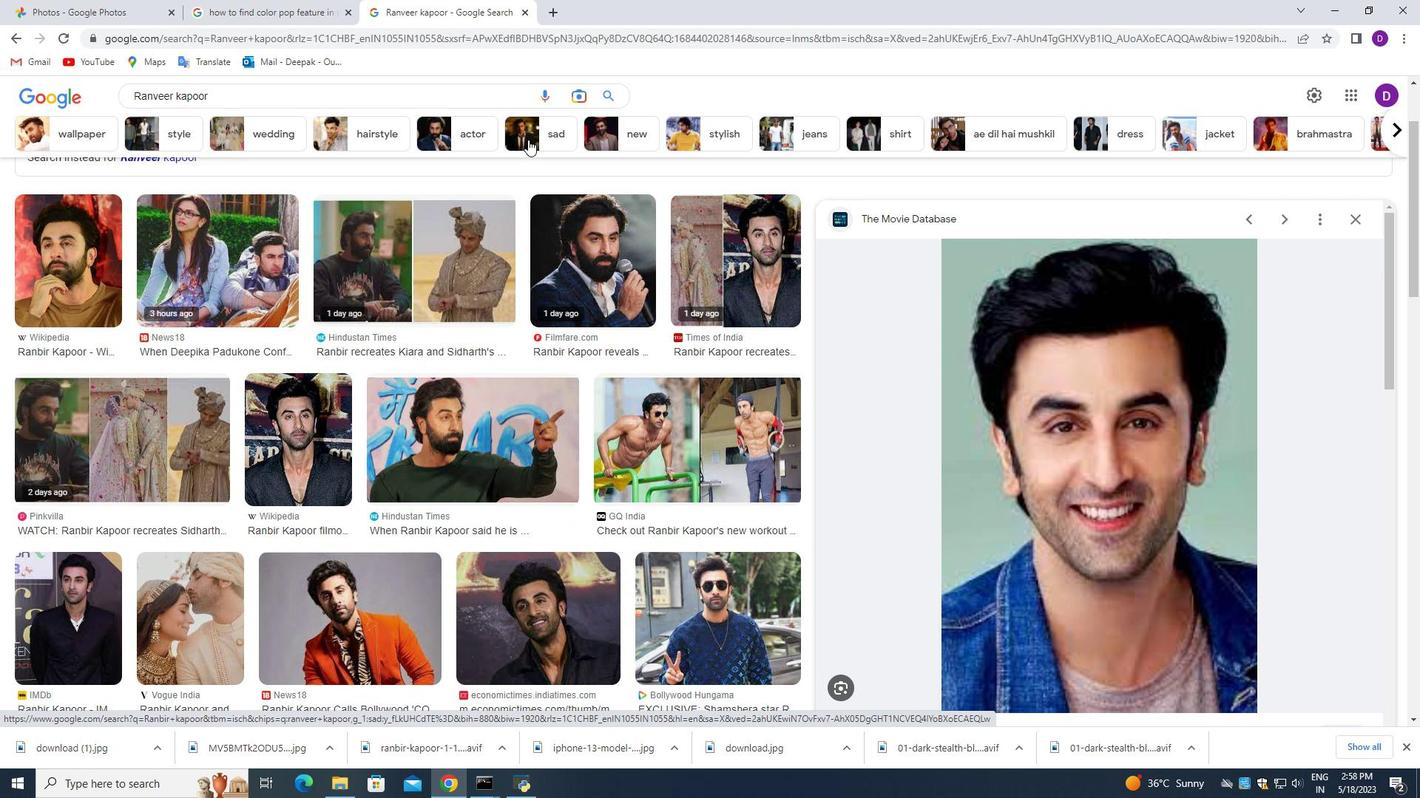
Action: Mouse scrolled (517, 172) with delta (0, 0)
Screenshot: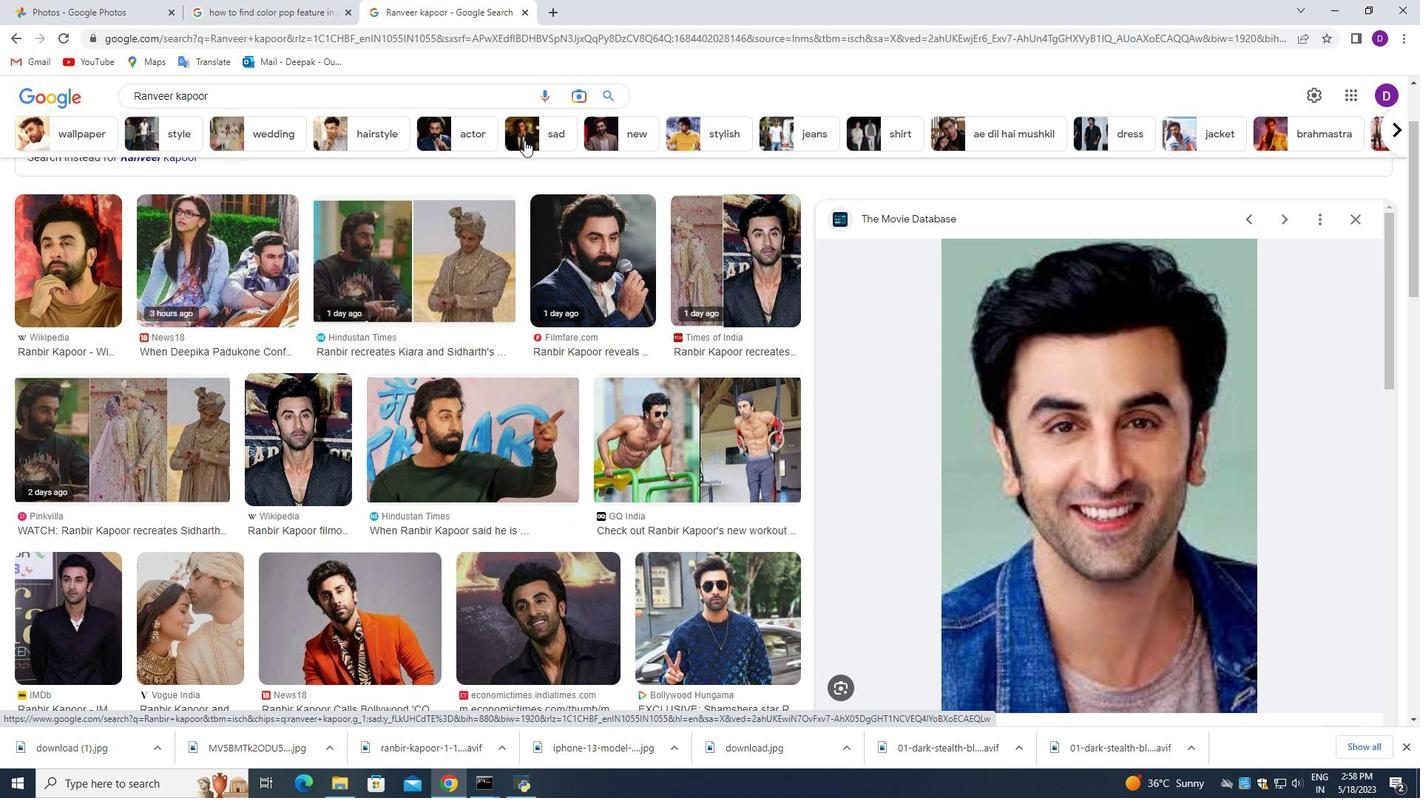 
Action: Mouse moved to (517, 171)
Screenshot: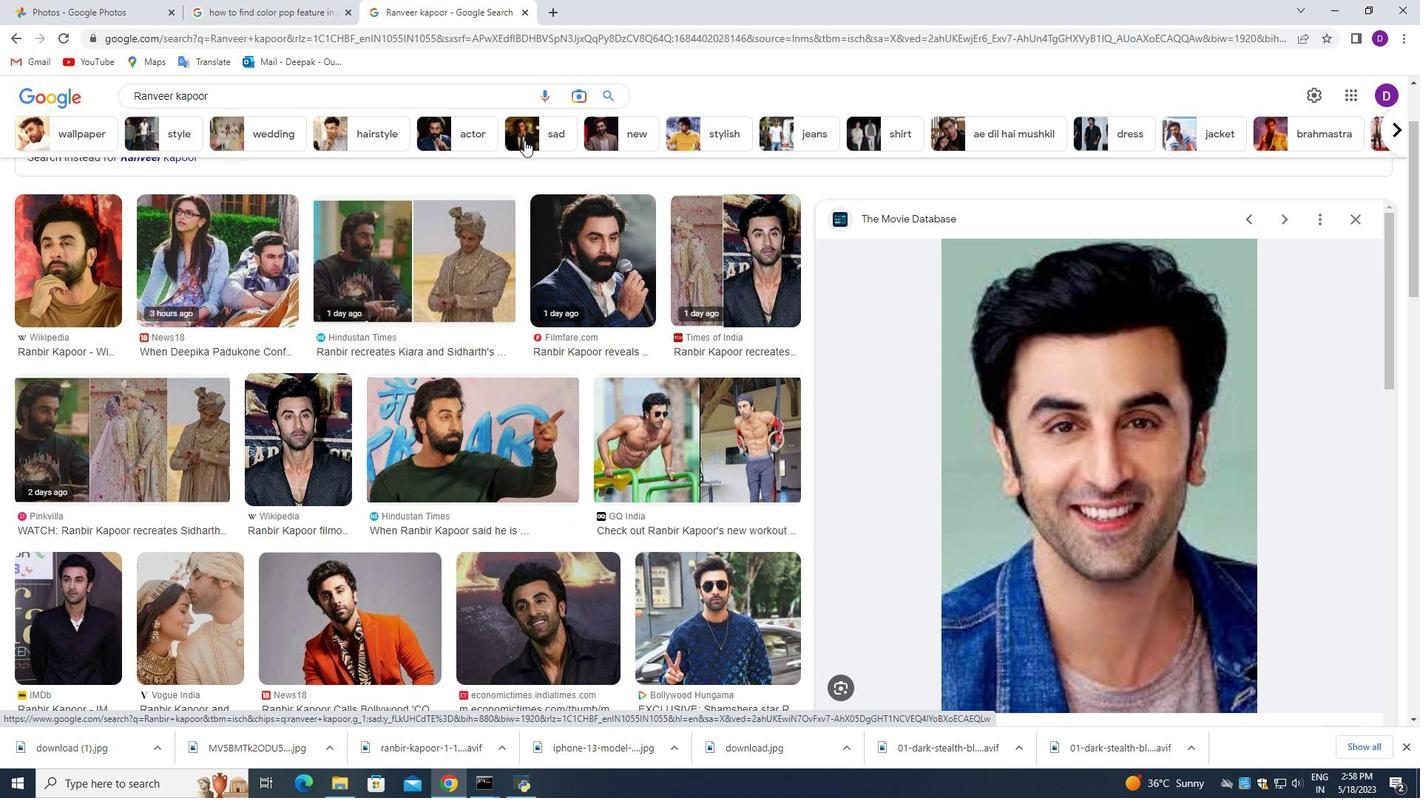 
Action: Mouse scrolled (517, 172) with delta (0, 0)
Screenshot: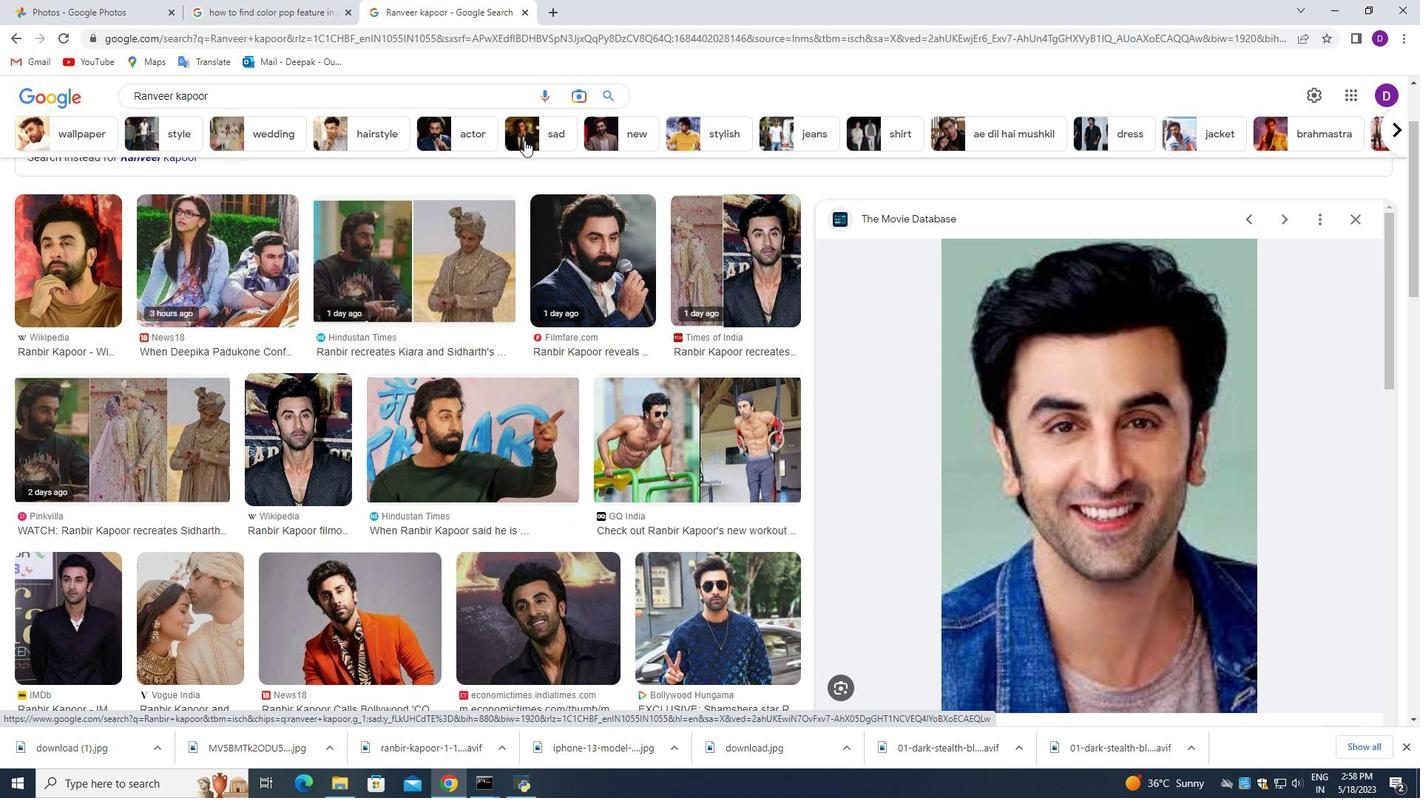 
Action: Mouse scrolled (517, 172) with delta (0, 0)
Screenshot: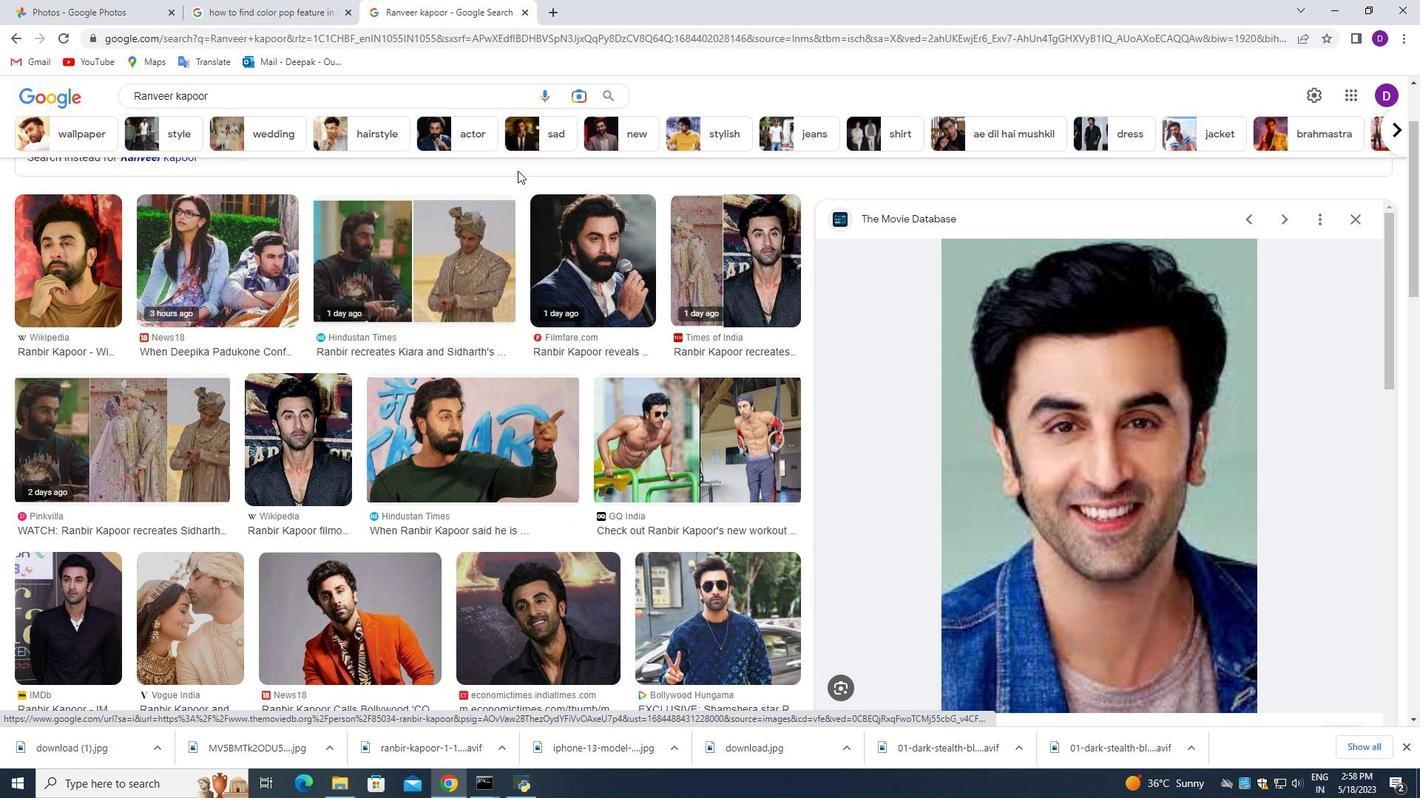 
Action: Mouse moved to (517, 171)
Screenshot: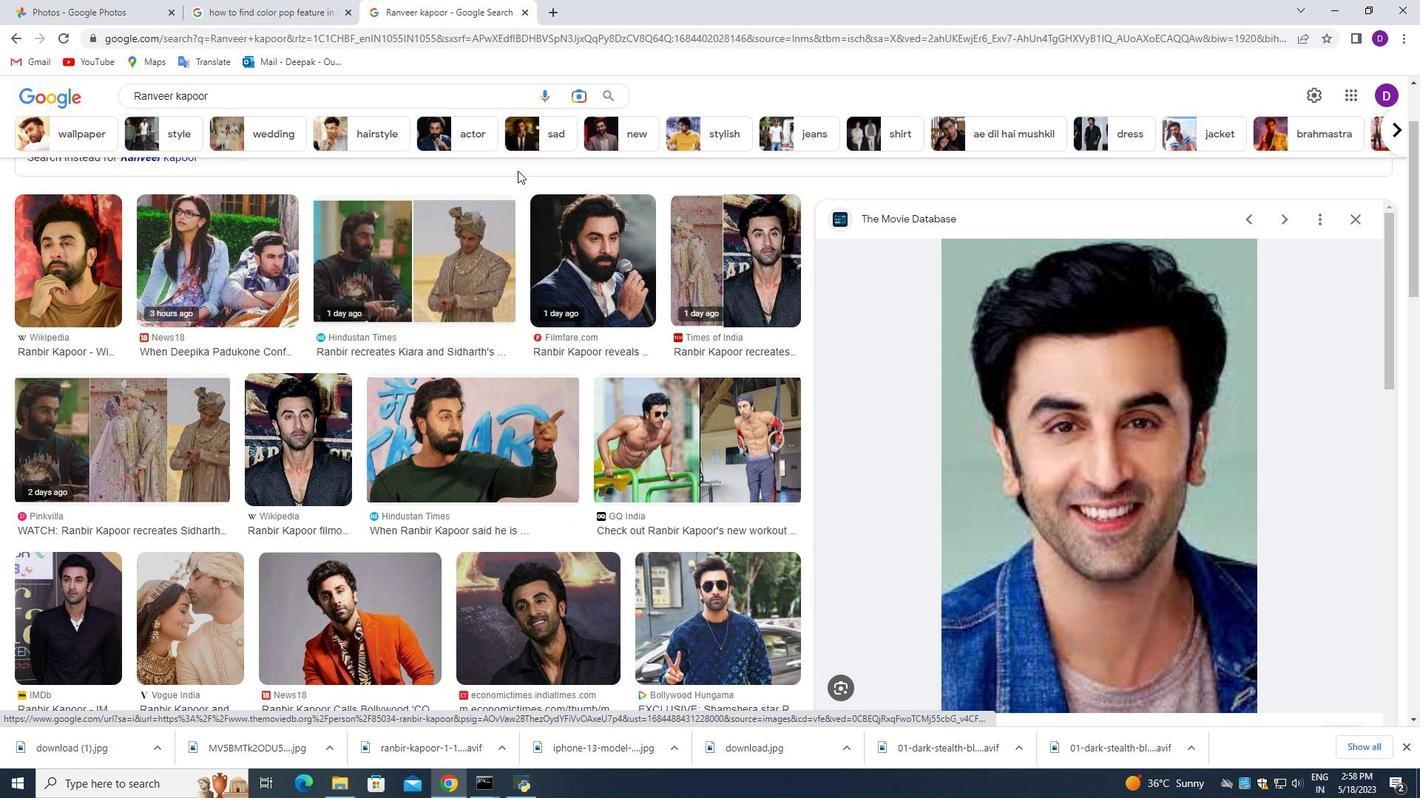 
Action: Mouse scrolled (517, 172) with delta (0, 0)
Screenshot: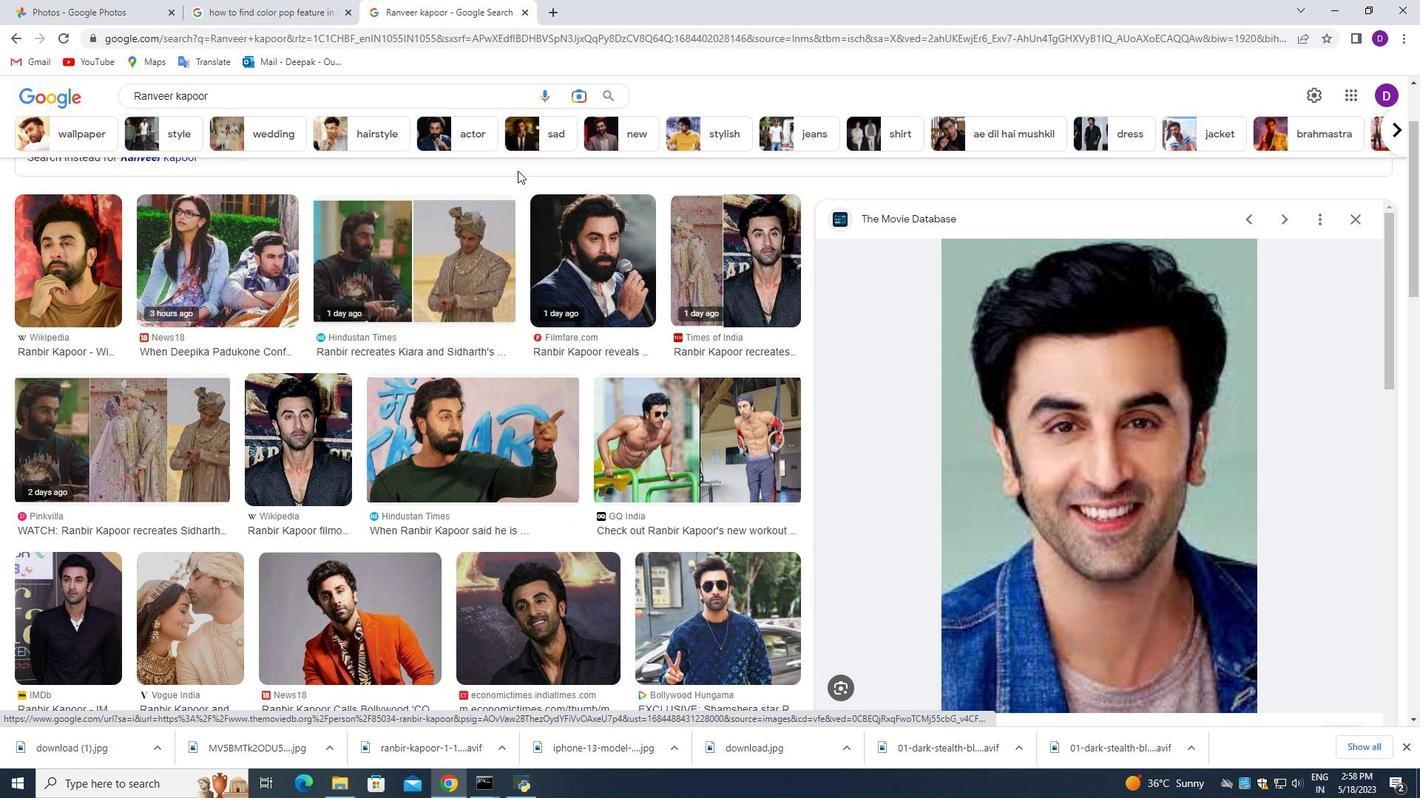 
Action: Mouse moved to (530, 13)
Screenshot: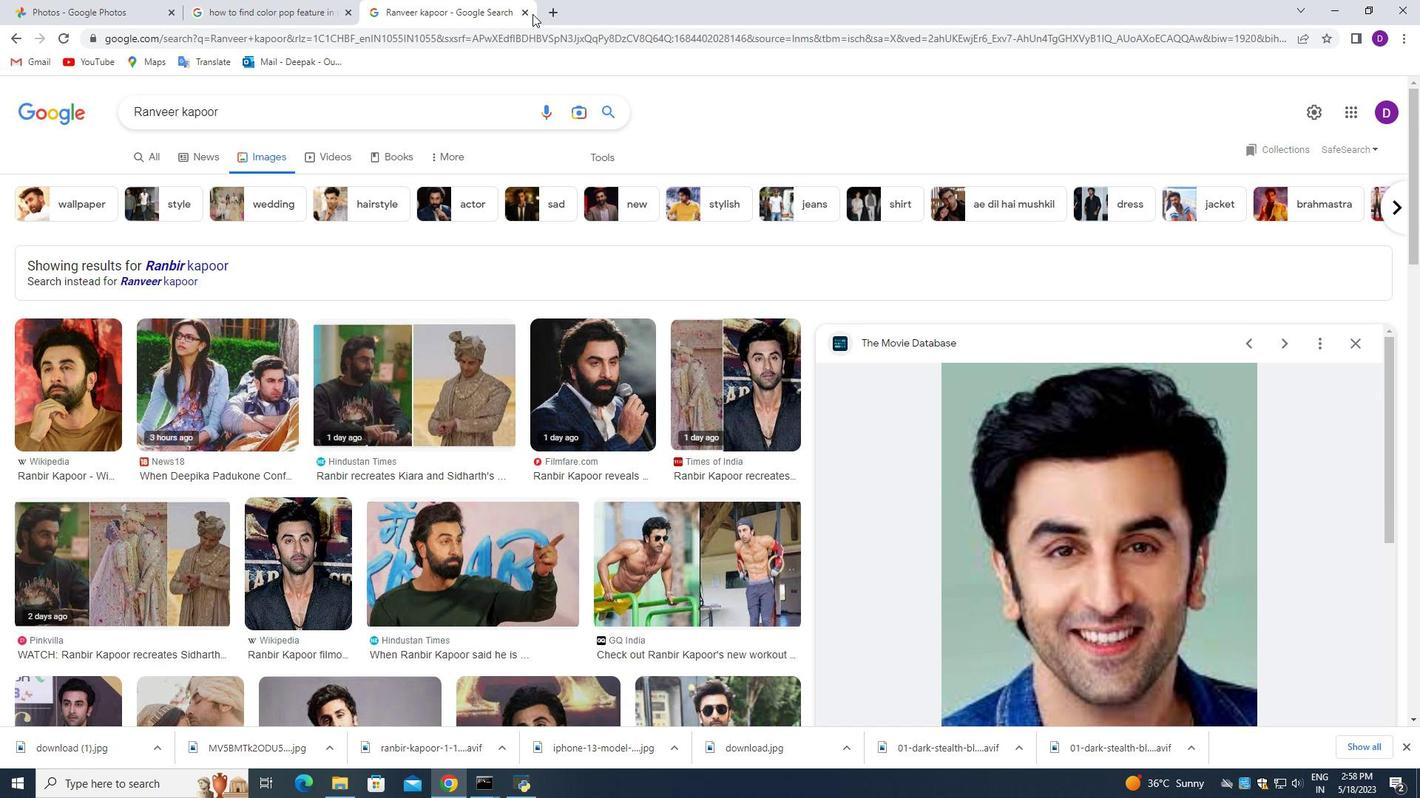
Action: Mouse pressed left at (530, 13)
Screenshot: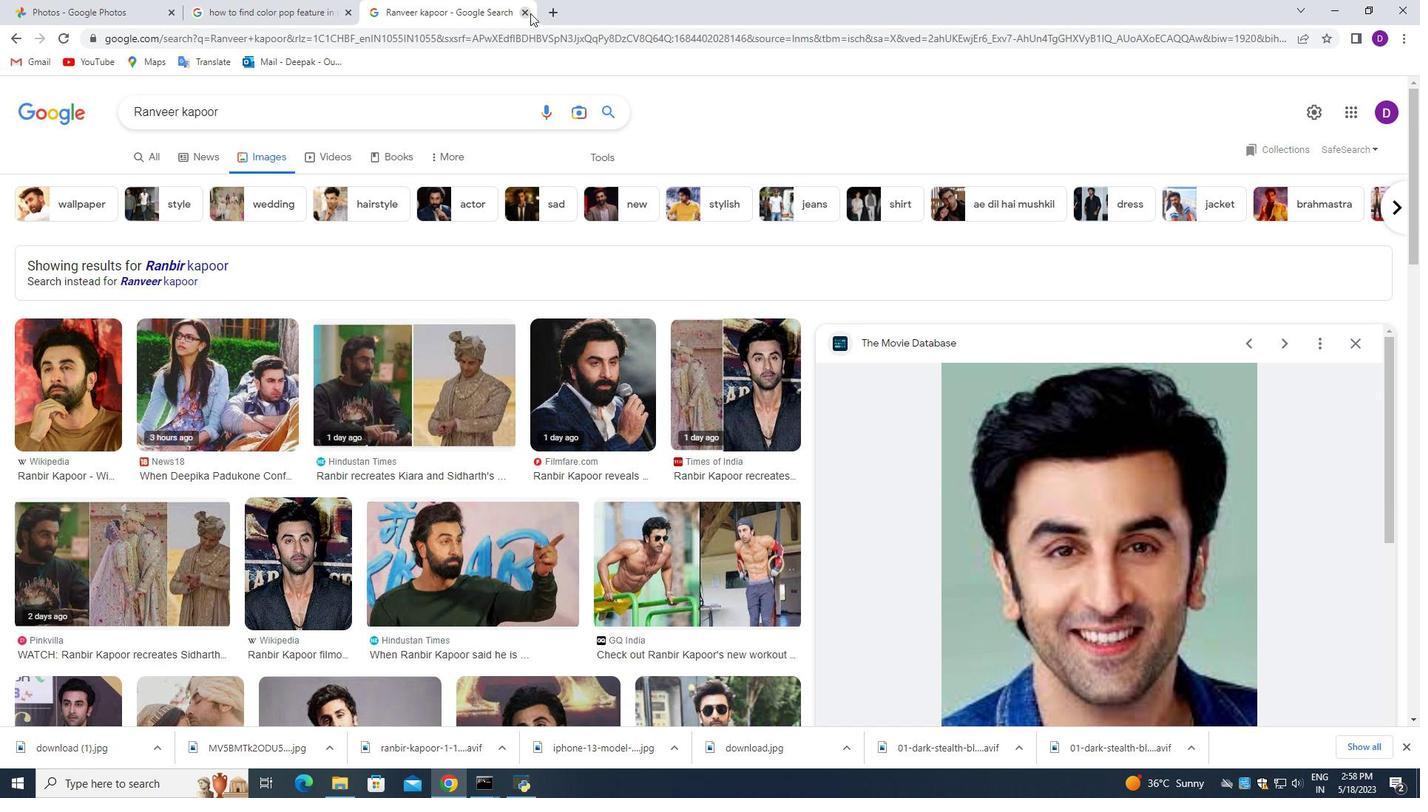 
Action: Mouse moved to (383, 13)
Screenshot: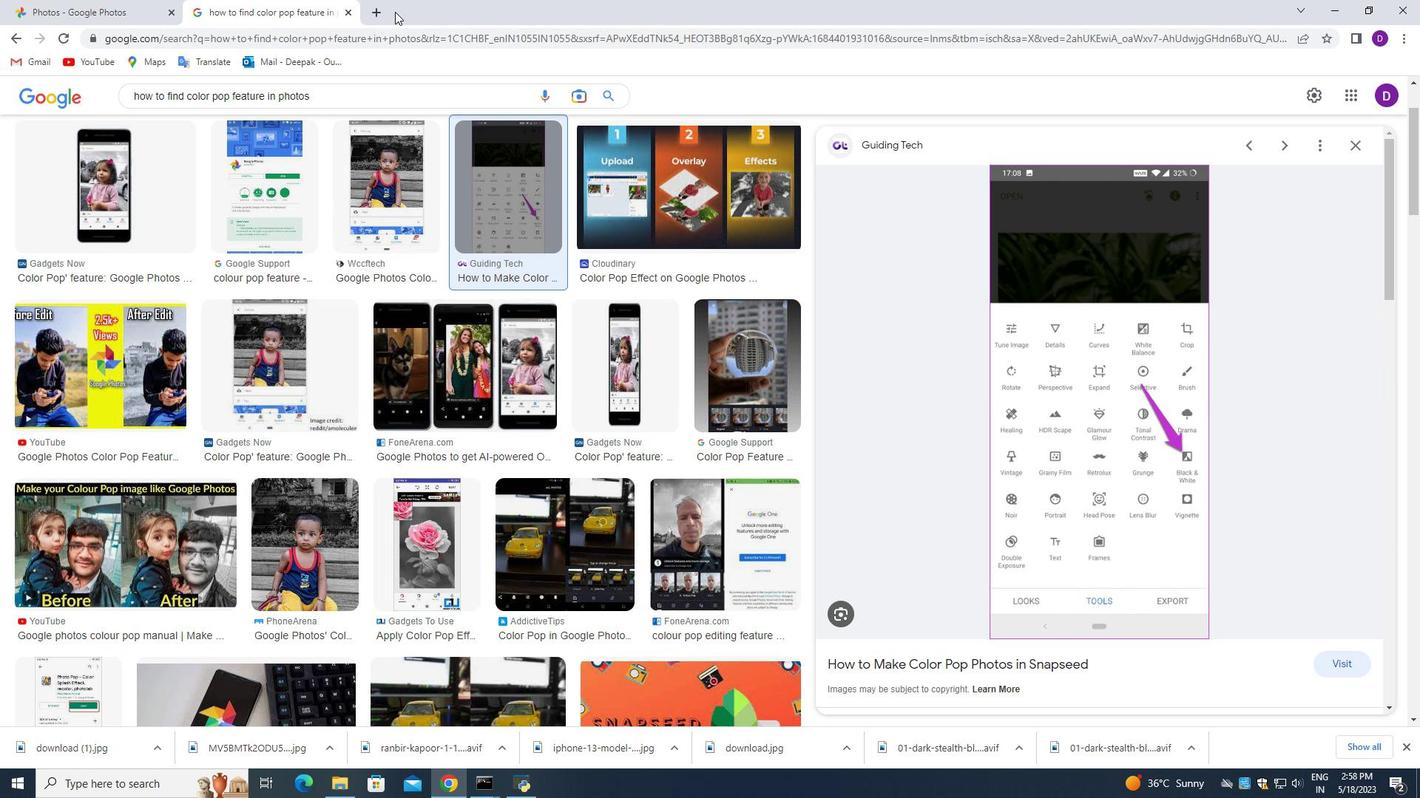 
Action: Mouse pressed left at (383, 13)
Screenshot: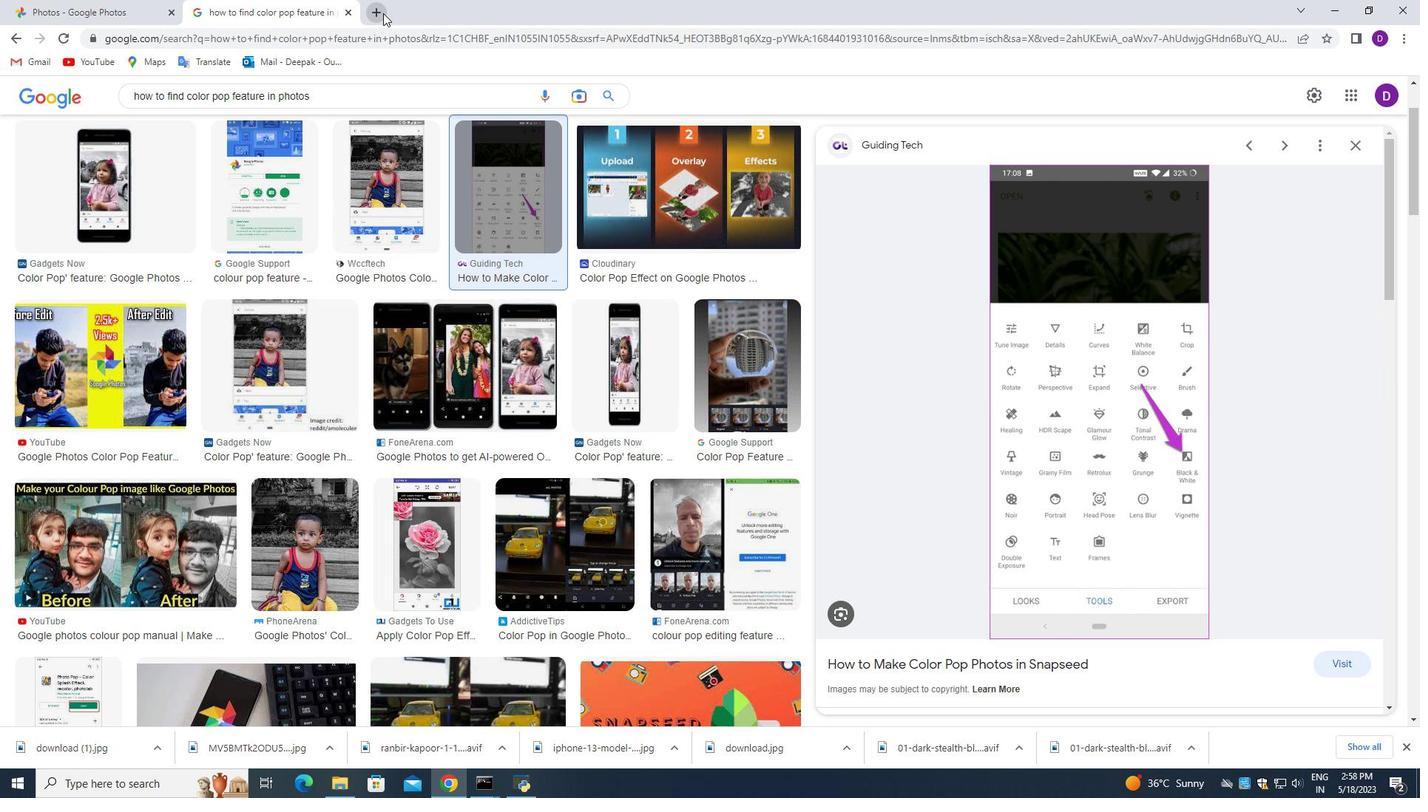 
Action: Mouse moved to (375, 36)
Screenshot: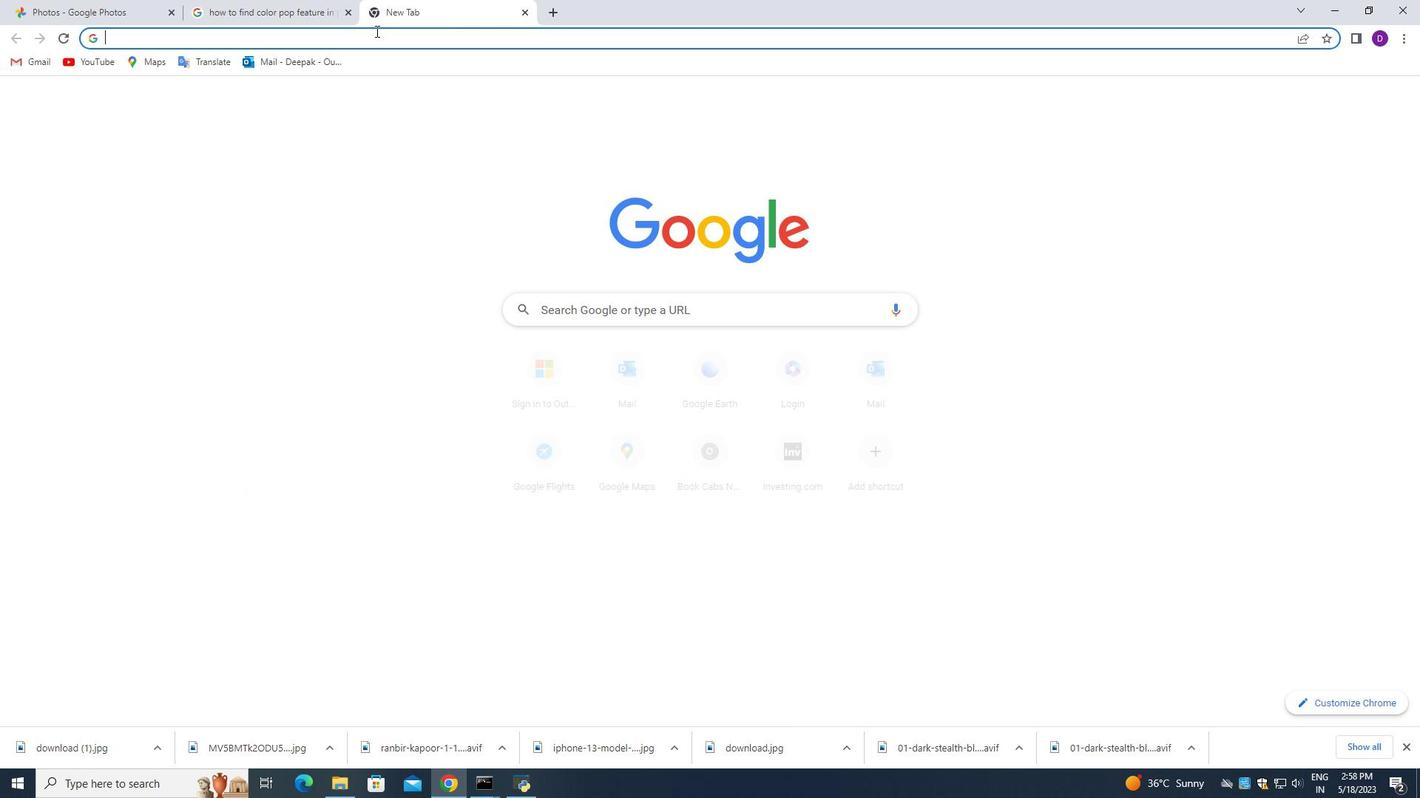
Action: Mouse pressed left at (375, 36)
Screenshot: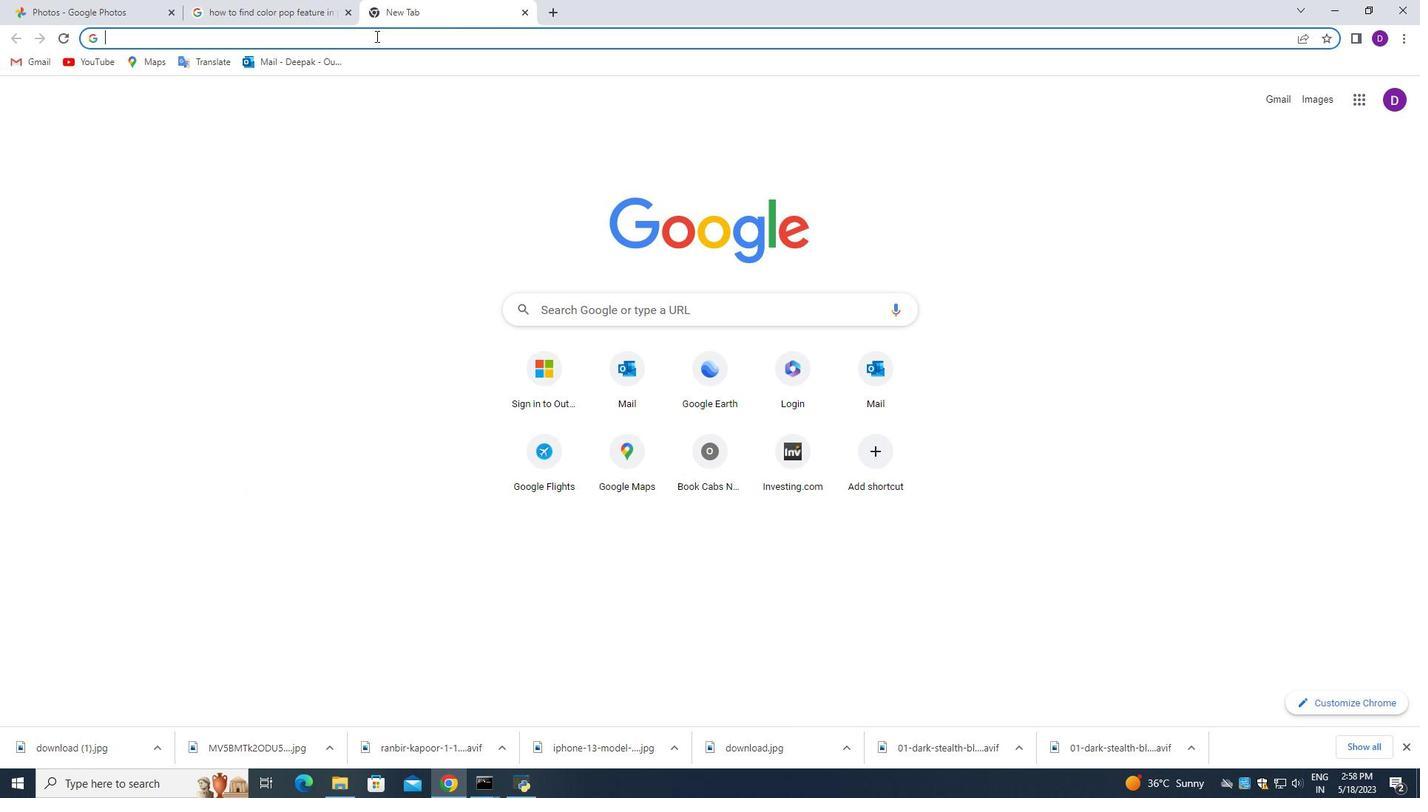 
Action: Mouse moved to (161, 429)
